 Task: Look for Airbnb options in Sierpc, Poland from 21st December, 2023 to 24th December, 2023 for 1 adult. Place can be private room with 1  bedroom having 1 bed and 1 bathroom. Property type can be flat. Amenities needed are: wifi, washing machine.
Action: Mouse moved to (590, 116)
Screenshot: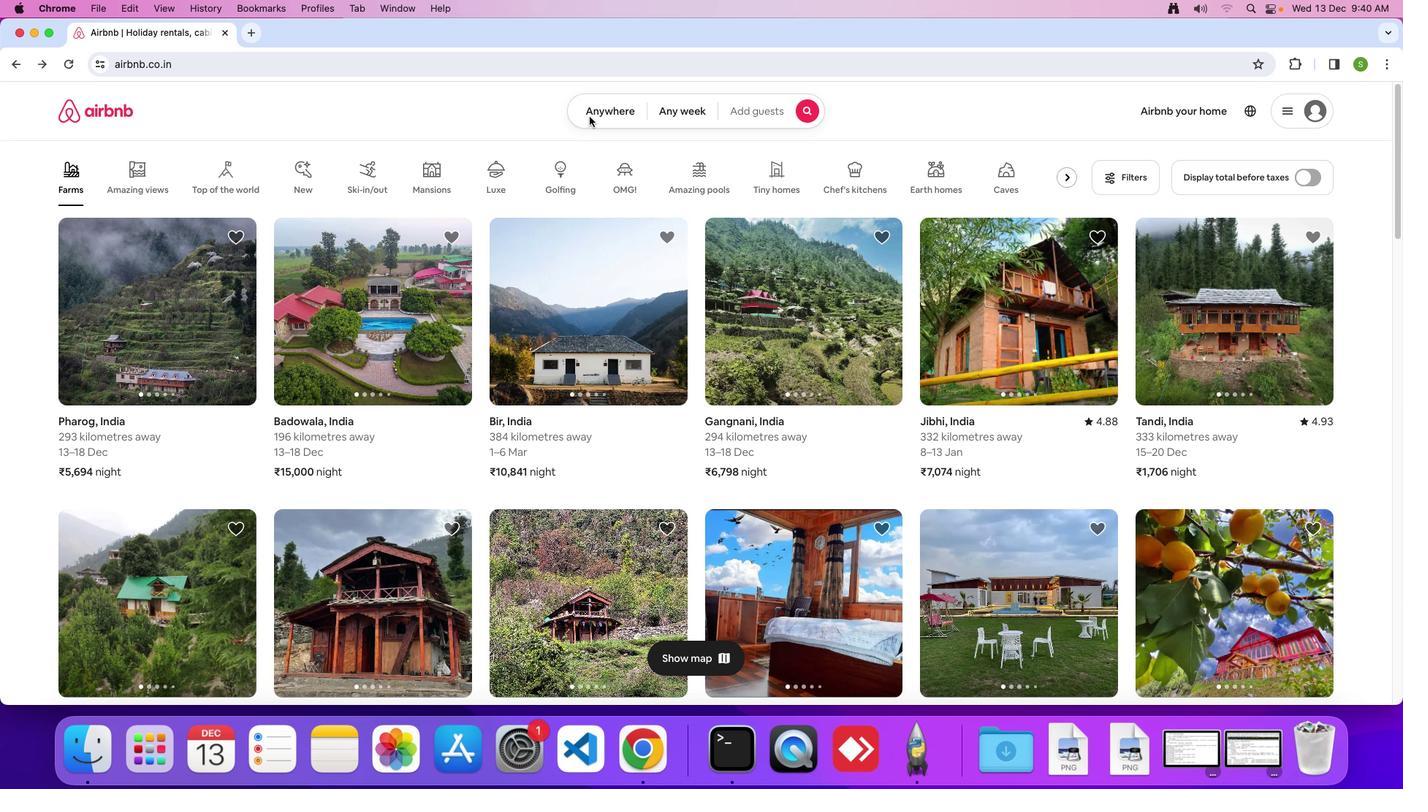 
Action: Mouse pressed left at (590, 116)
Screenshot: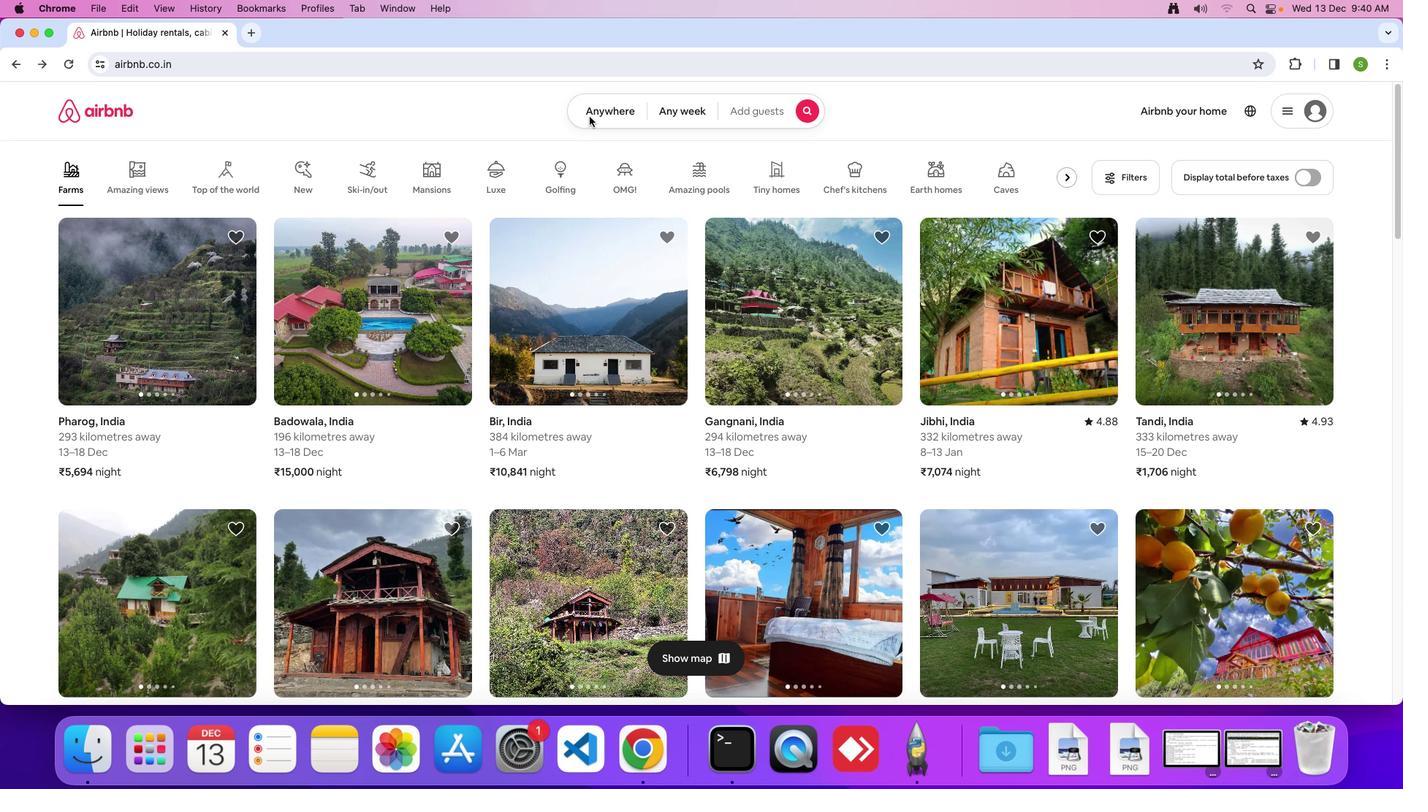
Action: Mouse moved to (590, 116)
Screenshot: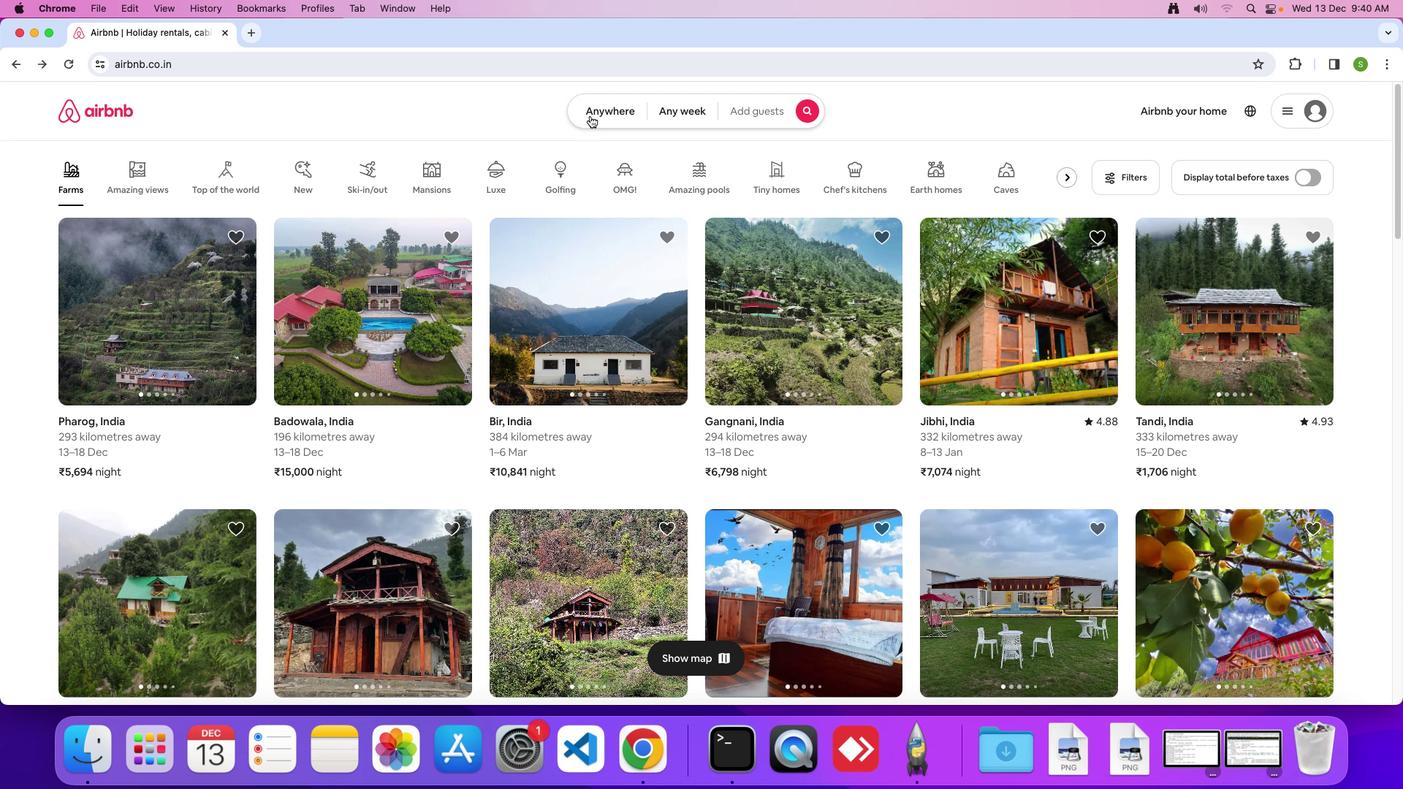 
Action: Mouse pressed left at (590, 116)
Screenshot: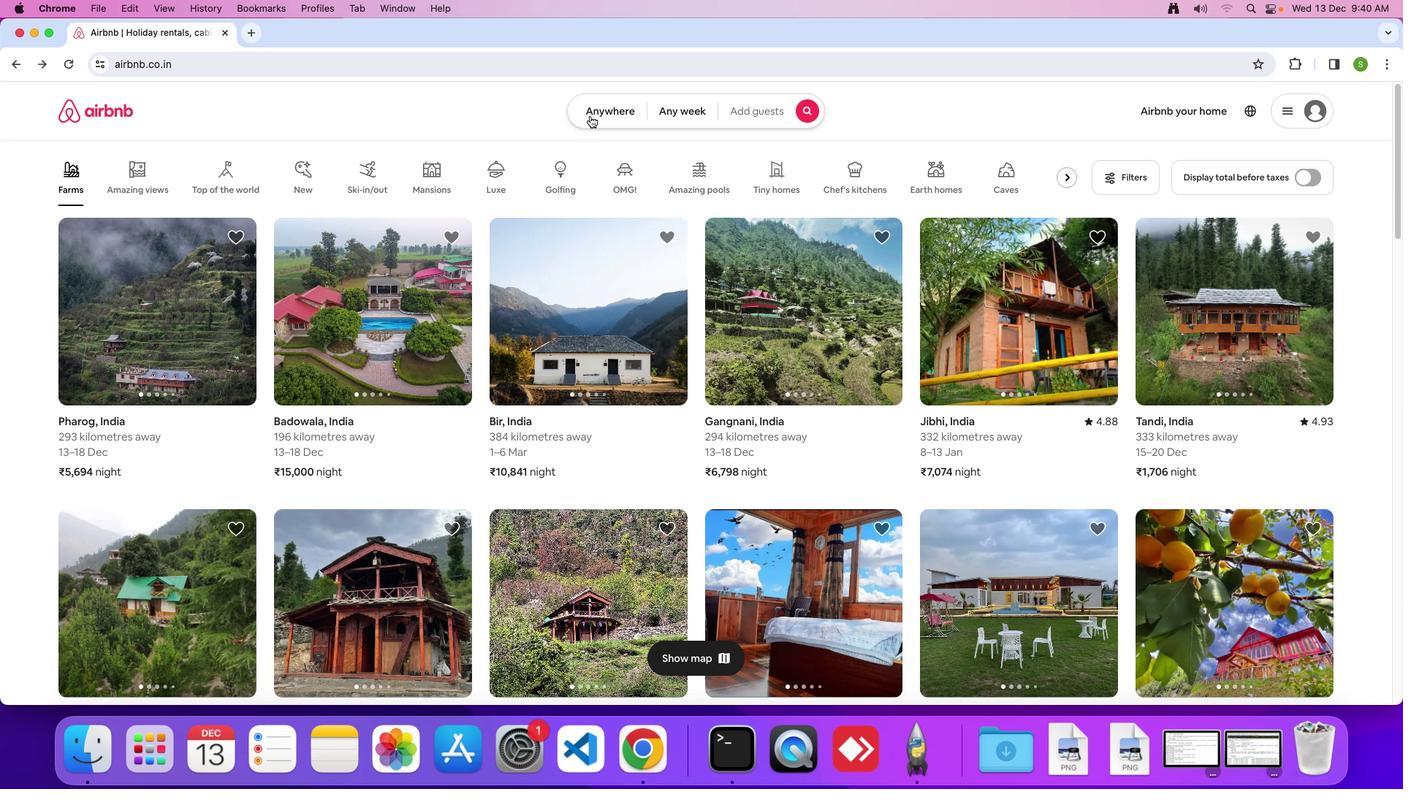 
Action: Mouse moved to (511, 168)
Screenshot: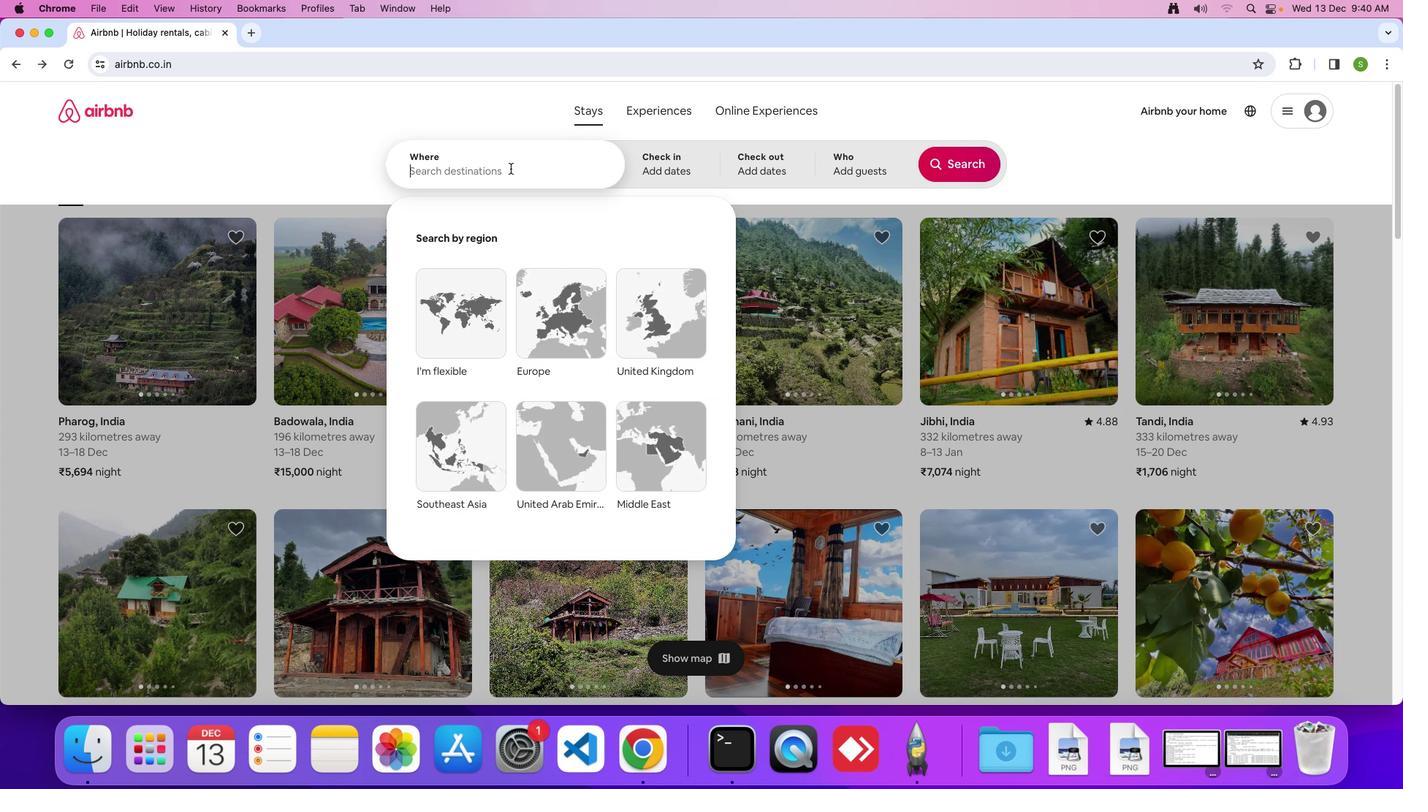 
Action: Mouse pressed left at (511, 168)
Screenshot: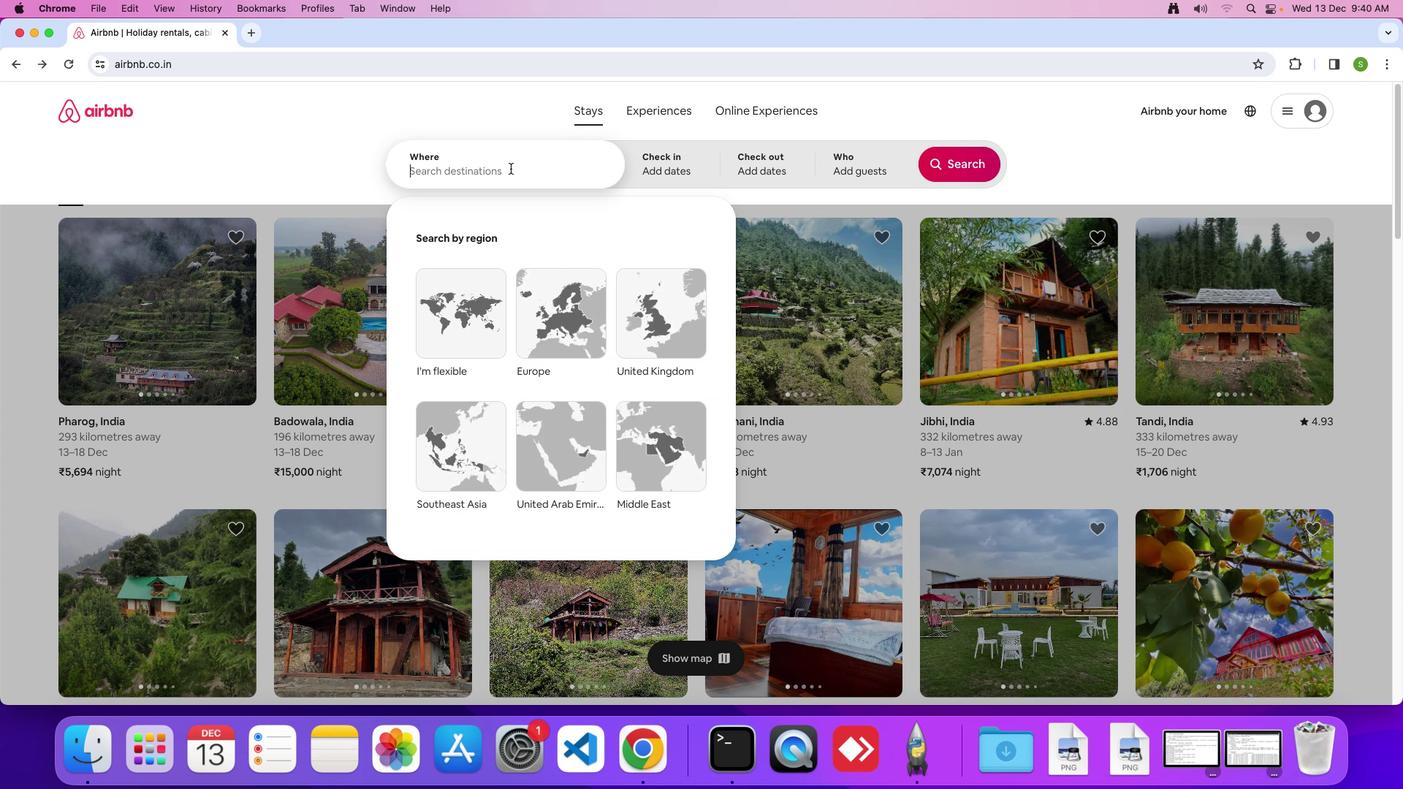 
Action: Key pressed 'S'Key.caps_lock'i''e''r''p''c'','Key.spaceKey.shift'P''o''l''a''n''d'Key.enter
Screenshot: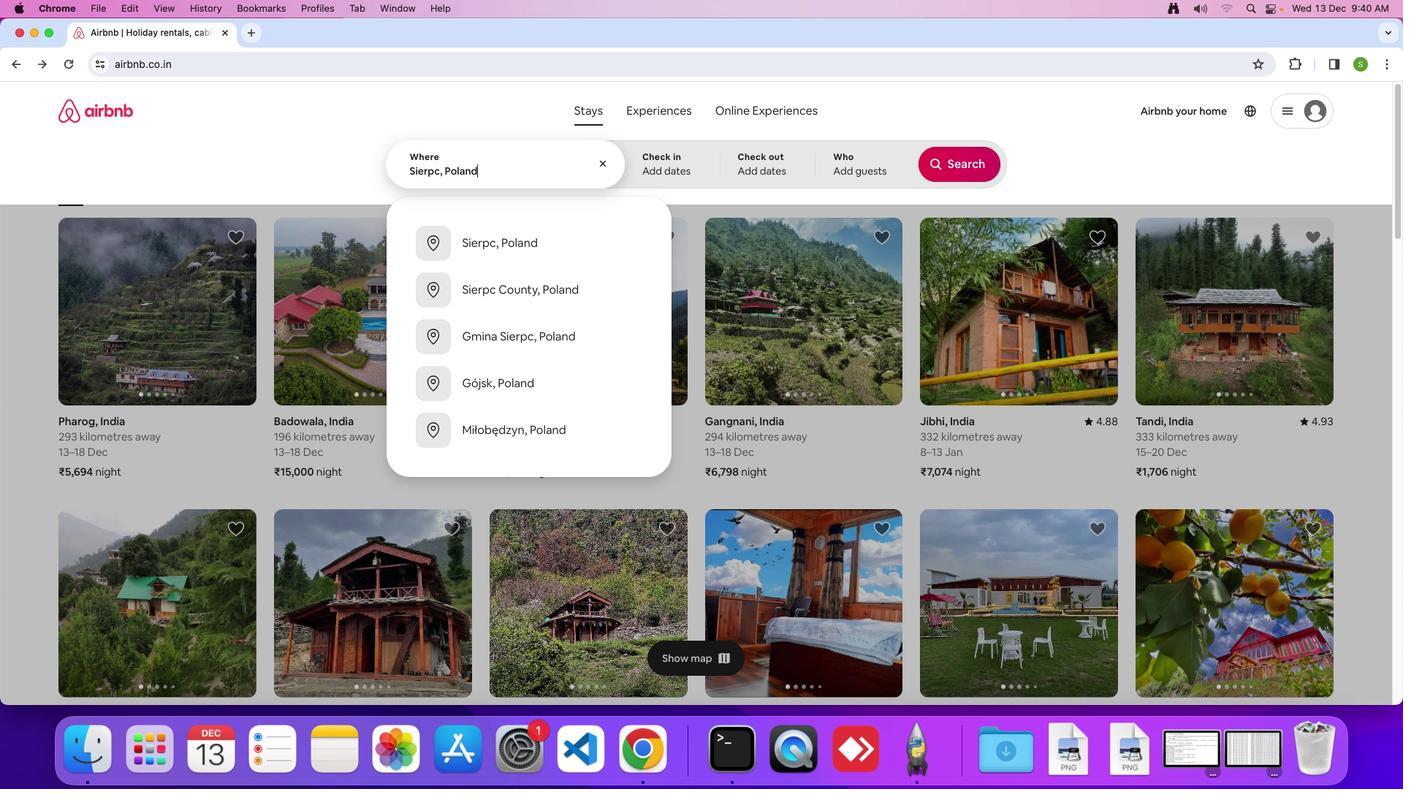 
Action: Mouse moved to (584, 454)
Screenshot: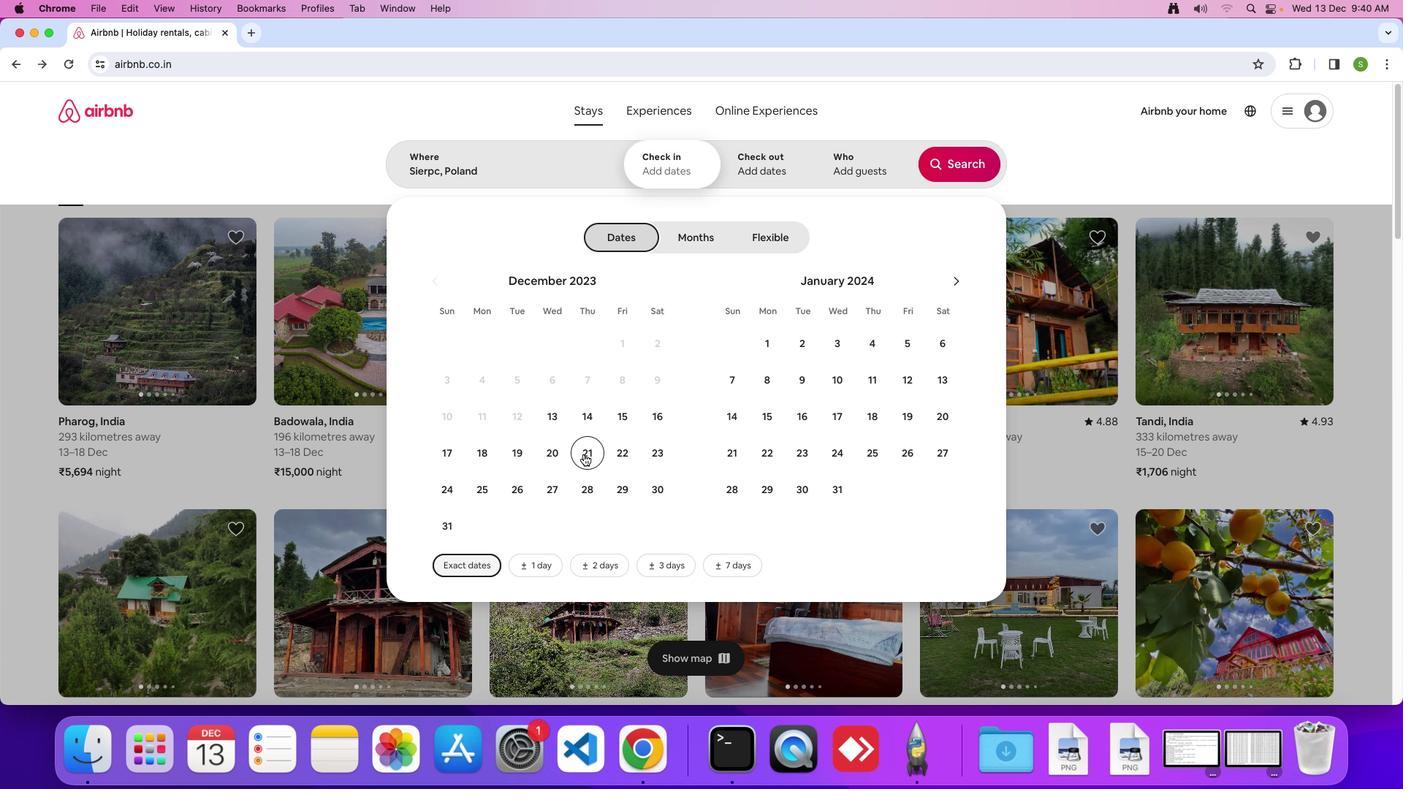 
Action: Mouse pressed left at (584, 454)
Screenshot: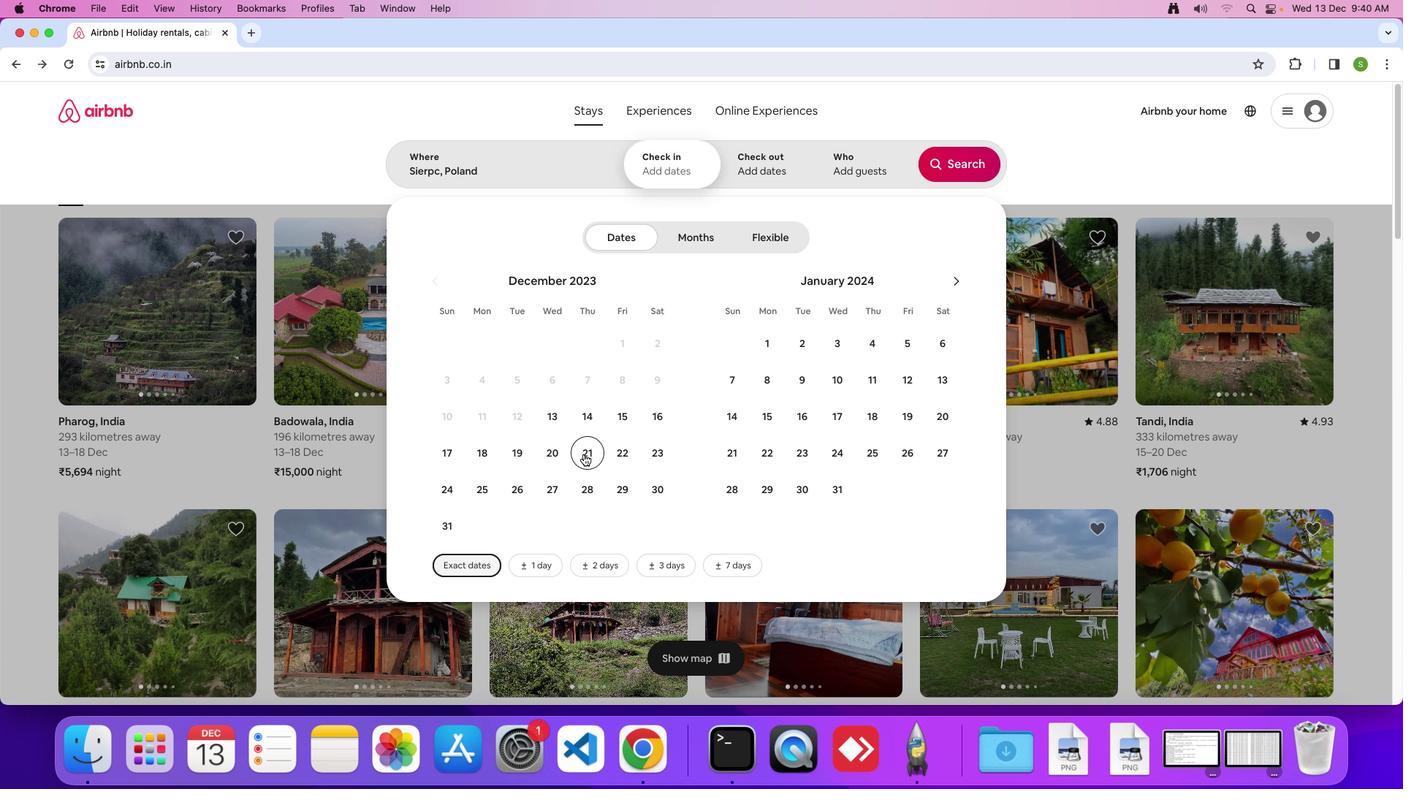 
Action: Mouse moved to (444, 489)
Screenshot: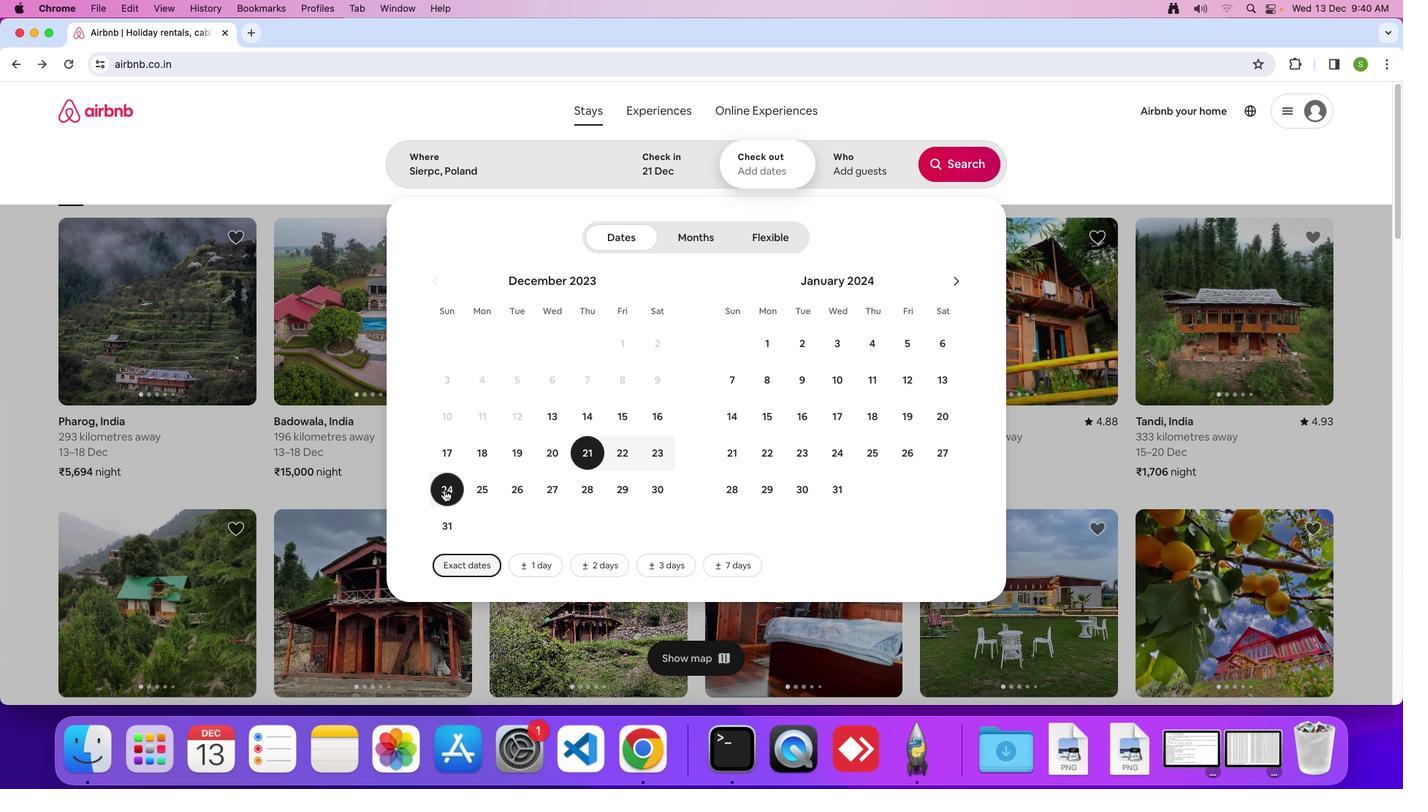 
Action: Mouse pressed left at (444, 489)
Screenshot: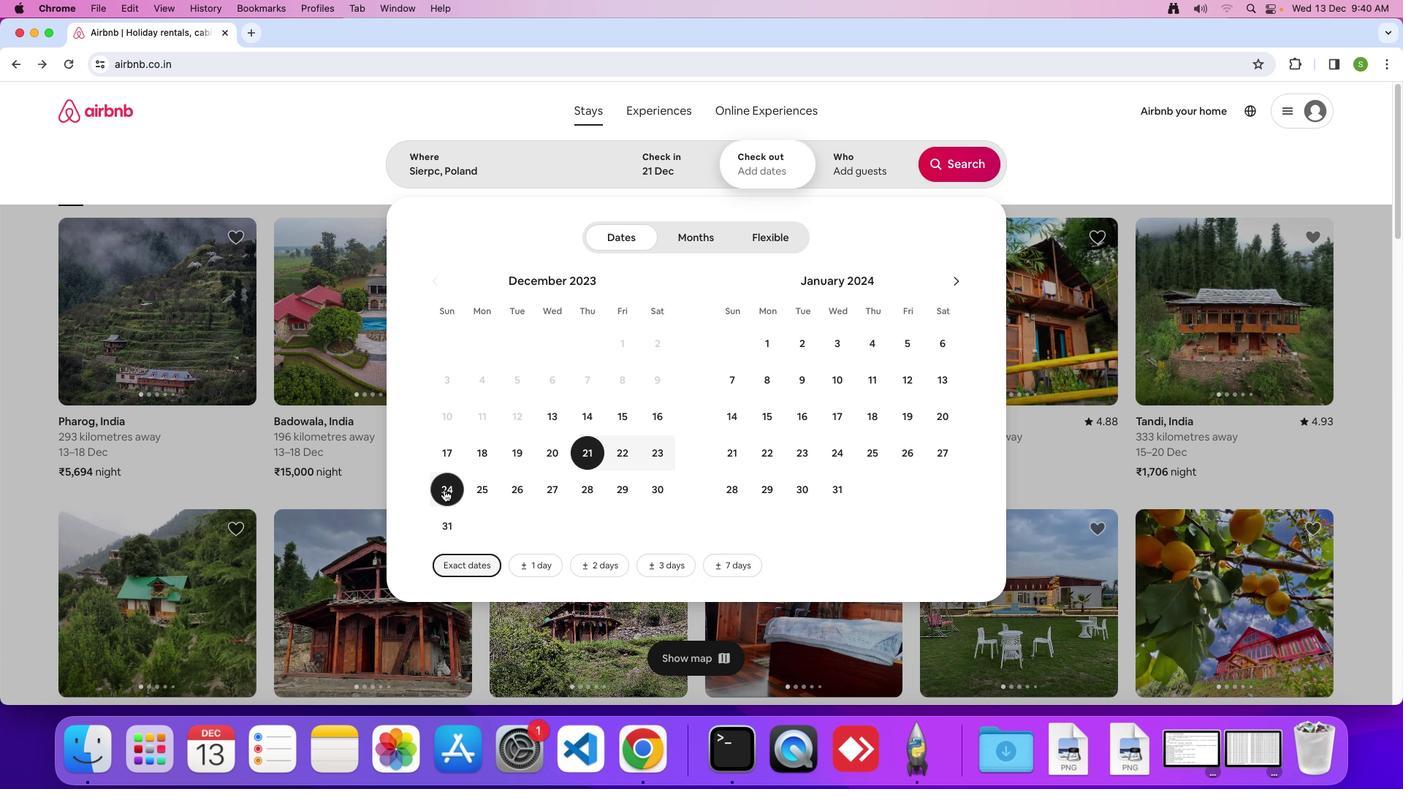 
Action: Mouse moved to (844, 167)
Screenshot: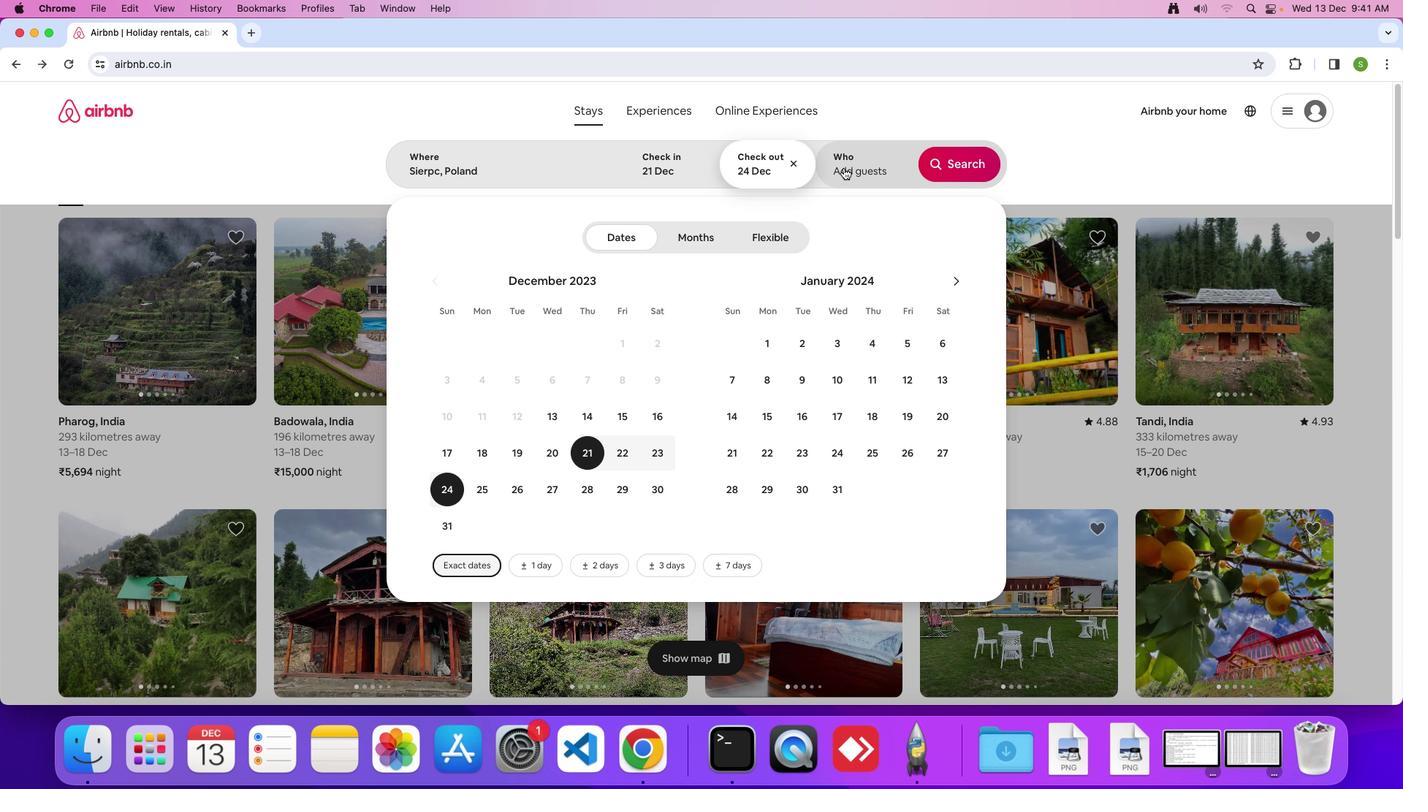 
Action: Mouse pressed left at (844, 167)
Screenshot: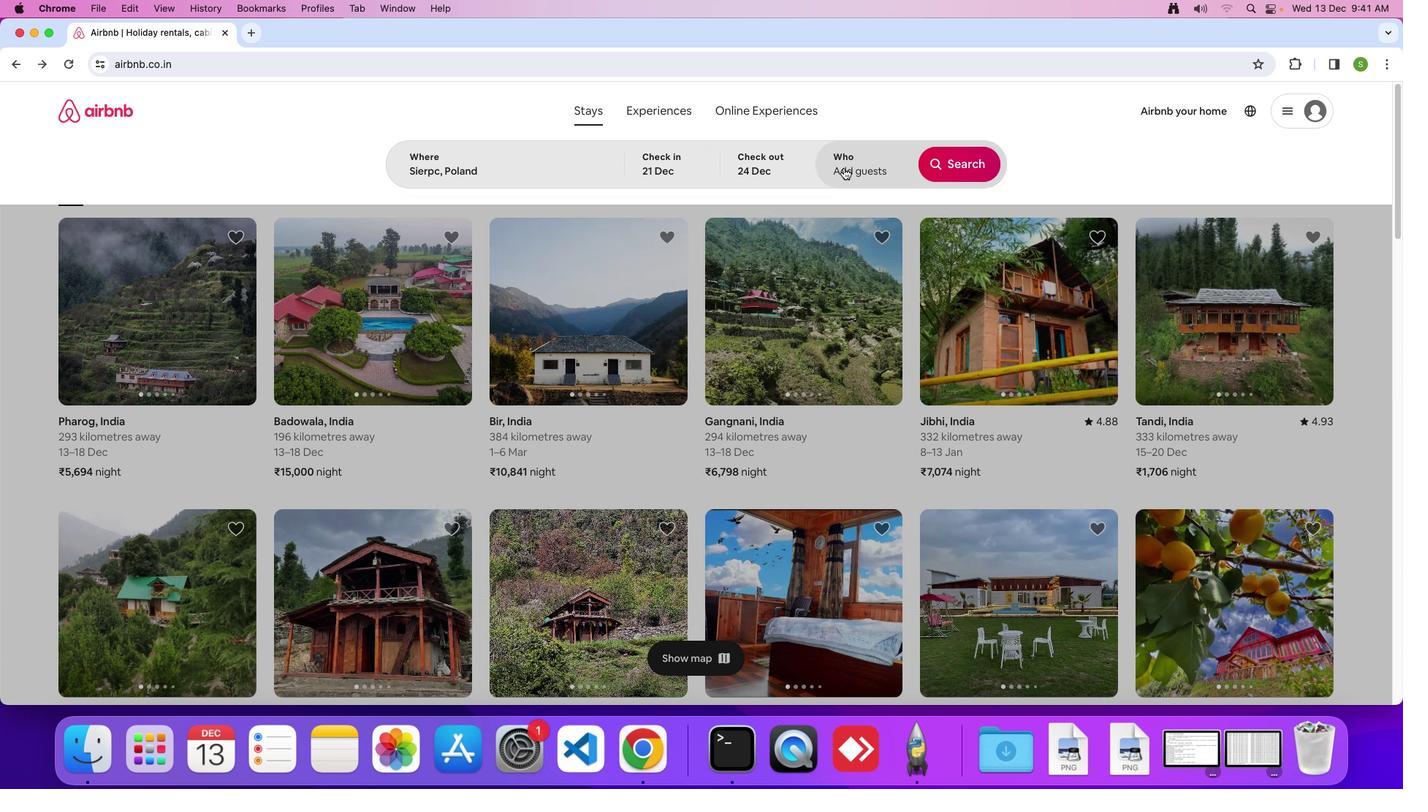 
Action: Mouse moved to (964, 241)
Screenshot: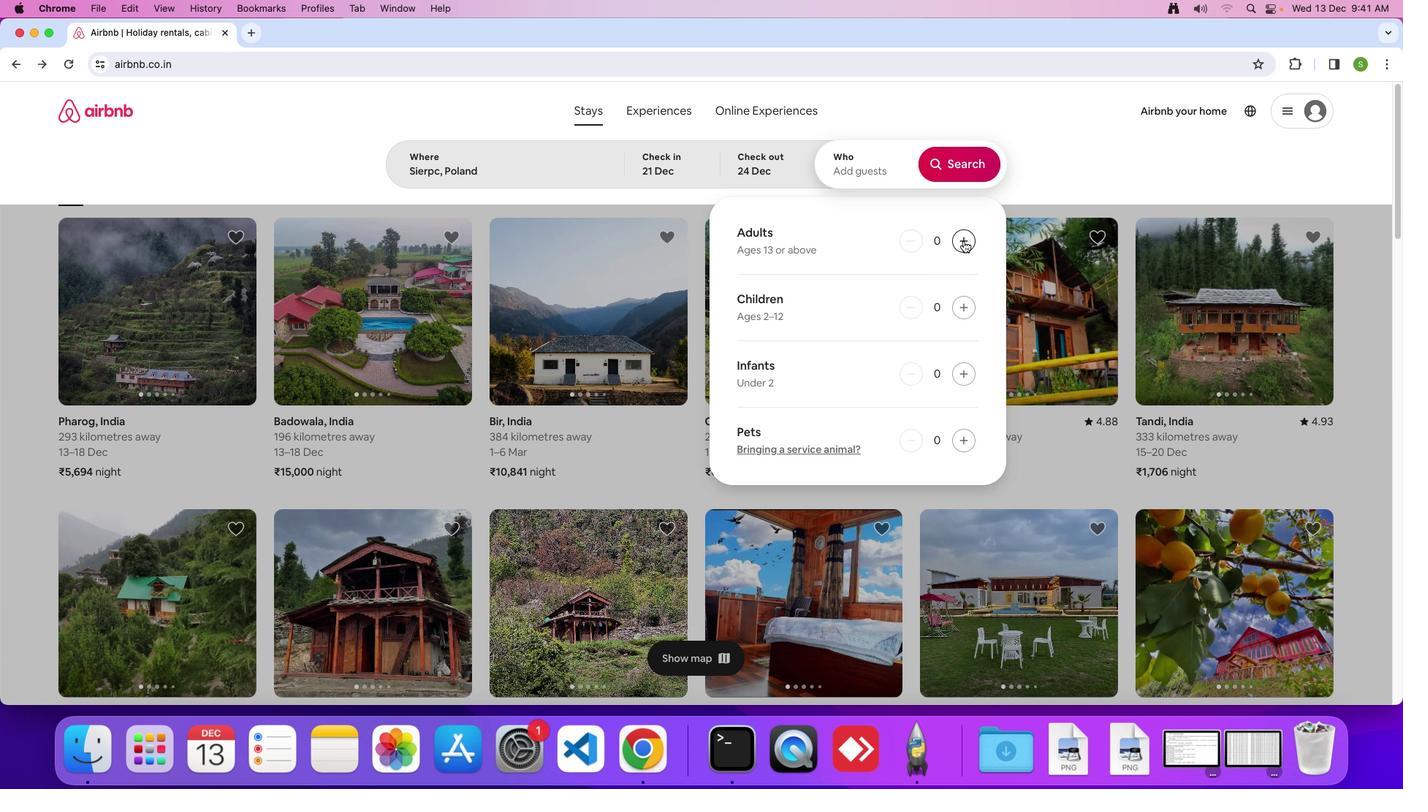 
Action: Mouse pressed left at (964, 241)
Screenshot: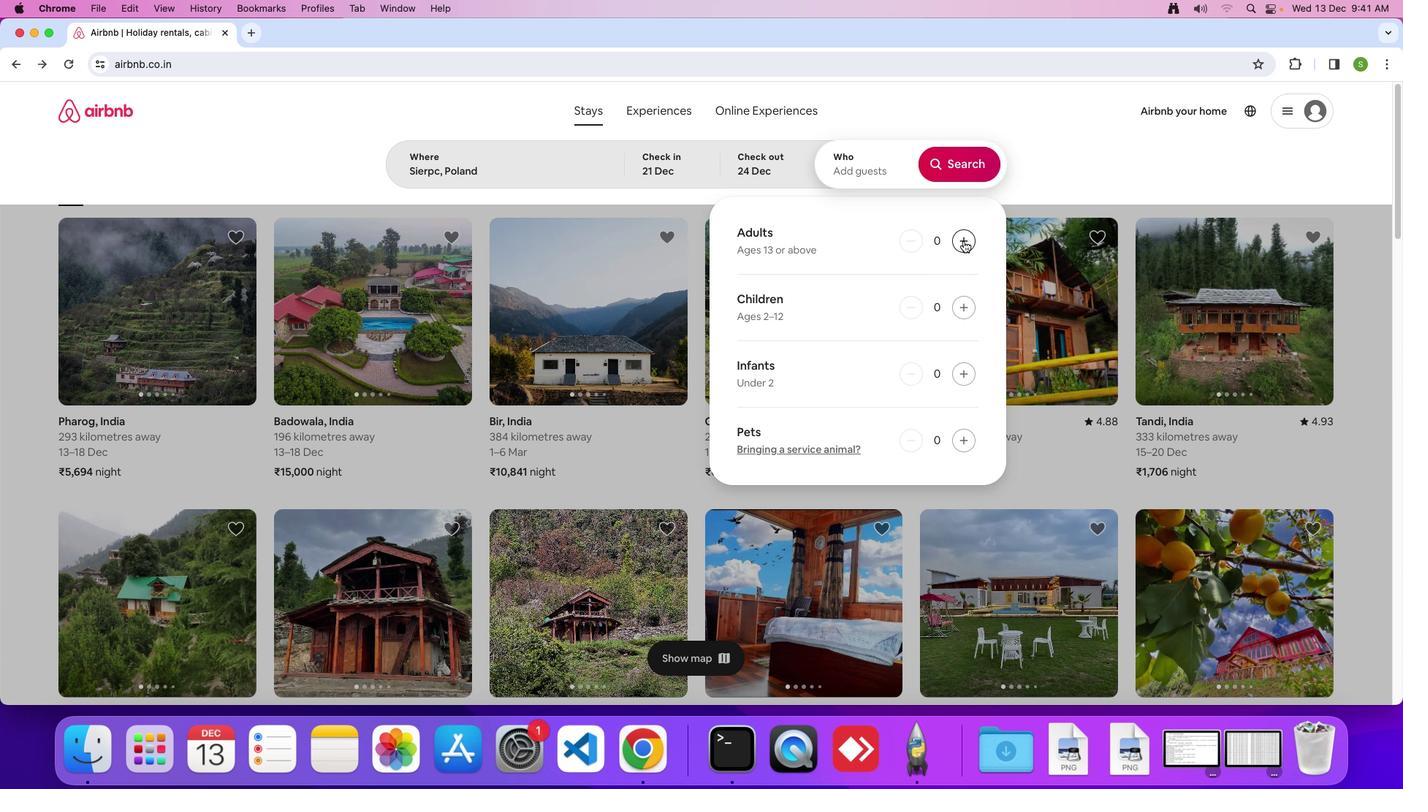 
Action: Mouse moved to (951, 161)
Screenshot: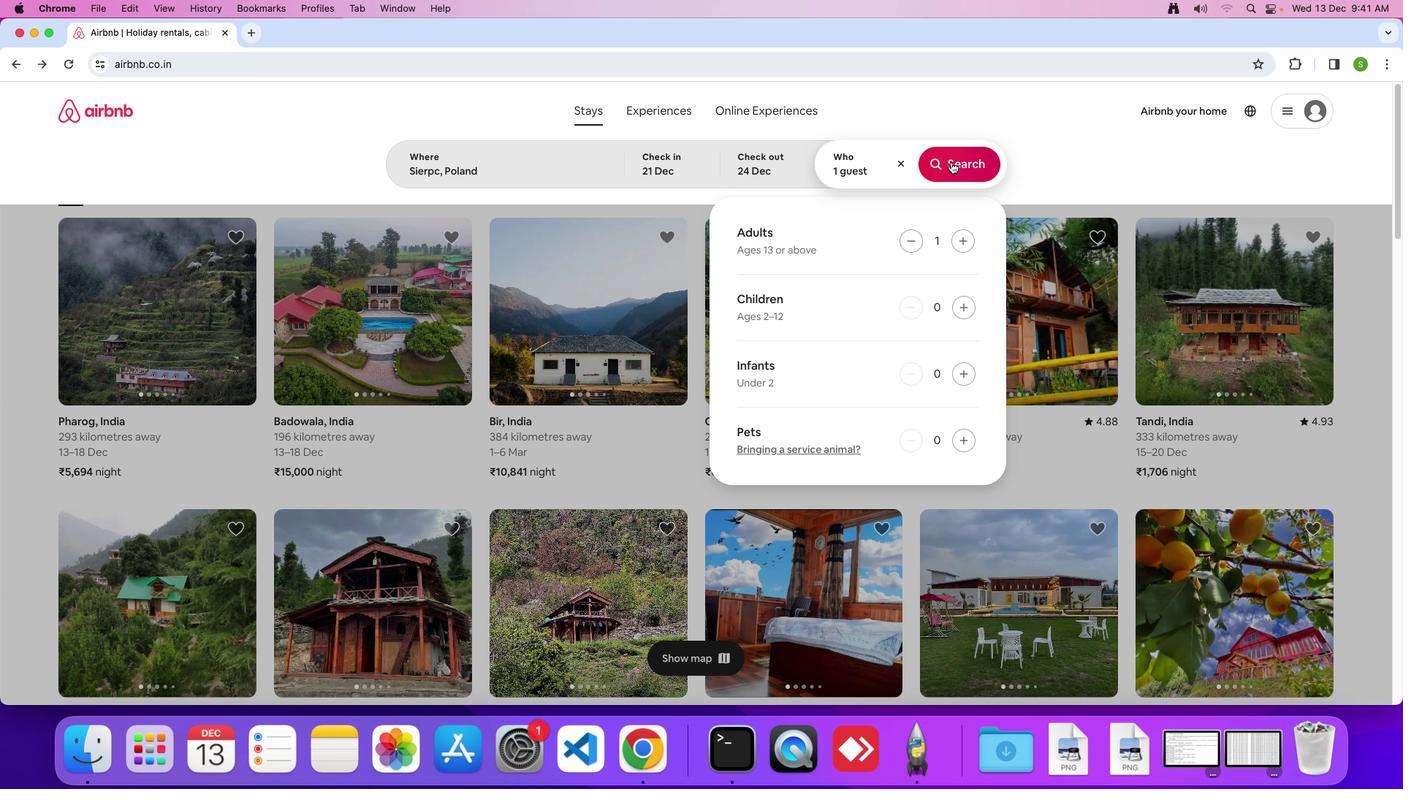 
Action: Mouse pressed left at (951, 161)
Screenshot: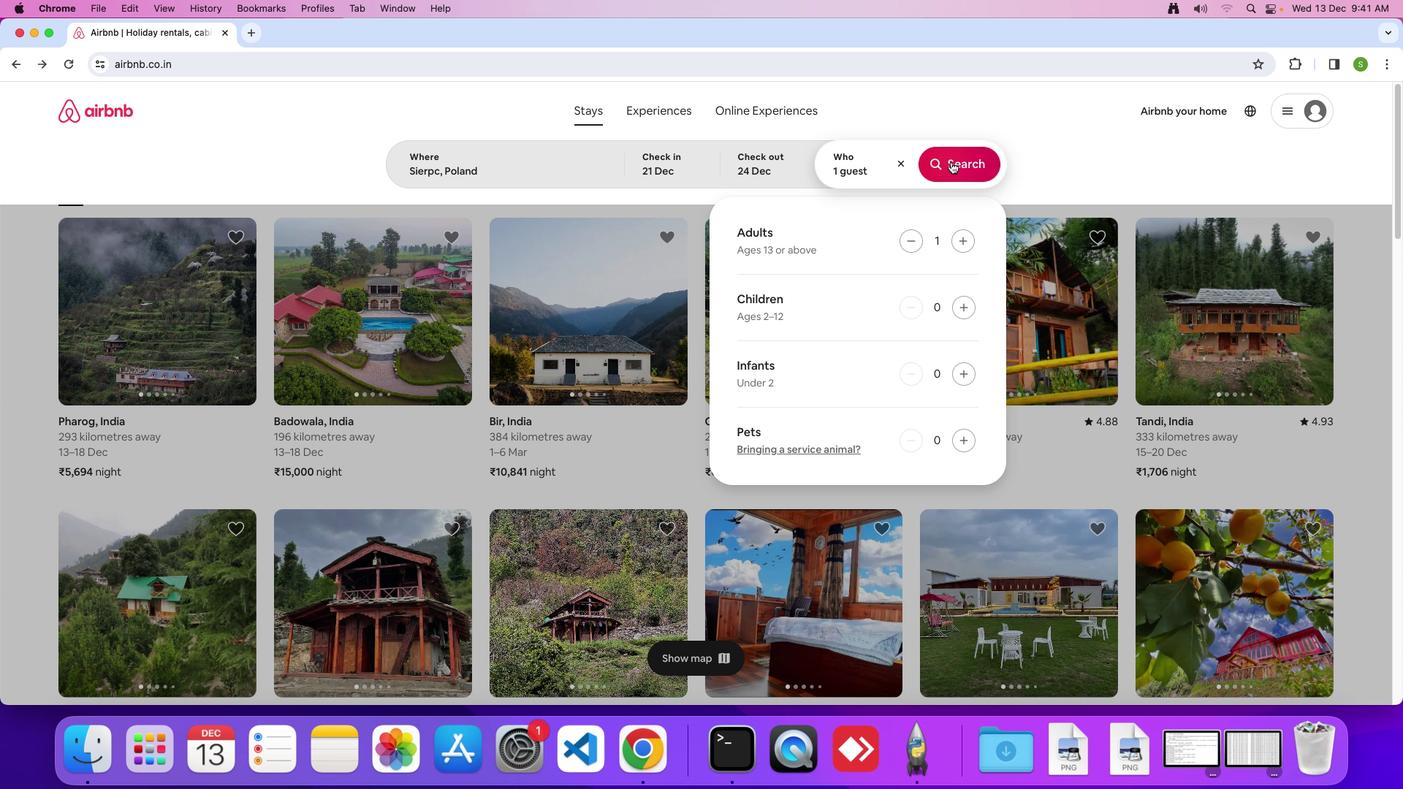 
Action: Mouse moved to (1153, 168)
Screenshot: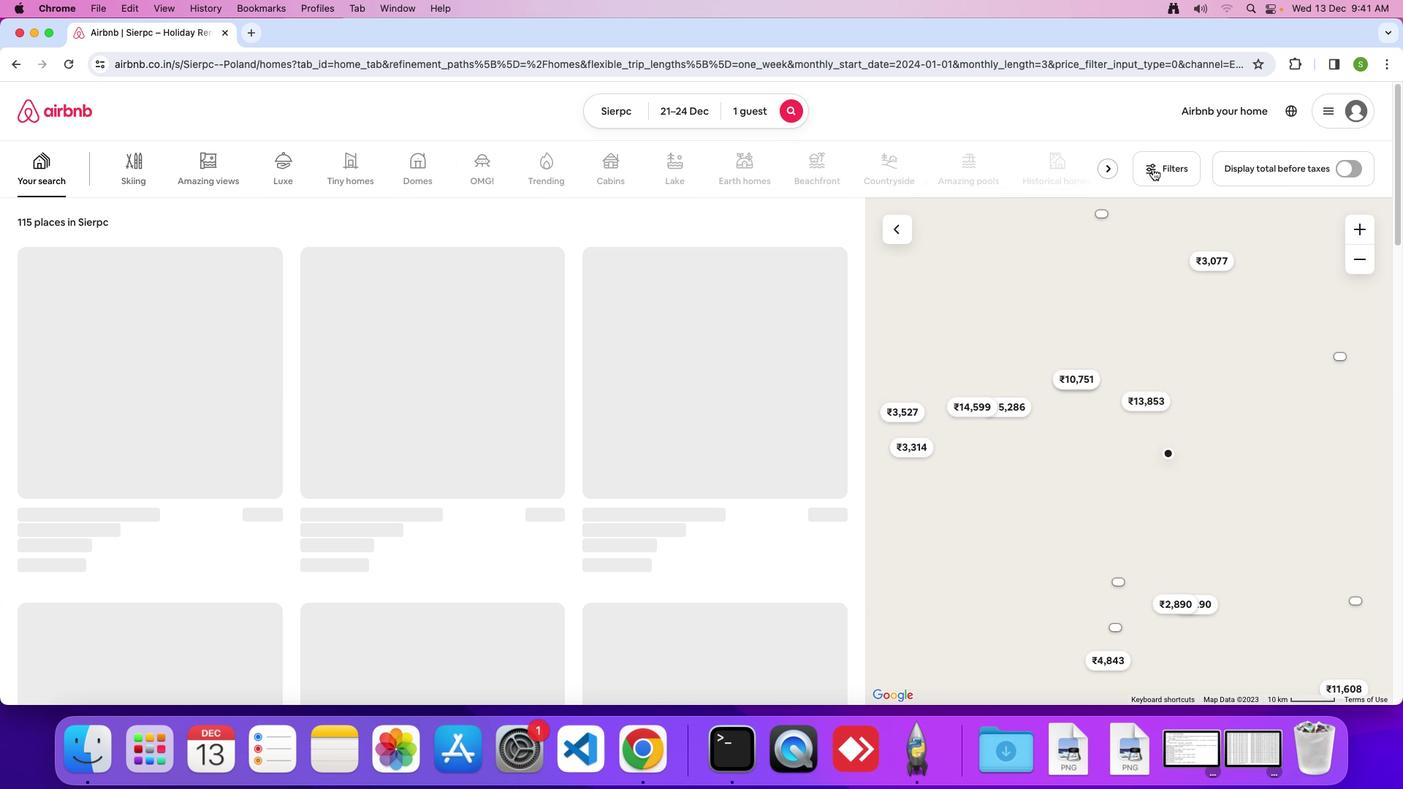 
Action: Mouse pressed left at (1153, 168)
Screenshot: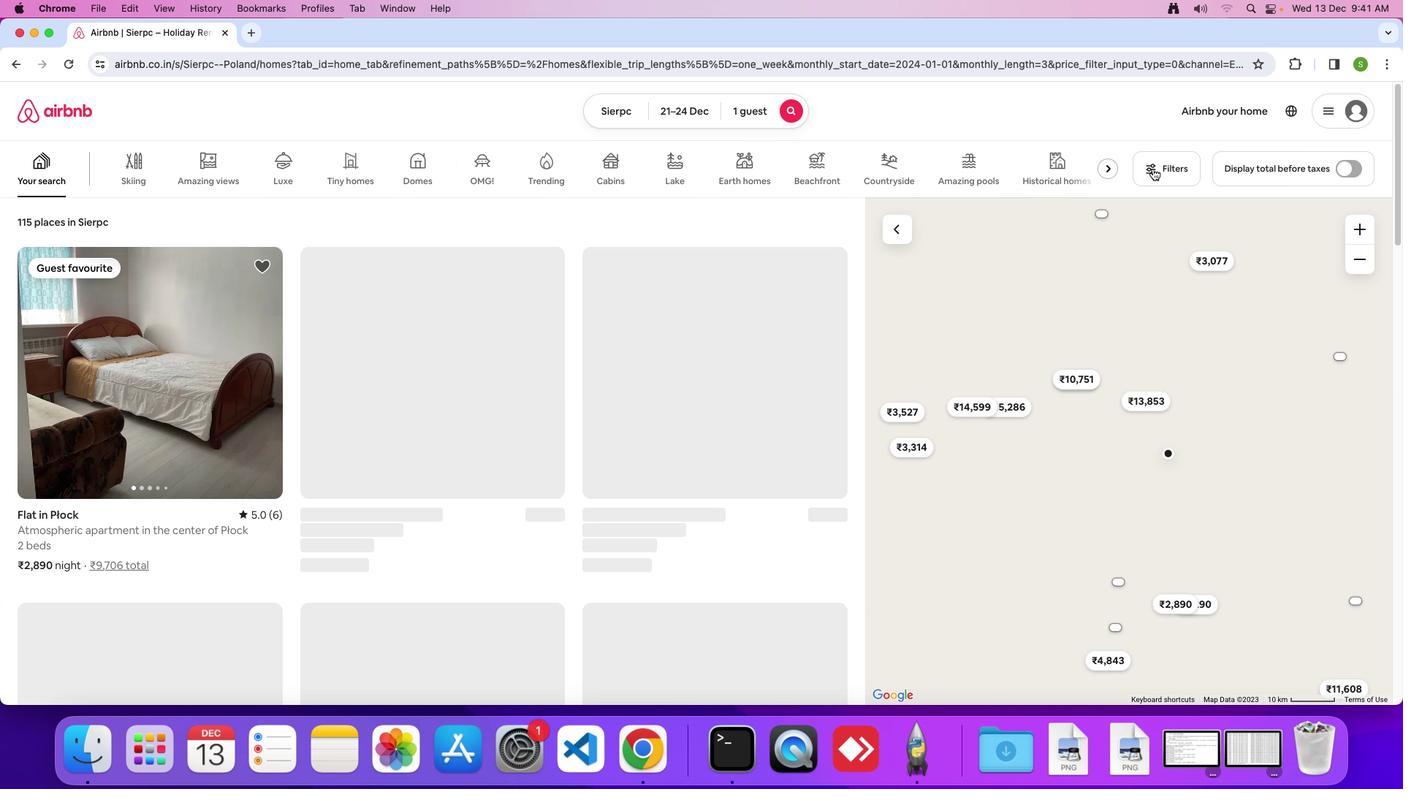 
Action: Mouse moved to (693, 491)
Screenshot: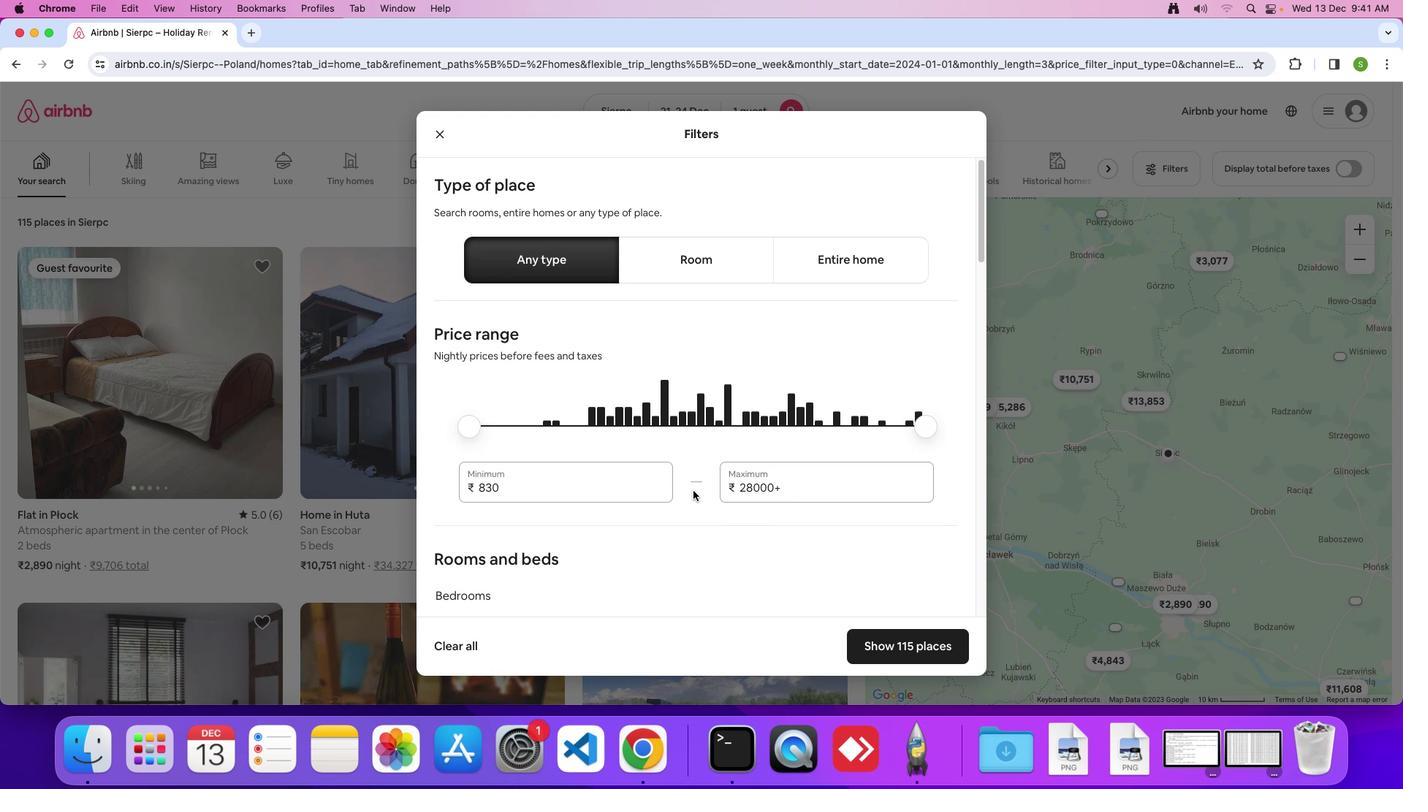 
Action: Mouse scrolled (693, 491) with delta (0, 0)
Screenshot: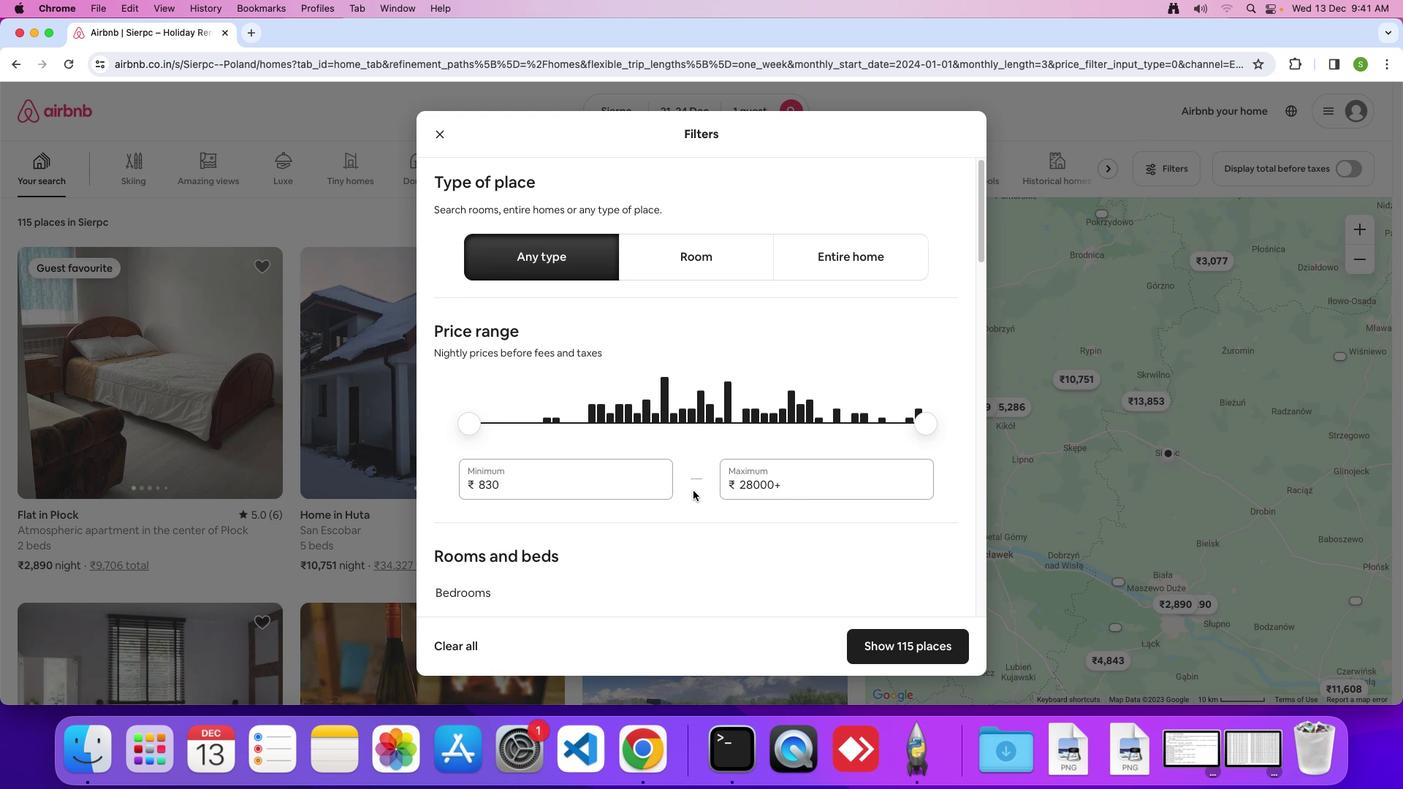 
Action: Mouse scrolled (693, 491) with delta (0, 0)
Screenshot: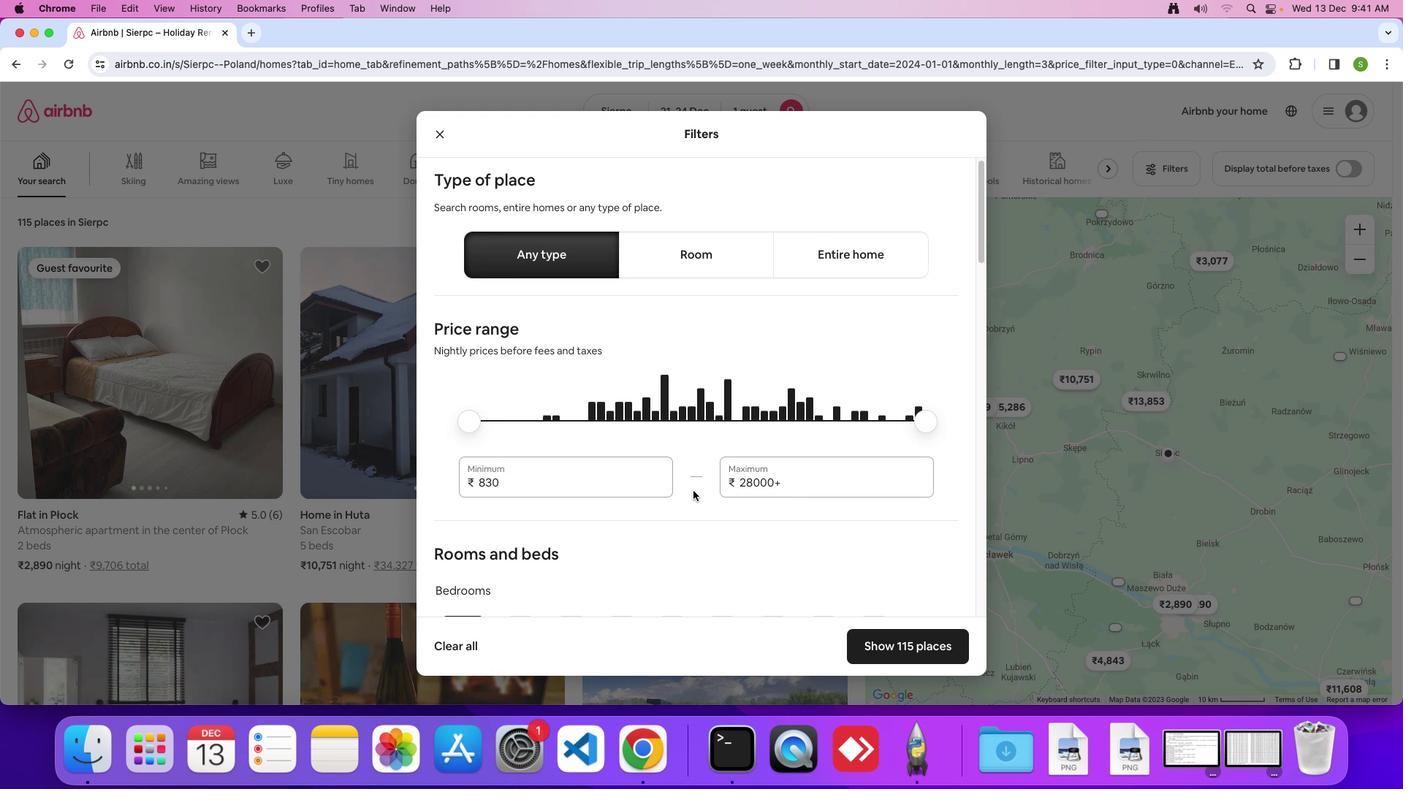 
Action: Mouse scrolled (693, 491) with delta (0, 0)
Screenshot: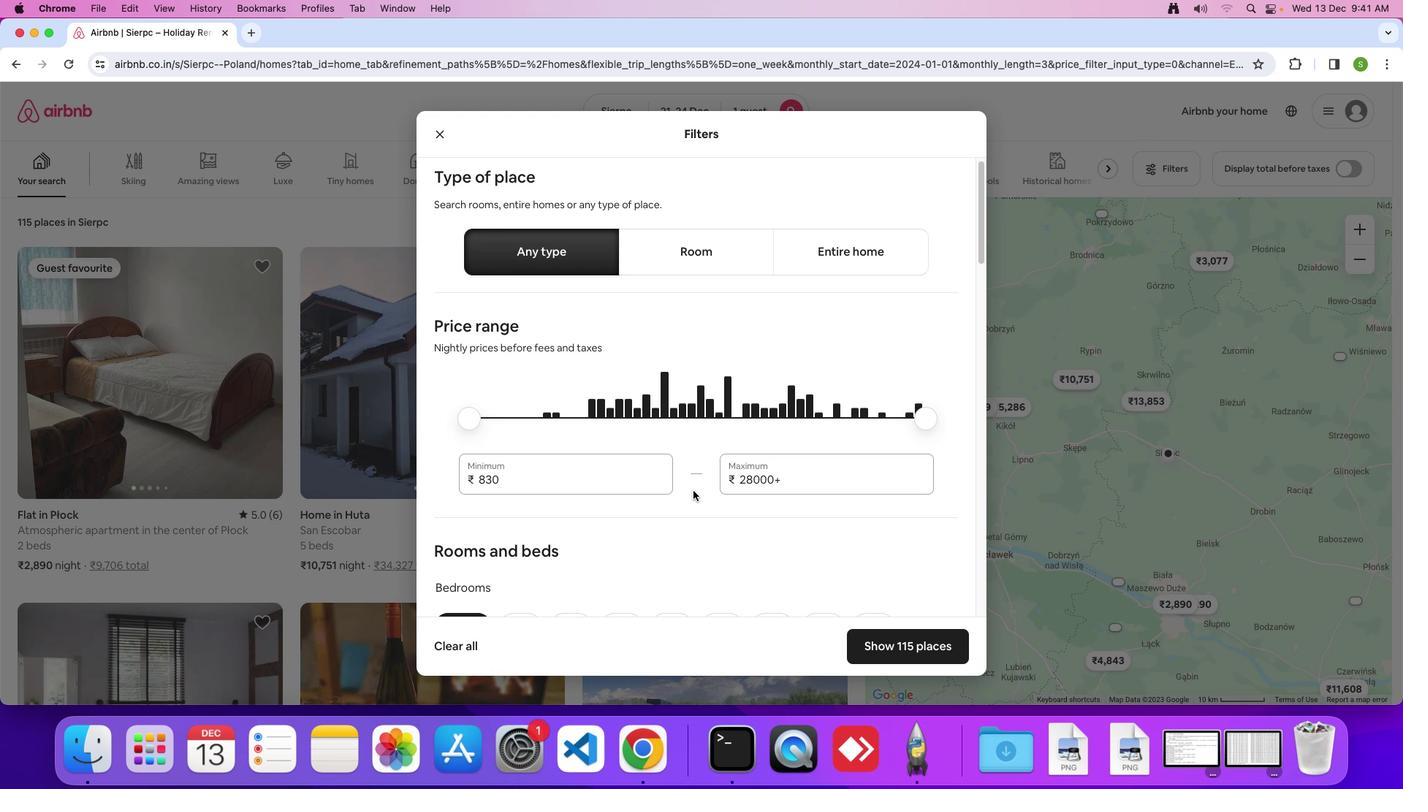 
Action: Mouse scrolled (693, 491) with delta (0, 0)
Screenshot: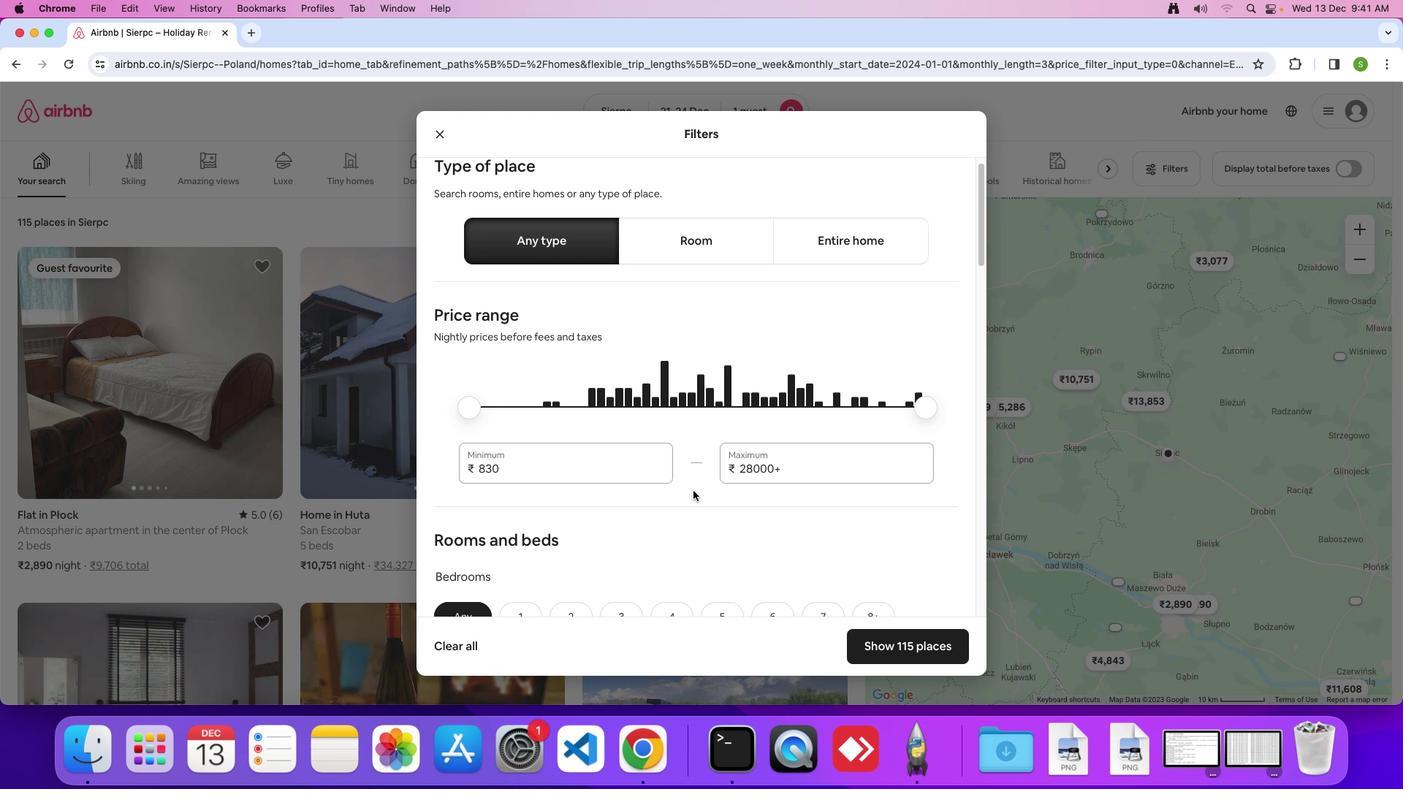 
Action: Mouse scrolled (693, 491) with delta (0, 0)
Screenshot: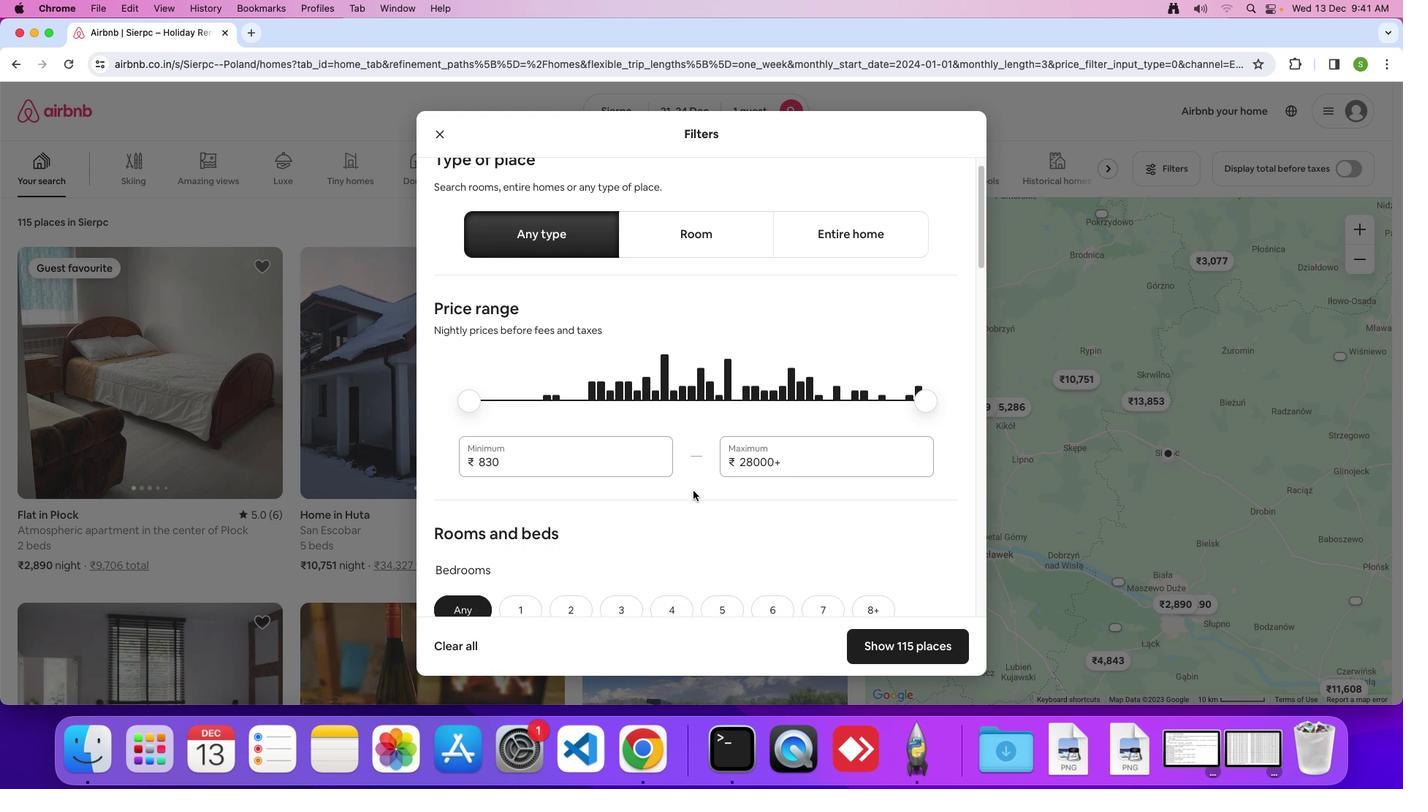 
Action: Mouse scrolled (693, 491) with delta (0, 0)
Screenshot: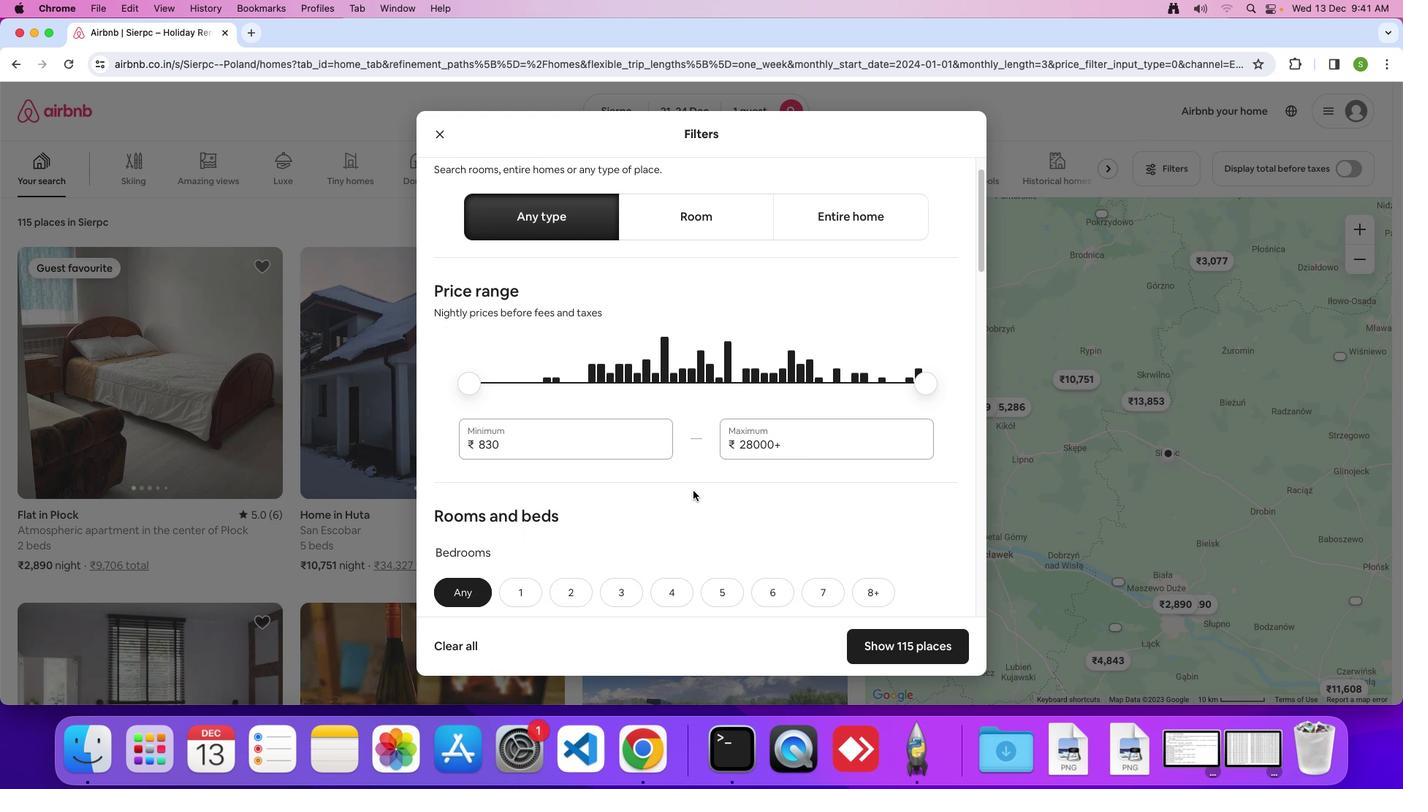 
Action: Mouse scrolled (693, 491) with delta (0, 0)
Screenshot: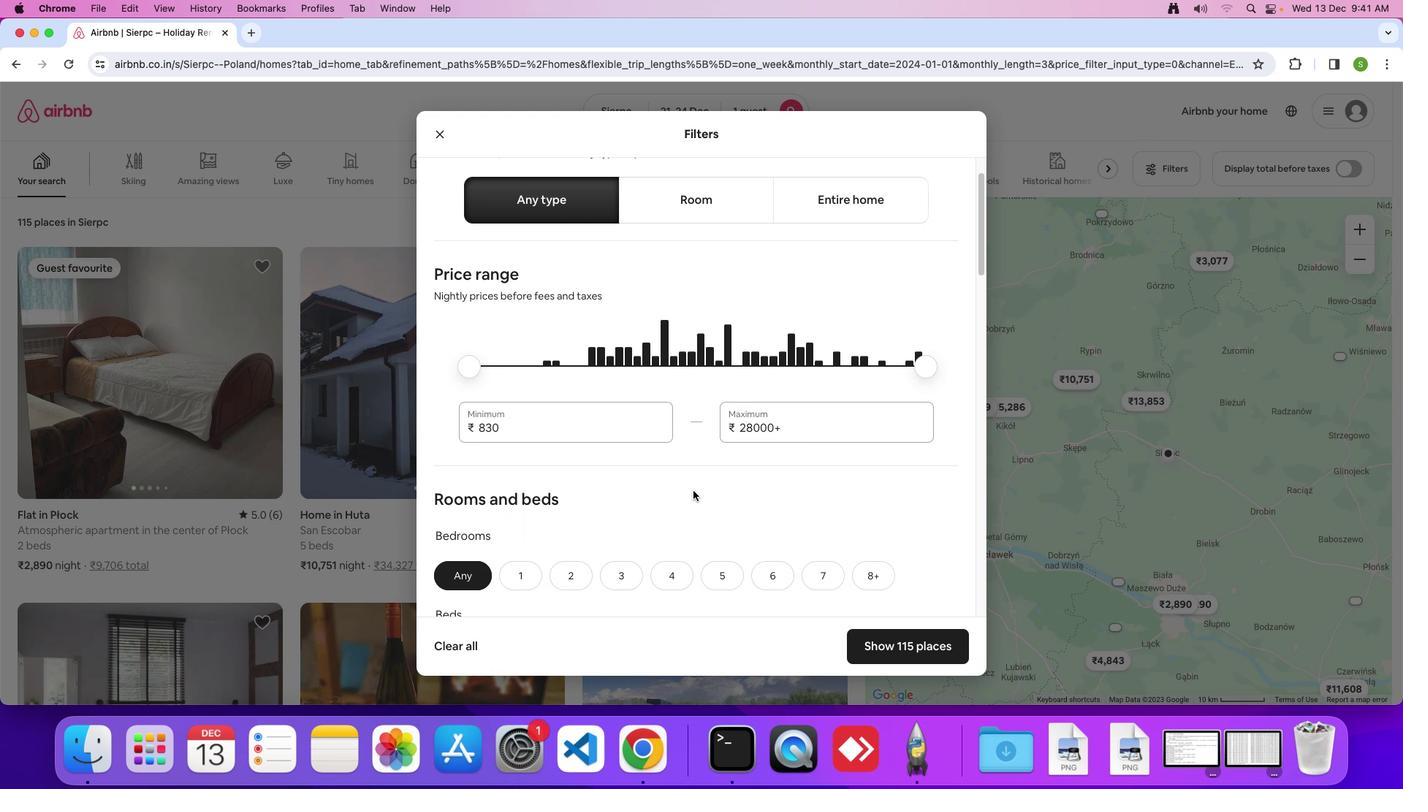 
Action: Mouse scrolled (693, 491) with delta (0, 0)
Screenshot: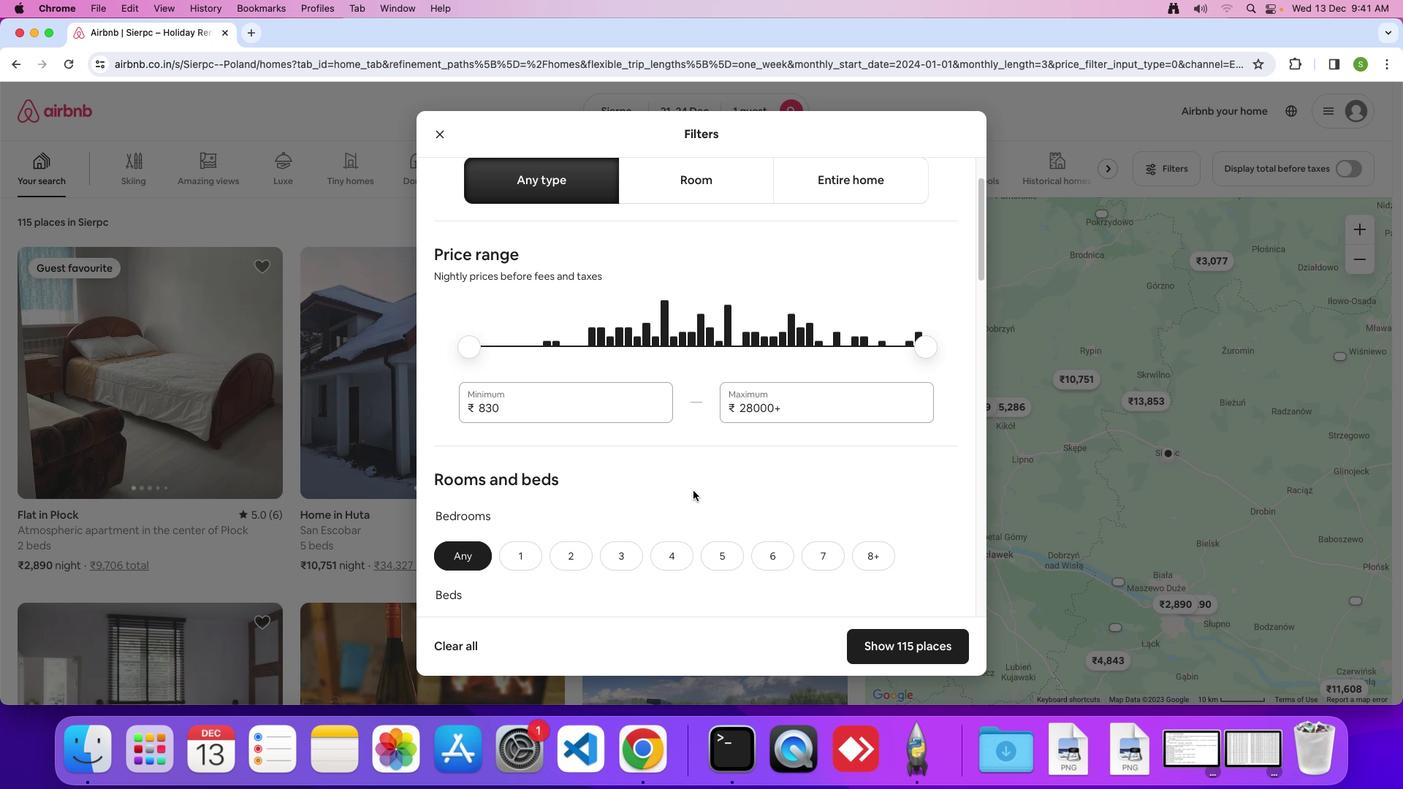 
Action: Mouse scrolled (693, 491) with delta (0, 0)
Screenshot: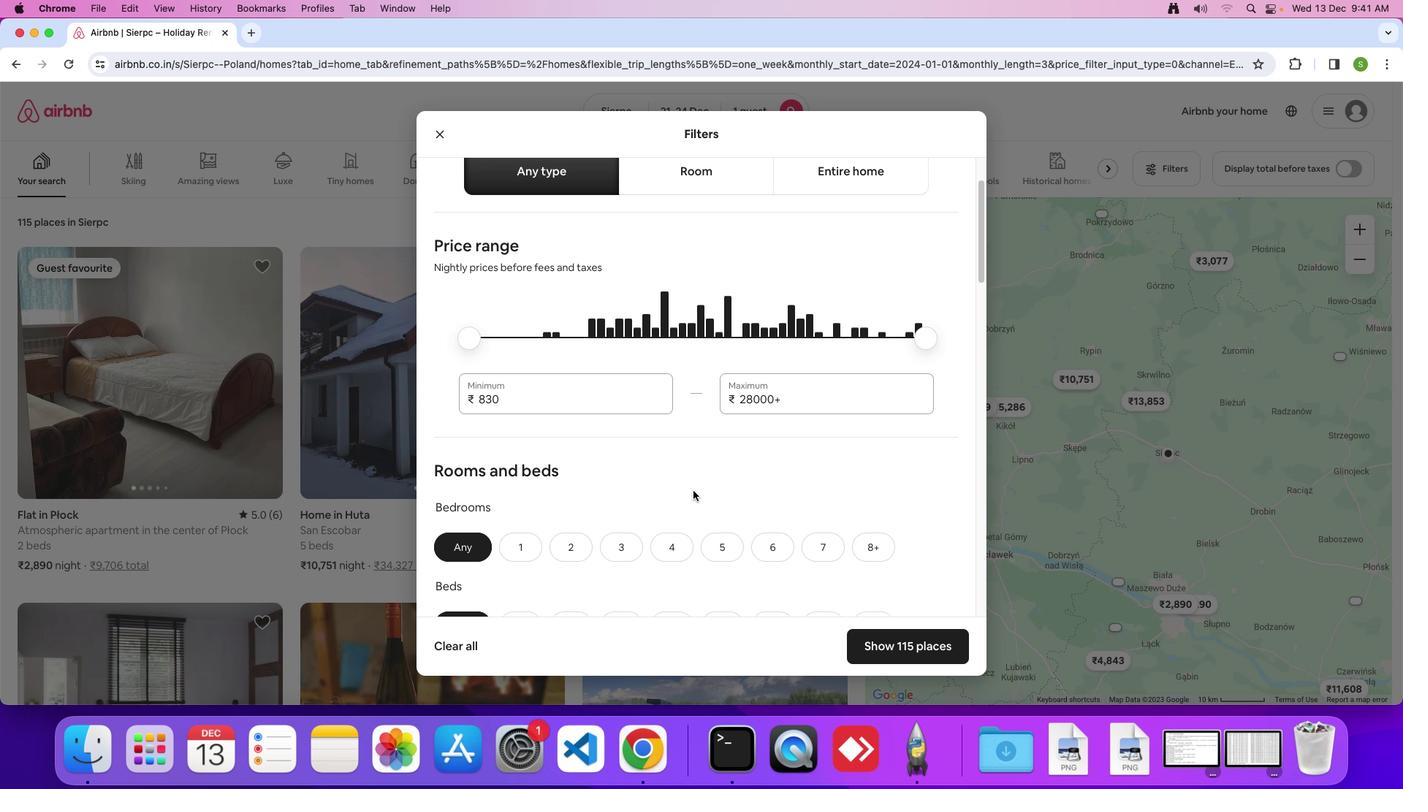 
Action: Mouse scrolled (693, 491) with delta (0, 0)
Screenshot: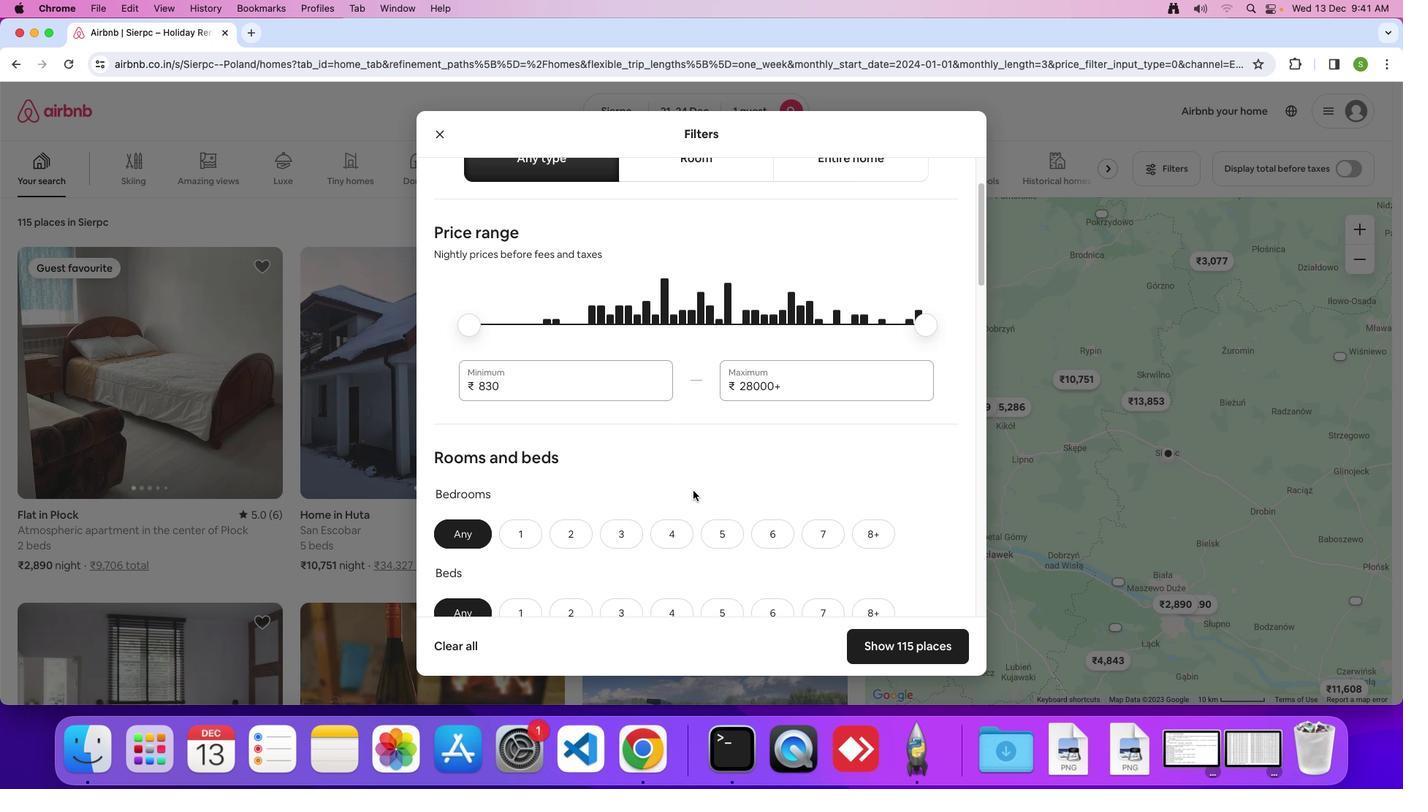 
Action: Mouse scrolled (693, 491) with delta (0, 0)
Screenshot: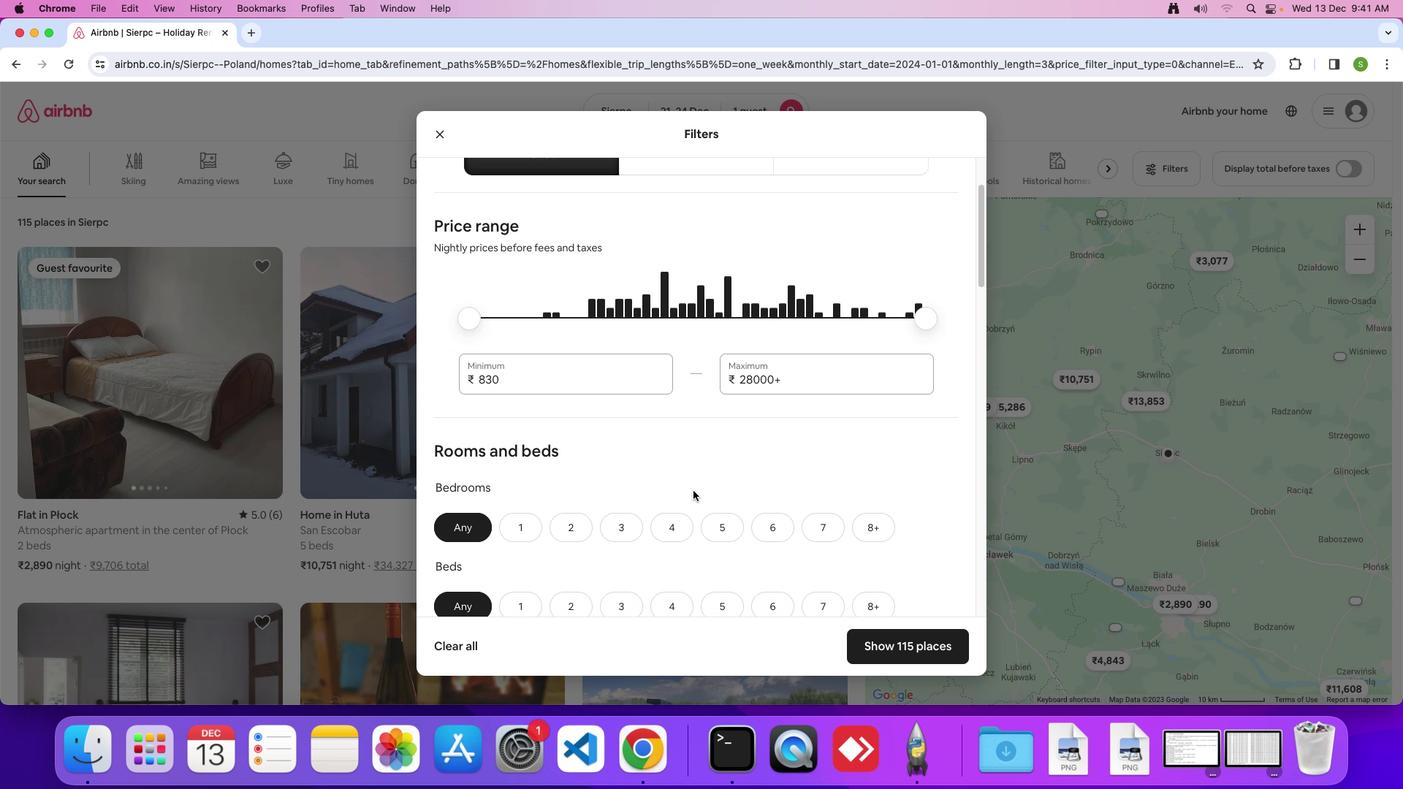 
Action: Mouse scrolled (693, 491) with delta (0, 0)
Screenshot: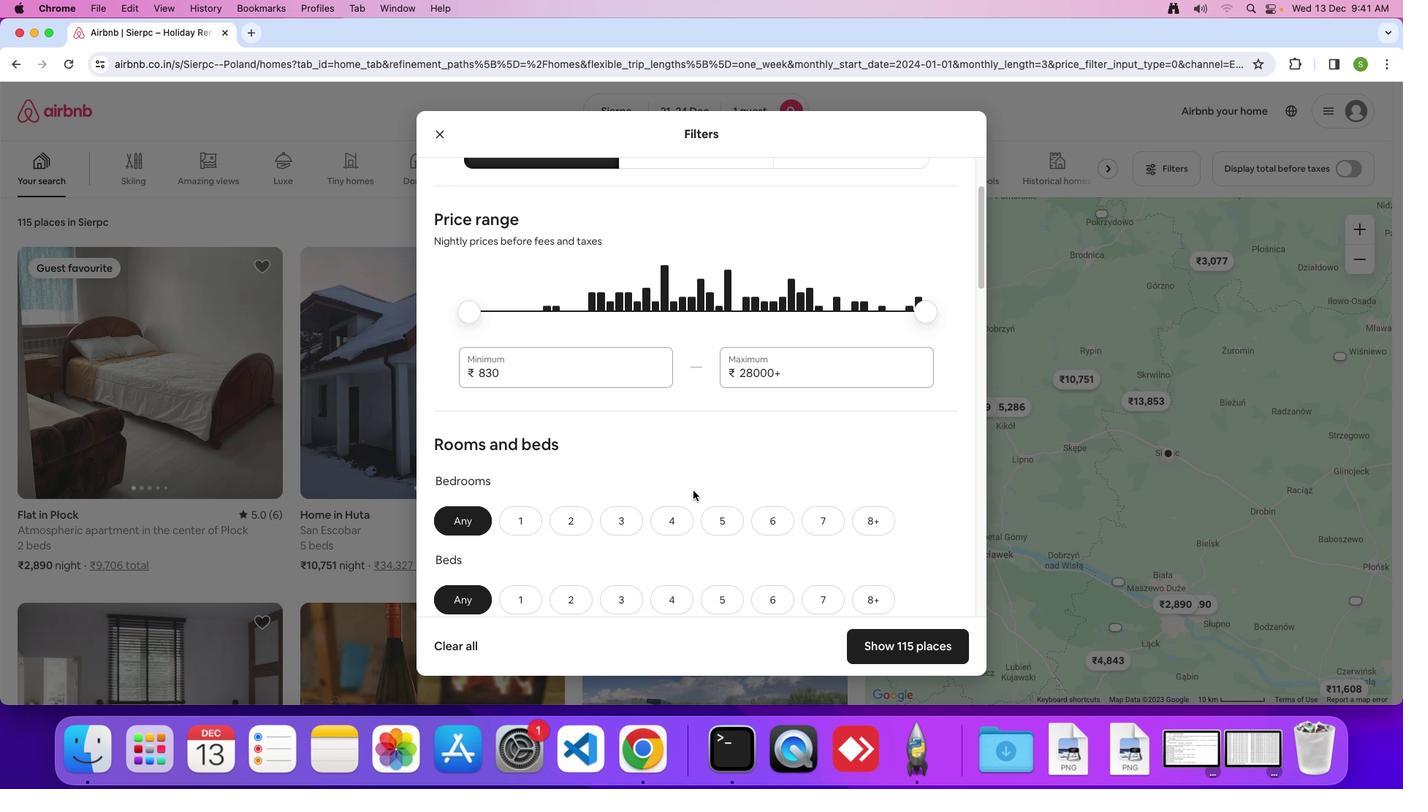 
Action: Mouse scrolled (693, 491) with delta (0, 0)
Screenshot: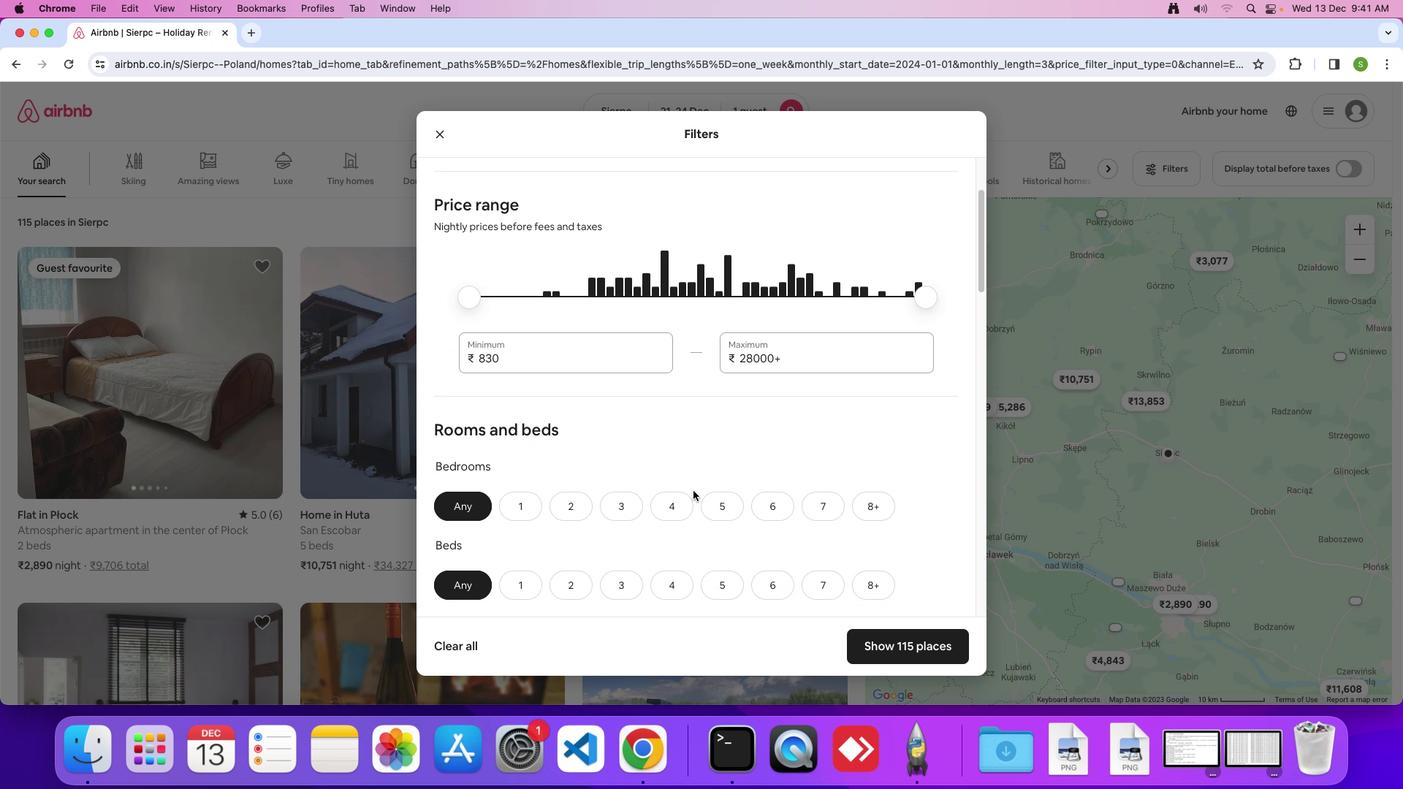 
Action: Mouse scrolled (693, 491) with delta (0, 0)
Screenshot: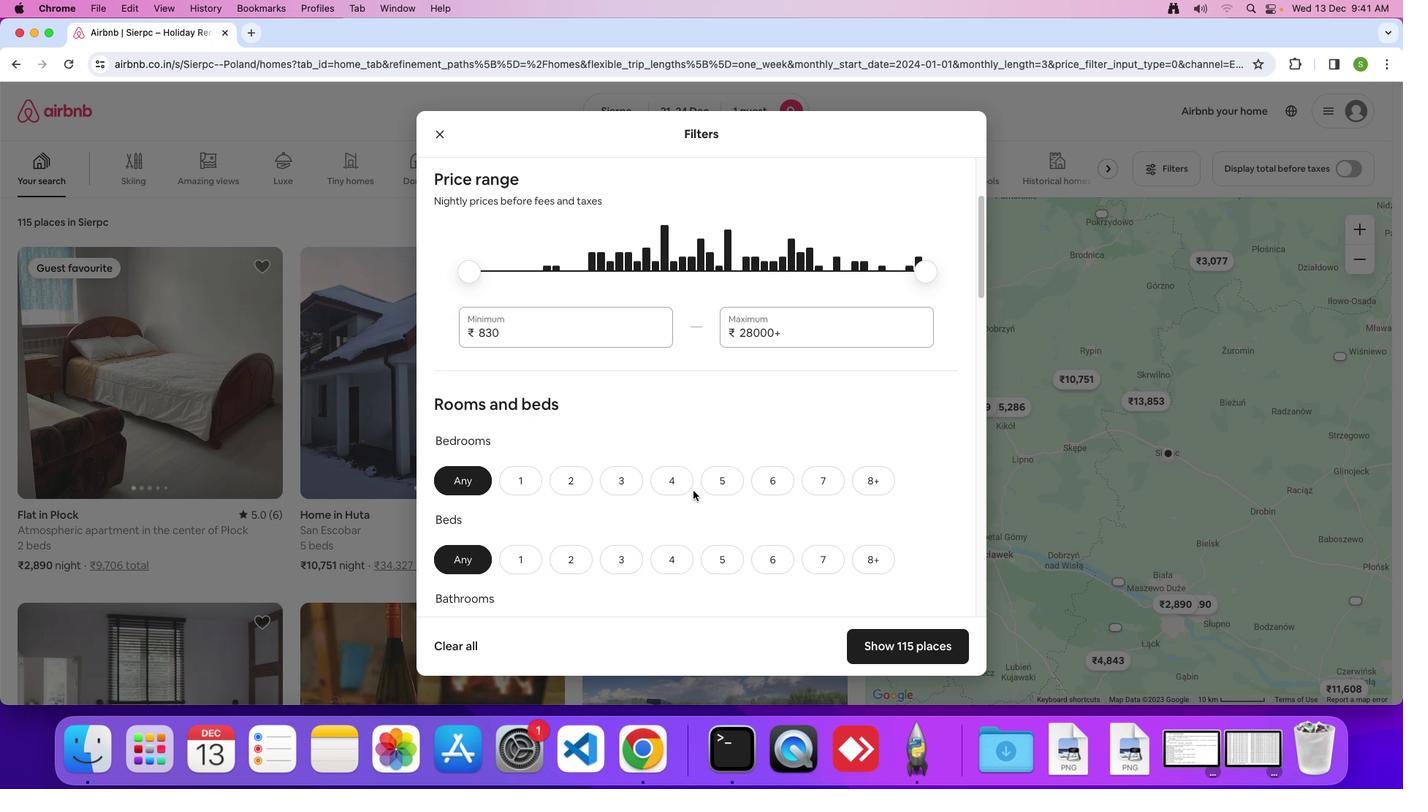 
Action: Mouse scrolled (693, 491) with delta (0, 0)
Screenshot: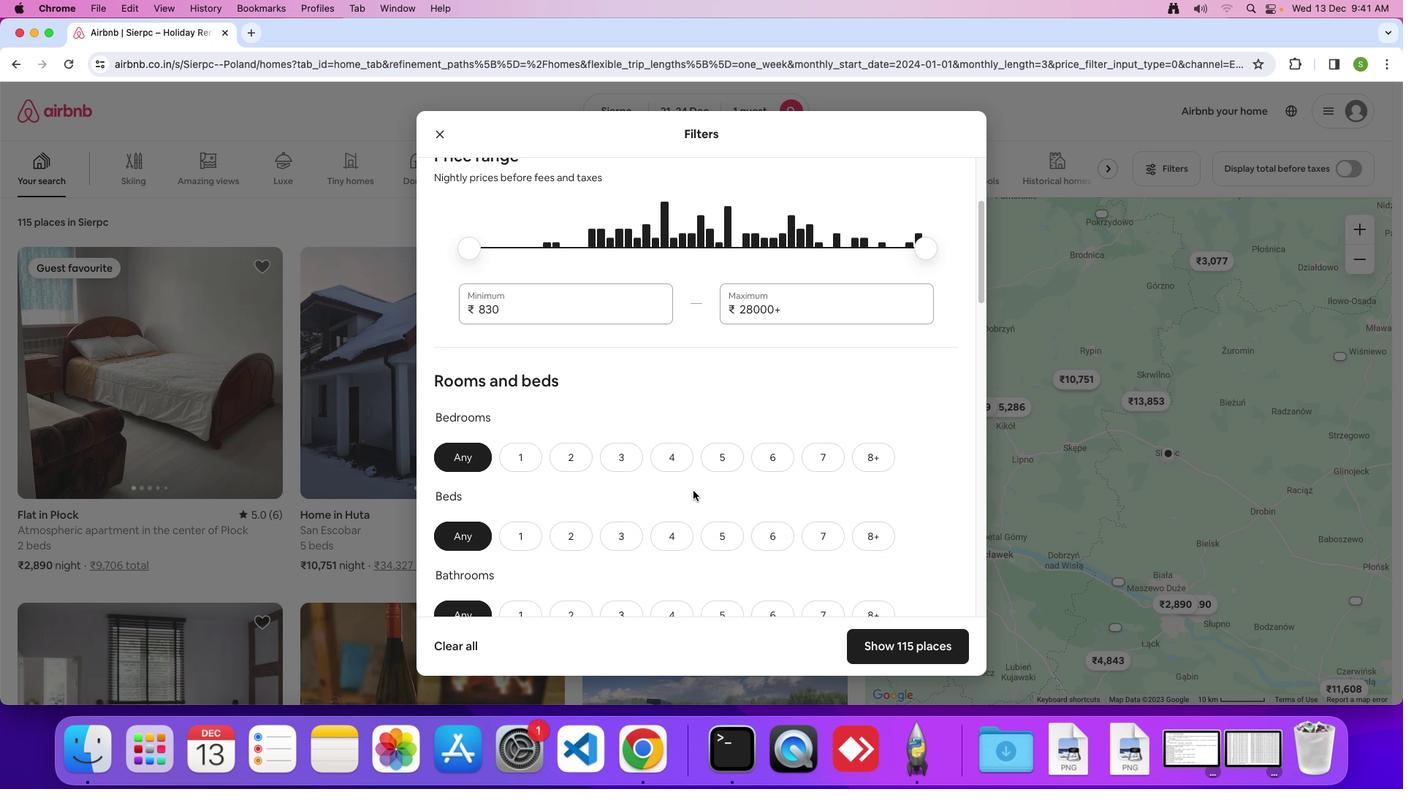 
Action: Mouse scrolled (693, 491) with delta (0, 0)
Screenshot: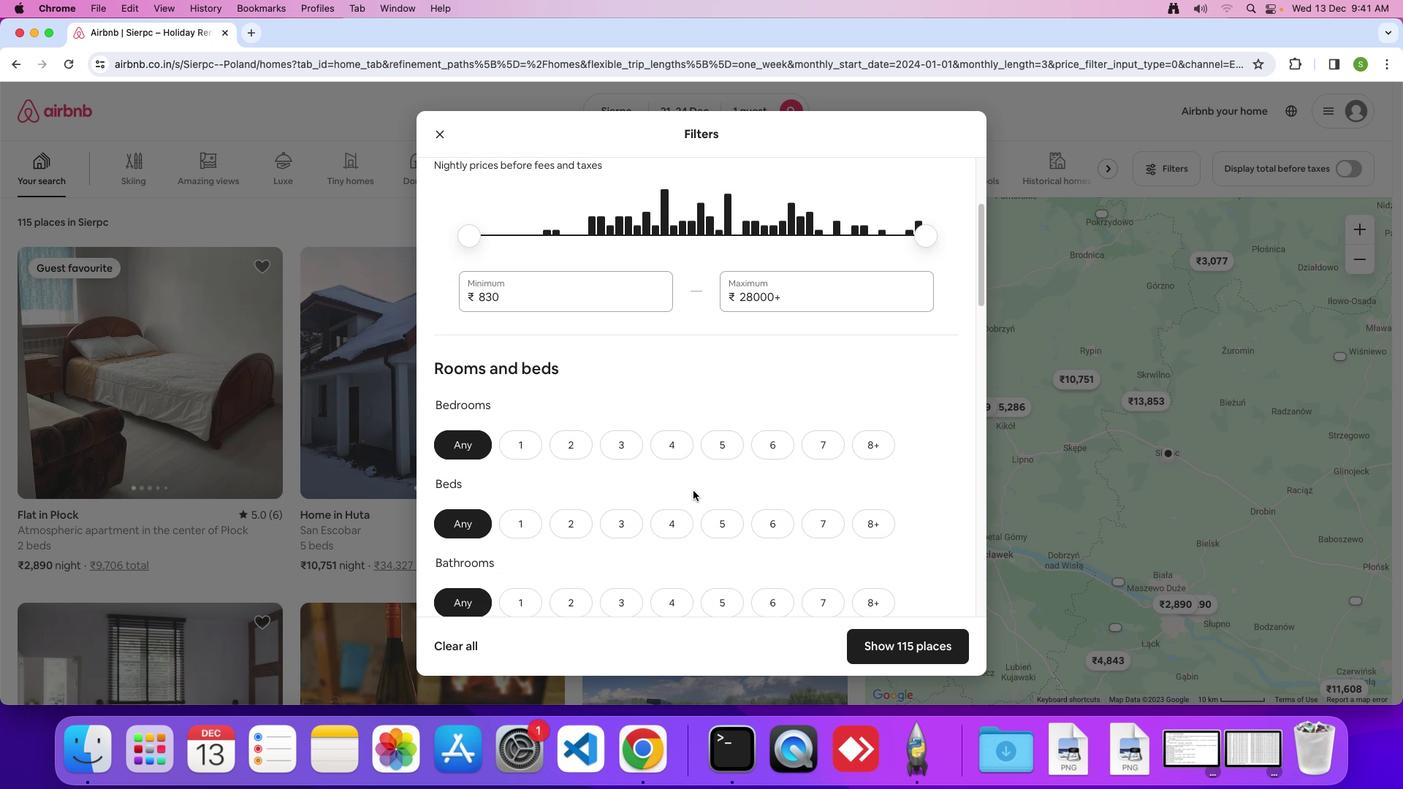 
Action: Mouse scrolled (693, 491) with delta (0, 0)
Screenshot: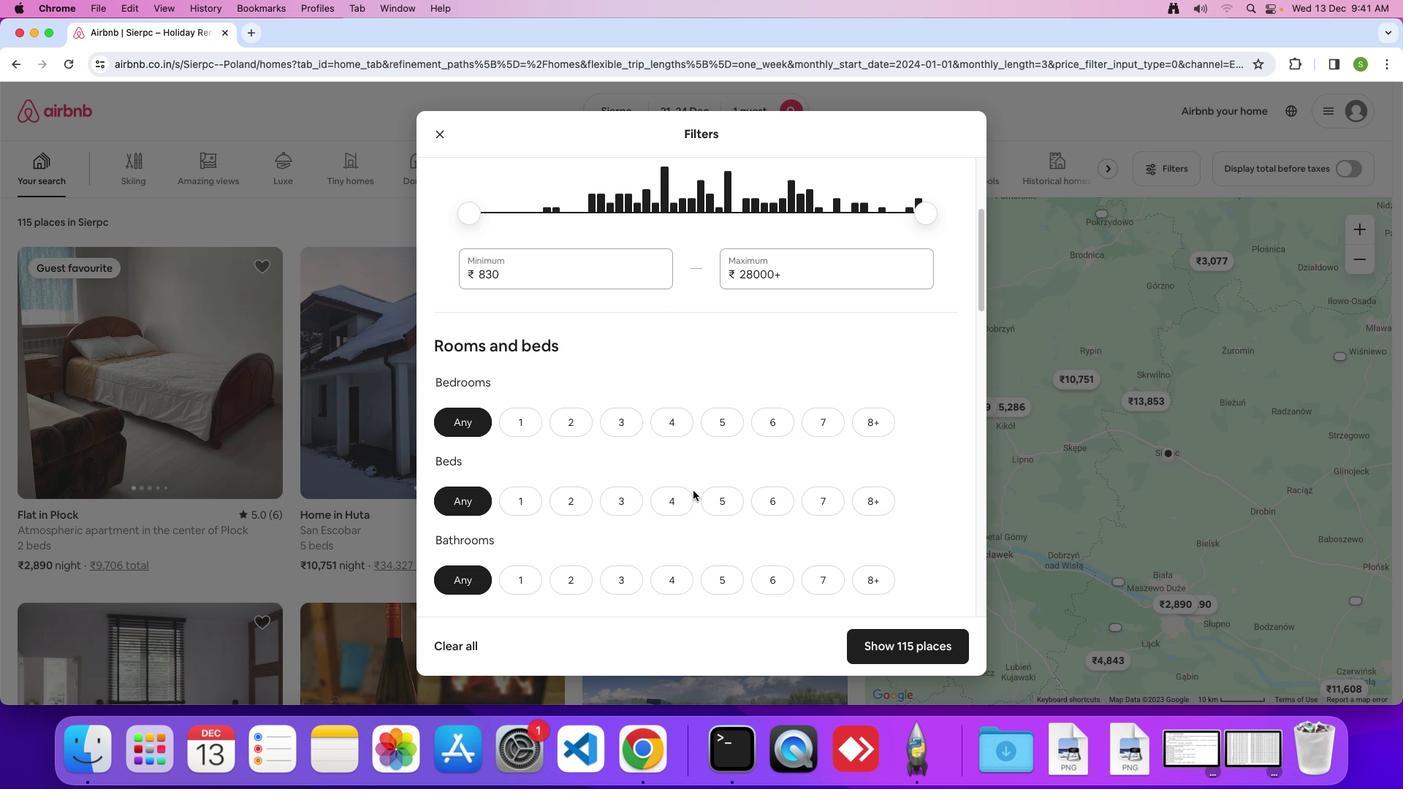 
Action: Mouse scrolled (693, 491) with delta (0, 0)
Screenshot: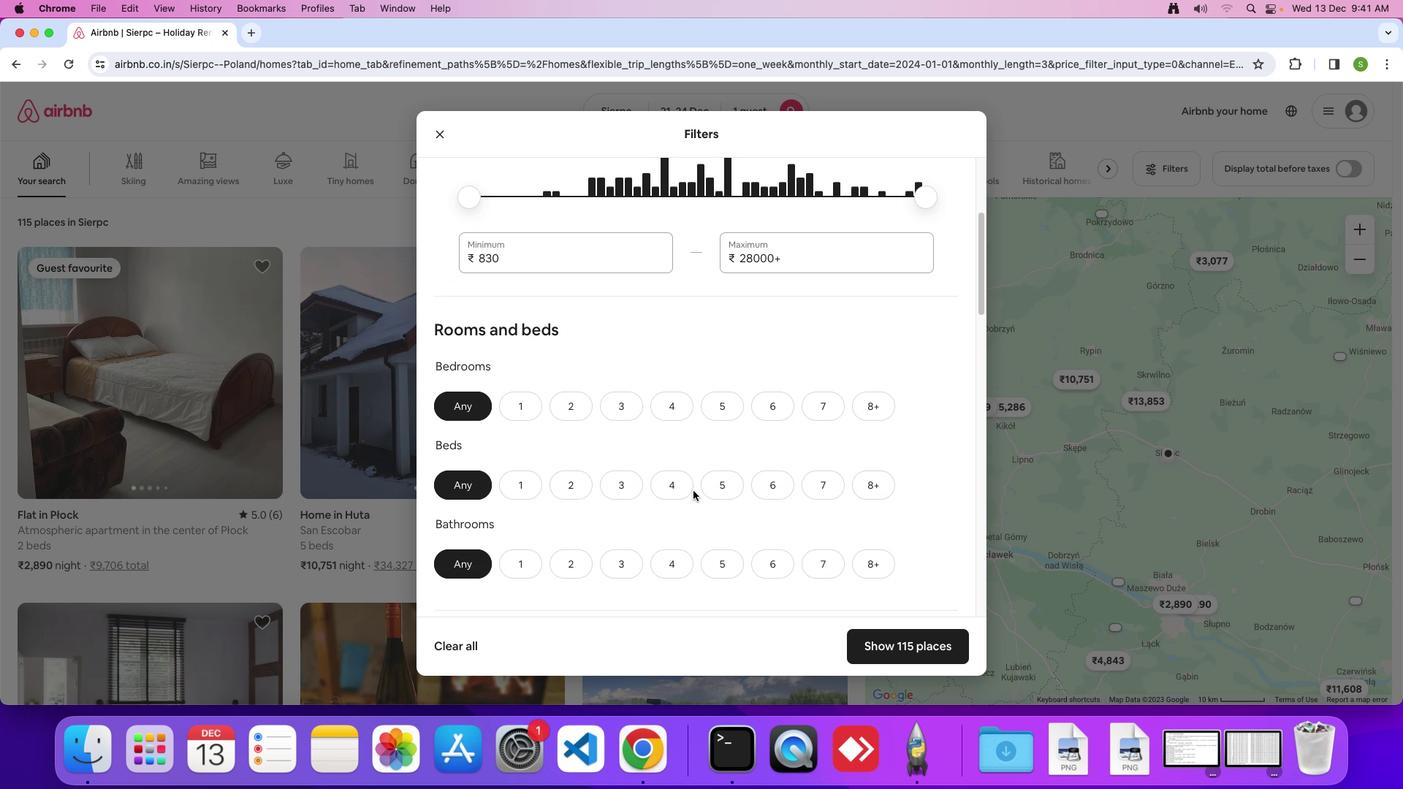 
Action: Mouse scrolled (693, 491) with delta (0, -1)
Screenshot: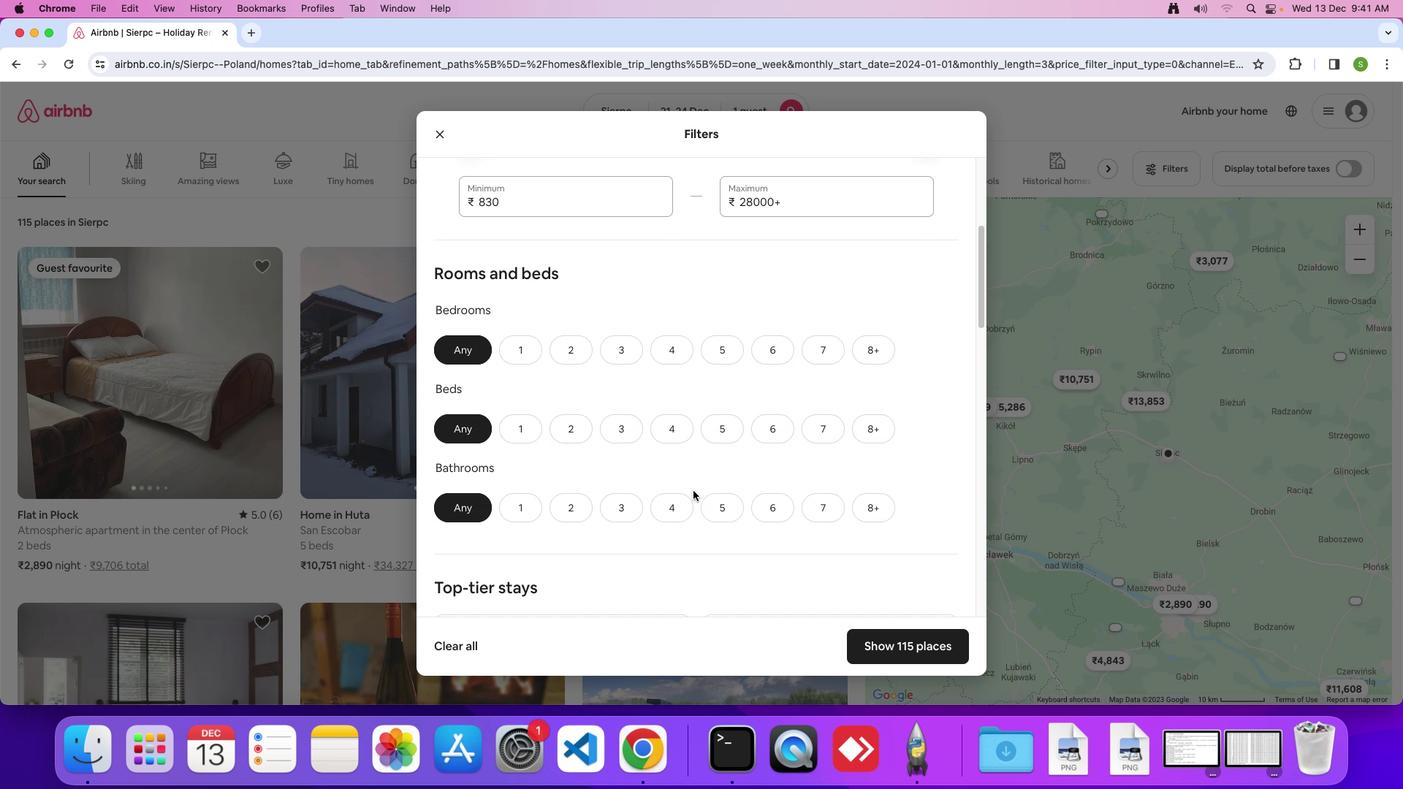 
Action: Mouse moved to (522, 336)
Screenshot: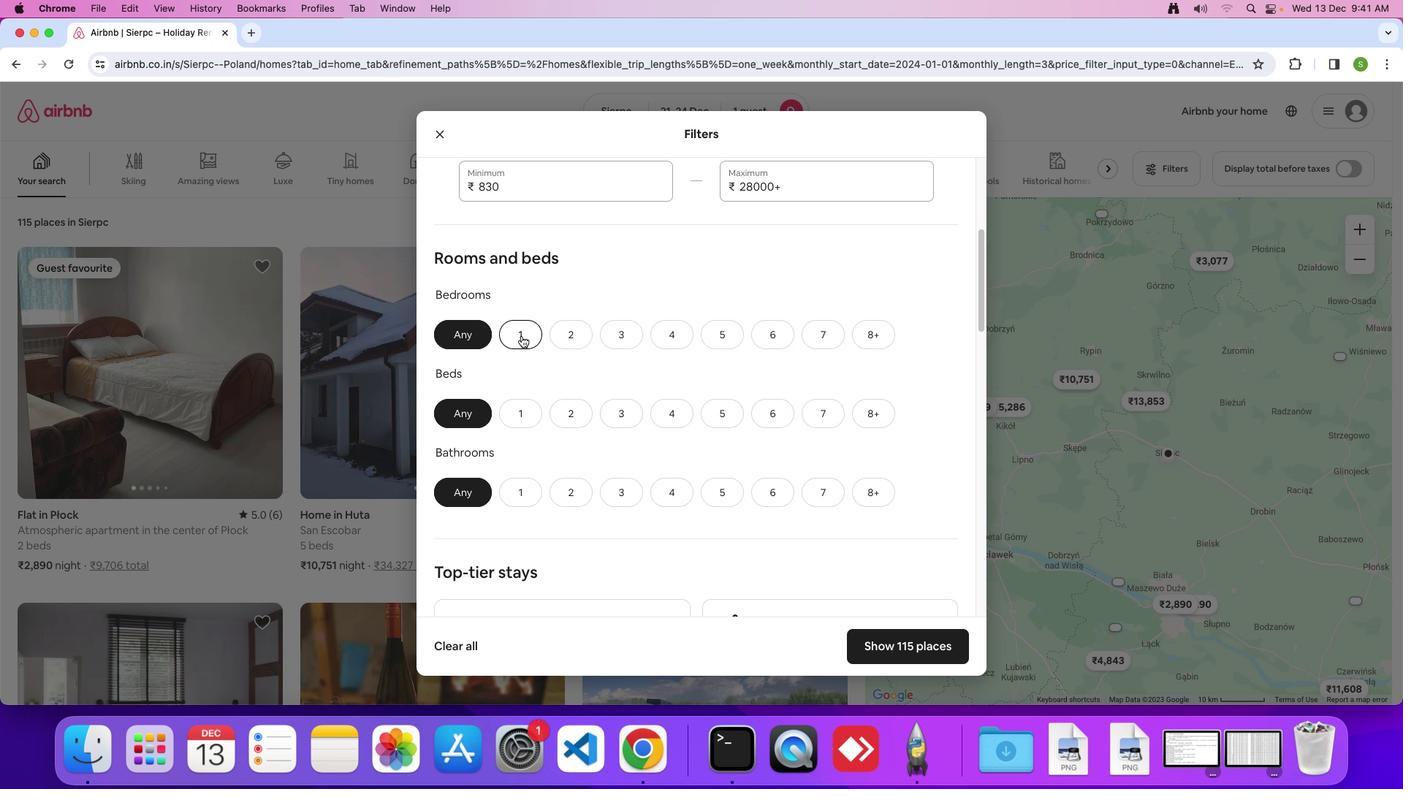 
Action: Mouse pressed left at (522, 336)
Screenshot: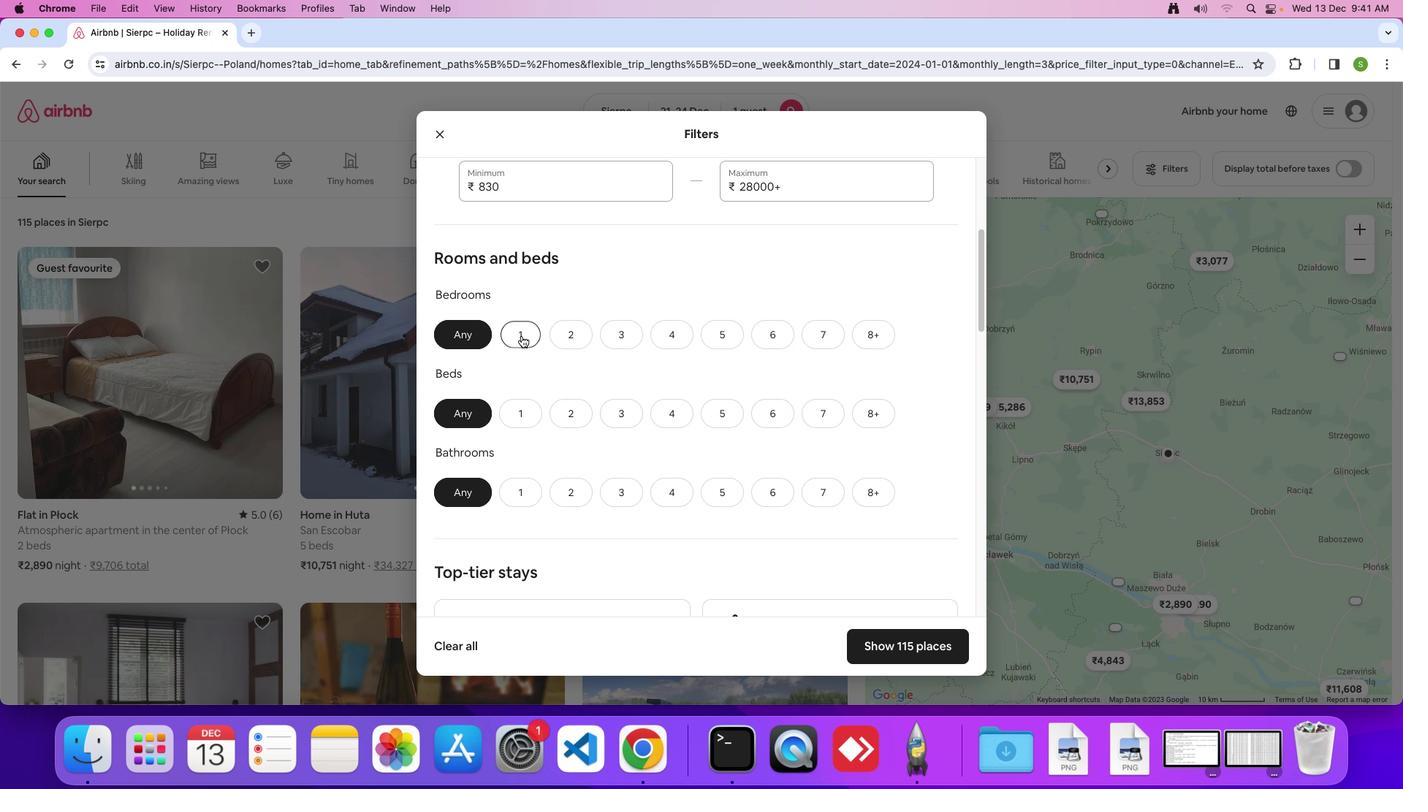 
Action: Mouse moved to (522, 408)
Screenshot: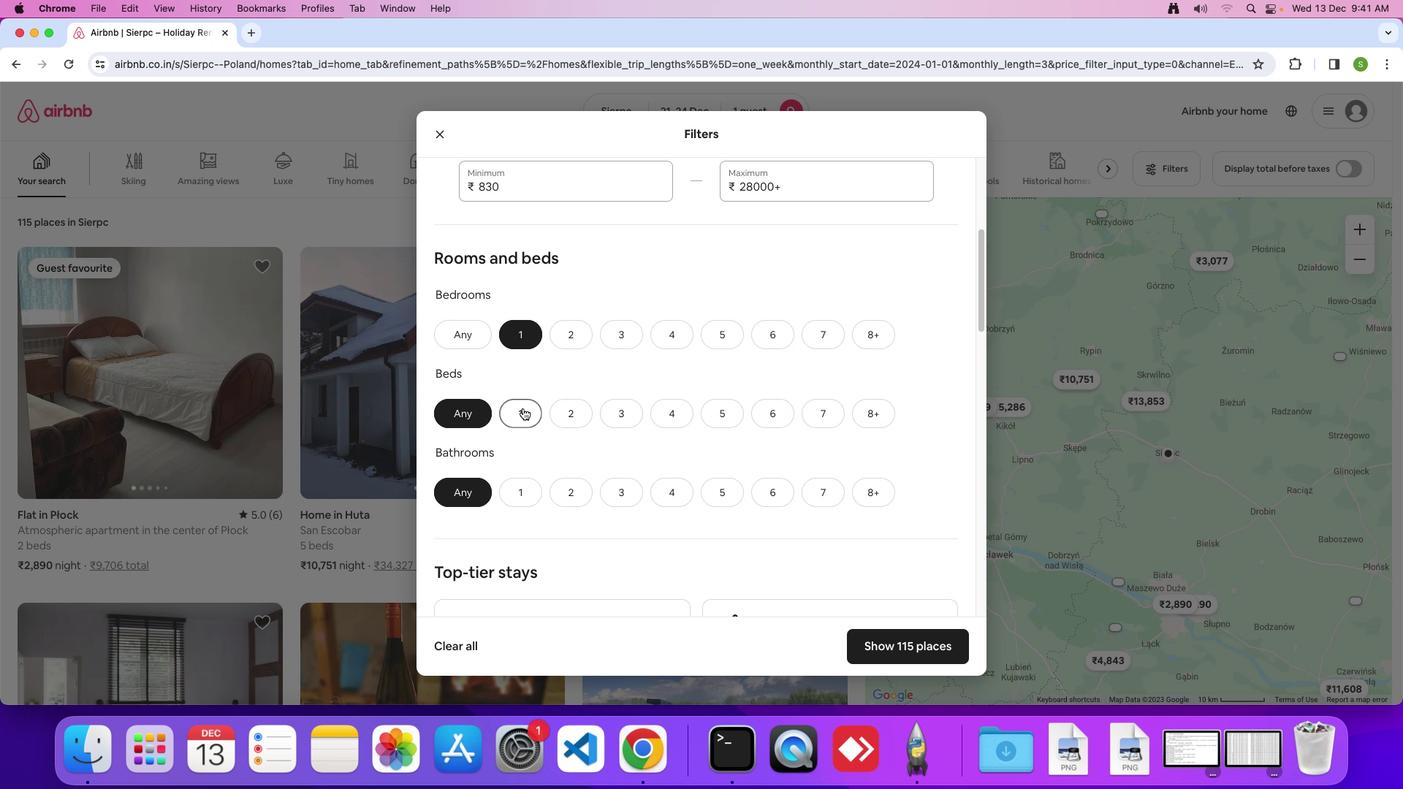 
Action: Mouse pressed left at (522, 408)
Screenshot: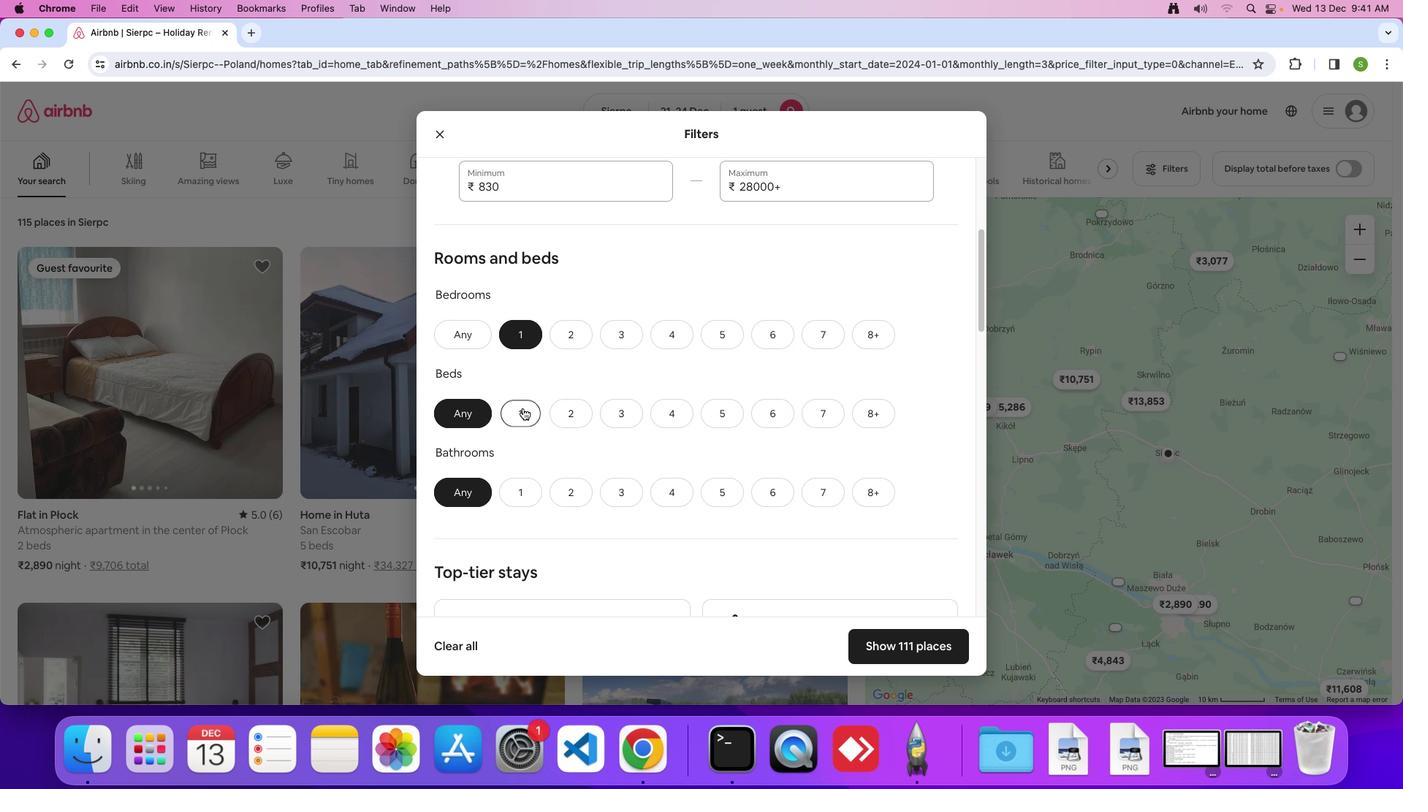
Action: Mouse moved to (526, 485)
Screenshot: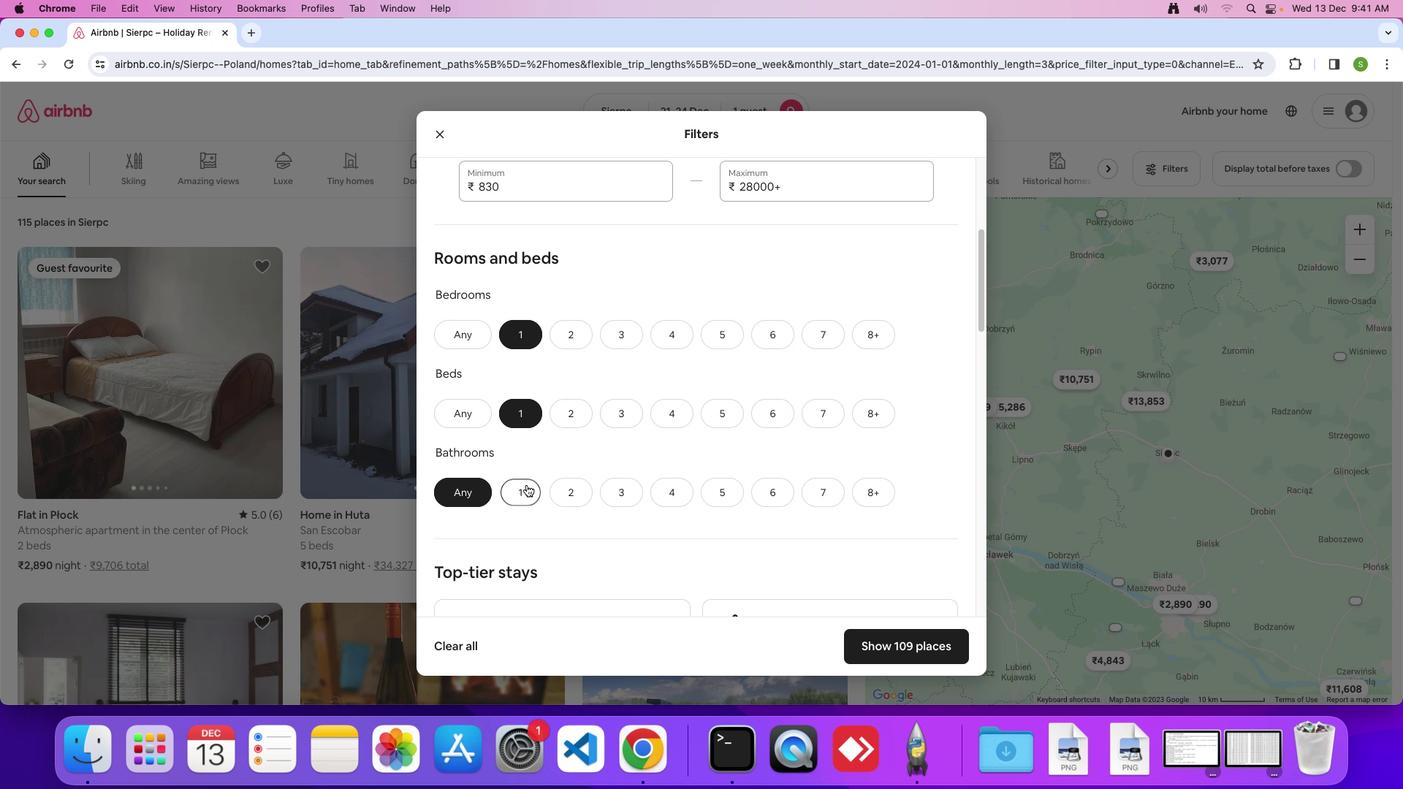 
Action: Mouse pressed left at (526, 485)
Screenshot: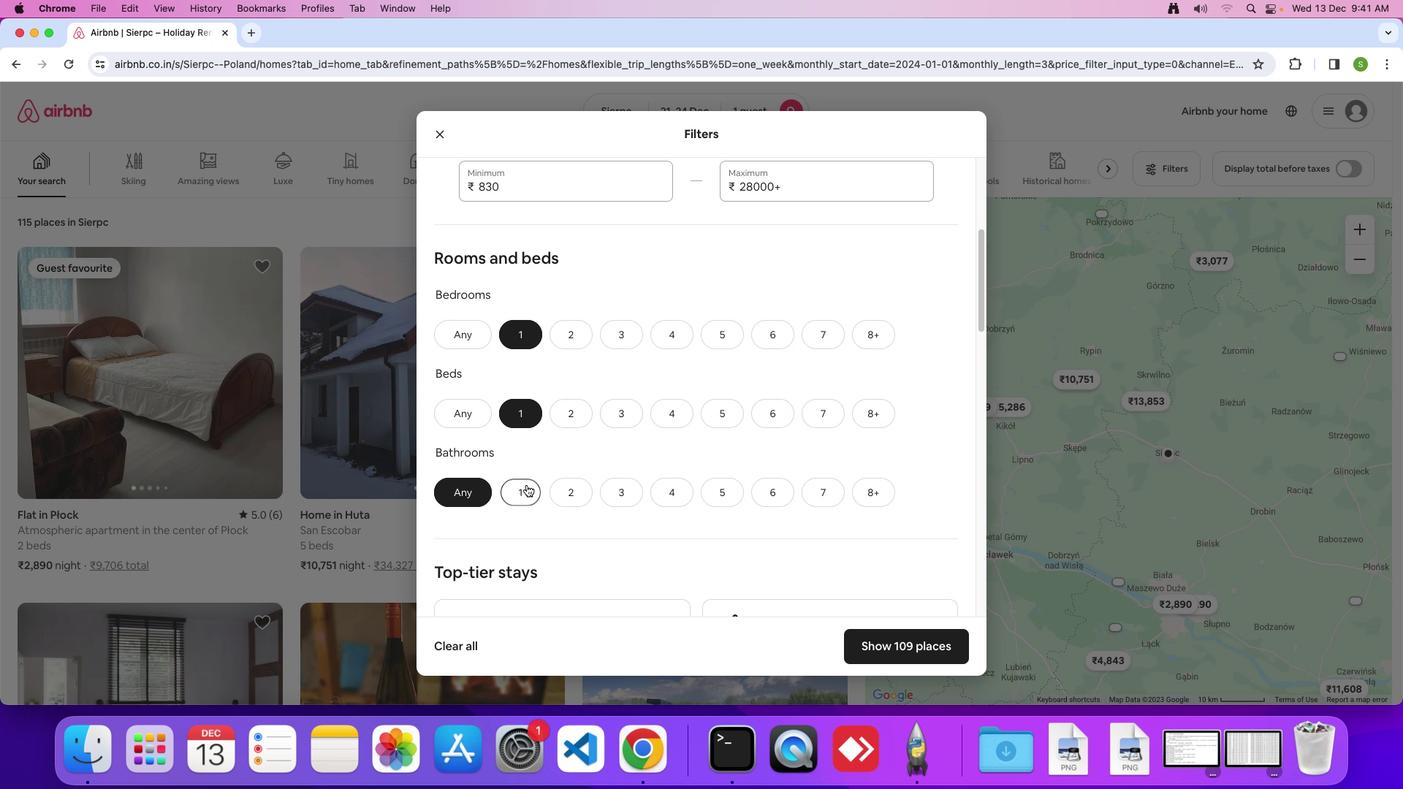
Action: Mouse moved to (598, 468)
Screenshot: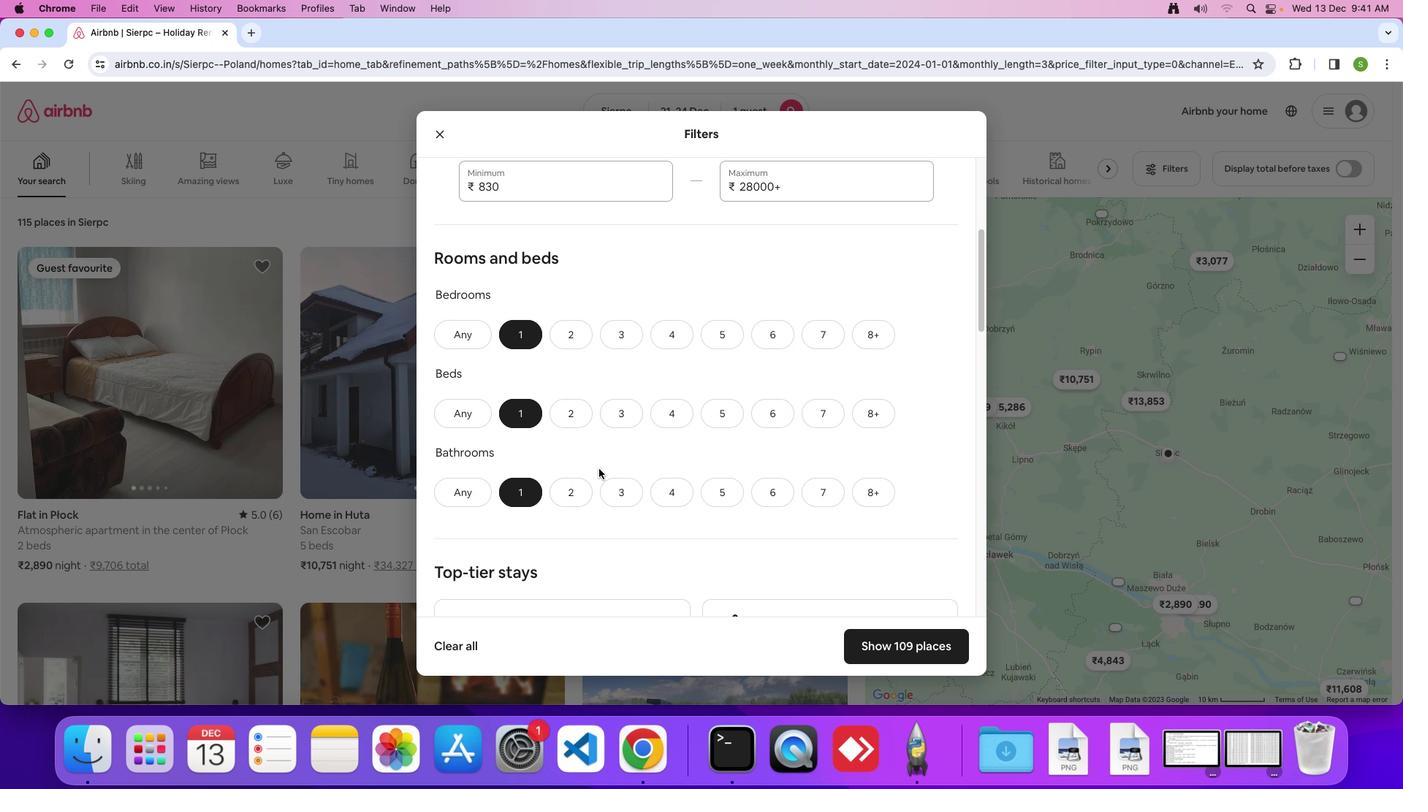 
Action: Mouse scrolled (598, 468) with delta (0, 0)
Screenshot: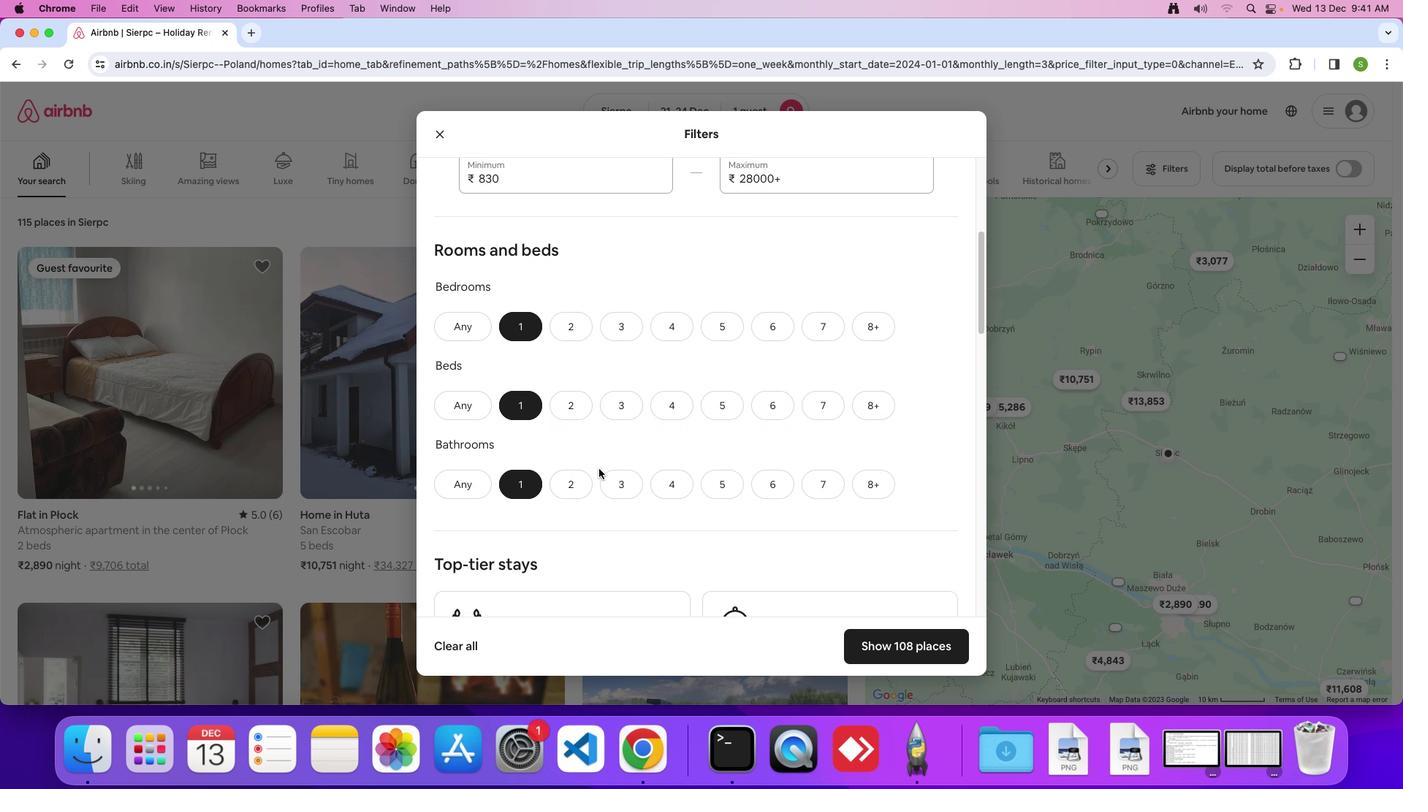 
Action: Mouse scrolled (598, 468) with delta (0, 0)
Screenshot: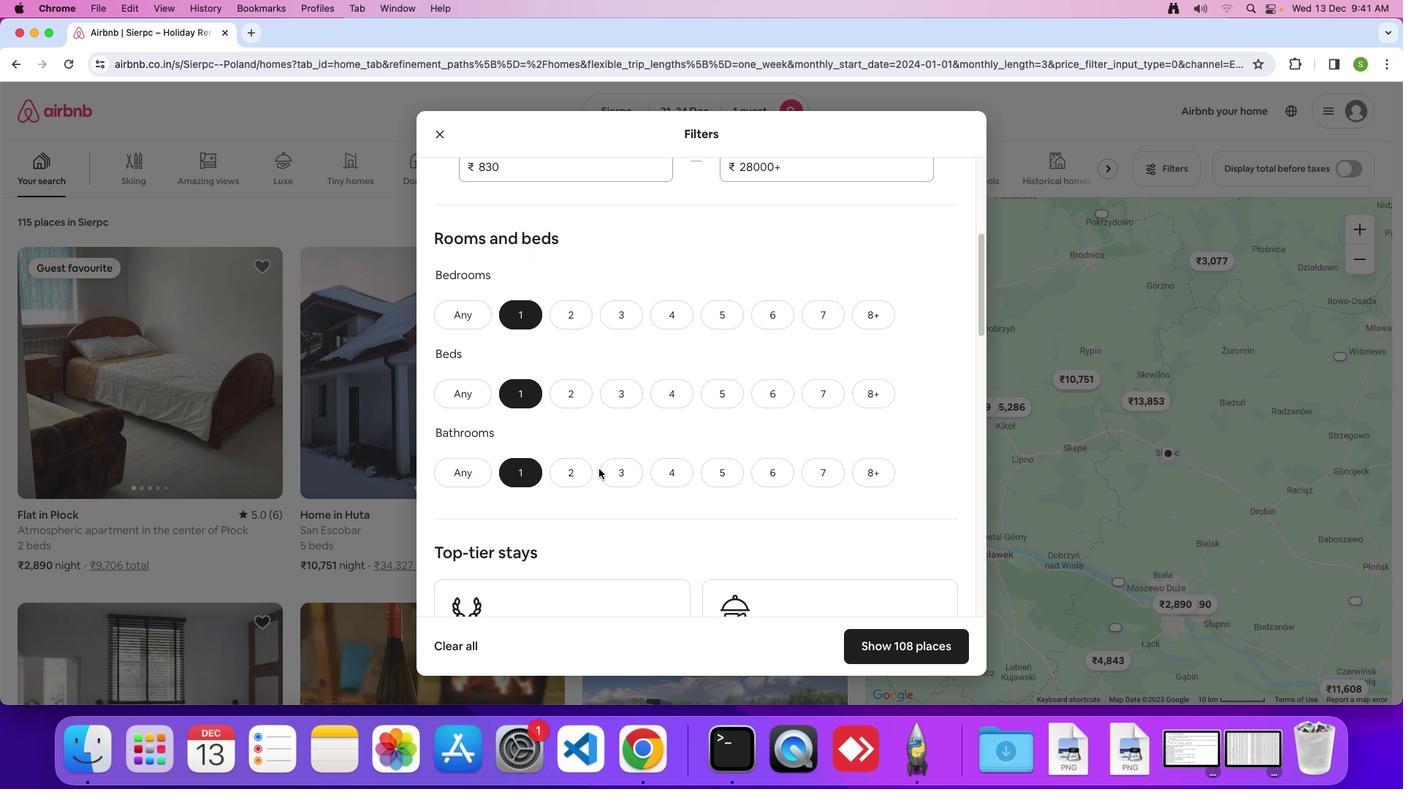 
Action: Mouse scrolled (598, 468) with delta (0, 0)
Screenshot: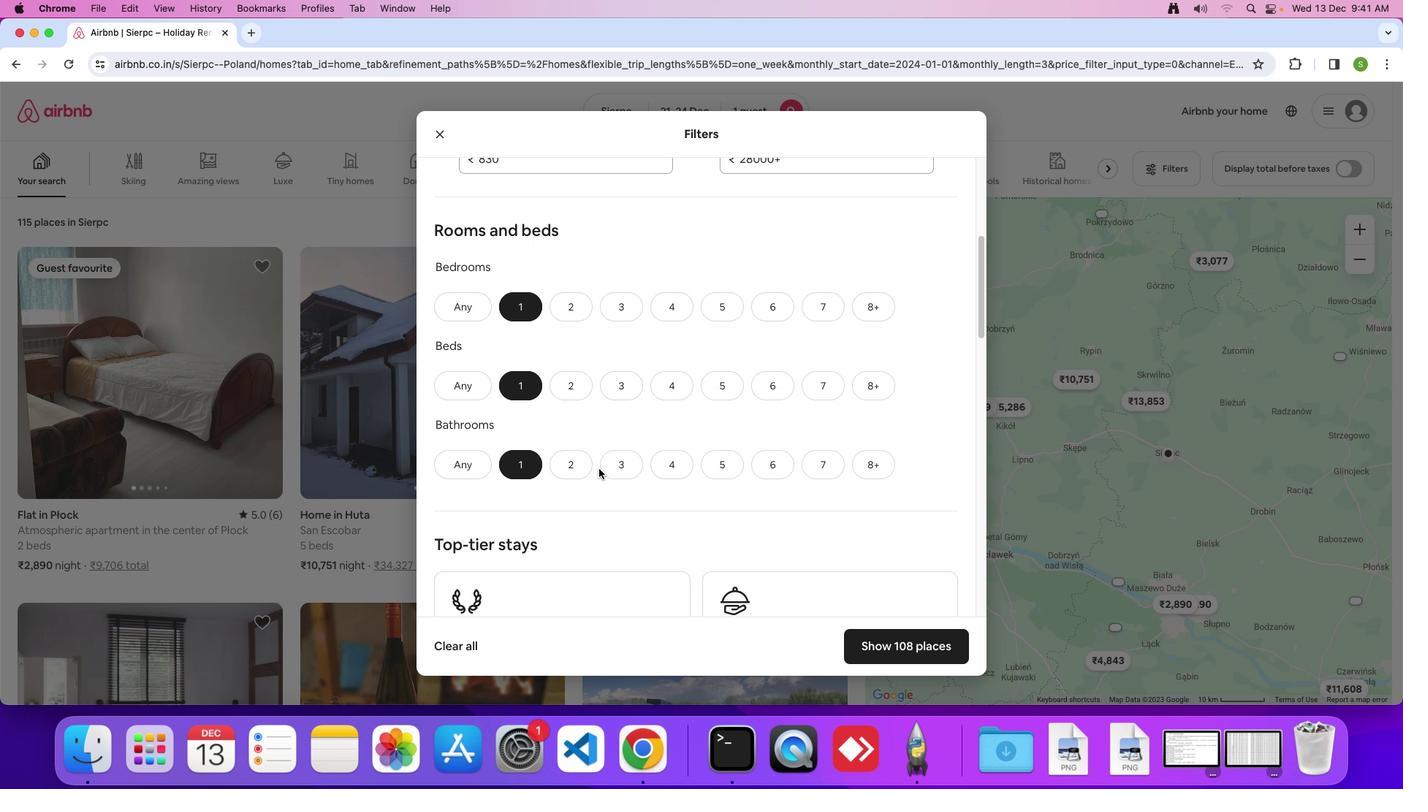 
Action: Mouse scrolled (598, 468) with delta (0, 0)
Screenshot: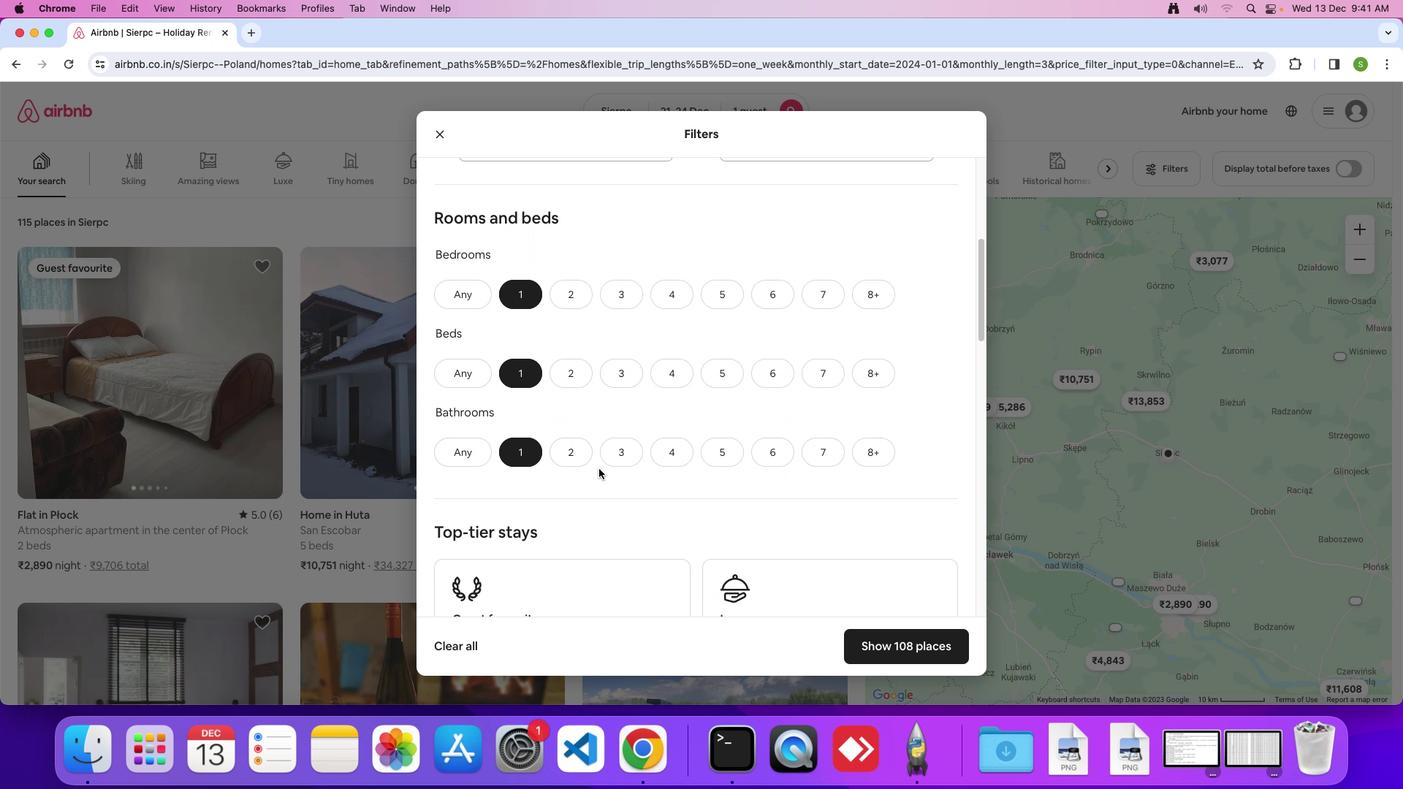 
Action: Mouse scrolled (598, 468) with delta (0, 0)
Screenshot: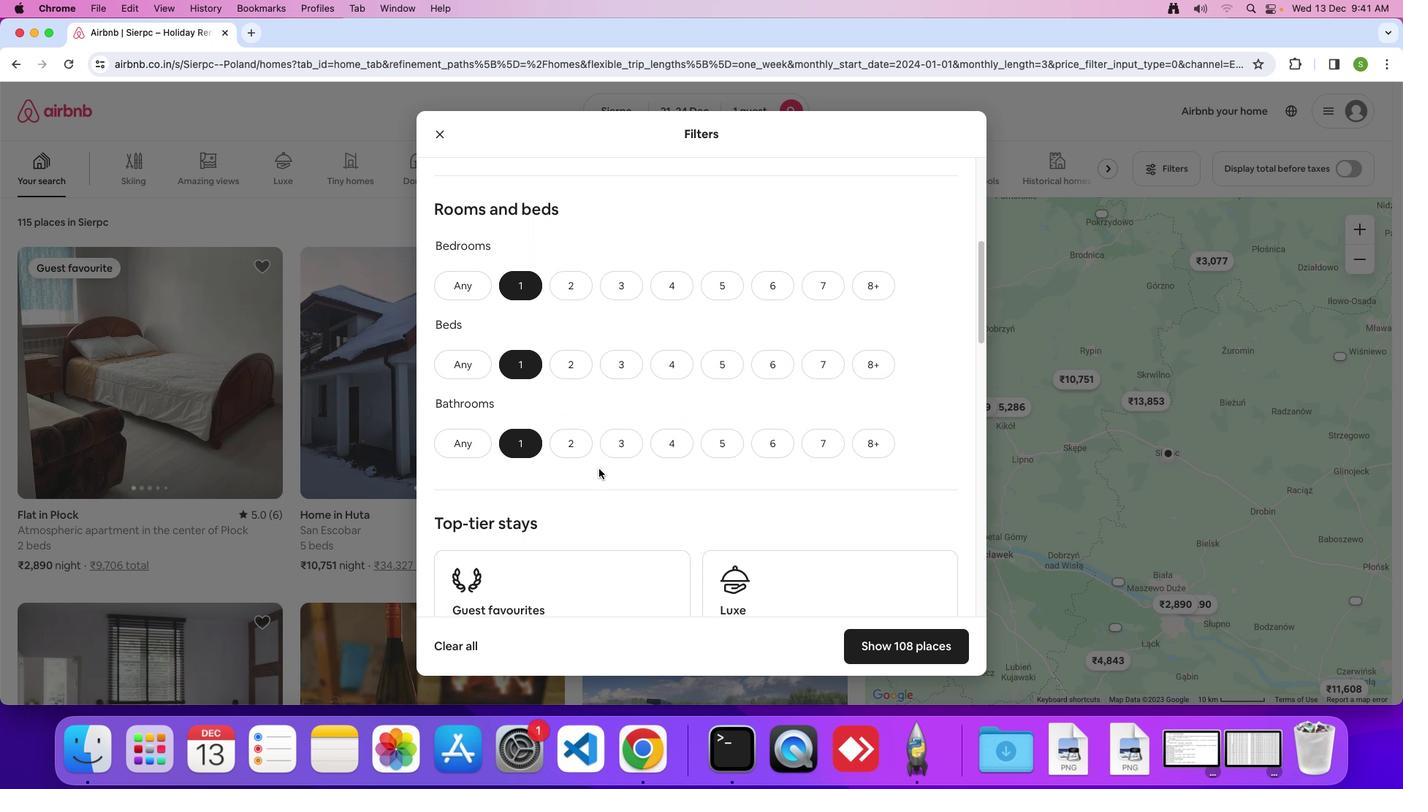
Action: Mouse scrolled (598, 468) with delta (0, 0)
Screenshot: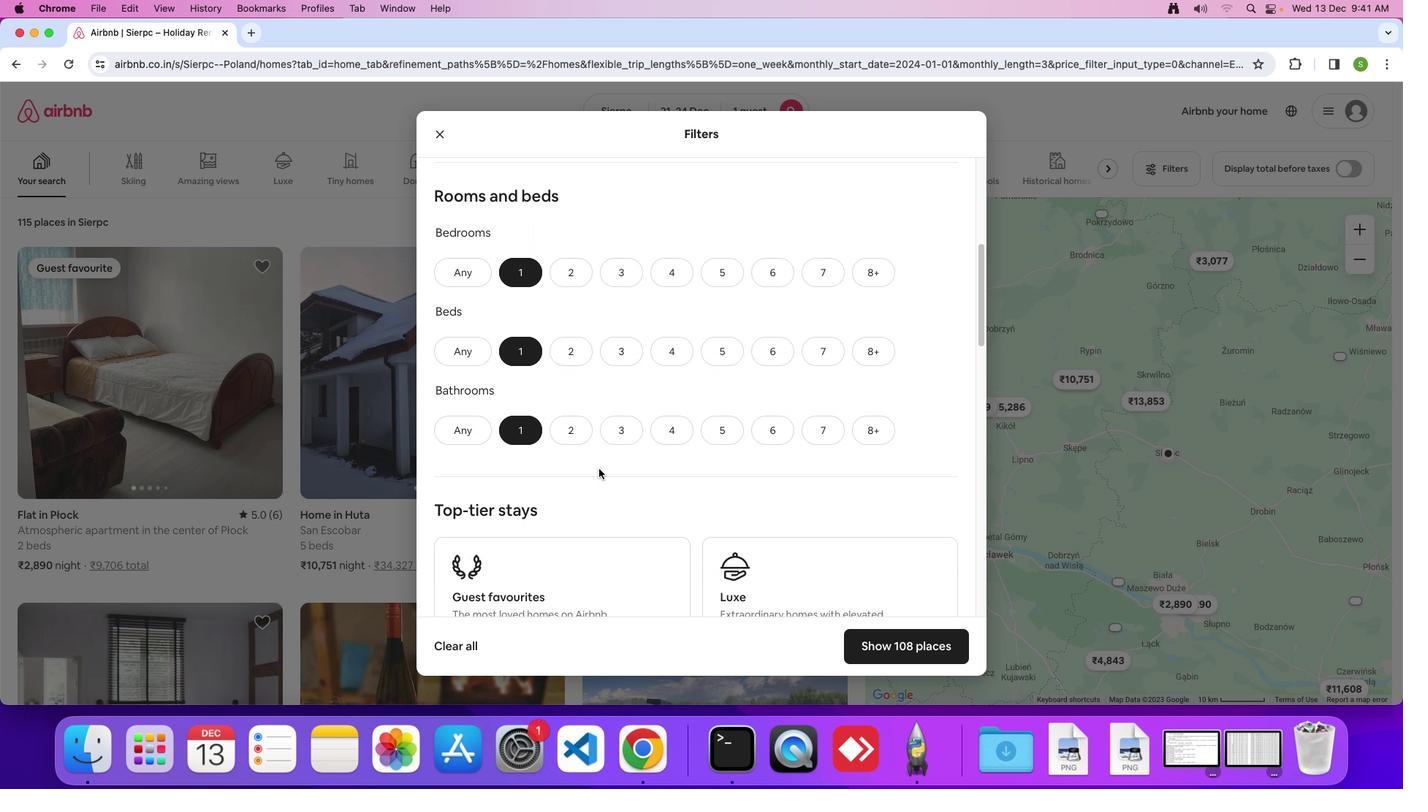 
Action: Mouse scrolled (598, 468) with delta (0, 0)
Screenshot: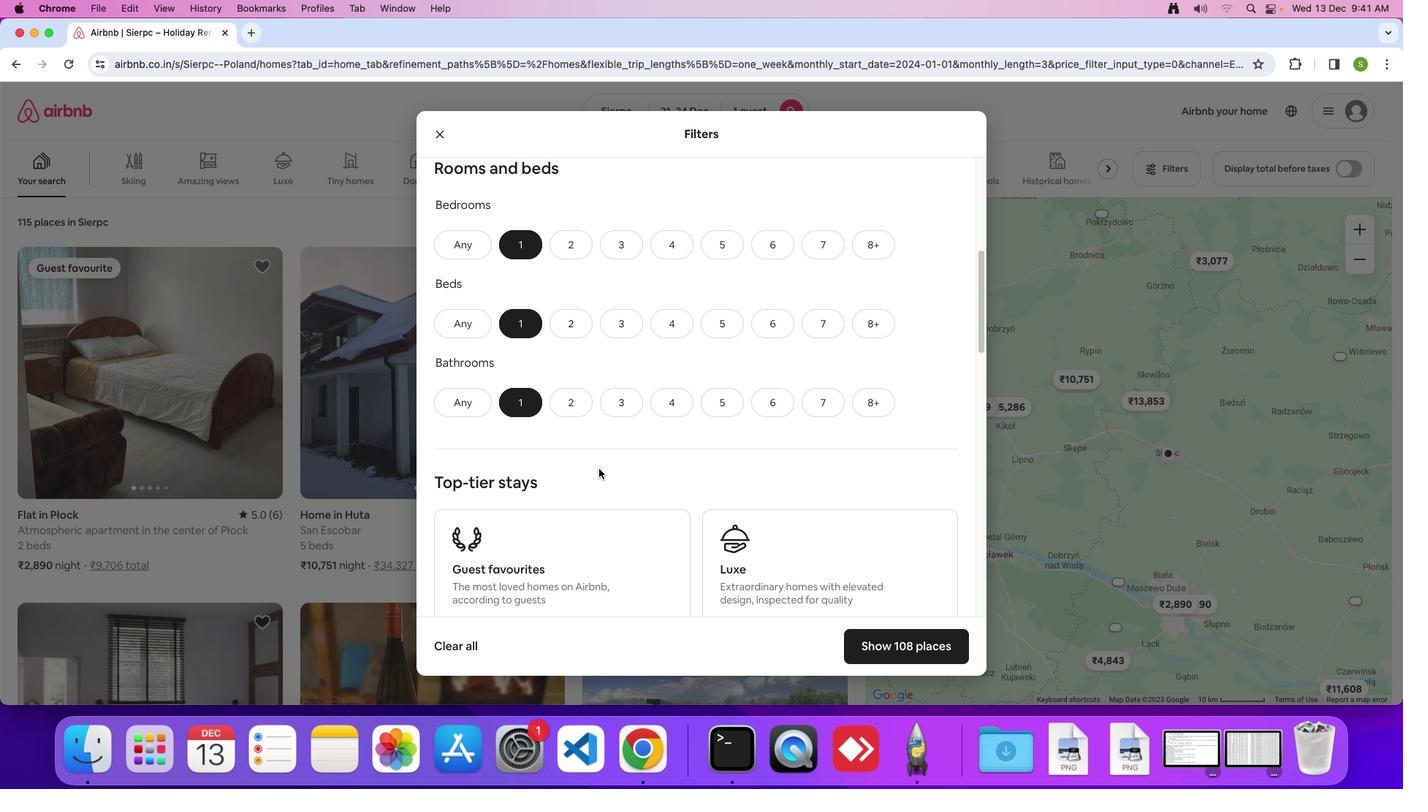 
Action: Mouse scrolled (598, 468) with delta (0, 0)
Screenshot: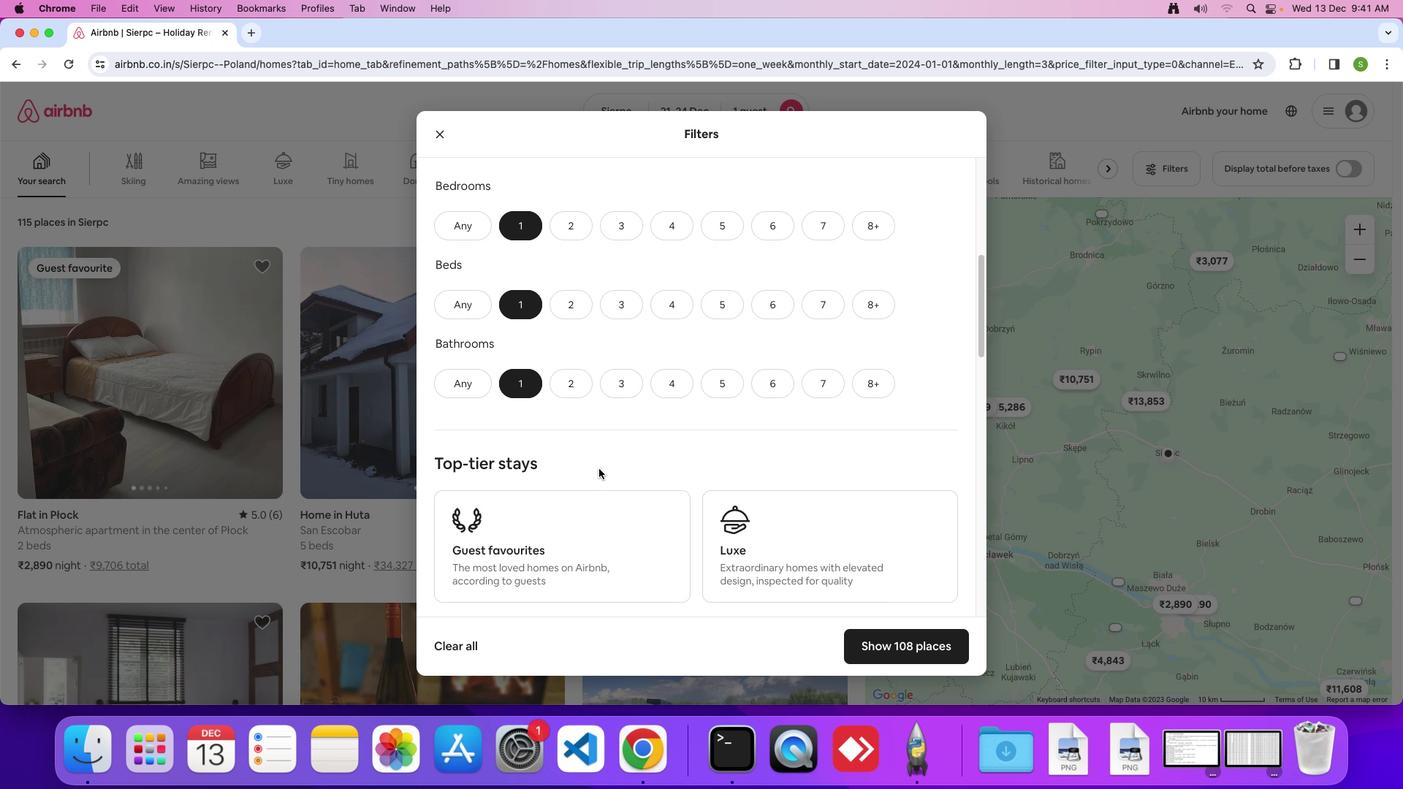 
Action: Mouse scrolled (598, 468) with delta (0, -1)
Screenshot: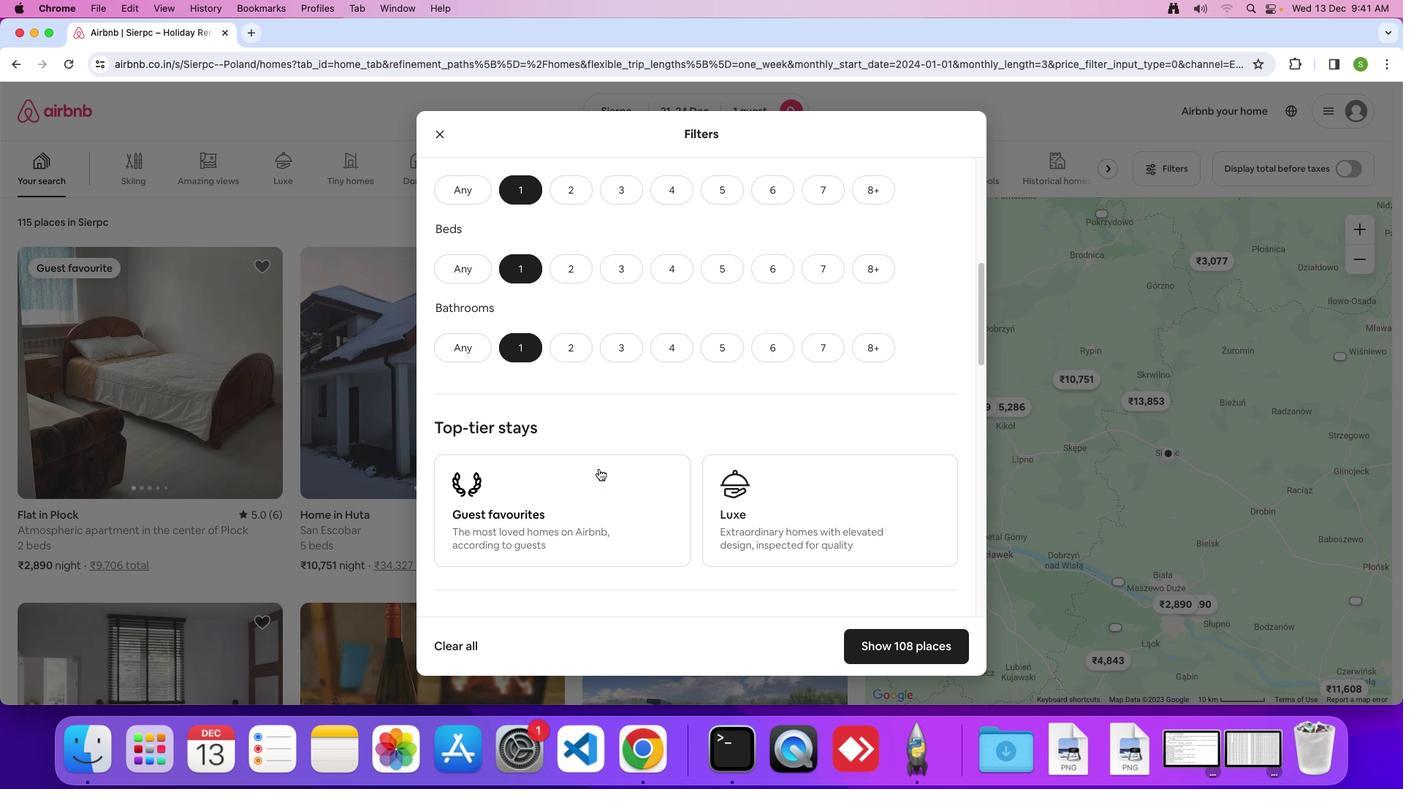 
Action: Mouse moved to (598, 468)
Screenshot: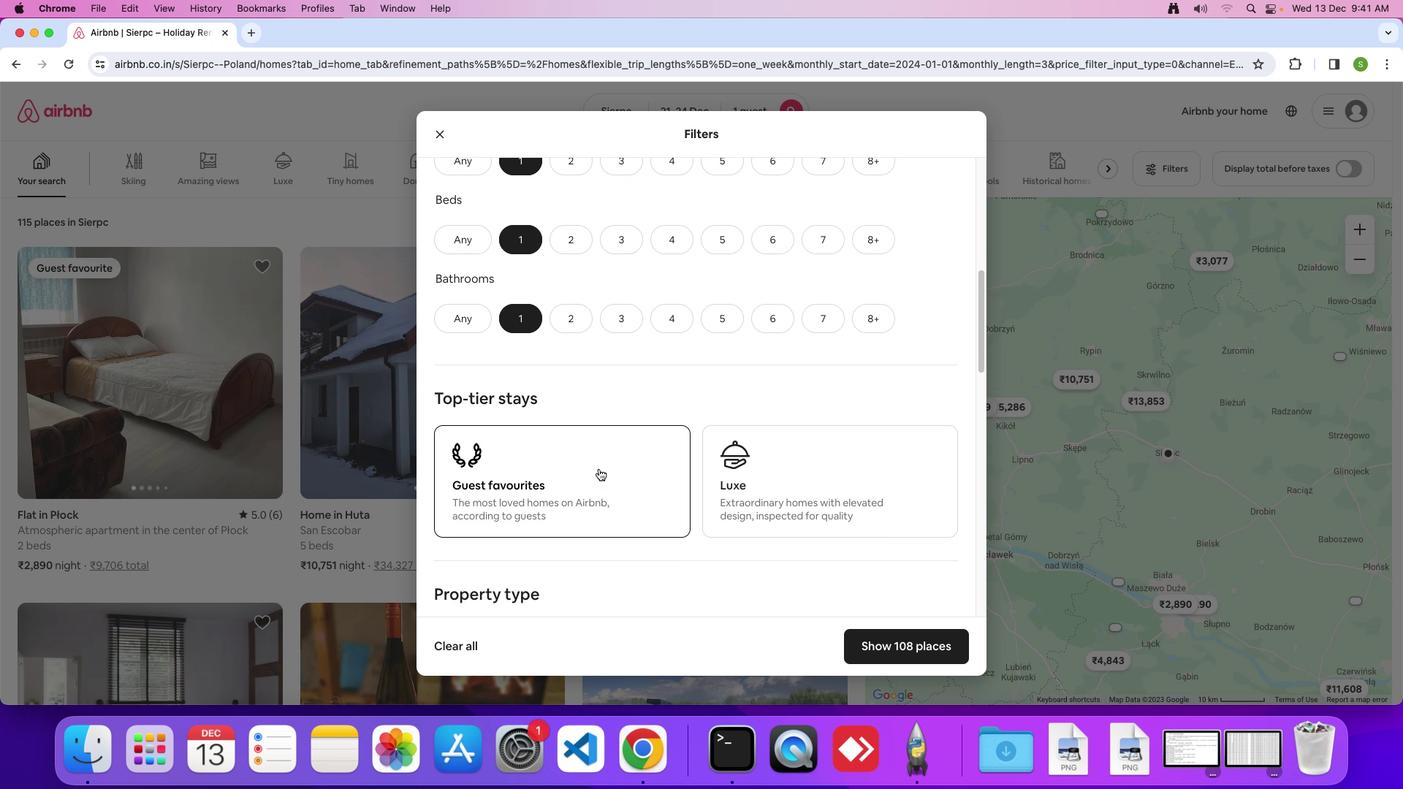 
Action: Mouse scrolled (598, 468) with delta (0, 0)
Screenshot: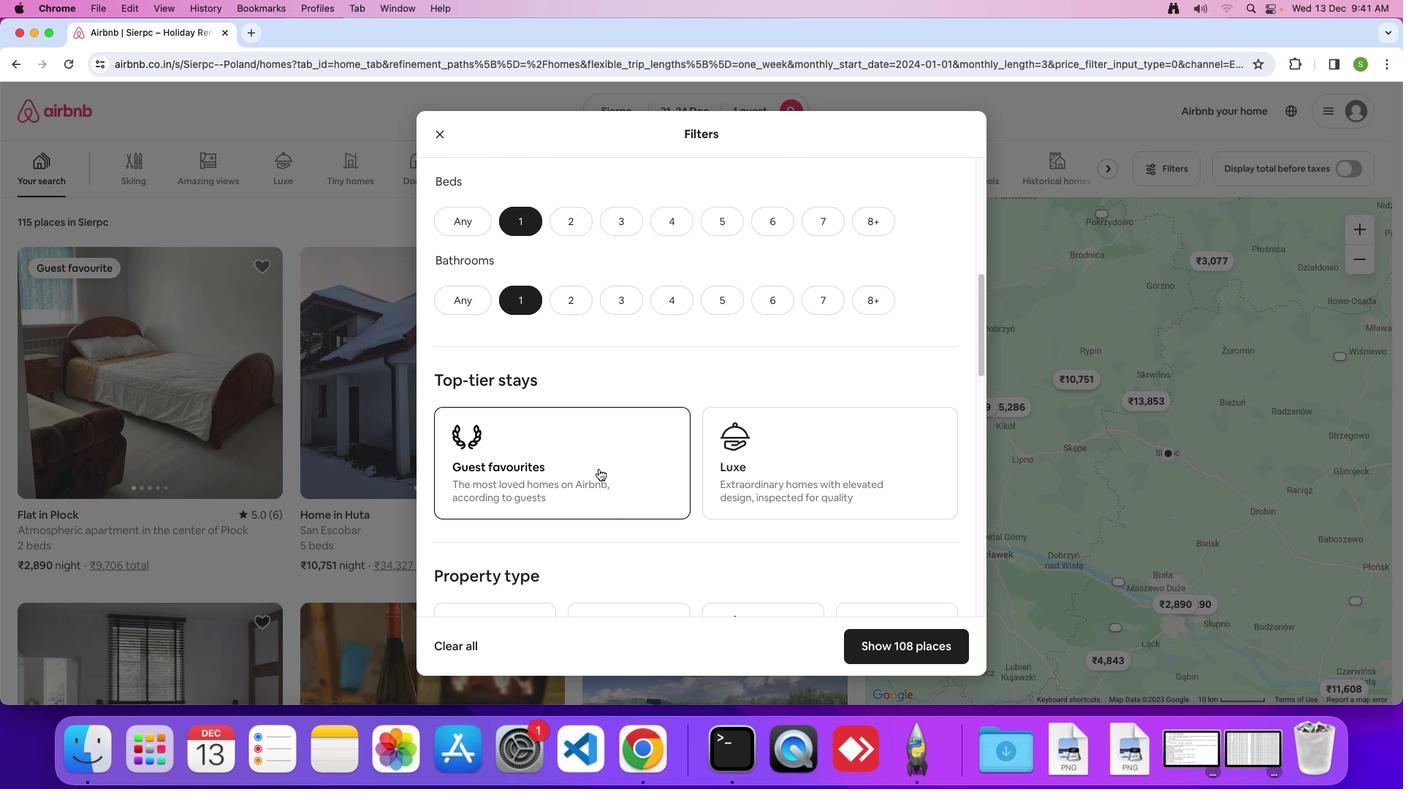 
Action: Mouse scrolled (598, 468) with delta (0, 0)
Screenshot: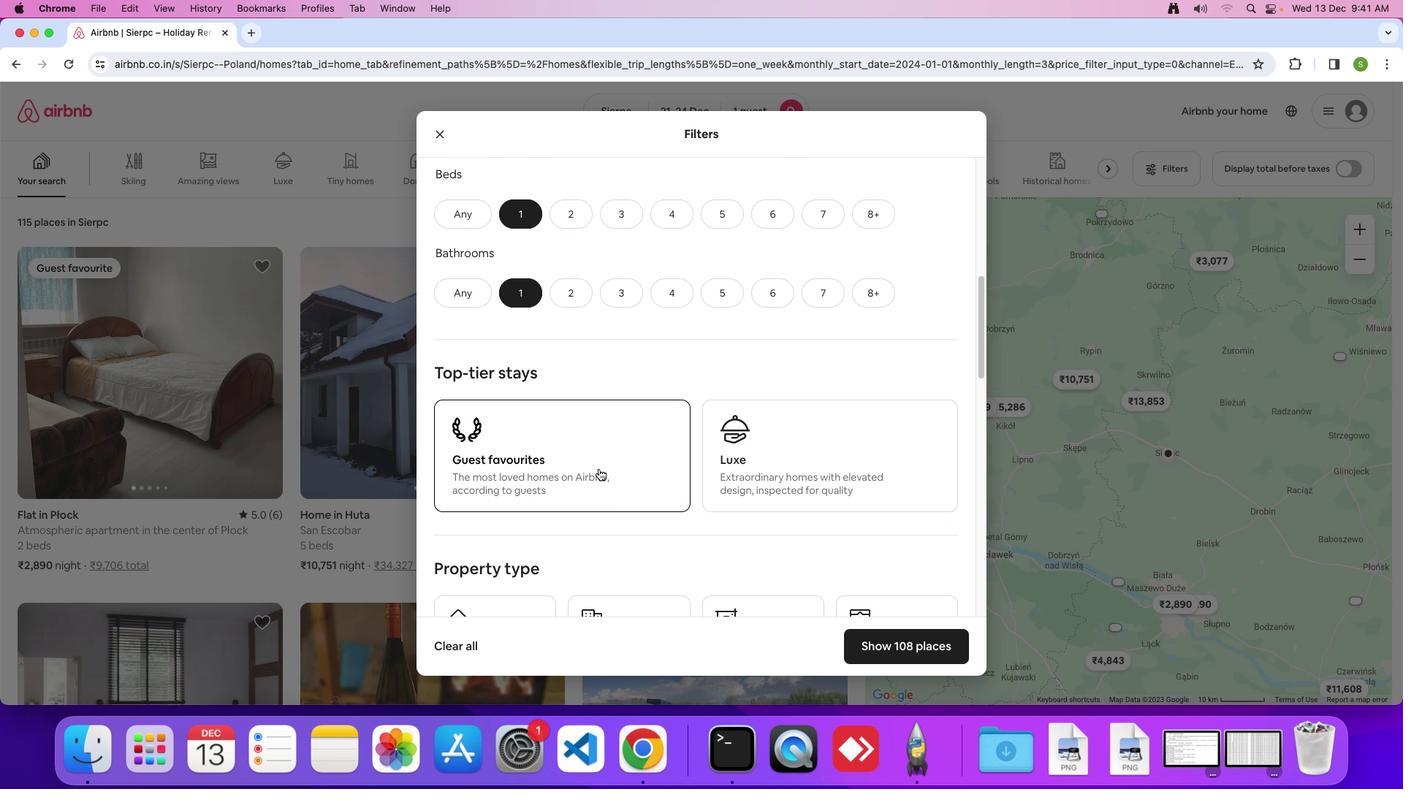 
Action: Mouse scrolled (598, 468) with delta (0, 0)
Screenshot: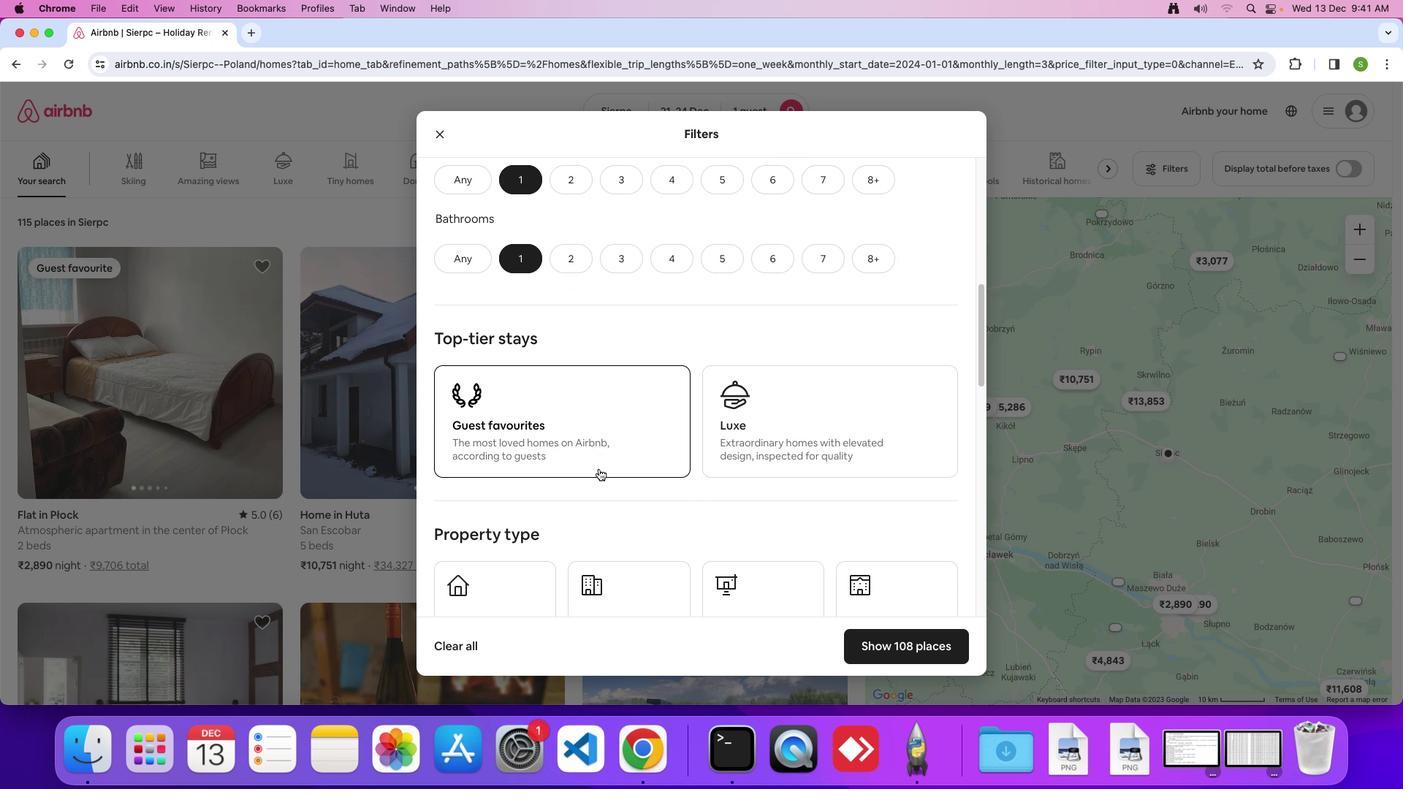 
Action: Mouse scrolled (598, 468) with delta (0, 0)
Screenshot: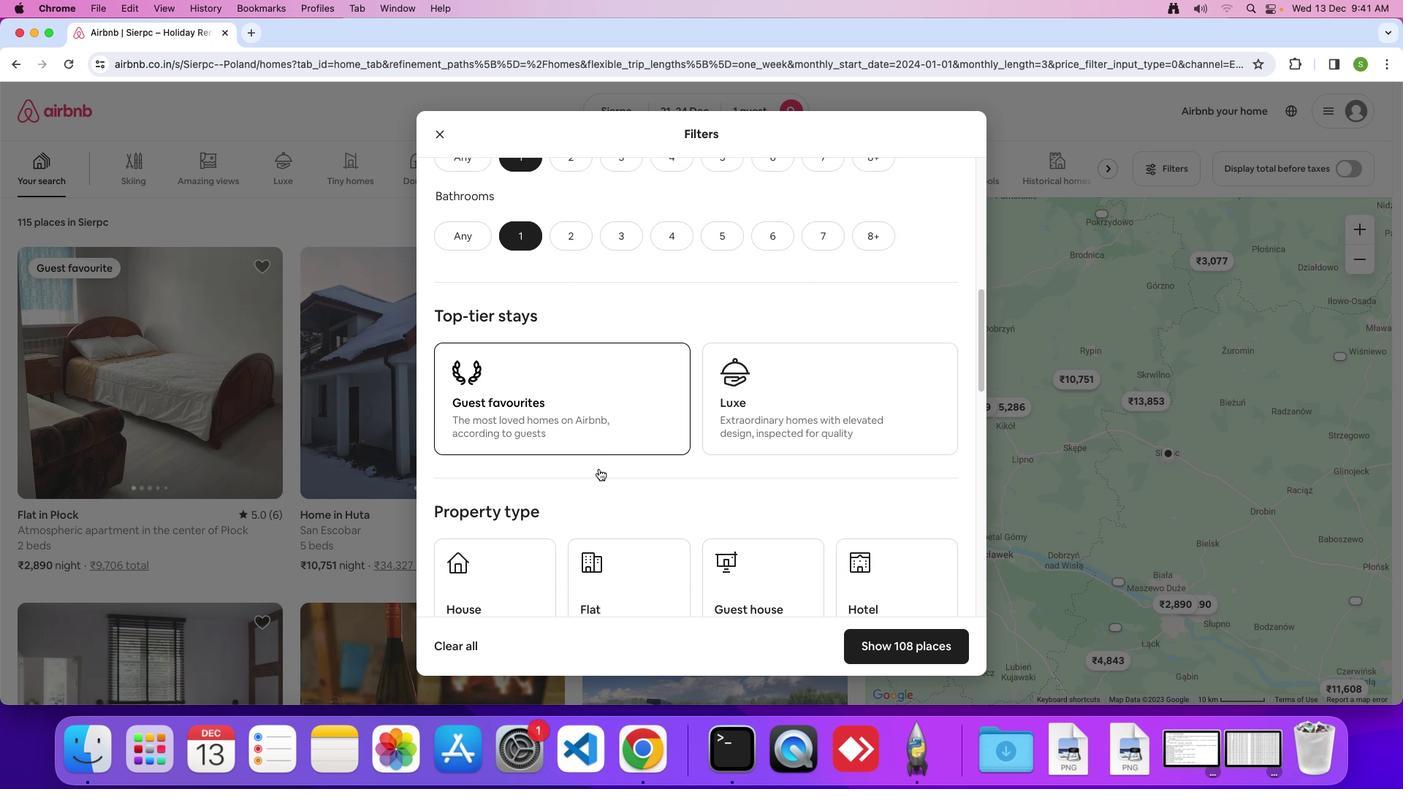 
Action: Mouse scrolled (598, 468) with delta (0, -1)
Screenshot: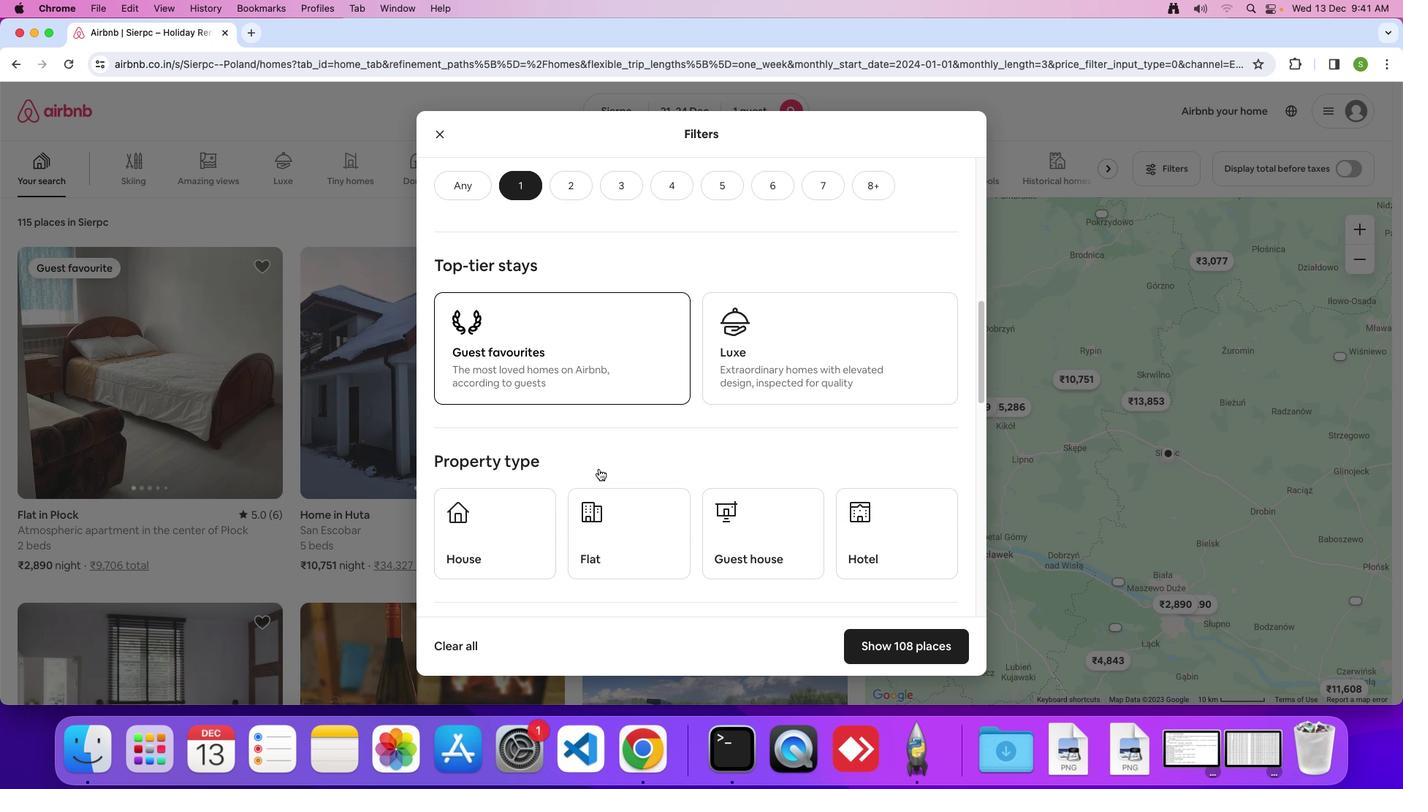 
Action: Mouse scrolled (598, 468) with delta (0, 0)
Screenshot: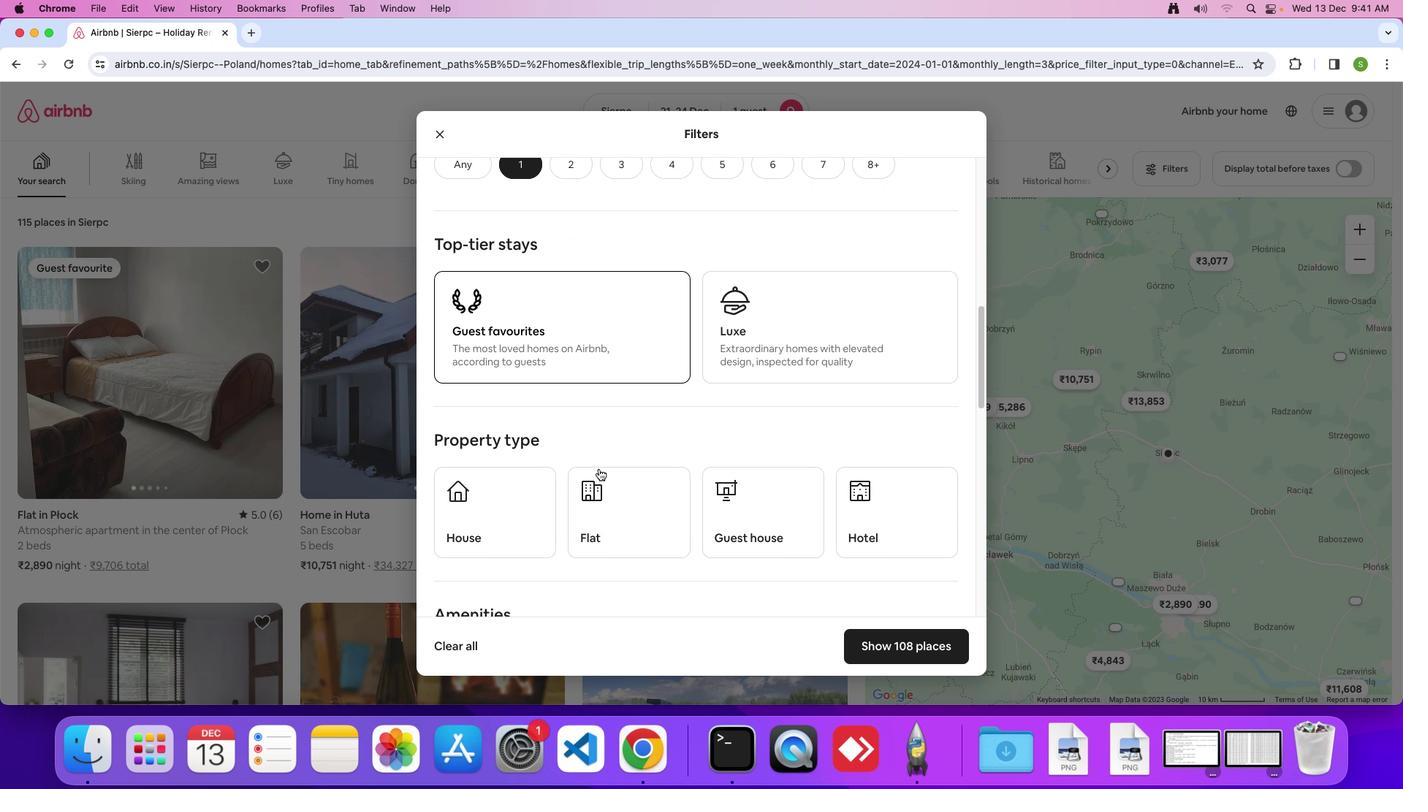 
Action: Mouse scrolled (598, 468) with delta (0, 0)
Screenshot: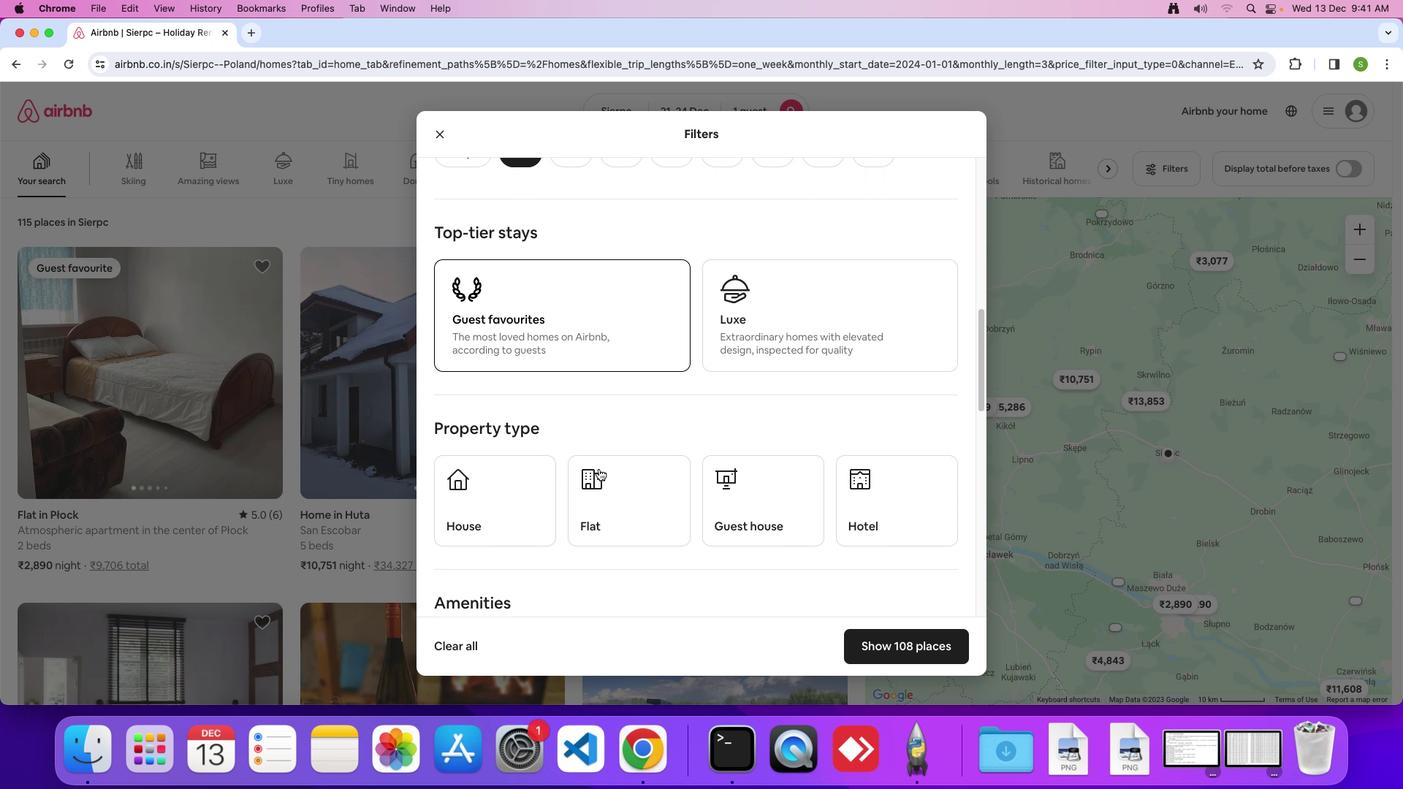 
Action: Mouse moved to (593, 488)
Screenshot: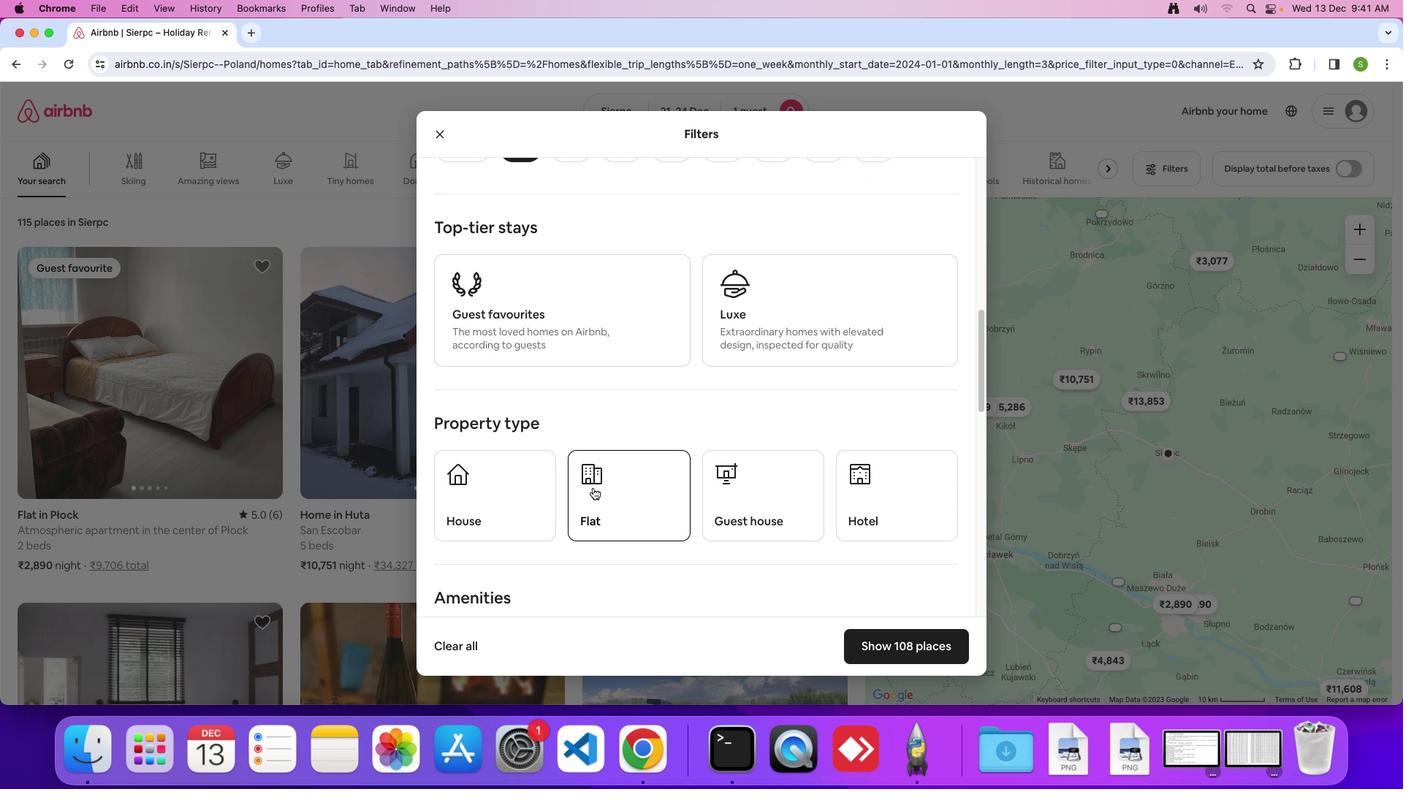 
Action: Mouse pressed left at (593, 488)
Screenshot: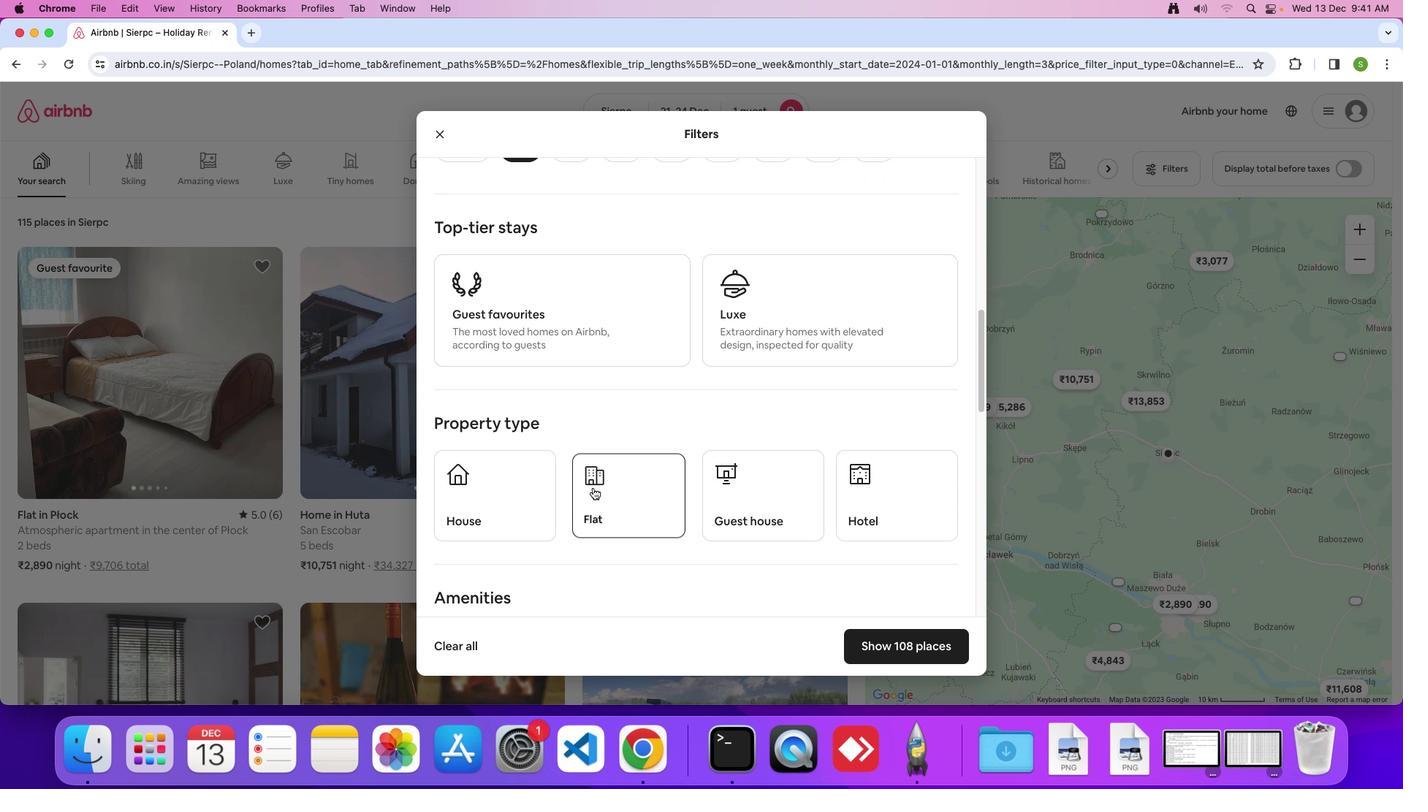 
Action: Mouse moved to (615, 495)
Screenshot: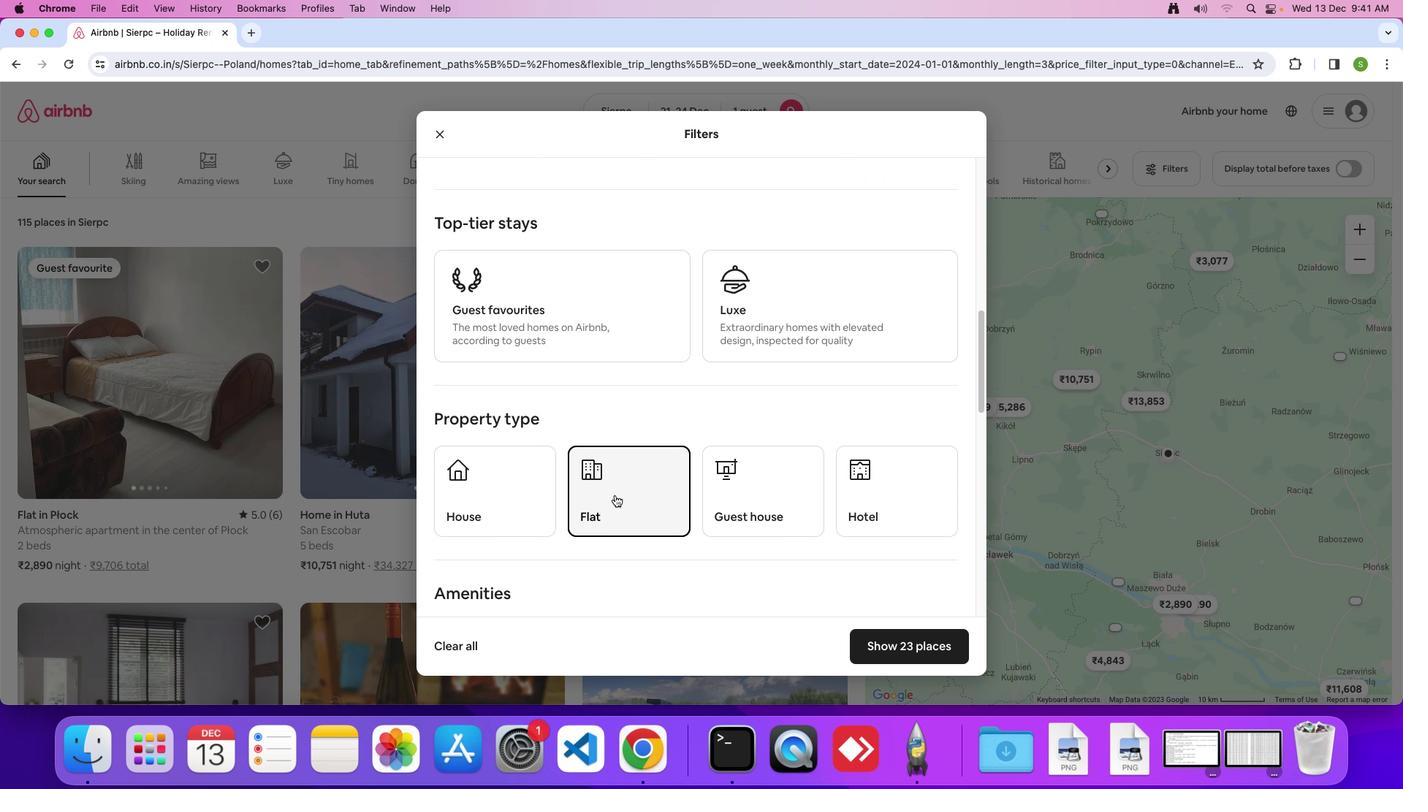 
Action: Mouse scrolled (615, 495) with delta (0, 0)
Screenshot: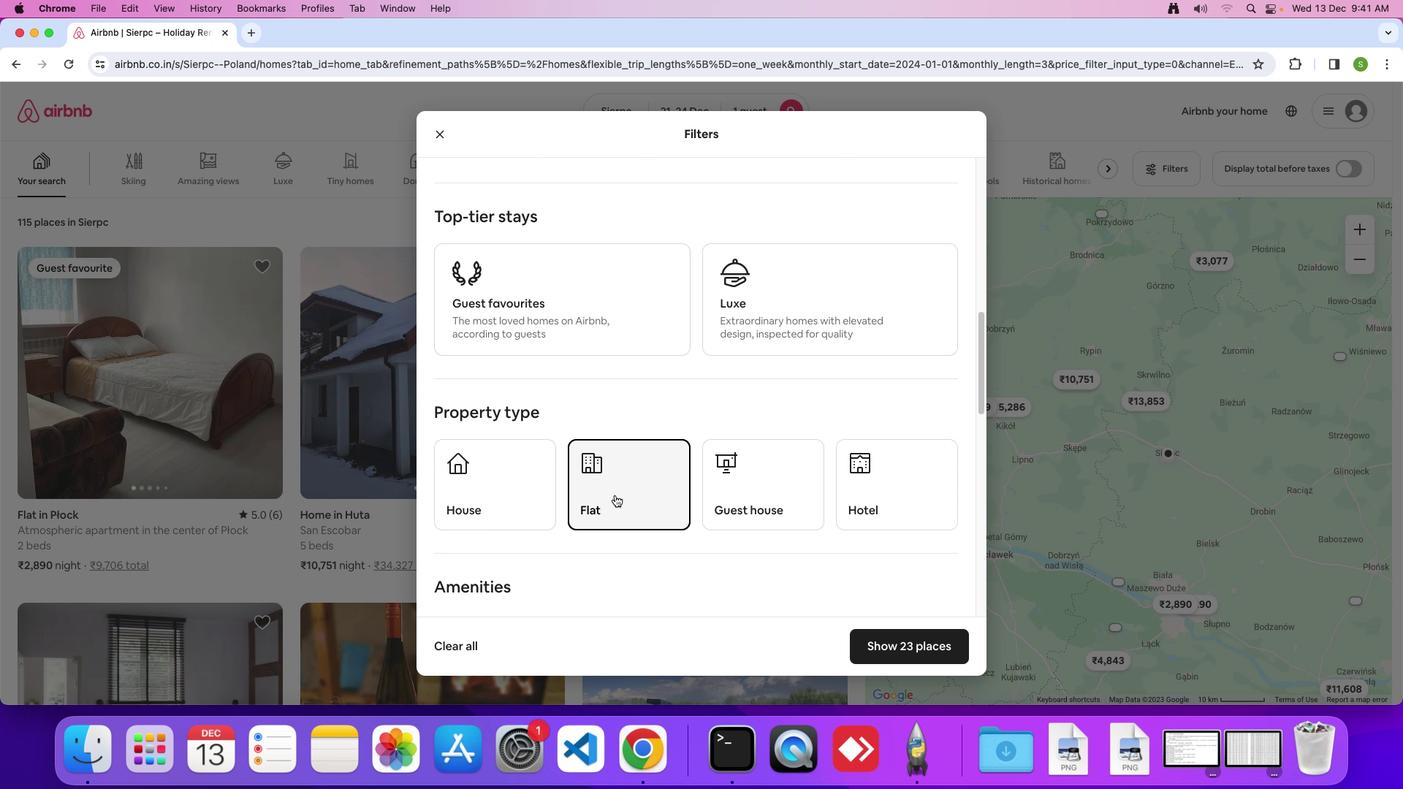 
Action: Mouse scrolled (615, 495) with delta (0, 0)
Screenshot: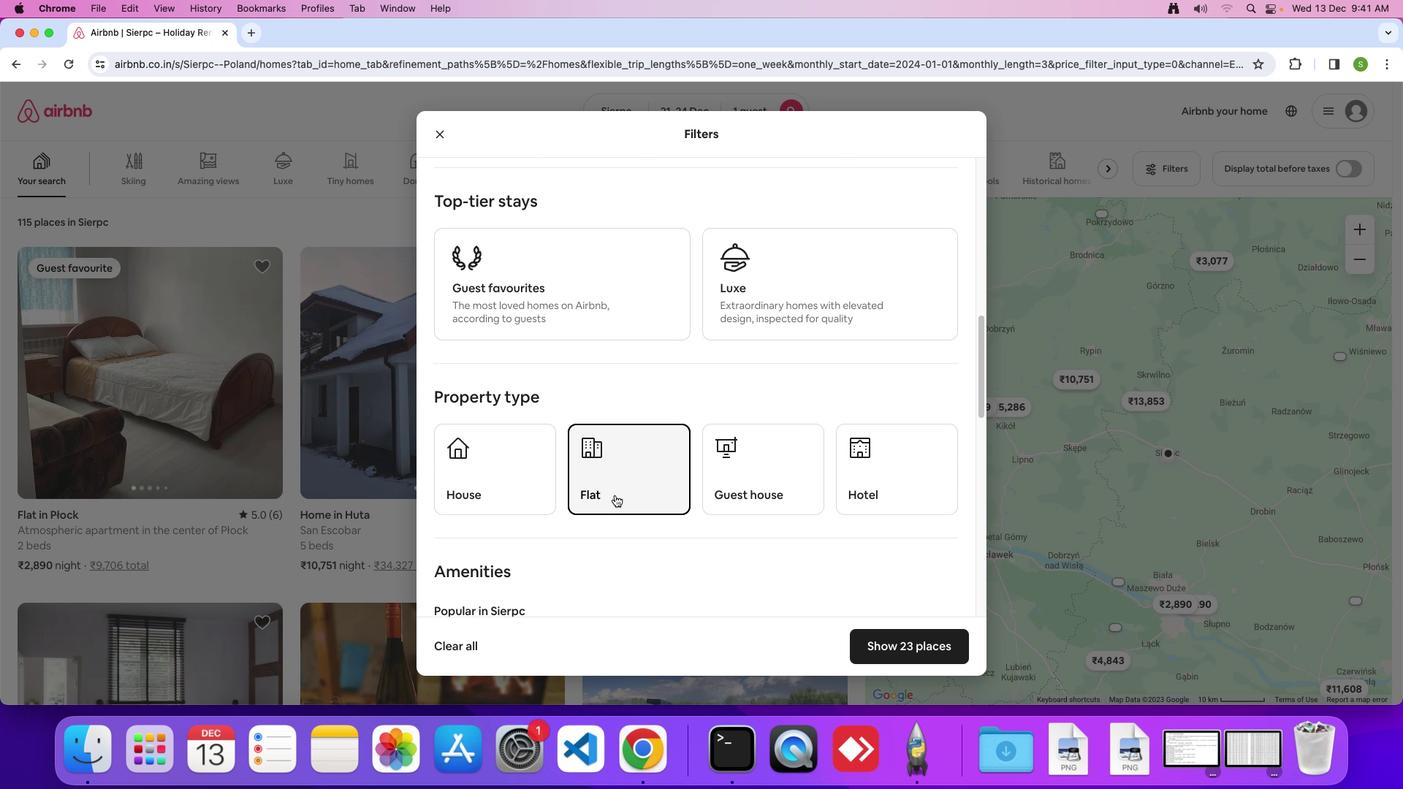 
Action: Mouse scrolled (615, 495) with delta (0, 0)
Screenshot: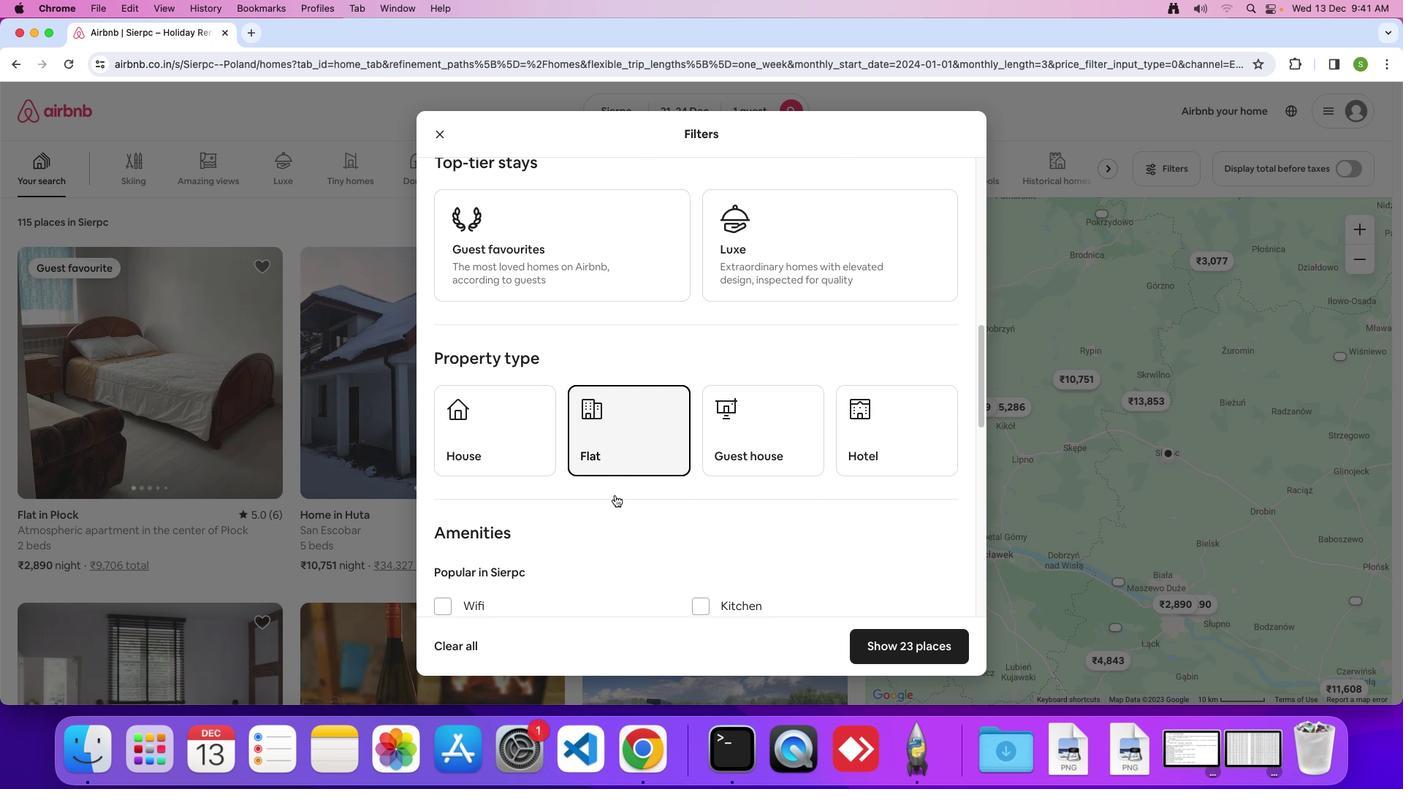 
Action: Mouse scrolled (615, 495) with delta (0, 0)
Screenshot: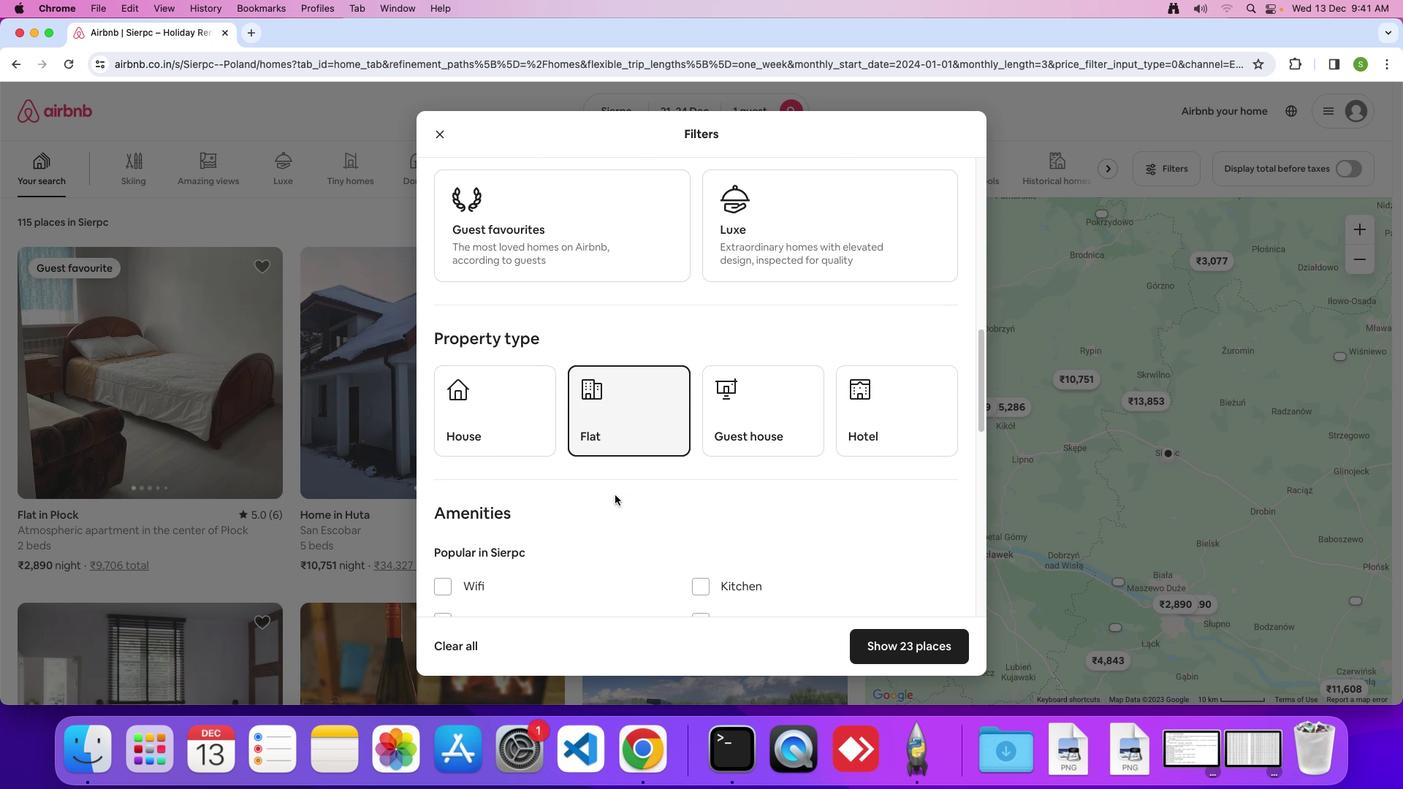 
Action: Mouse scrolled (615, 495) with delta (0, 0)
Screenshot: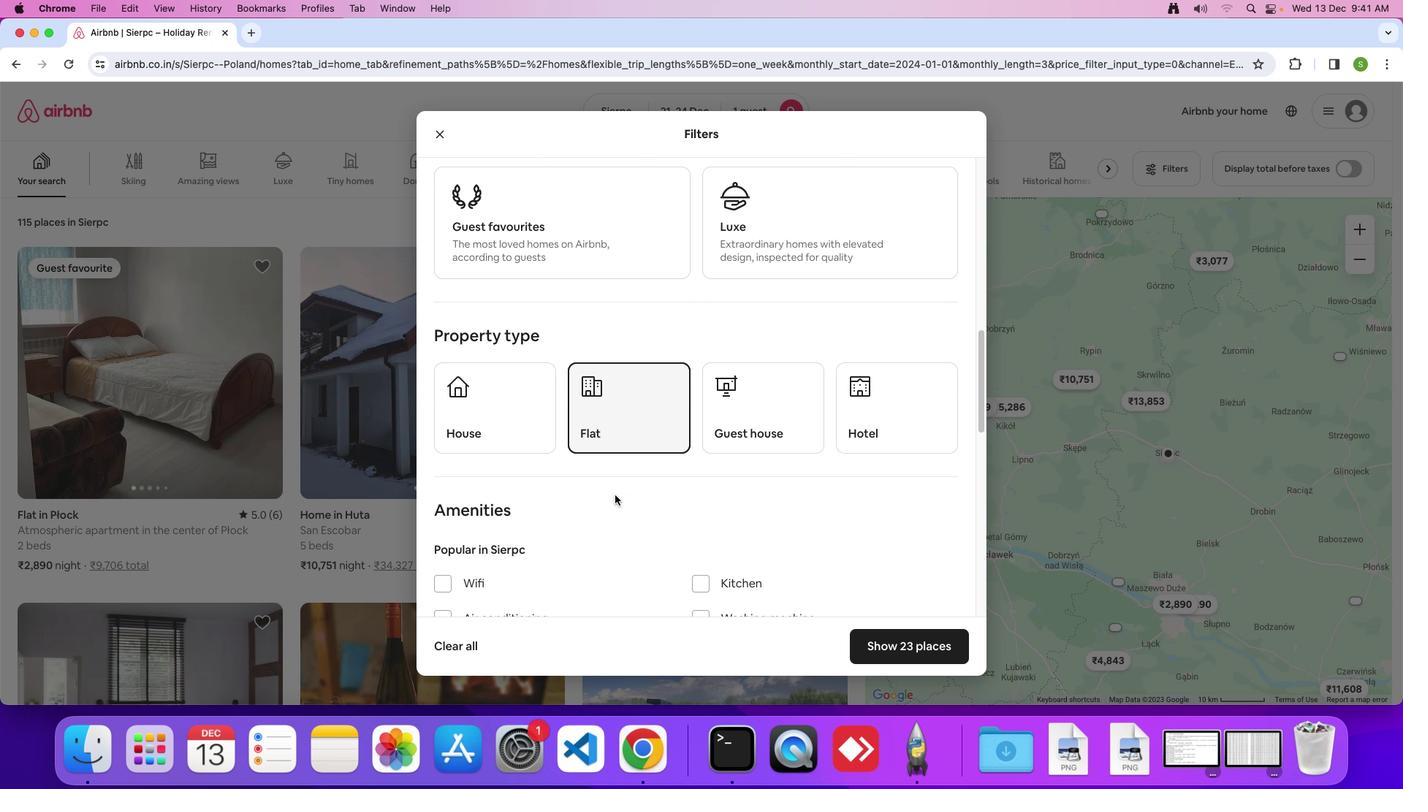 
Action: Mouse scrolled (615, 495) with delta (0, 0)
Screenshot: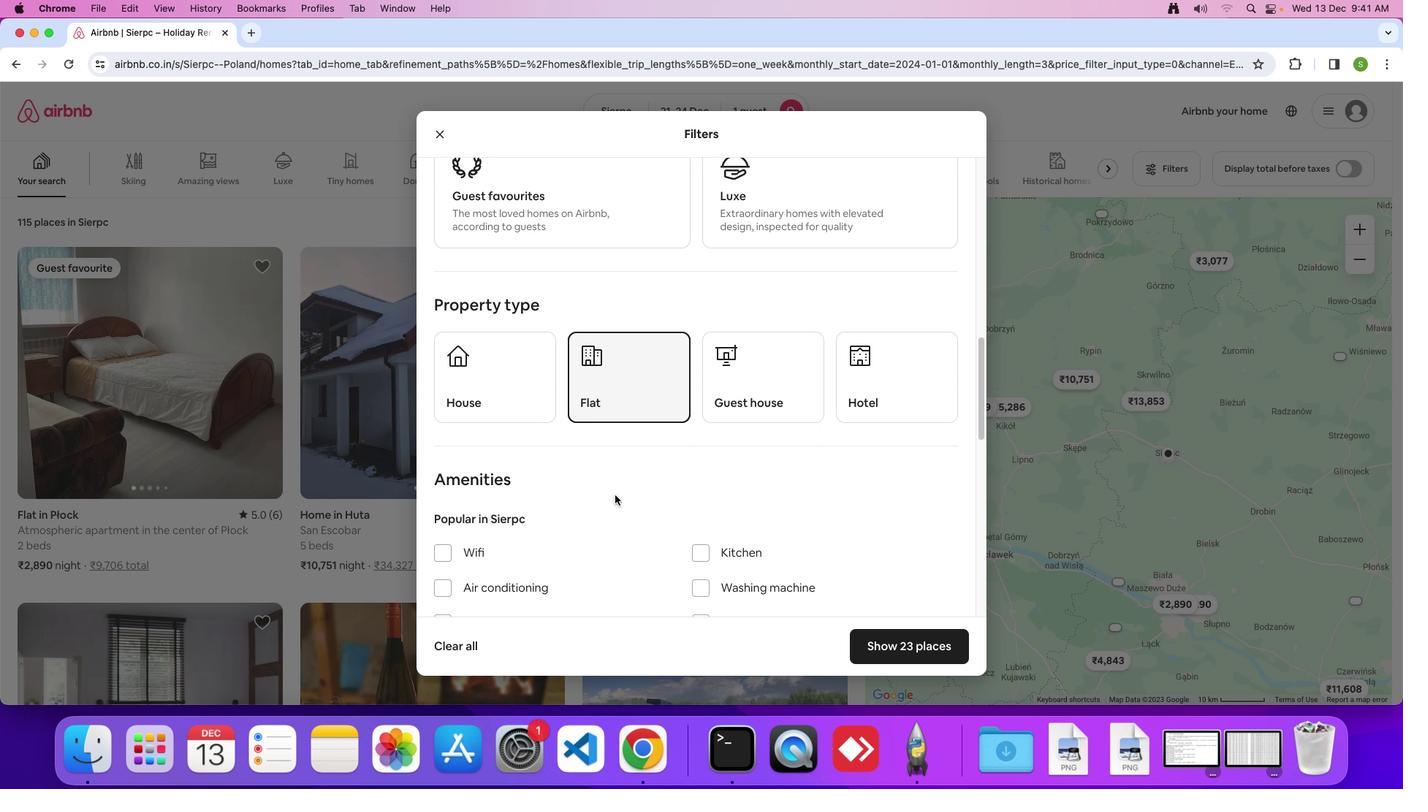 
Action: Mouse scrolled (615, 495) with delta (0, 0)
Screenshot: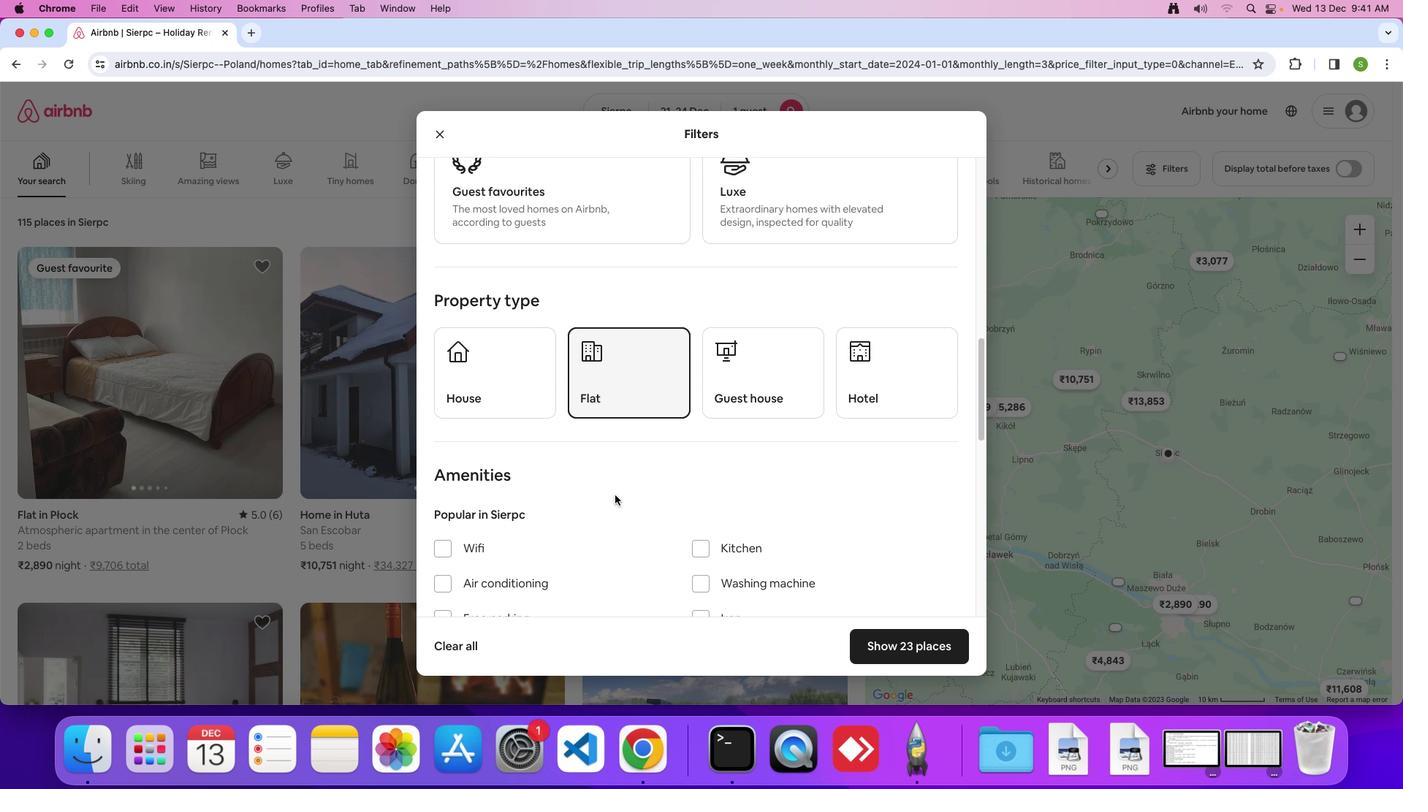 
Action: Mouse scrolled (615, 495) with delta (0, 0)
Screenshot: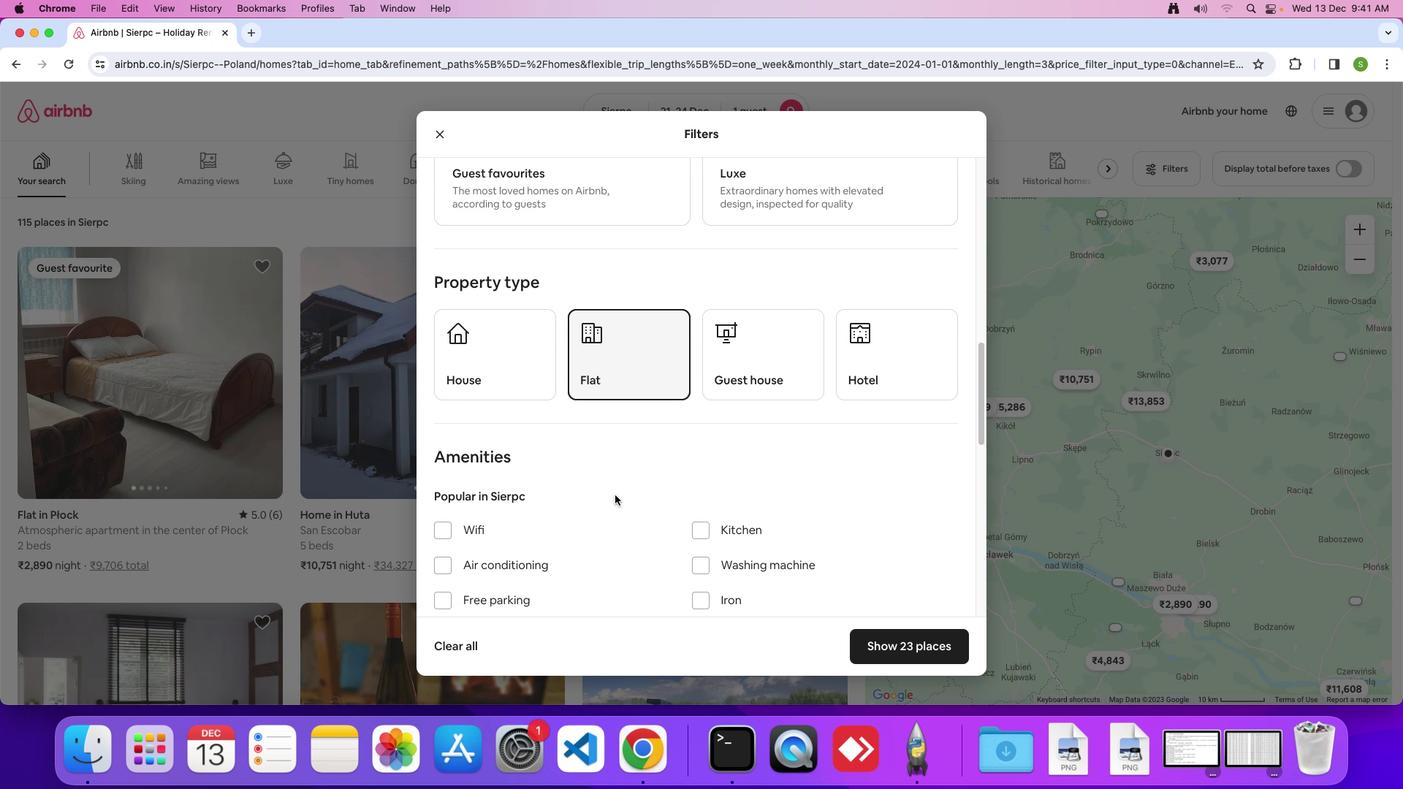 
Action: Mouse scrolled (615, 495) with delta (0, 0)
Screenshot: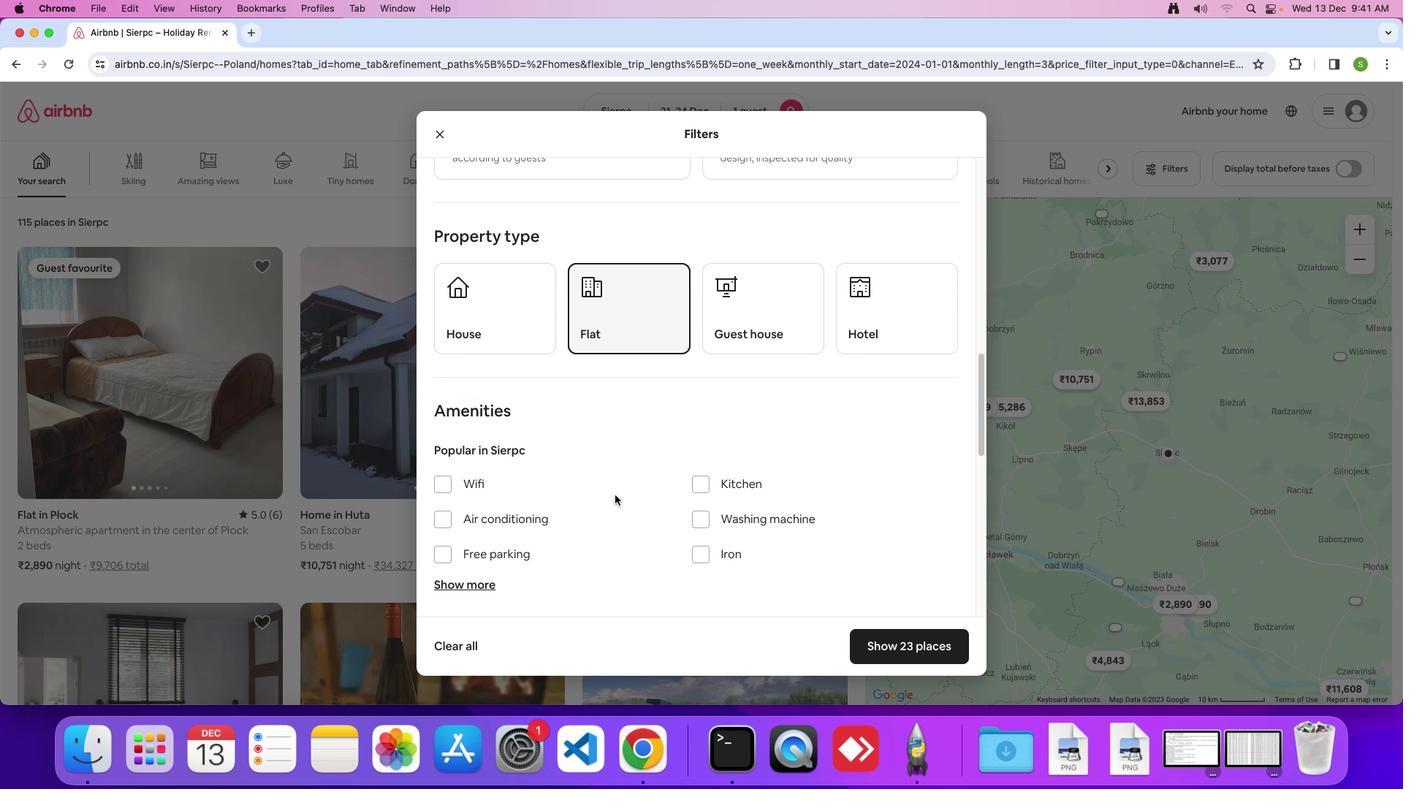 
Action: Mouse scrolled (615, 495) with delta (0, -1)
Screenshot: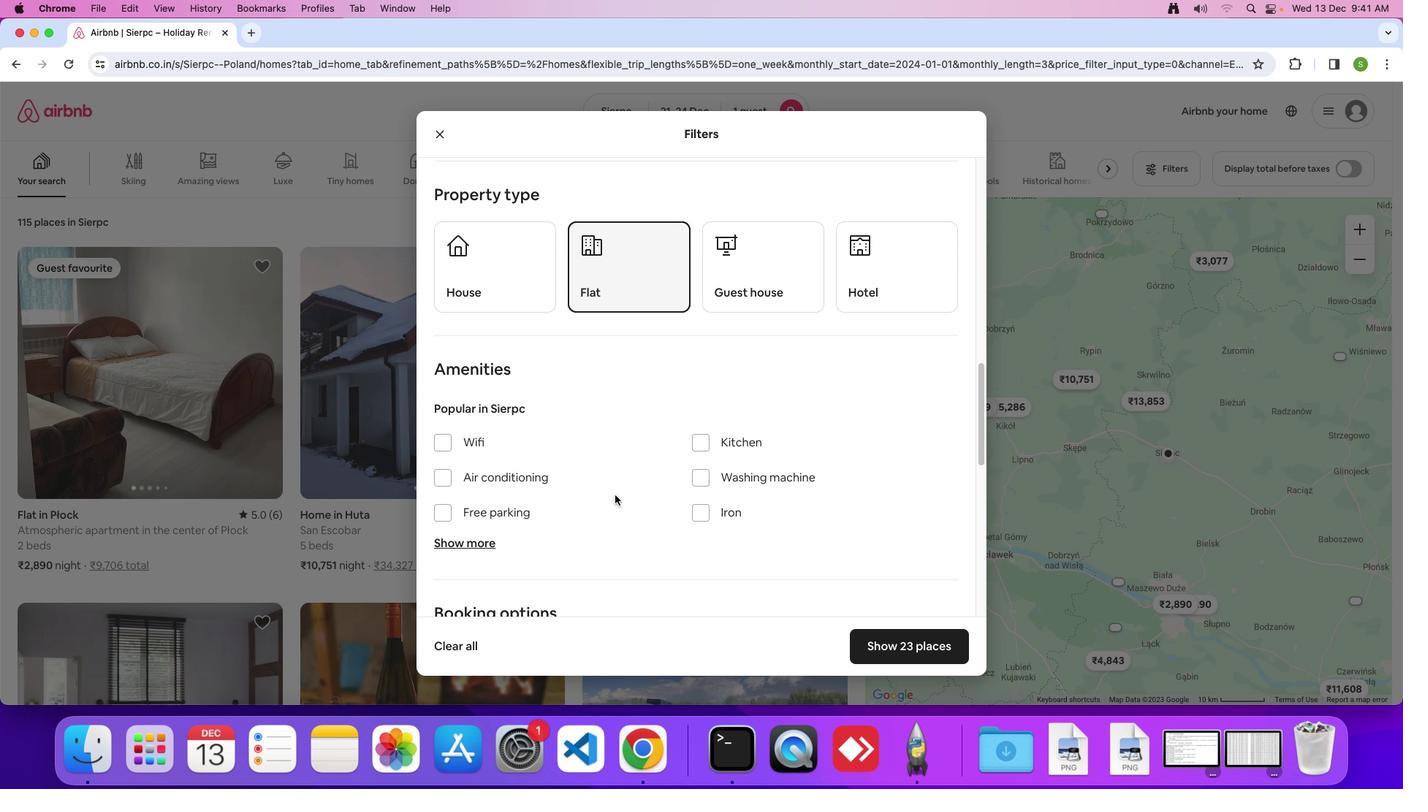 
Action: Mouse scrolled (615, 495) with delta (0, 0)
Screenshot: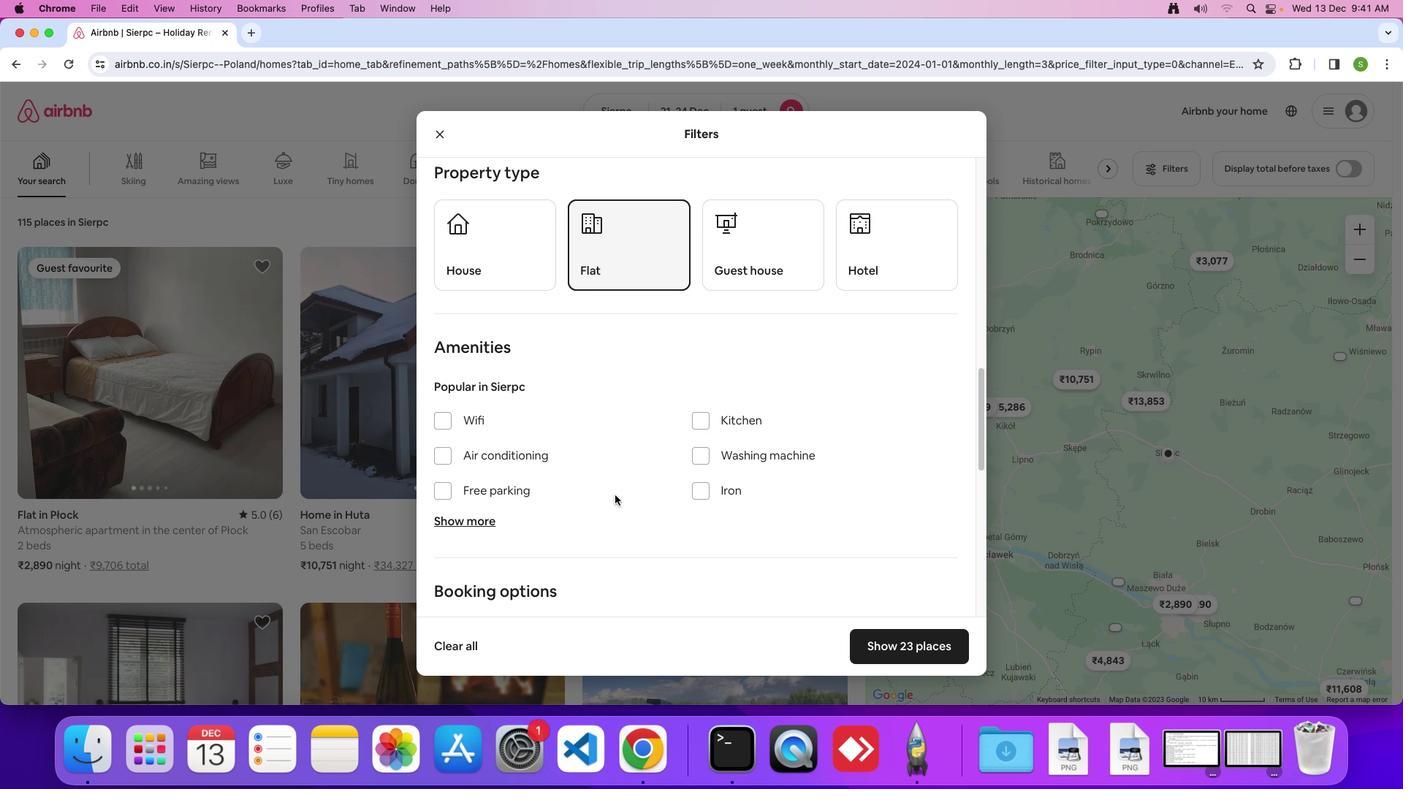 
Action: Mouse scrolled (615, 495) with delta (0, 0)
Screenshot: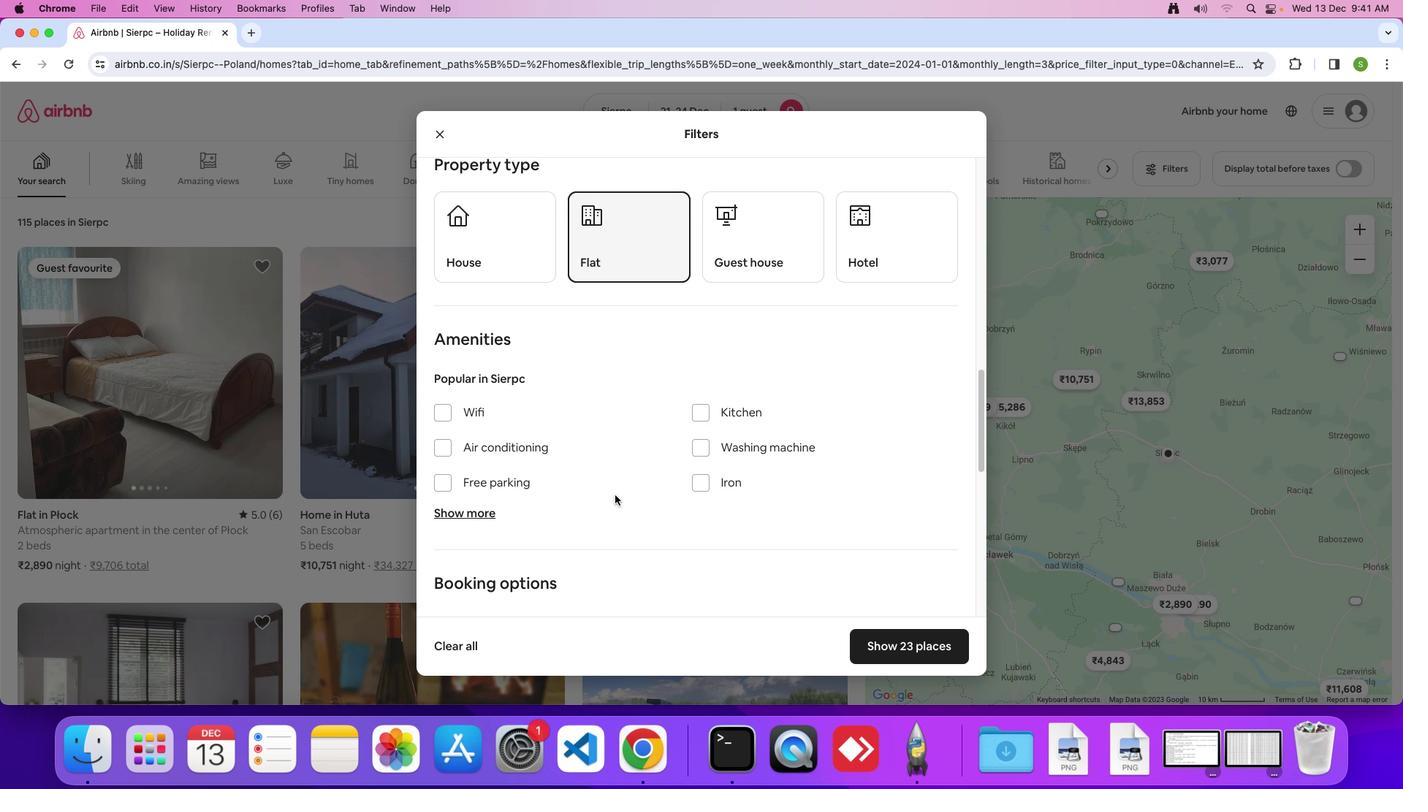 
Action: Mouse moved to (710, 441)
Screenshot: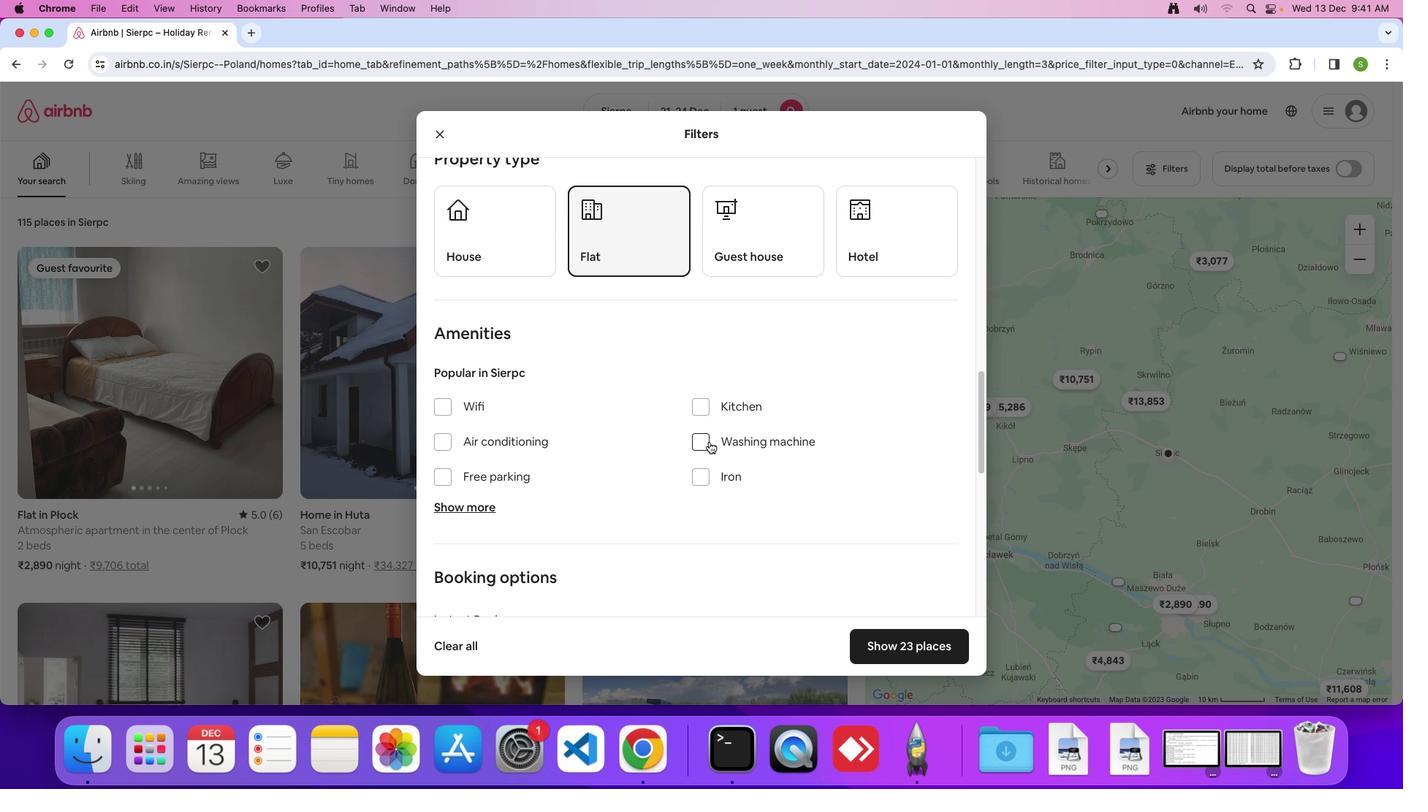 
Action: Mouse pressed left at (710, 441)
Screenshot: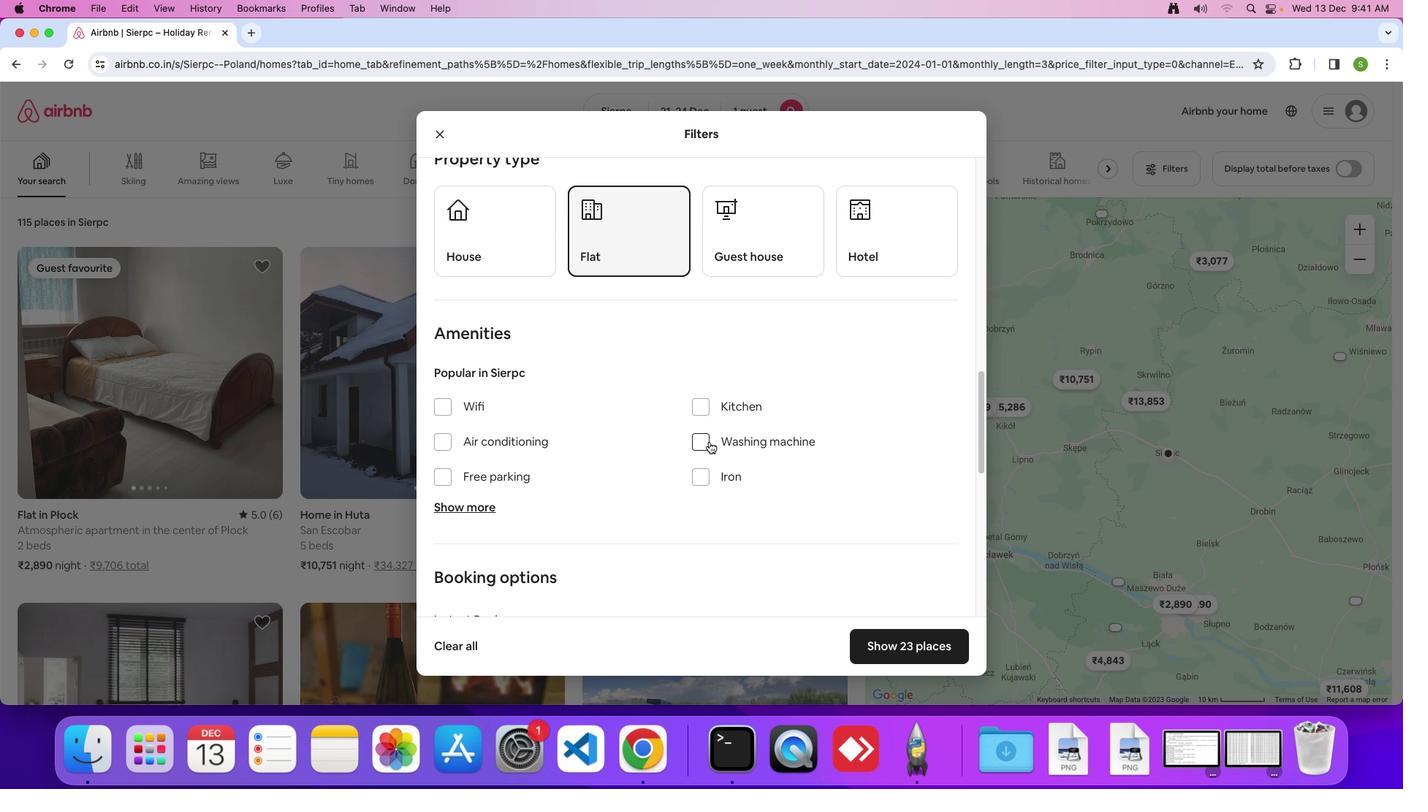
Action: Mouse moved to (451, 407)
Screenshot: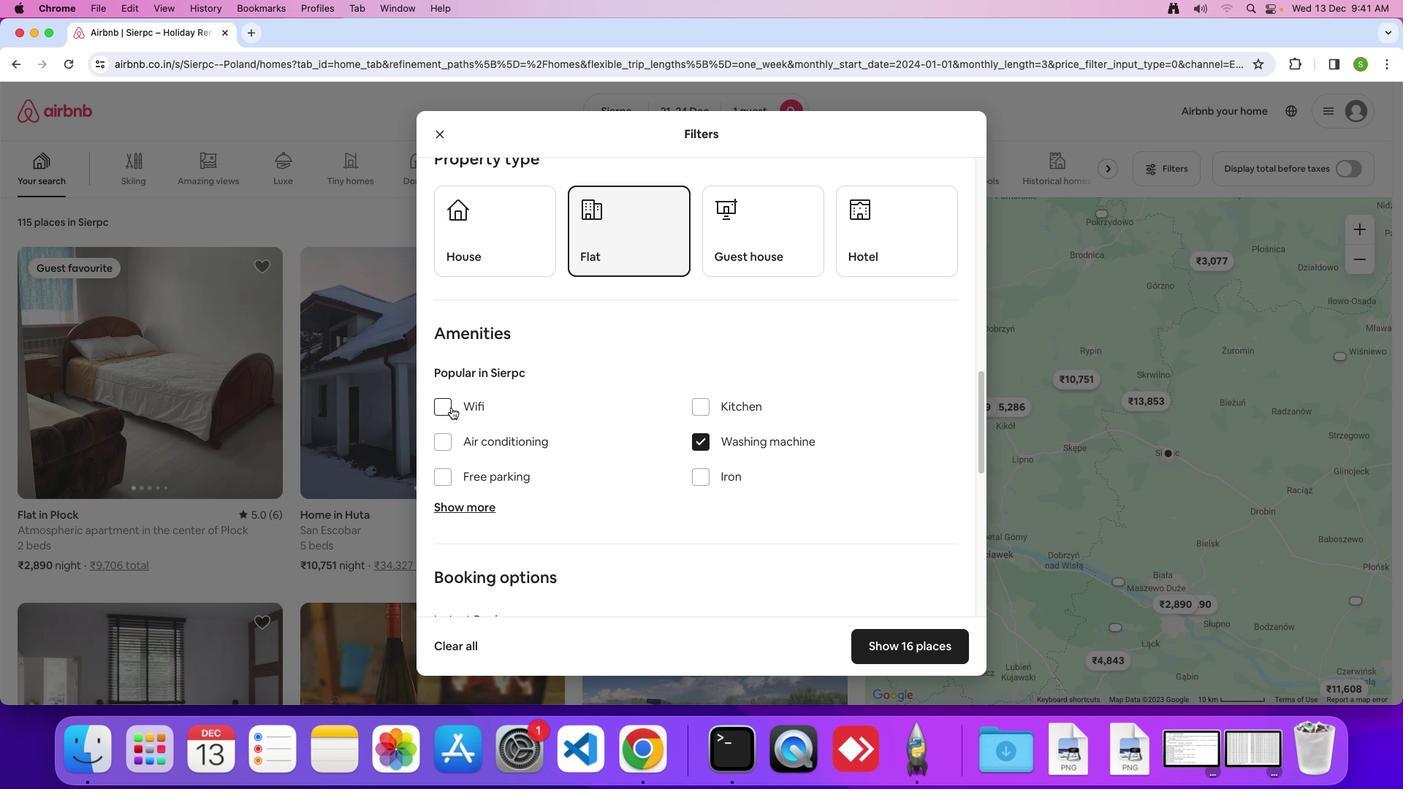 
Action: Mouse pressed left at (451, 407)
Screenshot: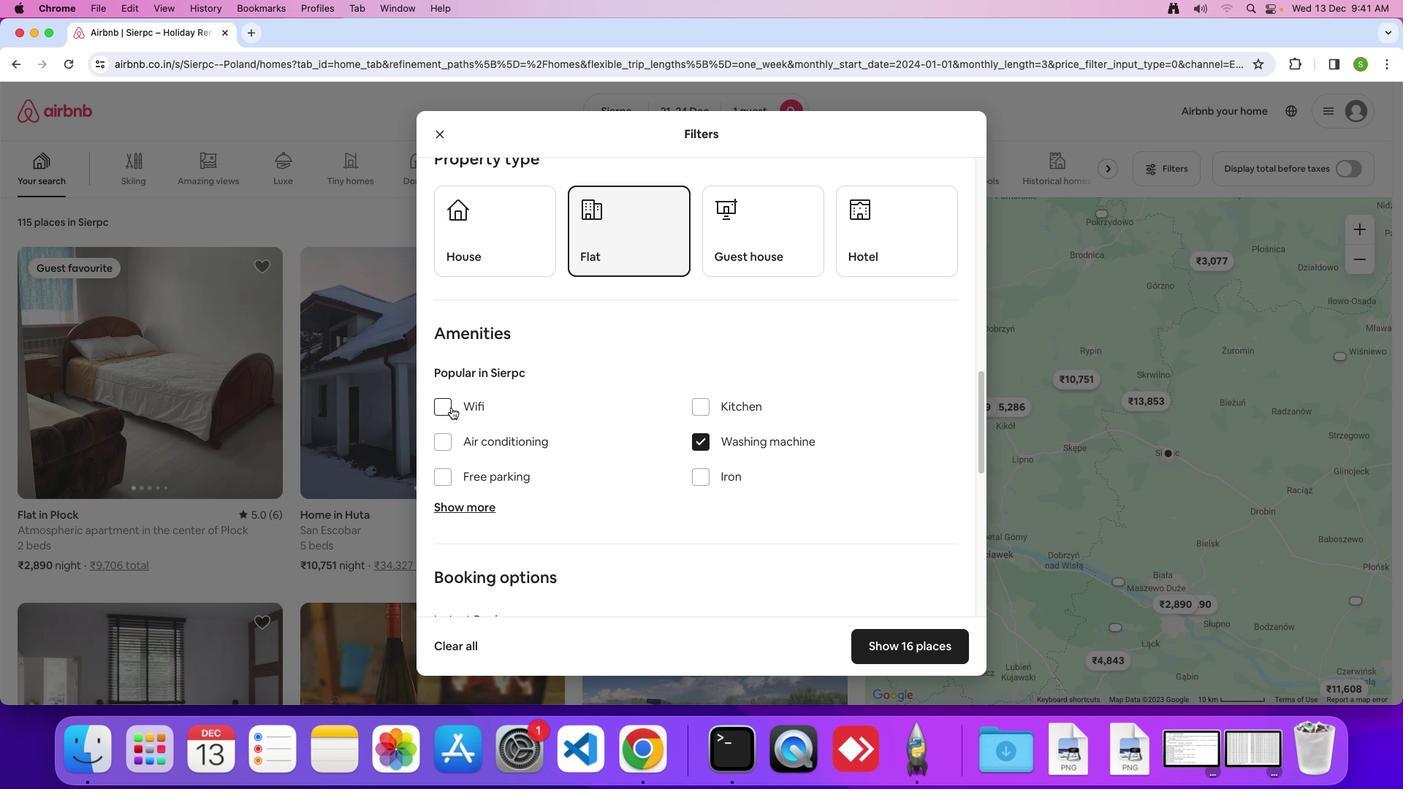
Action: Mouse moved to (657, 467)
Screenshot: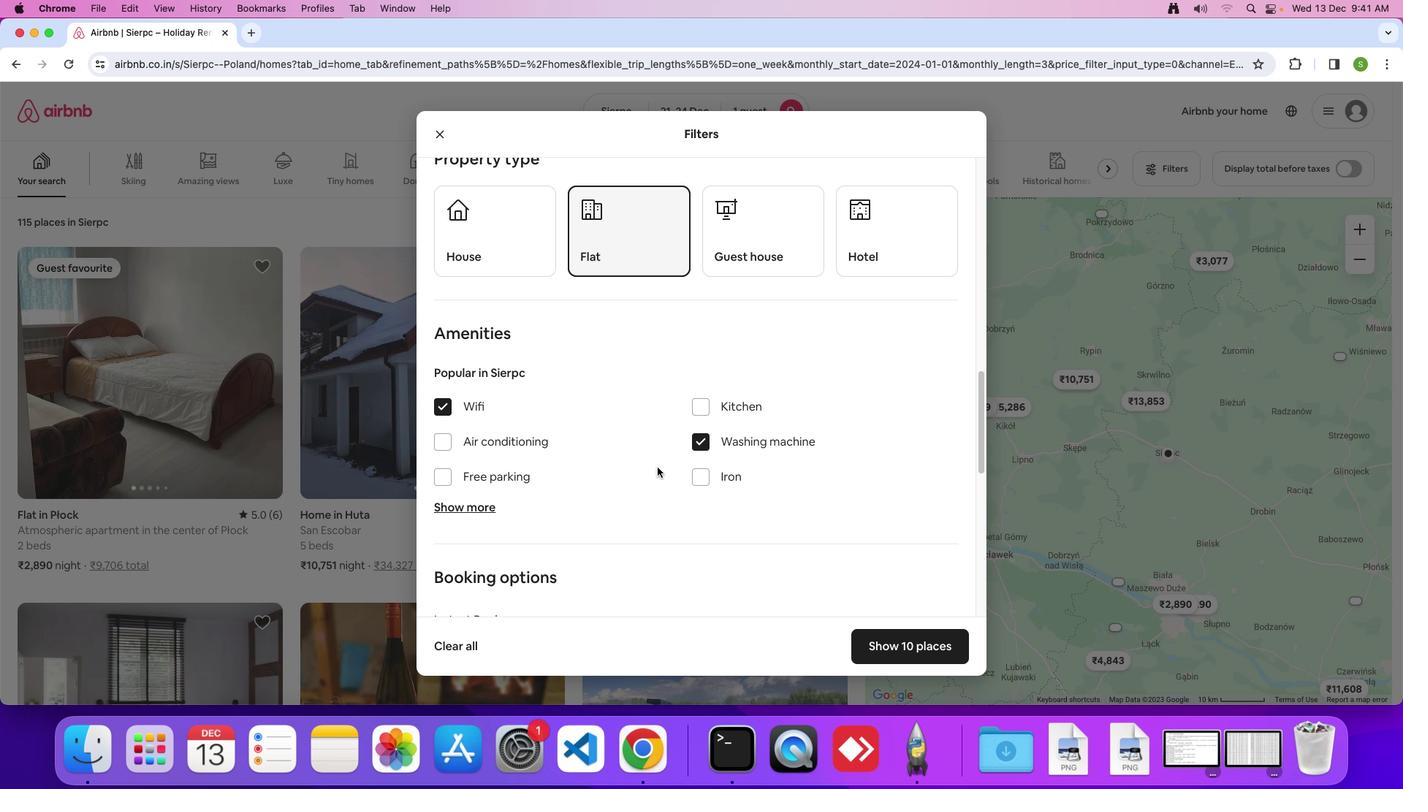 
Action: Mouse scrolled (657, 467) with delta (0, 0)
Screenshot: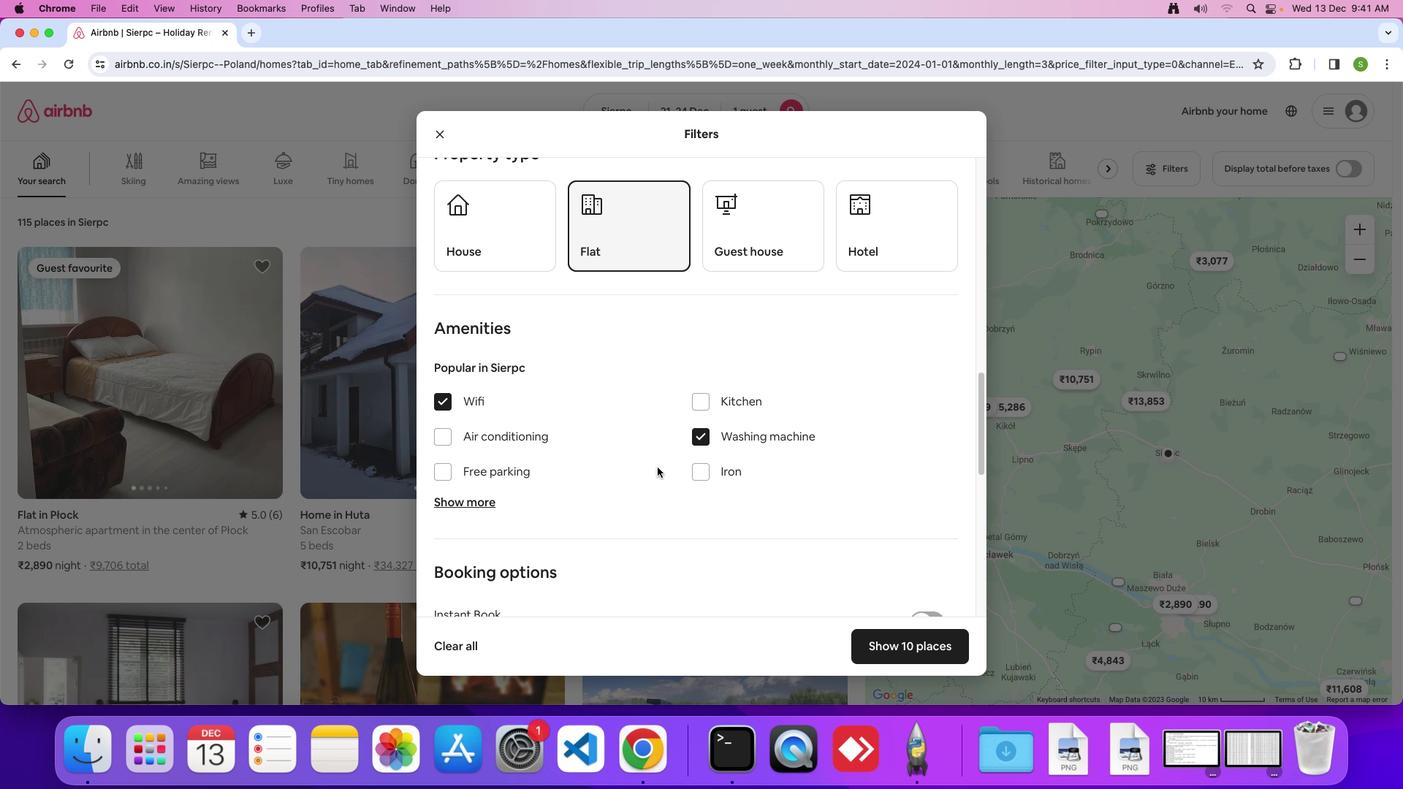 
Action: Mouse scrolled (657, 467) with delta (0, 0)
Screenshot: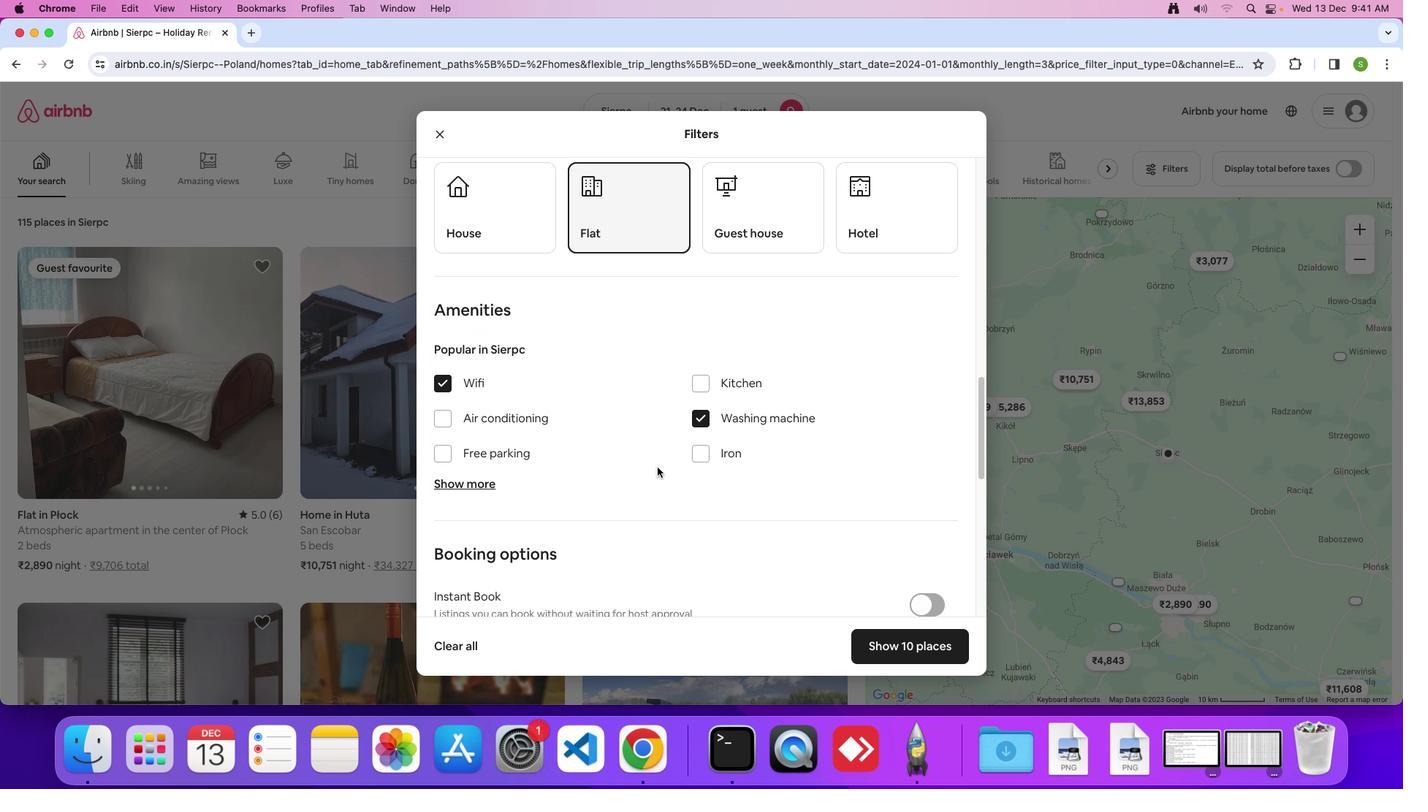 
Action: Mouse scrolled (657, 467) with delta (0, 0)
Screenshot: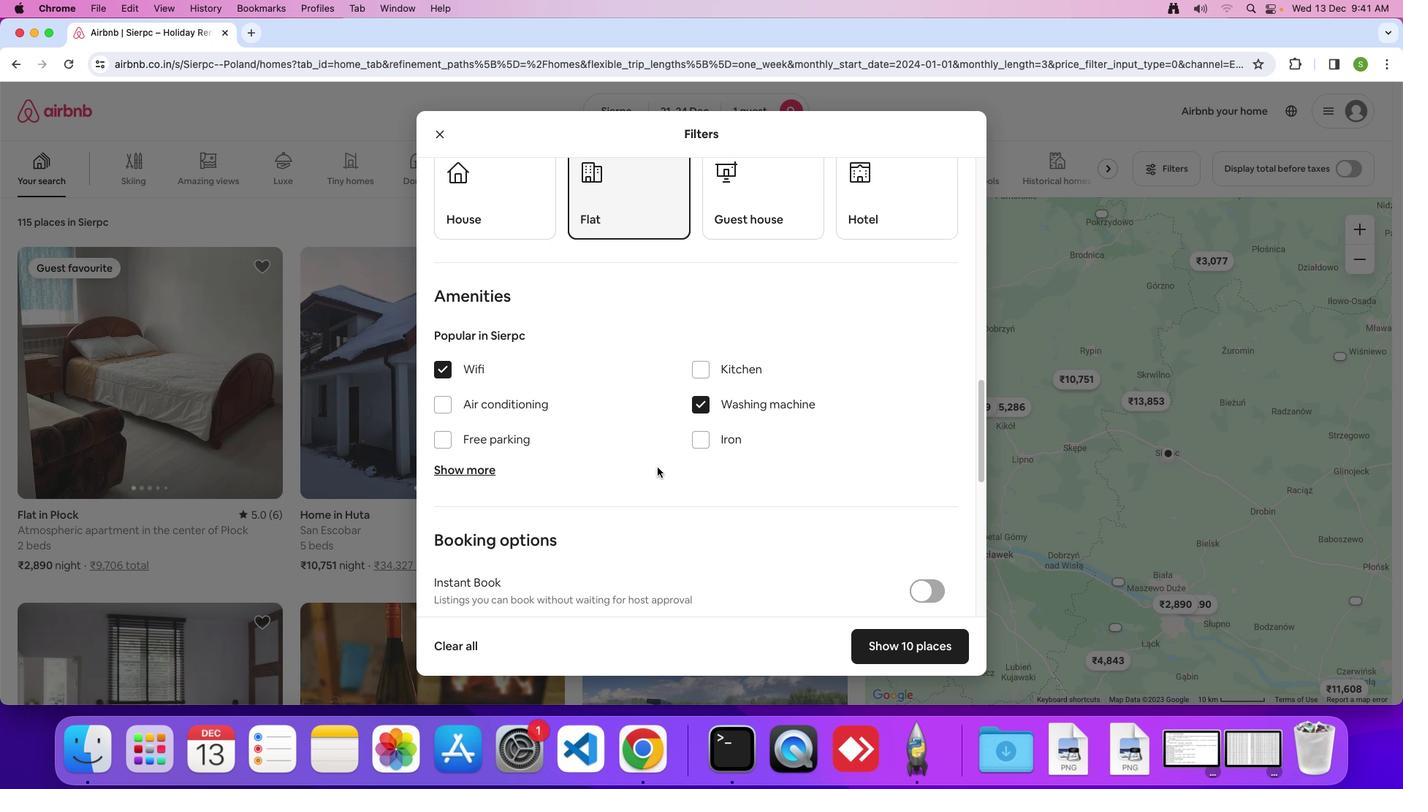 
Action: Mouse scrolled (657, 467) with delta (0, 0)
Screenshot: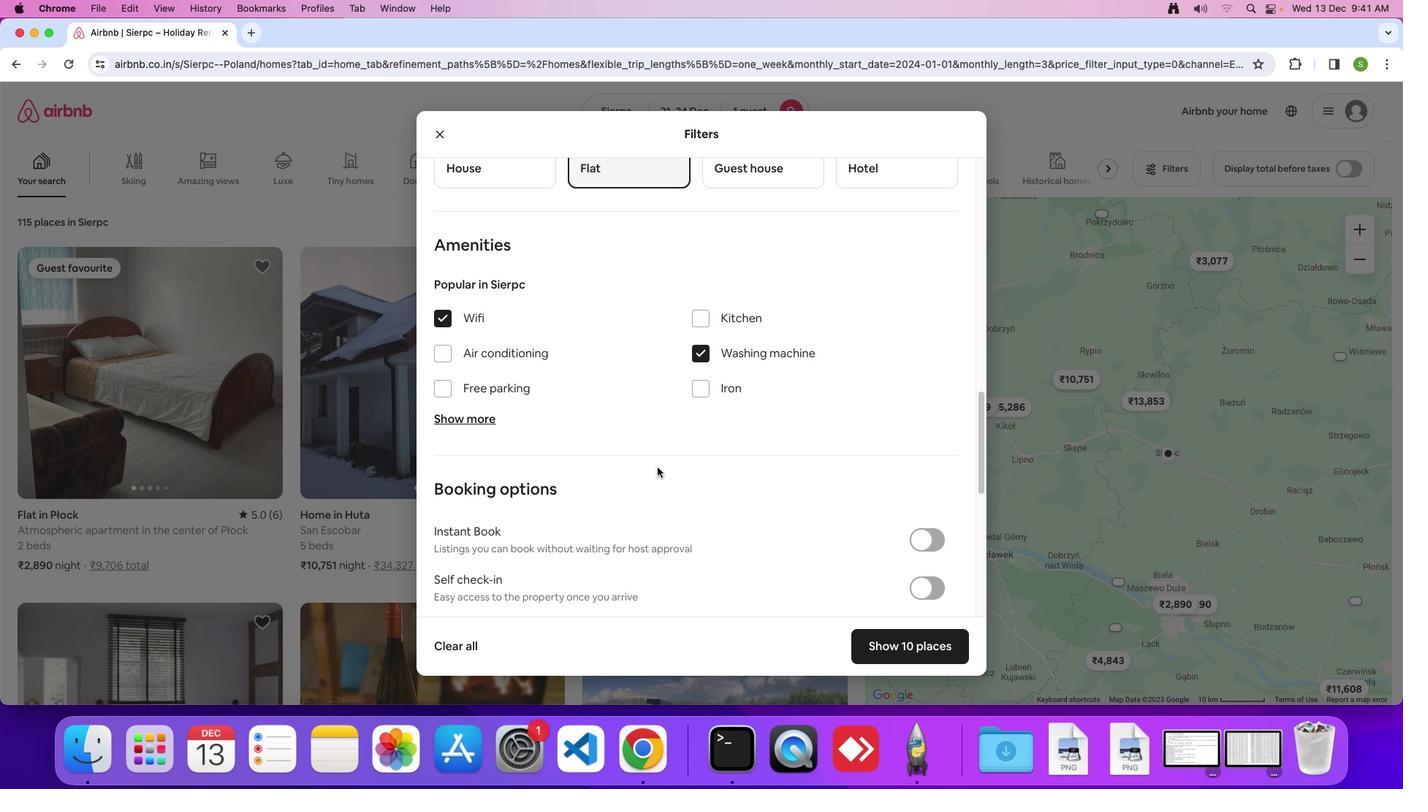 
Action: Mouse scrolled (657, 467) with delta (0, -2)
Screenshot: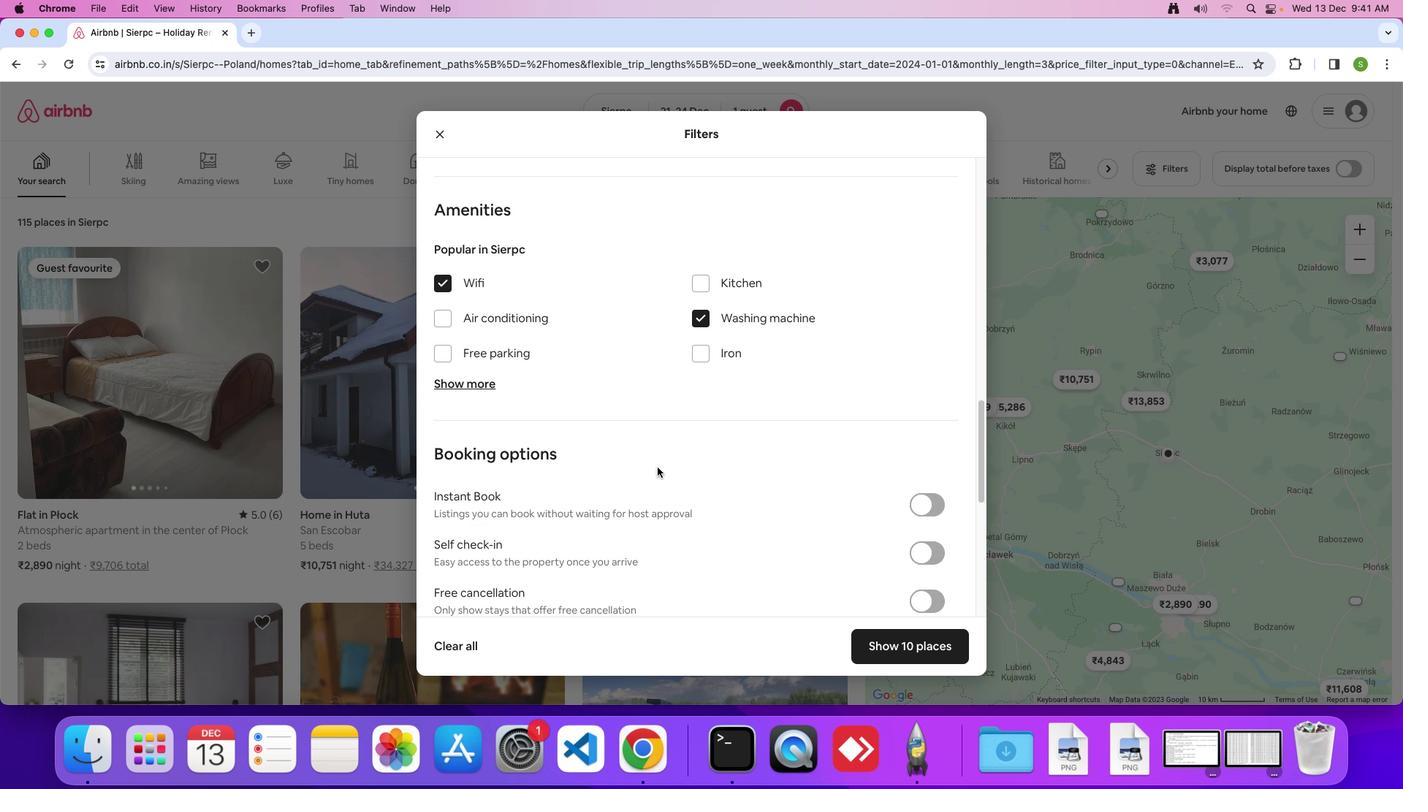 
Action: Mouse scrolled (657, 467) with delta (0, 0)
Screenshot: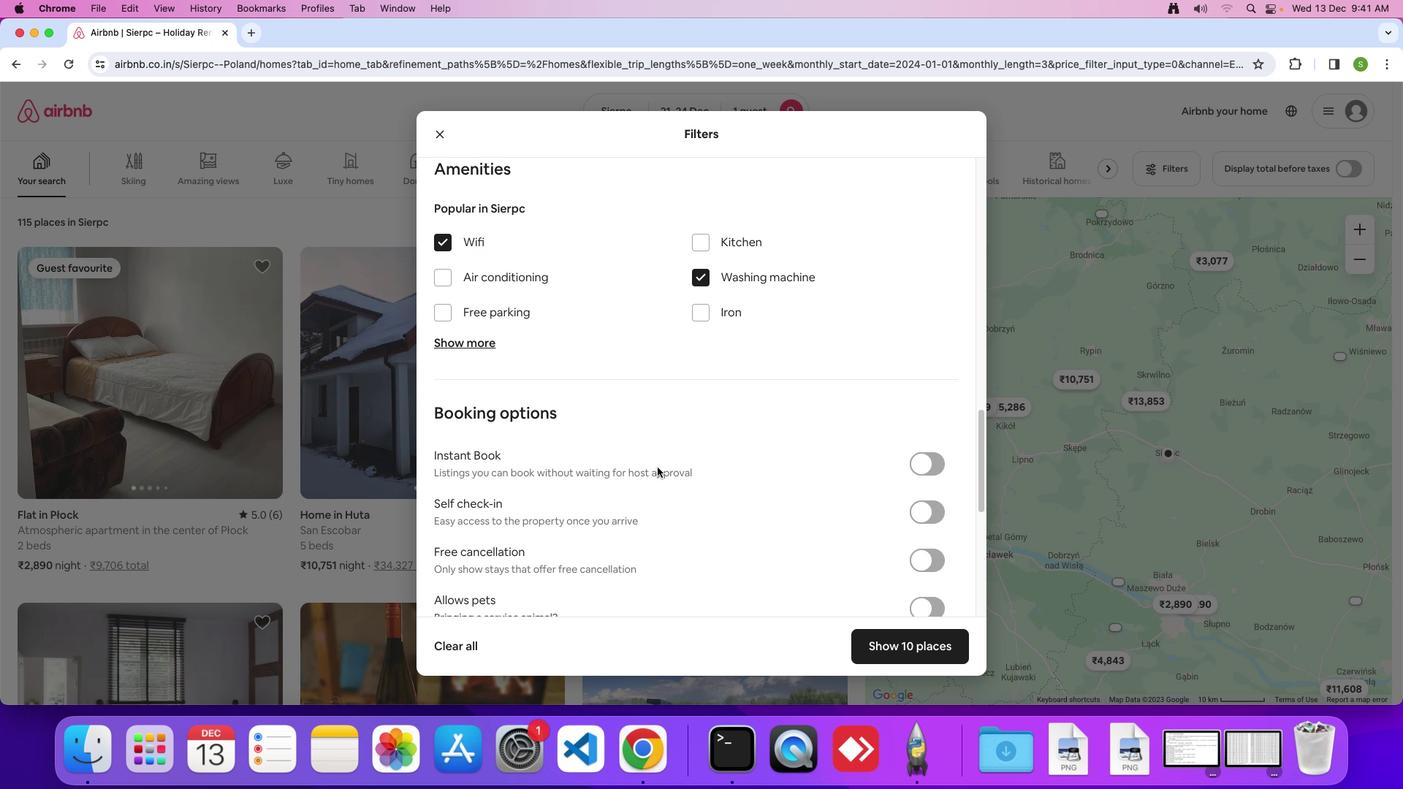 
Action: Mouse scrolled (657, 467) with delta (0, 0)
Screenshot: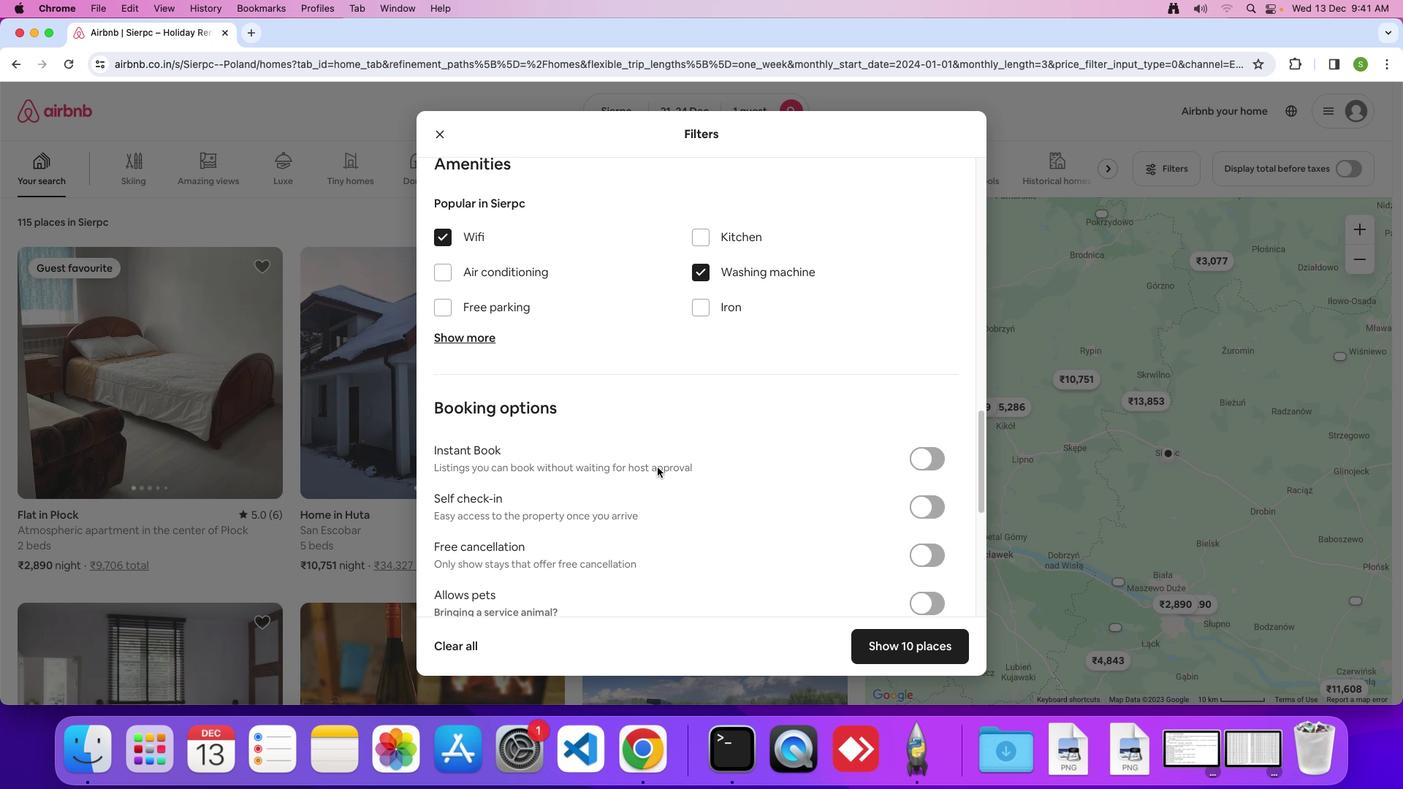 
Action: Mouse scrolled (657, 467) with delta (0, 0)
Screenshot: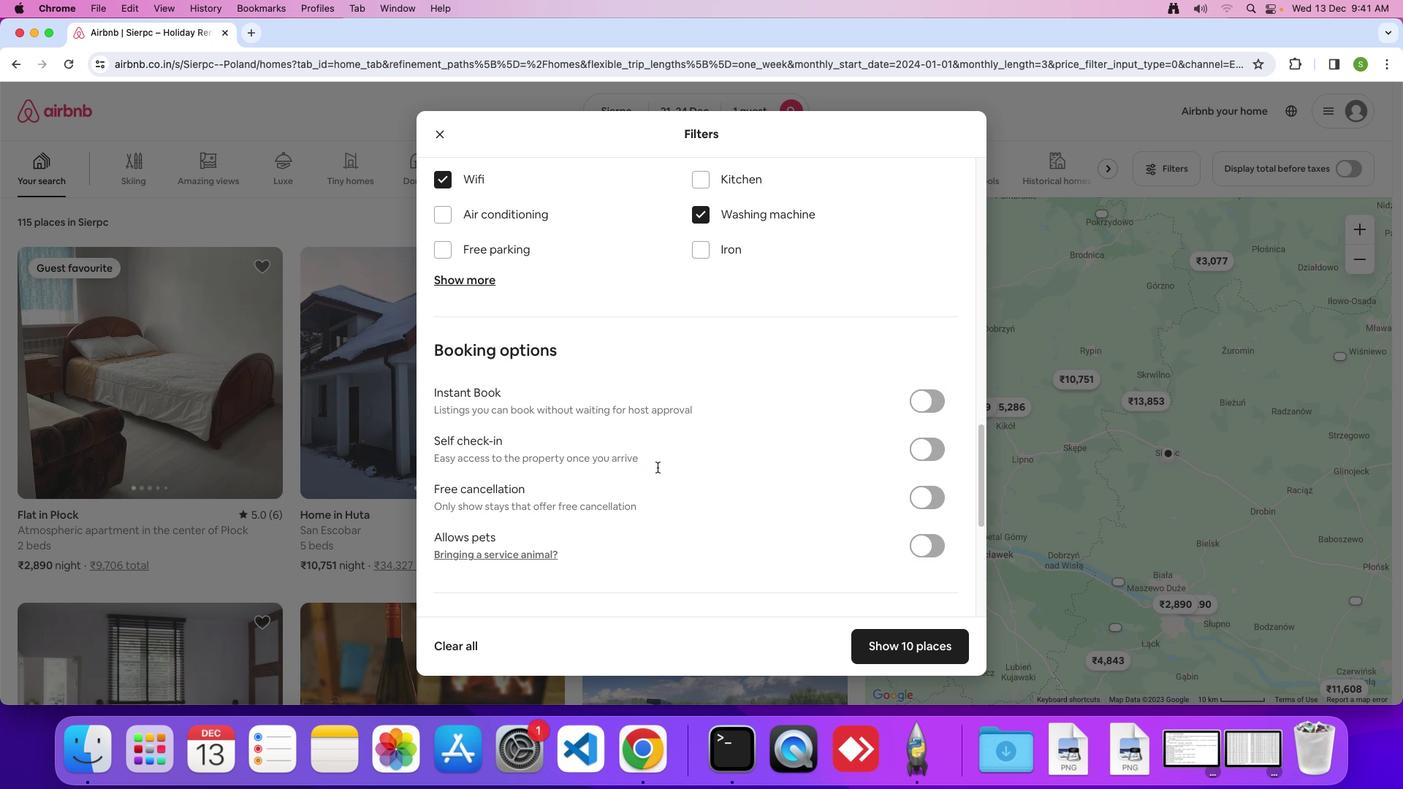 
Action: Mouse scrolled (657, 467) with delta (0, 0)
Screenshot: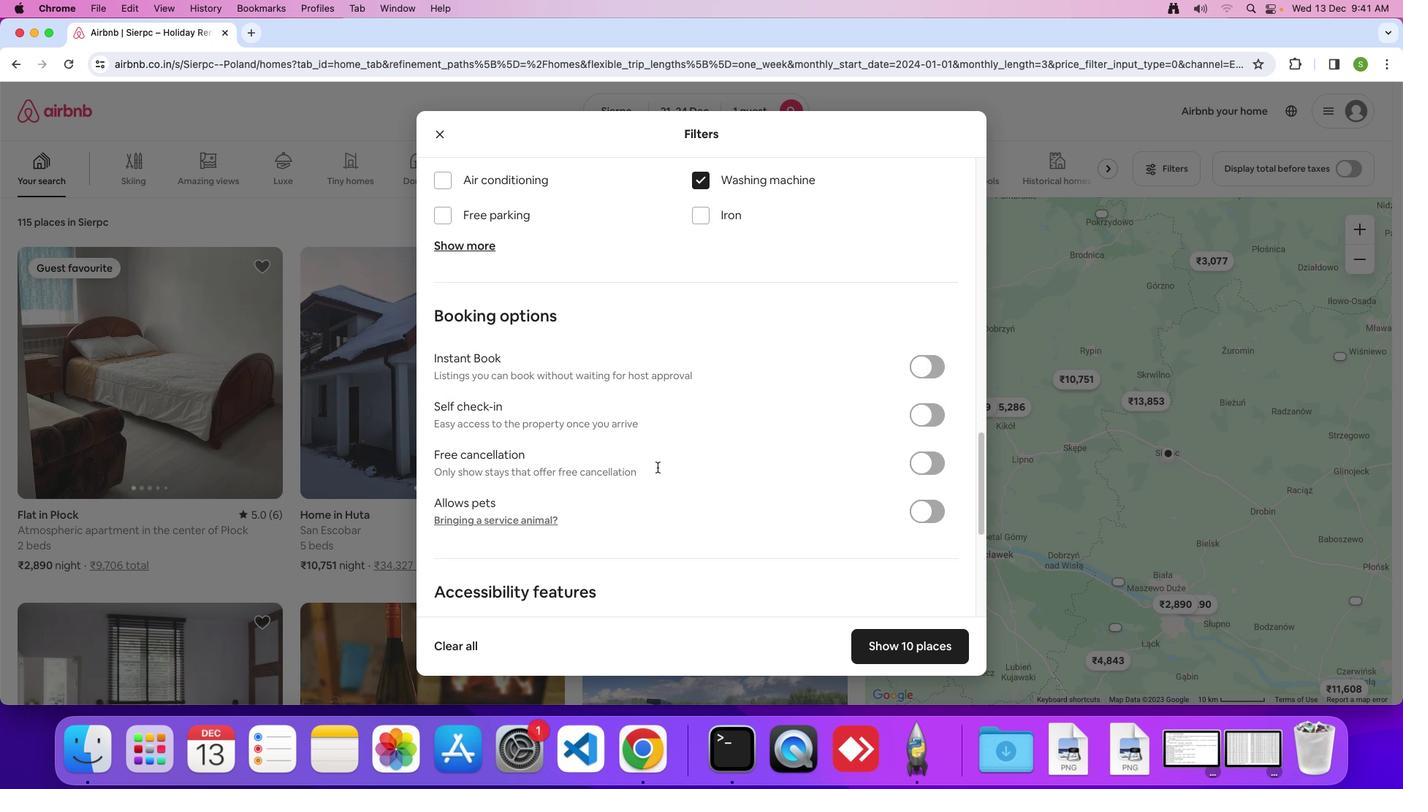 
Action: Mouse scrolled (657, 467) with delta (0, -2)
Screenshot: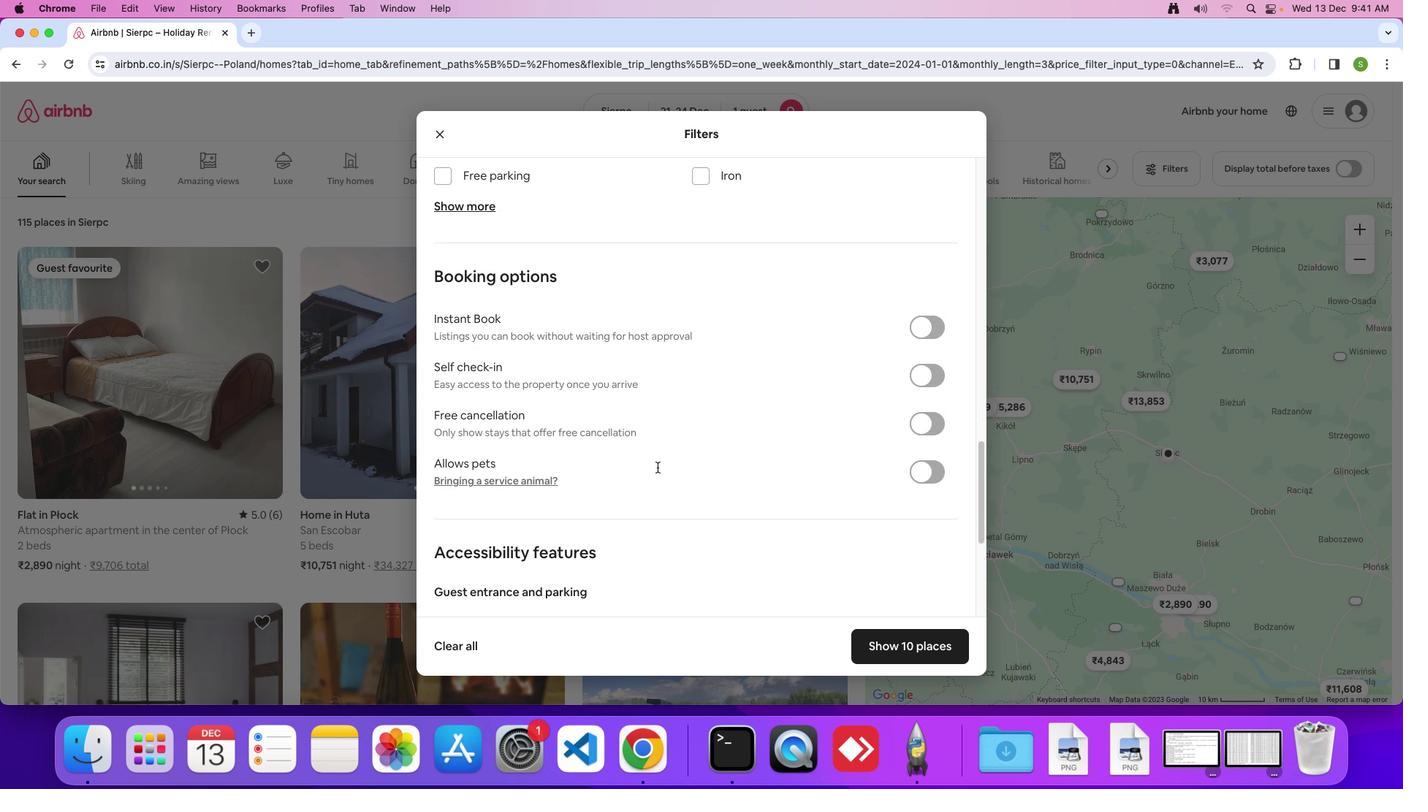 
Action: Mouse scrolled (657, 467) with delta (0, 0)
Screenshot: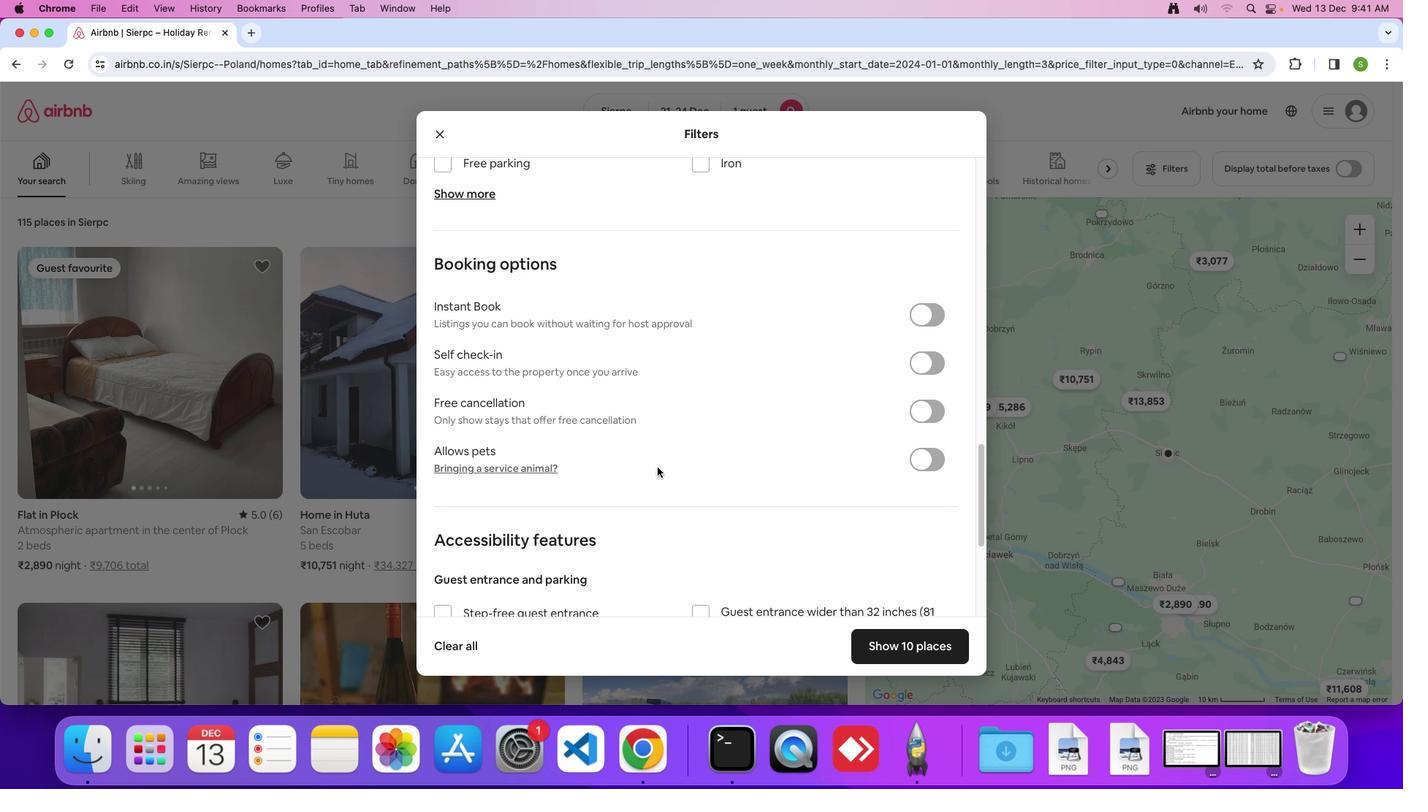 
Action: Mouse scrolled (657, 467) with delta (0, 0)
Screenshot: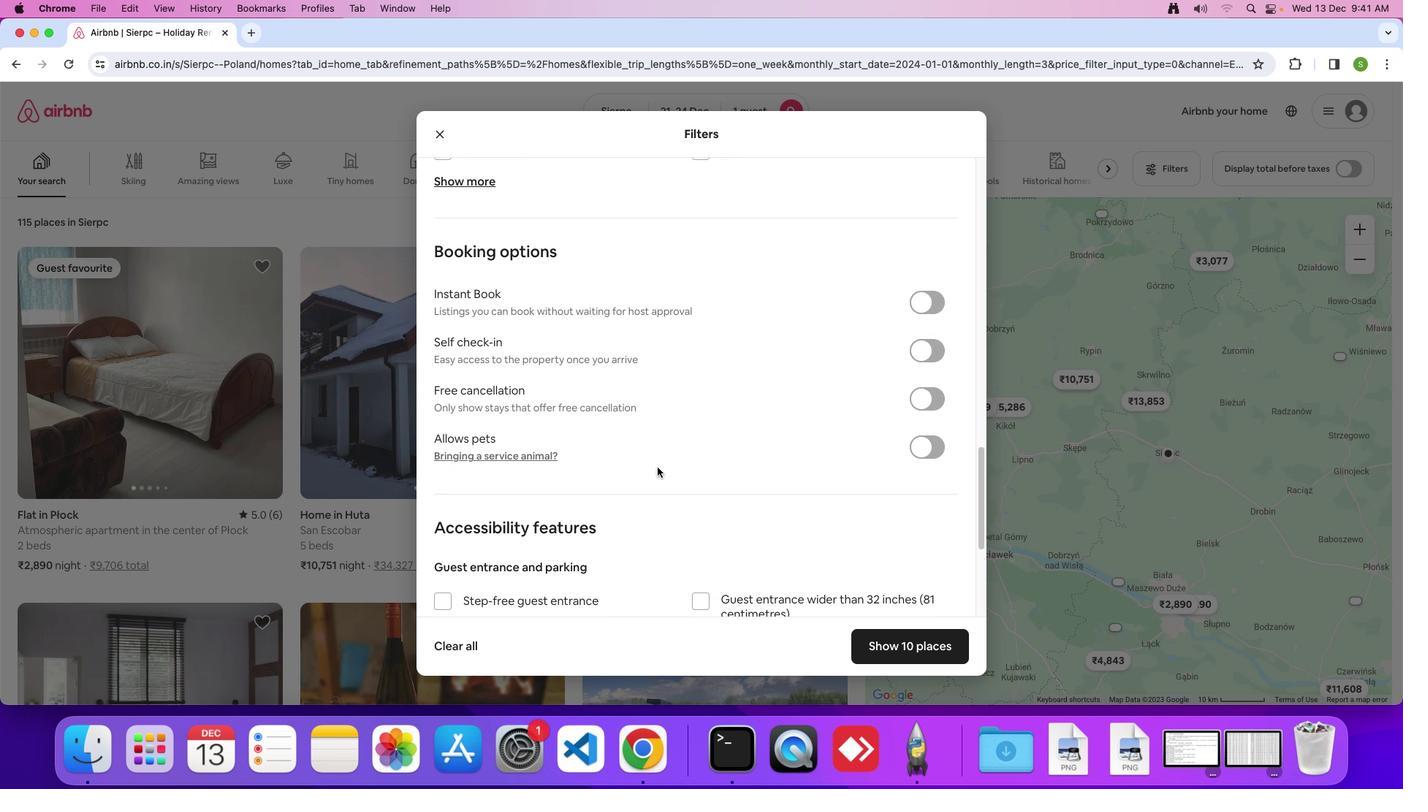 
Action: Mouse scrolled (657, 467) with delta (0, 0)
Screenshot: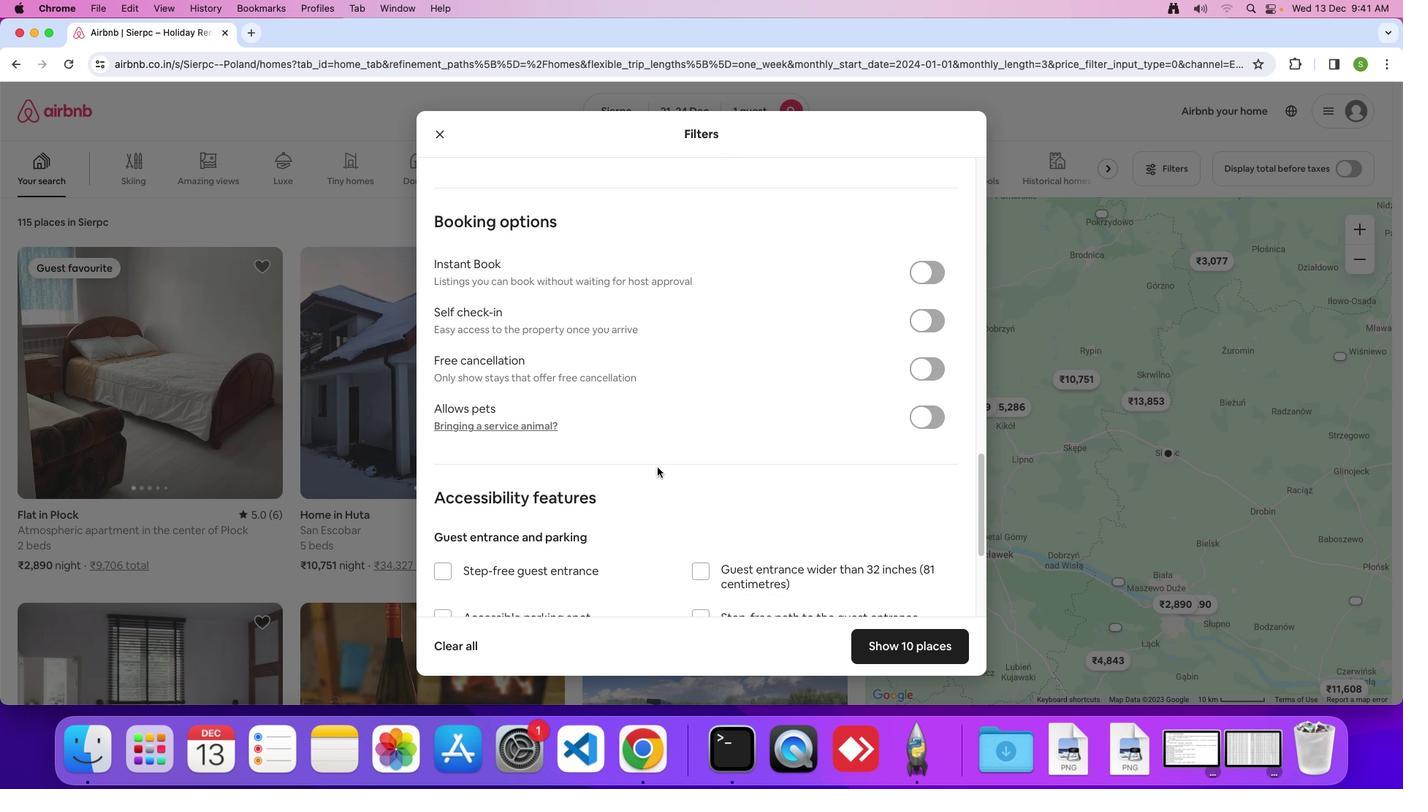 
Action: Mouse scrolled (657, 467) with delta (0, 0)
Screenshot: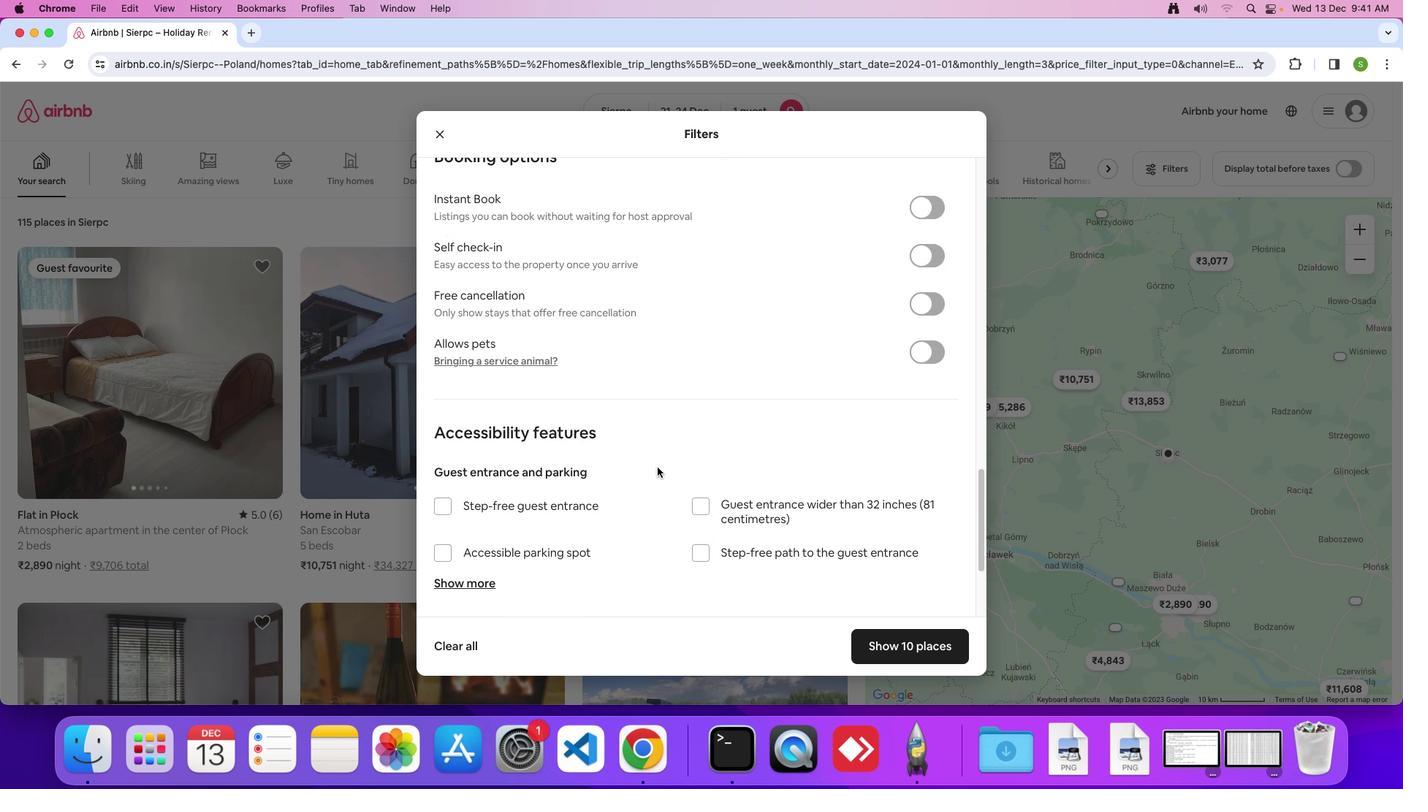 
Action: Mouse scrolled (657, 467) with delta (0, -2)
Screenshot: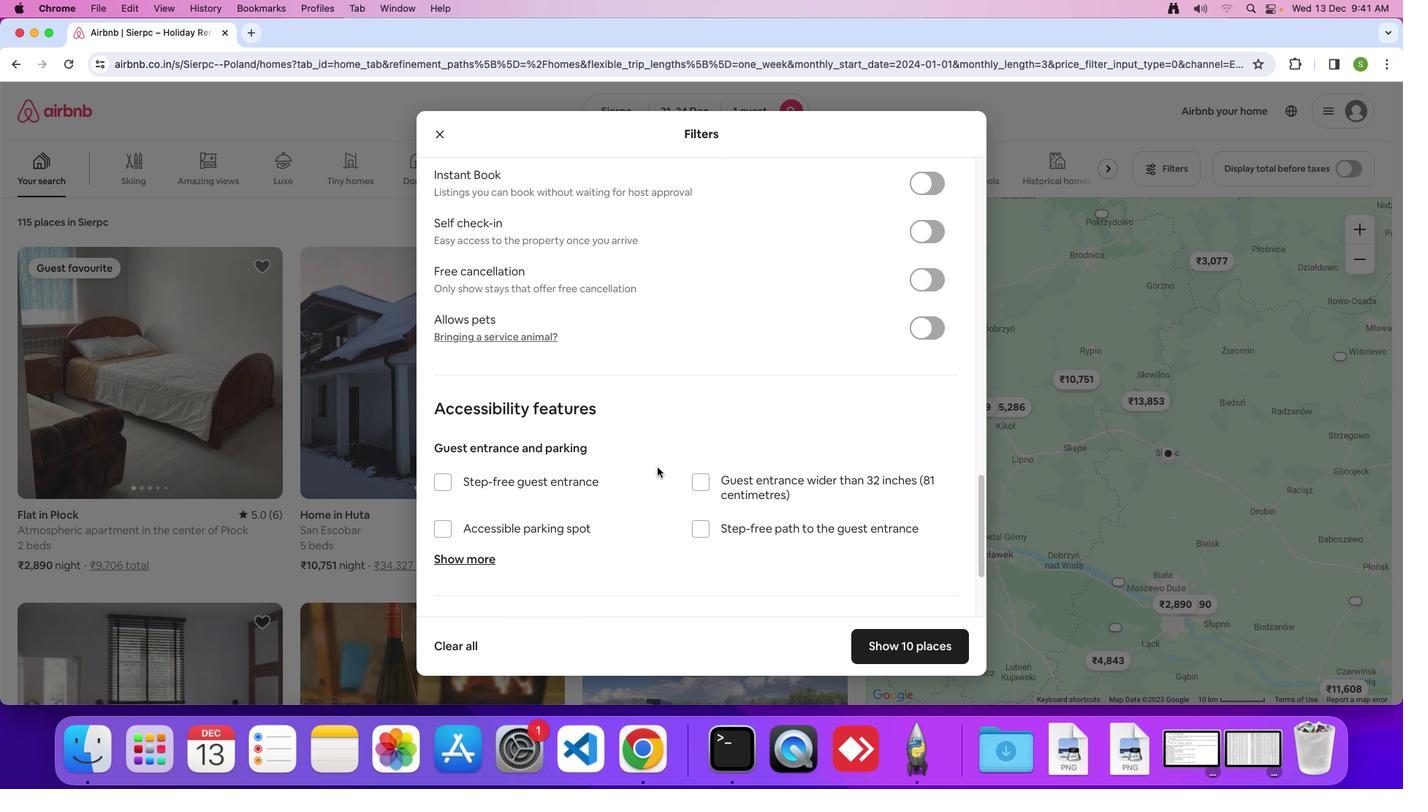
Action: Mouse moved to (671, 399)
Screenshot: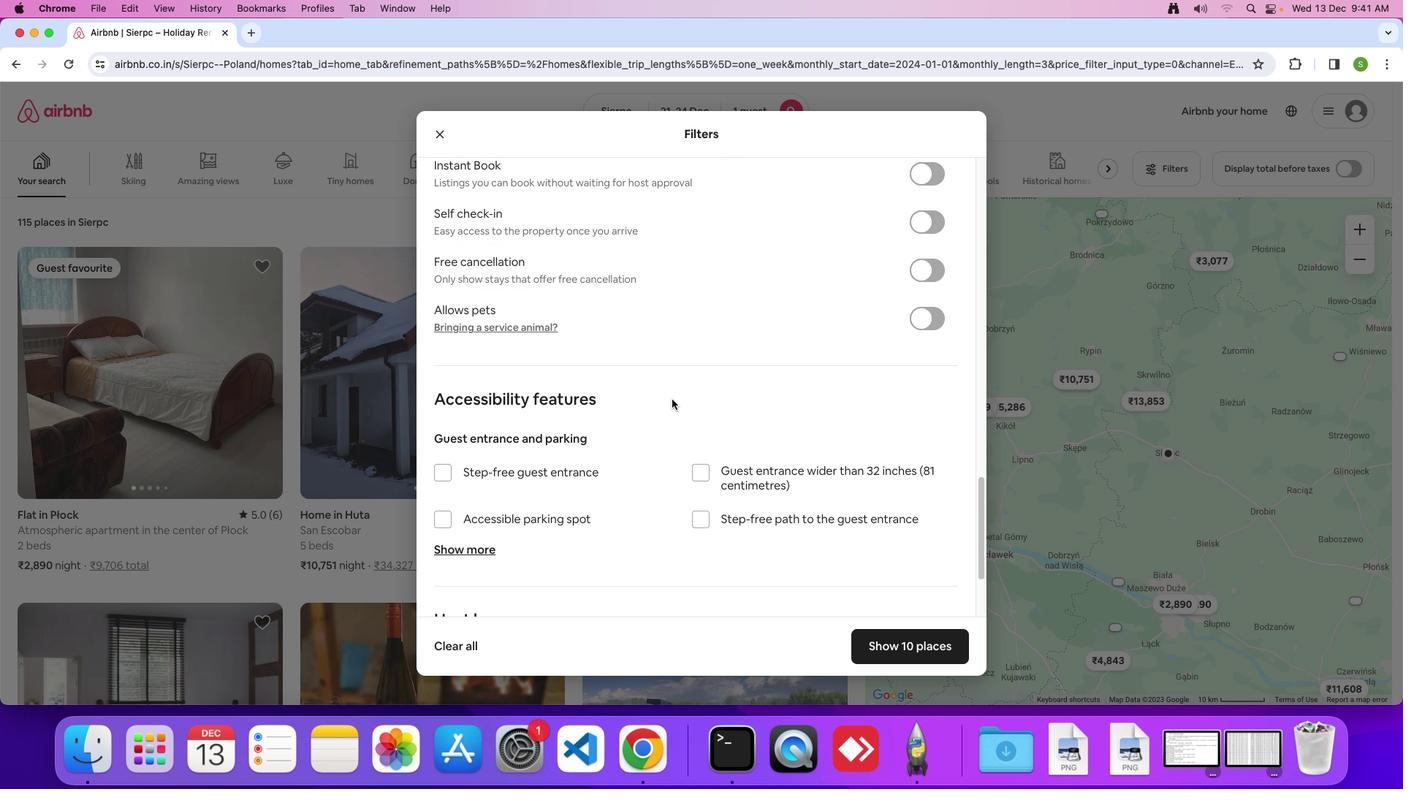 
Action: Mouse scrolled (671, 399) with delta (0, 0)
Screenshot: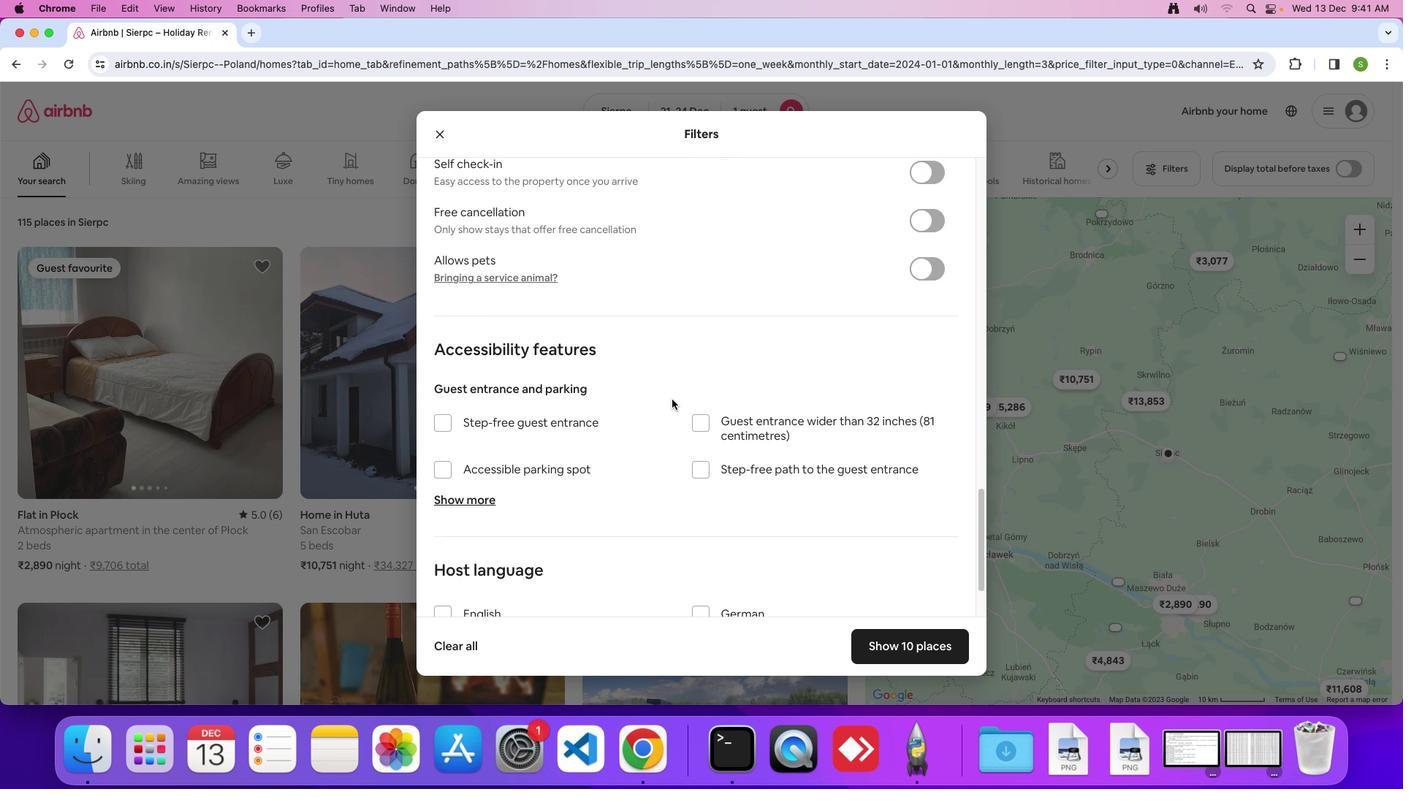 
Action: Mouse scrolled (671, 399) with delta (0, 0)
Screenshot: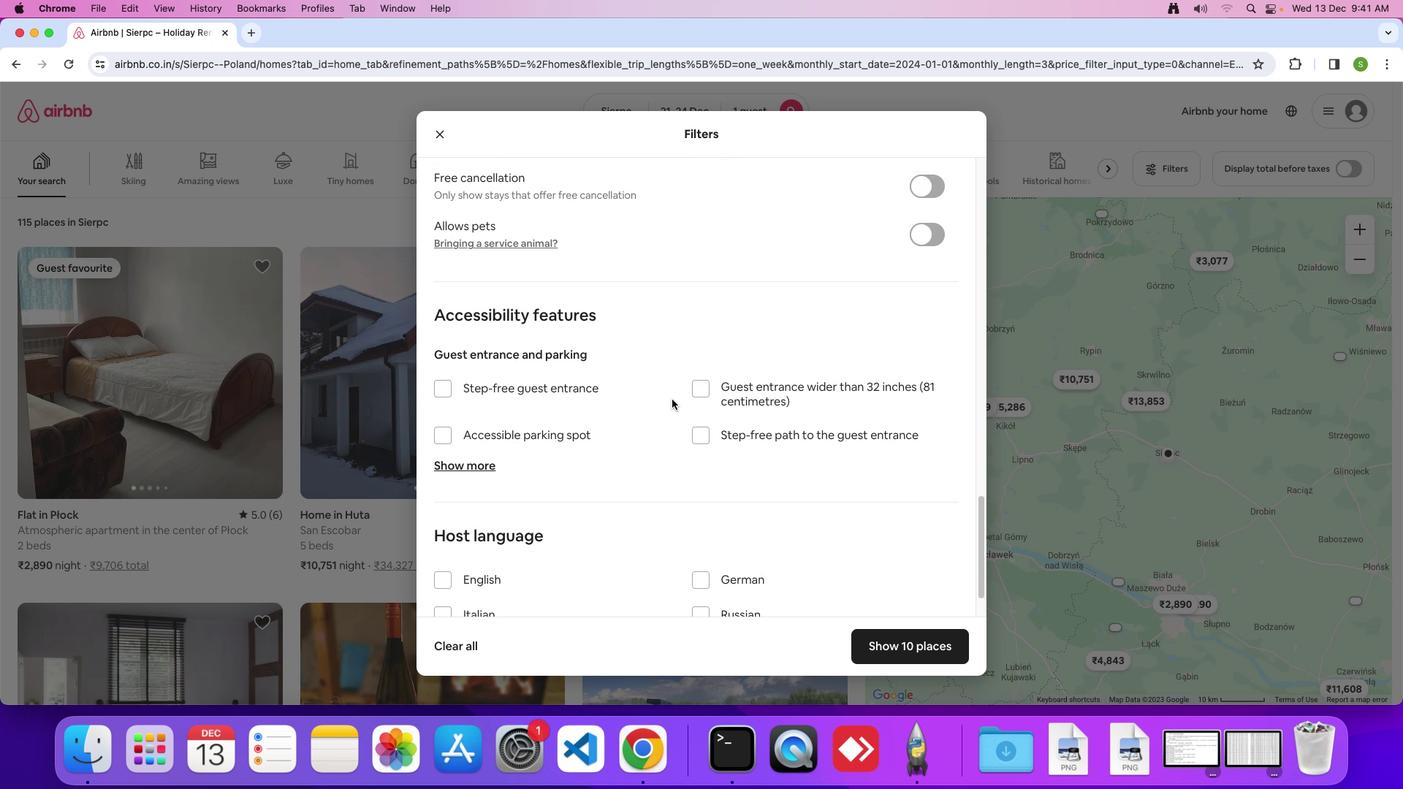 
Action: Mouse scrolled (671, 399) with delta (0, -2)
Screenshot: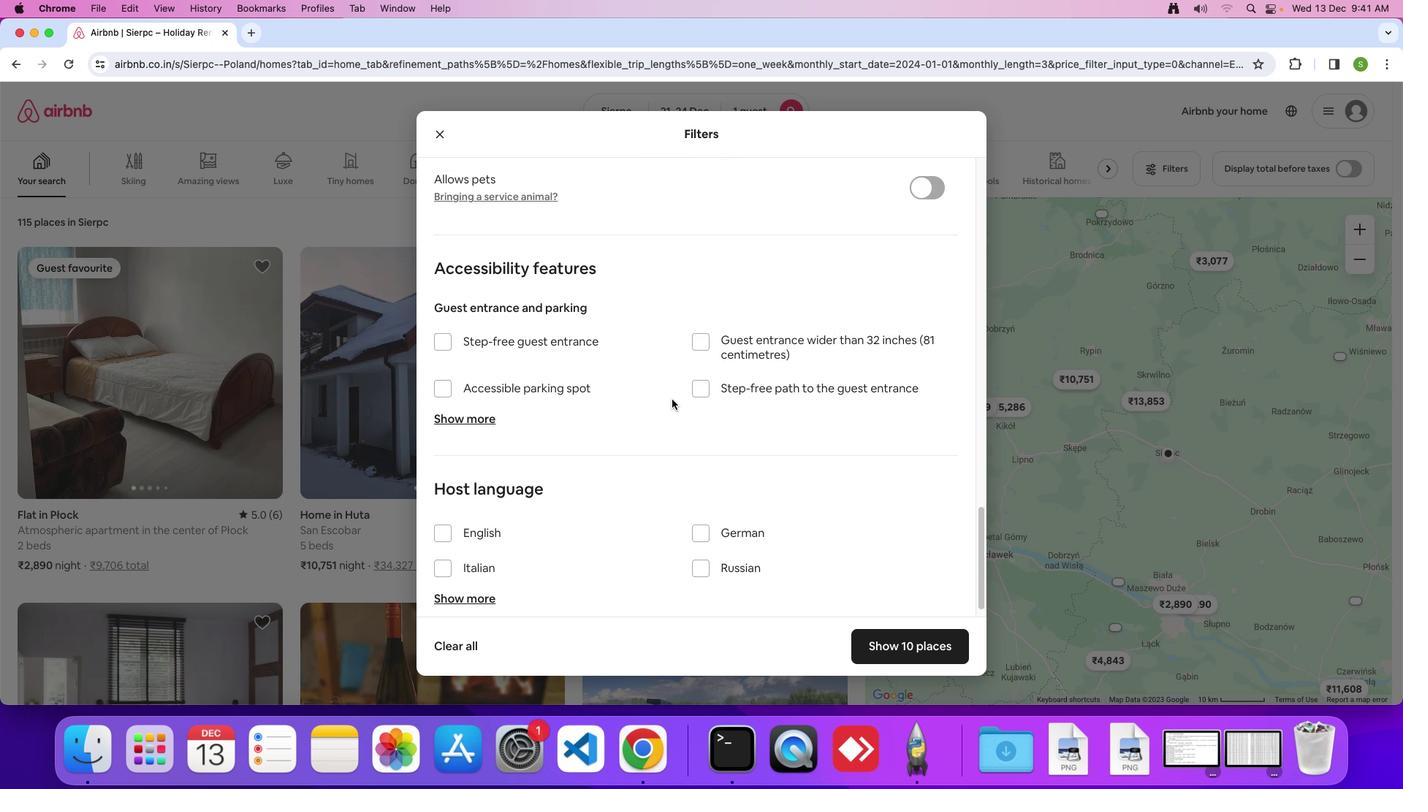 
Action: Mouse scrolled (671, 399) with delta (0, 0)
Screenshot: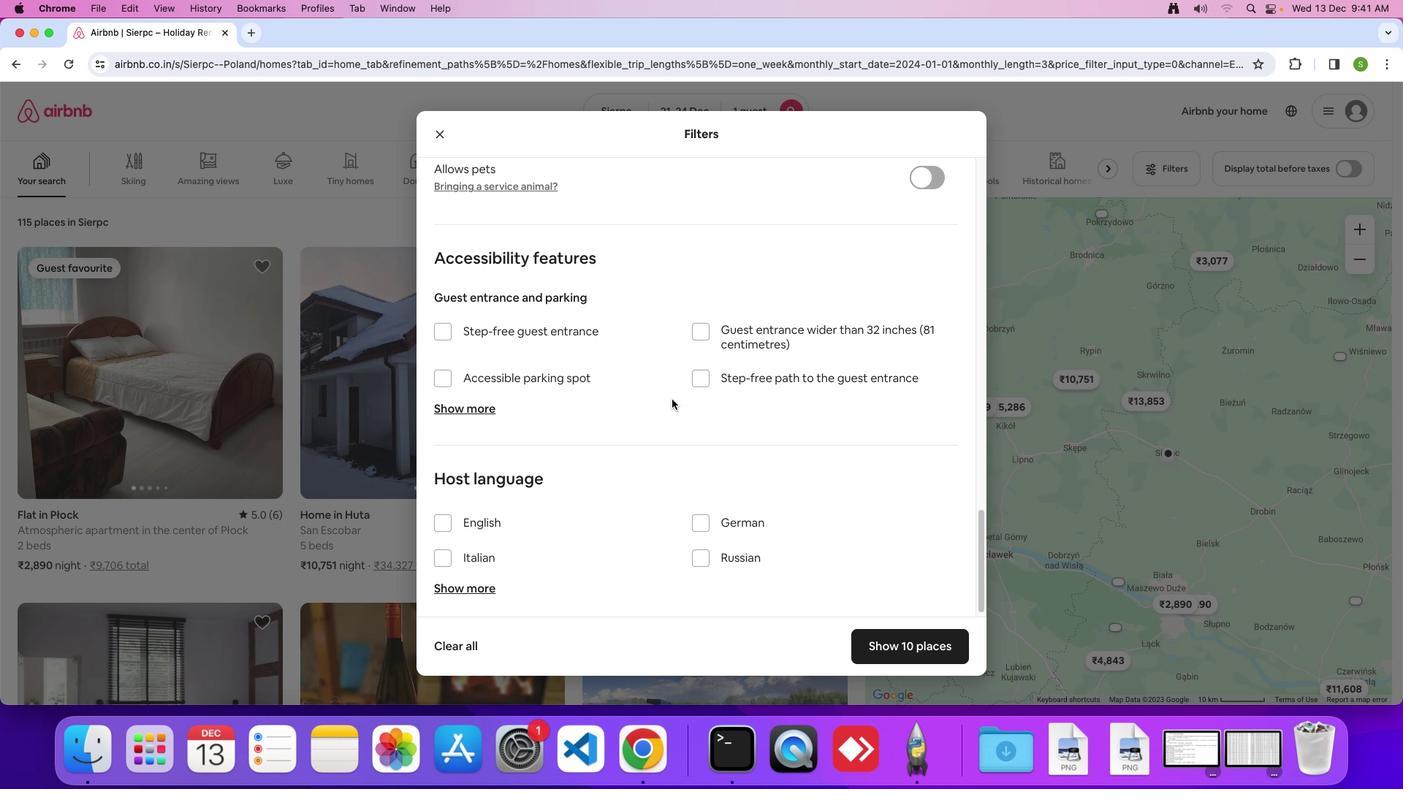 
Action: Mouse scrolled (671, 399) with delta (0, 0)
Screenshot: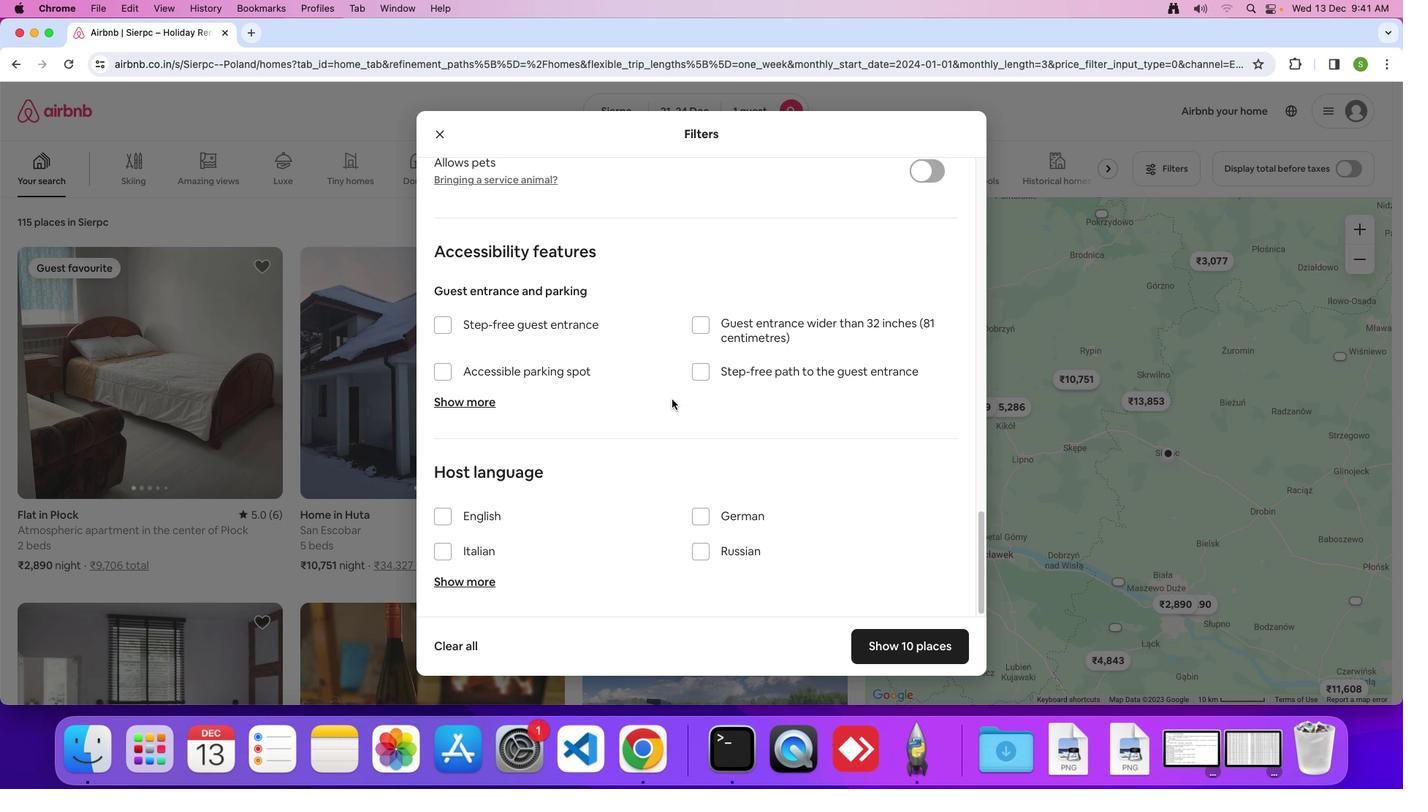 
Action: Mouse scrolled (671, 399) with delta (0, -1)
Screenshot: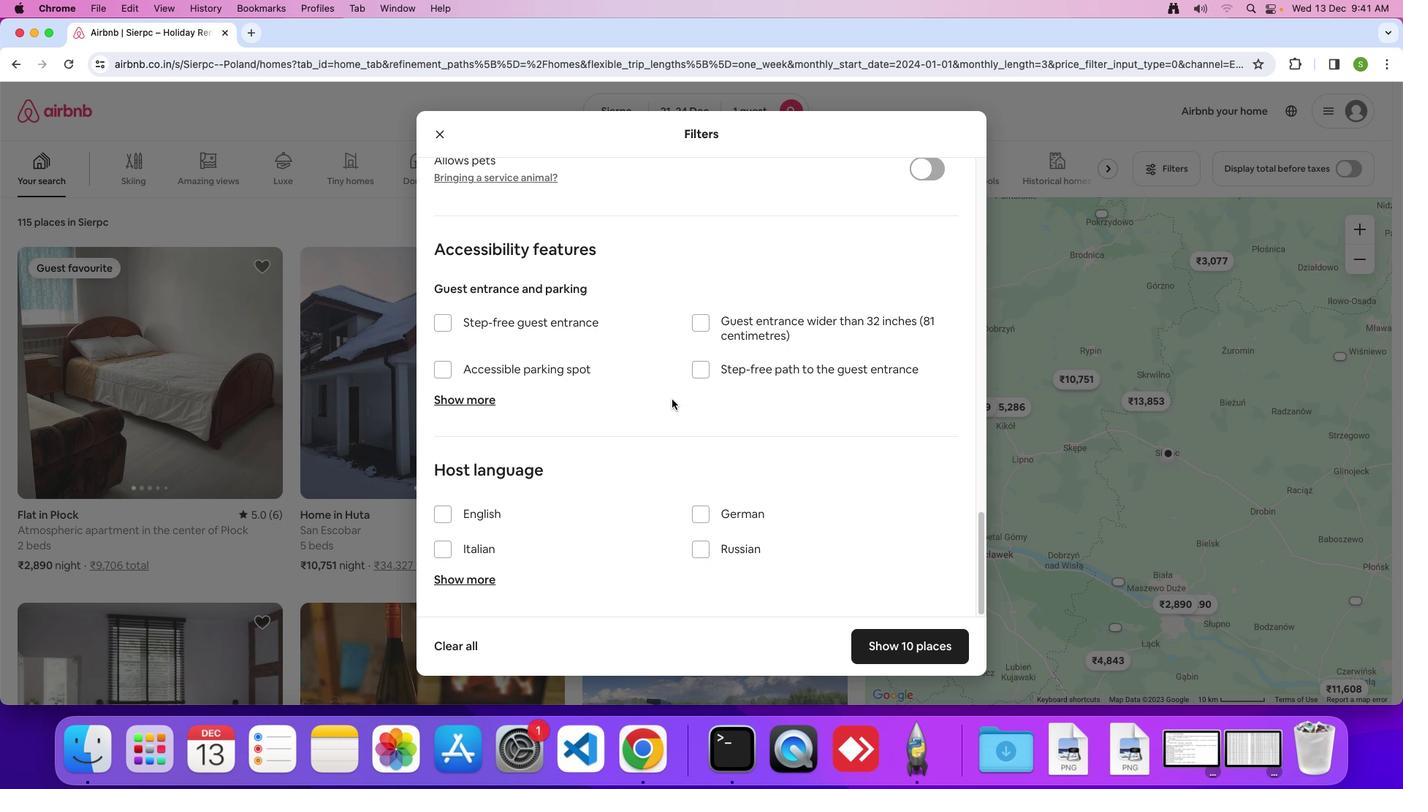 
Action: Mouse scrolled (671, 399) with delta (0, 0)
Screenshot: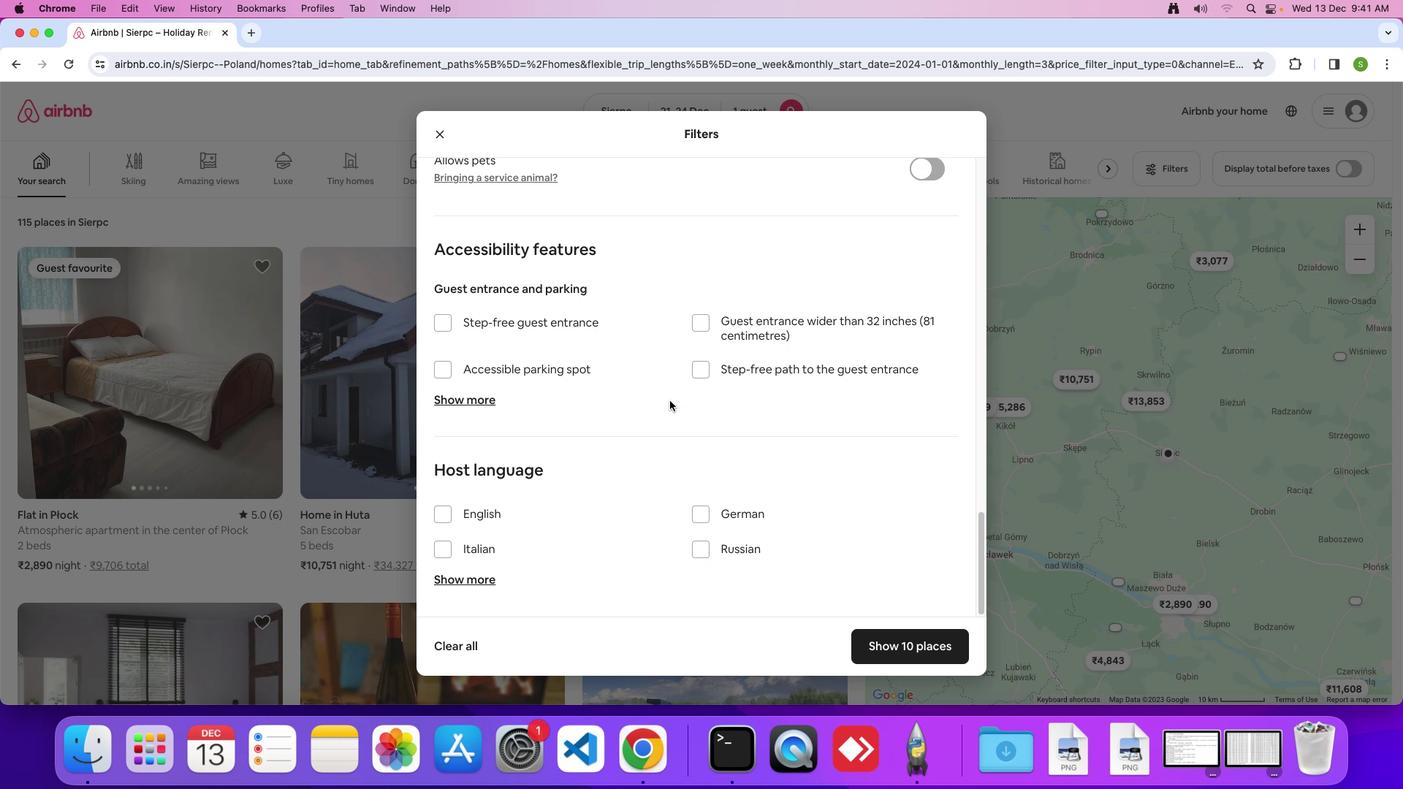 
Action: Mouse scrolled (671, 399) with delta (0, 0)
Screenshot: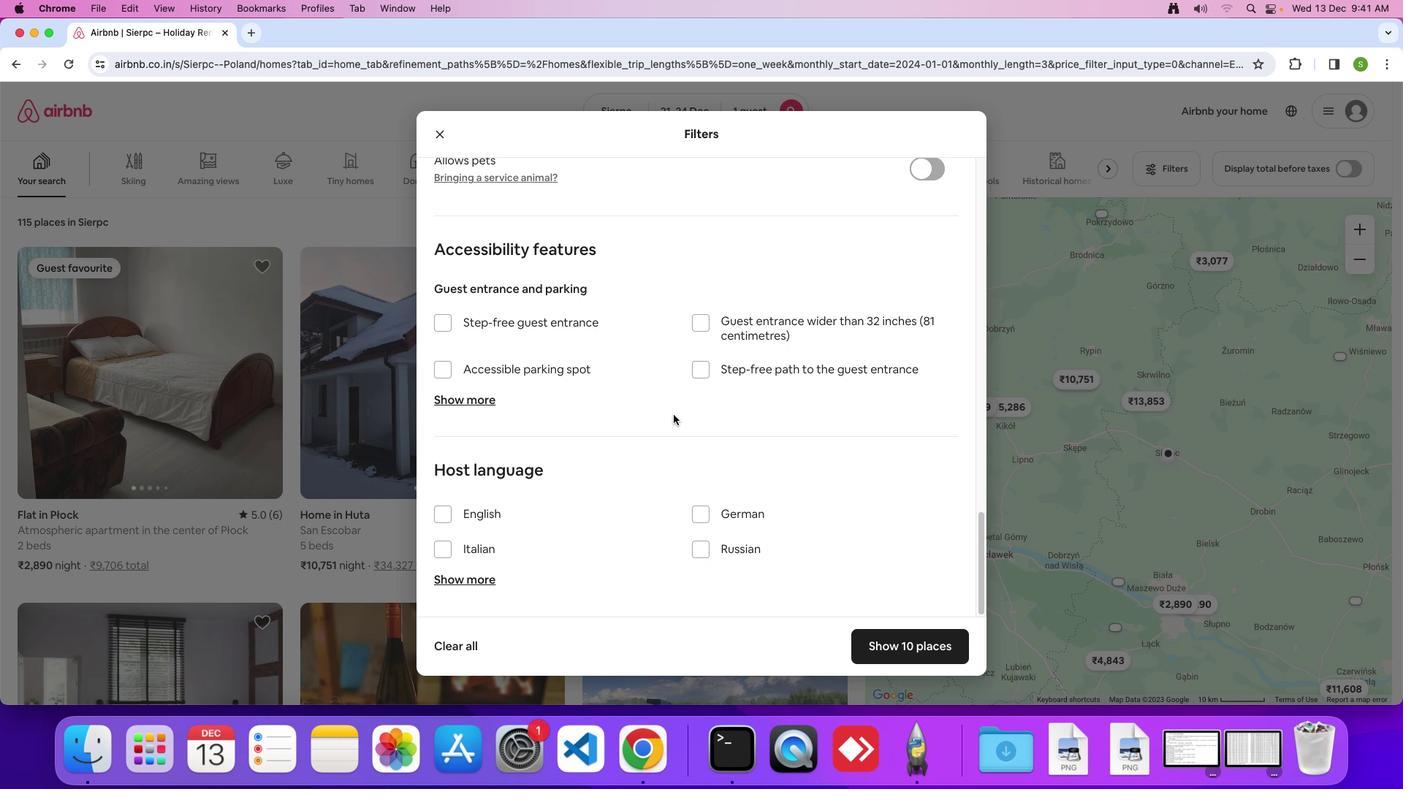 
Action: Mouse moved to (895, 640)
Screenshot: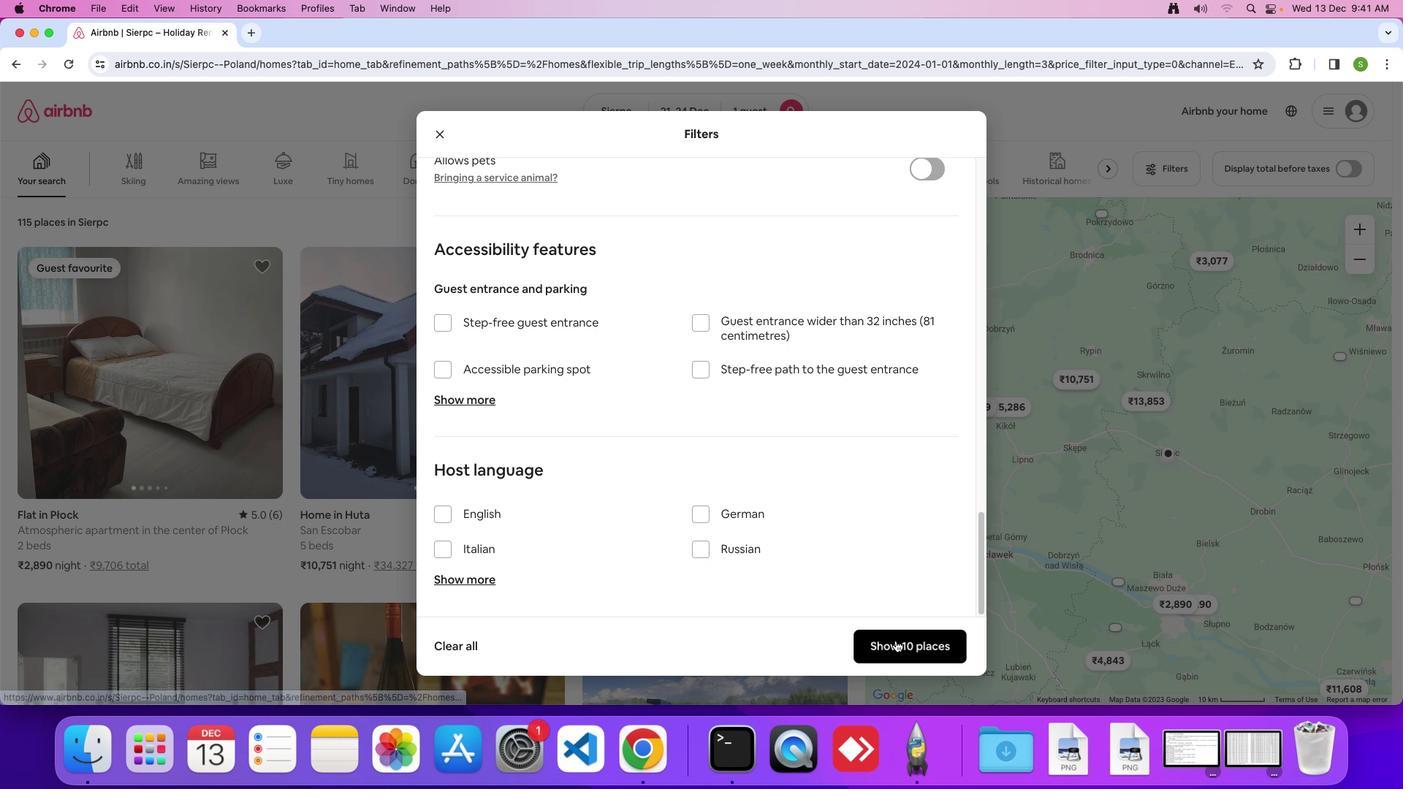
Action: Mouse pressed left at (895, 640)
Screenshot: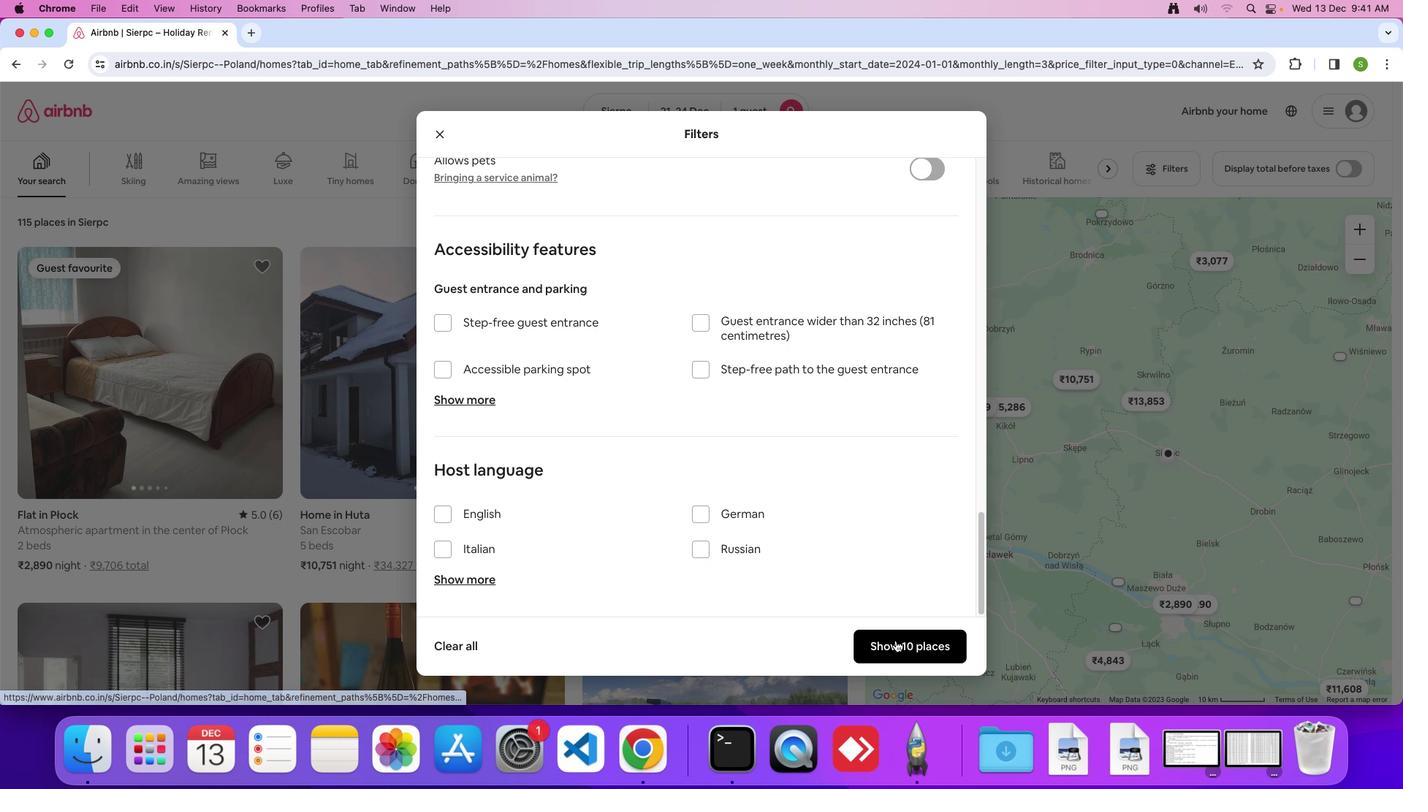 
Action: Mouse moved to (204, 334)
Screenshot: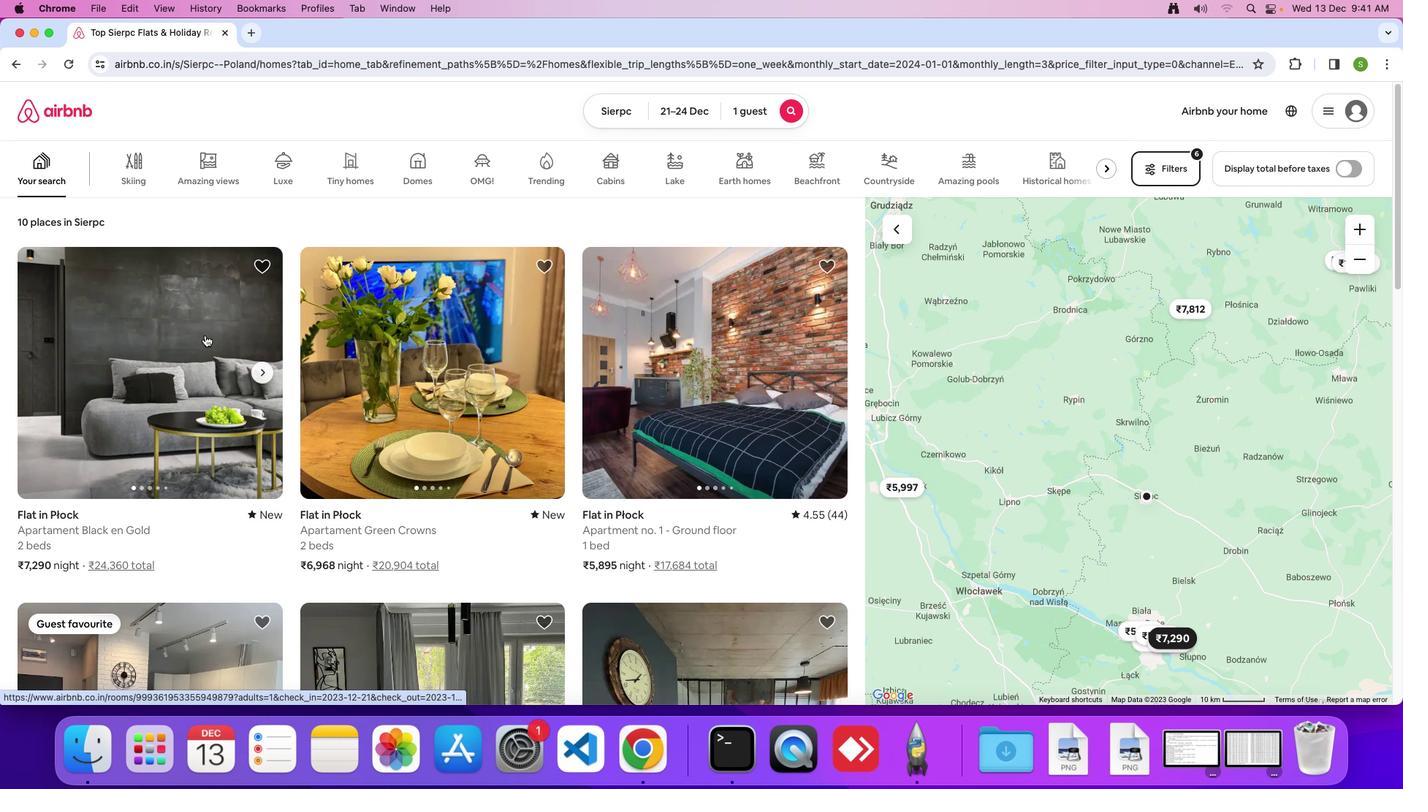 
Action: Mouse pressed left at (204, 334)
Screenshot: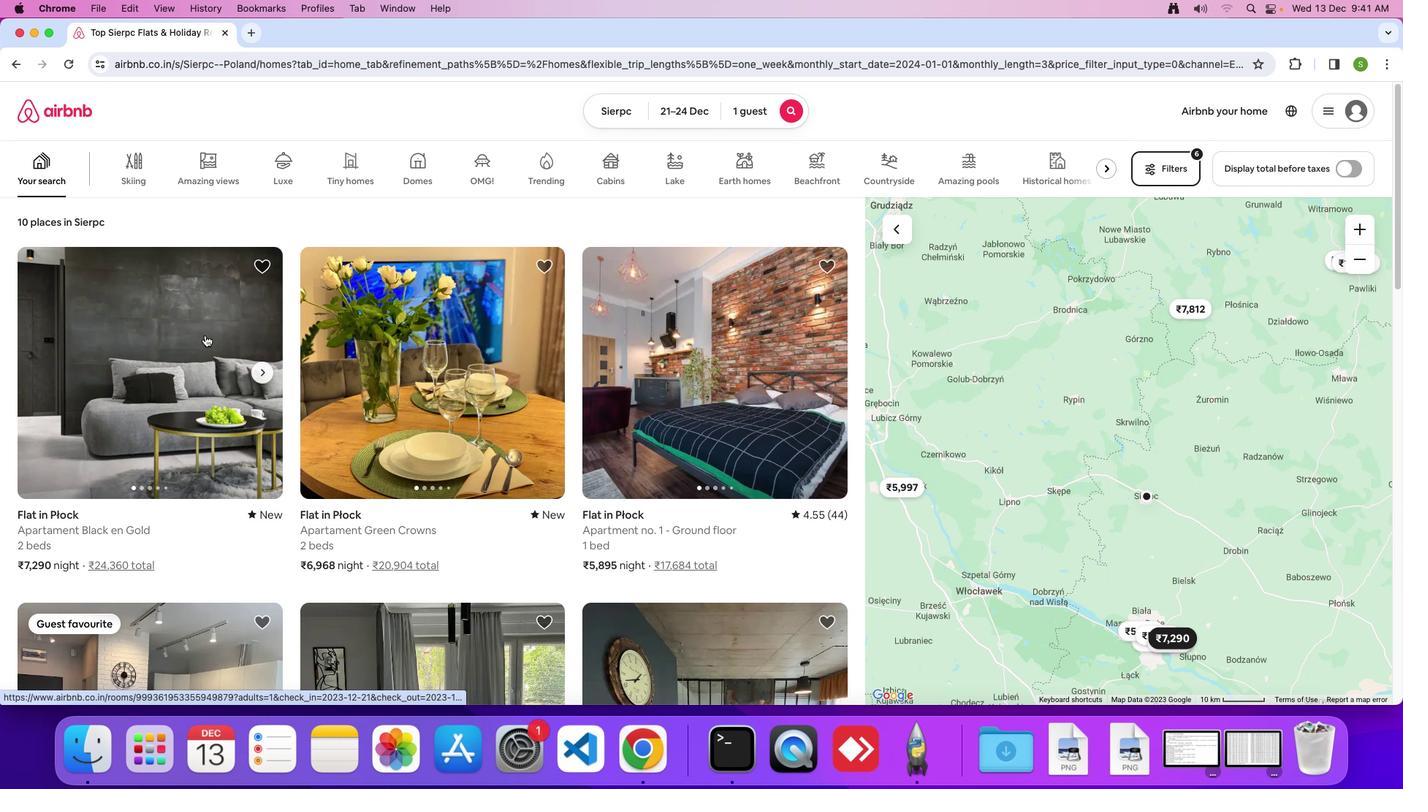 
Action: Mouse moved to (542, 368)
Screenshot: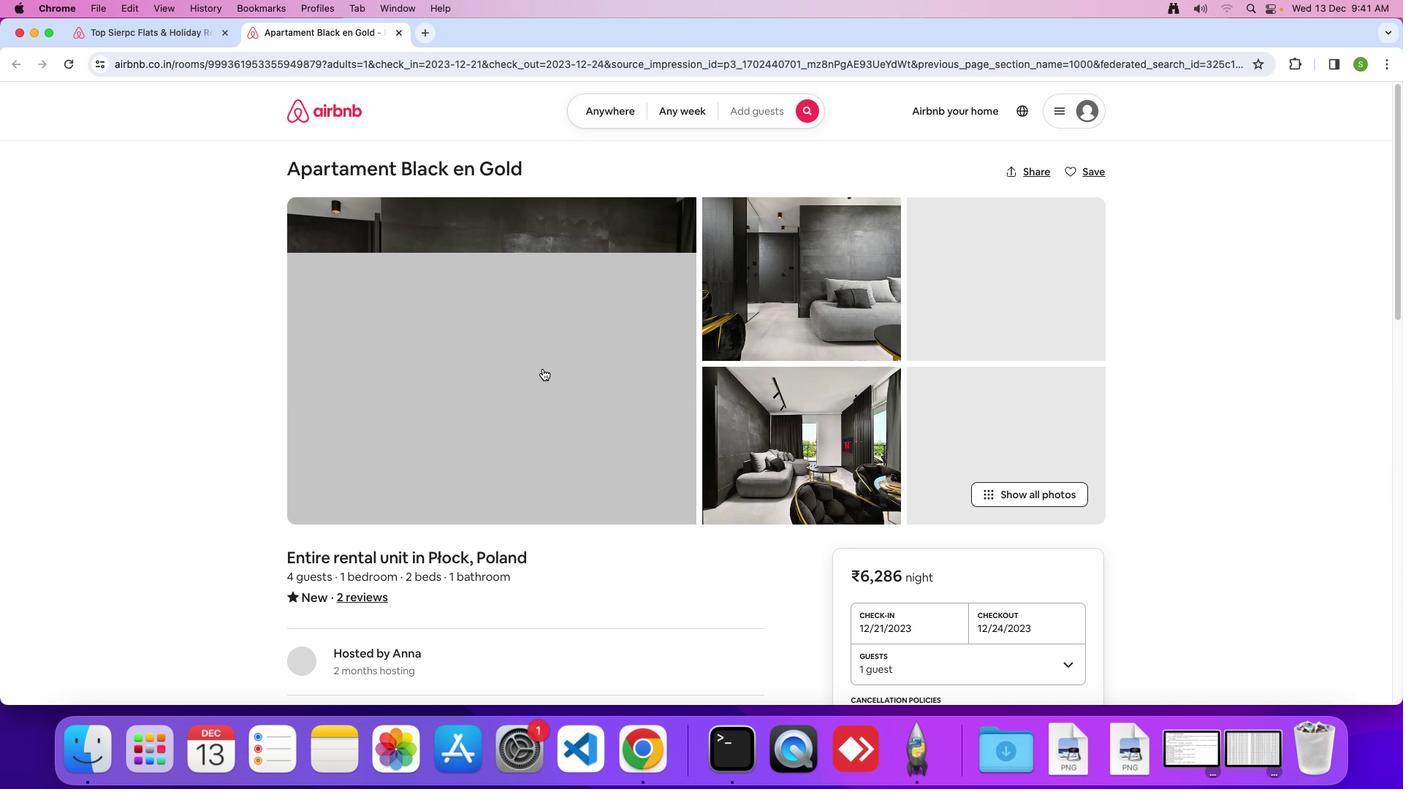 
Action: Mouse pressed left at (542, 368)
Screenshot: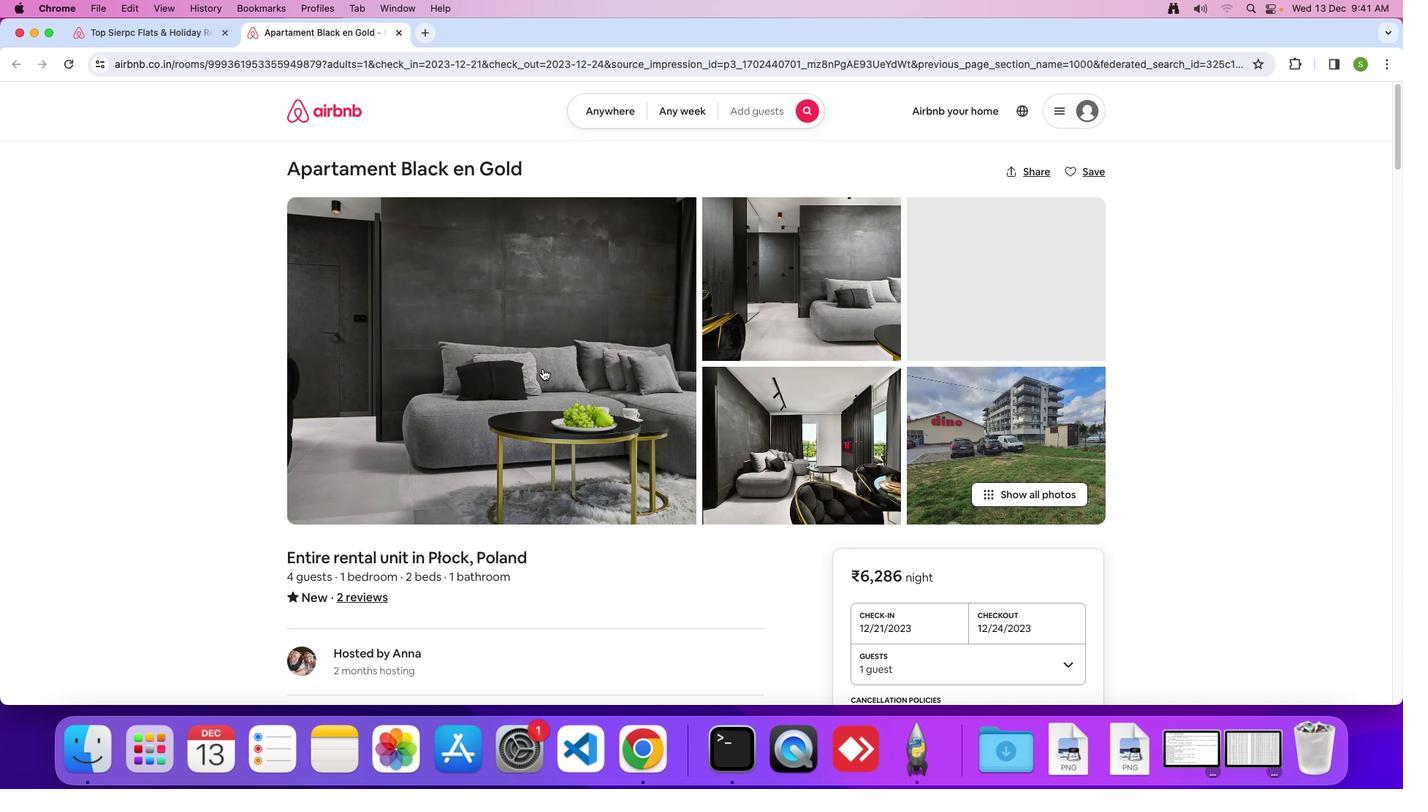 
Action: Mouse moved to (691, 502)
Screenshot: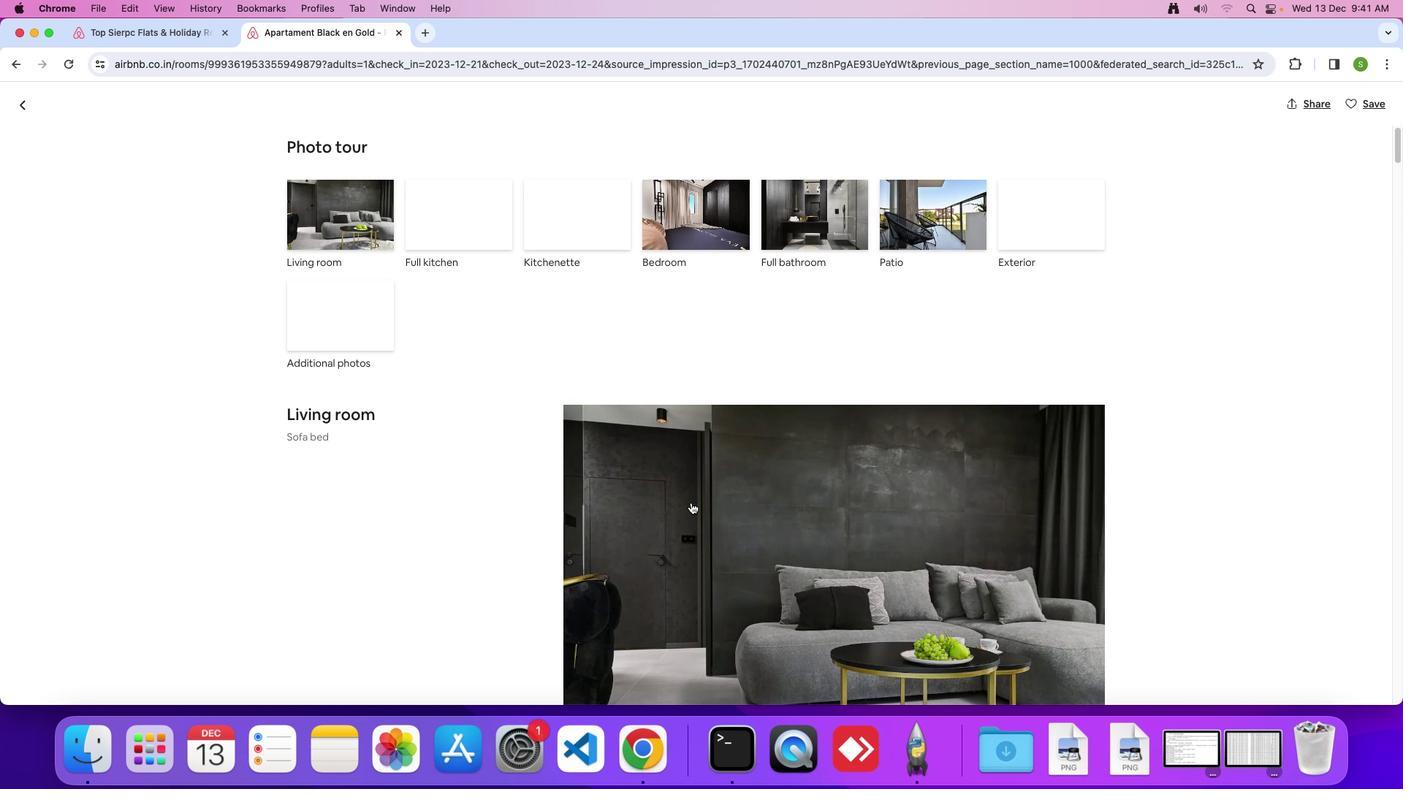 
Action: Mouse scrolled (691, 502) with delta (0, 0)
Screenshot: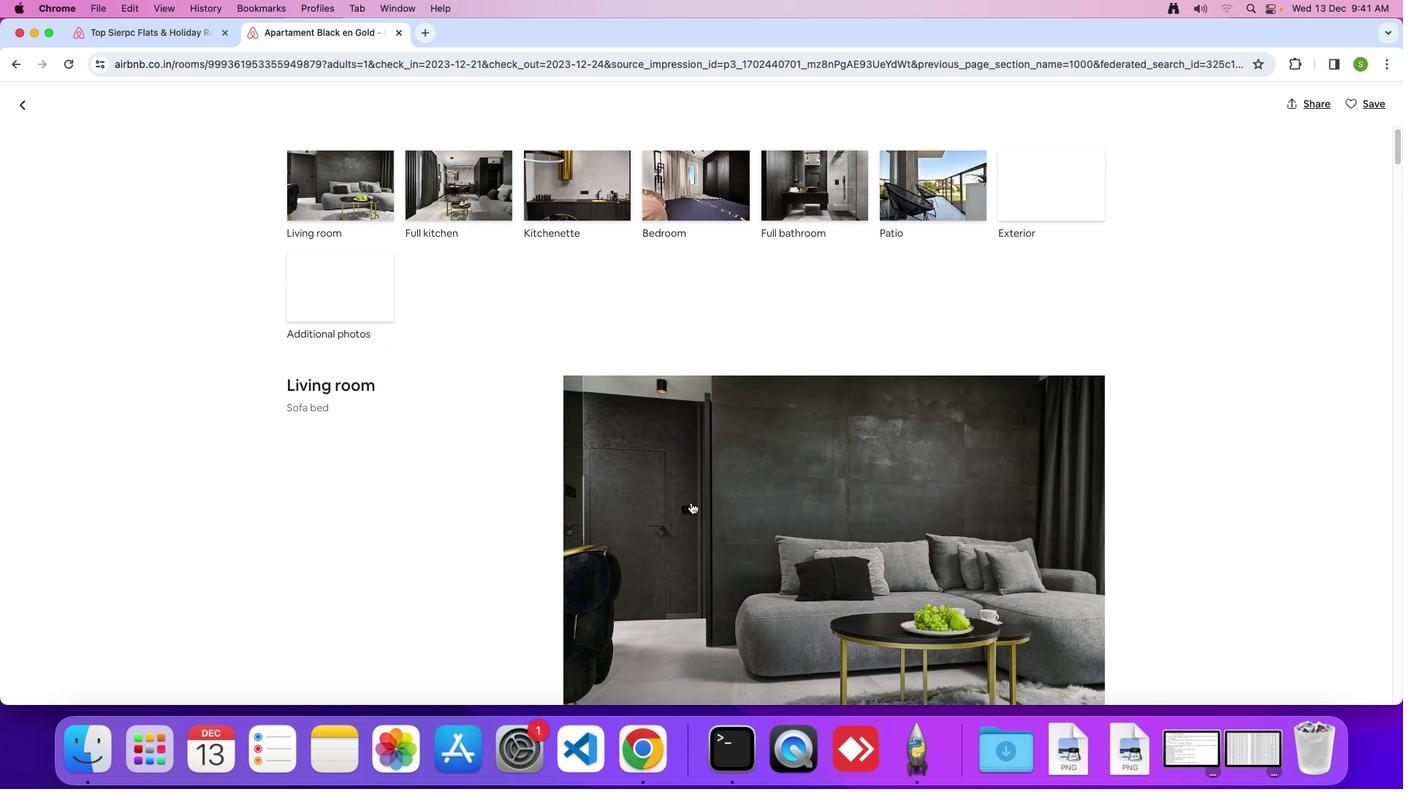 
Action: Mouse scrolled (691, 502) with delta (0, 0)
Screenshot: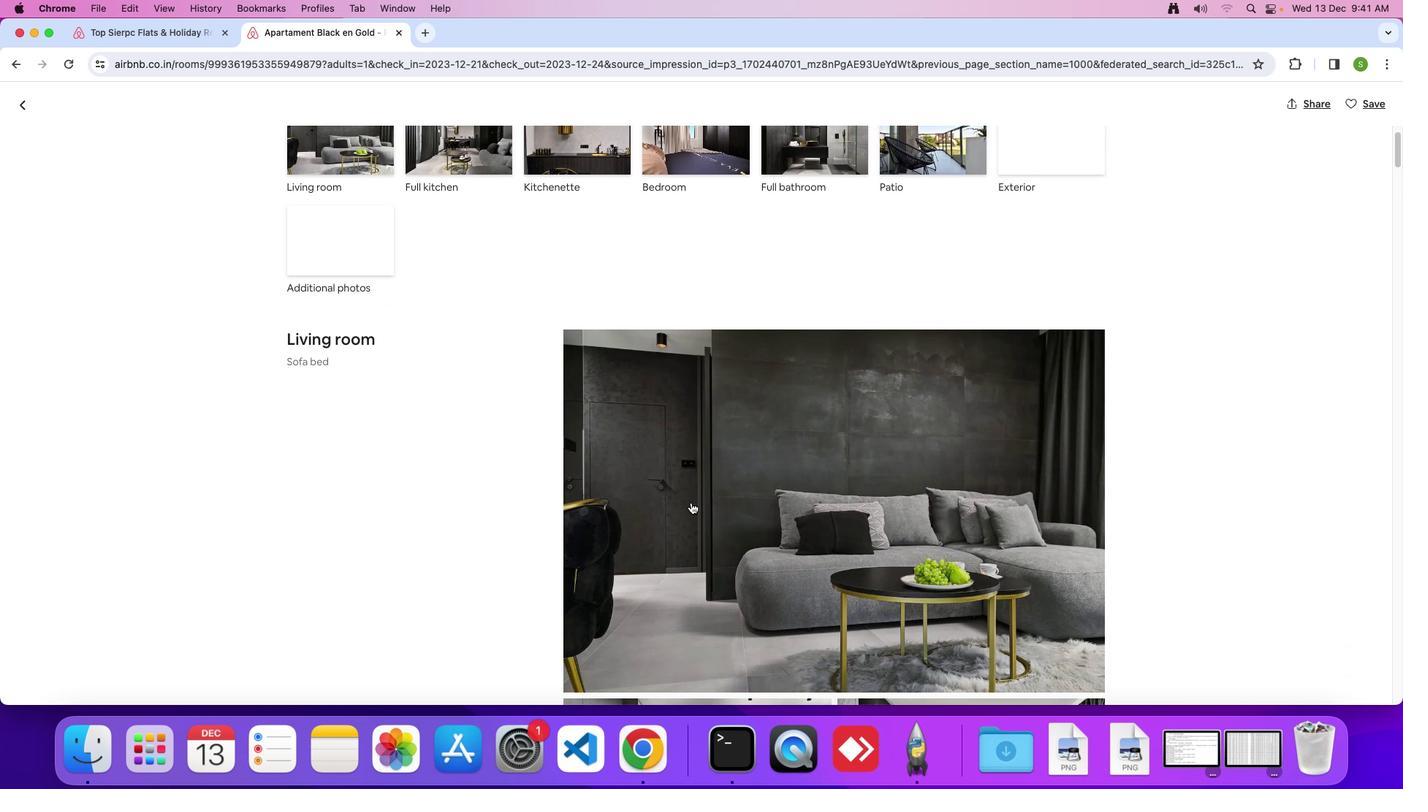 
Action: Mouse scrolled (691, 502) with delta (0, -2)
Screenshot: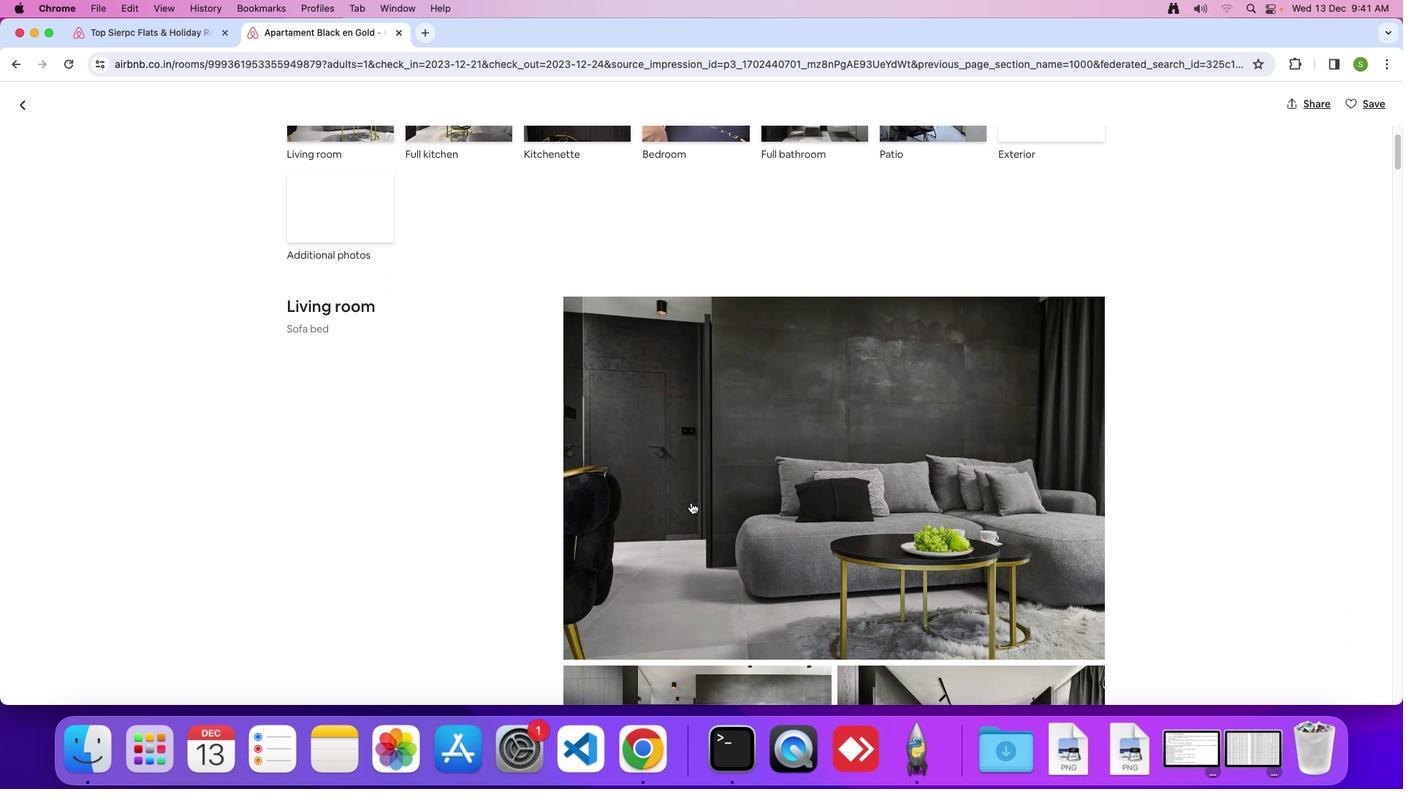 
Action: Mouse scrolled (691, 502) with delta (0, 0)
Screenshot: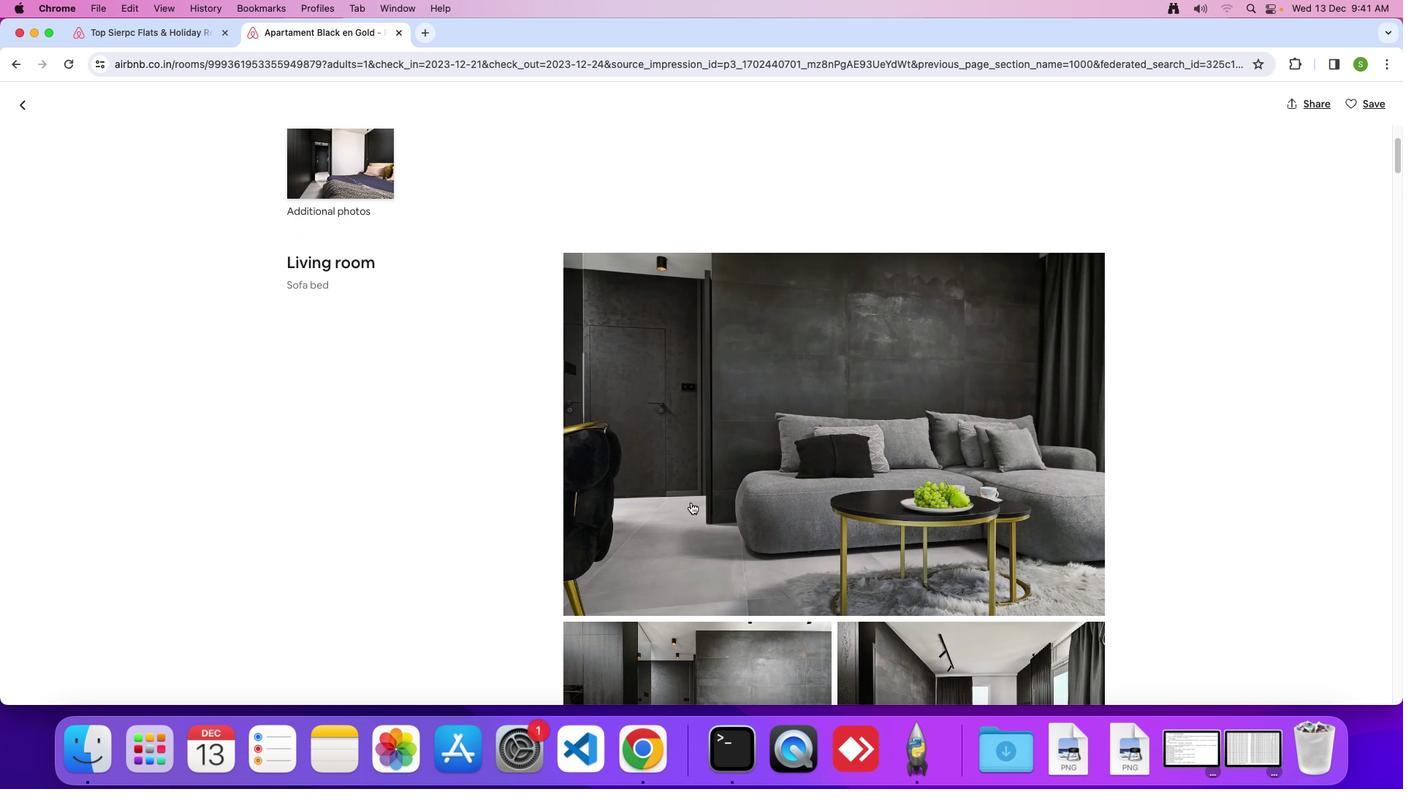 
Action: Mouse scrolled (691, 502) with delta (0, 0)
Screenshot: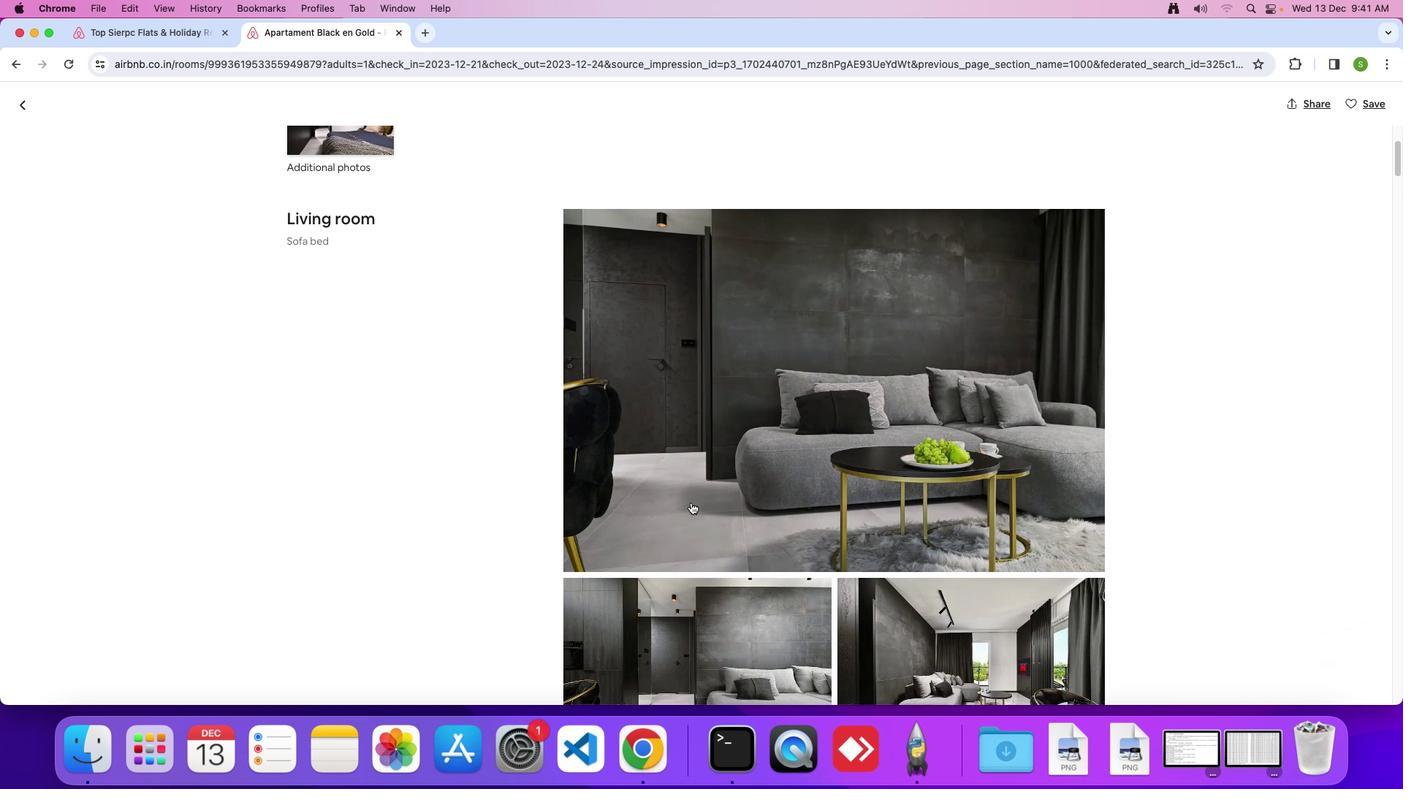 
Action: Mouse scrolled (691, 502) with delta (0, -1)
Screenshot: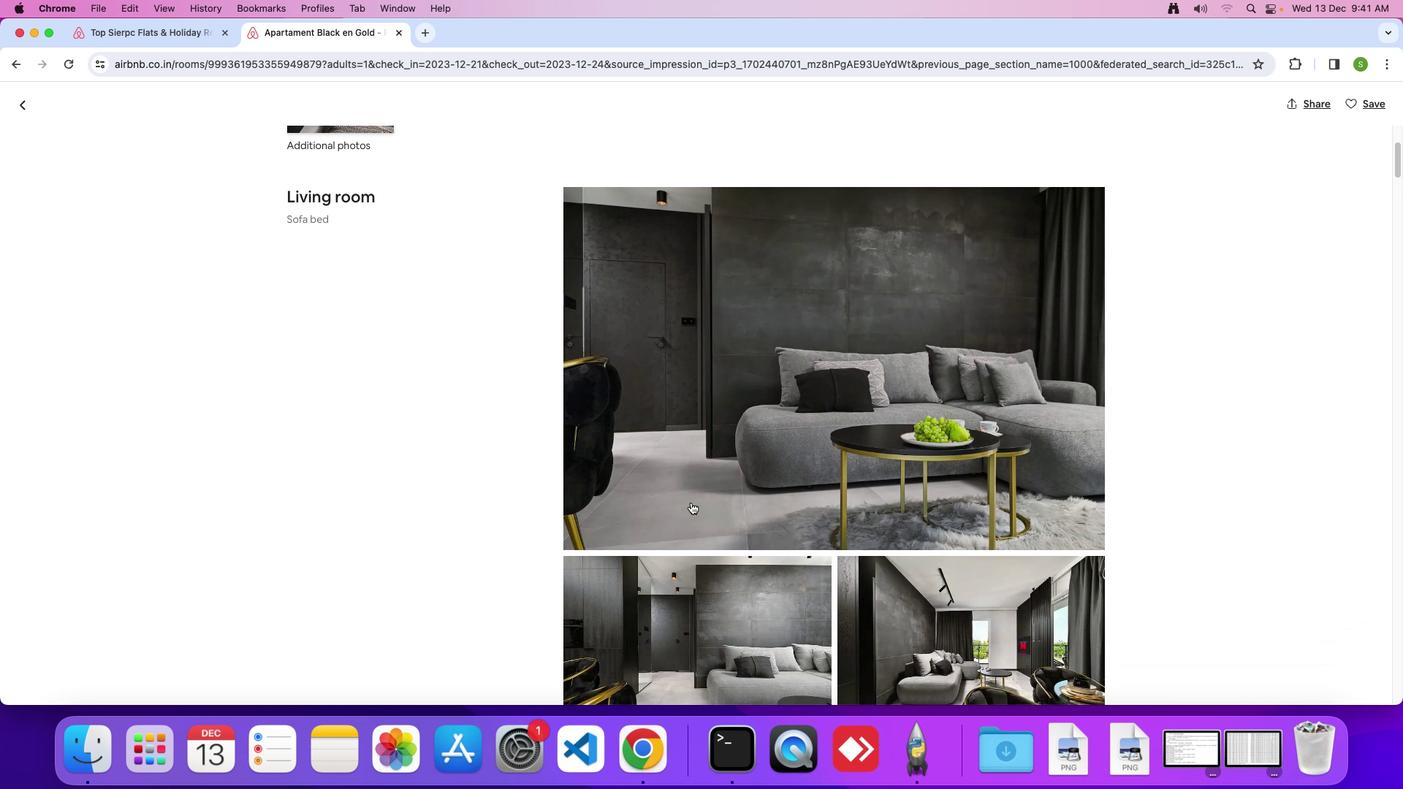 
Action: Mouse scrolled (691, 502) with delta (0, 0)
Screenshot: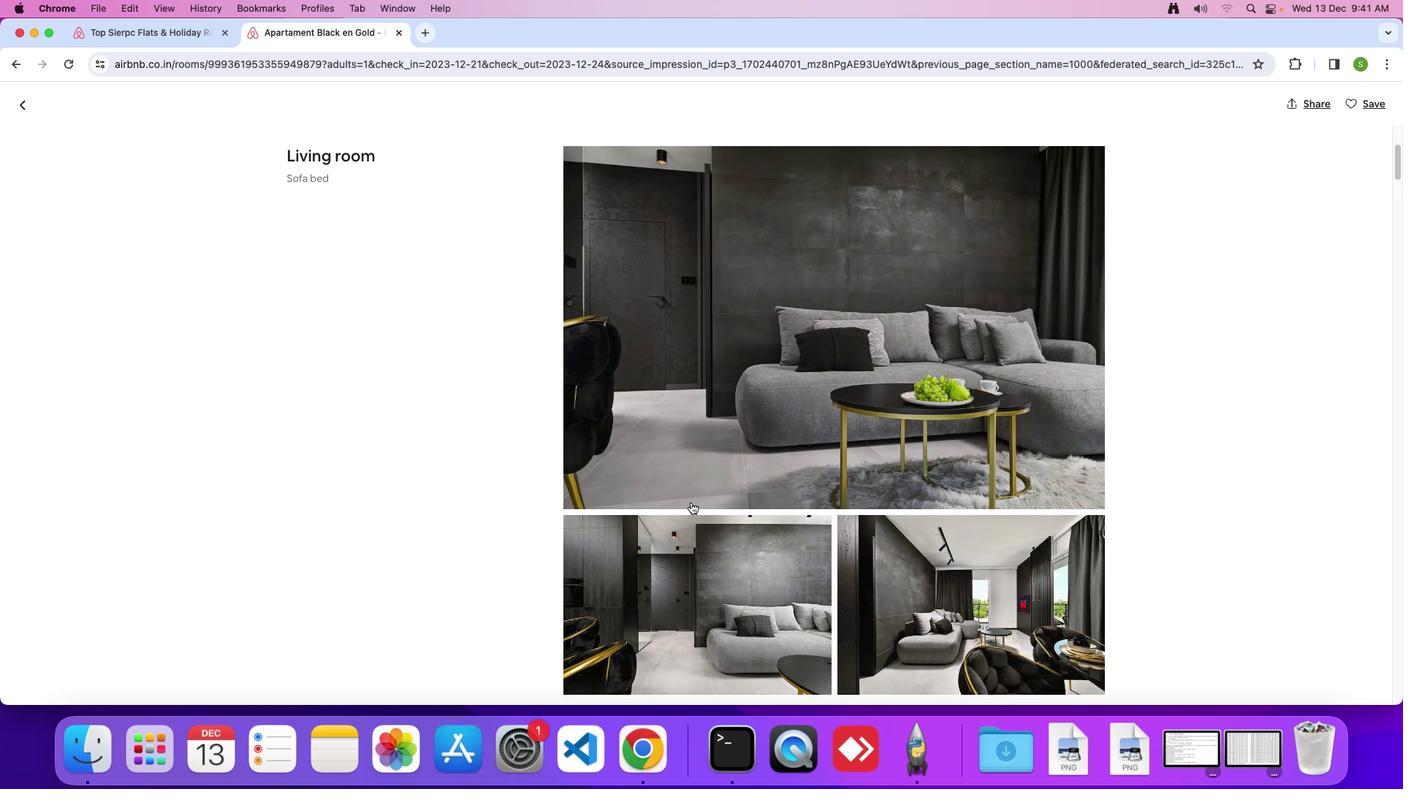 
Action: Mouse scrolled (691, 502) with delta (0, 0)
Screenshot: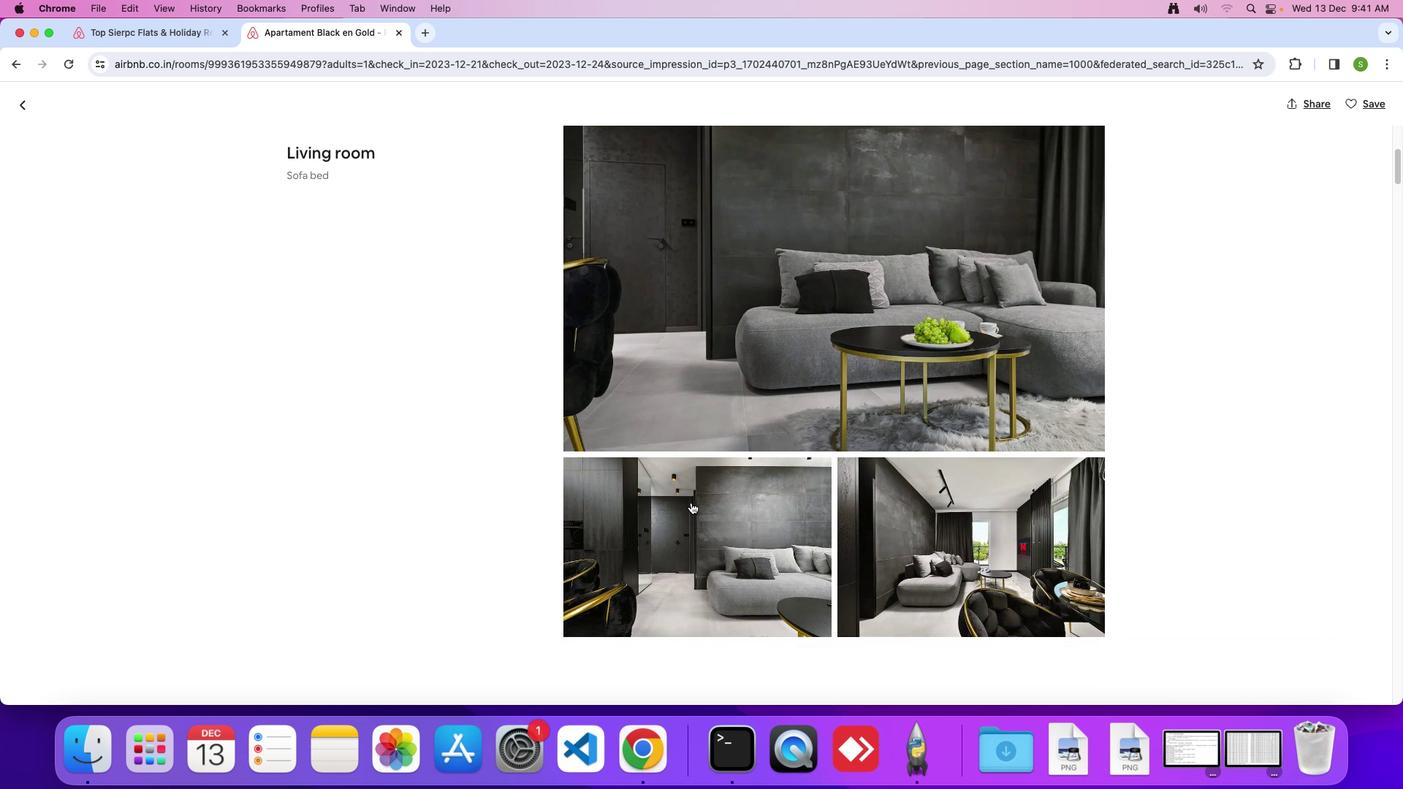 
Action: Mouse scrolled (691, 502) with delta (0, -2)
Screenshot: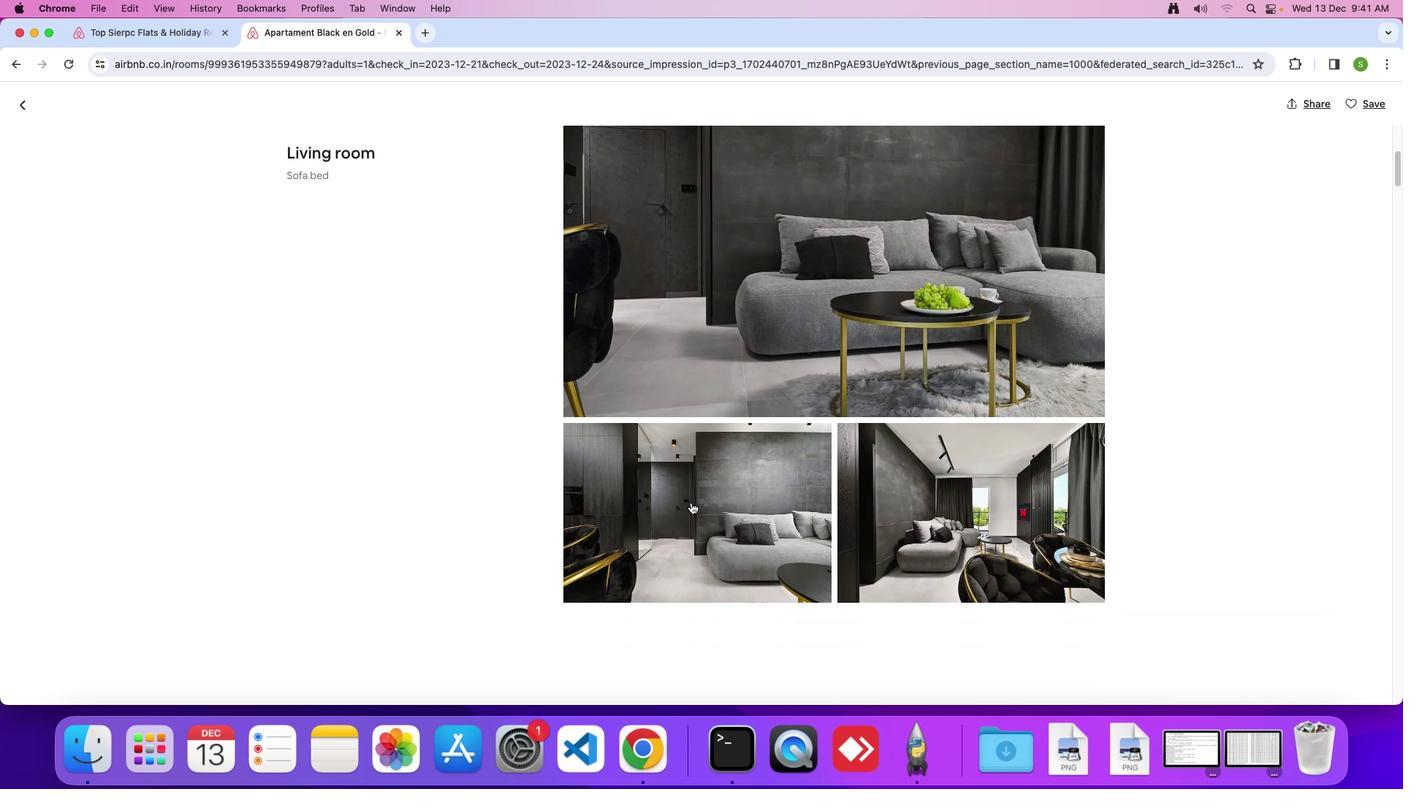 
Action: Mouse scrolled (691, 502) with delta (0, 0)
Screenshot: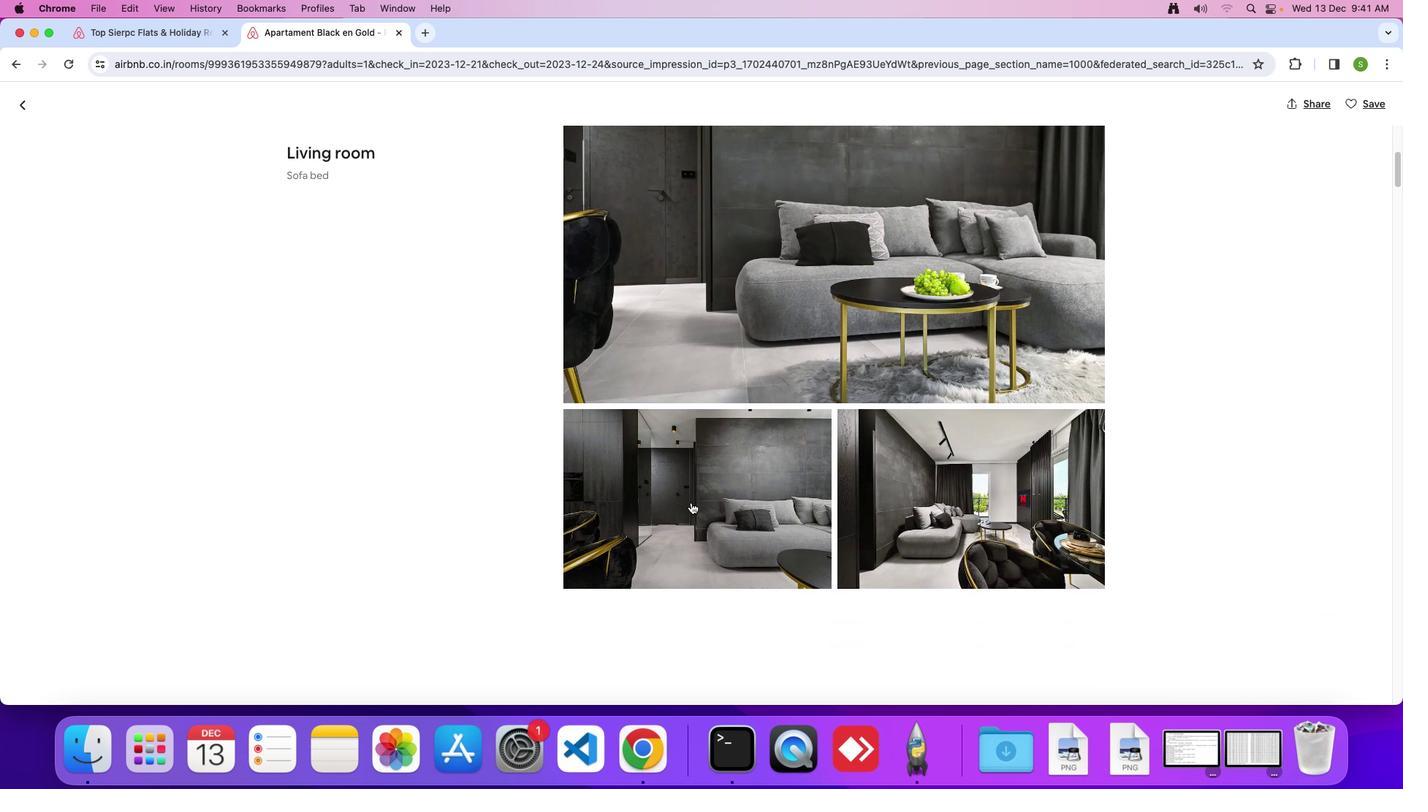 
Action: Mouse scrolled (691, 502) with delta (0, 0)
Screenshot: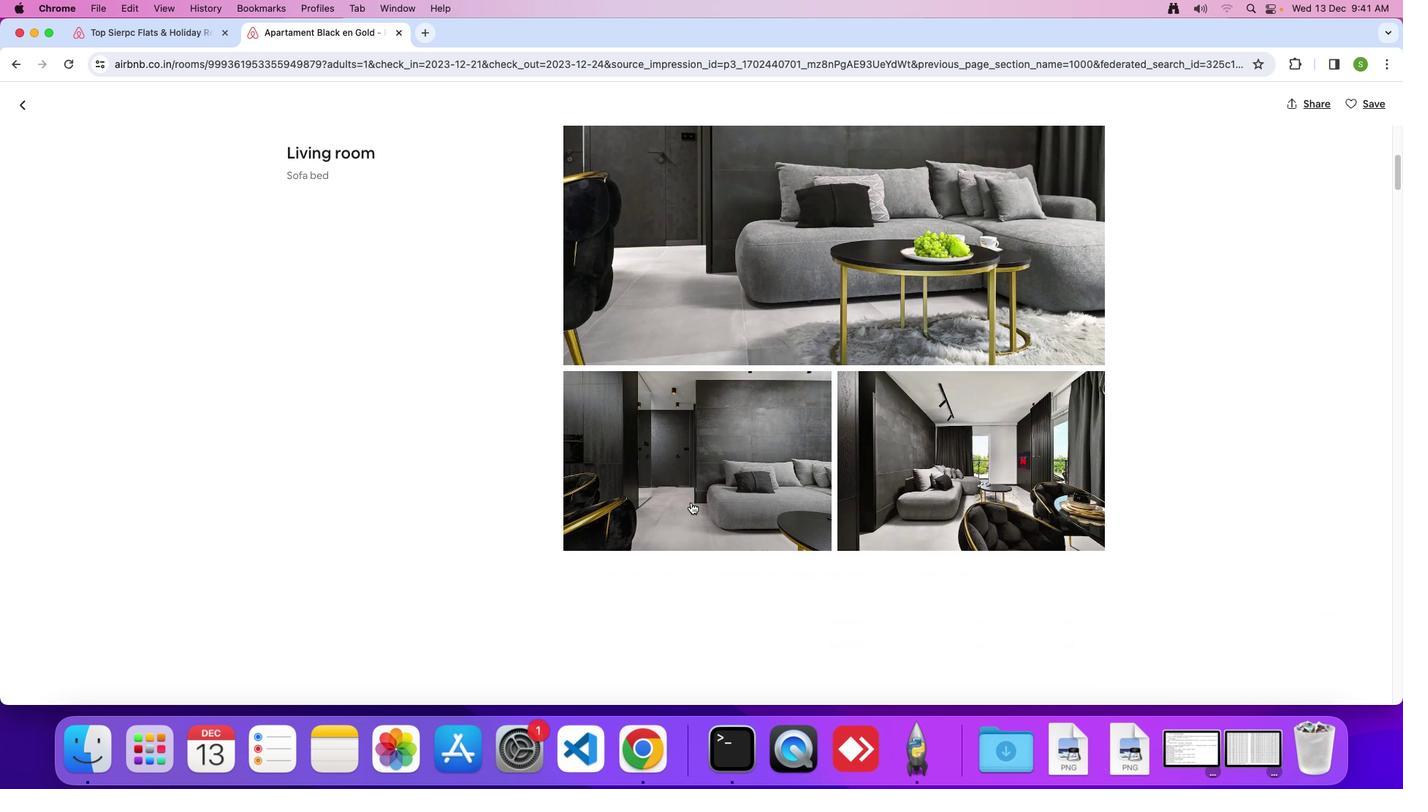 
Action: Mouse scrolled (691, 502) with delta (0, -1)
Screenshot: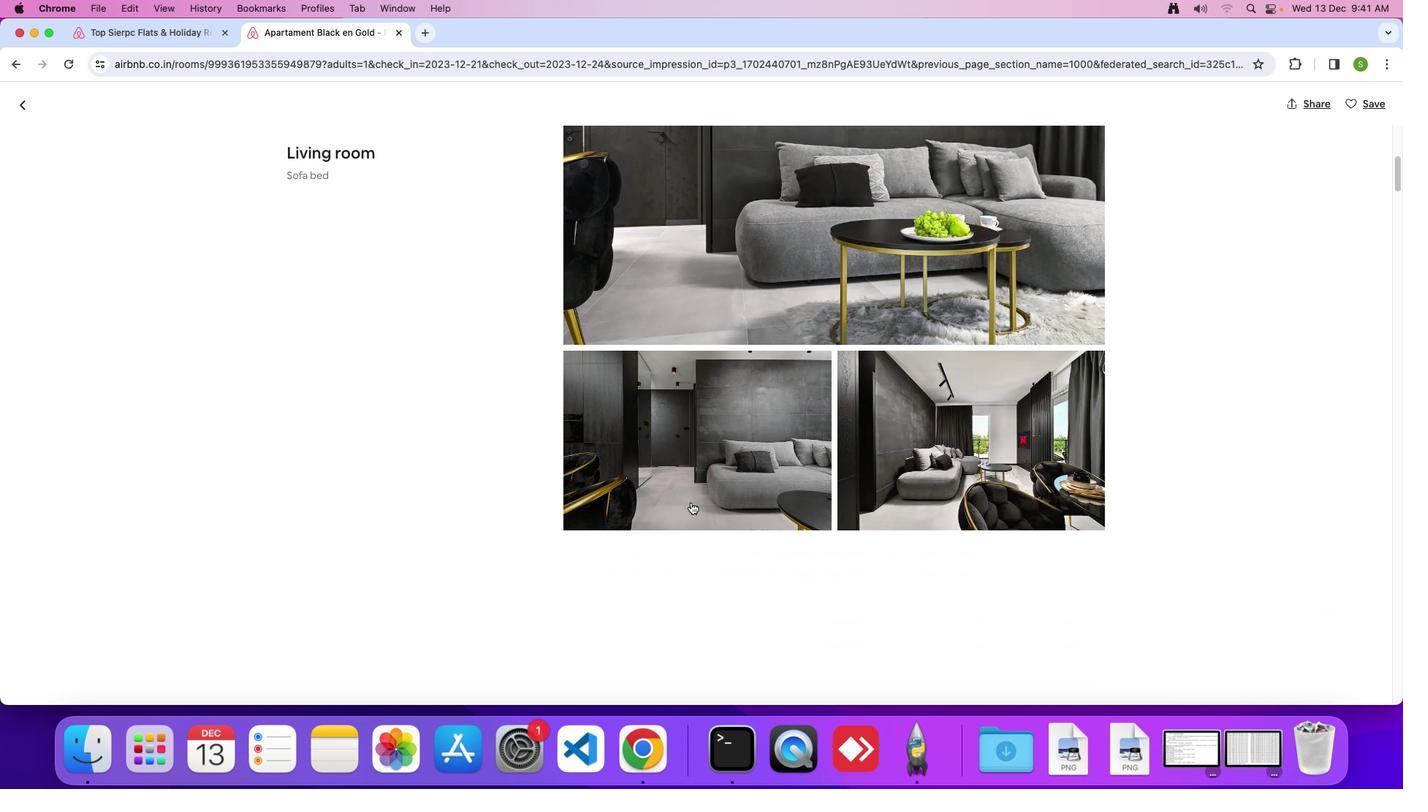 
Action: Mouse scrolled (691, 502) with delta (0, 0)
Screenshot: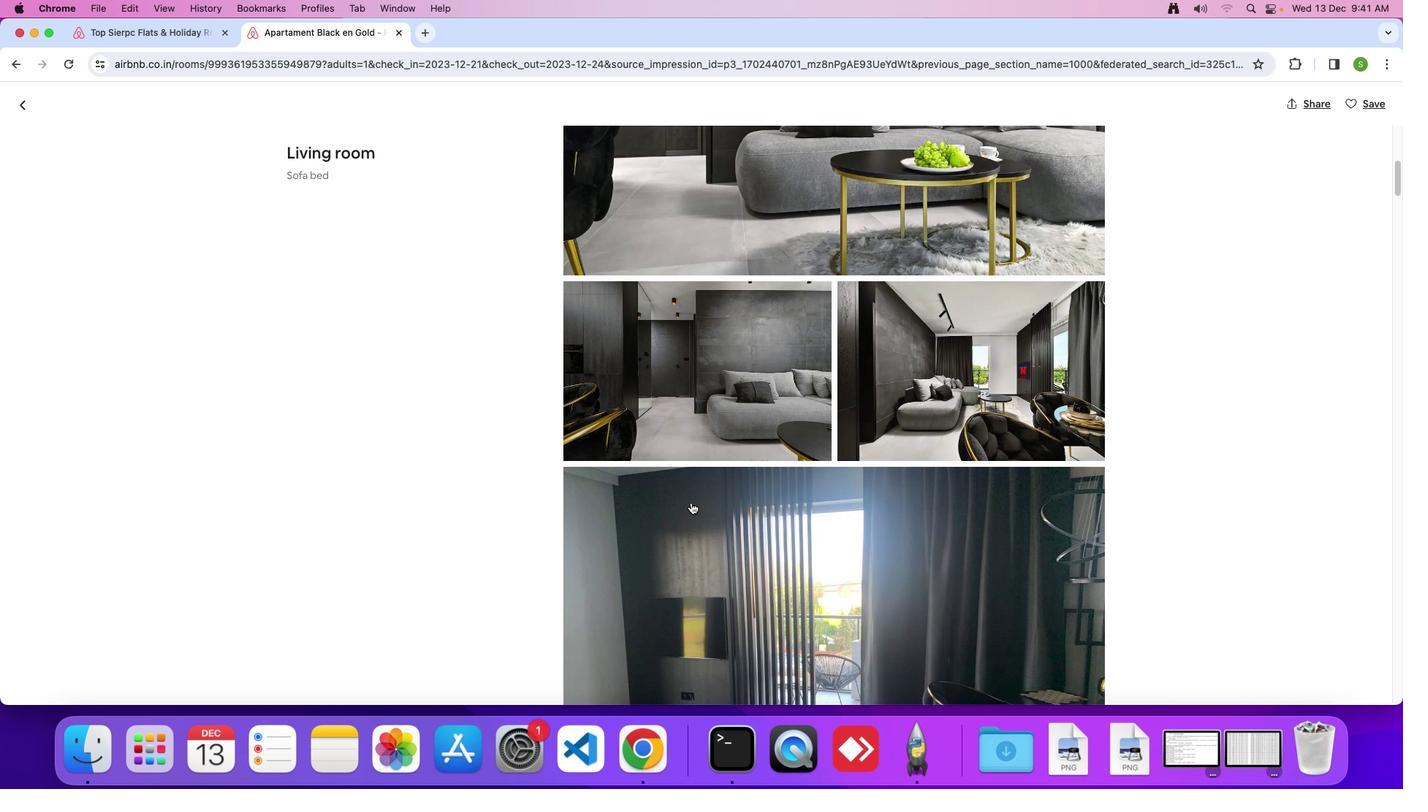
Action: Mouse scrolled (691, 502) with delta (0, 0)
Screenshot: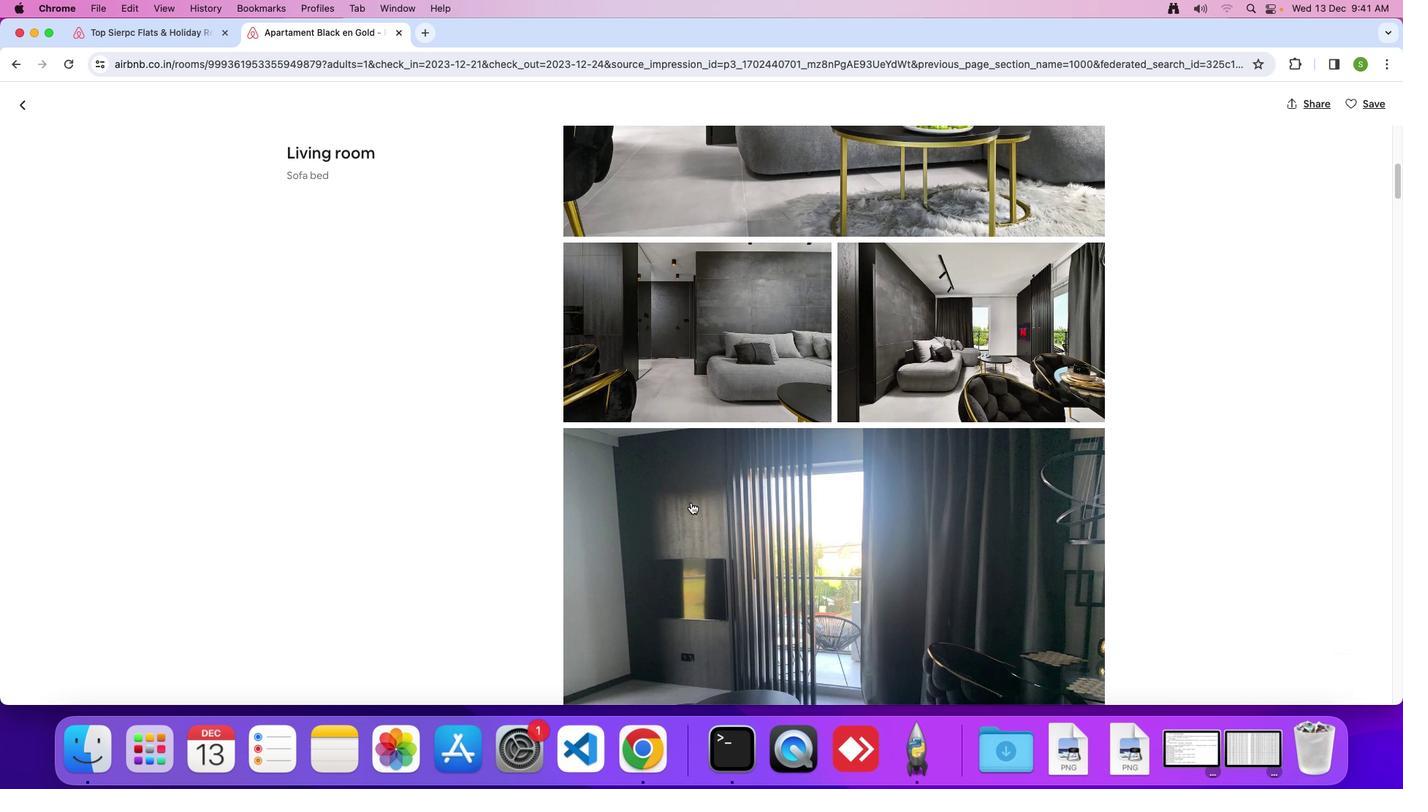 
Action: Mouse scrolled (691, 502) with delta (0, -2)
Screenshot: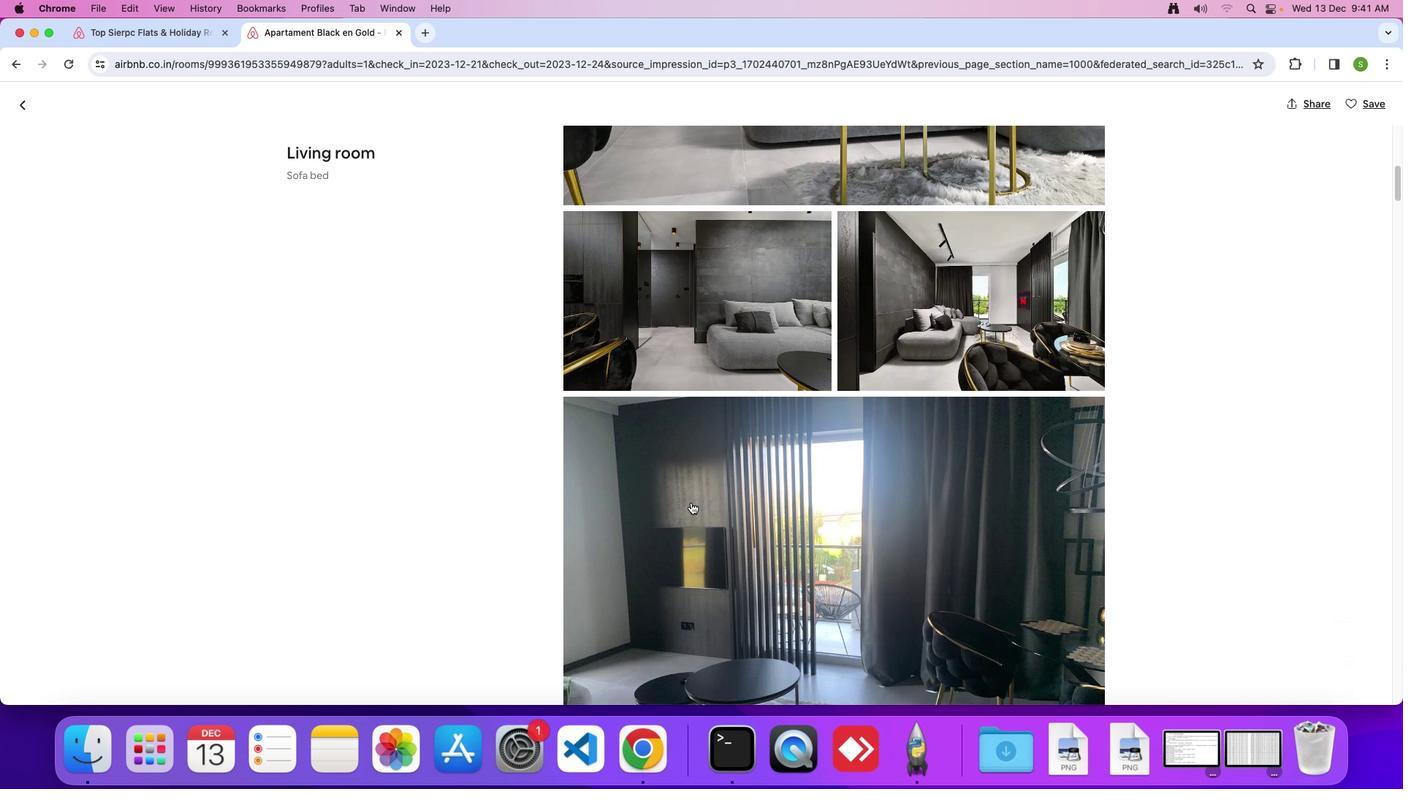 
Action: Mouse scrolled (691, 502) with delta (0, 0)
Screenshot: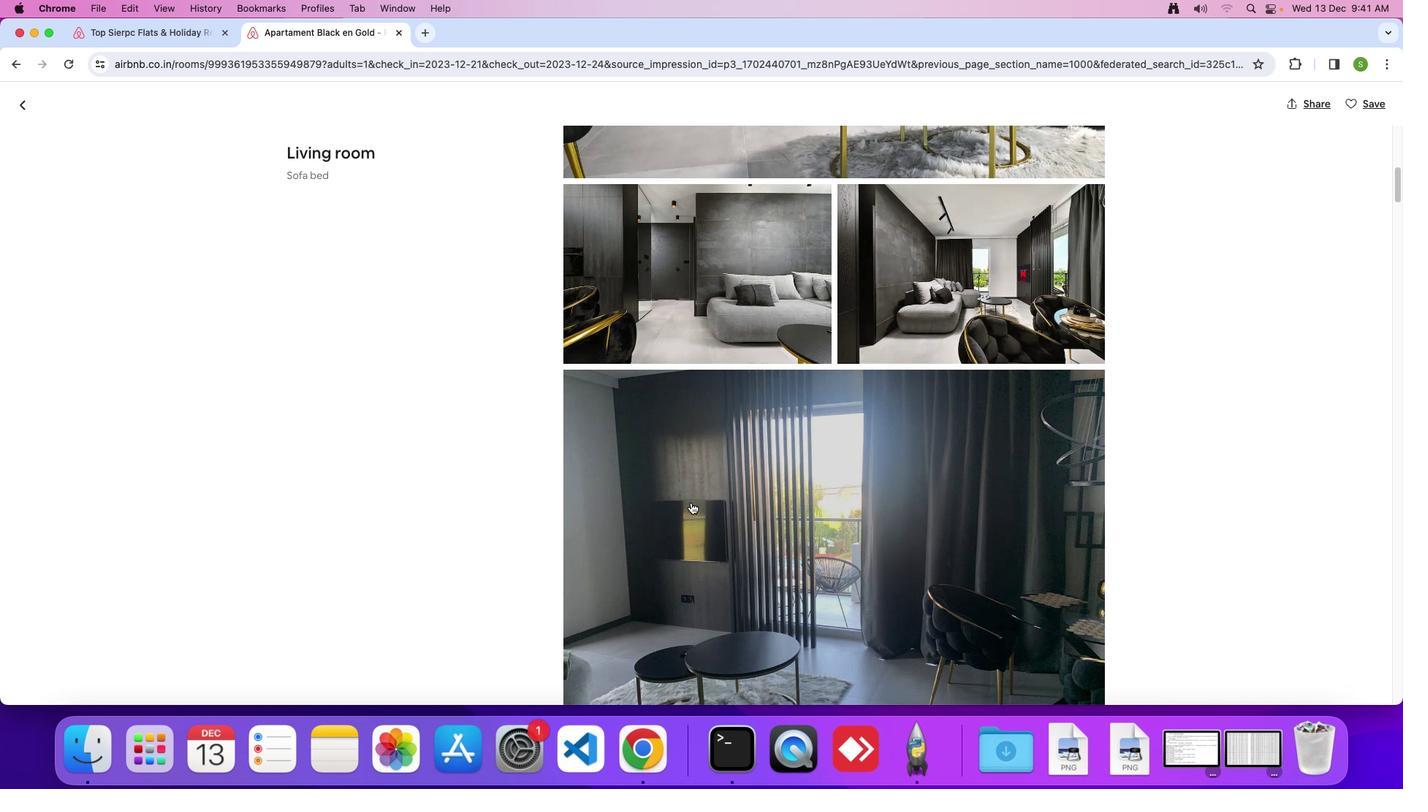 
Action: Mouse scrolled (691, 502) with delta (0, 0)
Screenshot: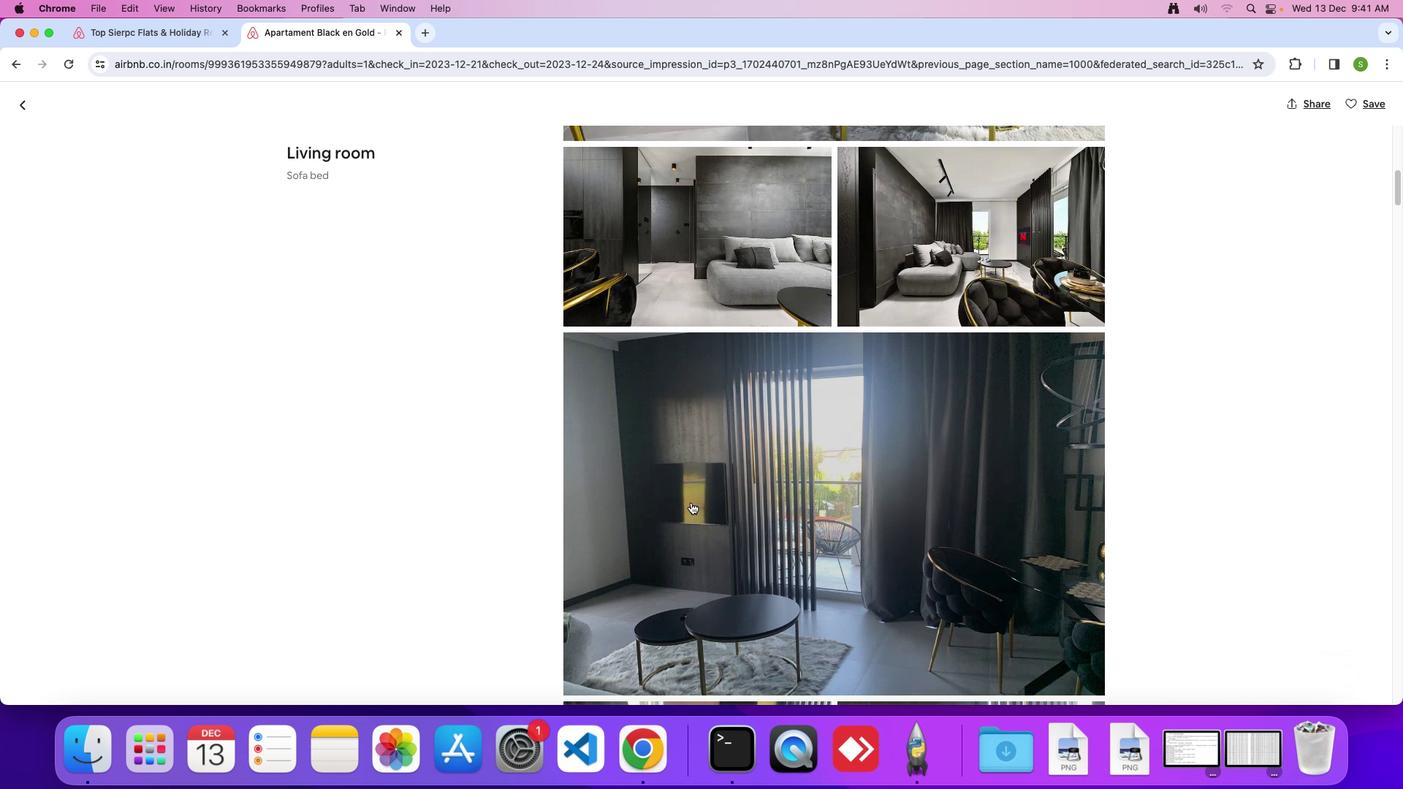 
Action: Mouse scrolled (691, 502) with delta (0, -1)
Screenshot: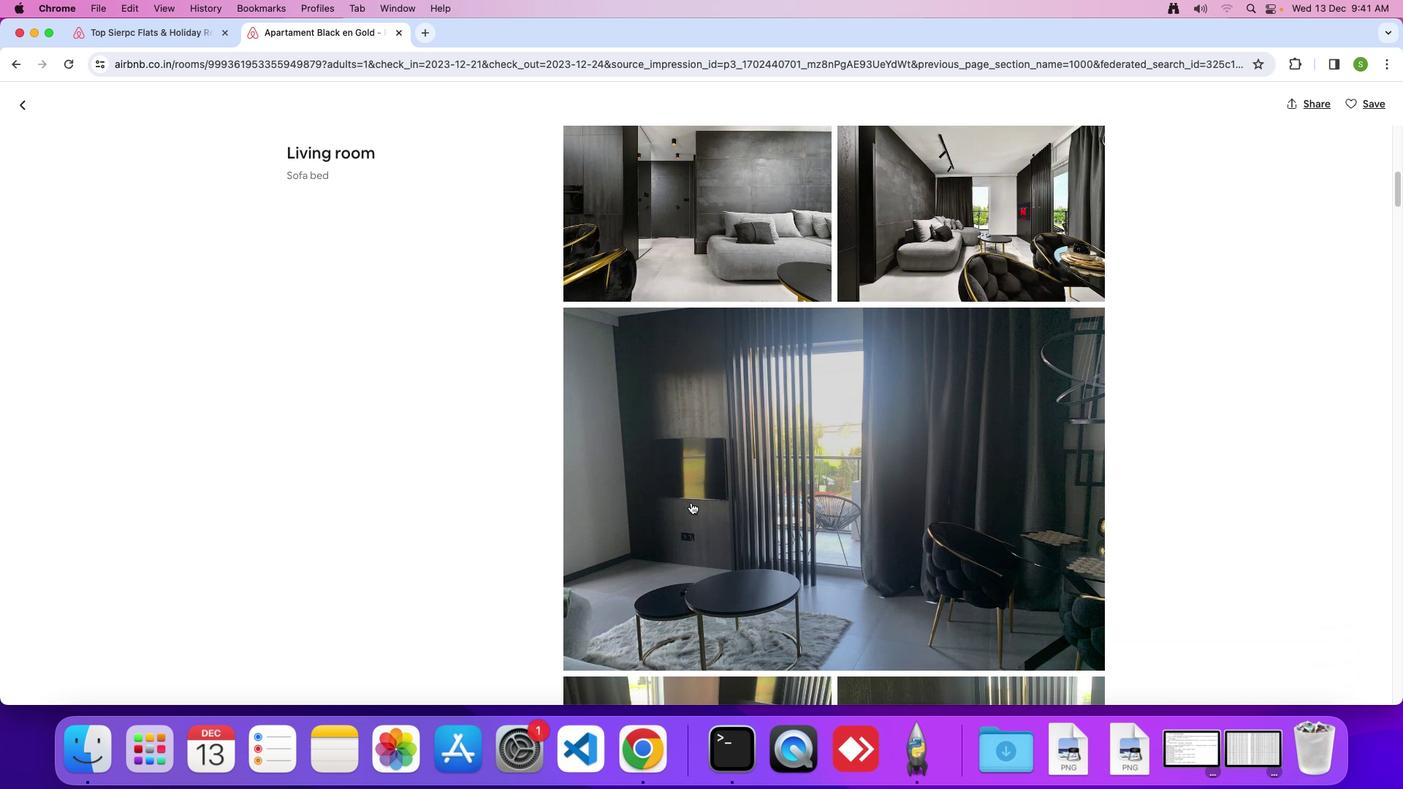 
Action: Mouse scrolled (691, 502) with delta (0, 0)
Screenshot: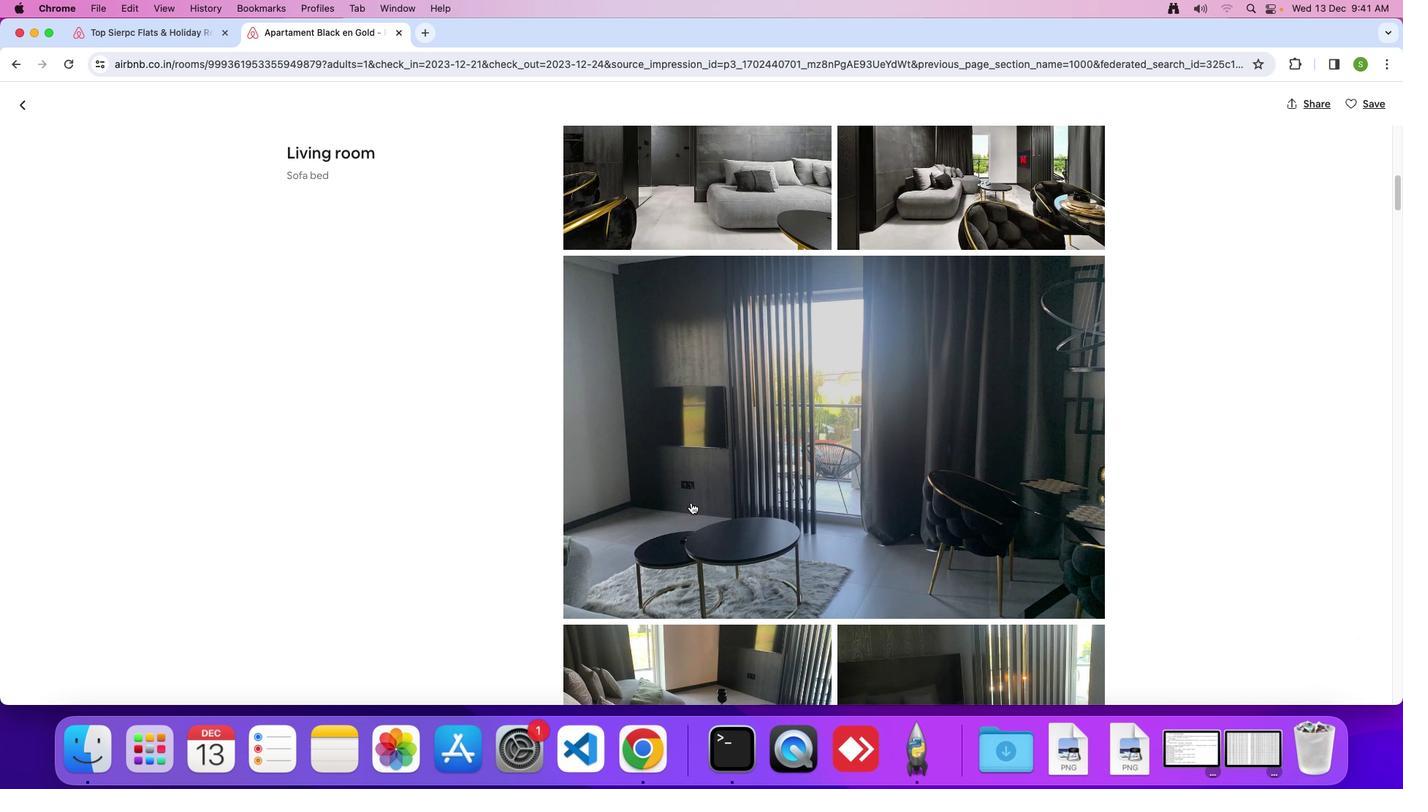 
Action: Mouse scrolled (691, 502) with delta (0, 0)
Screenshot: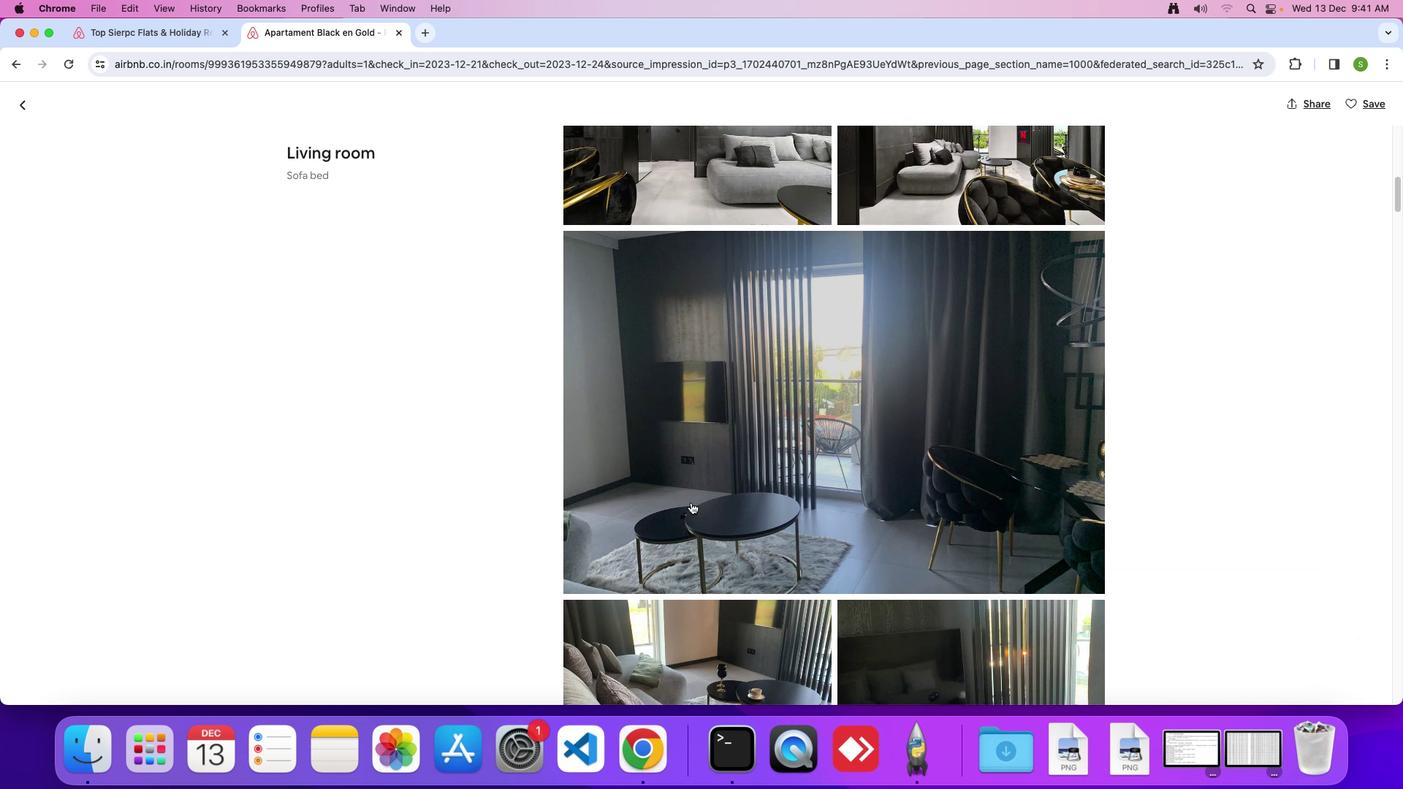 
Action: Mouse scrolled (691, 502) with delta (0, -2)
Screenshot: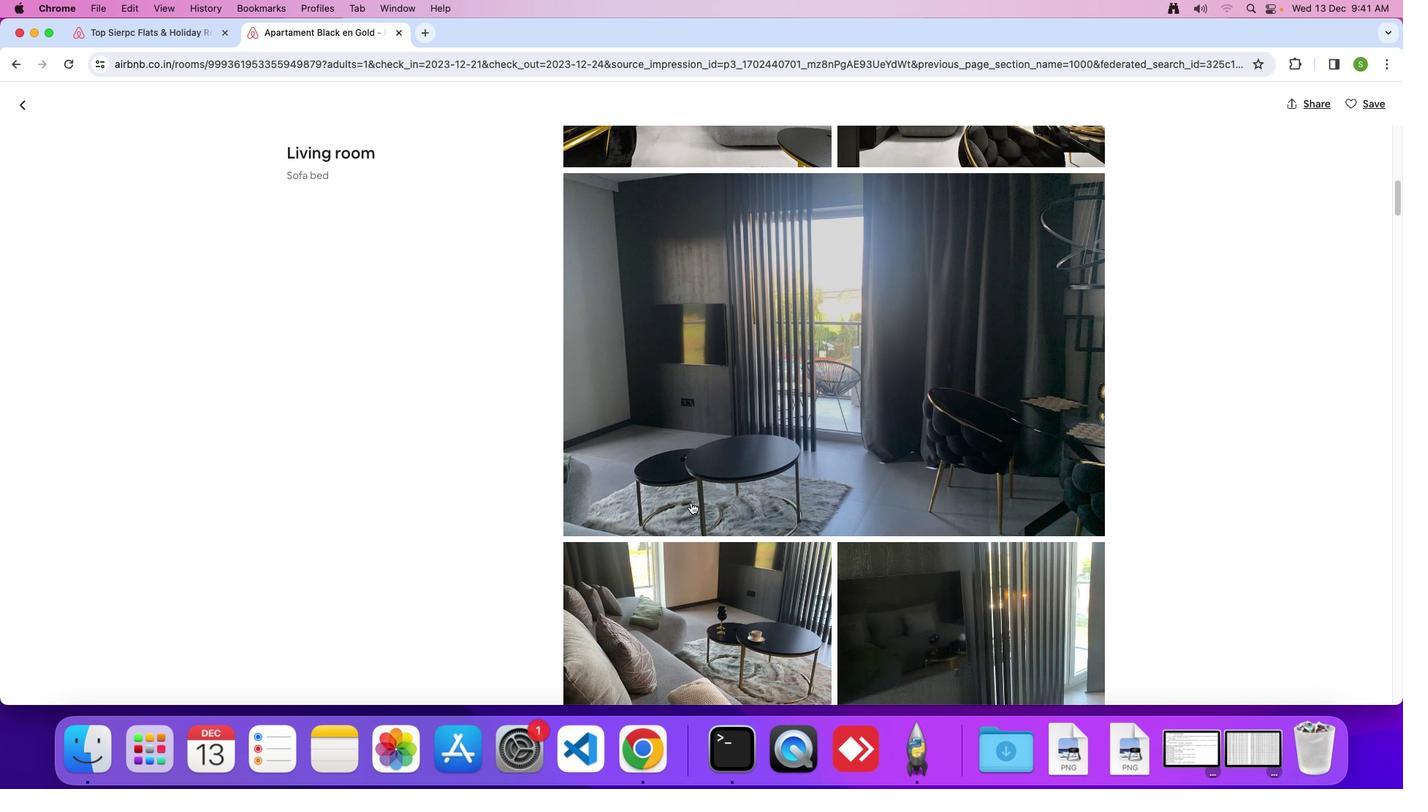 
Action: Mouse scrolled (691, 502) with delta (0, 0)
Screenshot: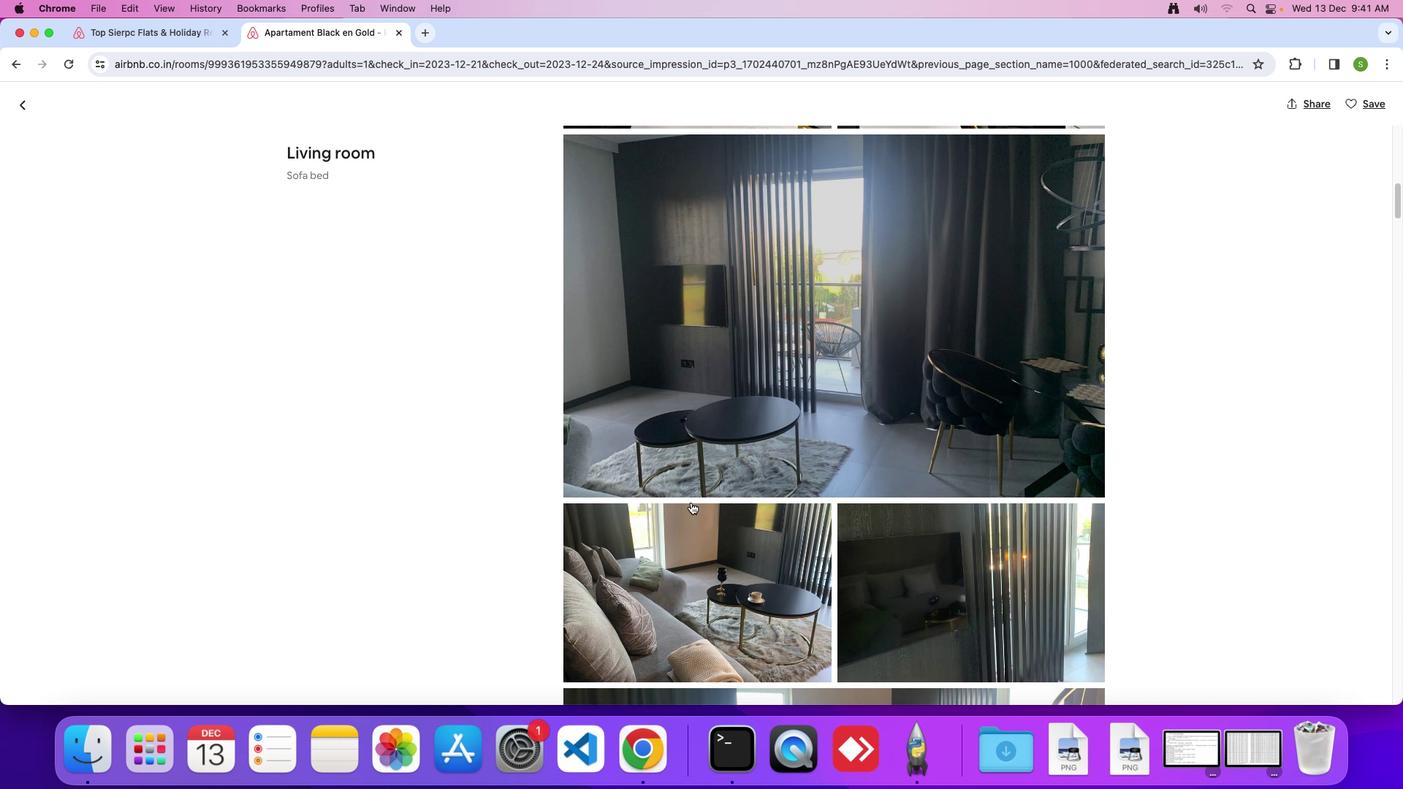 
Action: Mouse scrolled (691, 502) with delta (0, 0)
Screenshot: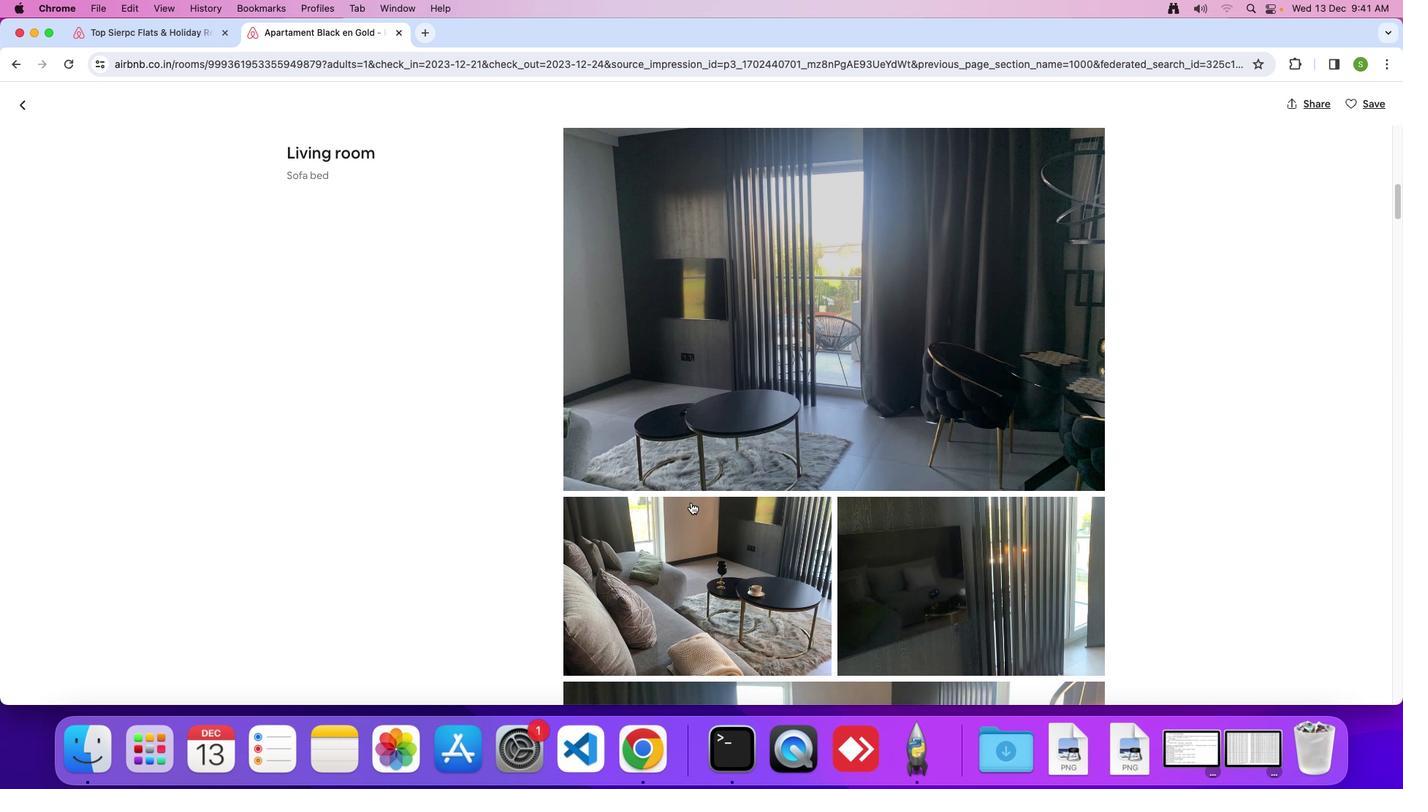 
Action: Mouse scrolled (691, 502) with delta (0, 0)
Screenshot: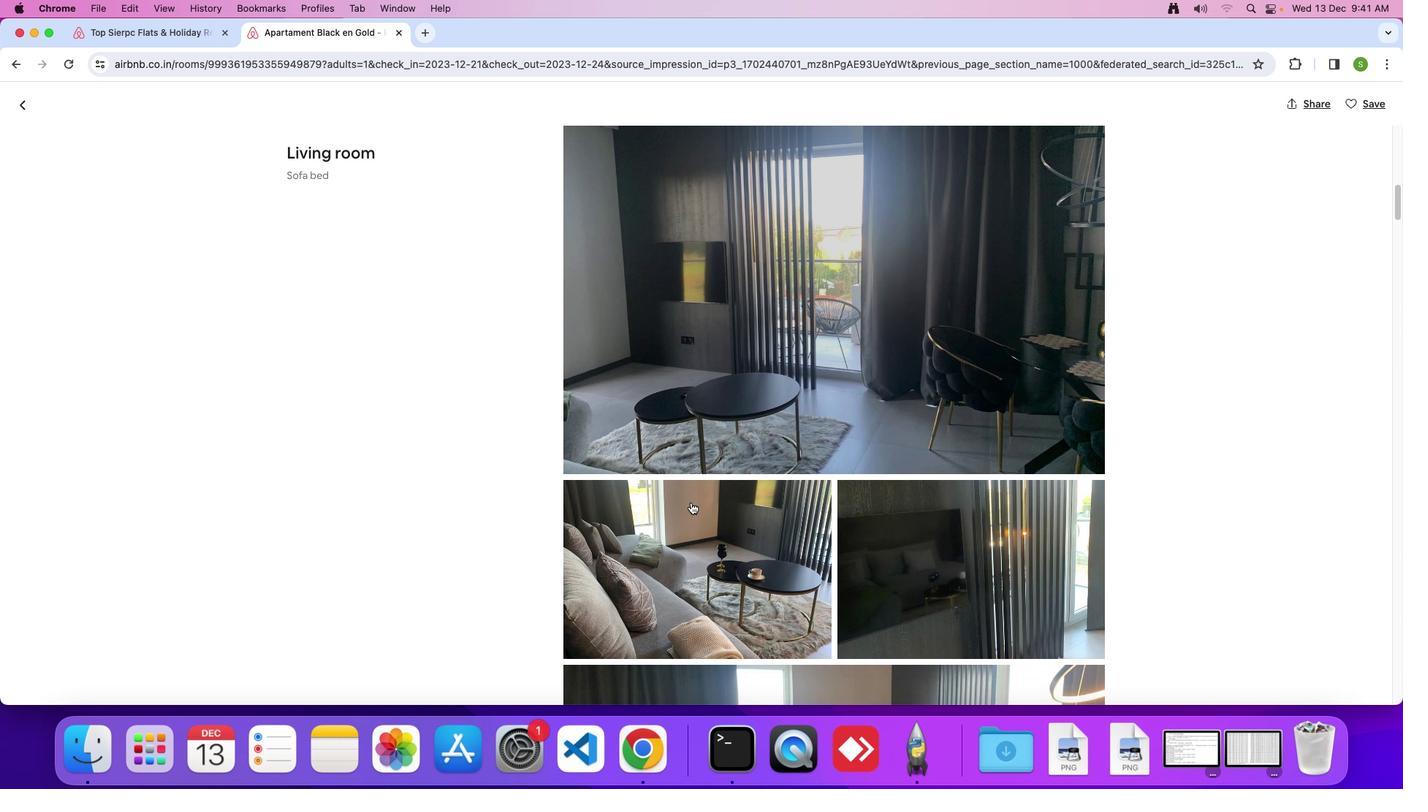 
Action: Mouse scrolled (691, 502) with delta (0, 0)
Screenshot: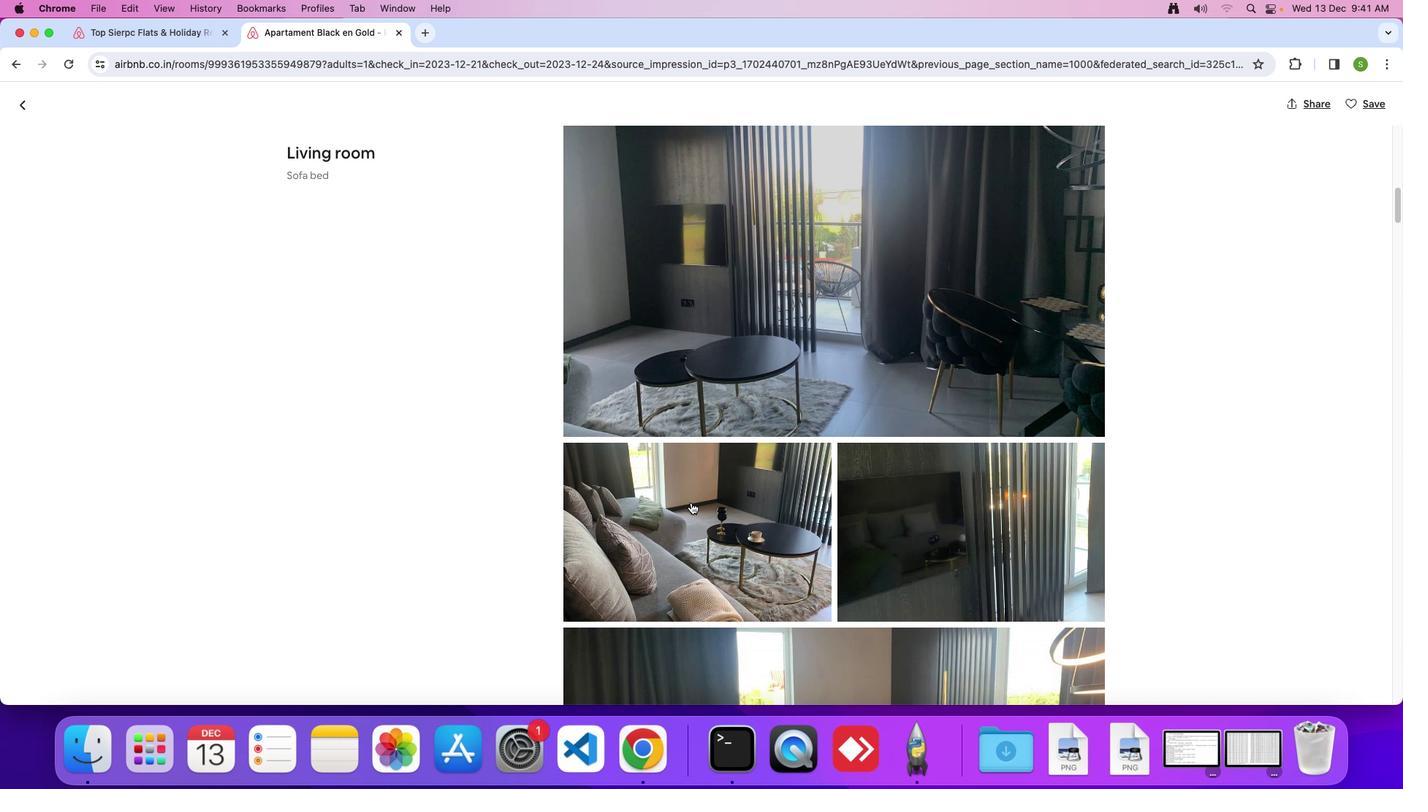 
Action: Mouse scrolled (691, 502) with delta (0, -2)
Screenshot: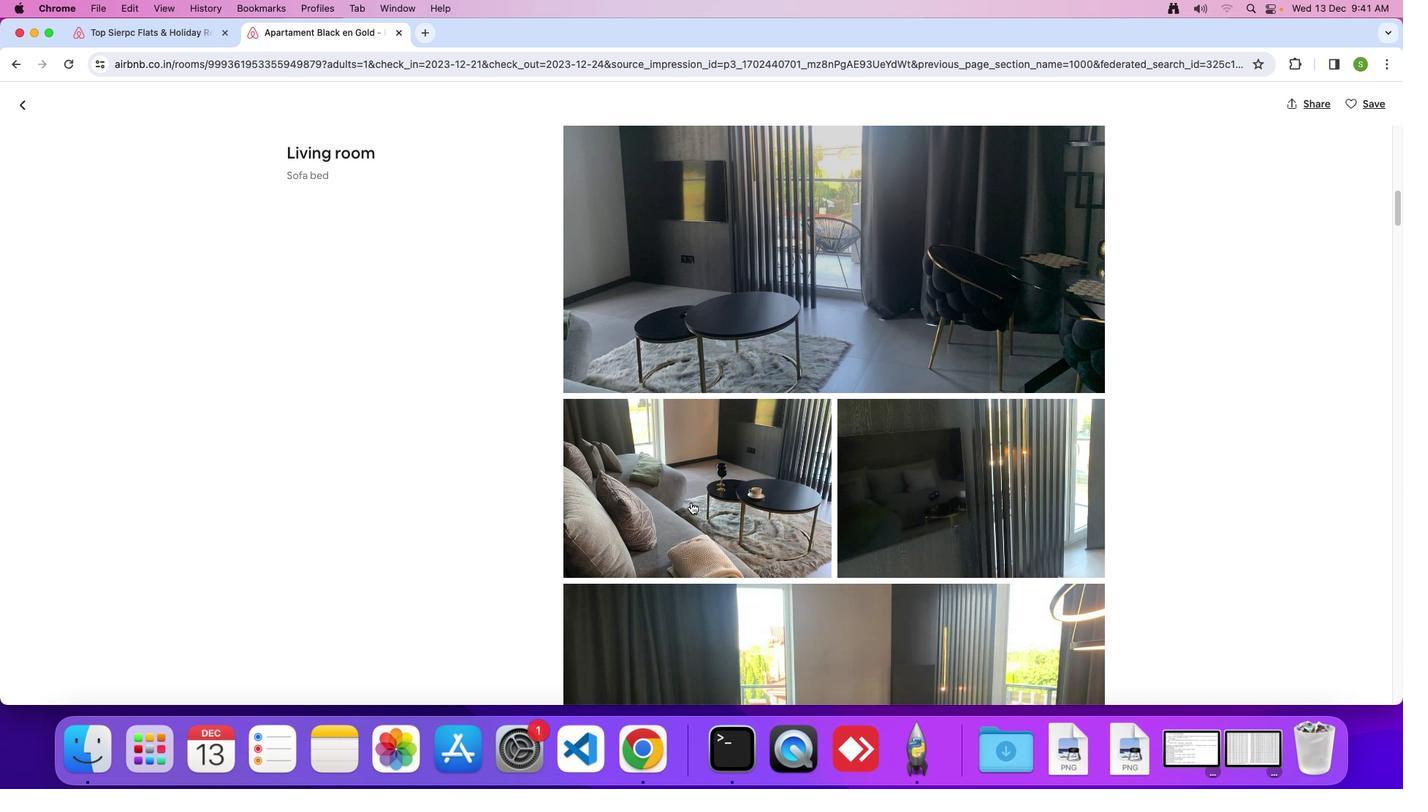 
Action: Mouse scrolled (691, 502) with delta (0, 0)
Screenshot: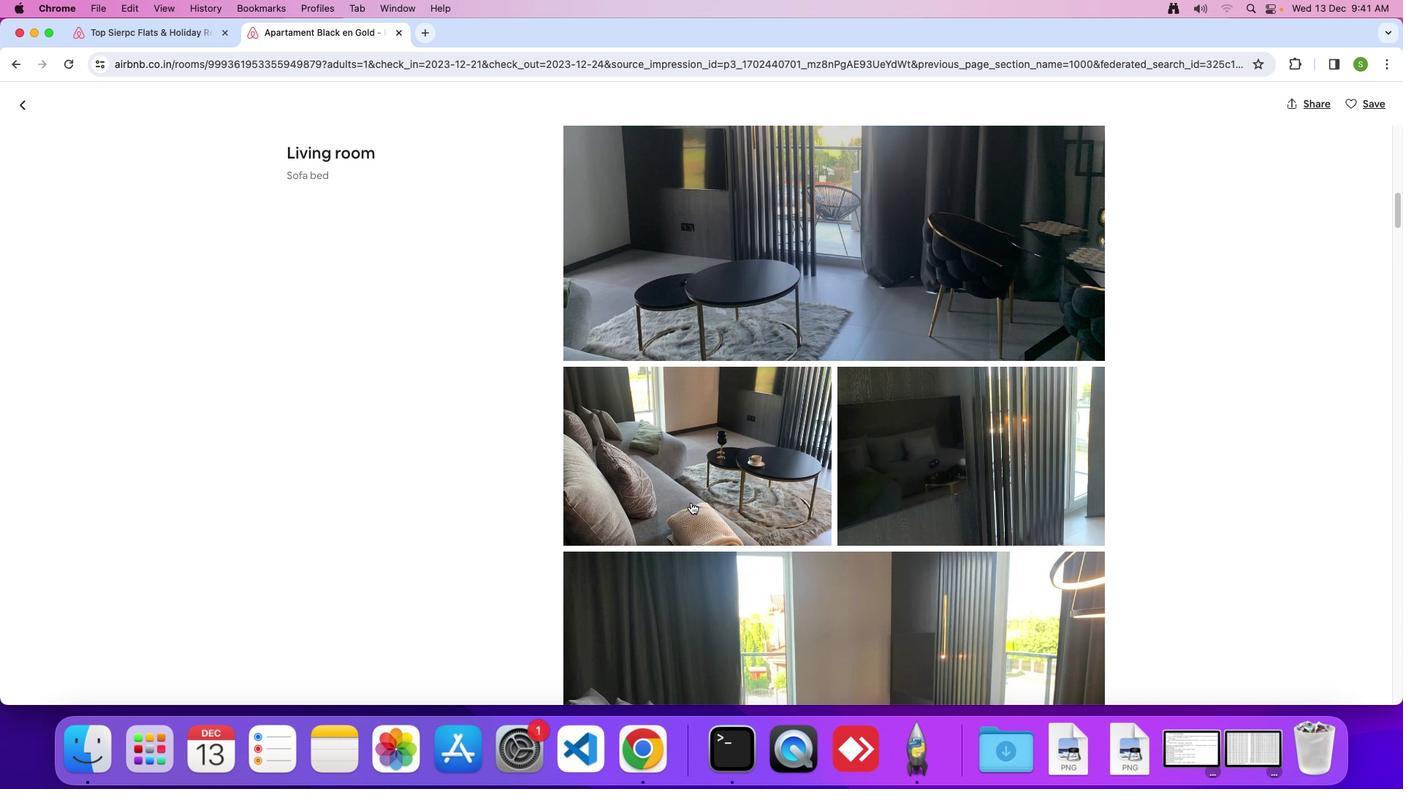 
Action: Mouse scrolled (691, 502) with delta (0, 0)
Screenshot: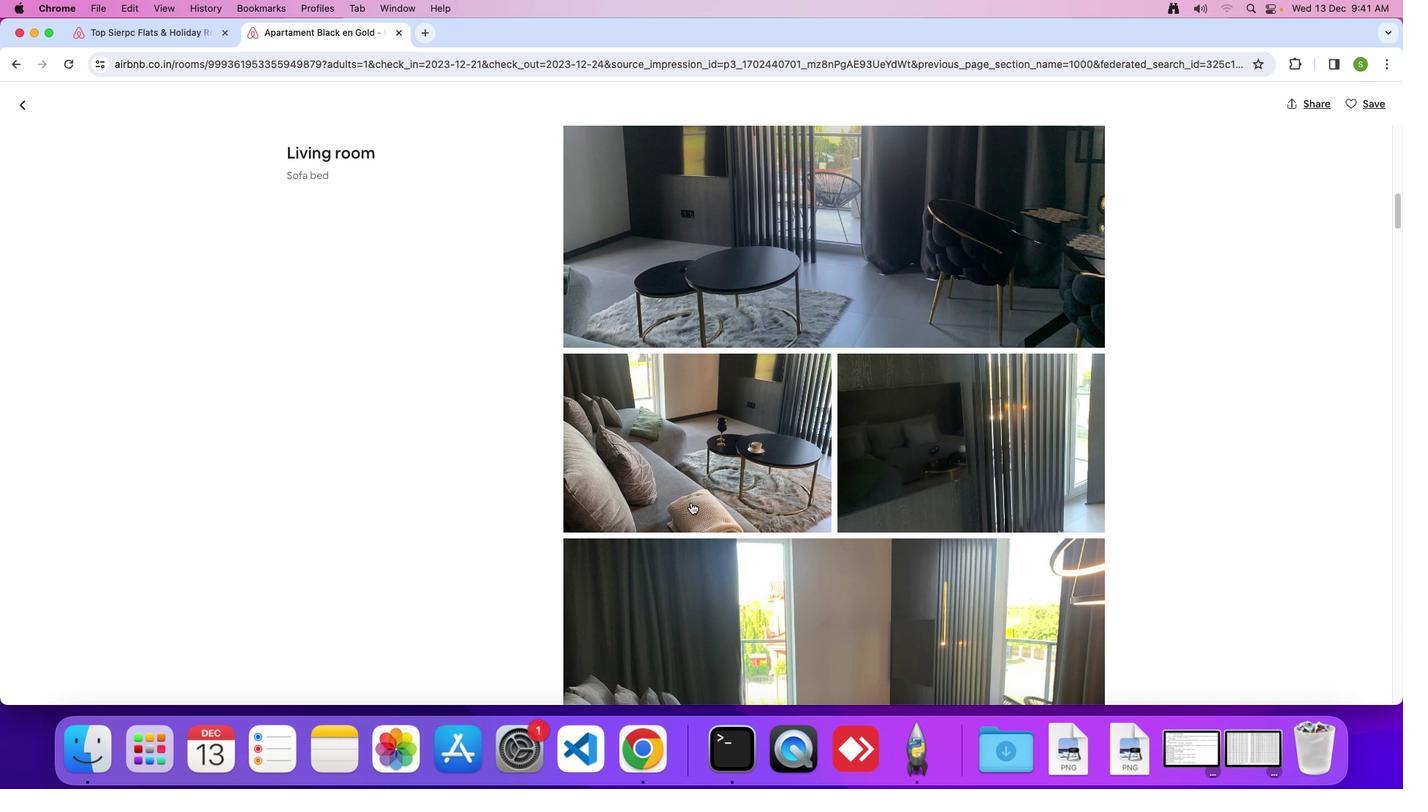 
Action: Mouse scrolled (691, 502) with delta (0, 0)
Screenshot: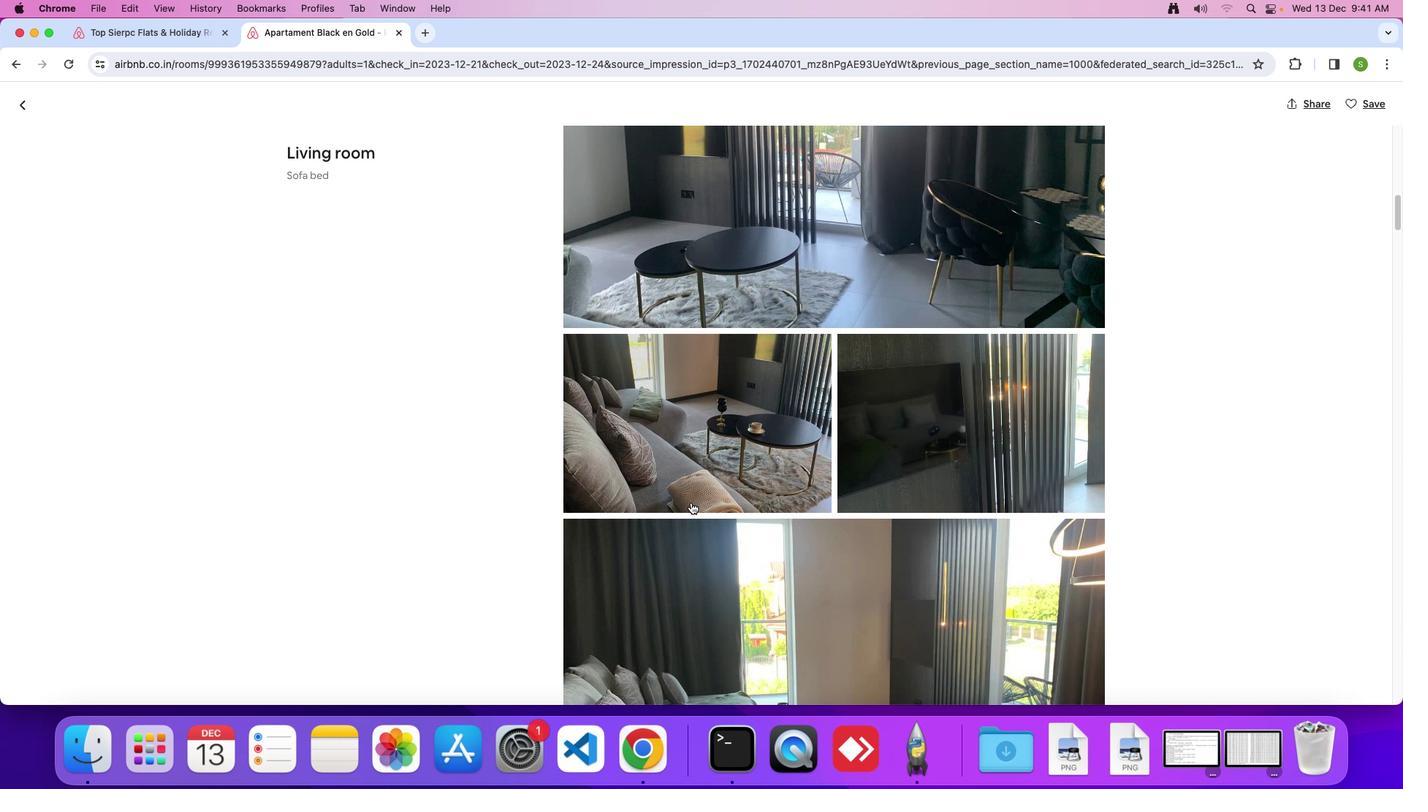 
Action: Mouse scrolled (691, 502) with delta (0, 0)
Screenshot: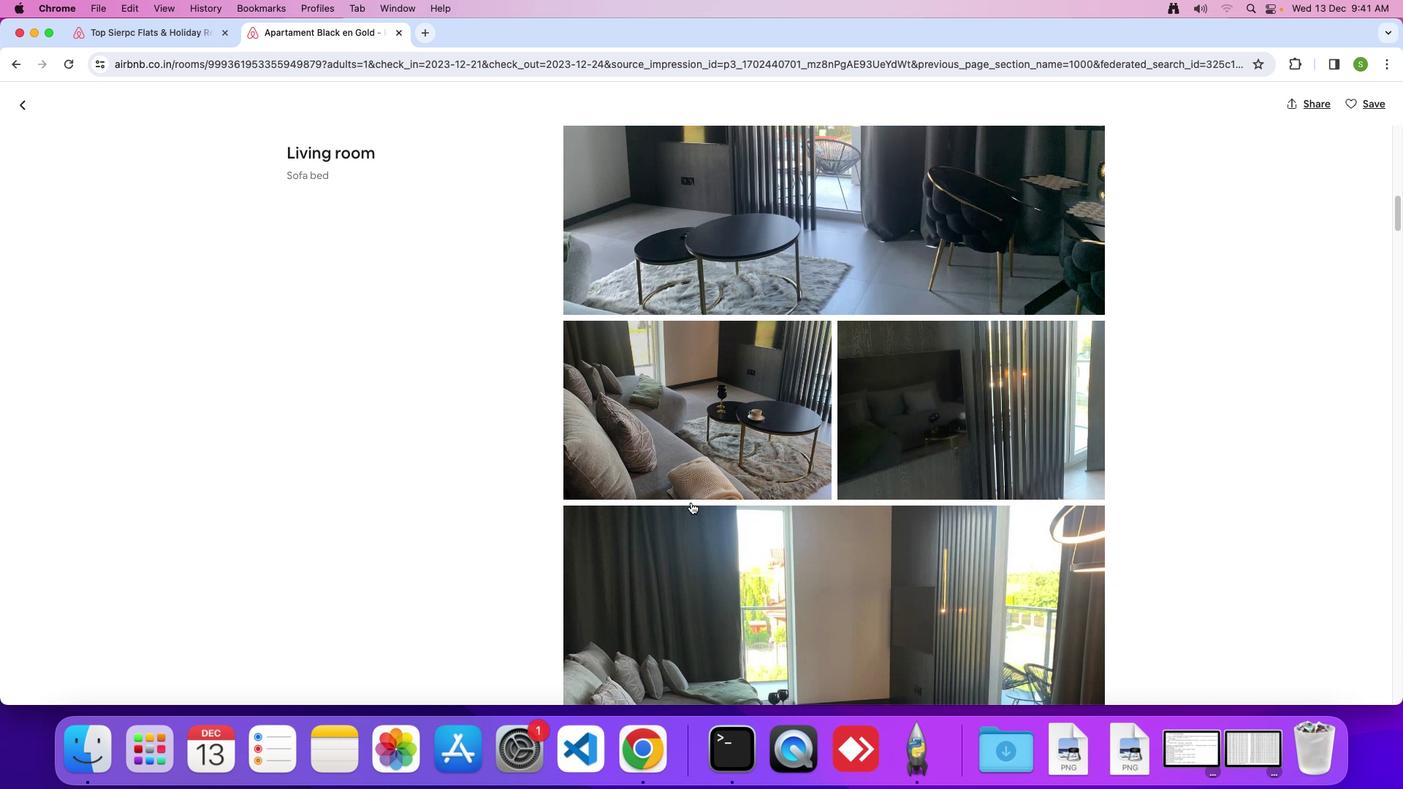
Action: Mouse scrolled (691, 502) with delta (0, 0)
Screenshot: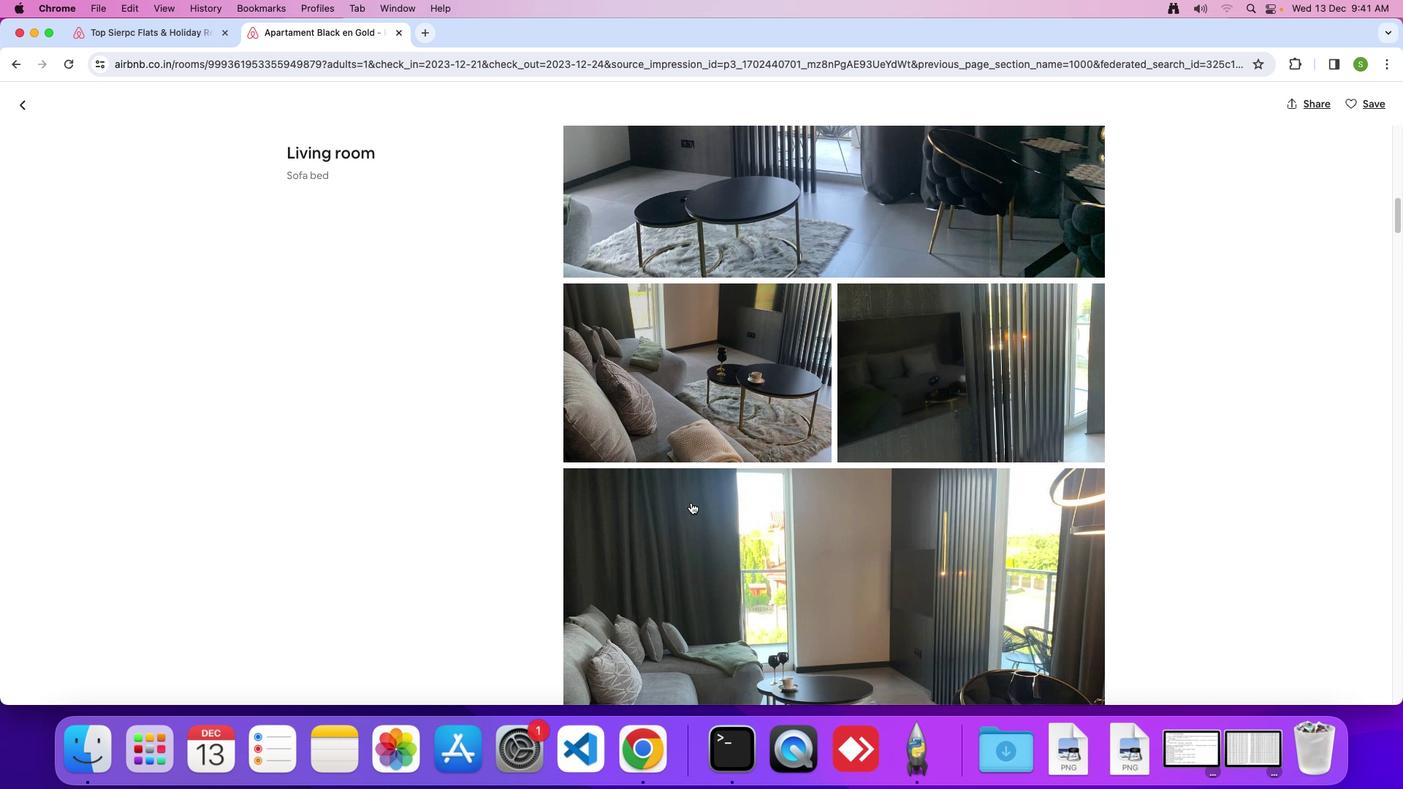
Action: Mouse scrolled (691, 502) with delta (0, 0)
Screenshot: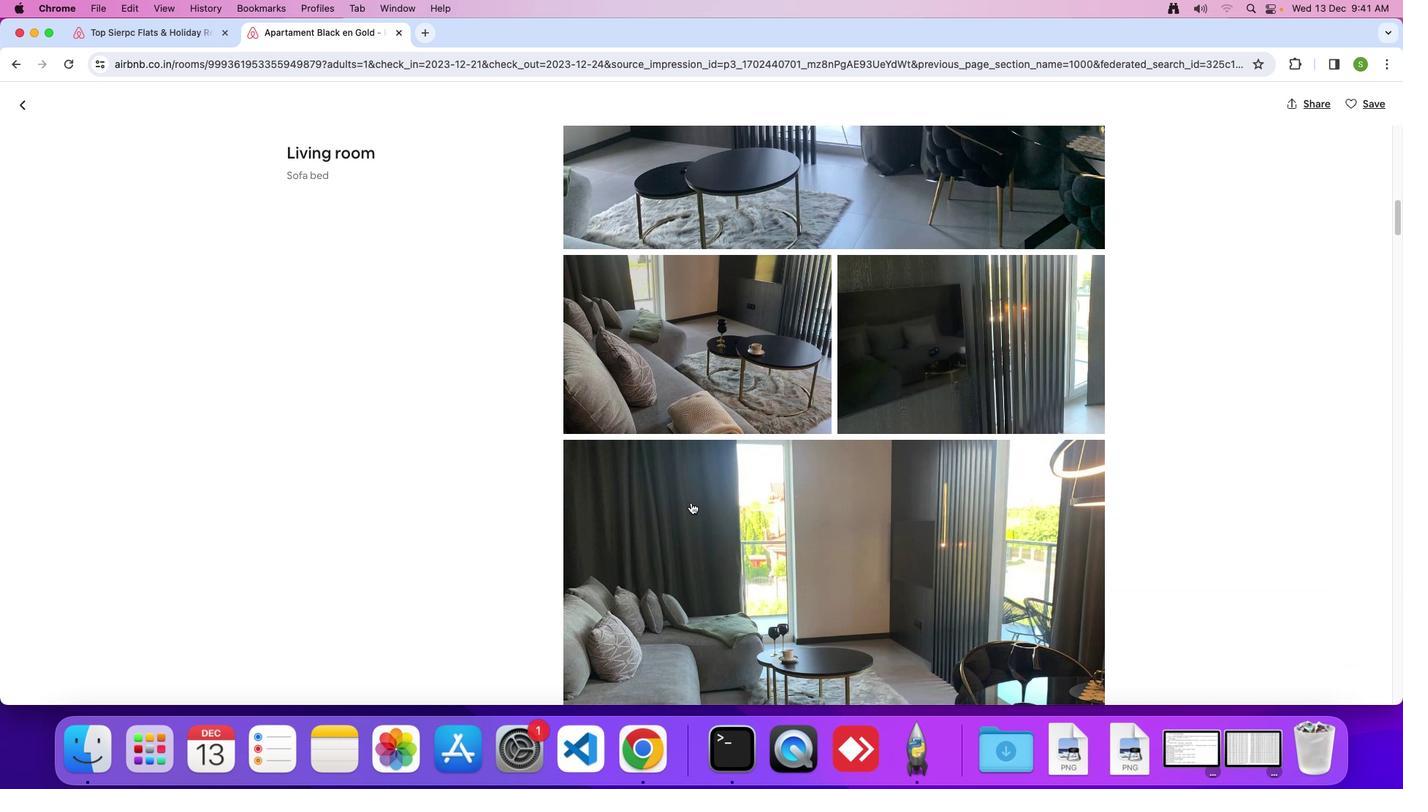 
Action: Mouse scrolled (691, 502) with delta (0, -2)
Screenshot: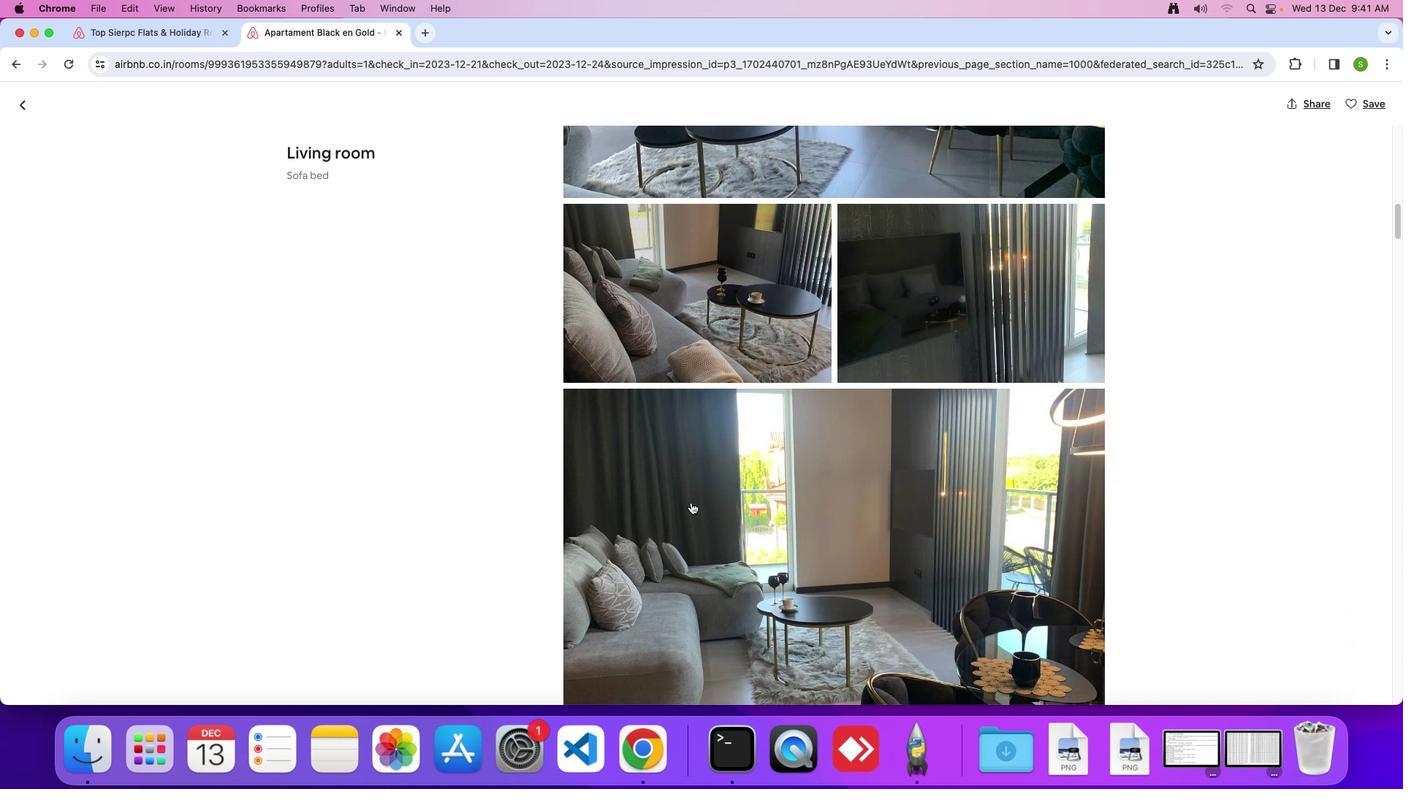
Action: Mouse scrolled (691, 502) with delta (0, 0)
Screenshot: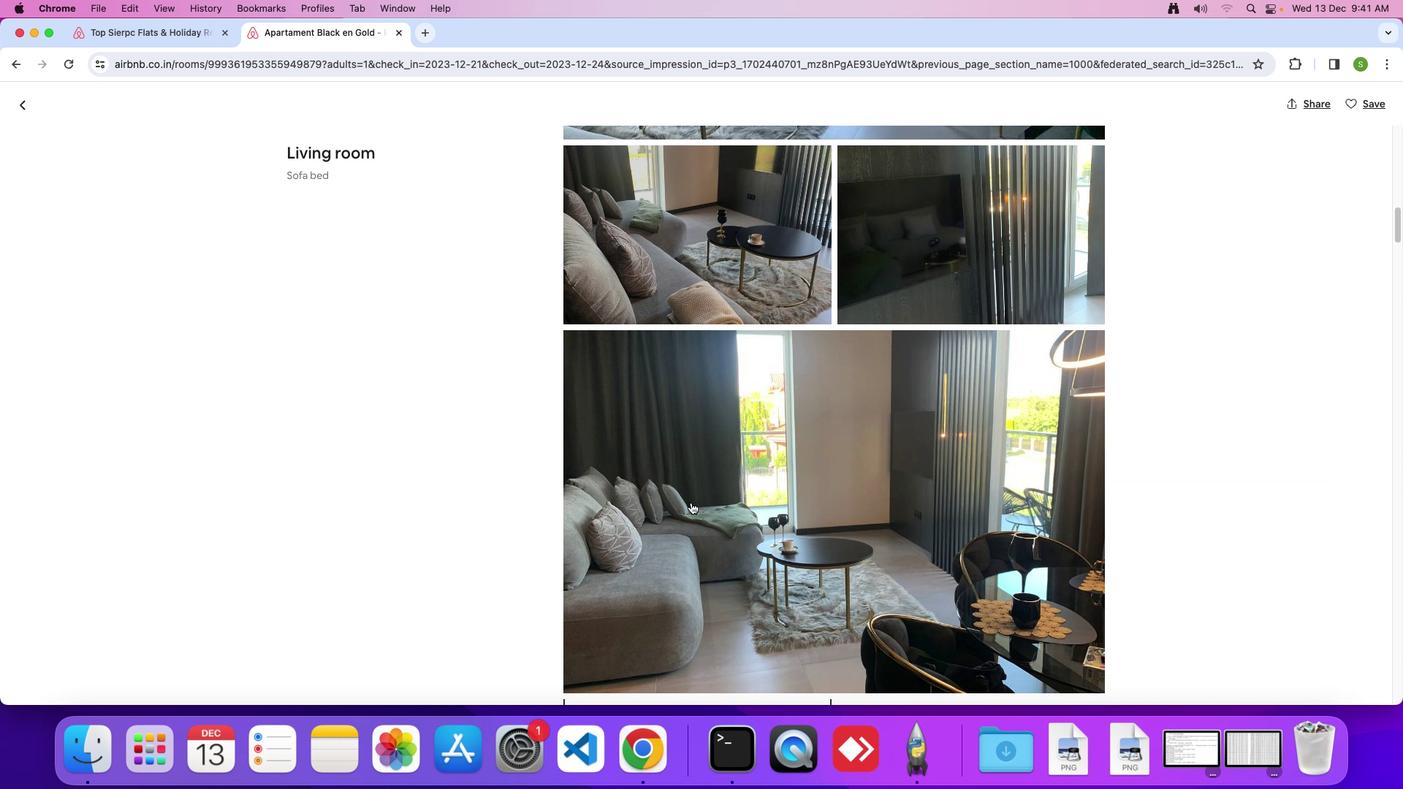
Action: Mouse scrolled (691, 502) with delta (0, 0)
Screenshot: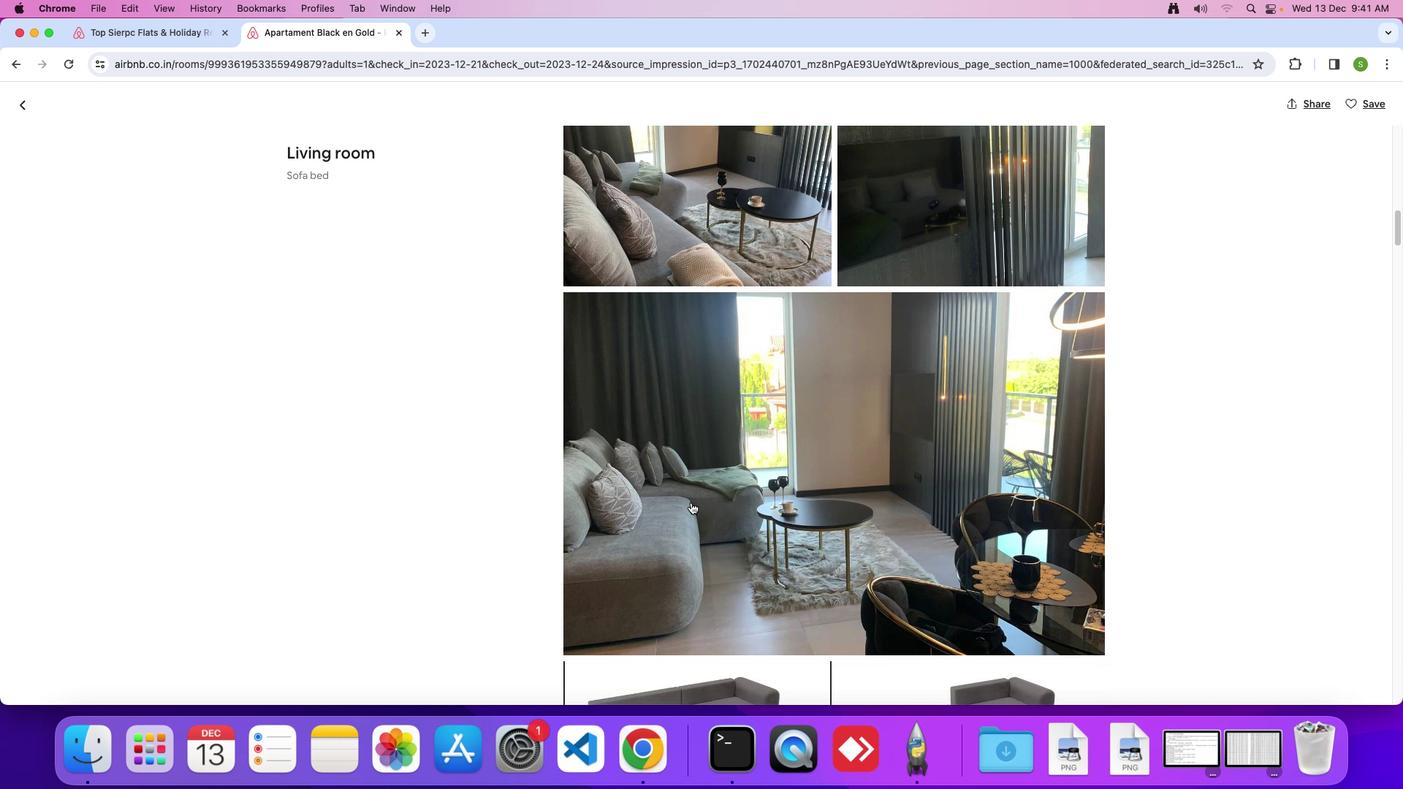 
Action: Mouse scrolled (691, 502) with delta (0, -2)
Screenshot: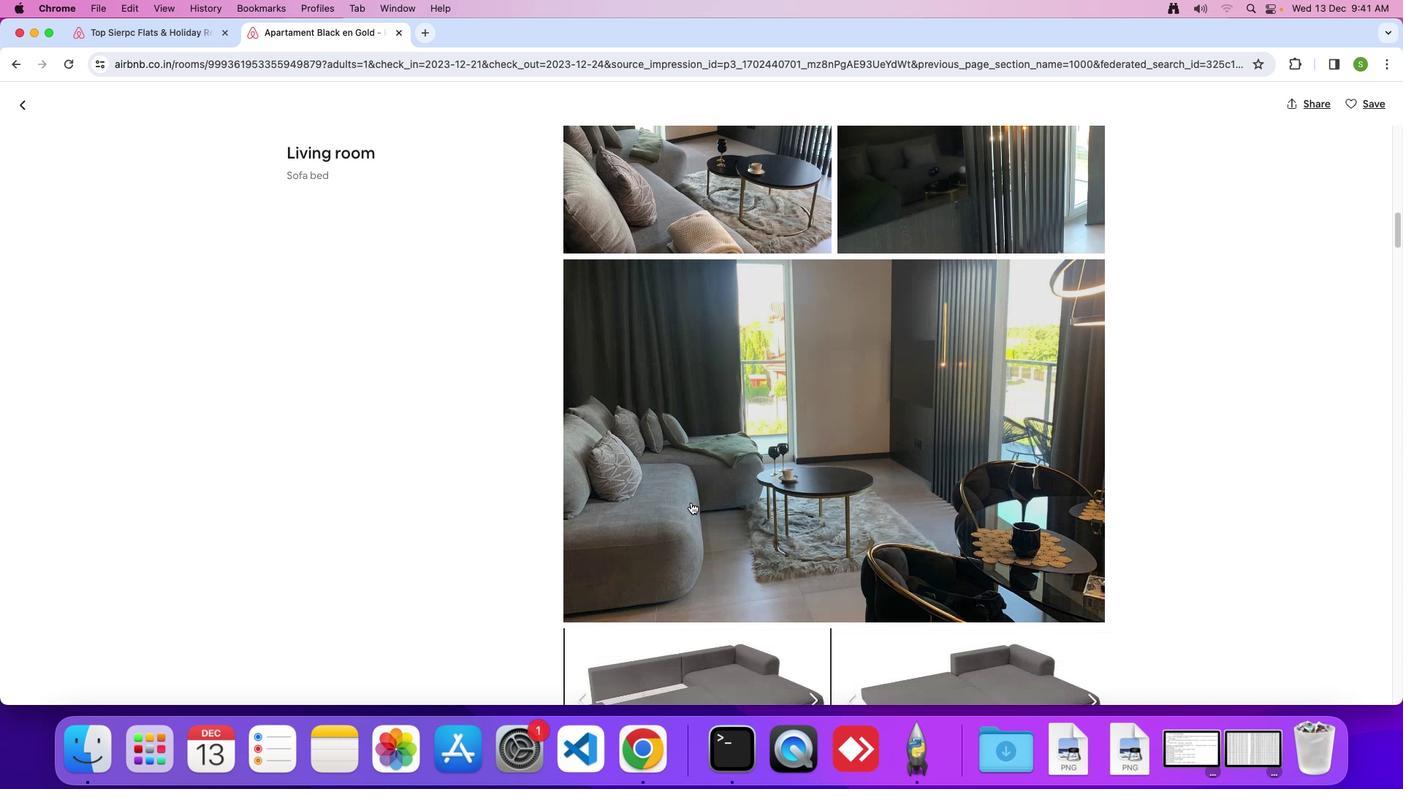 
Action: Mouse scrolled (691, 502) with delta (0, 0)
Screenshot: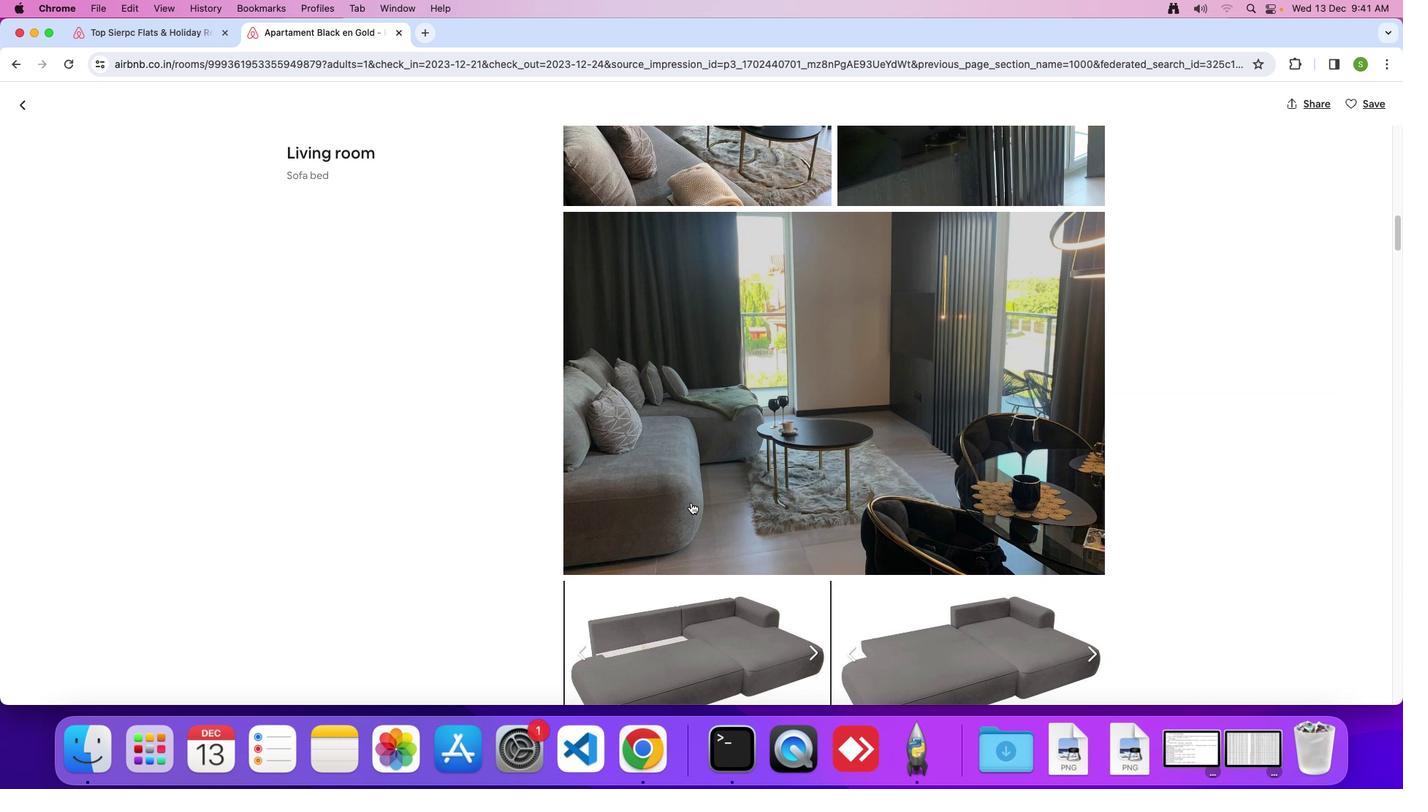 
Action: Mouse scrolled (691, 502) with delta (0, 0)
Screenshot: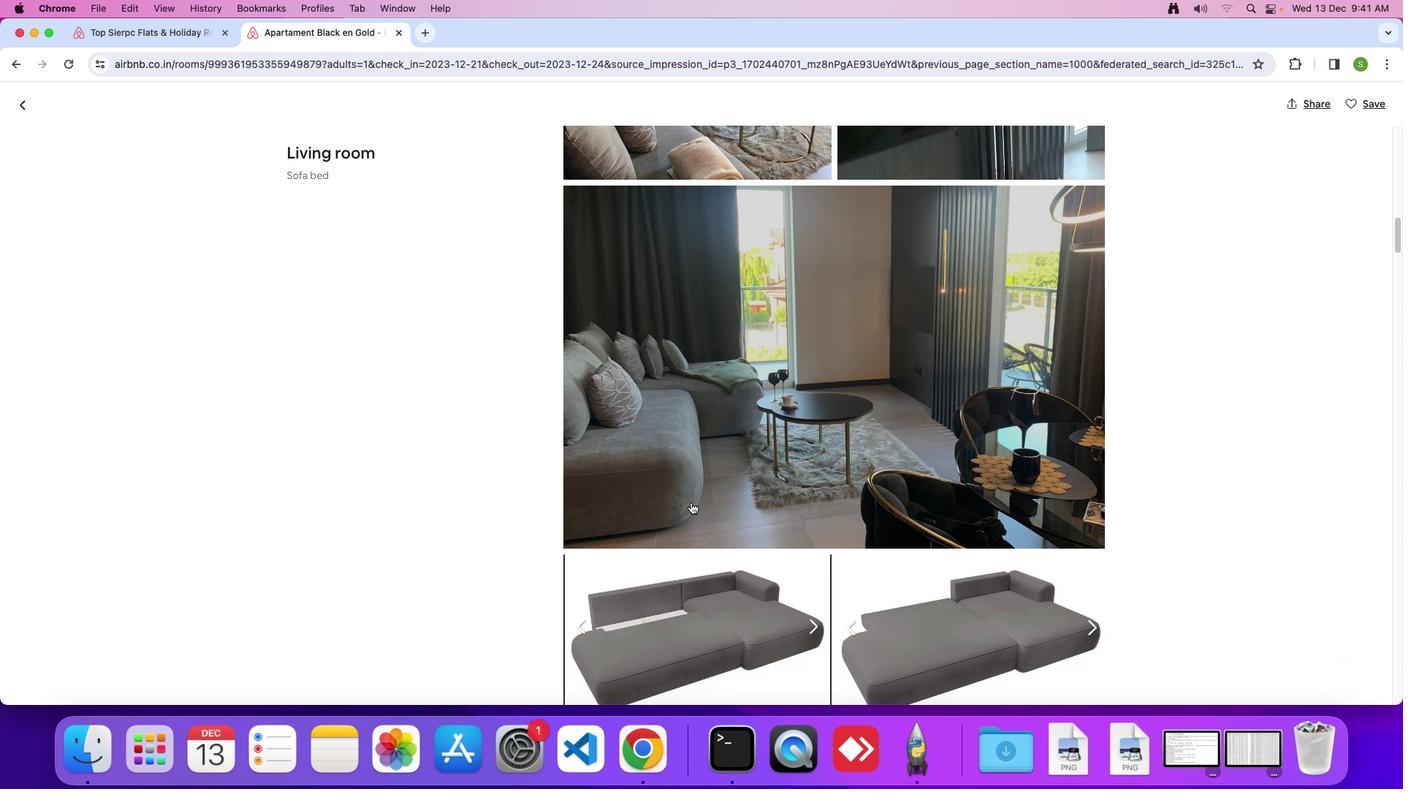 
Action: Mouse scrolled (691, 502) with delta (0, -2)
Screenshot: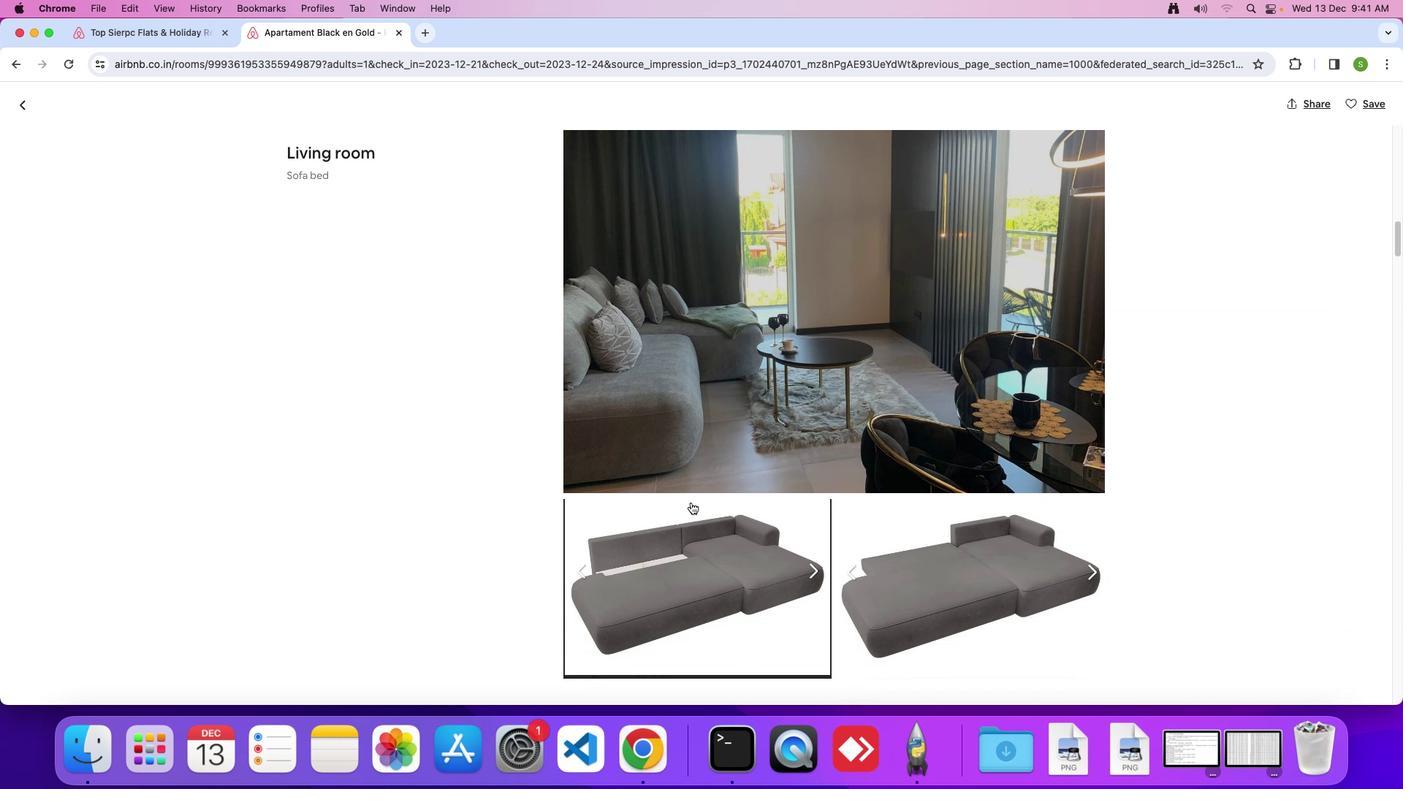 
Action: Mouse scrolled (691, 502) with delta (0, 0)
Screenshot: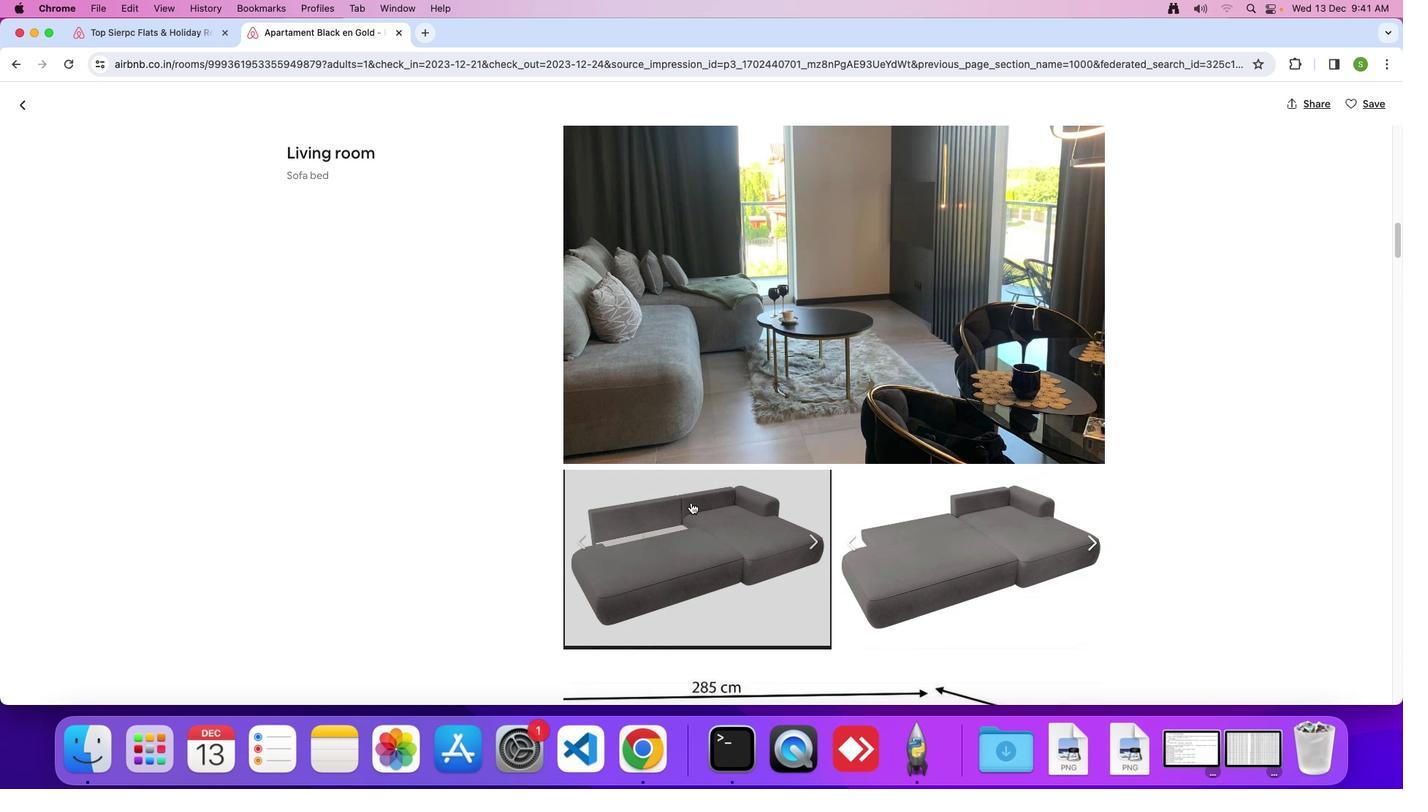 
Action: Mouse scrolled (691, 502) with delta (0, 0)
Screenshot: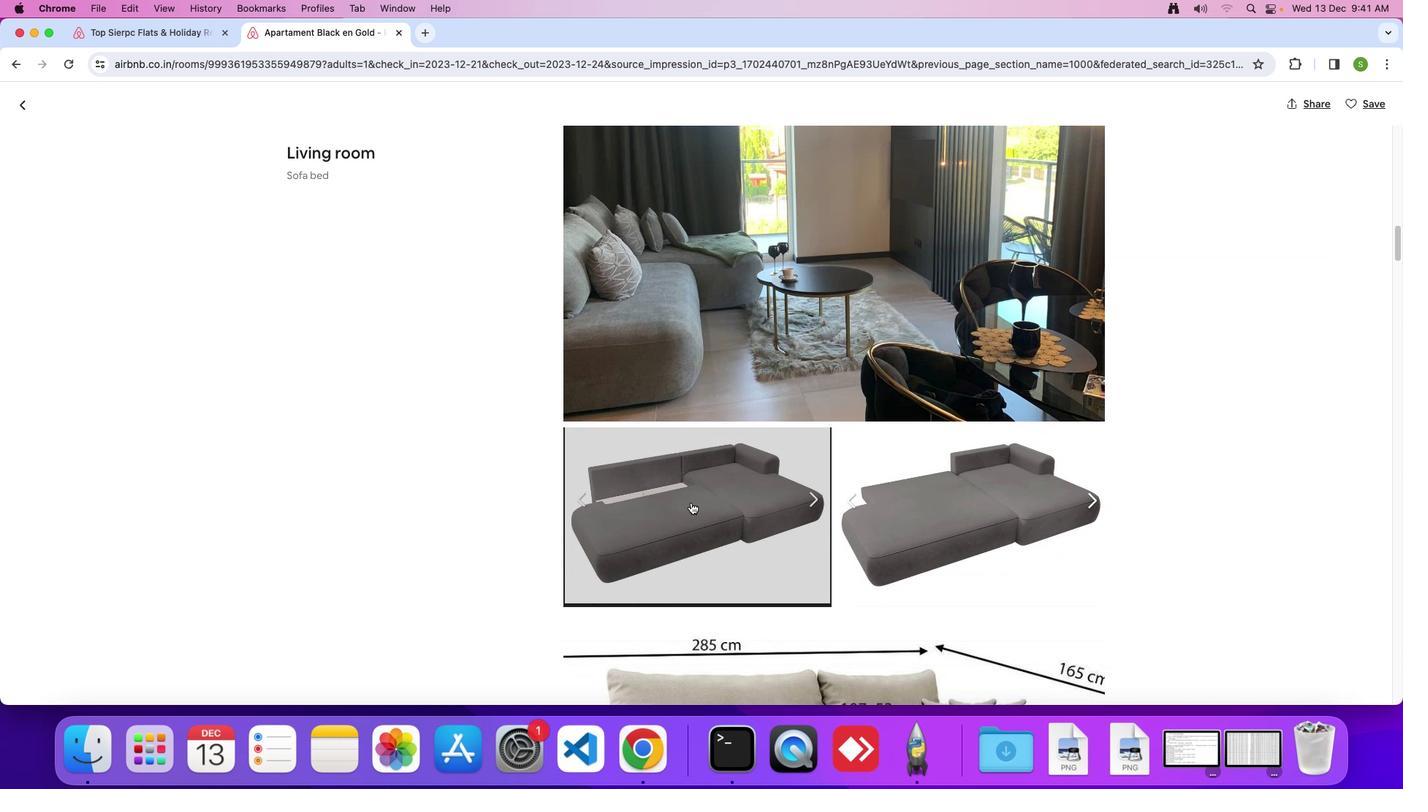 
Action: Mouse scrolled (691, 502) with delta (0, -1)
Screenshot: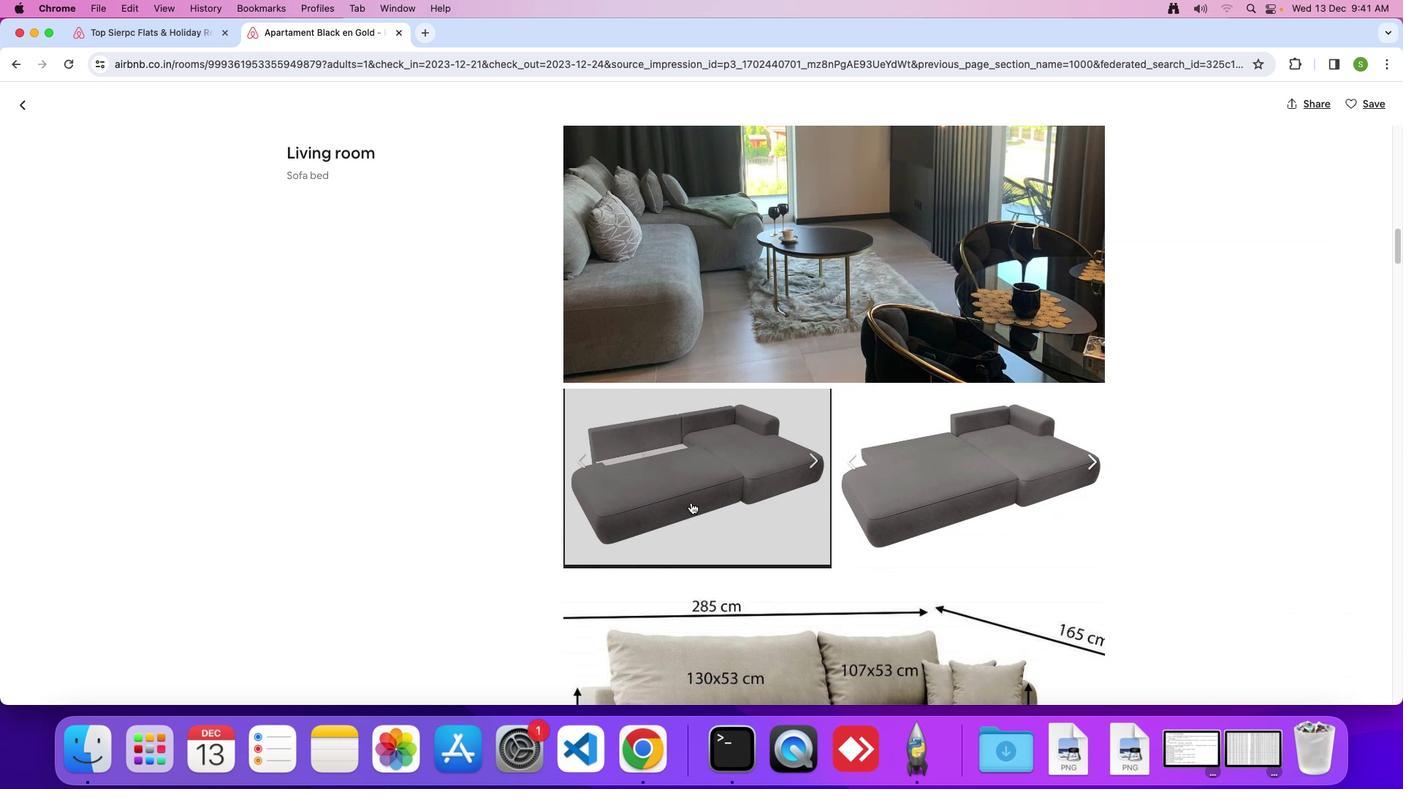 
Action: Mouse scrolled (691, 502) with delta (0, 0)
Screenshot: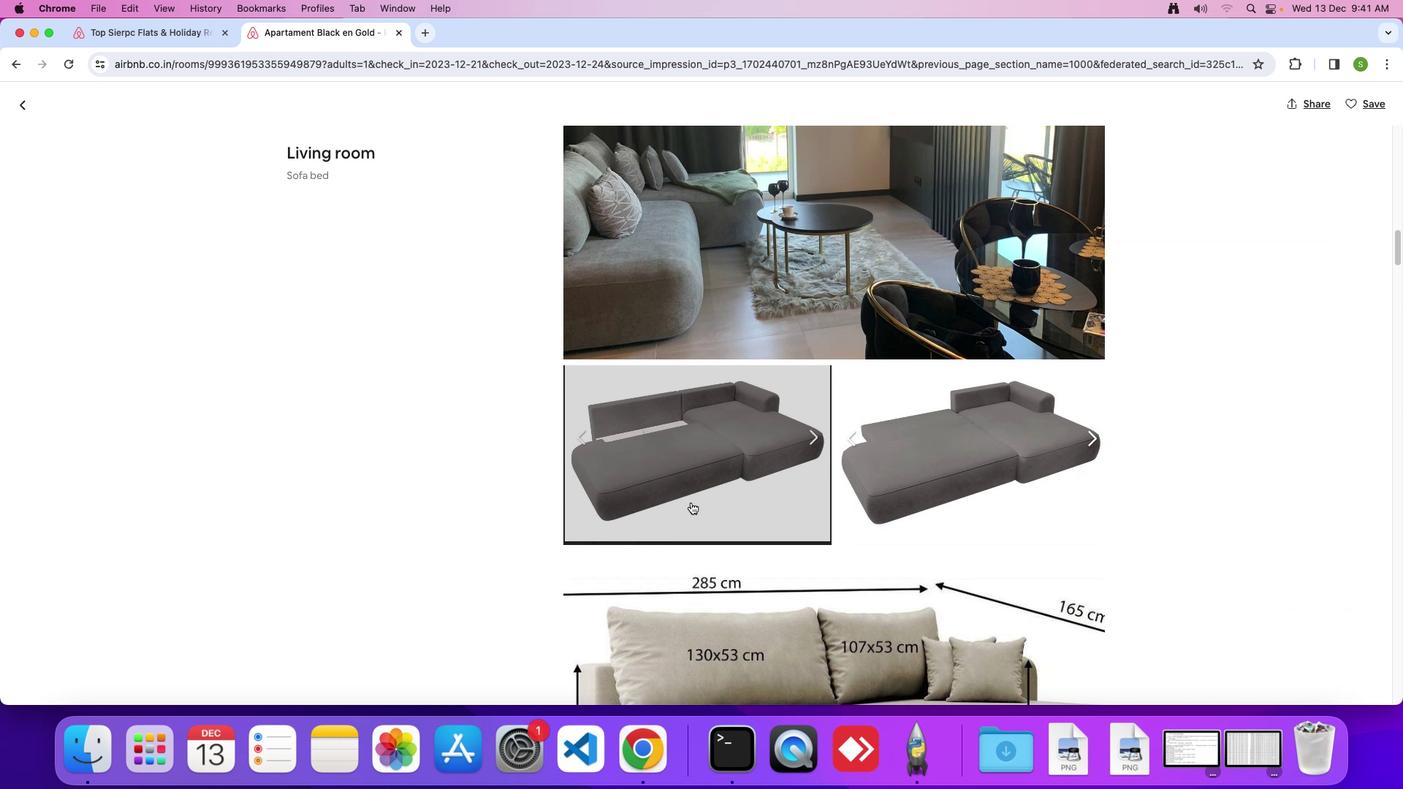 
Action: Mouse scrolled (691, 502) with delta (0, 0)
Screenshot: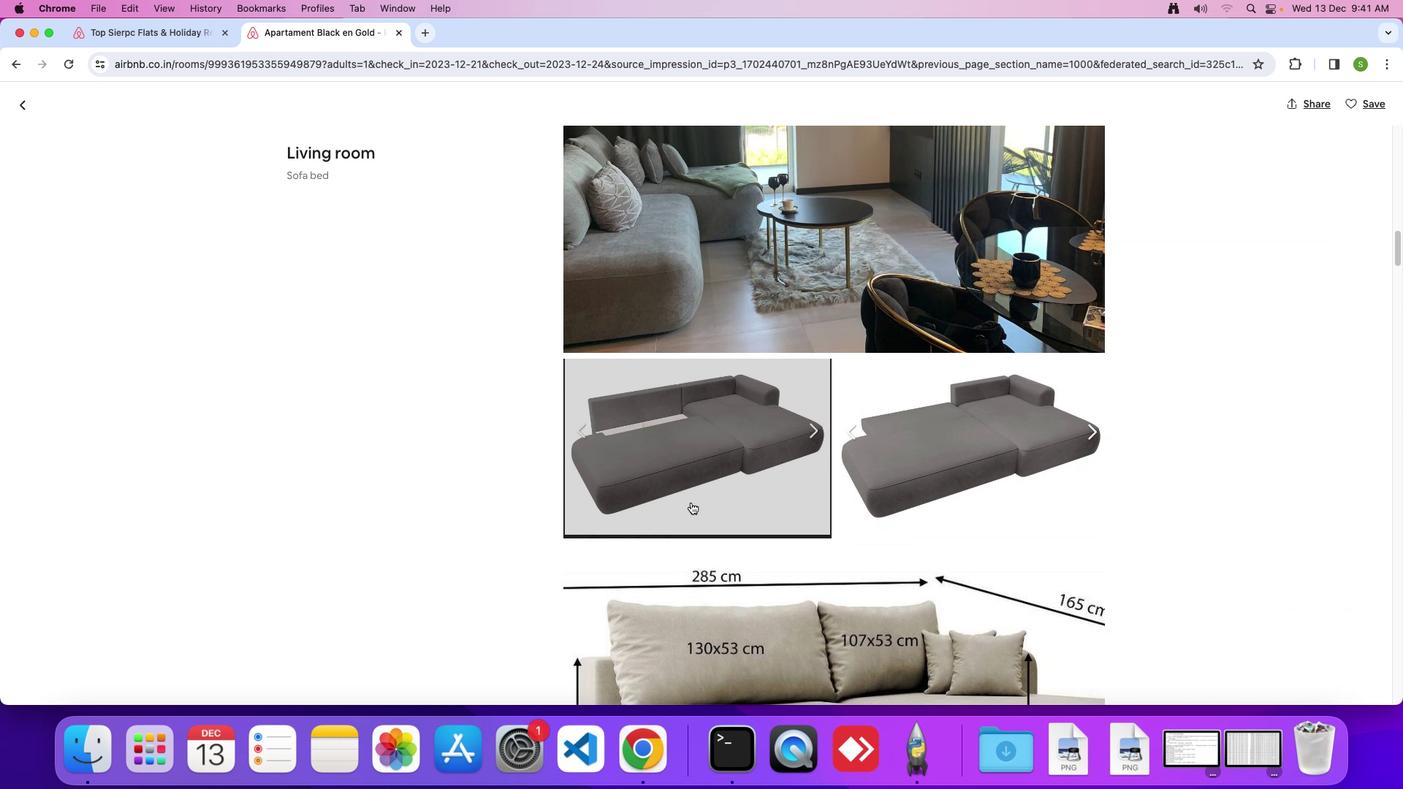 
Action: Mouse scrolled (691, 502) with delta (0, 0)
Screenshot: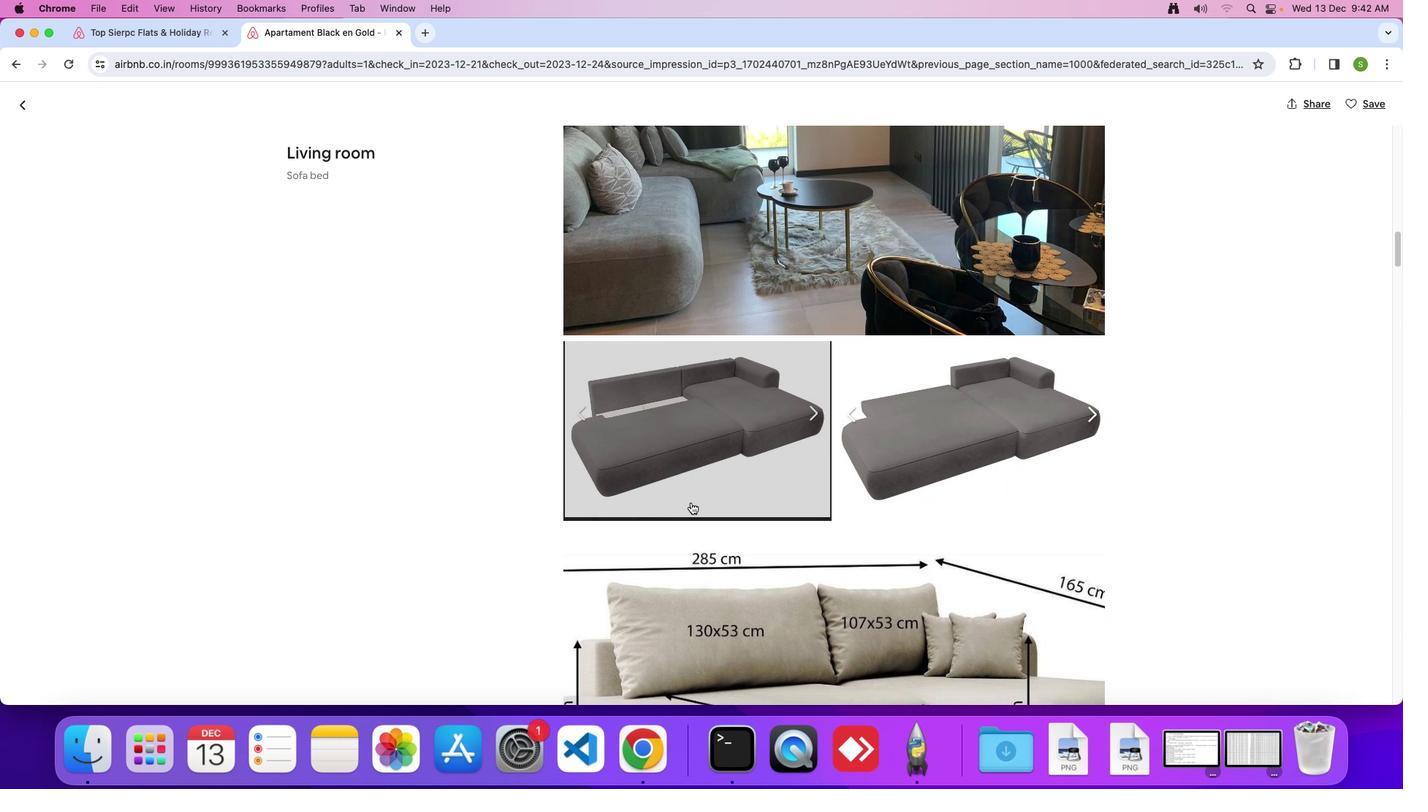 
Action: Mouse scrolled (691, 502) with delta (0, 0)
Screenshot: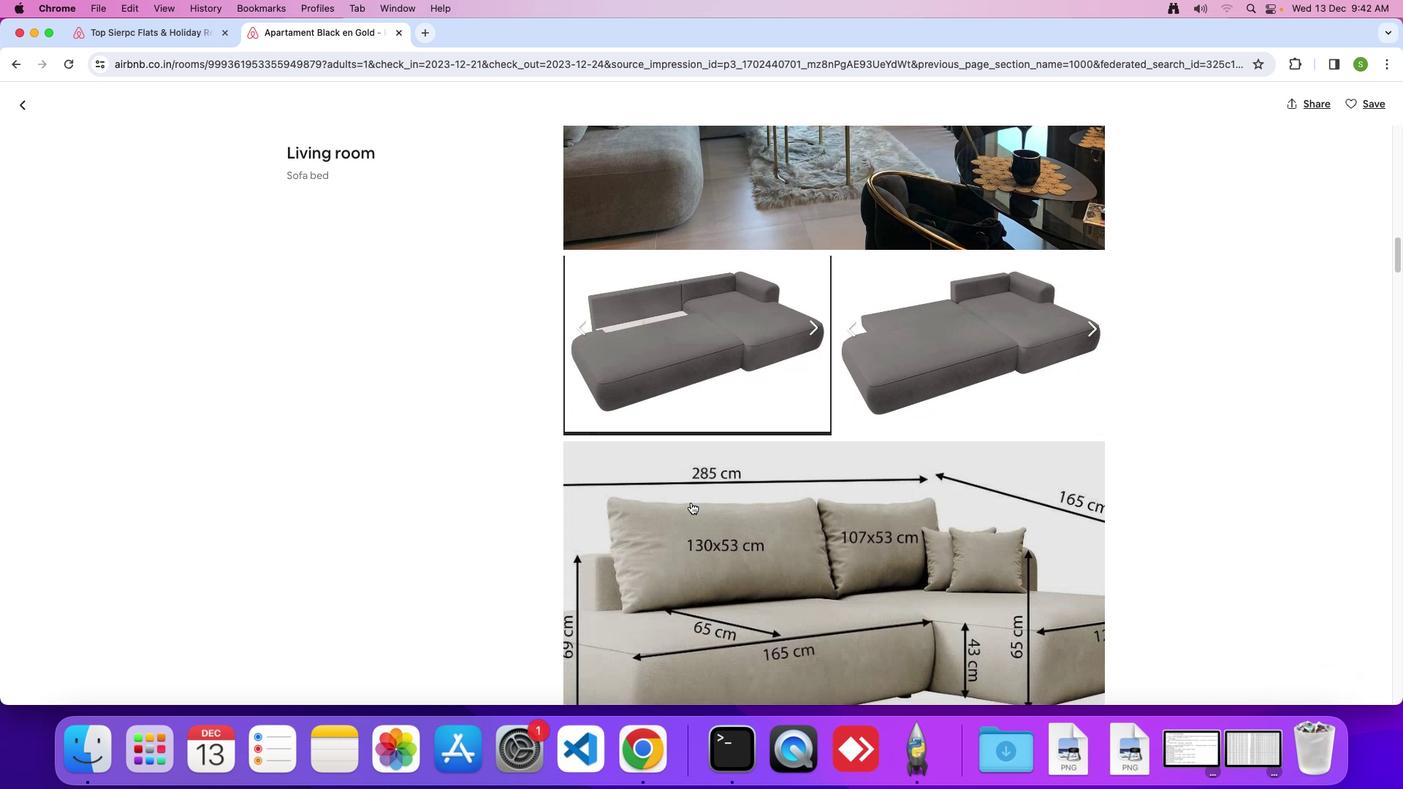 
Action: Mouse scrolled (691, 502) with delta (0, -2)
Screenshot: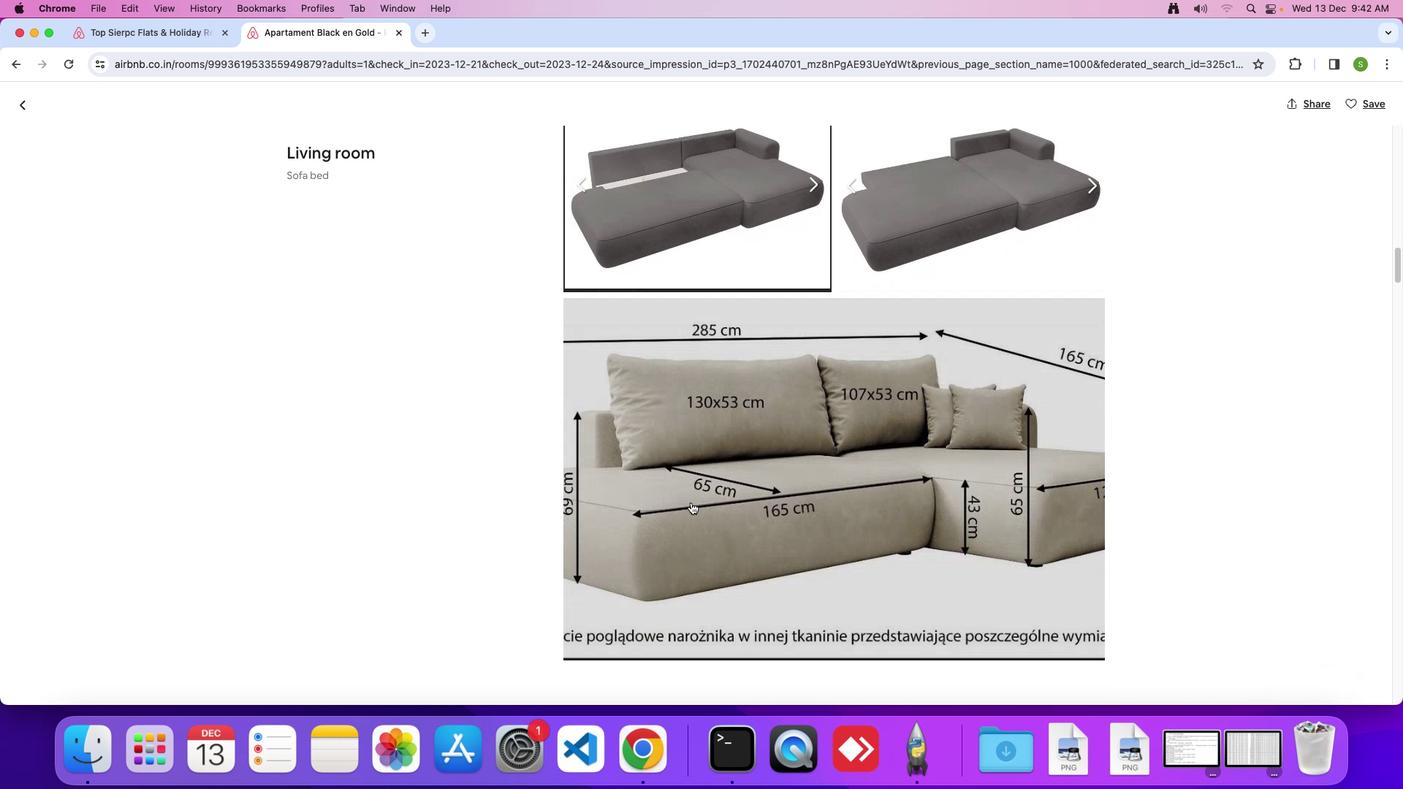 
Action: Mouse scrolled (691, 502) with delta (0, -2)
Screenshot: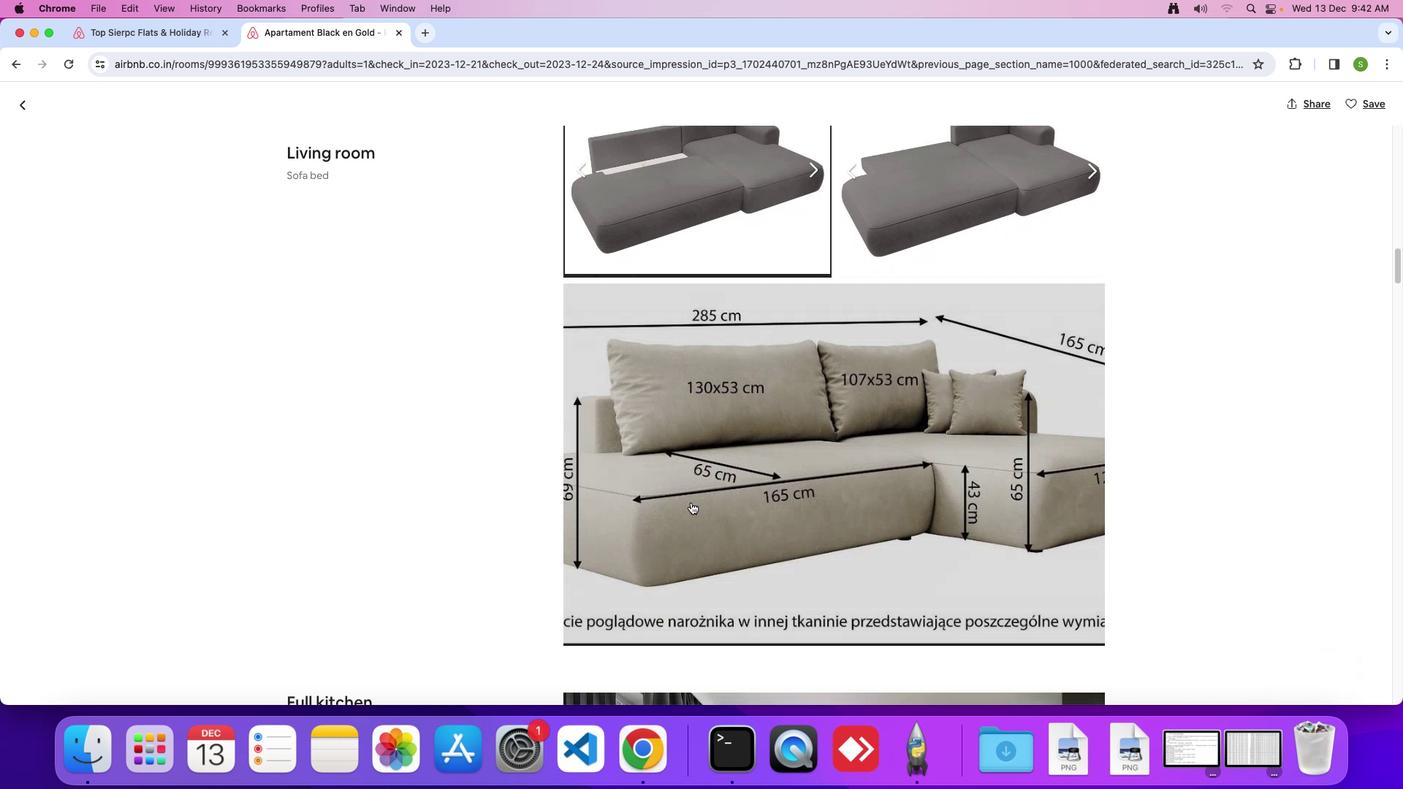 
Action: Mouse scrolled (691, 502) with delta (0, 0)
Screenshot: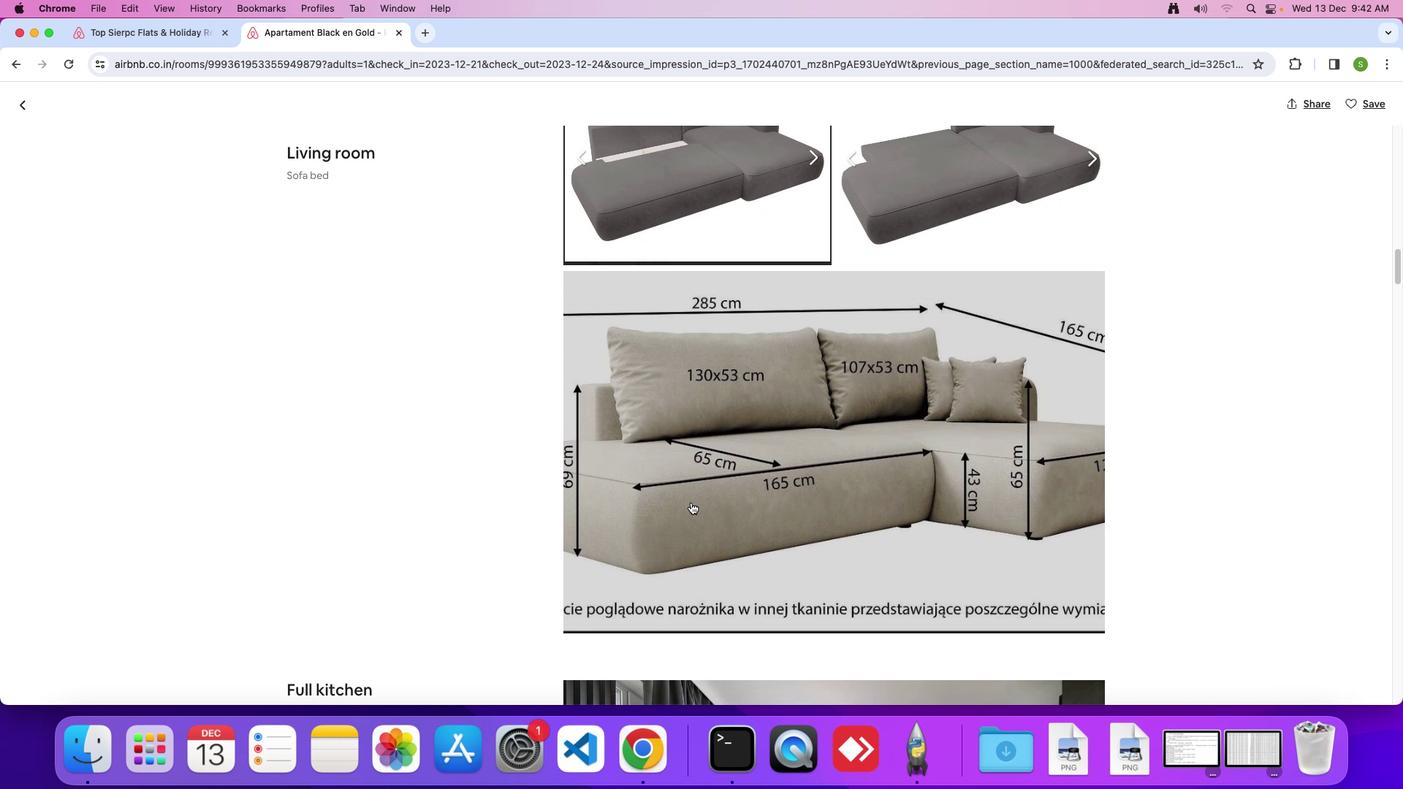 
Action: Mouse scrolled (691, 502) with delta (0, 0)
Screenshot: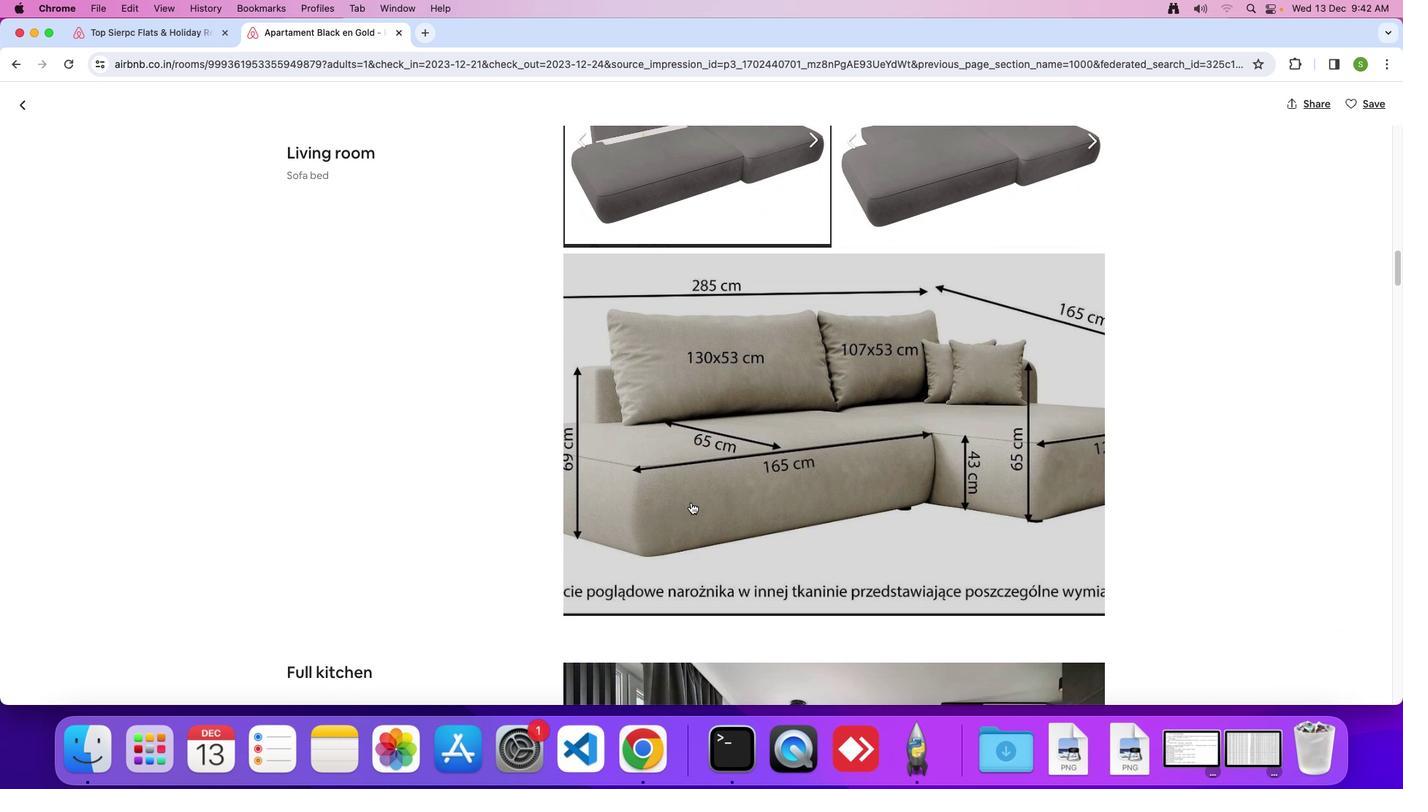 
Action: Mouse scrolled (691, 502) with delta (0, 0)
Screenshot: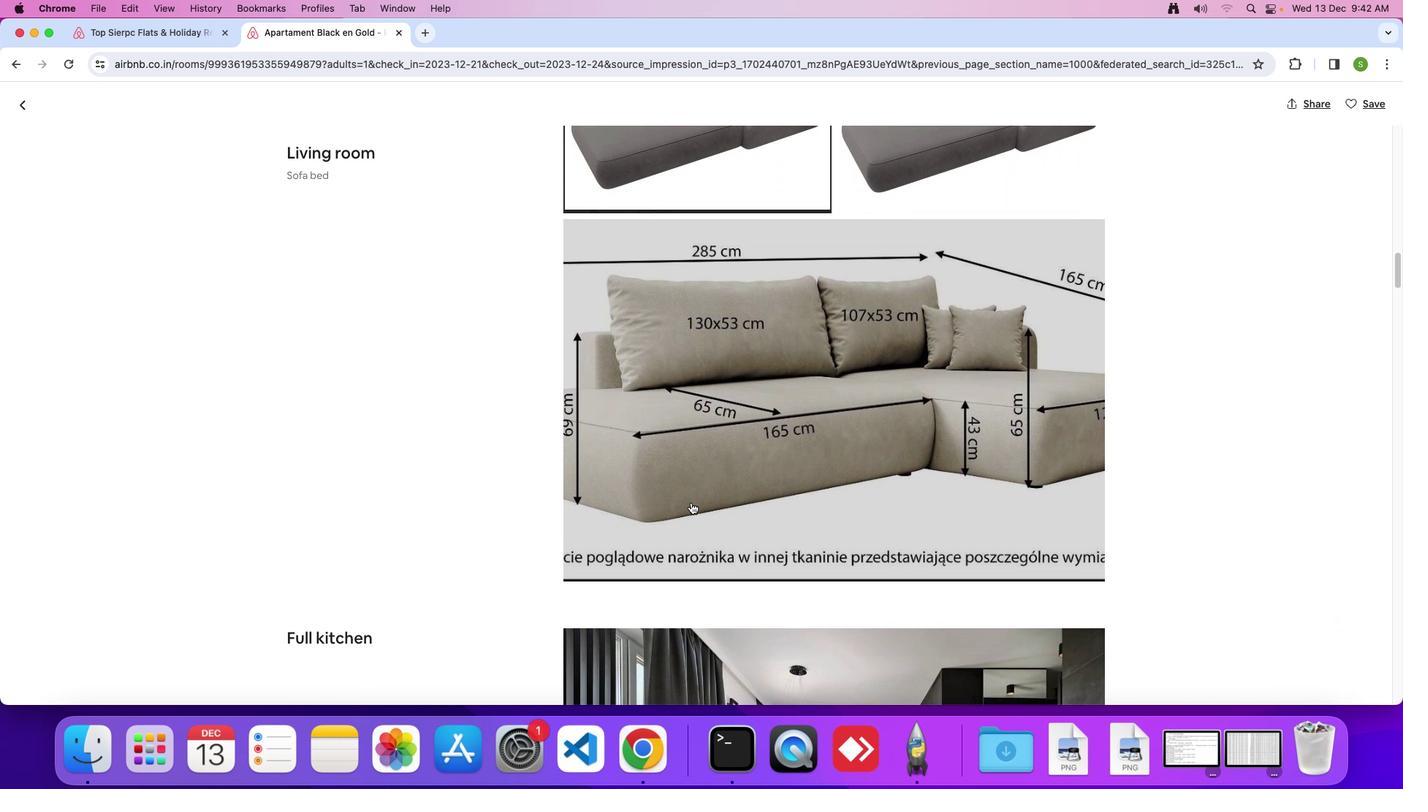 
Action: Mouse scrolled (691, 502) with delta (0, 0)
Screenshot: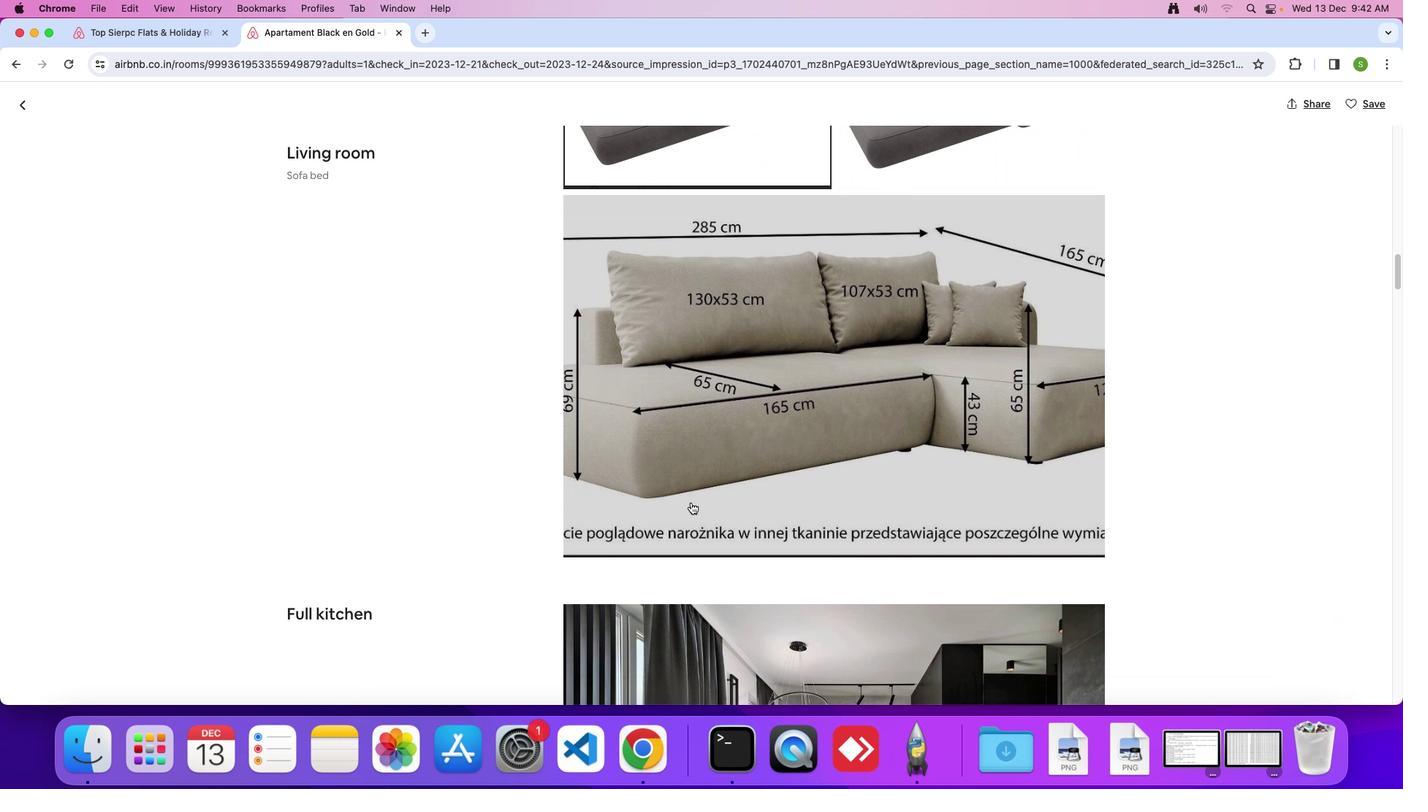 
Action: Mouse scrolled (691, 502) with delta (0, 0)
Screenshot: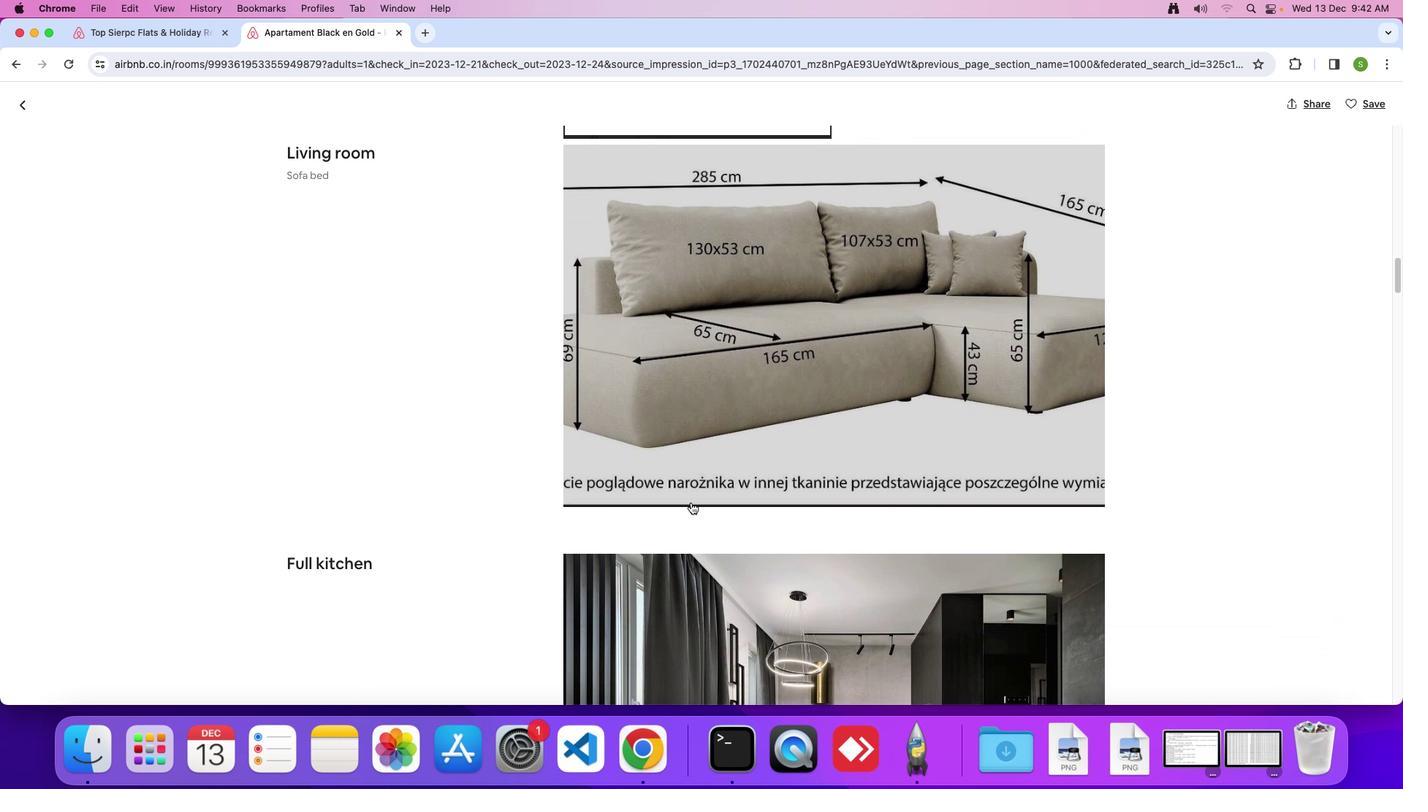 
Action: Mouse scrolled (691, 502) with delta (0, -1)
Screenshot: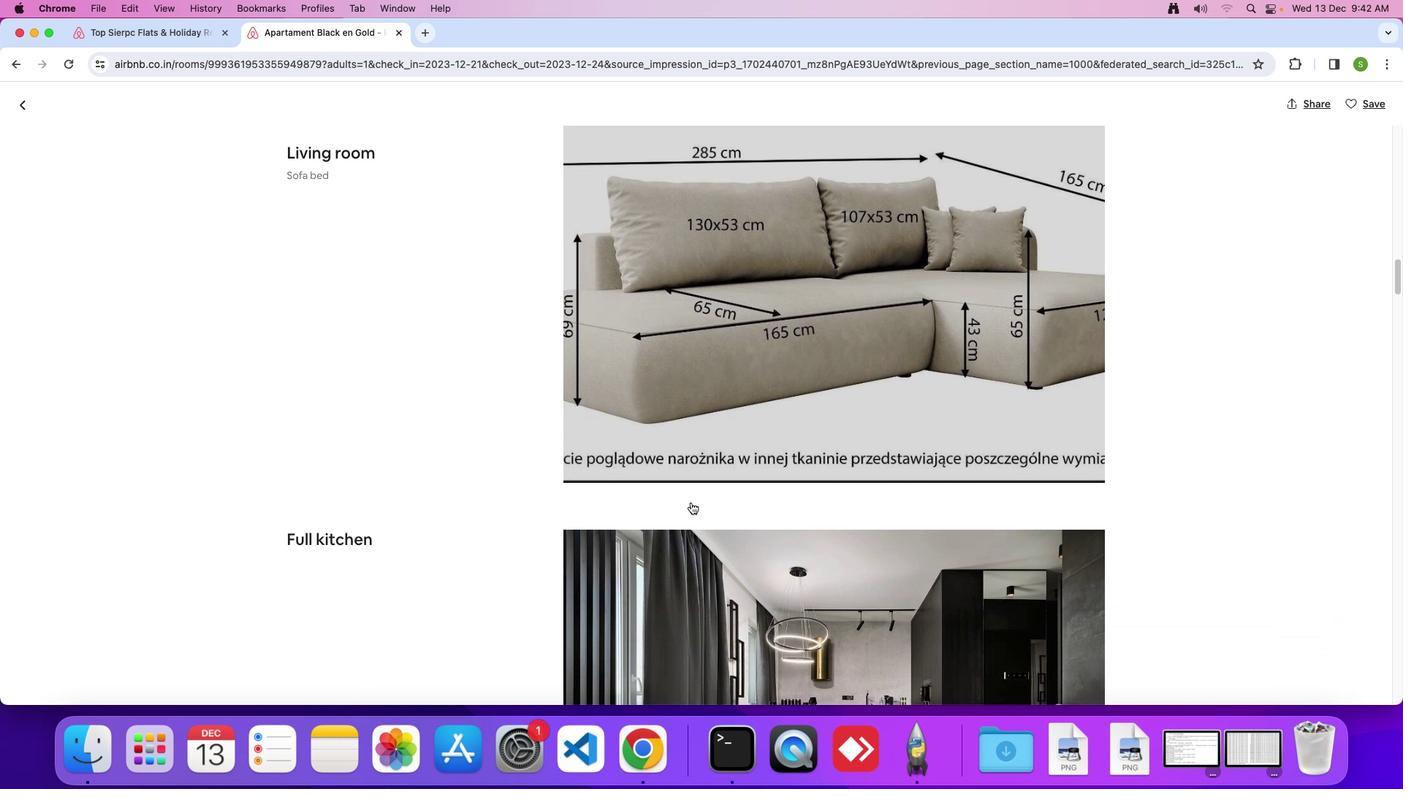 
Action: Mouse scrolled (691, 502) with delta (0, 0)
Screenshot: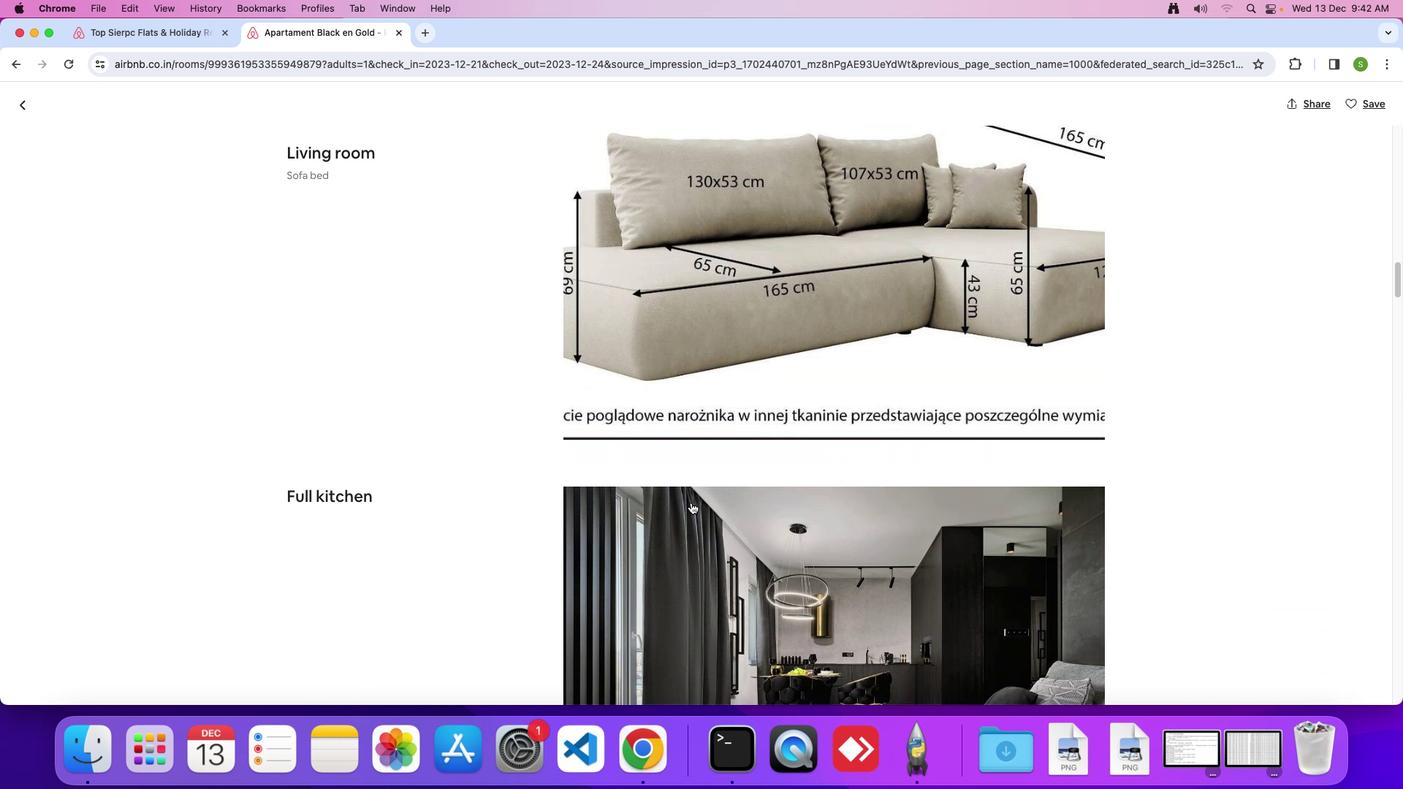 
Action: Mouse scrolled (691, 502) with delta (0, 0)
Screenshot: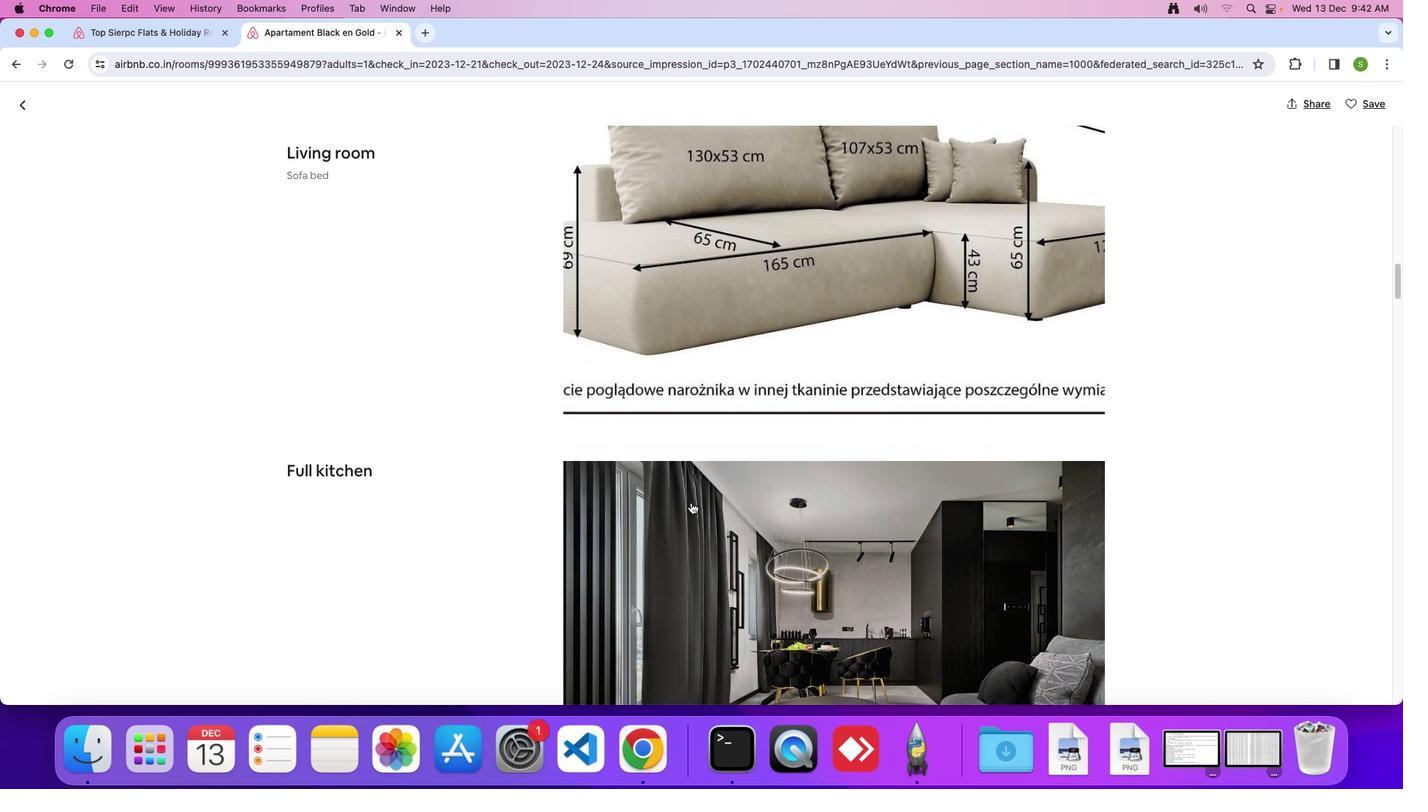
Action: Mouse scrolled (691, 502) with delta (0, -1)
Screenshot: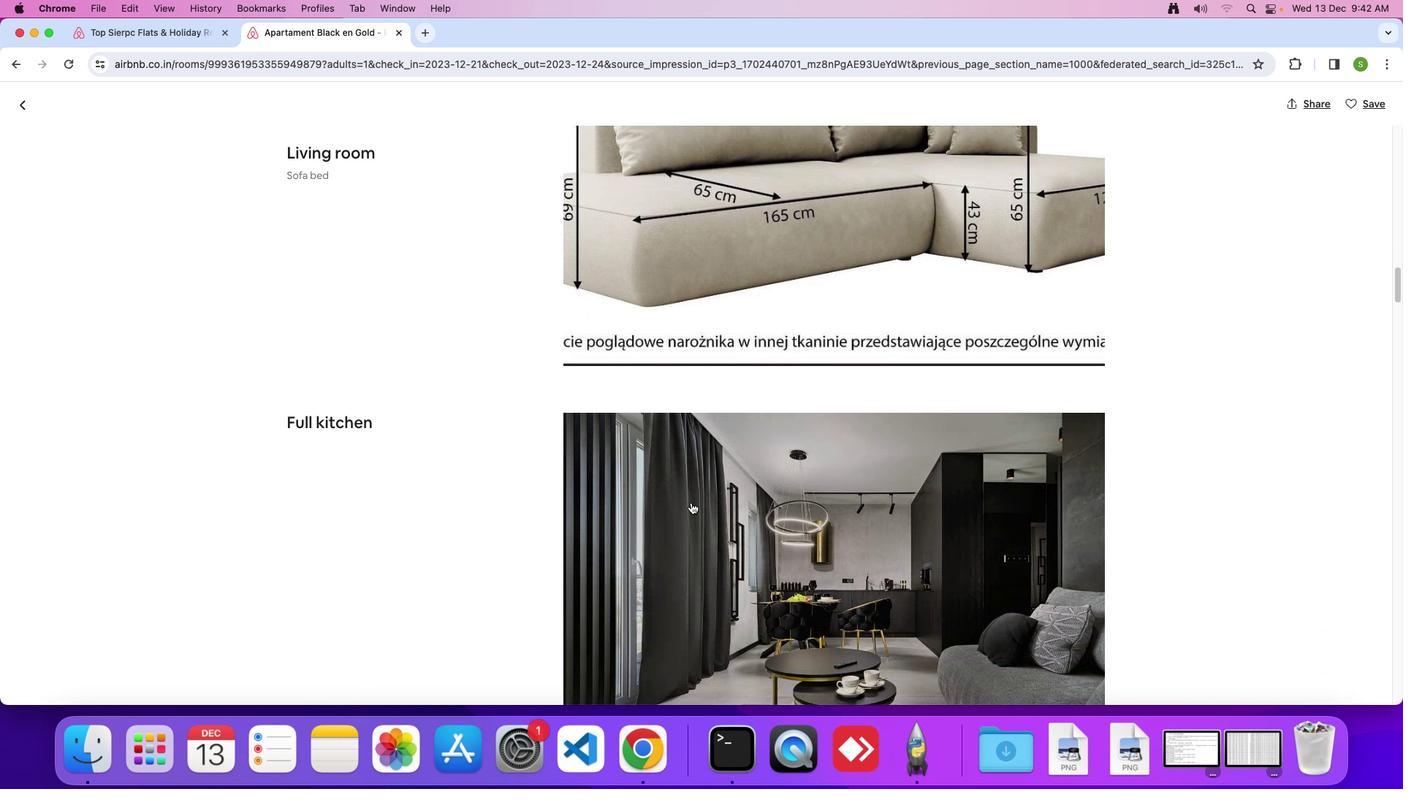 
Action: Mouse scrolled (691, 502) with delta (0, 0)
Screenshot: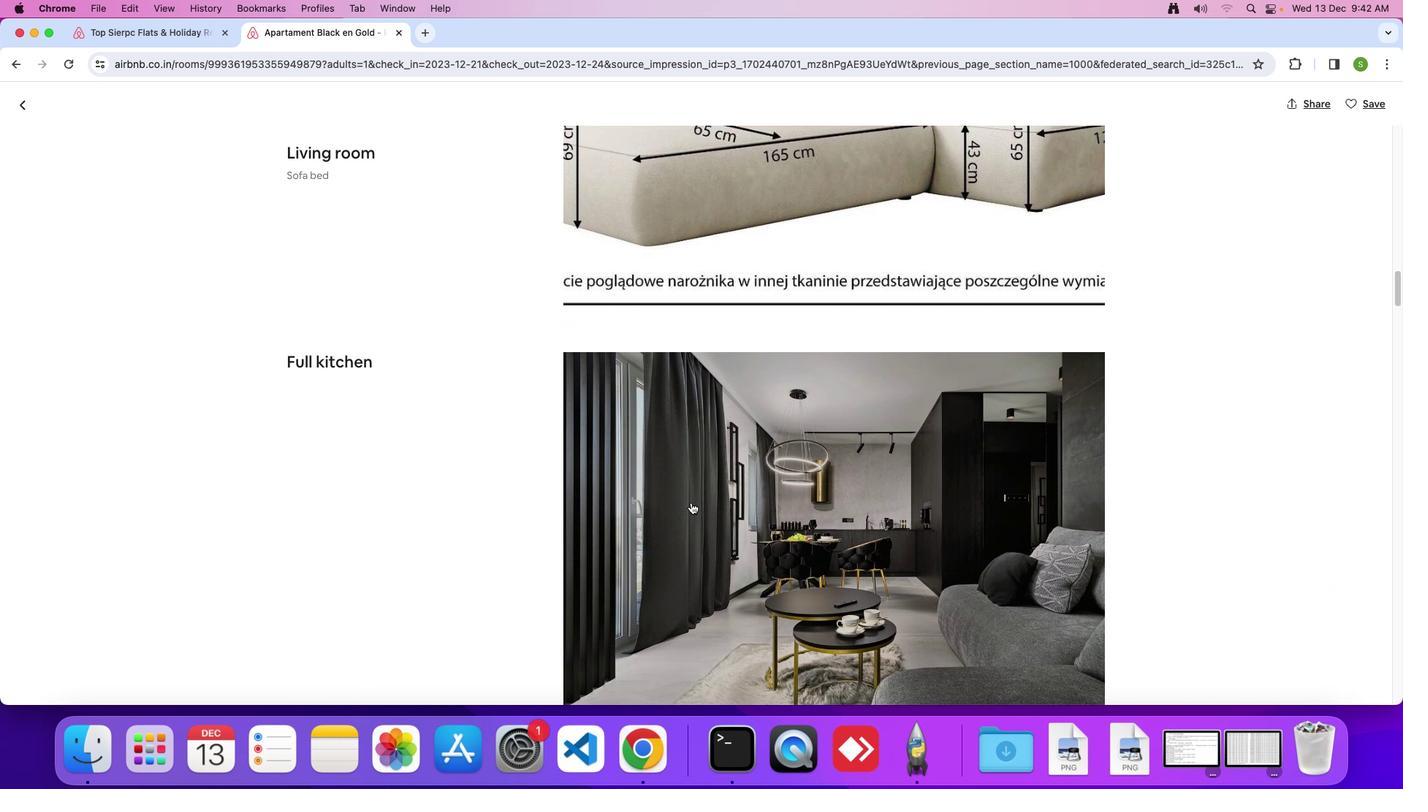 
Action: Mouse scrolled (691, 502) with delta (0, 0)
Screenshot: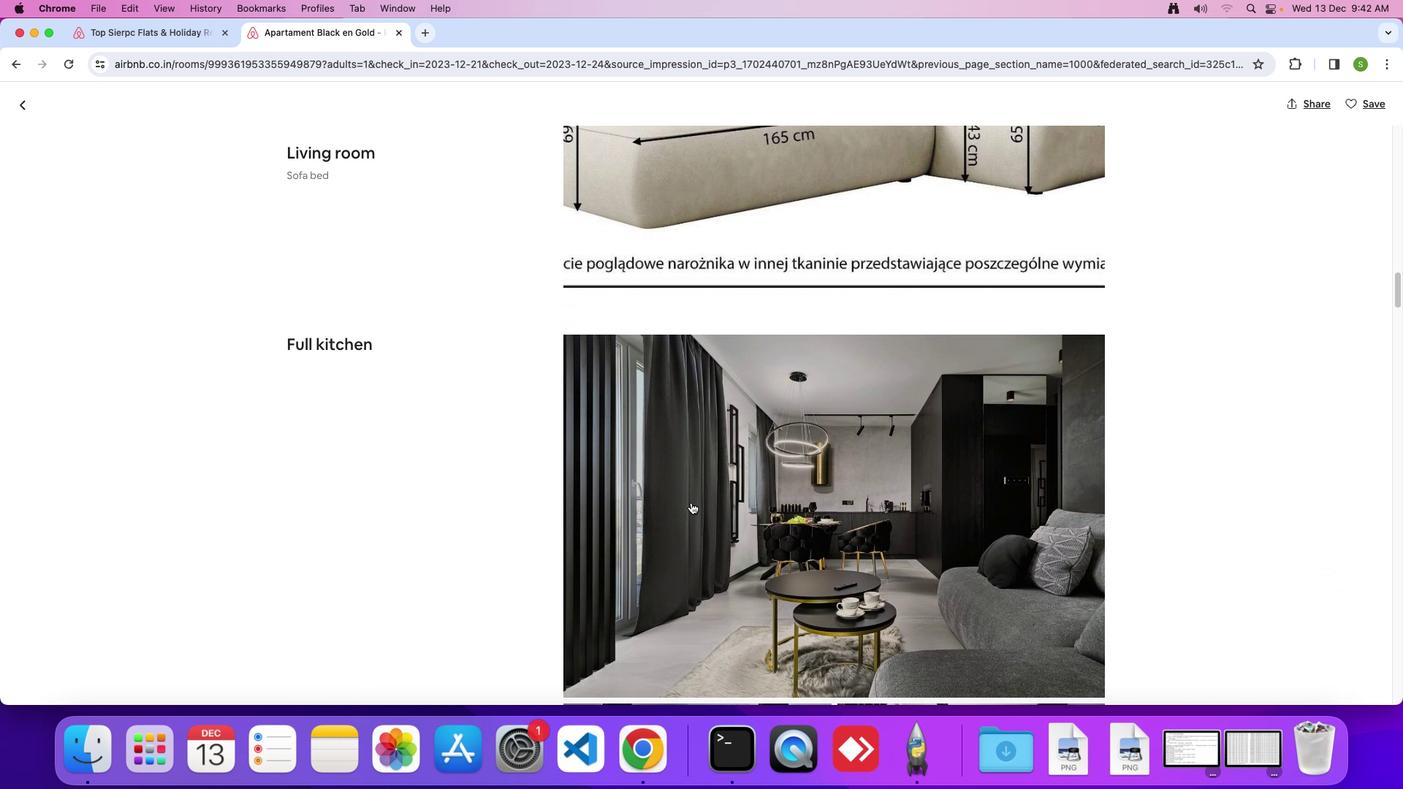 
Action: Mouse scrolled (691, 502) with delta (0, -2)
Screenshot: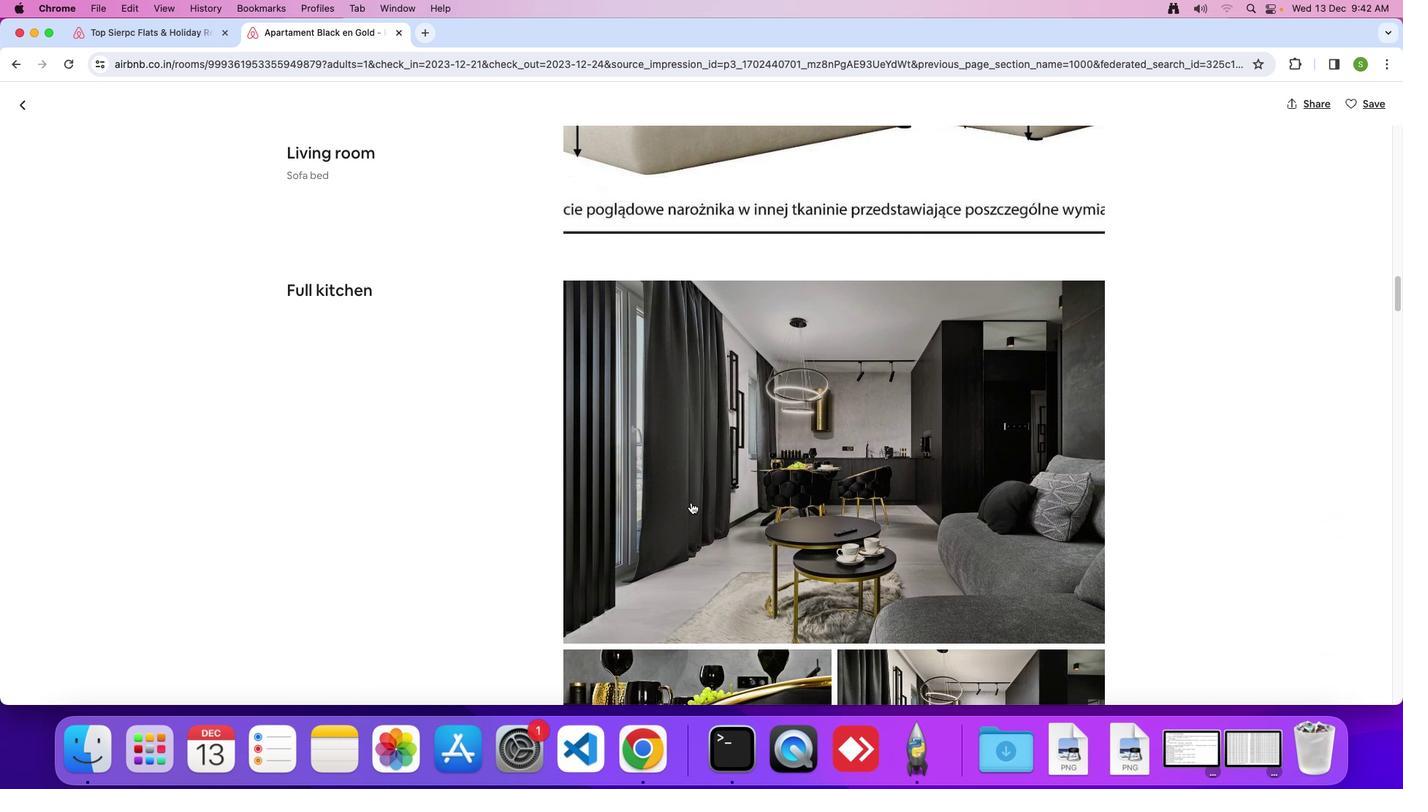 
Action: Mouse scrolled (691, 502) with delta (0, 0)
Screenshot: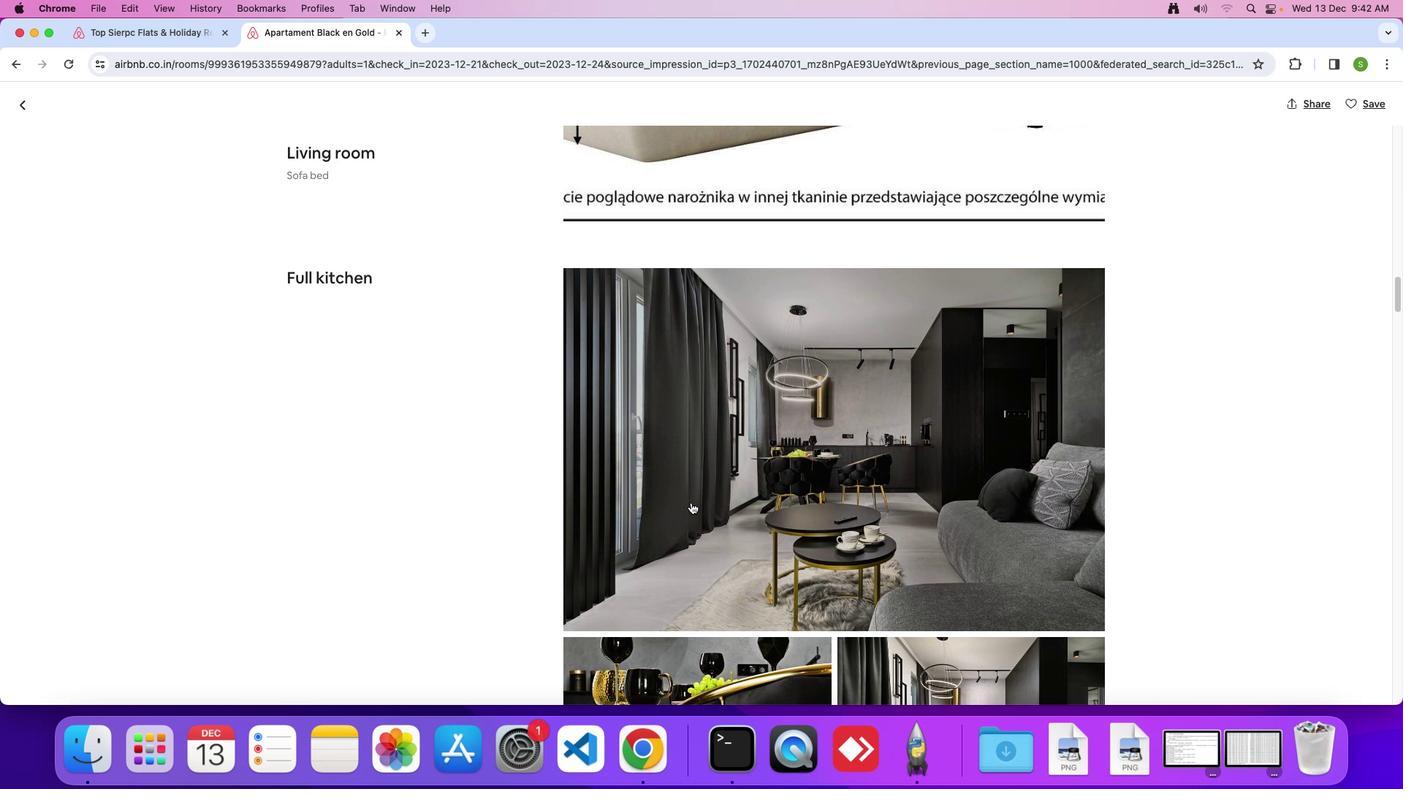 
Action: Mouse scrolled (691, 502) with delta (0, 0)
Screenshot: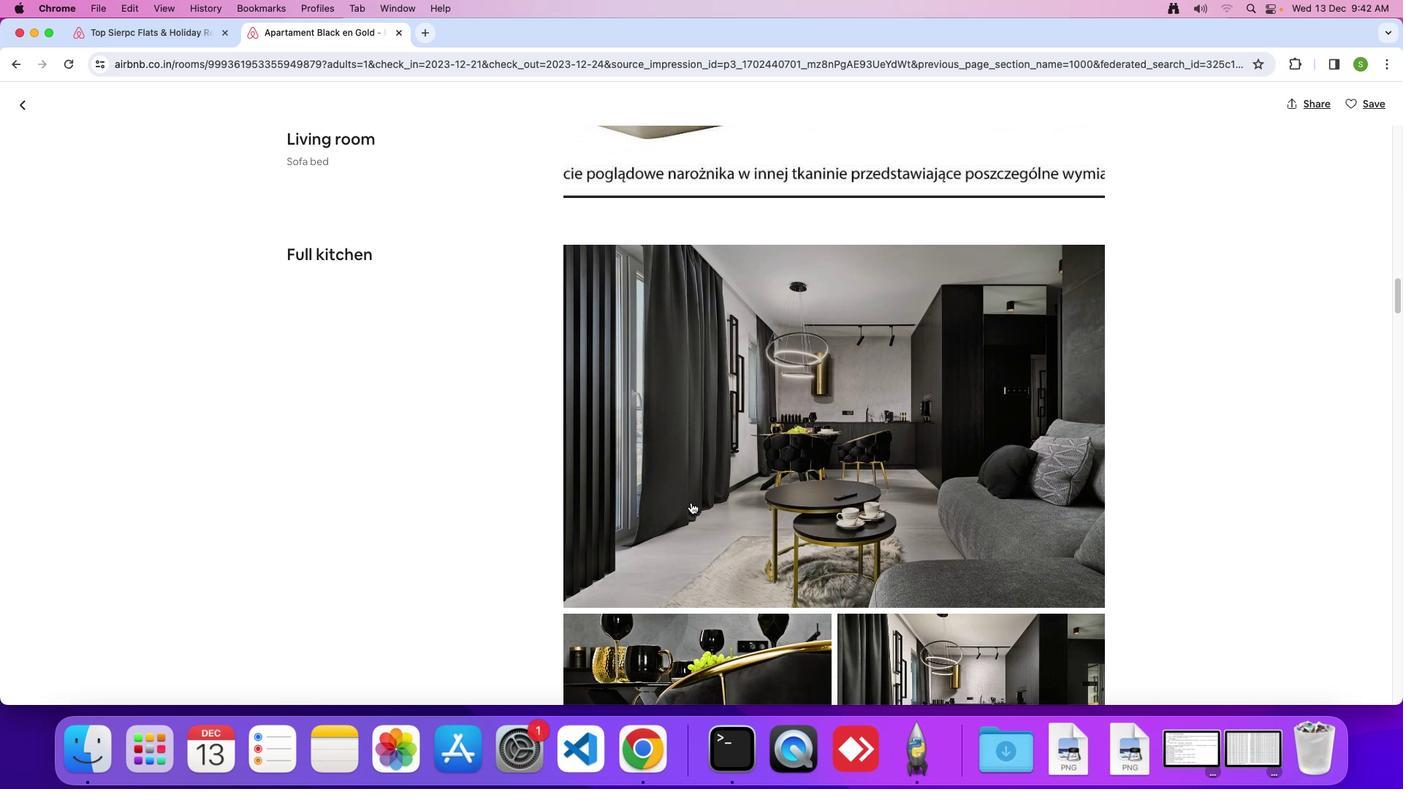
Action: Mouse scrolled (691, 502) with delta (0, -1)
Screenshot: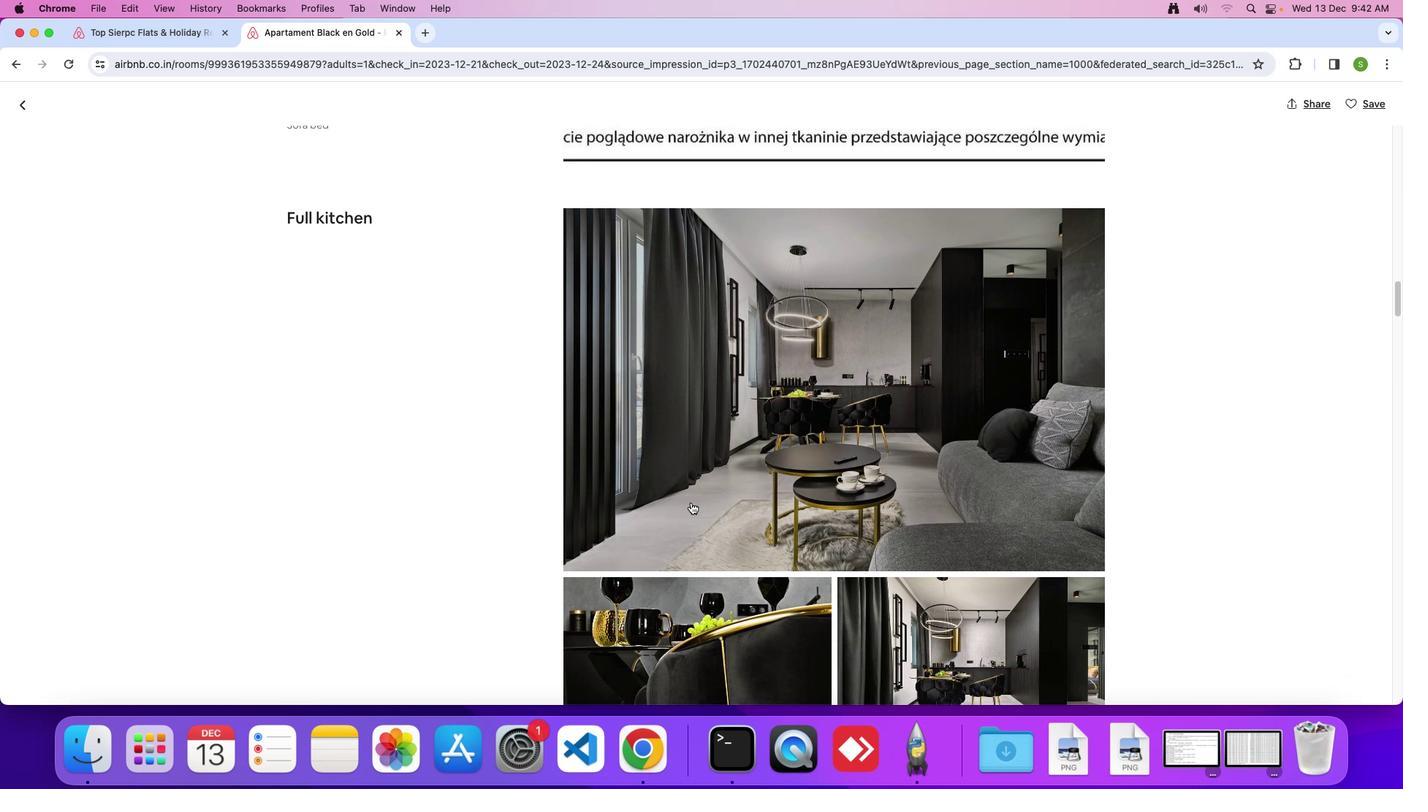 
Action: Mouse scrolled (691, 502) with delta (0, 0)
Screenshot: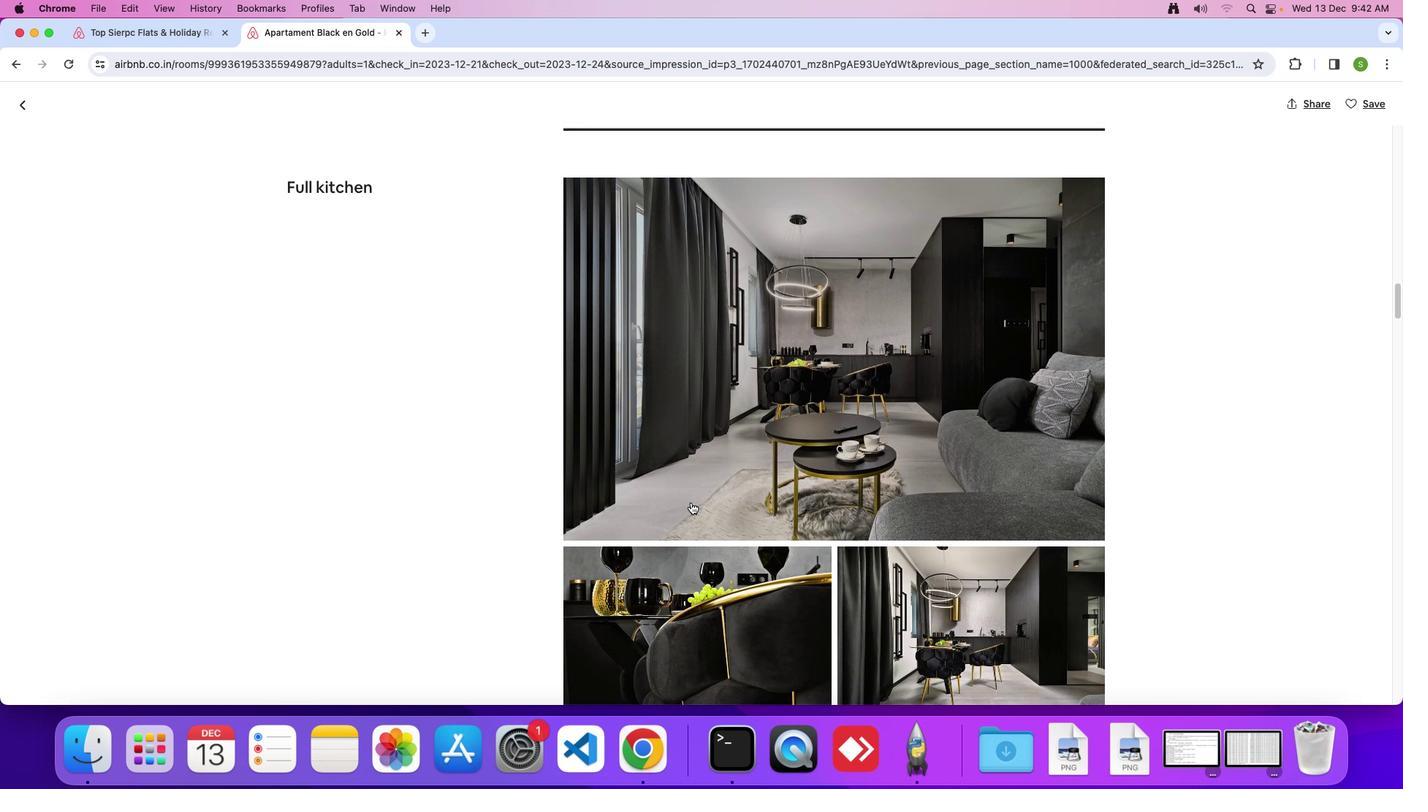
Action: Mouse scrolled (691, 502) with delta (0, 0)
Screenshot: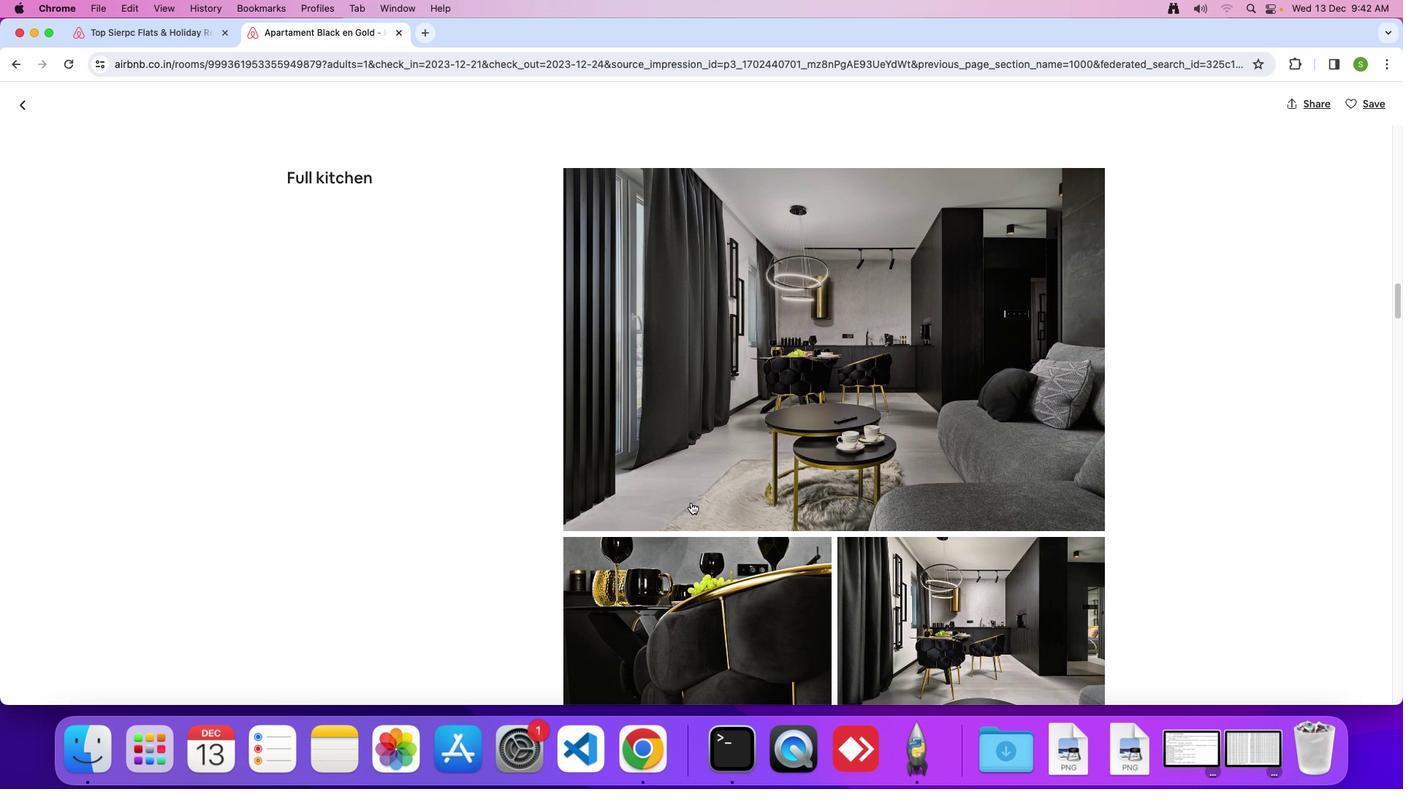 
Action: Mouse scrolled (691, 502) with delta (0, 0)
Screenshot: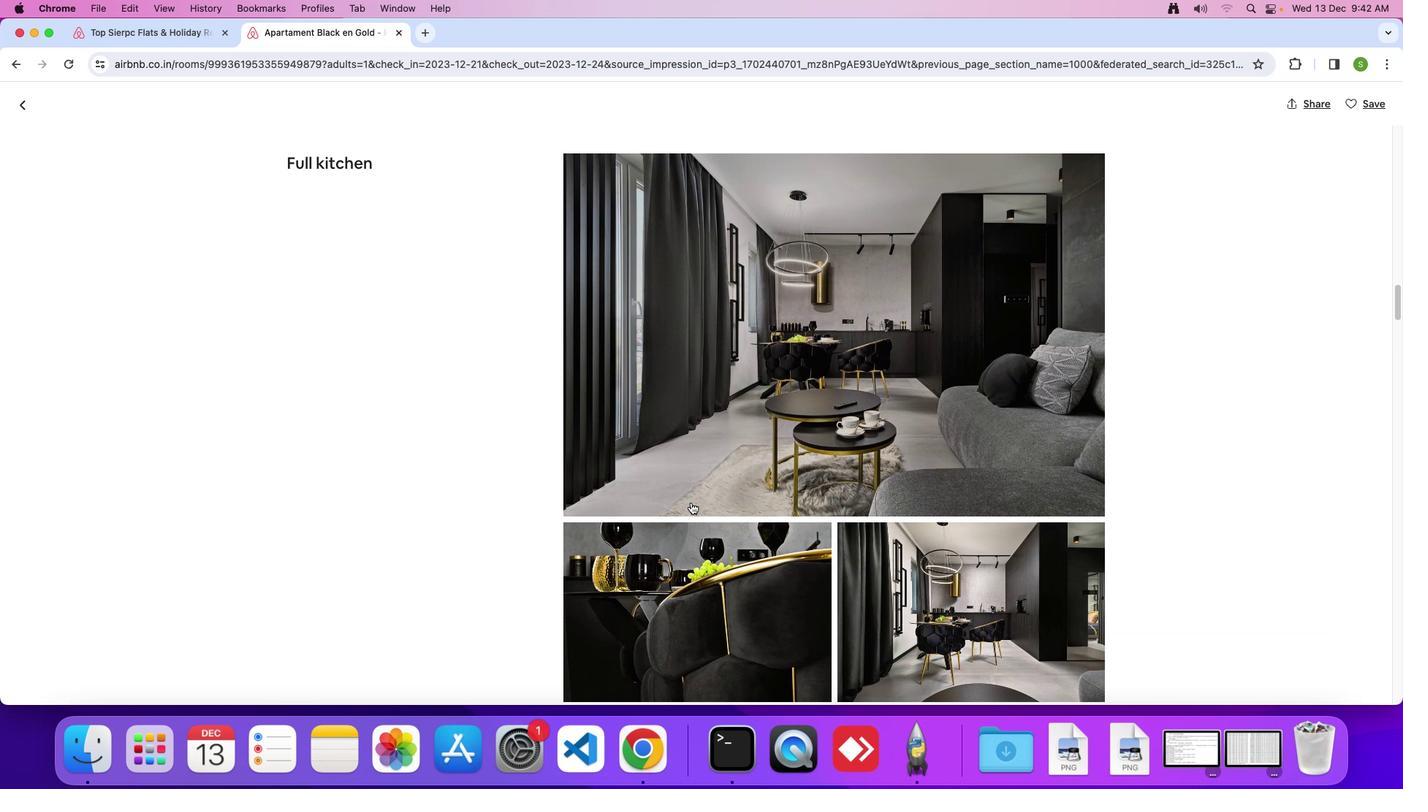 
Action: Mouse scrolled (691, 502) with delta (0, 0)
Screenshot: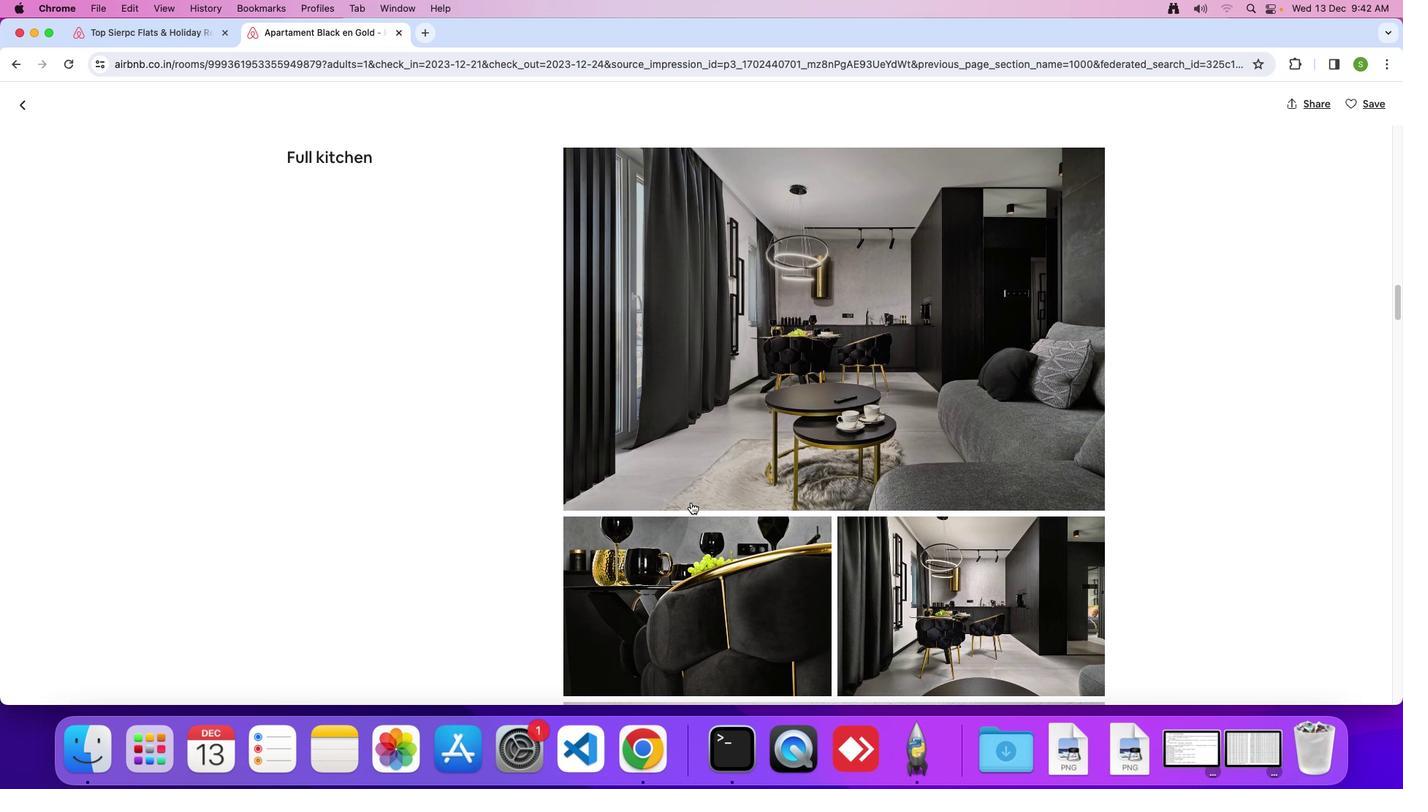 
Action: Mouse scrolled (691, 502) with delta (0, 0)
Screenshot: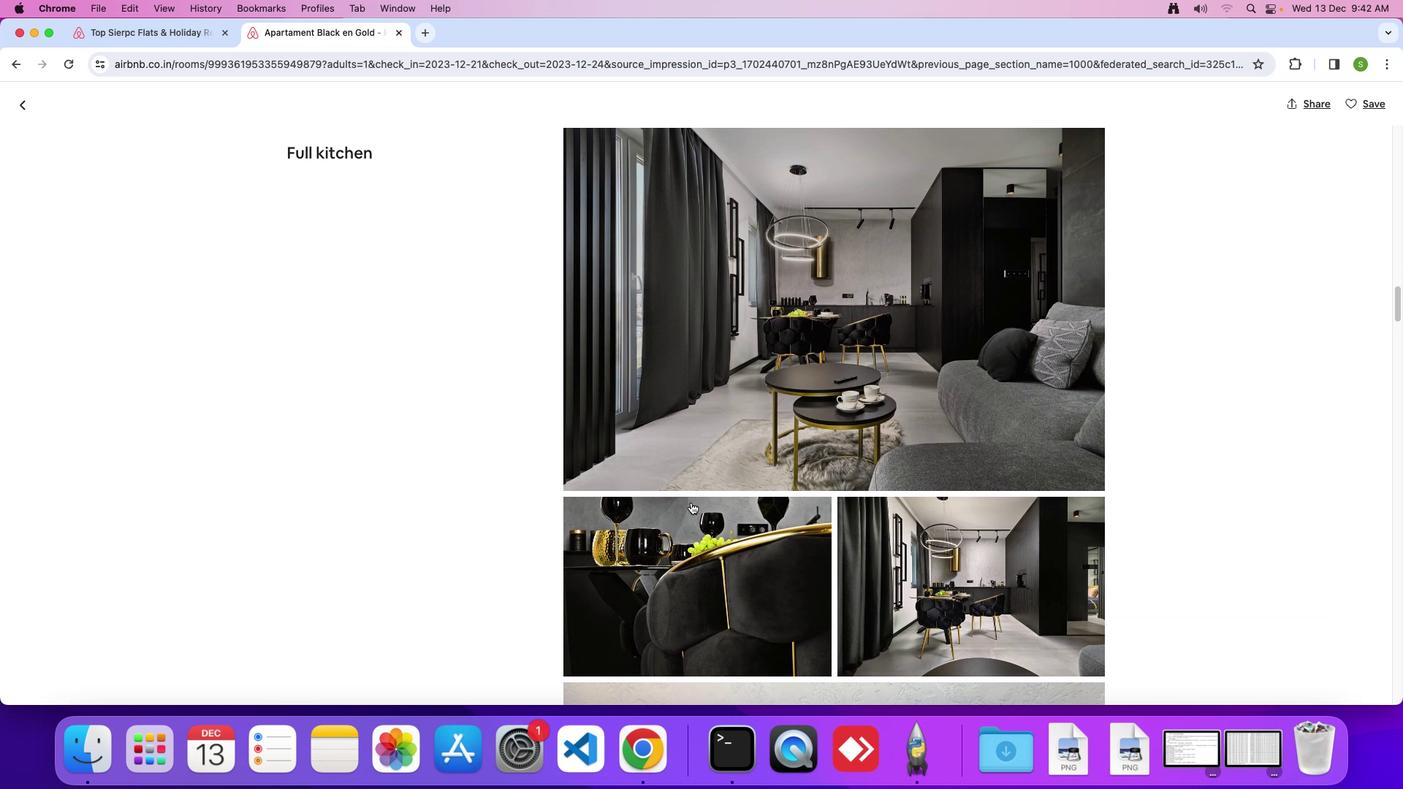 
Action: Mouse scrolled (691, 502) with delta (0, 0)
Screenshot: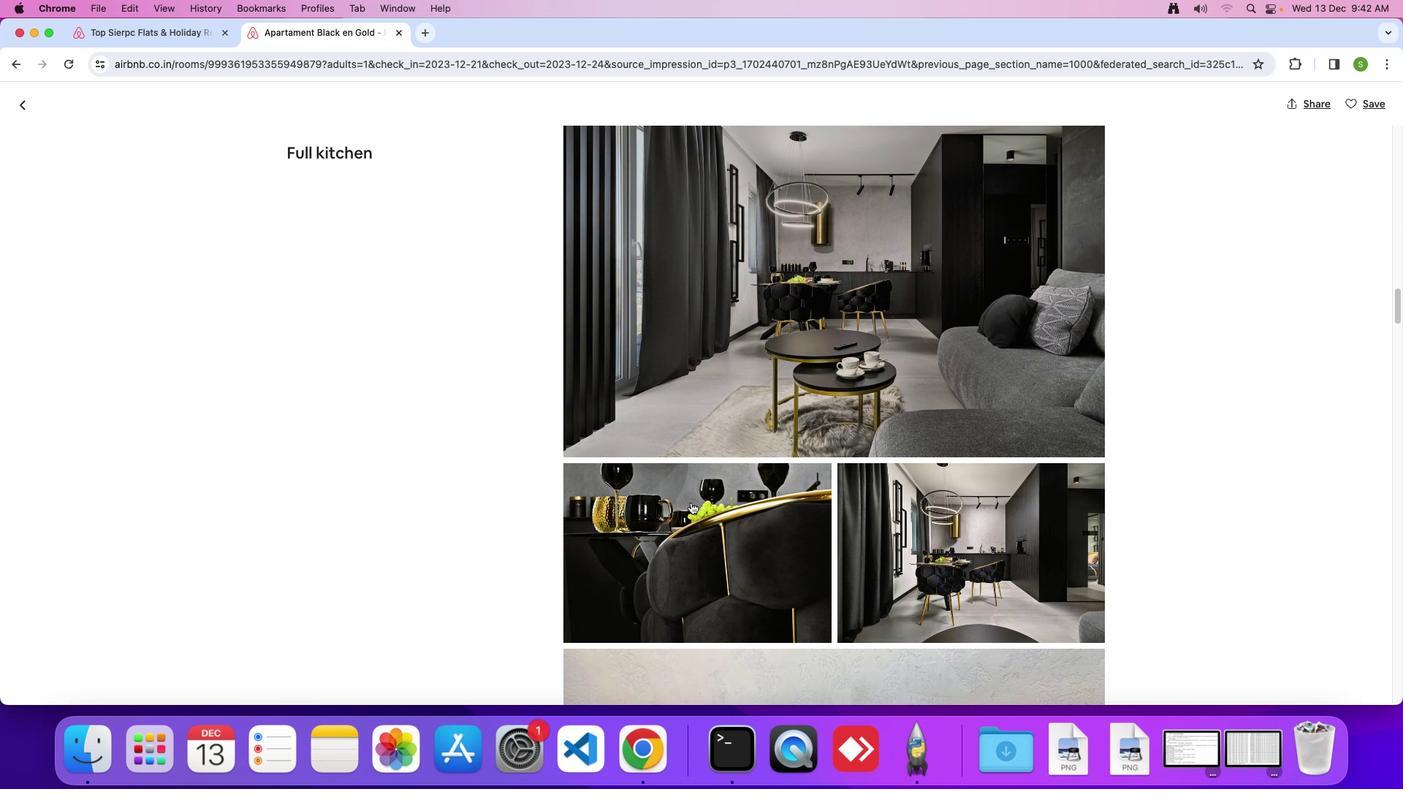 
Action: Mouse scrolled (691, 502) with delta (0, -1)
Screenshot: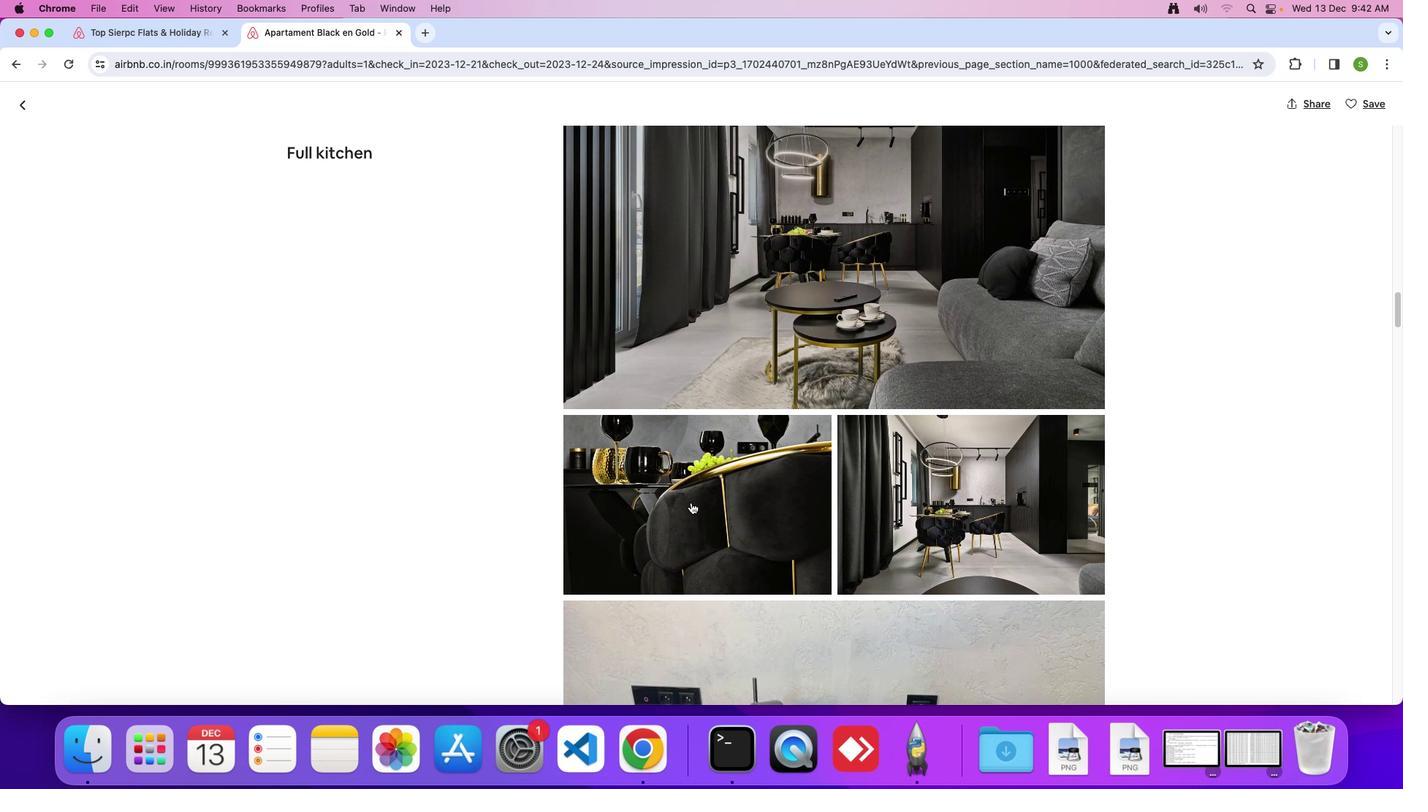 
Action: Mouse scrolled (691, 502) with delta (0, 0)
Screenshot: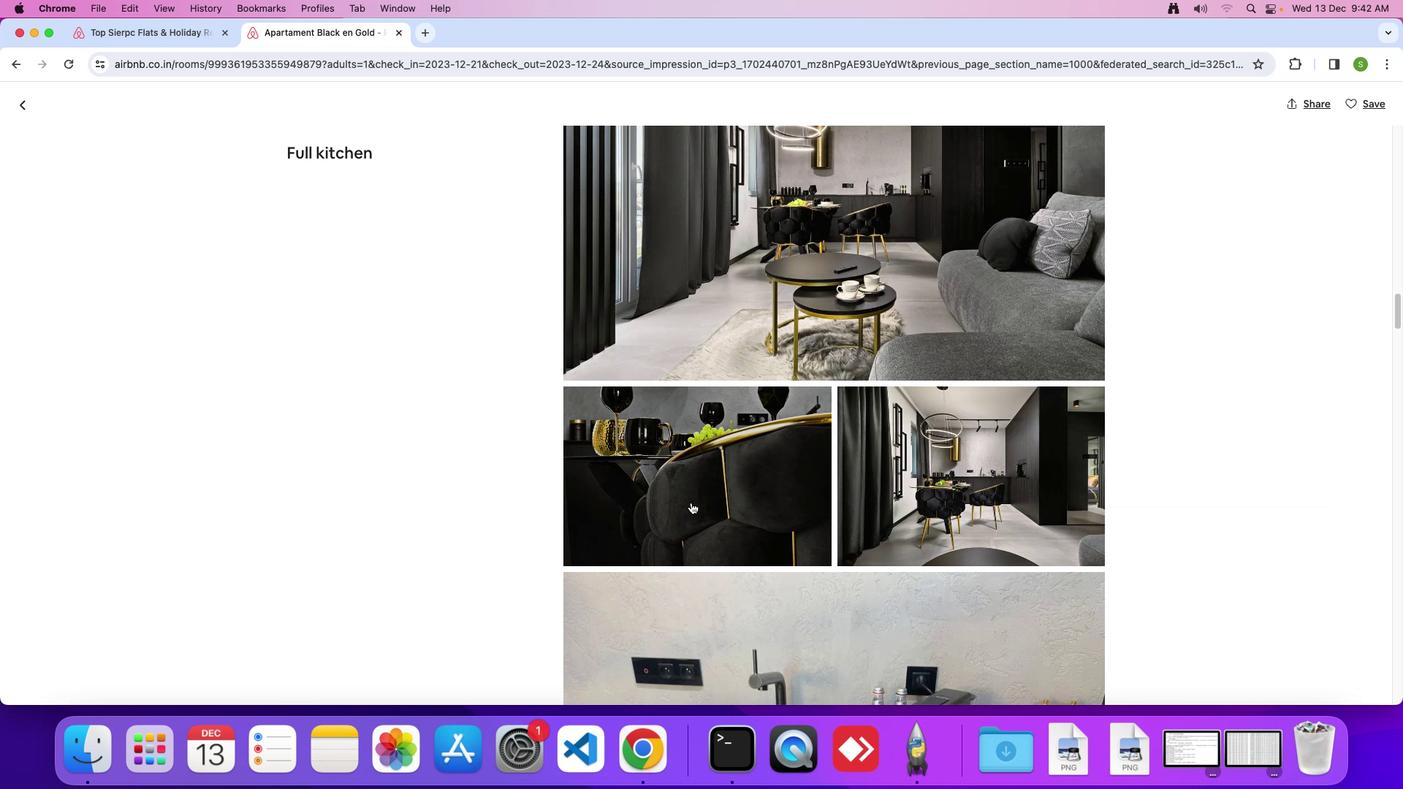 
Action: Mouse scrolled (691, 502) with delta (0, 0)
Screenshot: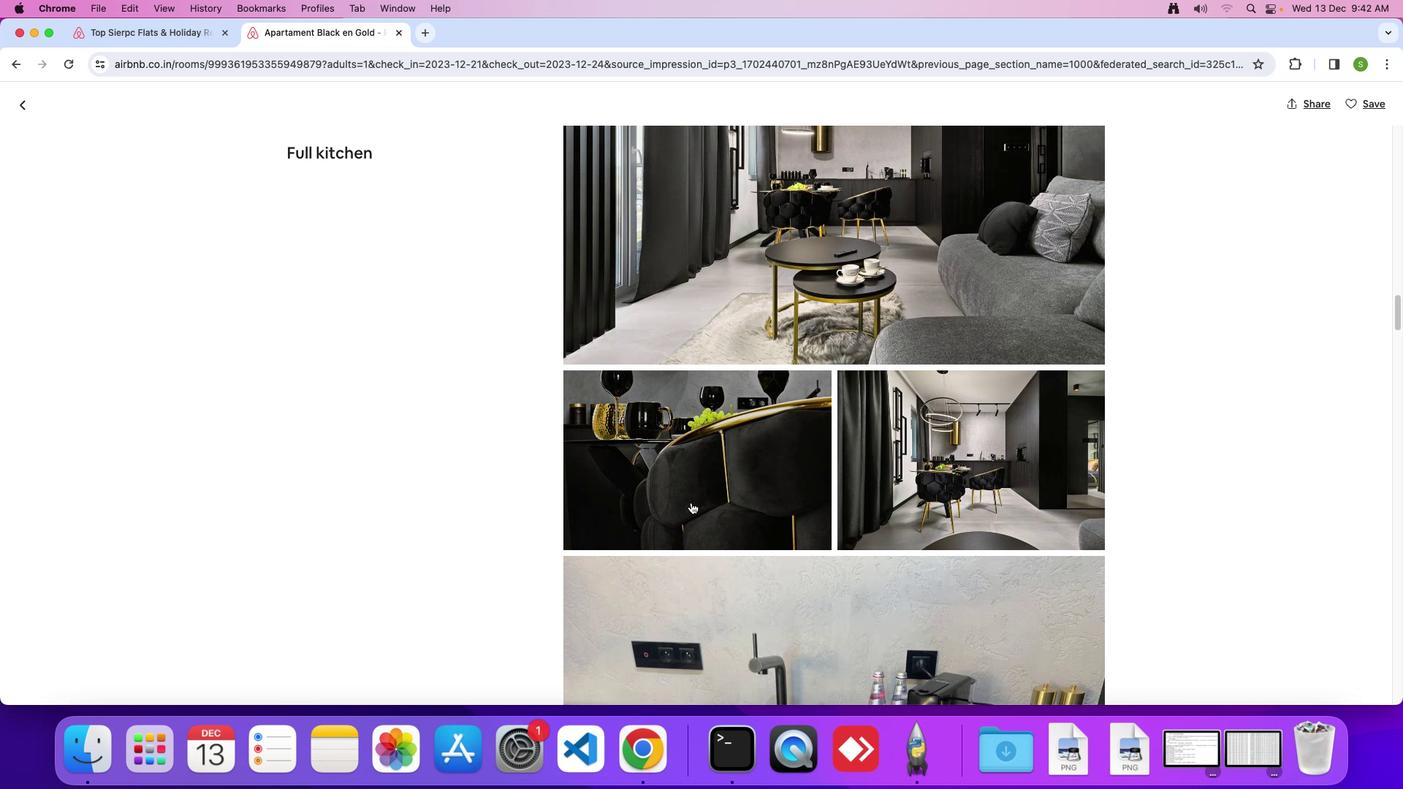 
Action: Mouse scrolled (691, 502) with delta (0, -1)
Screenshot: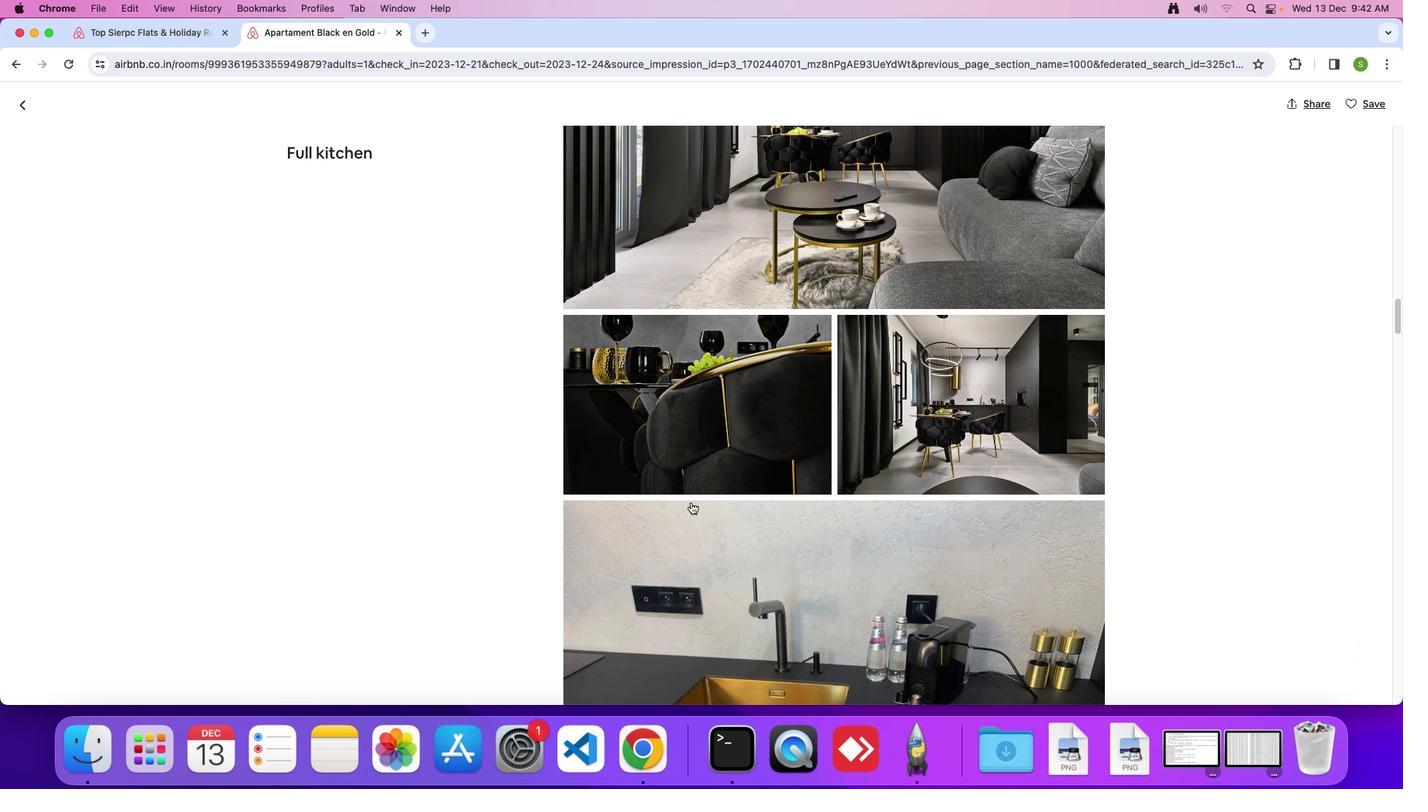 
Action: Mouse scrolled (691, 502) with delta (0, 0)
Screenshot: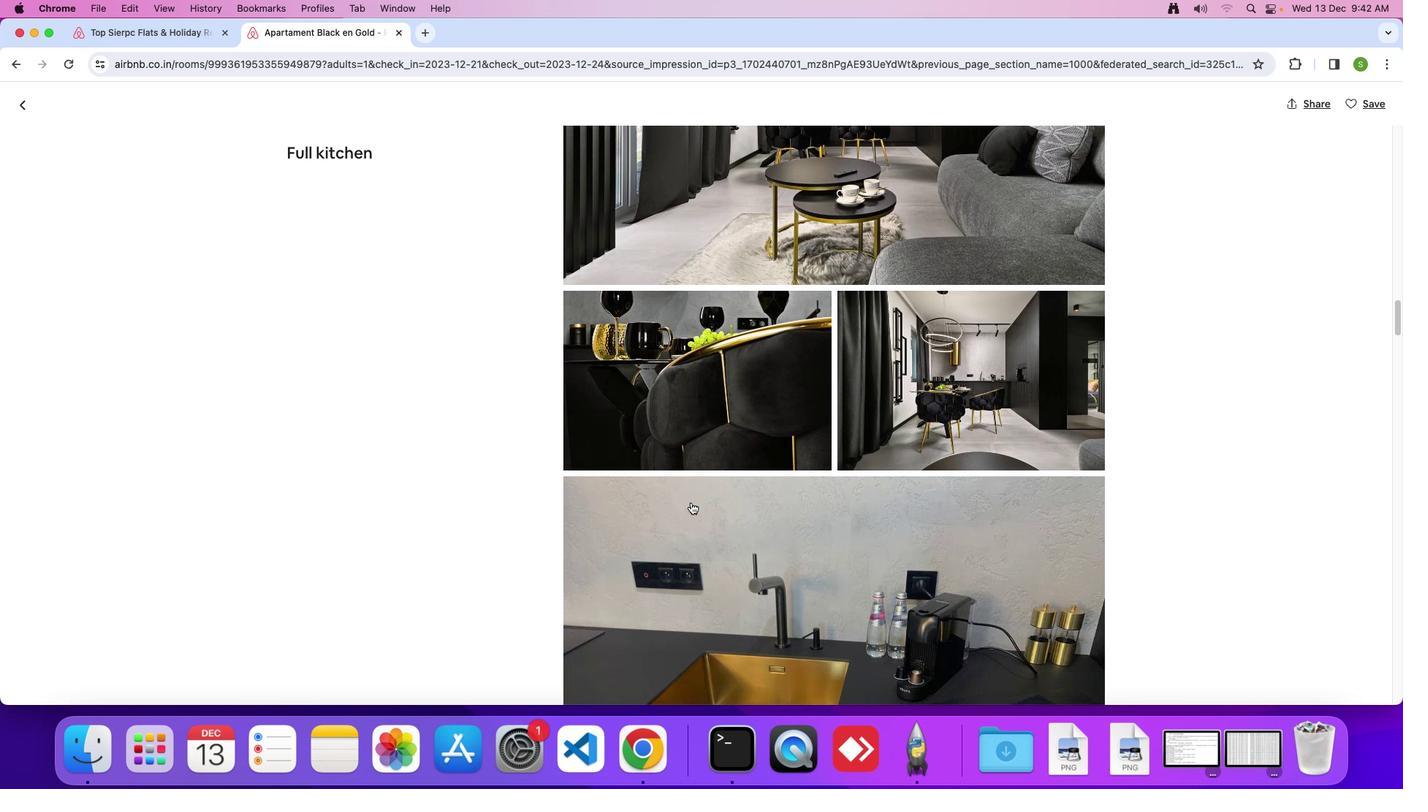 
Action: Mouse scrolled (691, 502) with delta (0, 0)
Screenshot: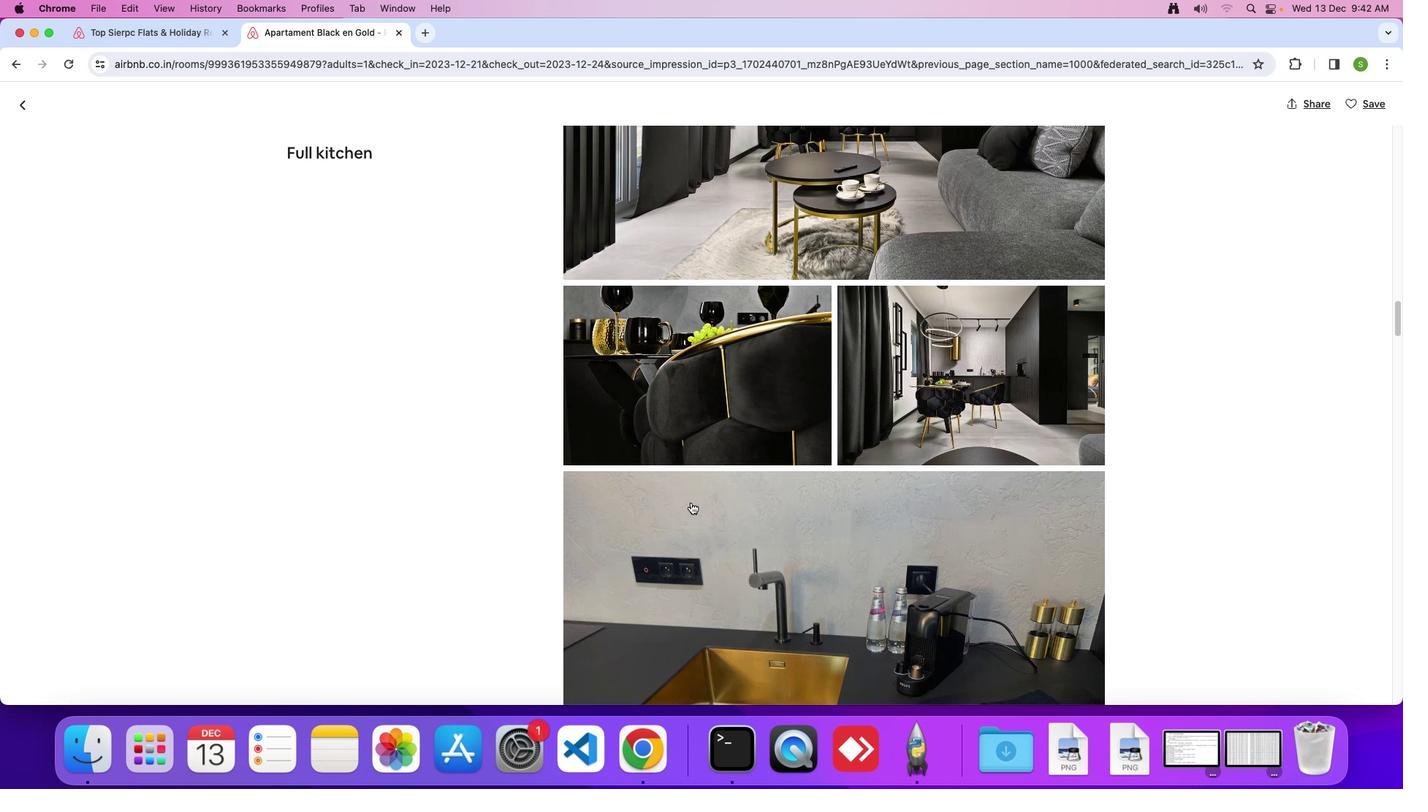 
Action: Mouse scrolled (691, 502) with delta (0, 0)
Screenshot: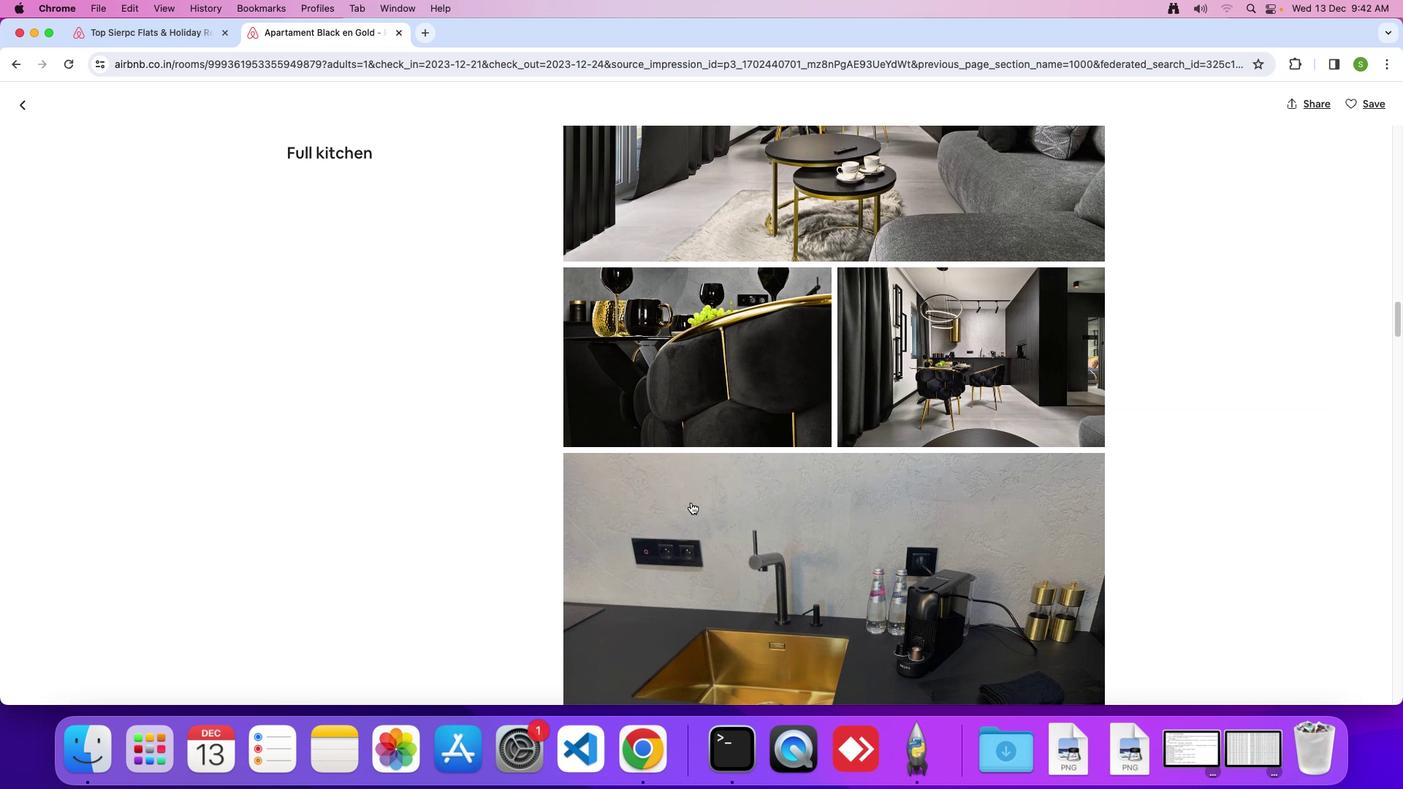 
Action: Mouse scrolled (691, 502) with delta (0, 0)
Screenshot: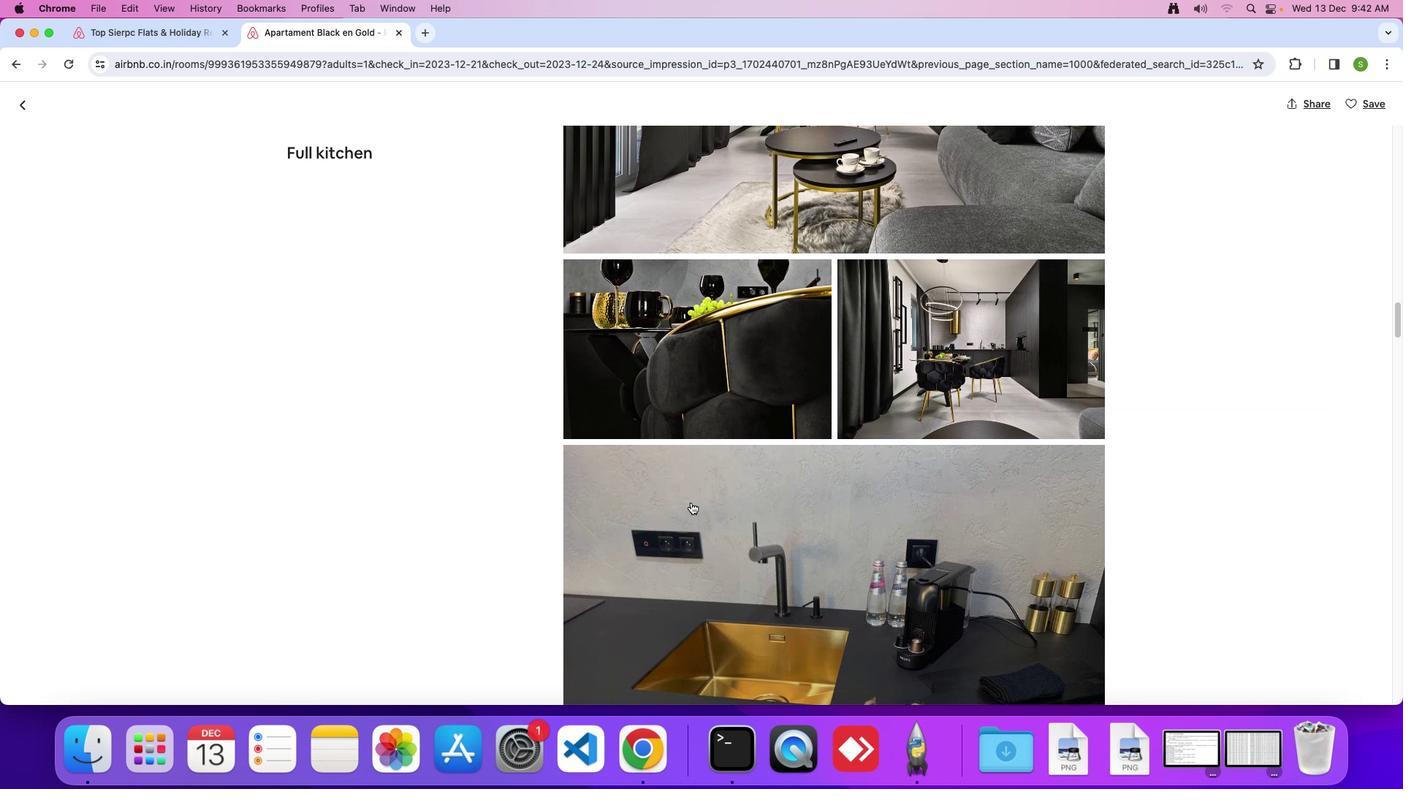 
Action: Mouse scrolled (691, 502) with delta (0, 0)
Screenshot: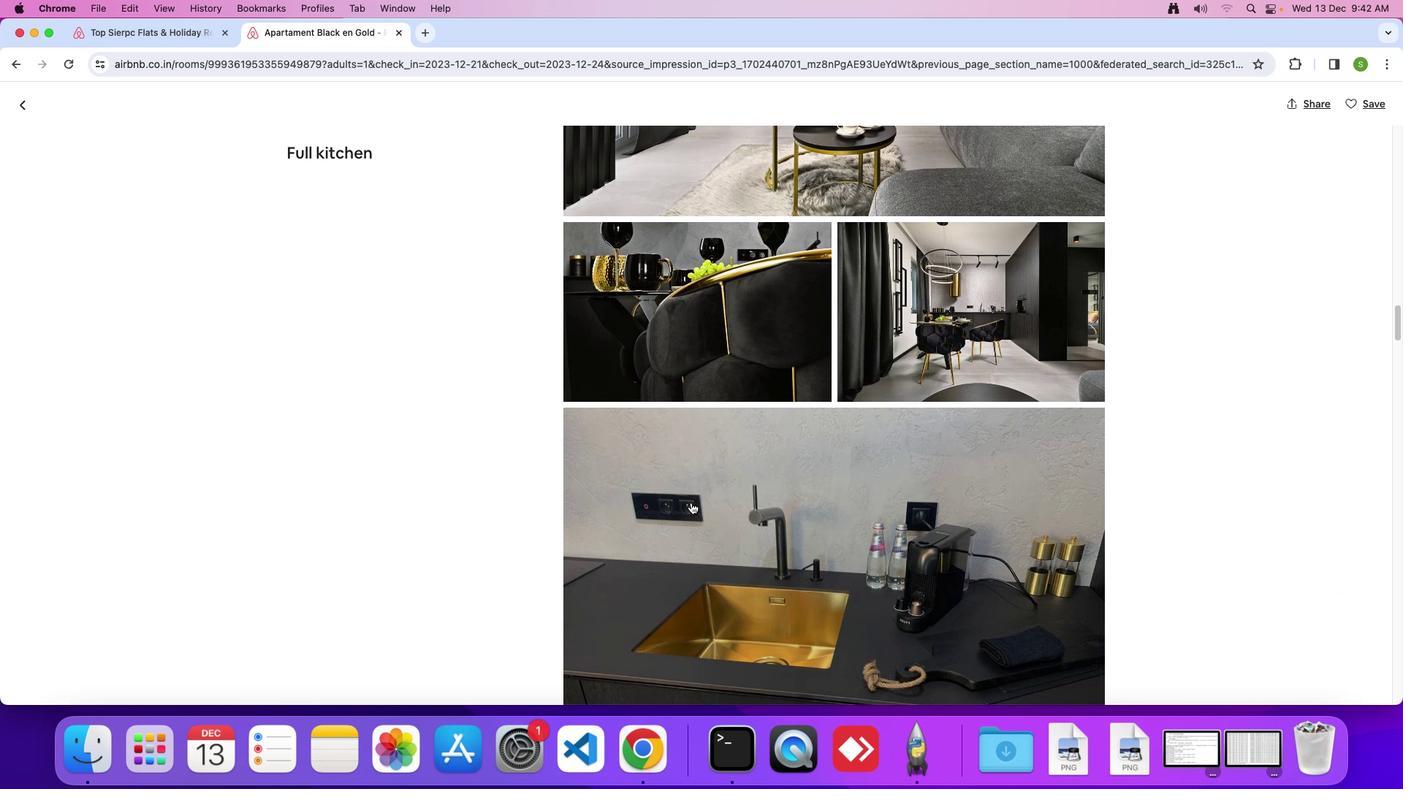 
Action: Mouse scrolled (691, 502) with delta (0, 0)
Screenshot: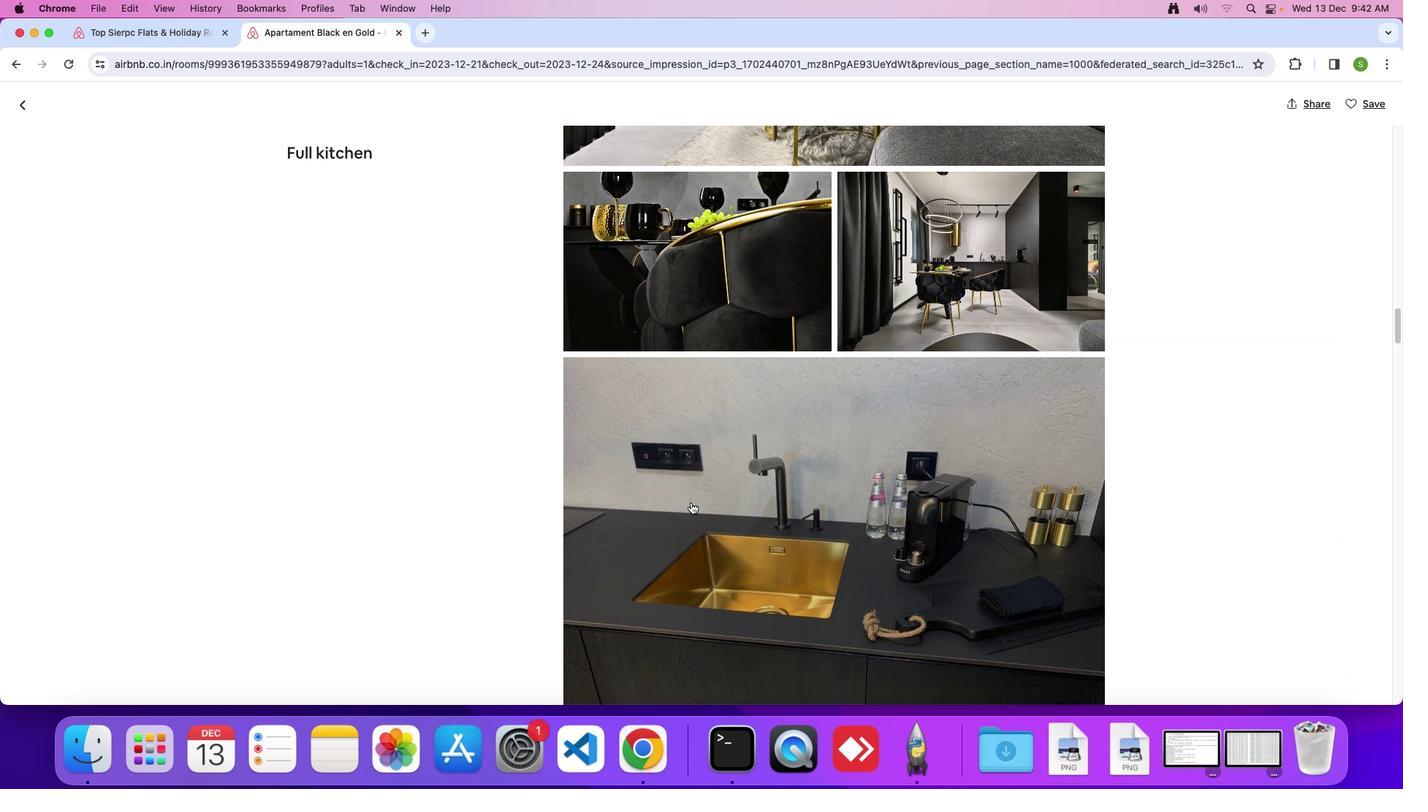 
Action: Mouse scrolled (691, 502) with delta (0, -2)
Screenshot: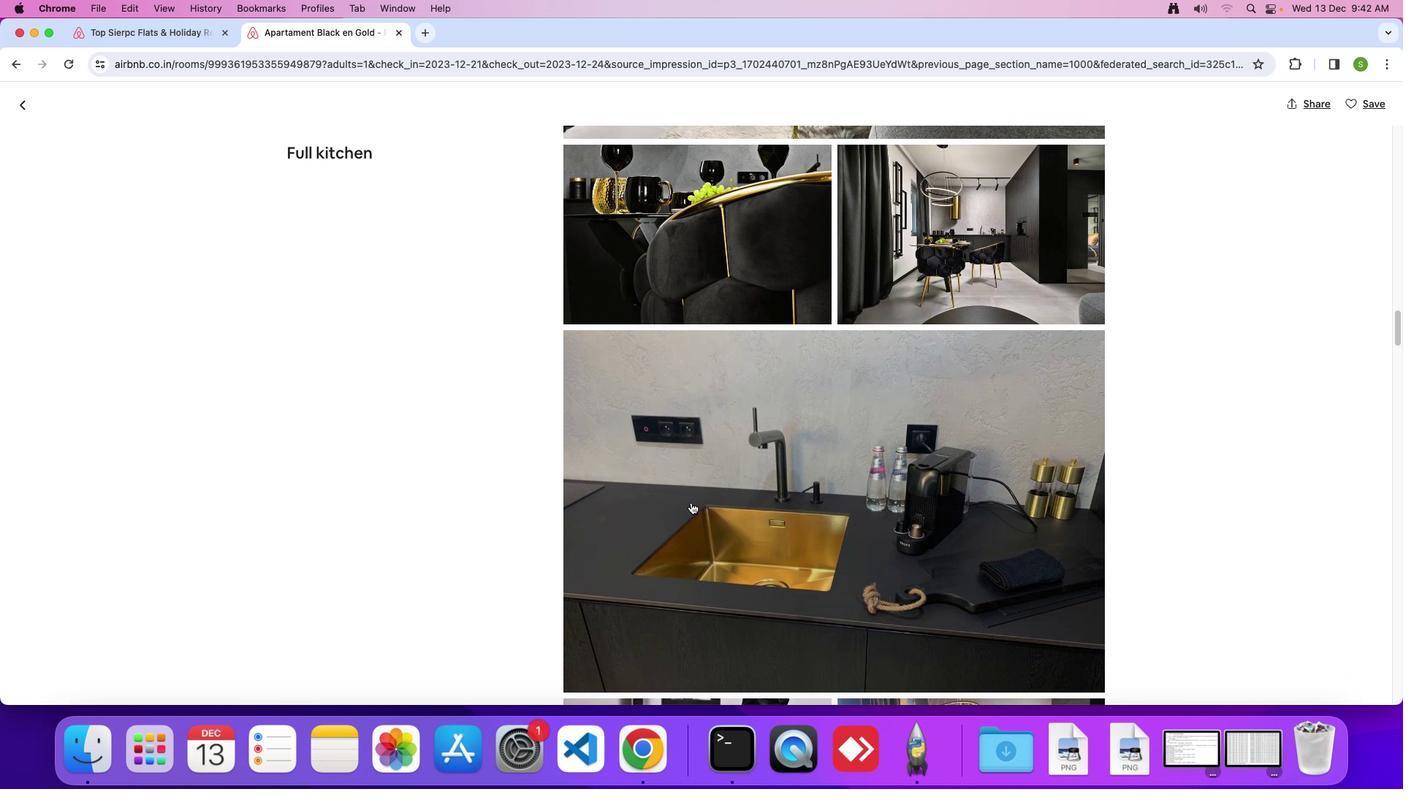
Action: Mouse scrolled (691, 502) with delta (0, 0)
Screenshot: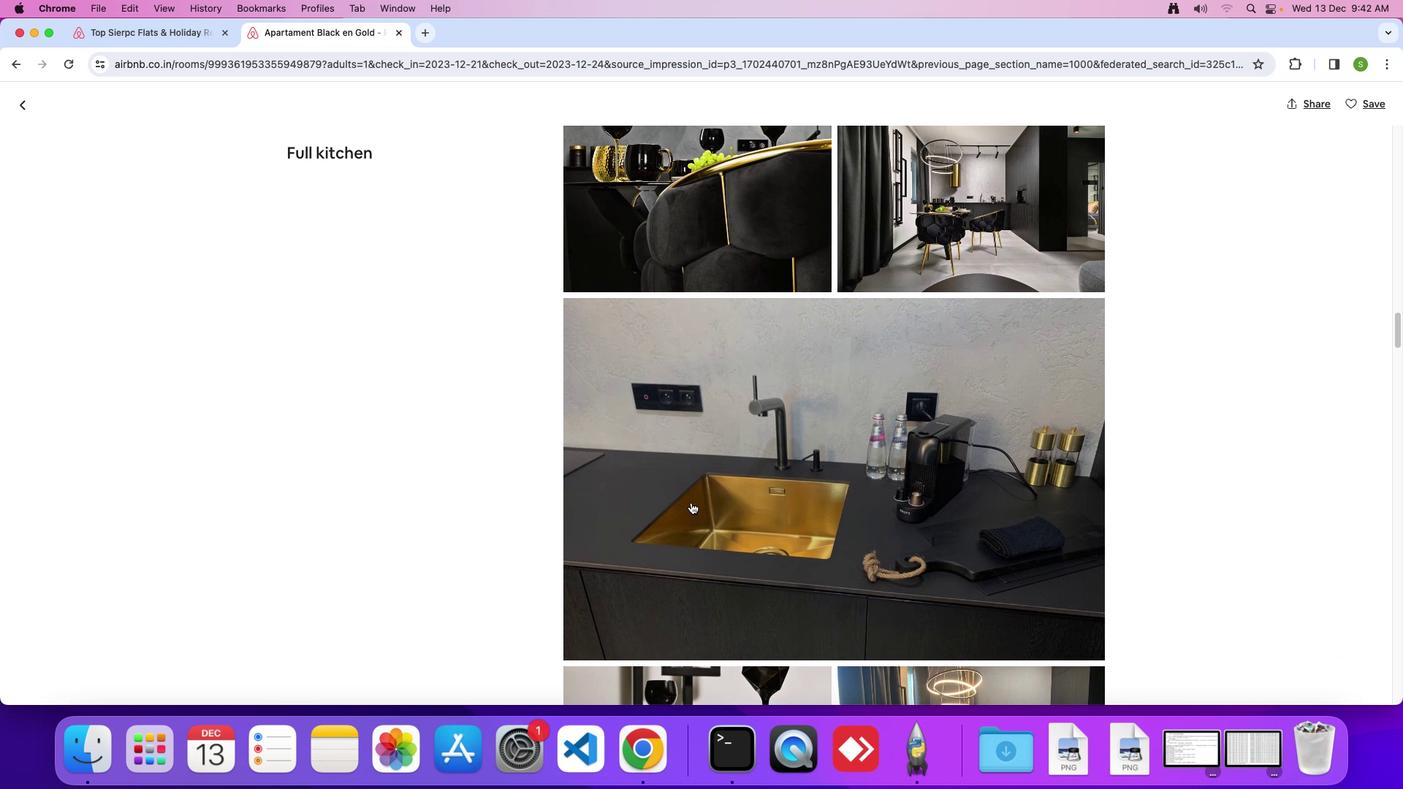 
Action: Mouse scrolled (691, 502) with delta (0, 0)
Screenshot: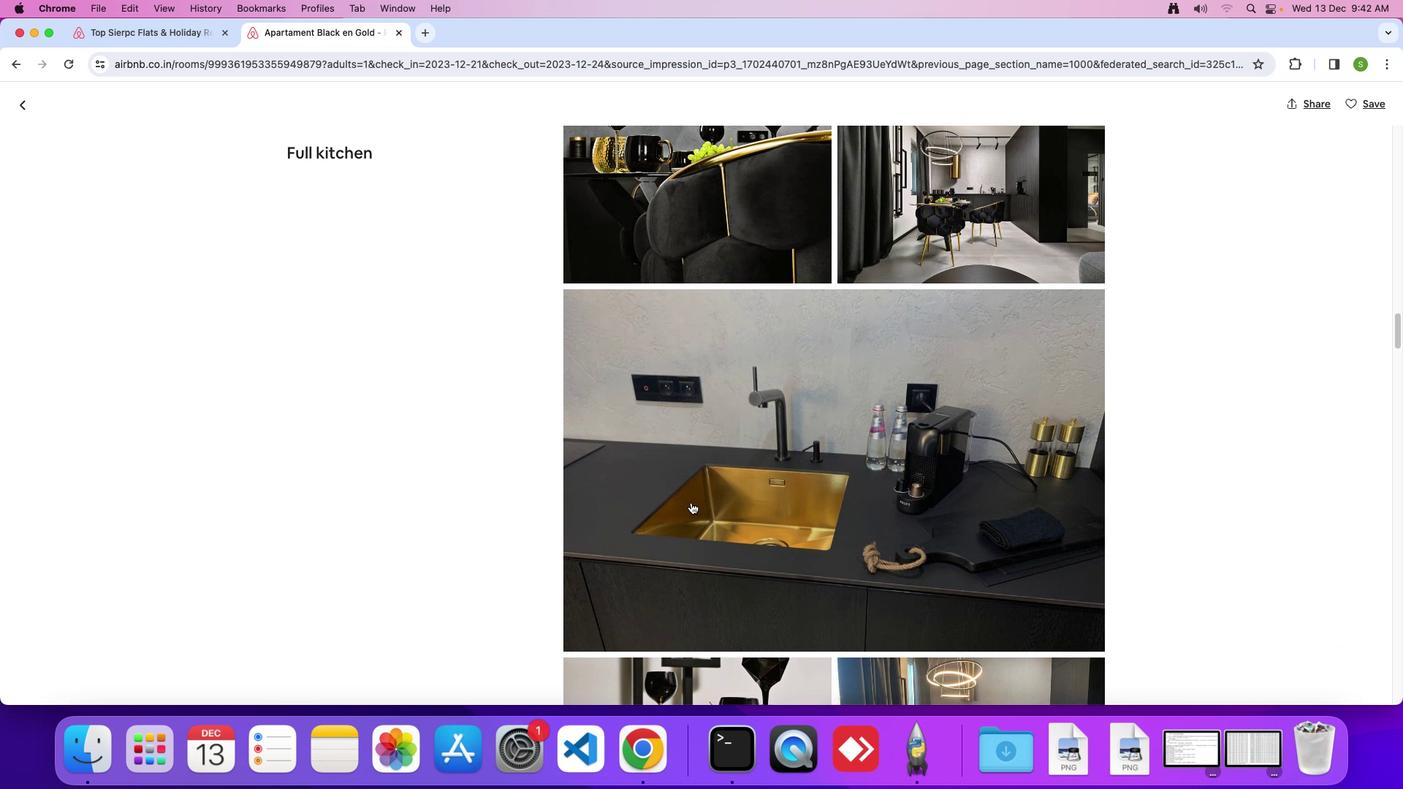 
Action: Mouse scrolled (691, 502) with delta (0, 0)
Screenshot: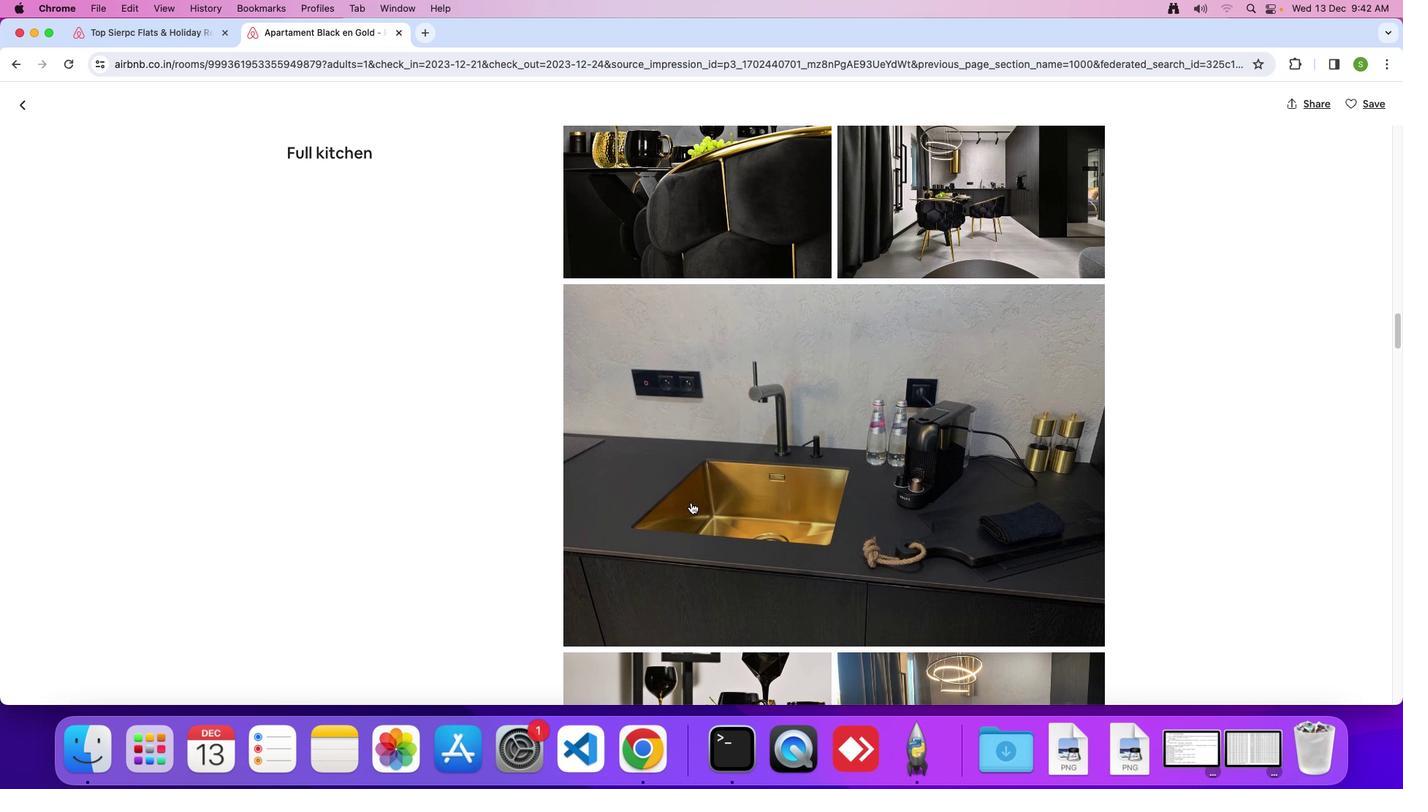 
Action: Mouse scrolled (691, 502) with delta (0, 0)
Screenshot: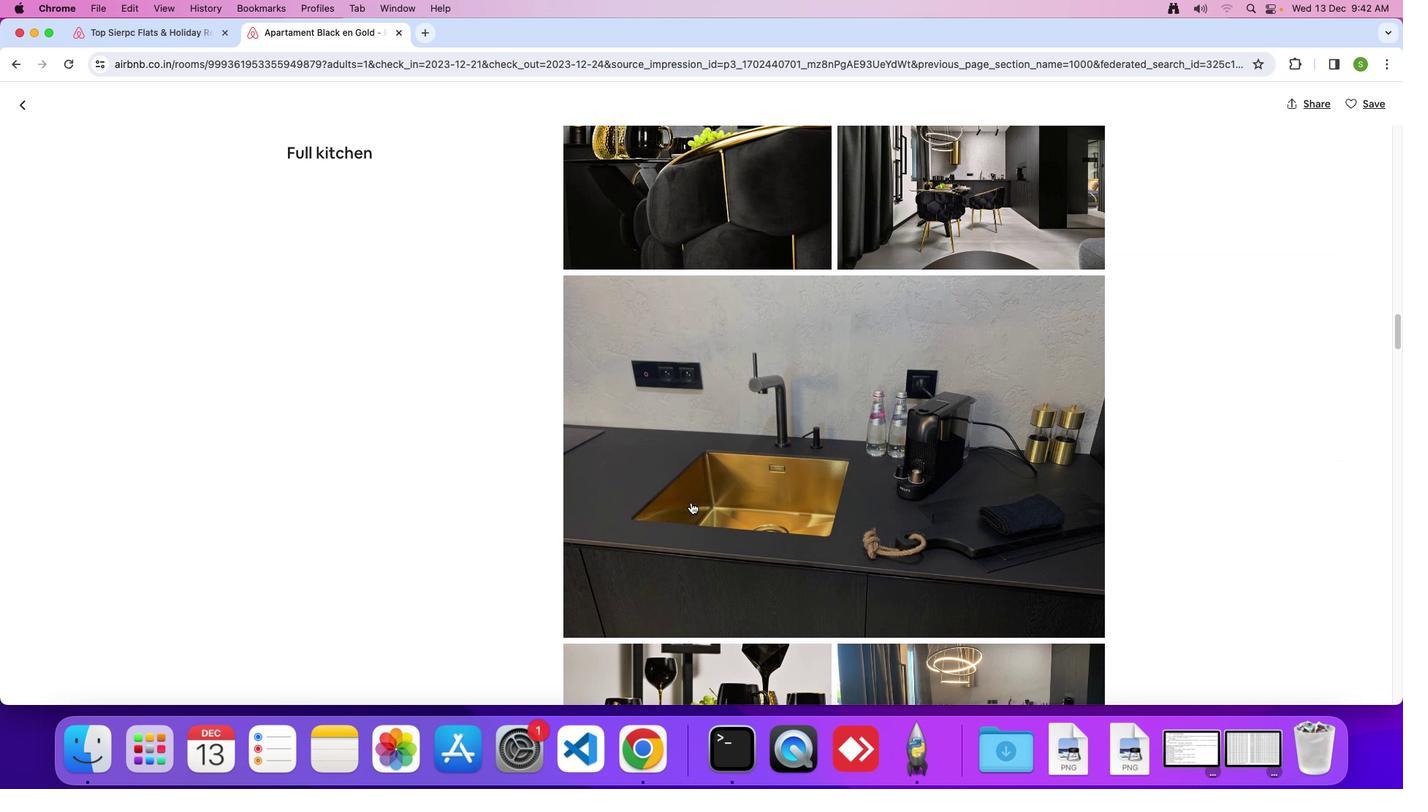 
Action: Mouse scrolled (691, 502) with delta (0, 0)
Screenshot: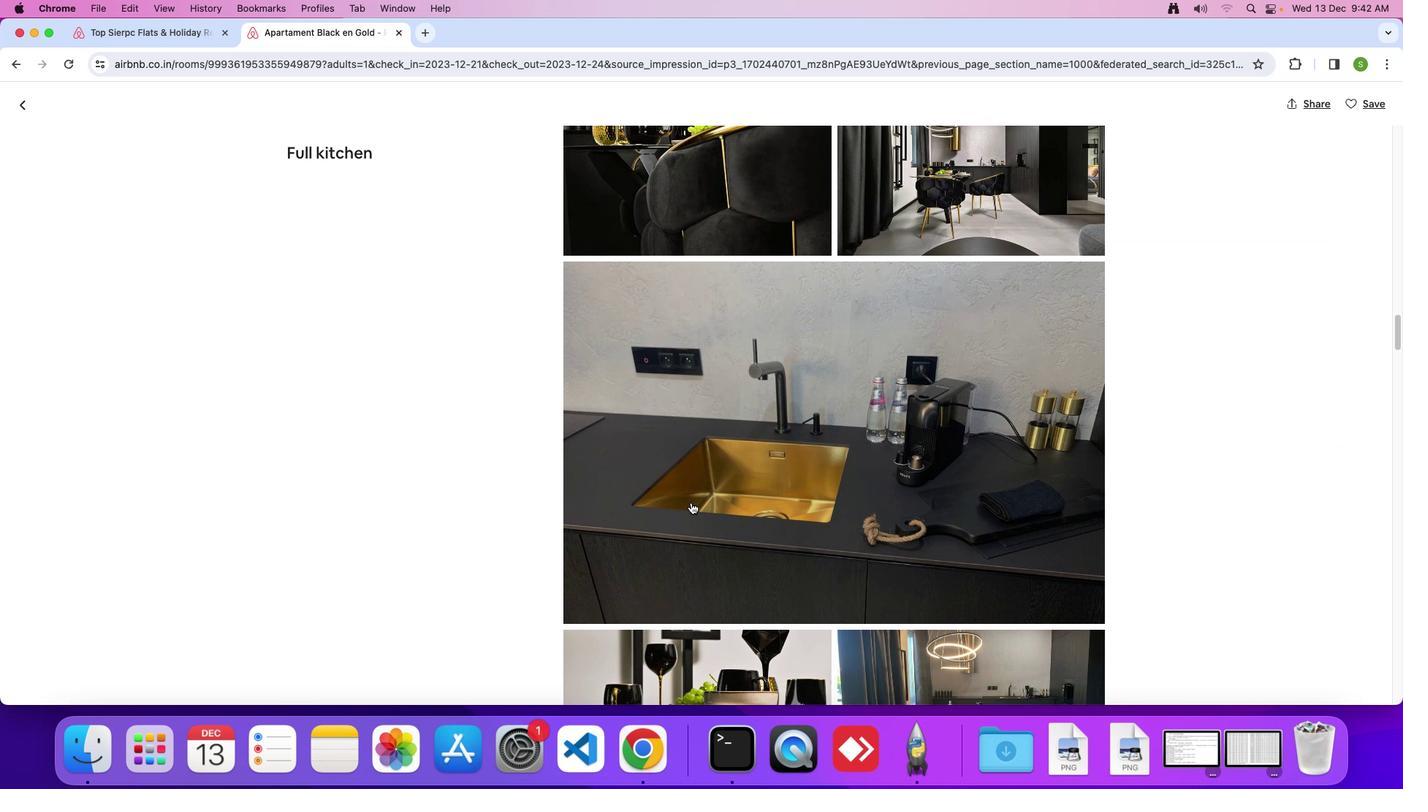 
Action: Mouse scrolled (691, 502) with delta (0, 0)
Screenshot: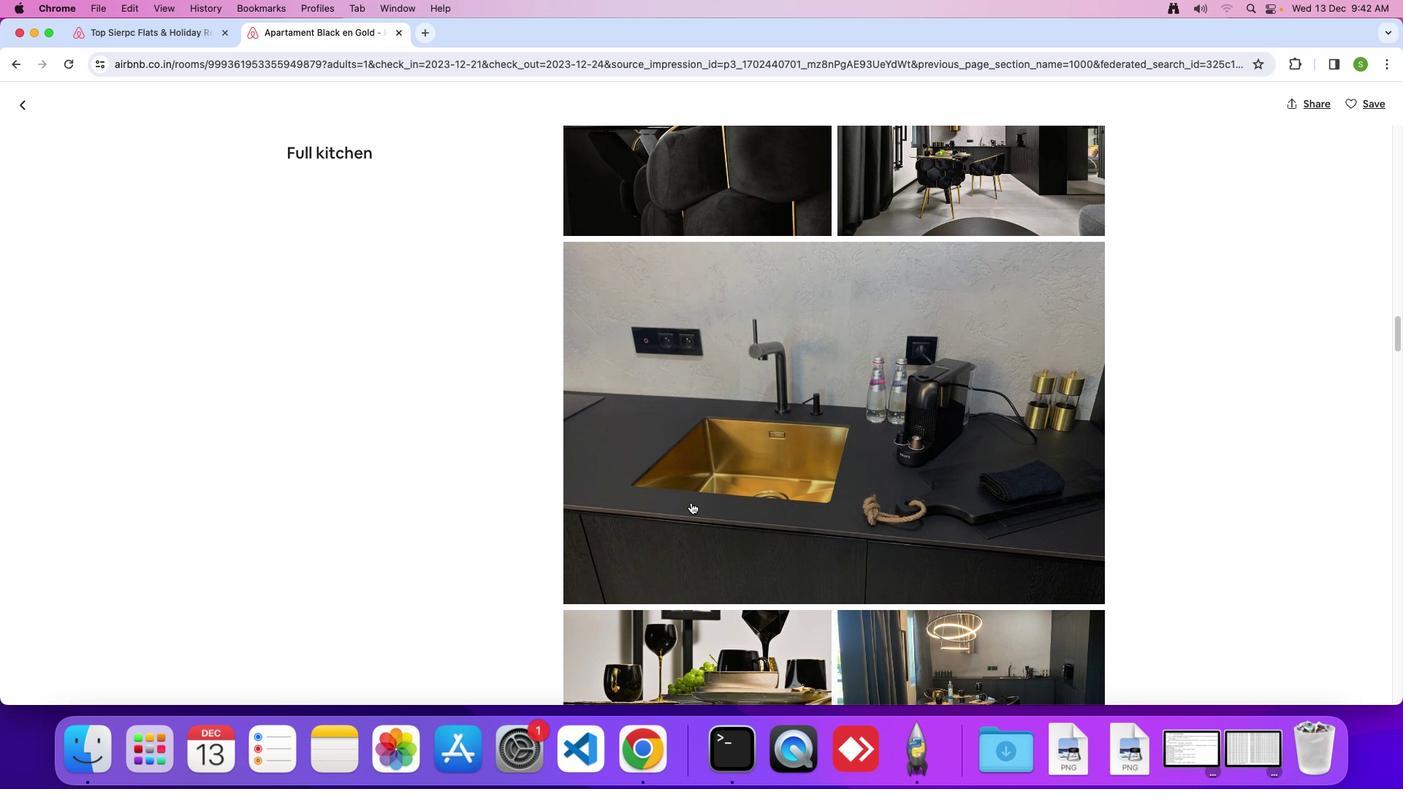 
Action: Mouse scrolled (691, 502) with delta (0, 0)
Screenshot: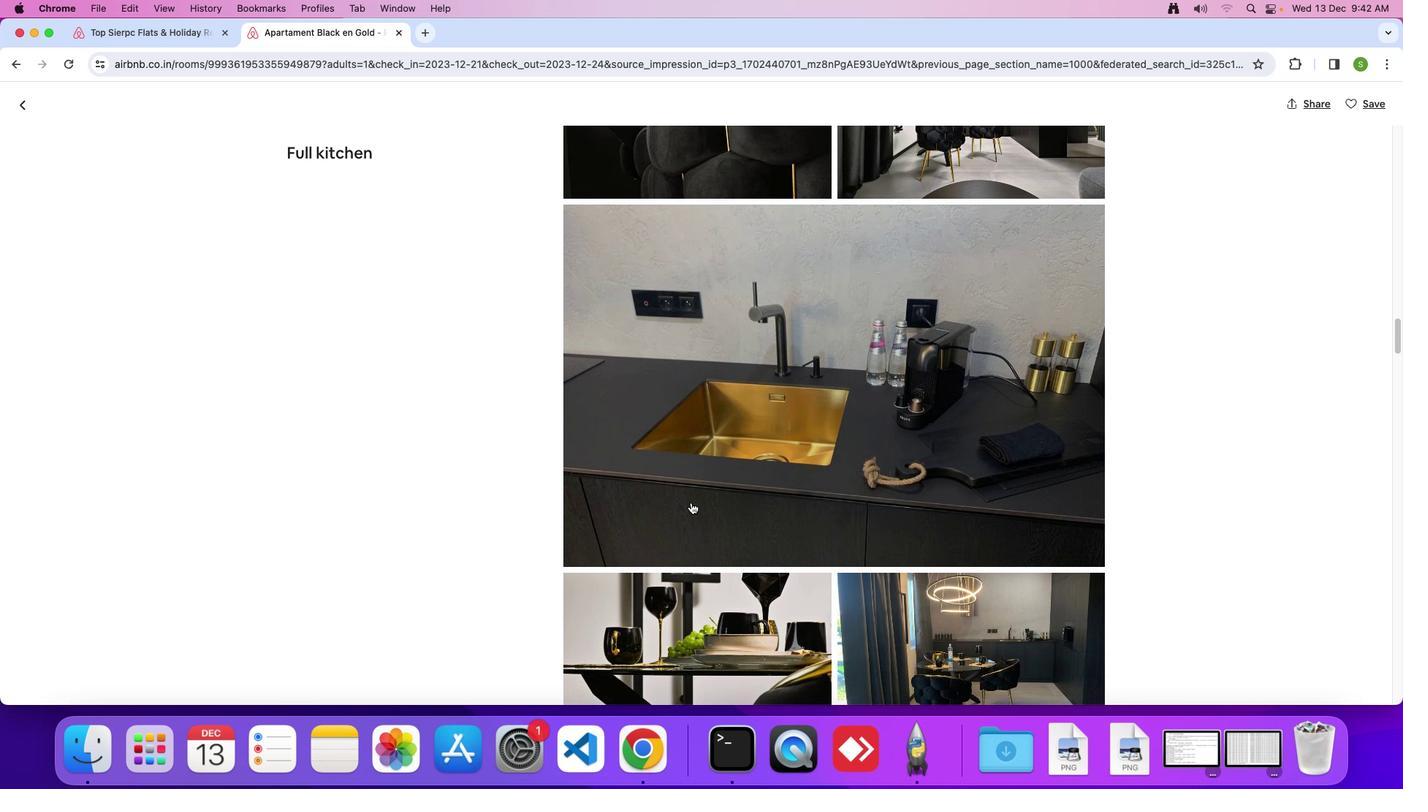 
Action: Mouse scrolled (691, 502) with delta (0, -1)
Screenshot: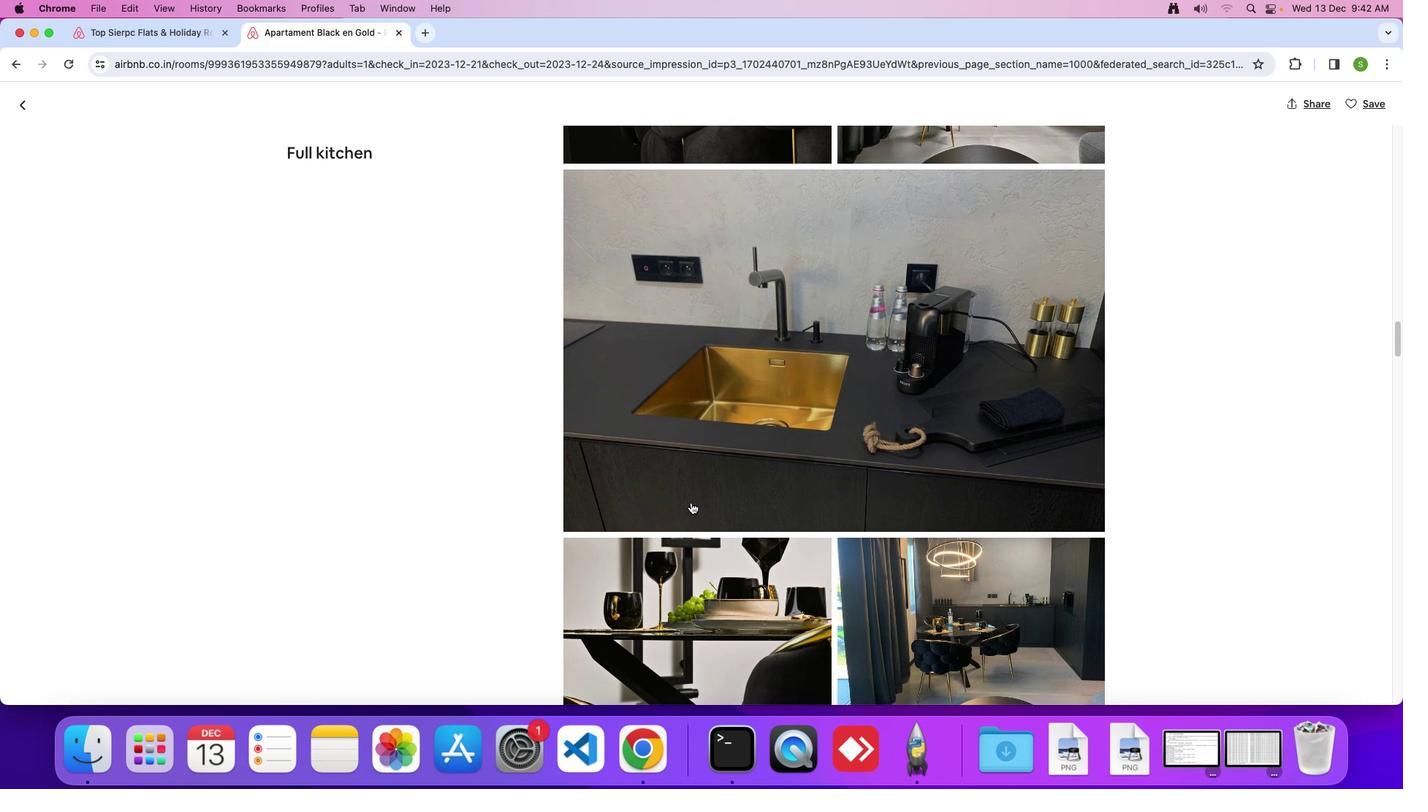 
Action: Mouse scrolled (691, 502) with delta (0, 0)
Screenshot: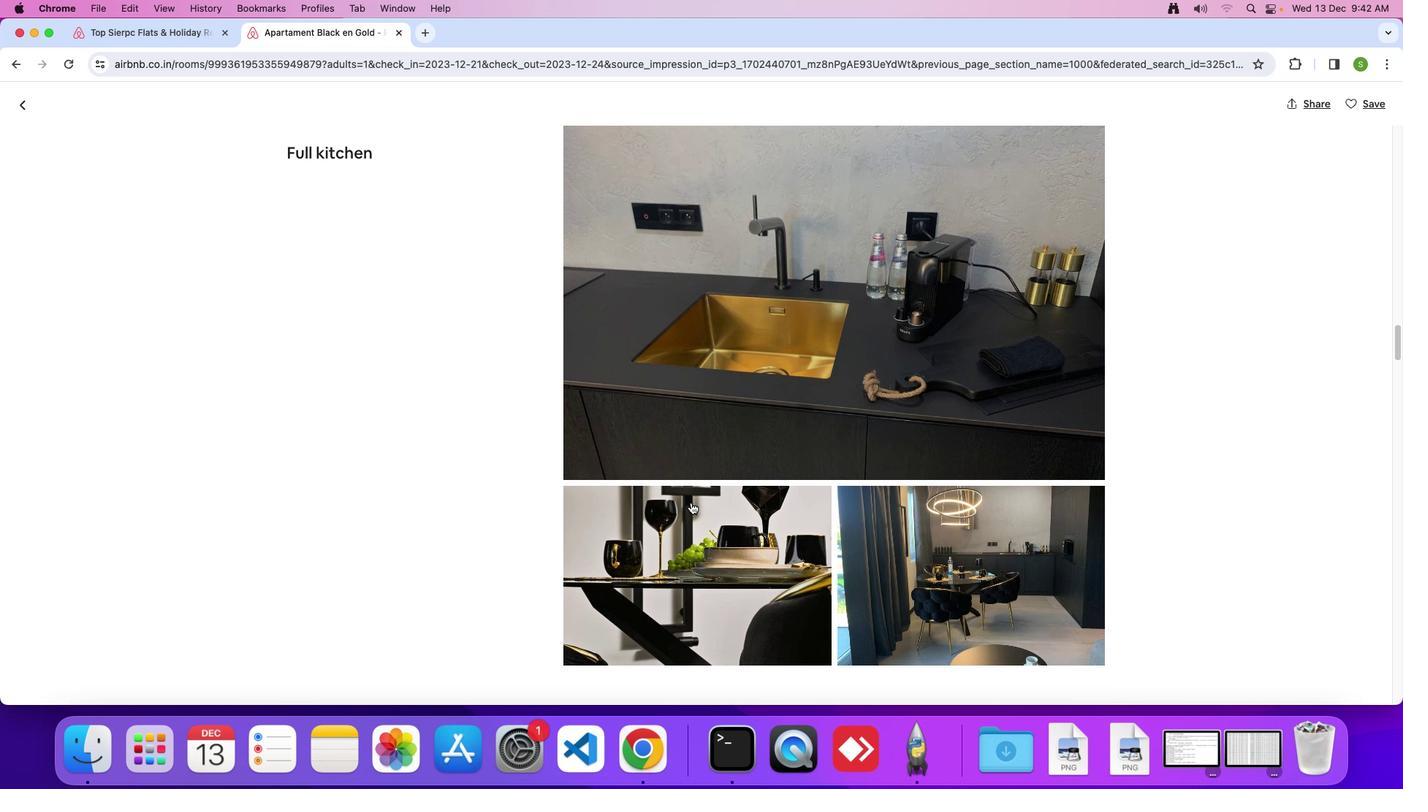 
Action: Mouse scrolled (691, 502) with delta (0, 0)
Screenshot: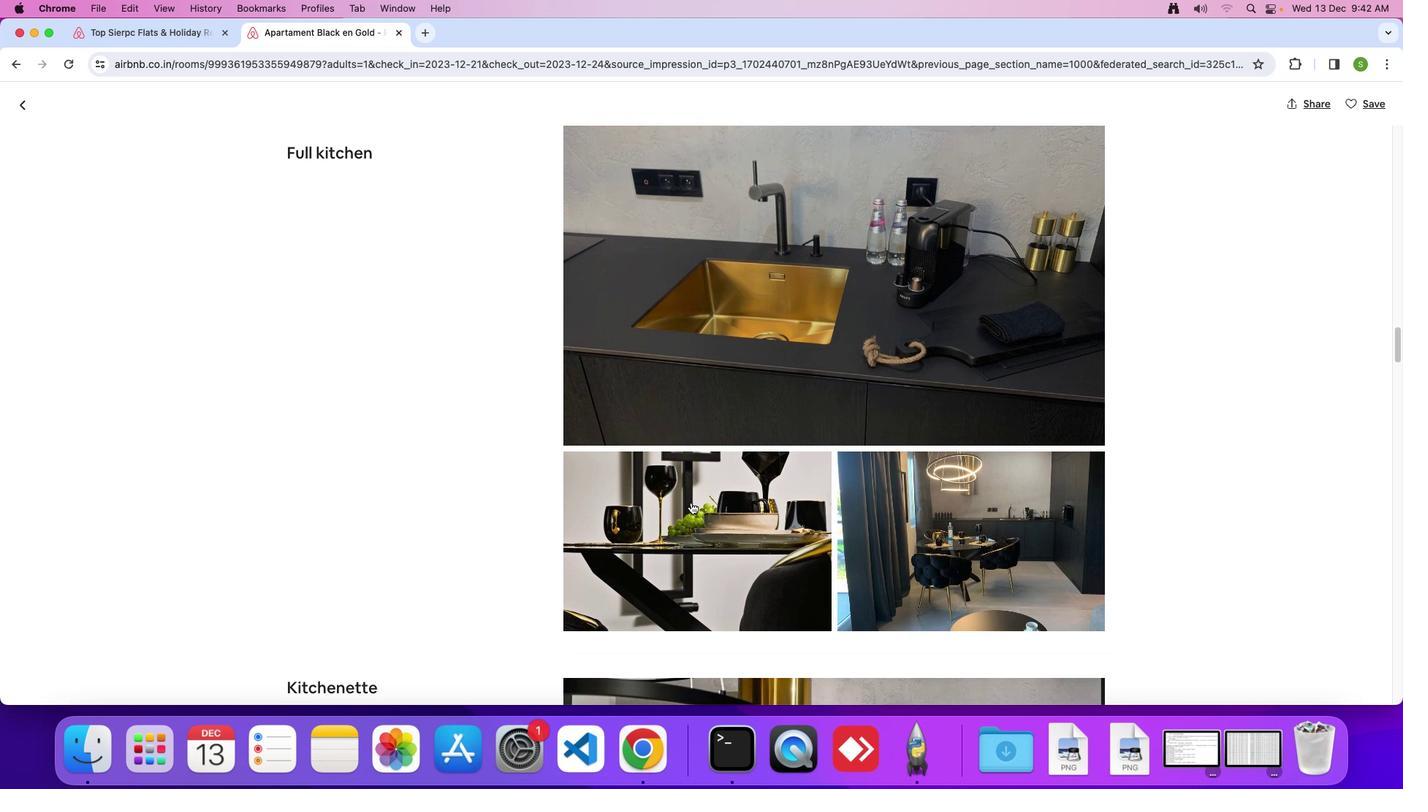 
Action: Mouse scrolled (691, 502) with delta (0, -2)
Screenshot: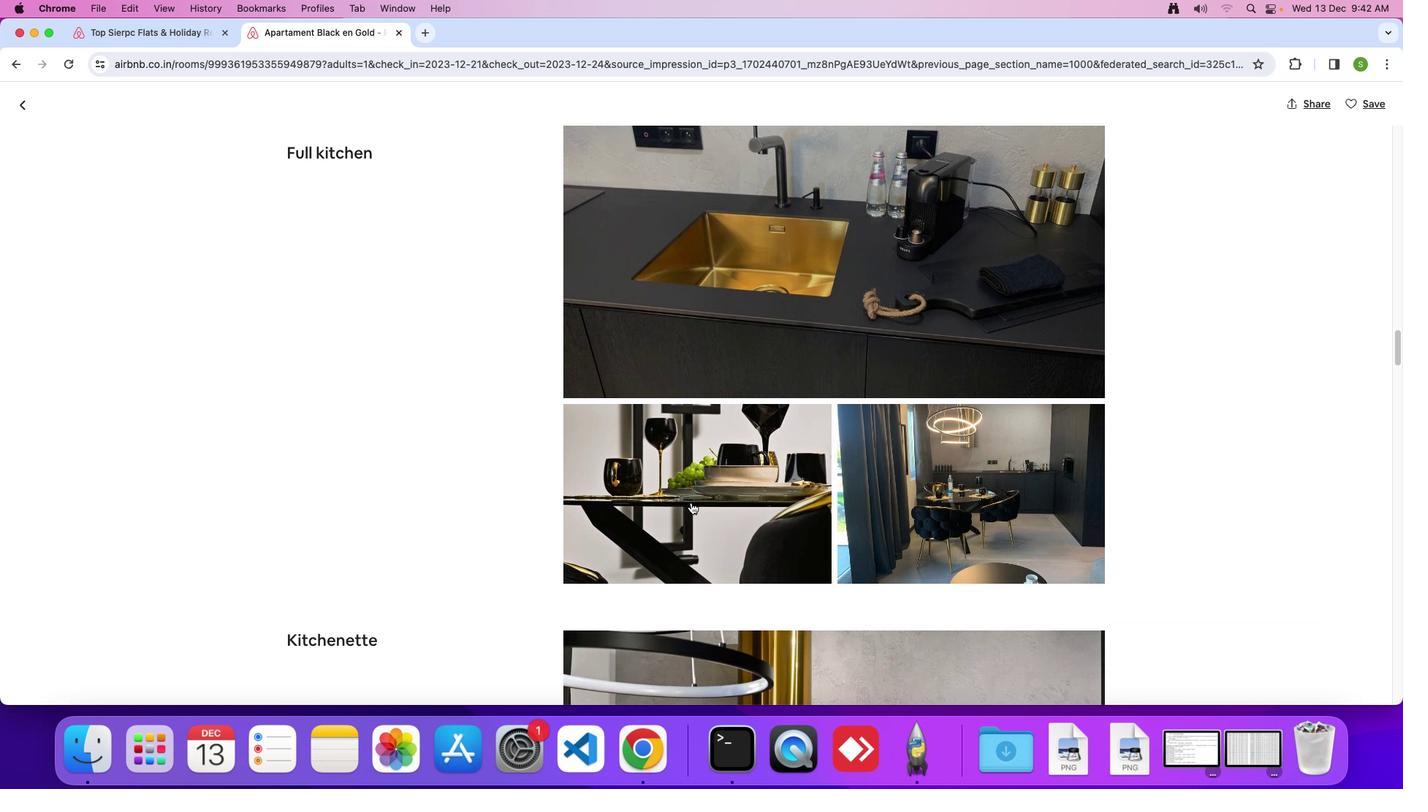 
Action: Mouse scrolled (691, 502) with delta (0, 0)
Screenshot: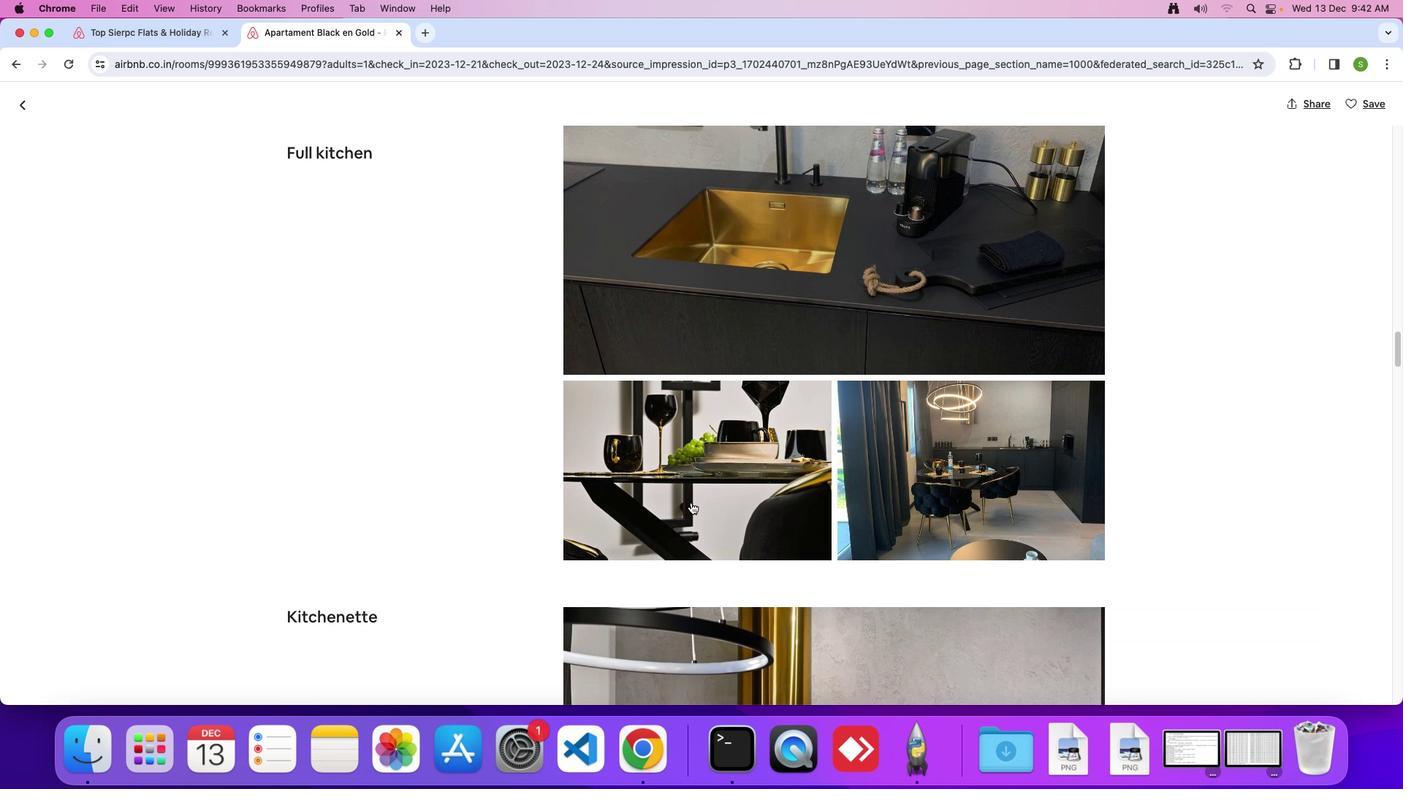 
Action: Mouse scrolled (691, 502) with delta (0, 0)
Screenshot: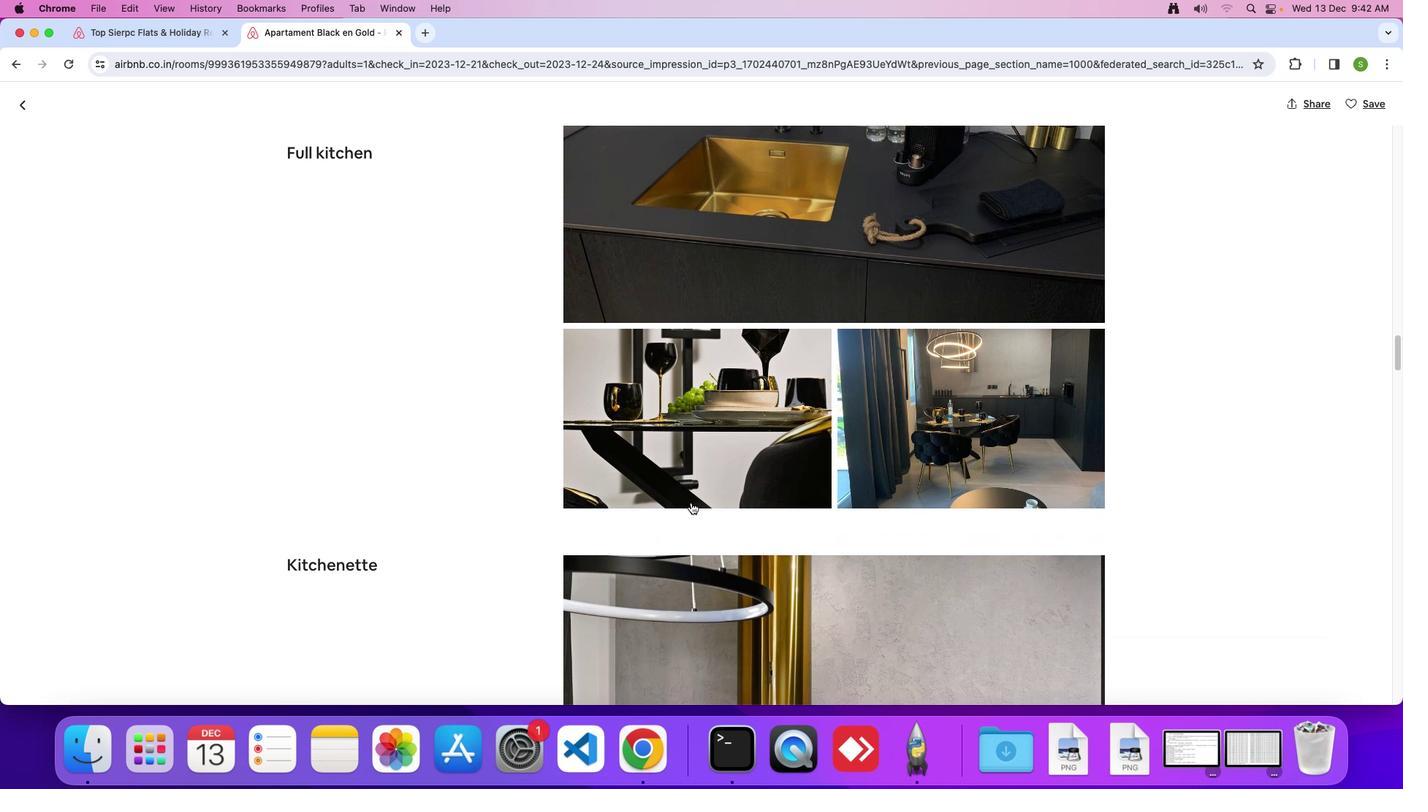 
Action: Mouse scrolled (691, 502) with delta (0, -1)
Screenshot: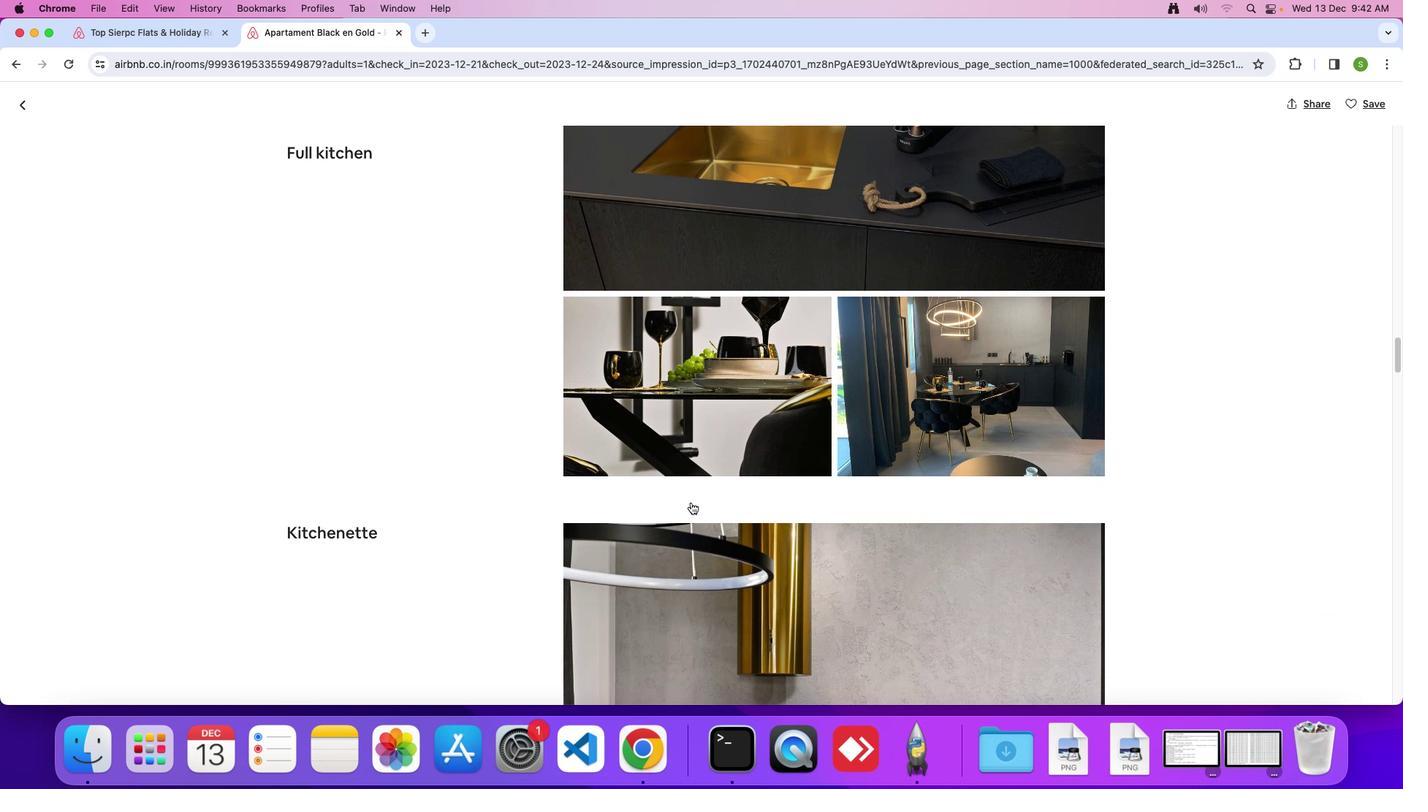 
Action: Mouse scrolled (691, 502) with delta (0, 0)
Screenshot: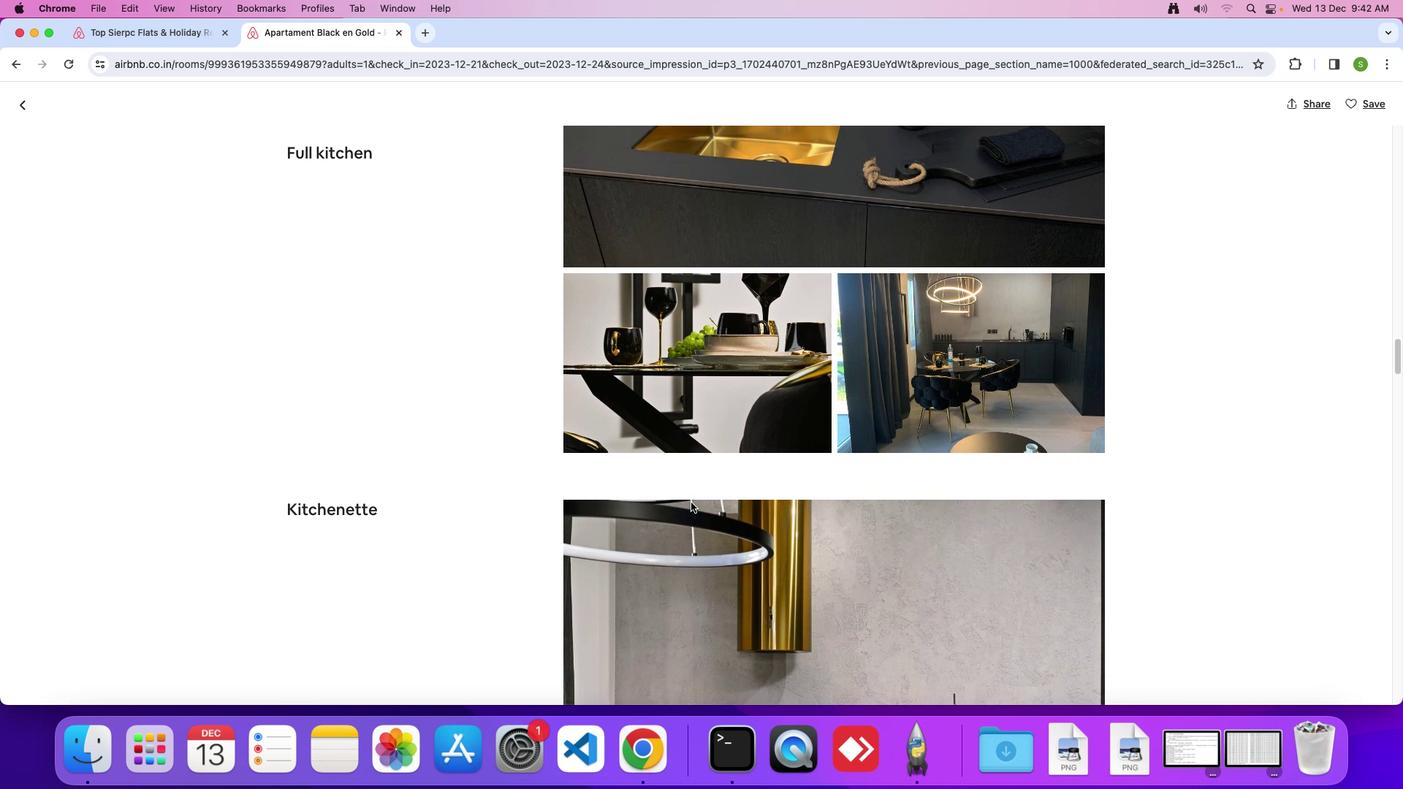 
Action: Mouse scrolled (691, 502) with delta (0, 0)
Screenshot: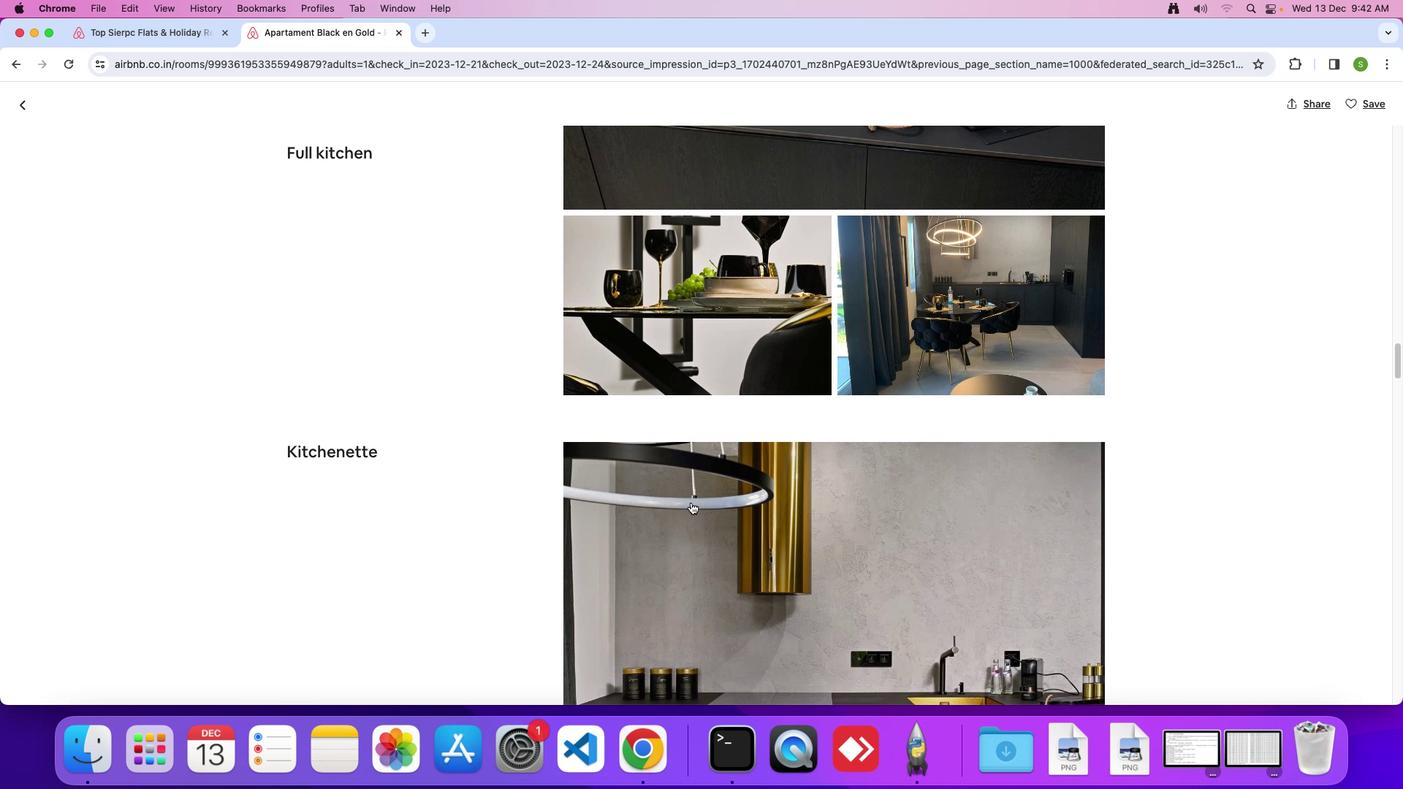 
Action: Mouse scrolled (691, 502) with delta (0, -2)
Screenshot: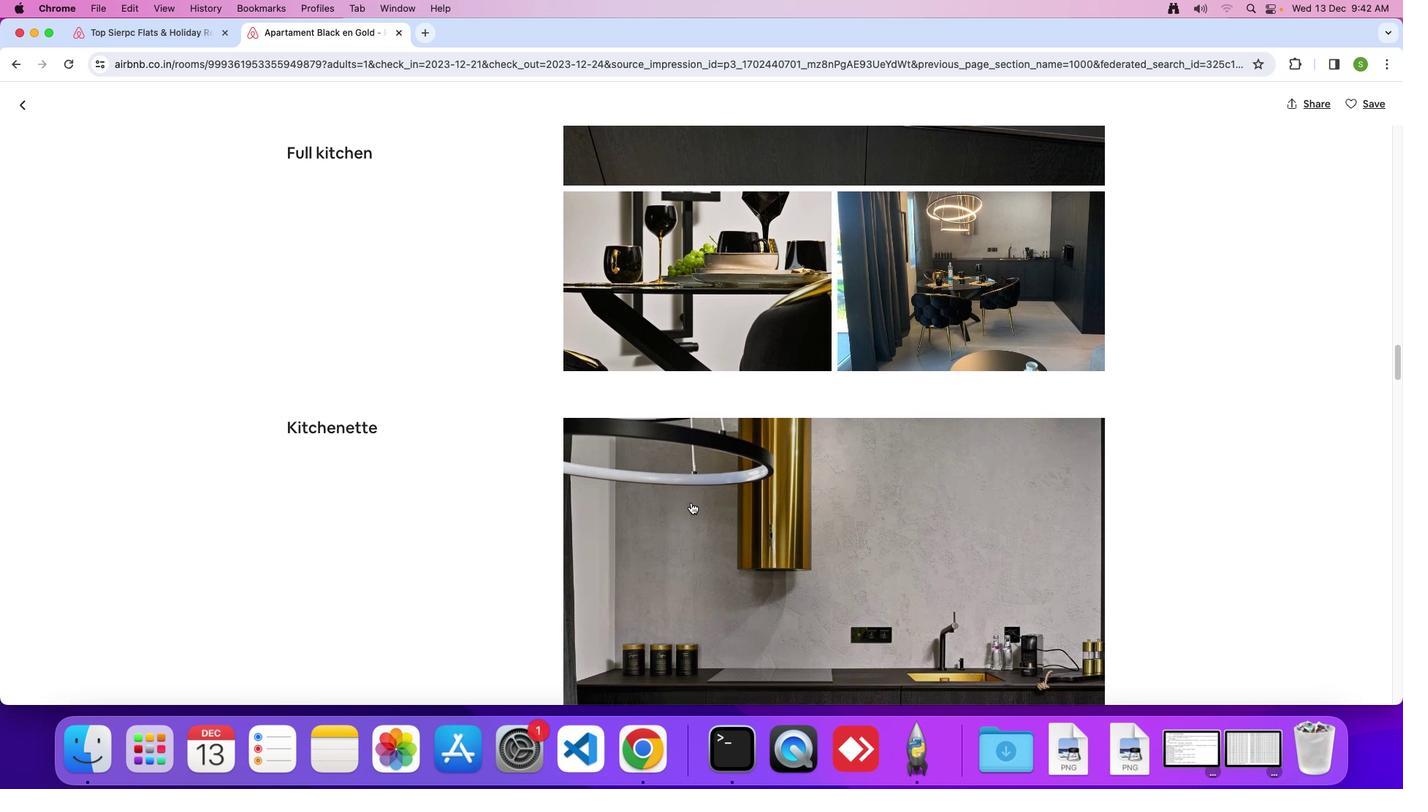 
Action: Mouse scrolled (691, 502) with delta (0, 0)
Screenshot: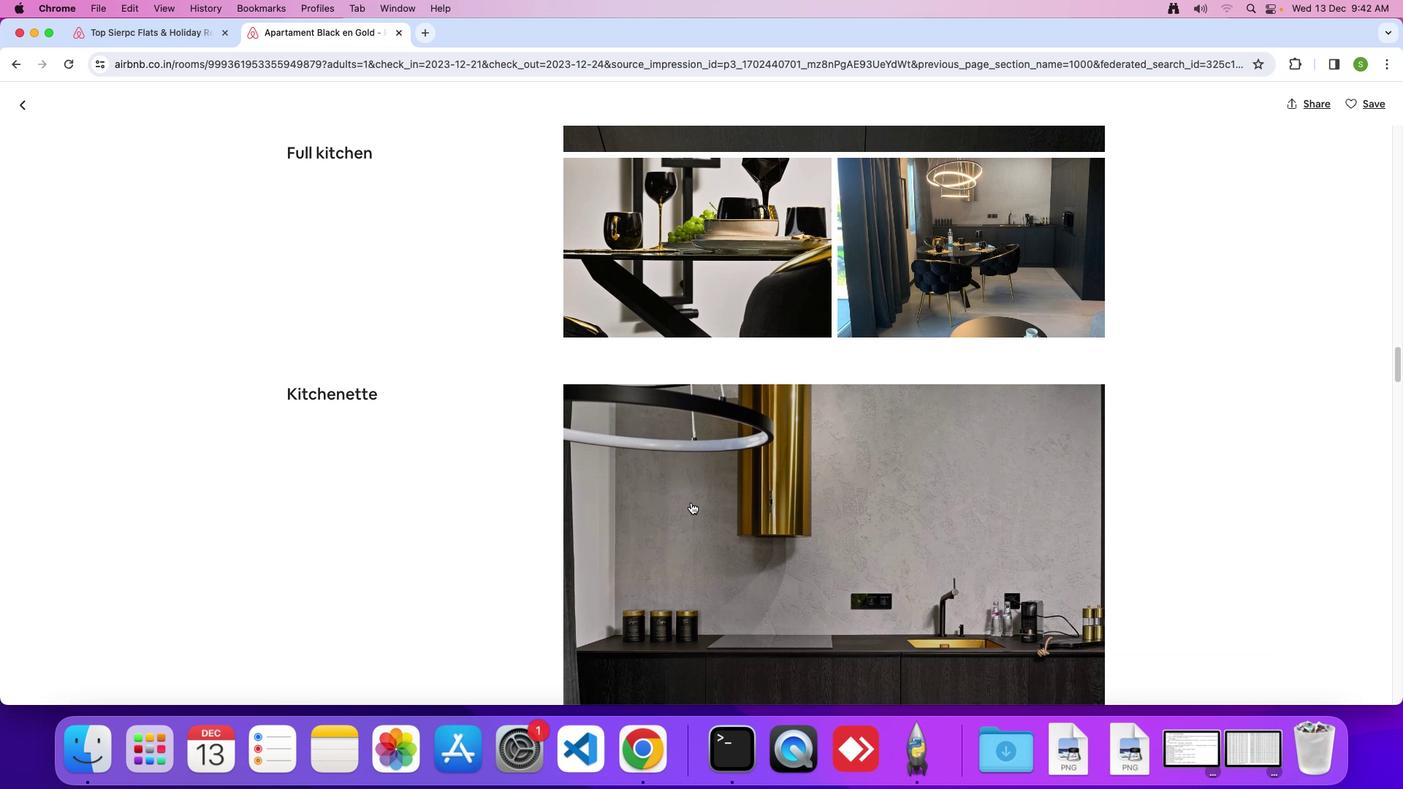 
Action: Mouse scrolled (691, 502) with delta (0, 0)
Screenshot: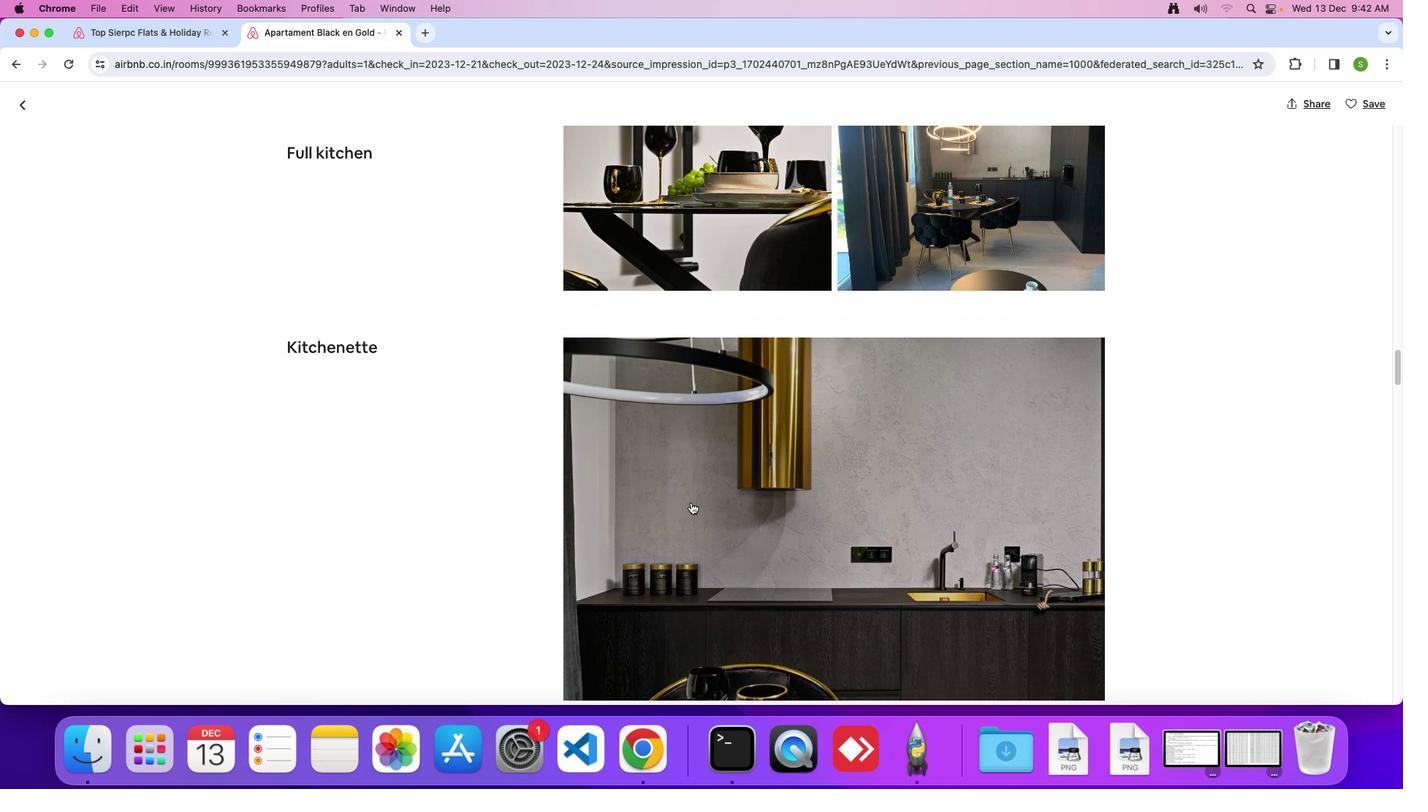 
Action: Mouse scrolled (691, 502) with delta (0, -1)
Screenshot: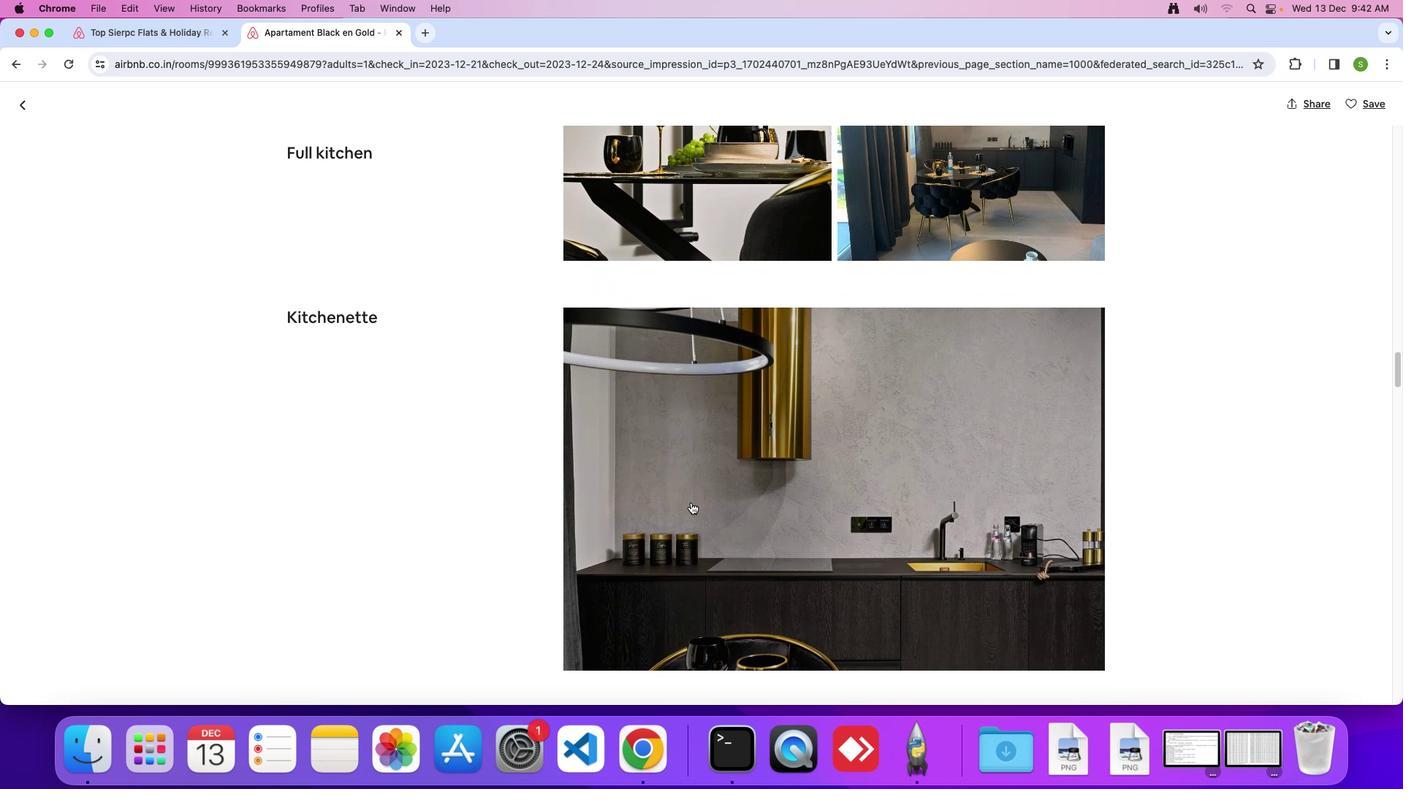 
Action: Mouse scrolled (691, 502) with delta (0, 0)
Screenshot: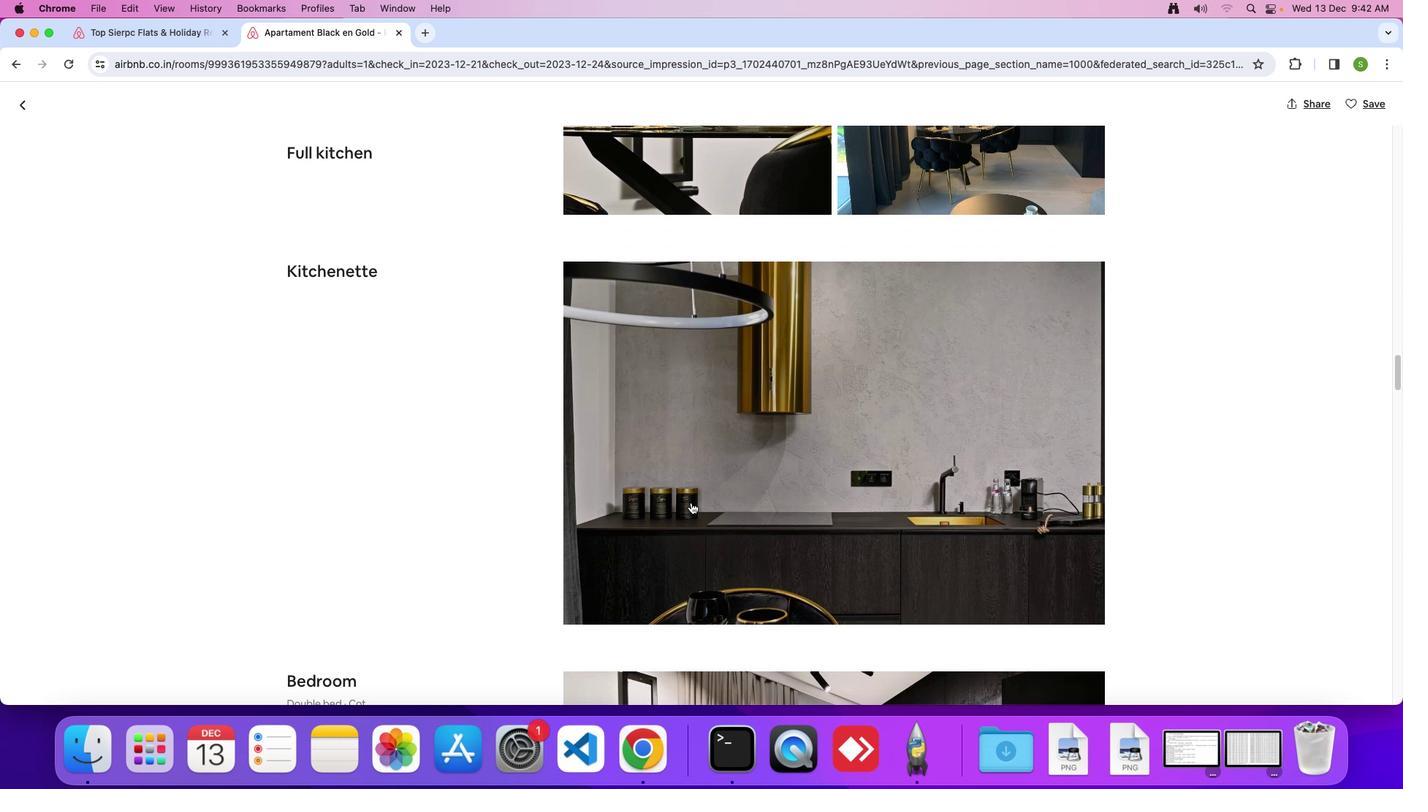 
Action: Mouse scrolled (691, 502) with delta (0, 0)
Screenshot: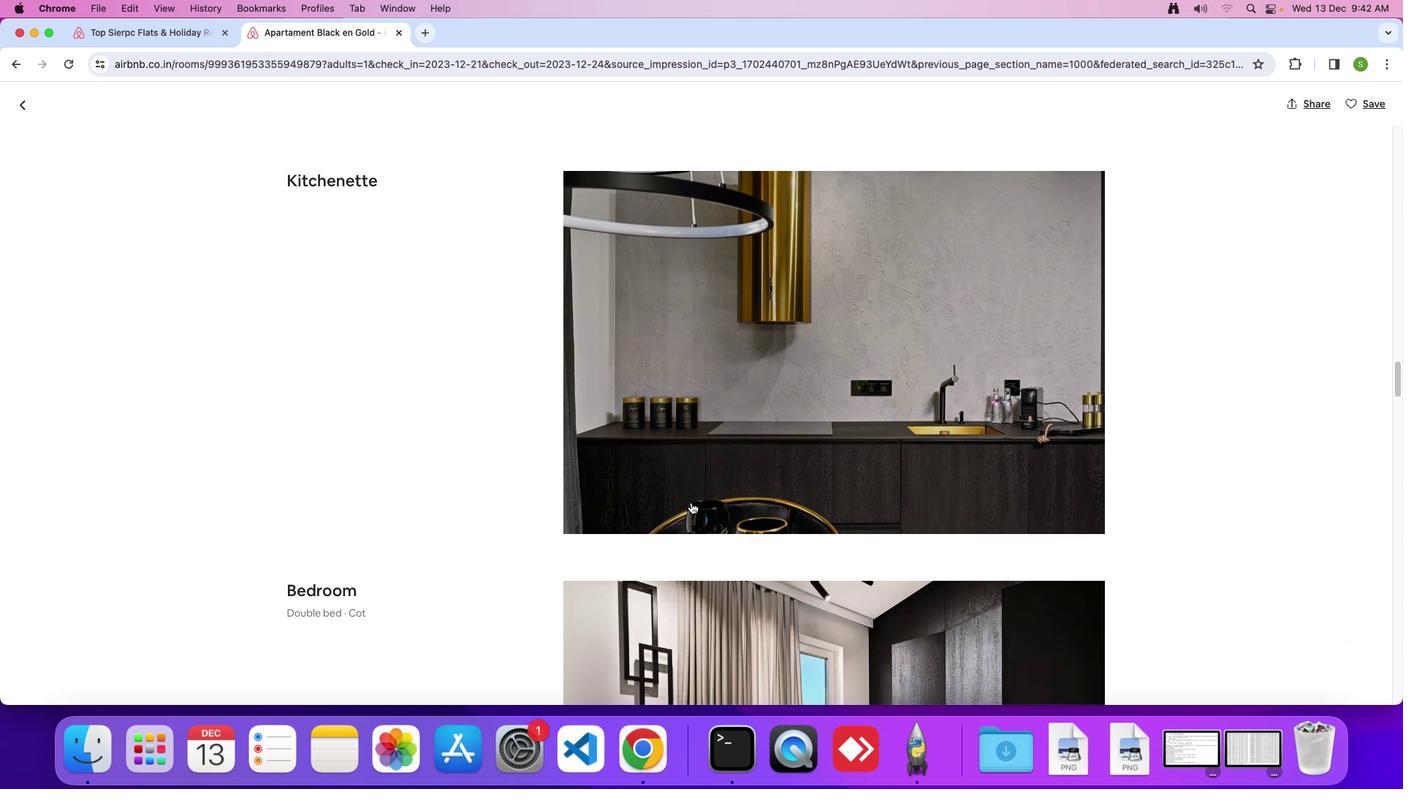 
Action: Mouse scrolled (691, 502) with delta (0, -2)
Screenshot: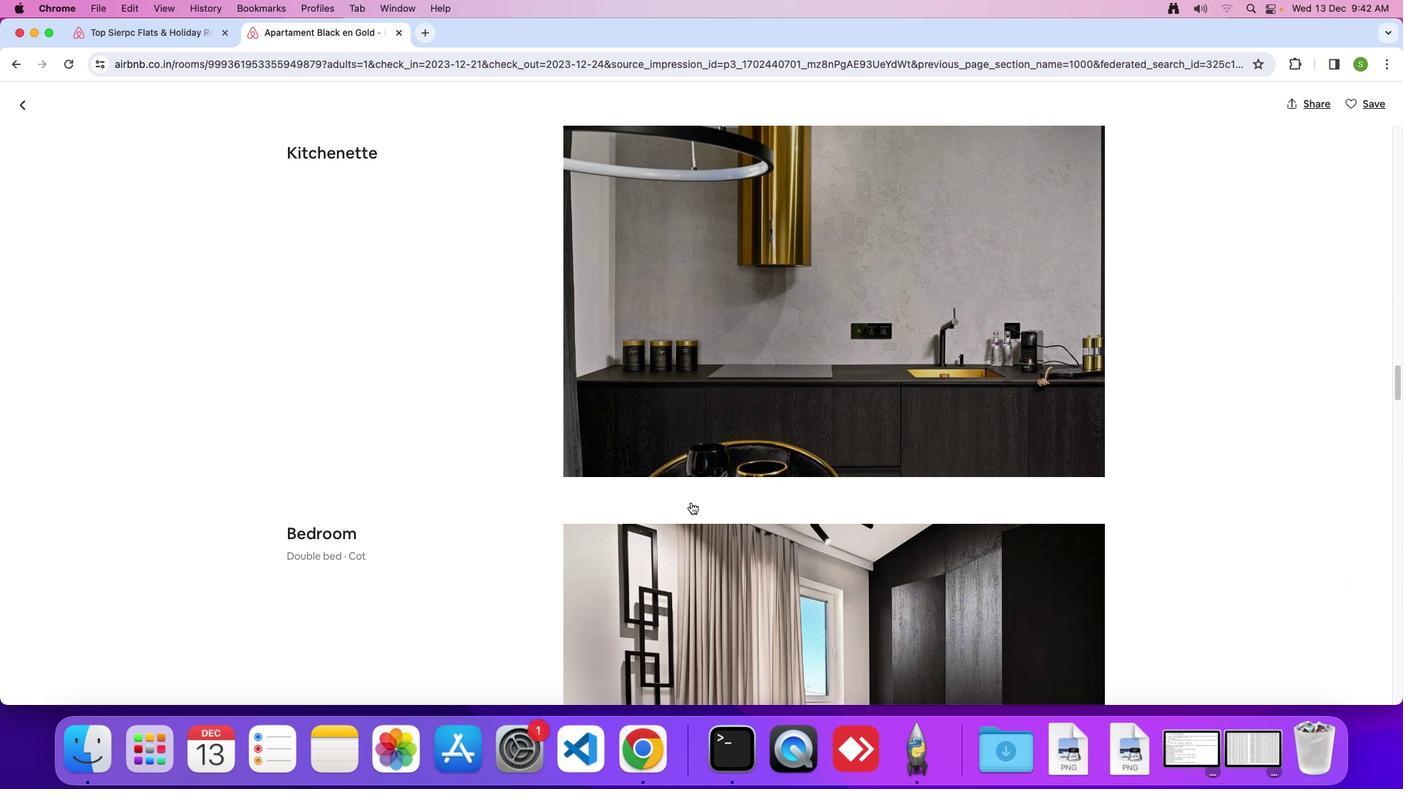 
Action: Mouse scrolled (691, 502) with delta (0, -2)
Screenshot: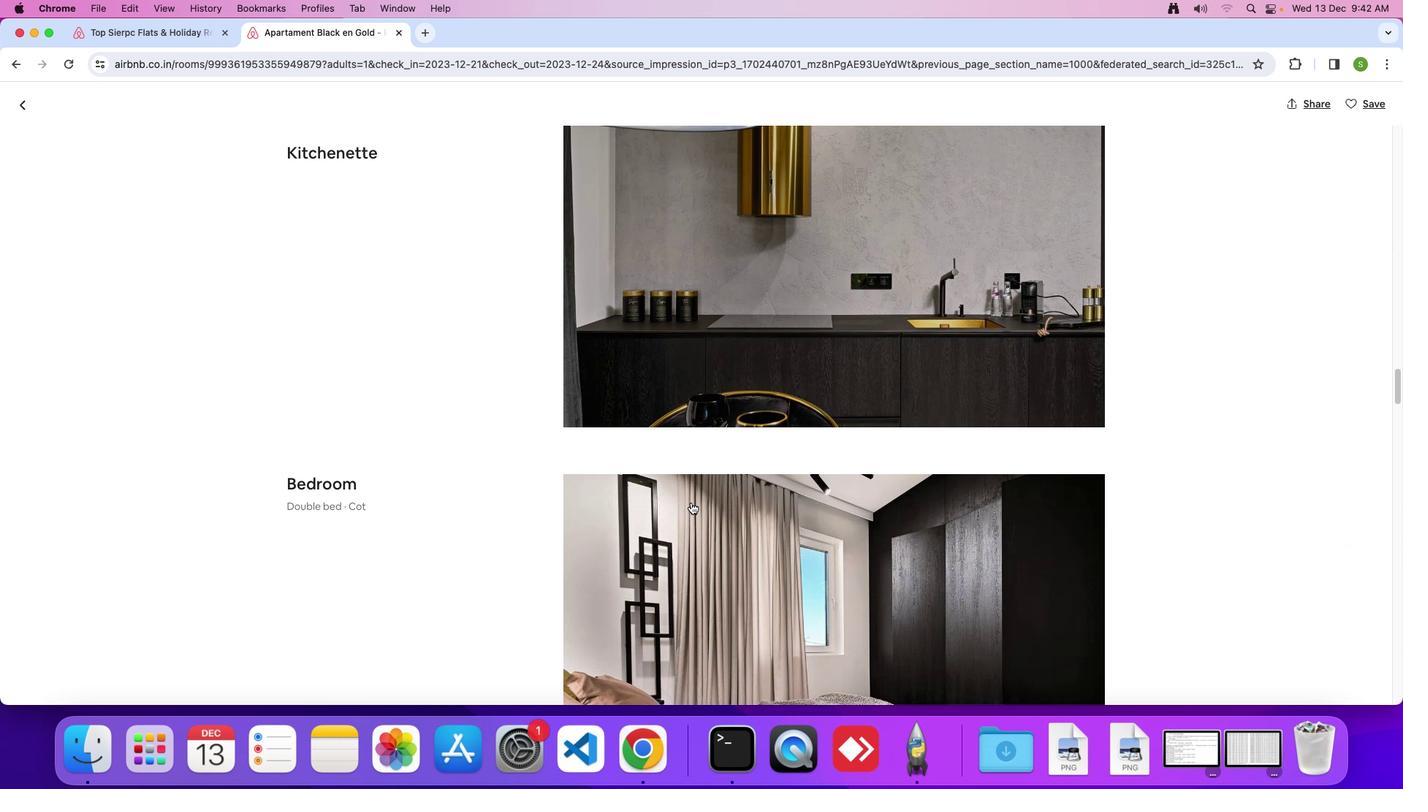 
Action: Mouse scrolled (691, 502) with delta (0, 0)
Screenshot: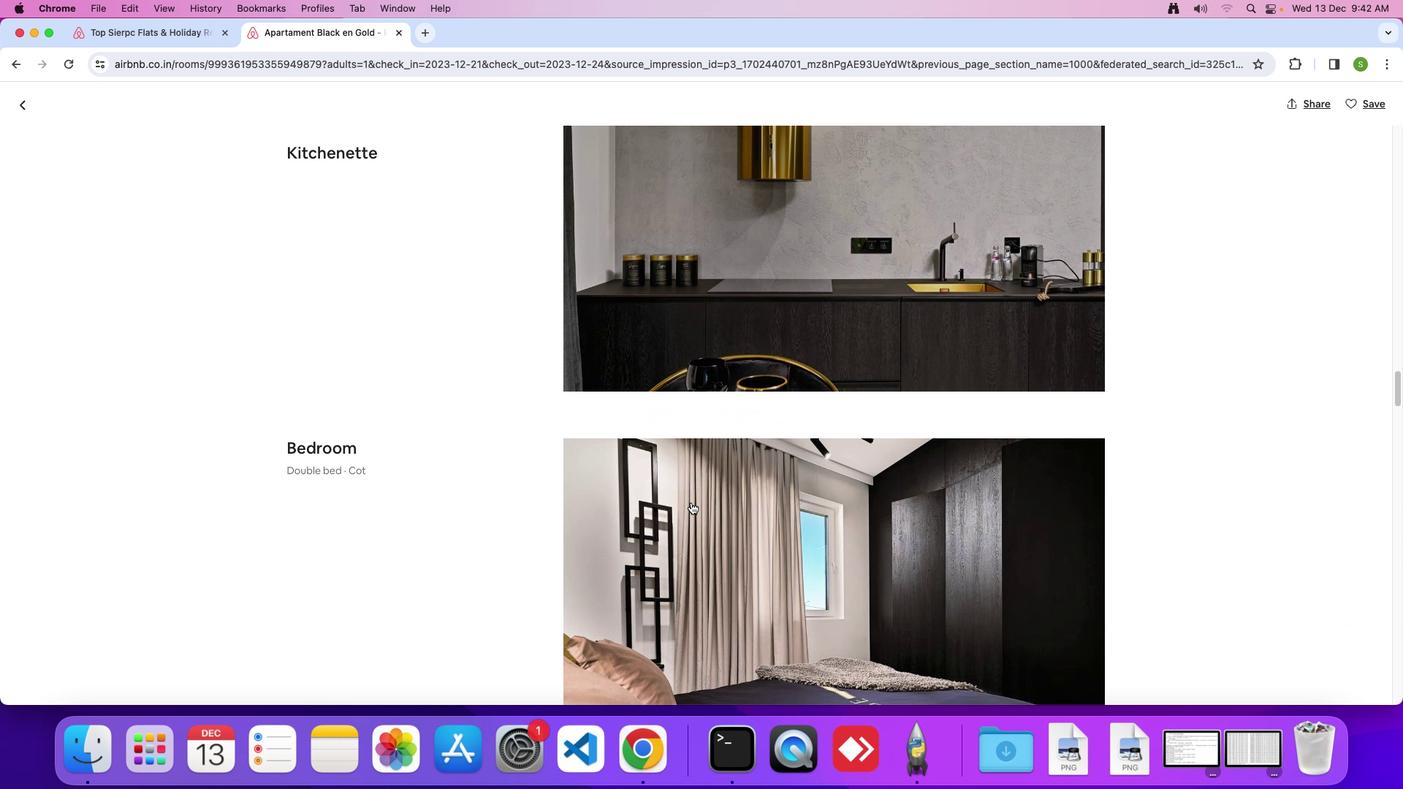 
Action: Mouse scrolled (691, 502) with delta (0, 0)
Screenshot: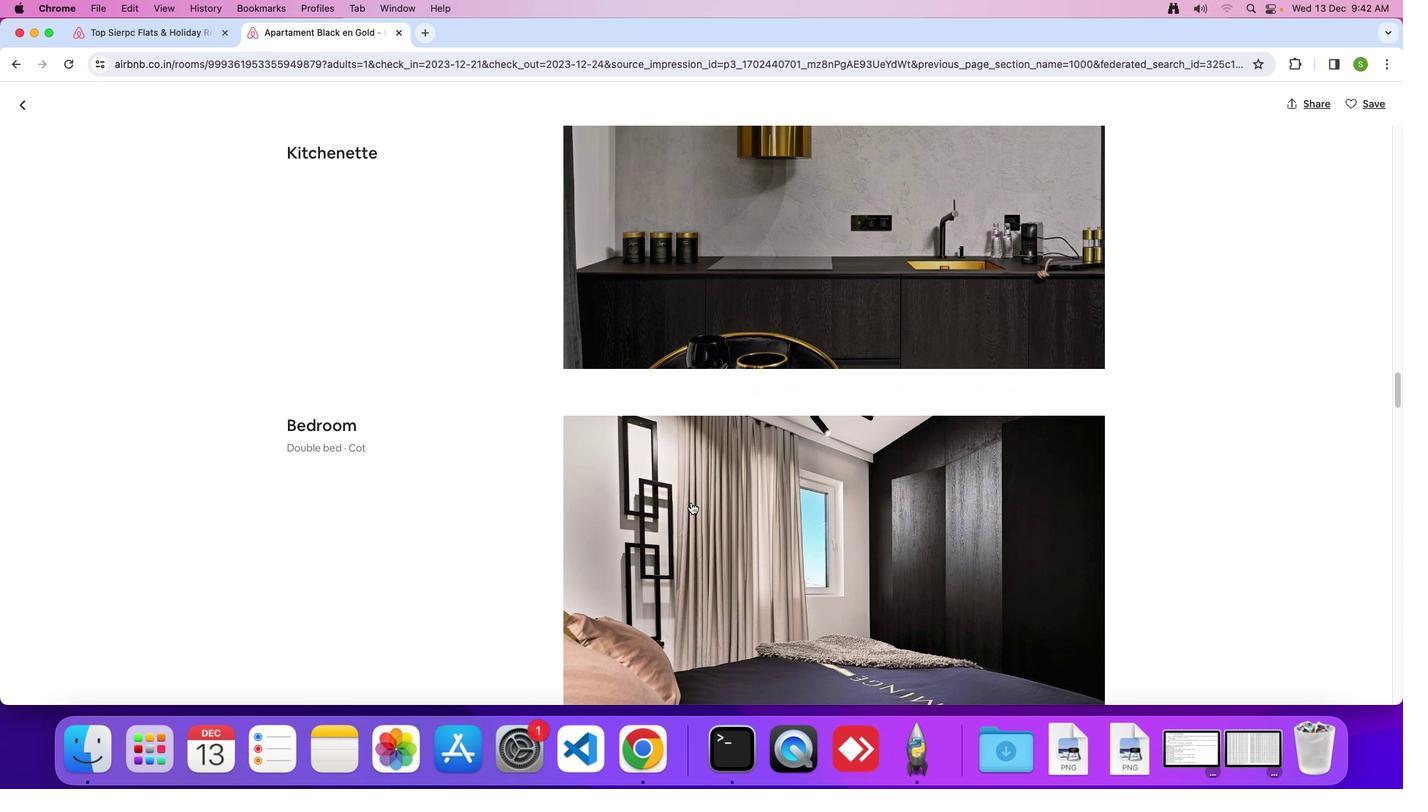 
Action: Mouse scrolled (691, 502) with delta (0, -1)
Screenshot: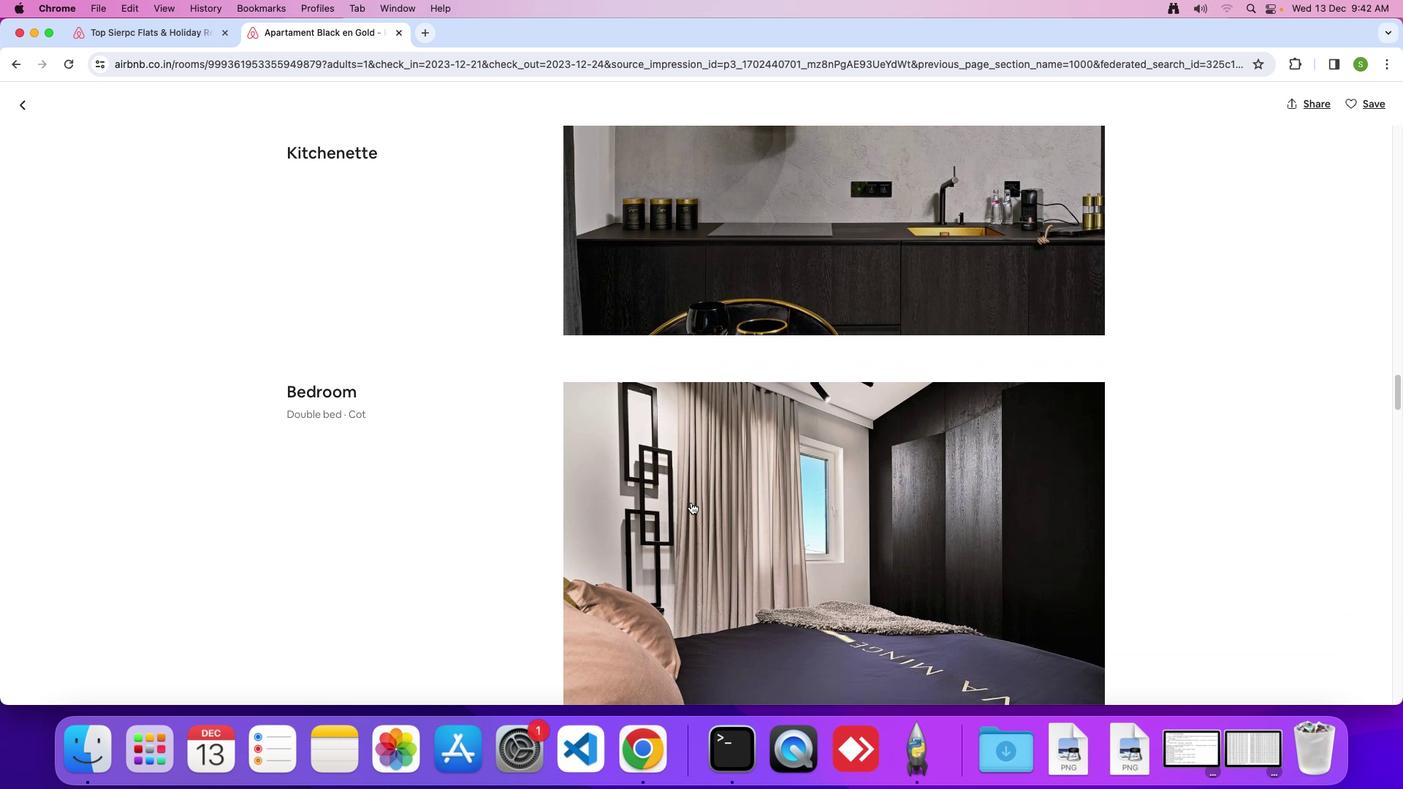 
Action: Mouse scrolled (691, 502) with delta (0, 0)
Screenshot: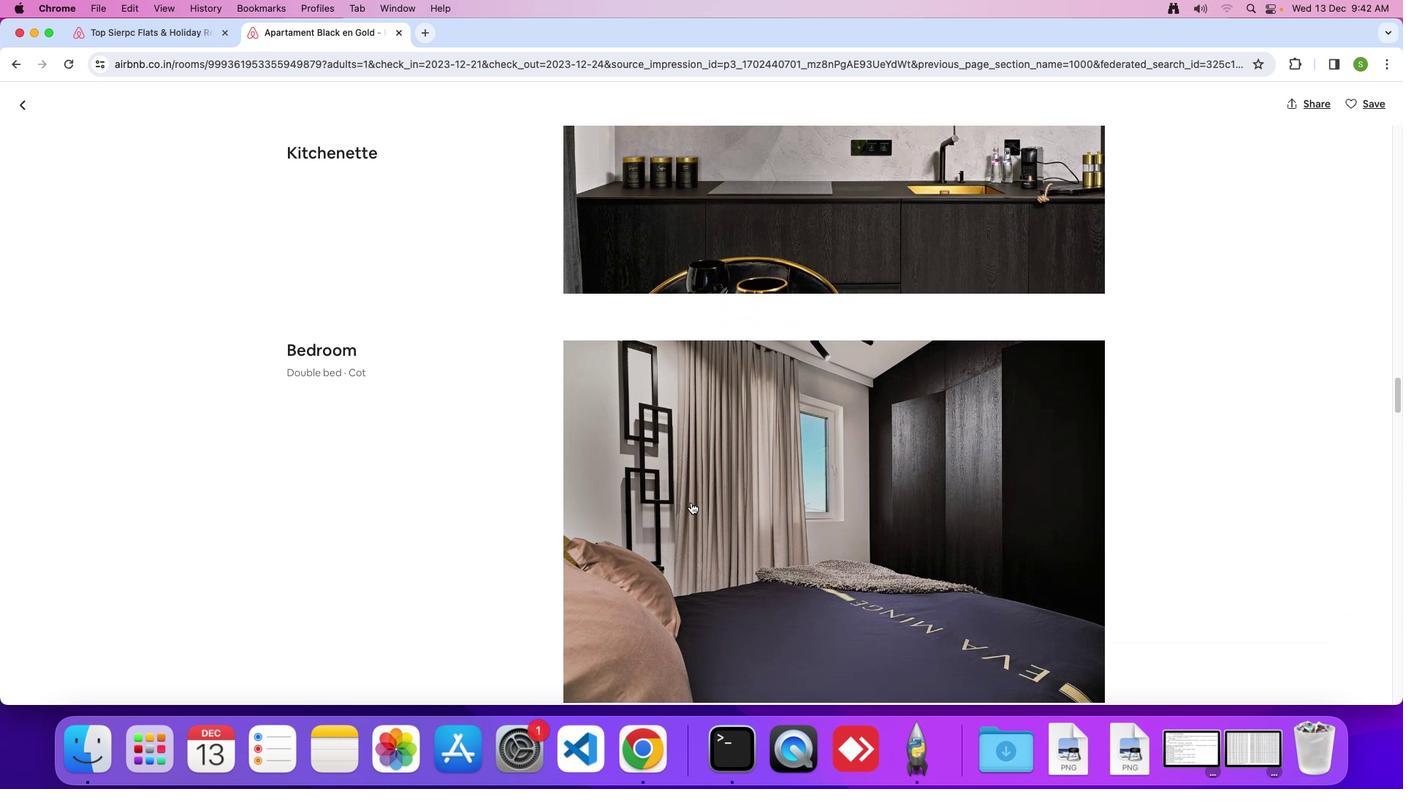 
Action: Mouse scrolled (691, 502) with delta (0, 0)
Screenshot: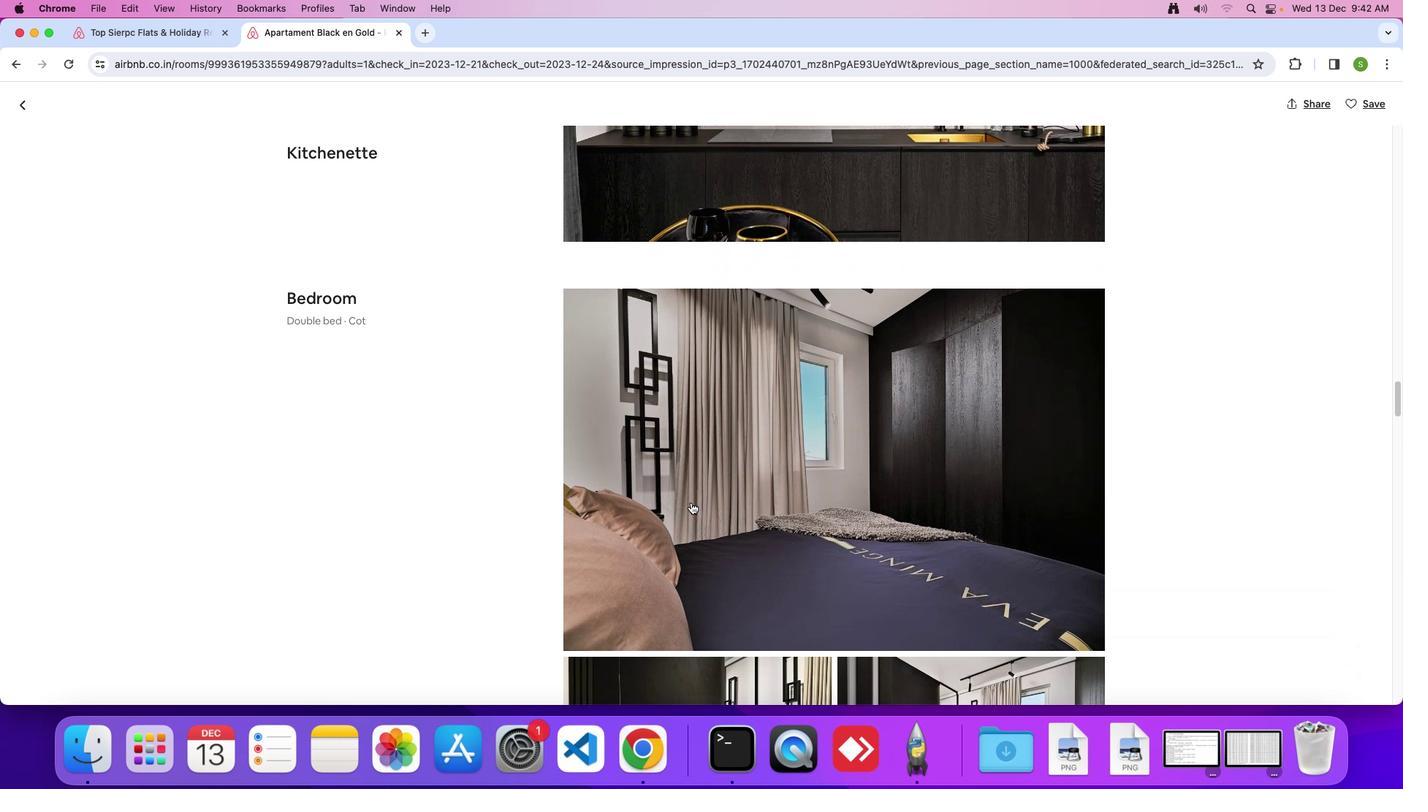 
Action: Mouse scrolled (691, 502) with delta (0, -1)
Screenshot: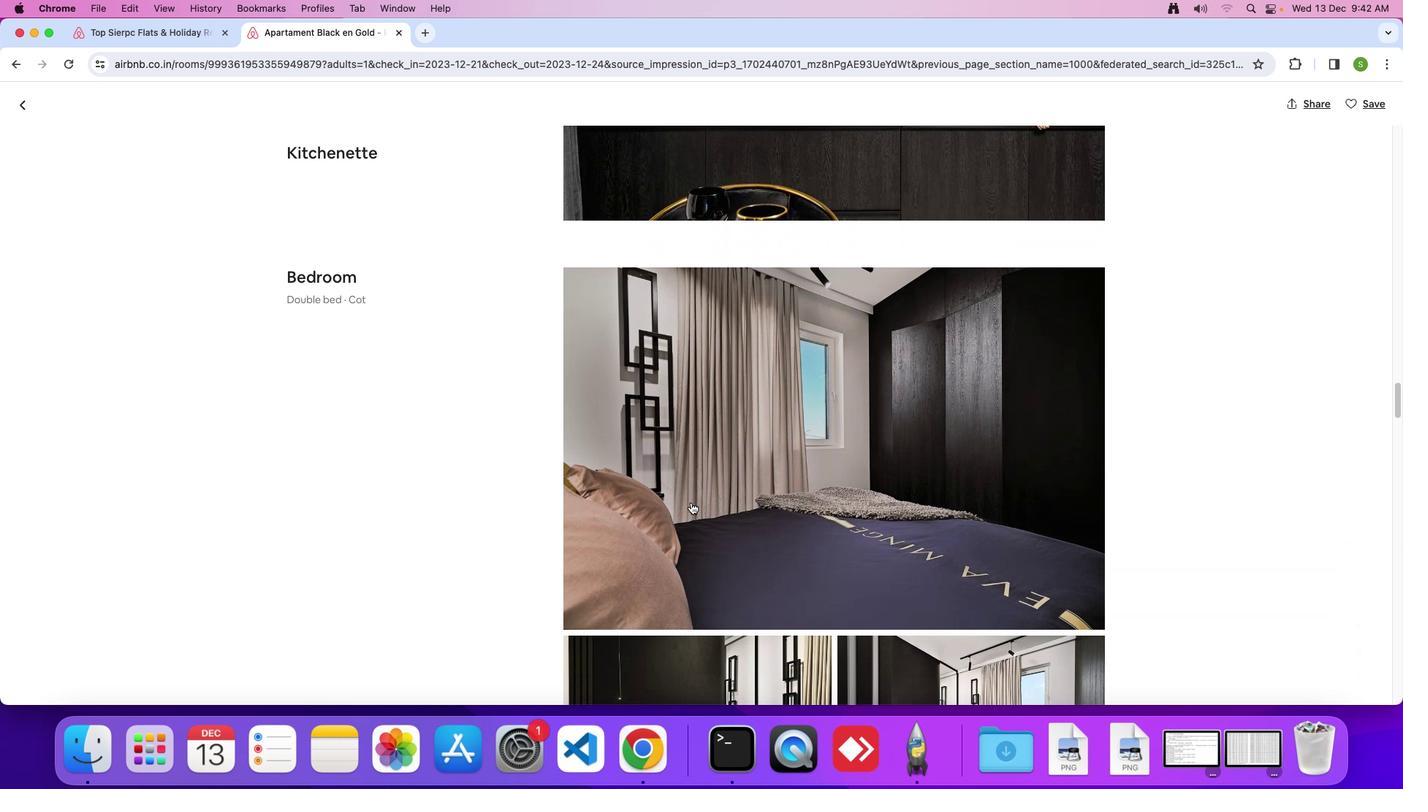
Action: Mouse scrolled (691, 502) with delta (0, 0)
Screenshot: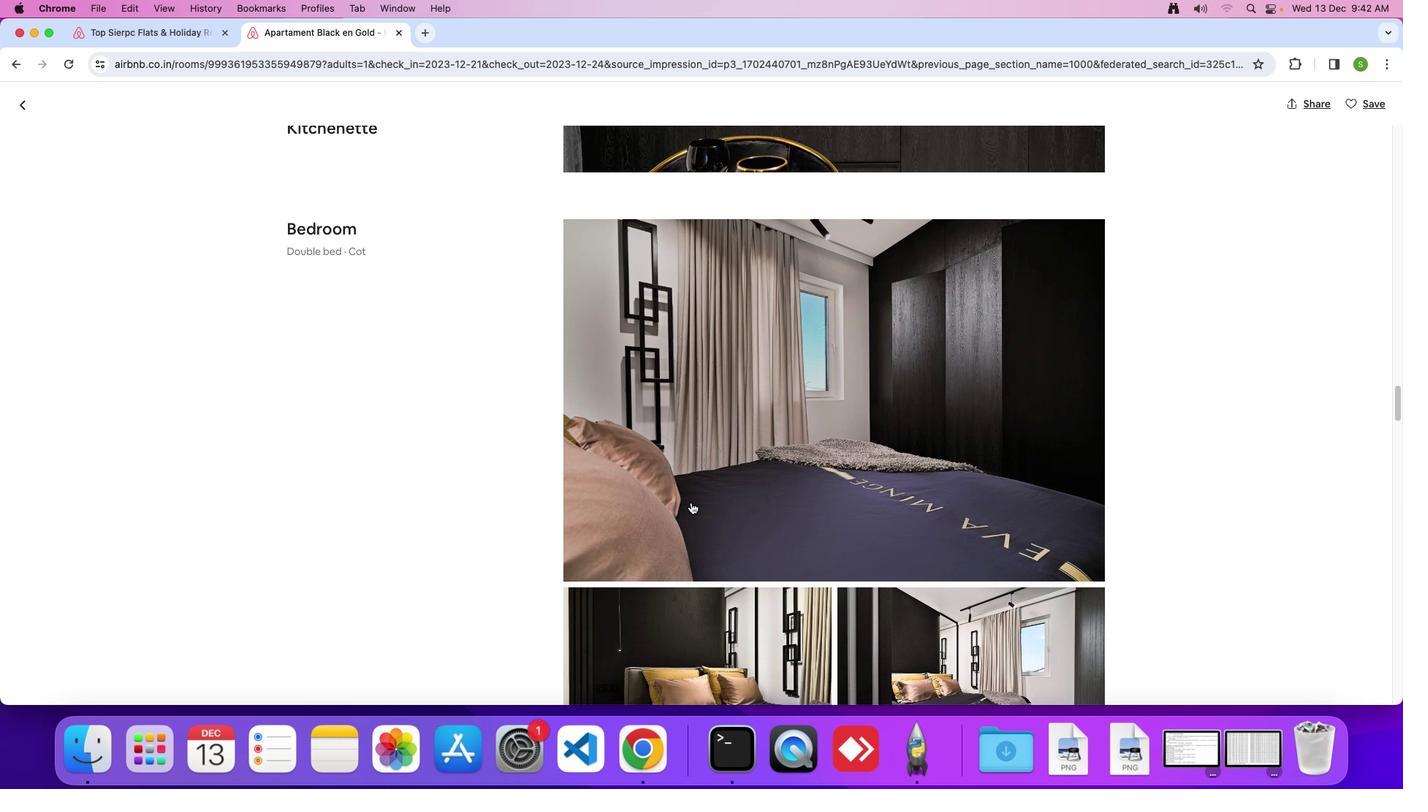 
Action: Mouse scrolled (691, 502) with delta (0, 0)
Screenshot: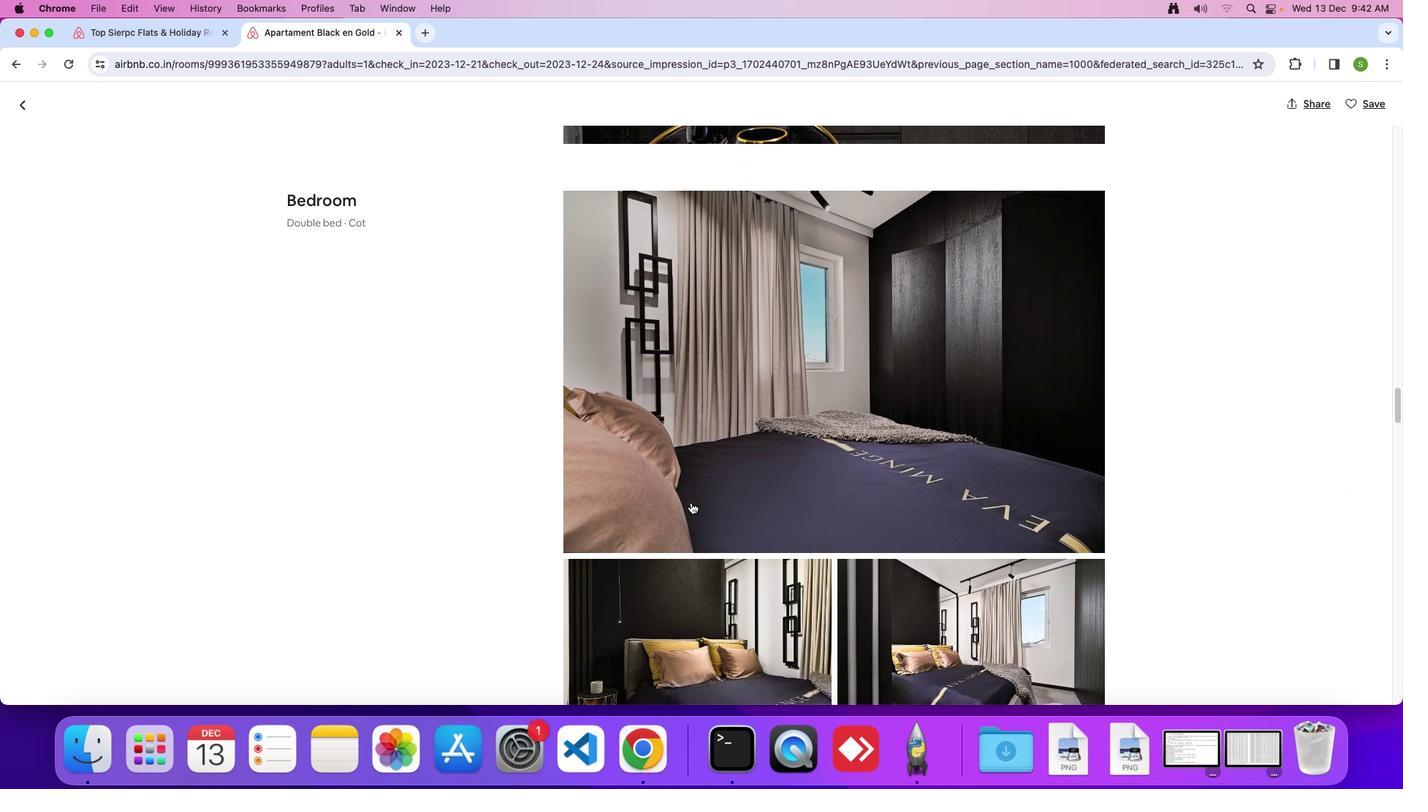 
Action: Mouse scrolled (691, 502) with delta (0, -2)
Screenshot: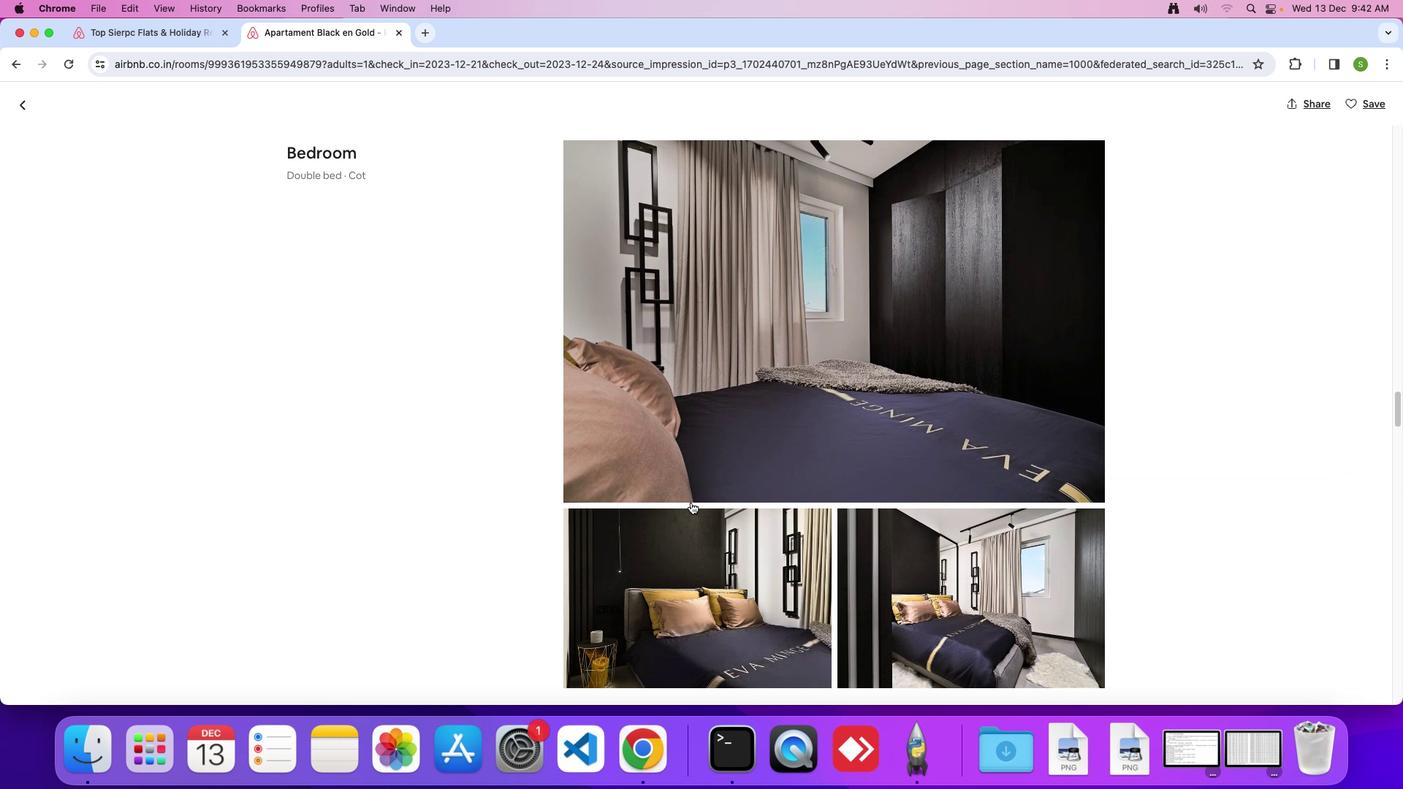 
Action: Mouse scrolled (691, 502) with delta (0, 0)
Screenshot: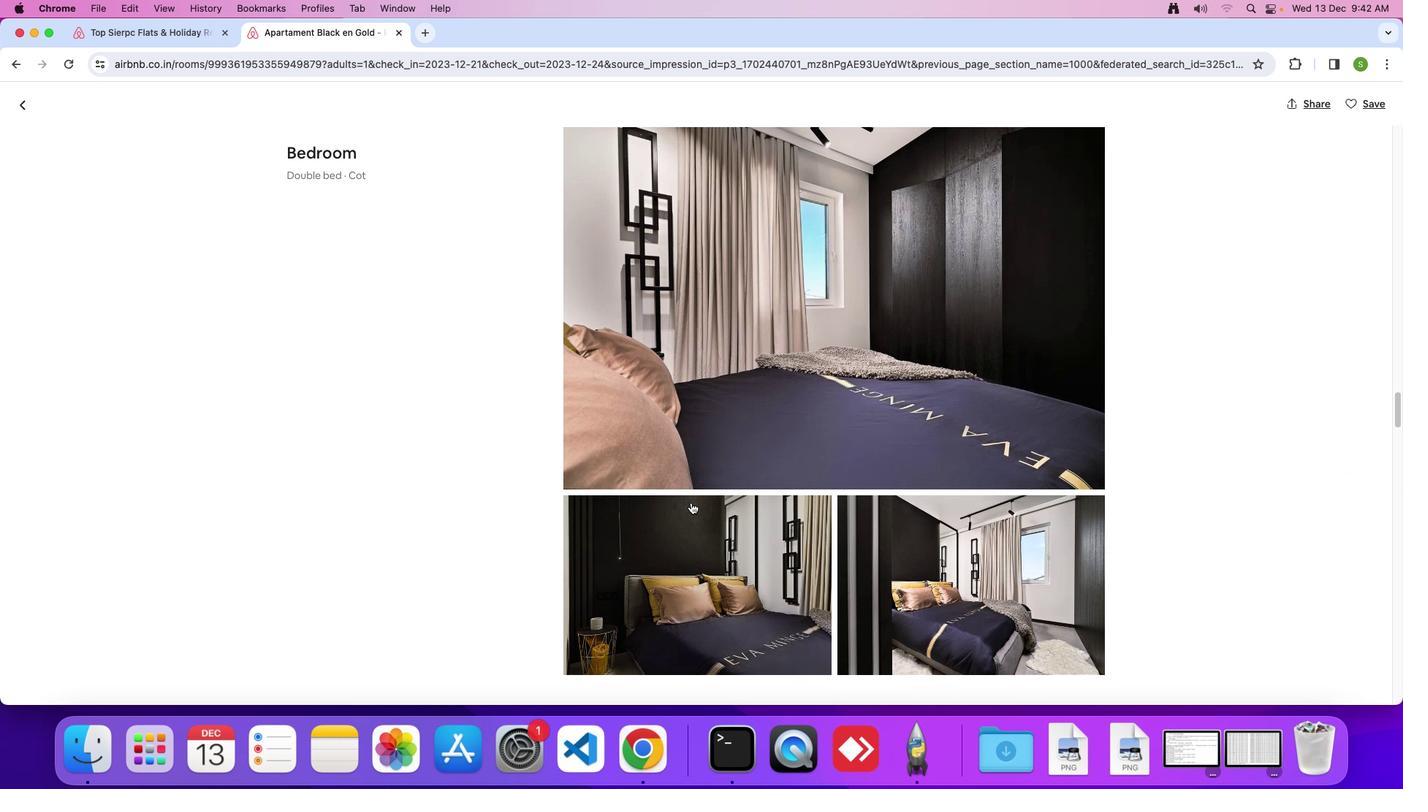 
Action: Mouse scrolled (691, 502) with delta (0, 0)
Screenshot: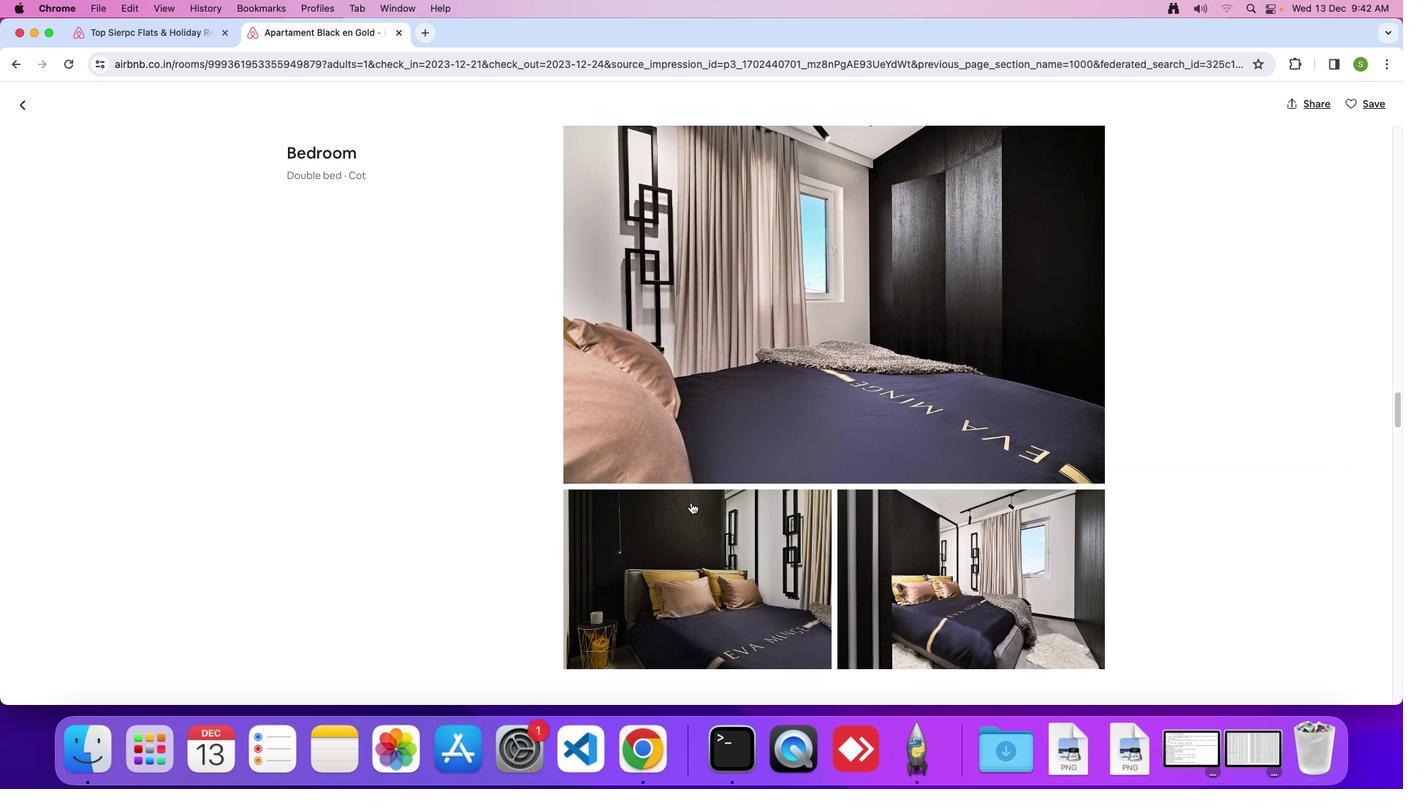
Action: Mouse scrolled (691, 502) with delta (0, 0)
Screenshot: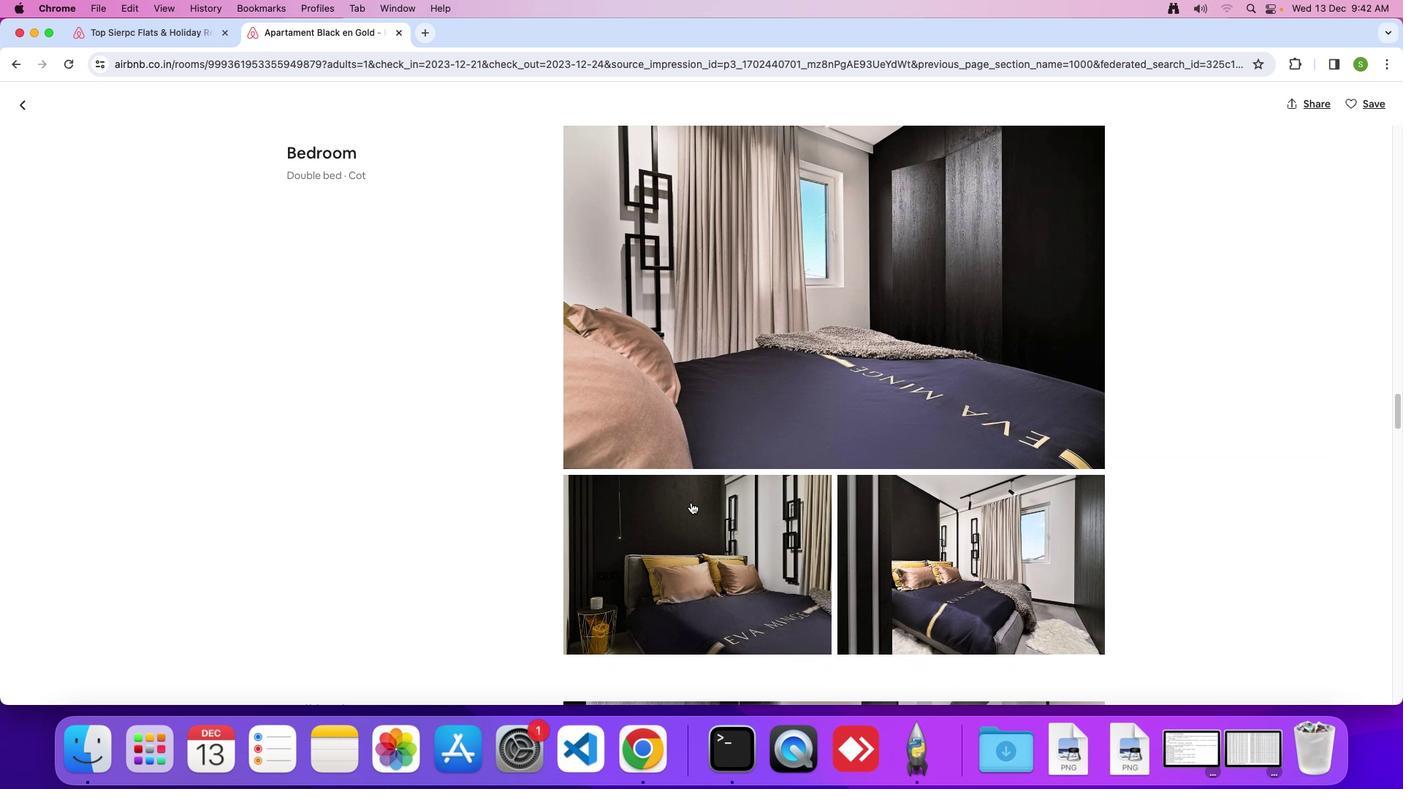 
Action: Mouse scrolled (691, 502) with delta (0, 0)
Screenshot: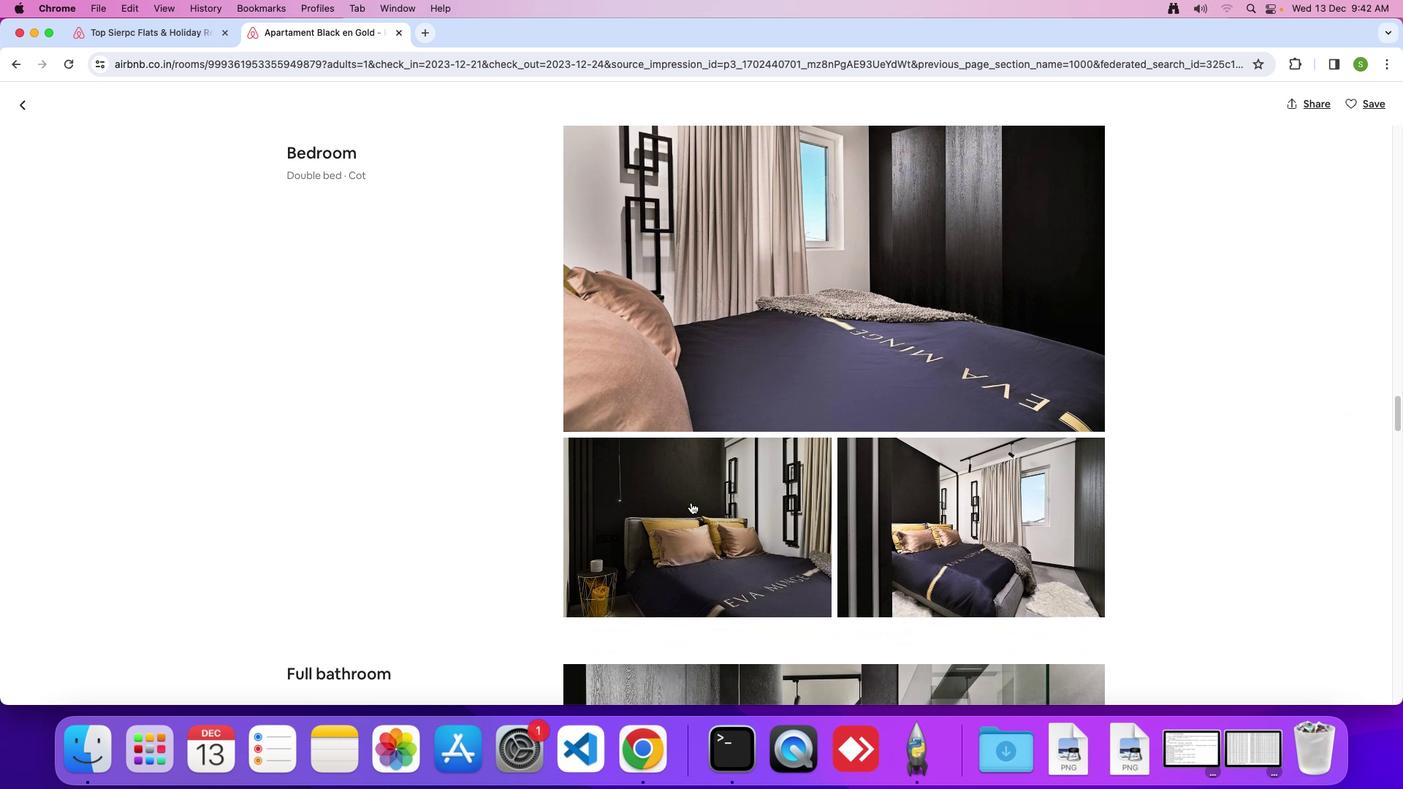 
Action: Mouse scrolled (691, 502) with delta (0, -1)
Screenshot: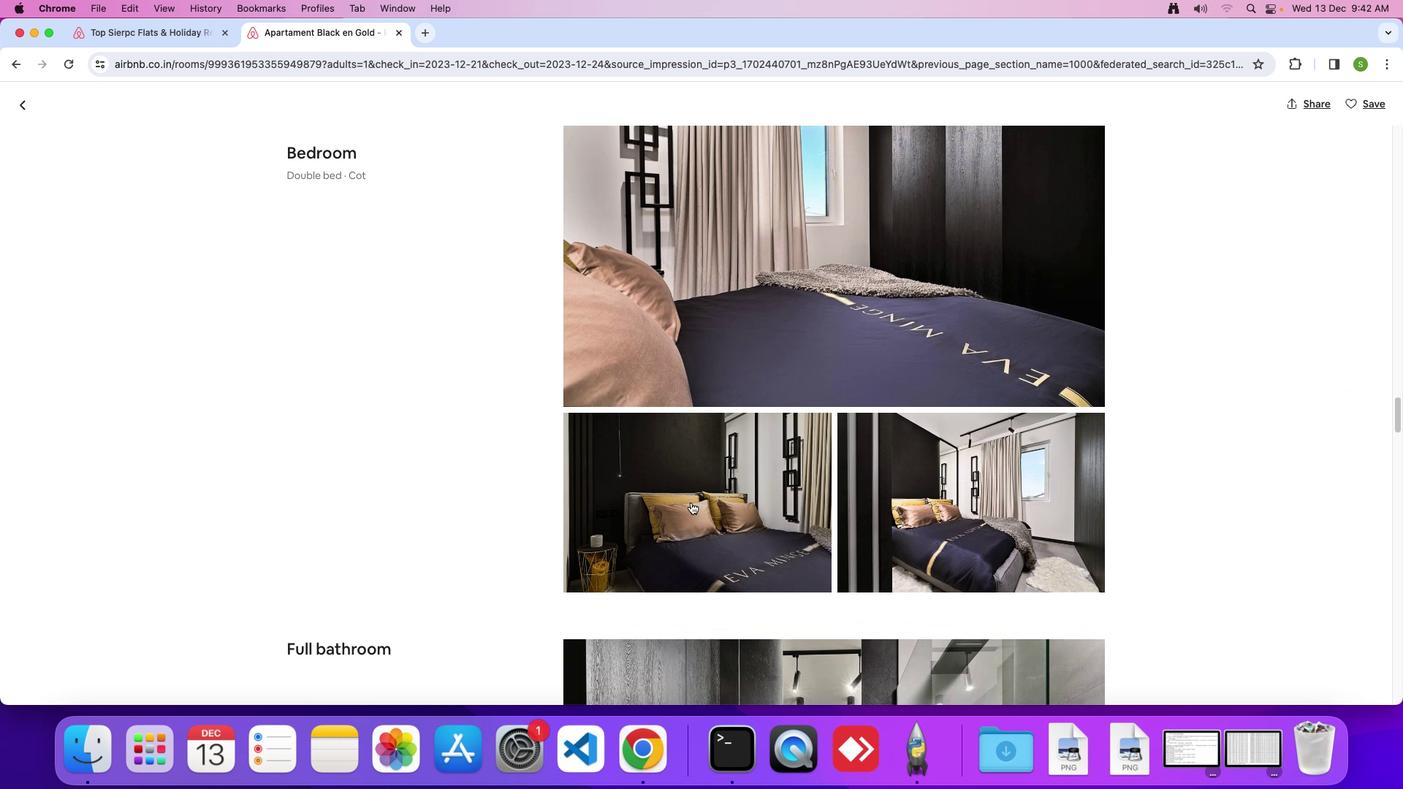 
Action: Mouse scrolled (691, 502) with delta (0, 0)
Screenshot: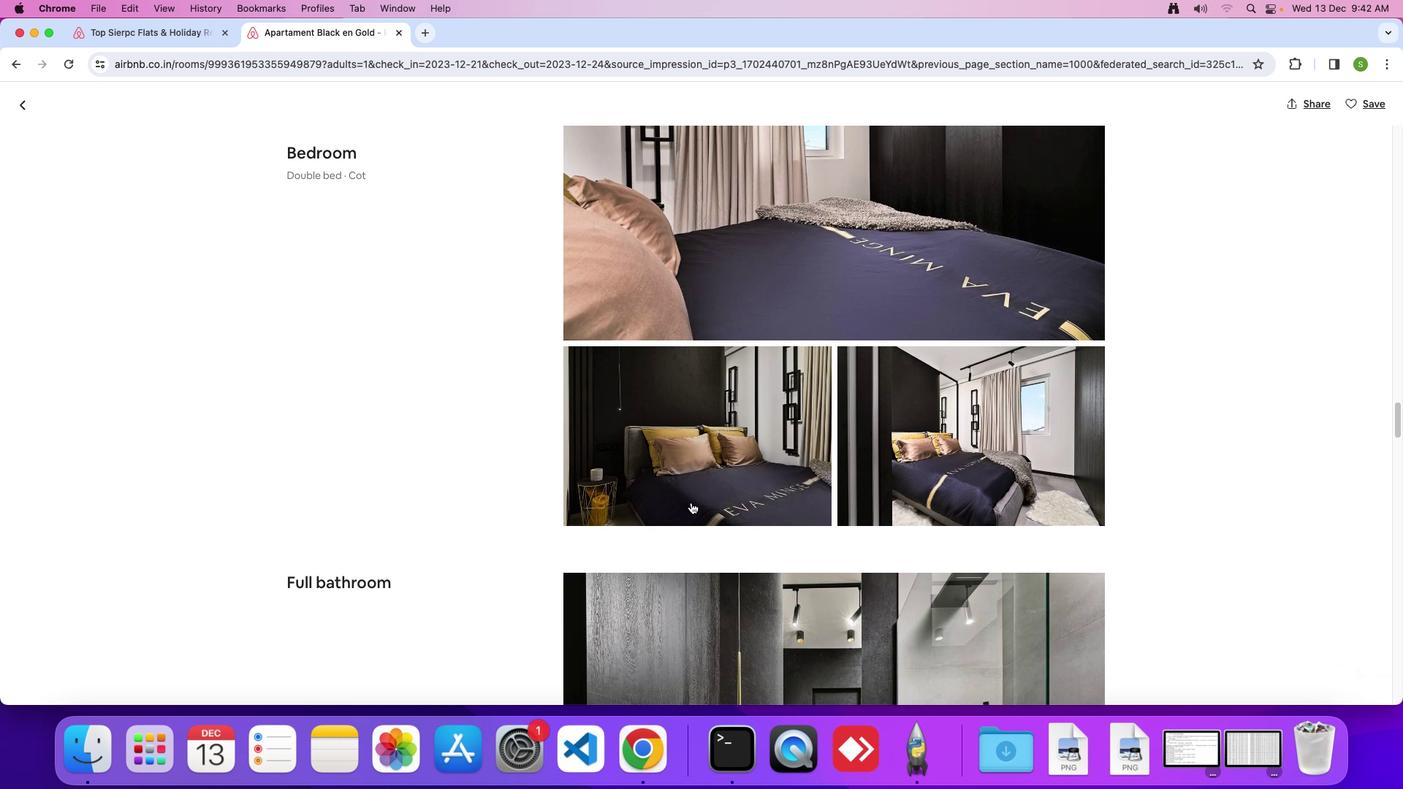 
Action: Mouse scrolled (691, 502) with delta (0, 0)
Screenshot: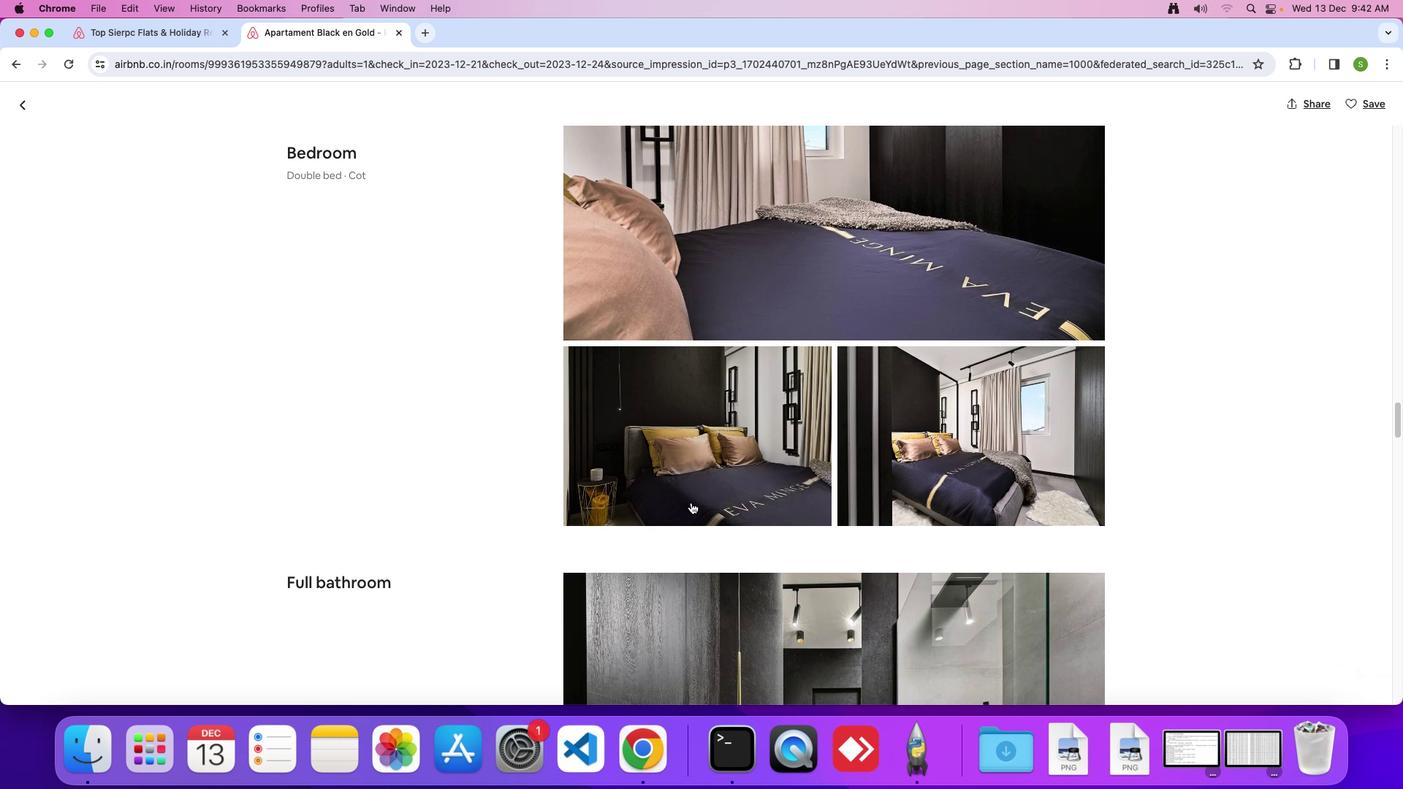 
Action: Mouse scrolled (691, 502) with delta (0, -2)
Screenshot: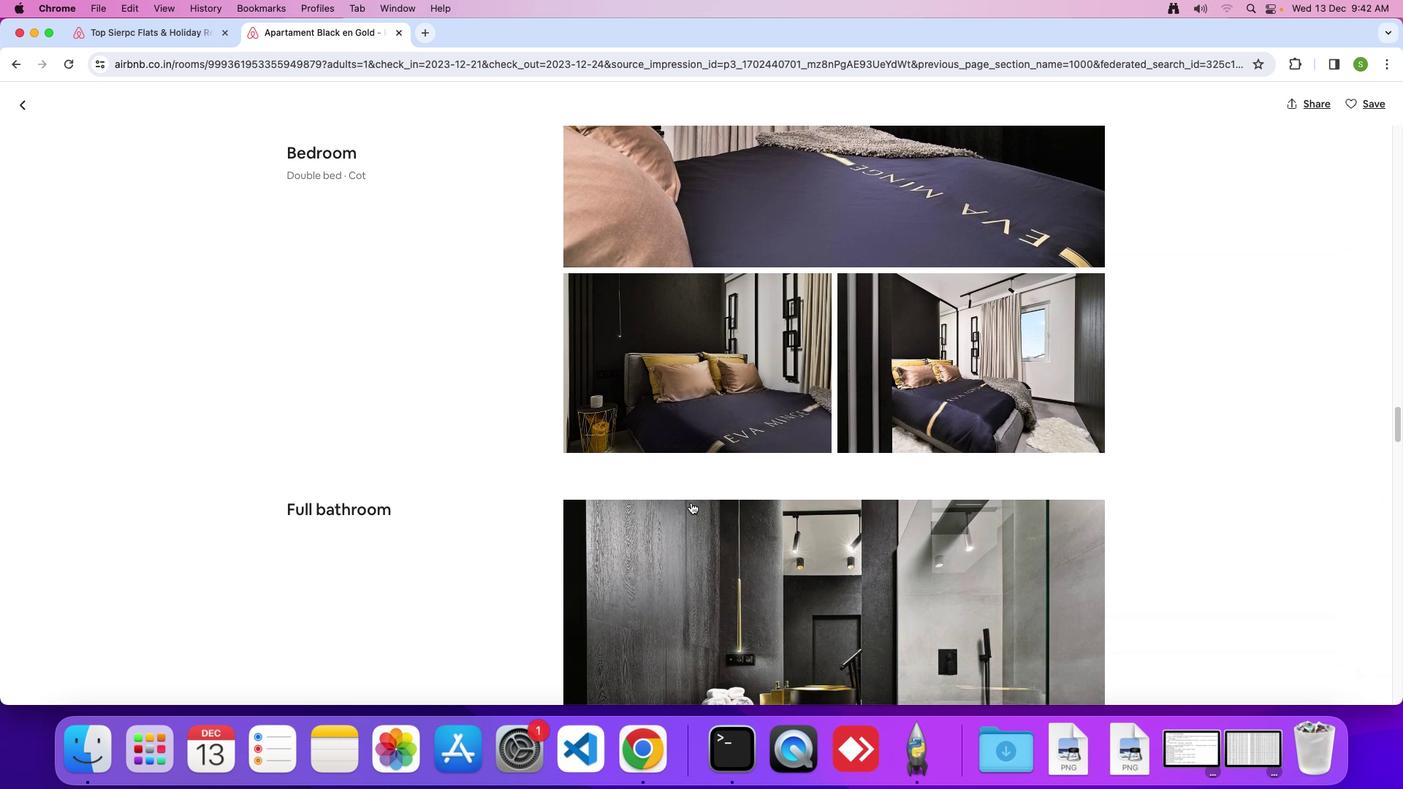 
Action: Mouse scrolled (691, 502) with delta (0, 0)
Screenshot: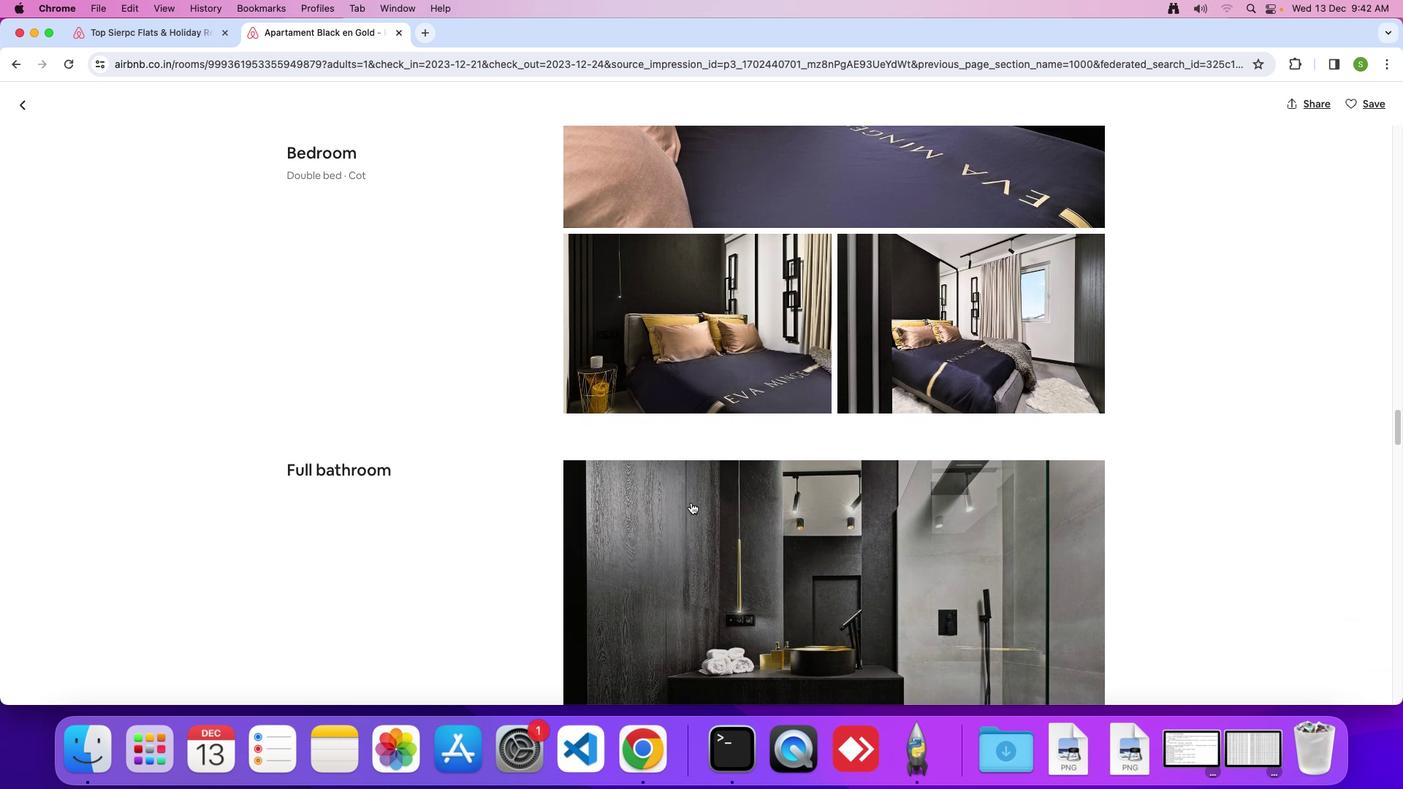 
Action: Mouse scrolled (691, 502) with delta (0, 0)
Screenshot: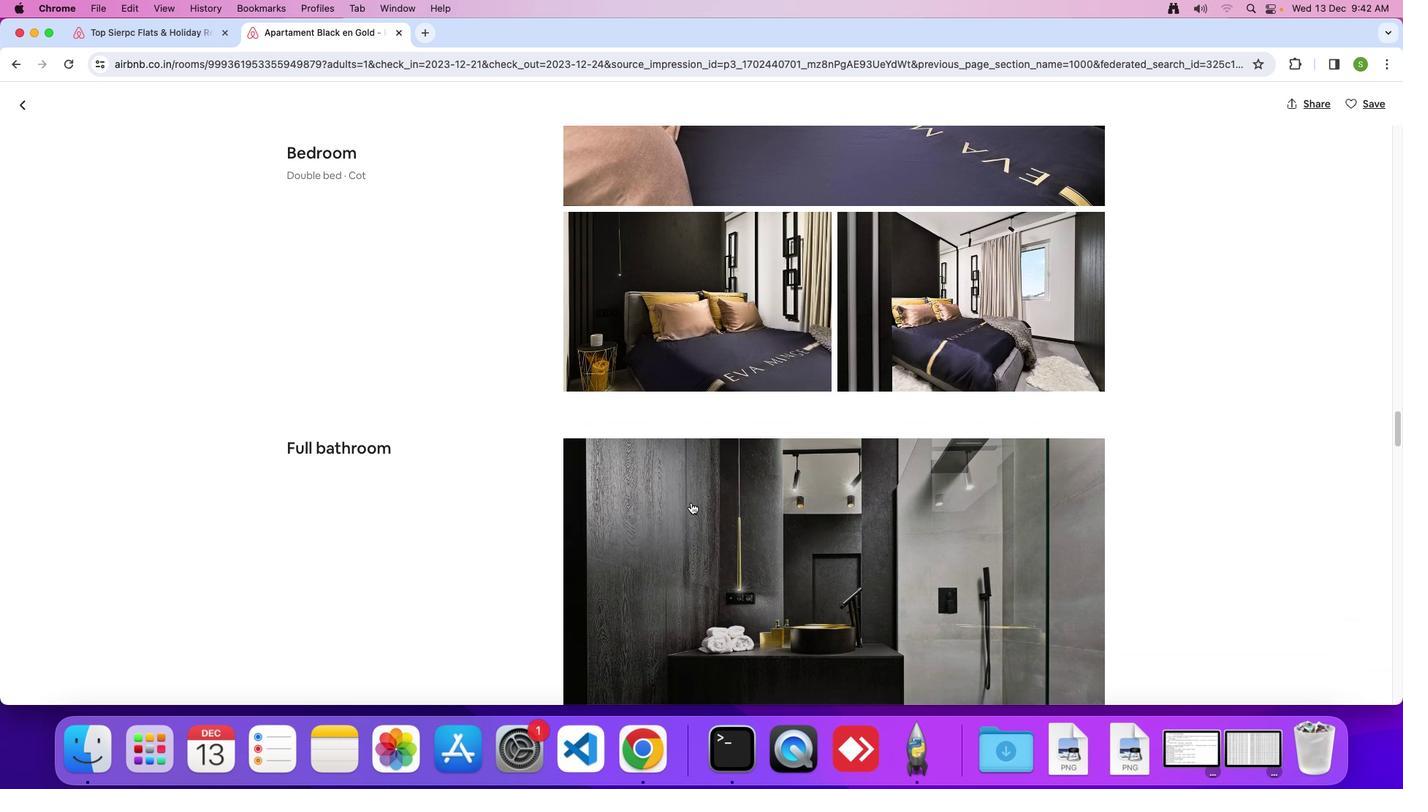 
Action: Mouse scrolled (691, 502) with delta (0, -2)
Screenshot: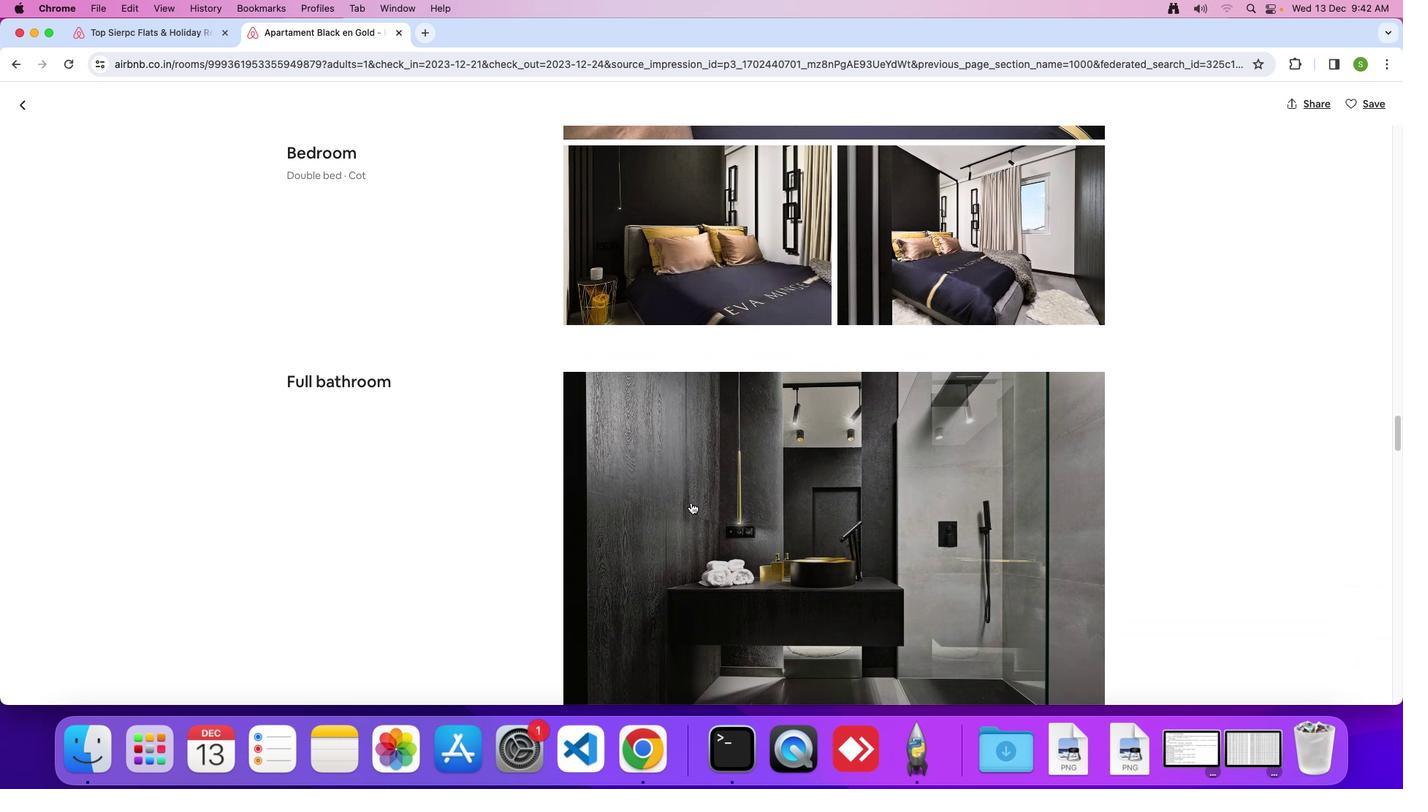 
Action: Mouse scrolled (691, 502) with delta (0, 0)
Screenshot: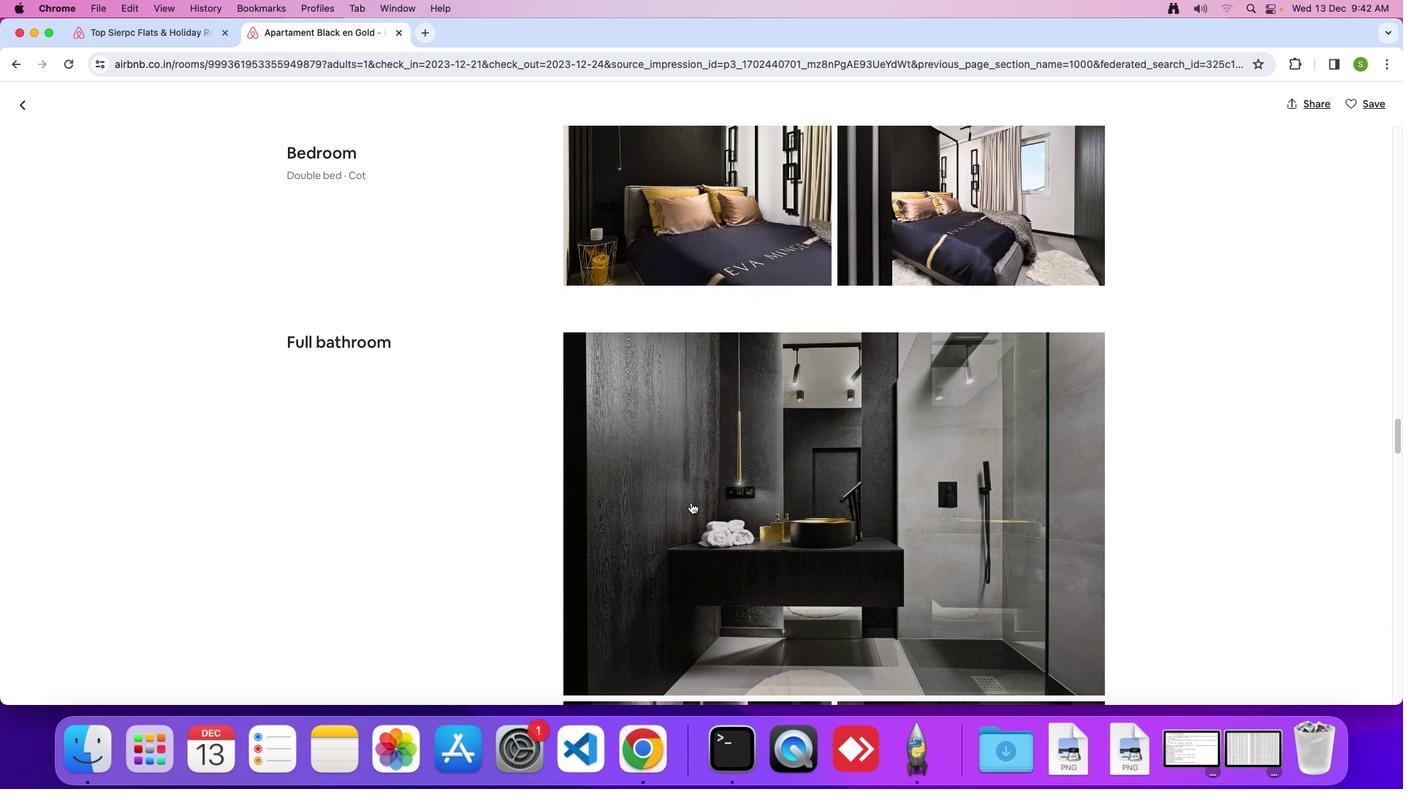 
Action: Mouse scrolled (691, 502) with delta (0, 0)
Screenshot: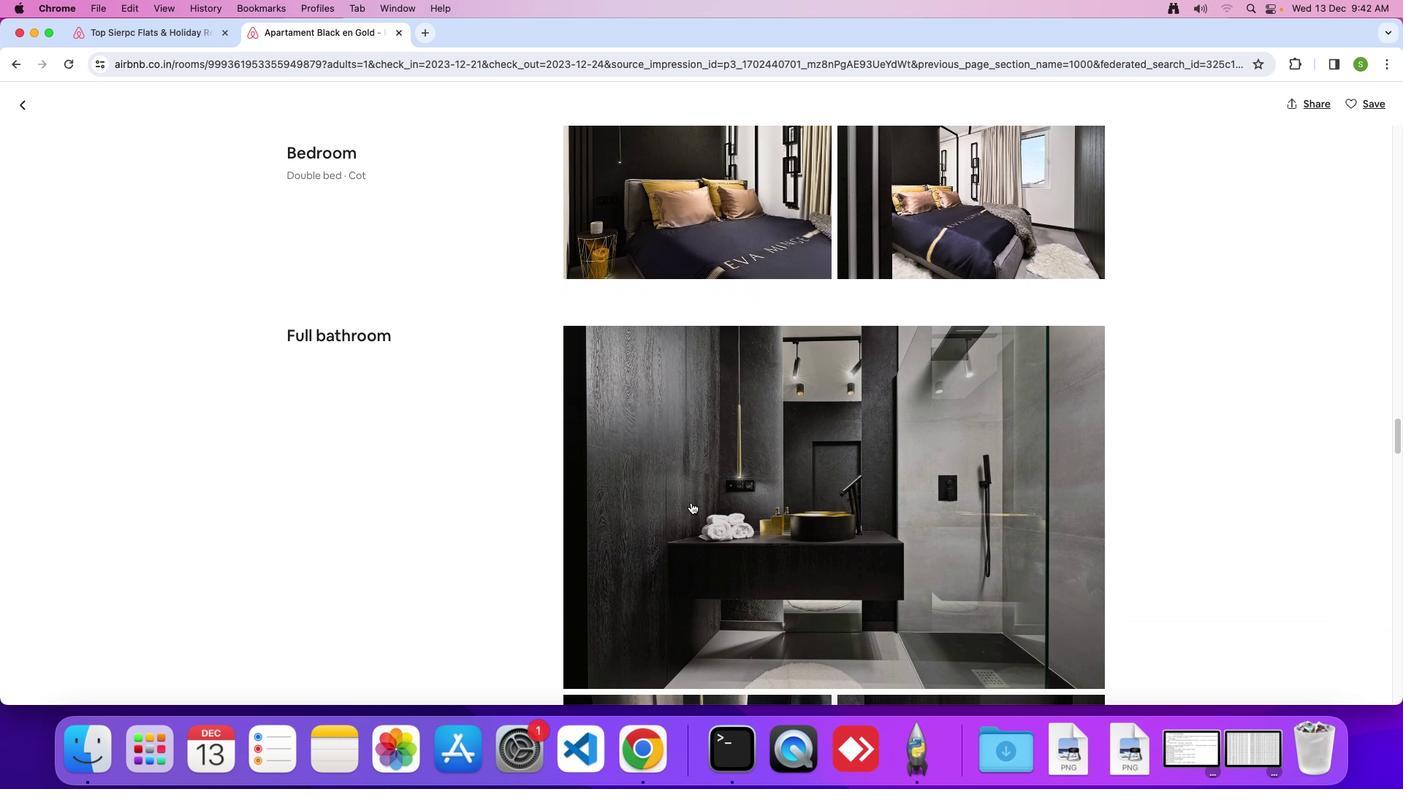 
Action: Mouse scrolled (691, 502) with delta (0, 0)
Screenshot: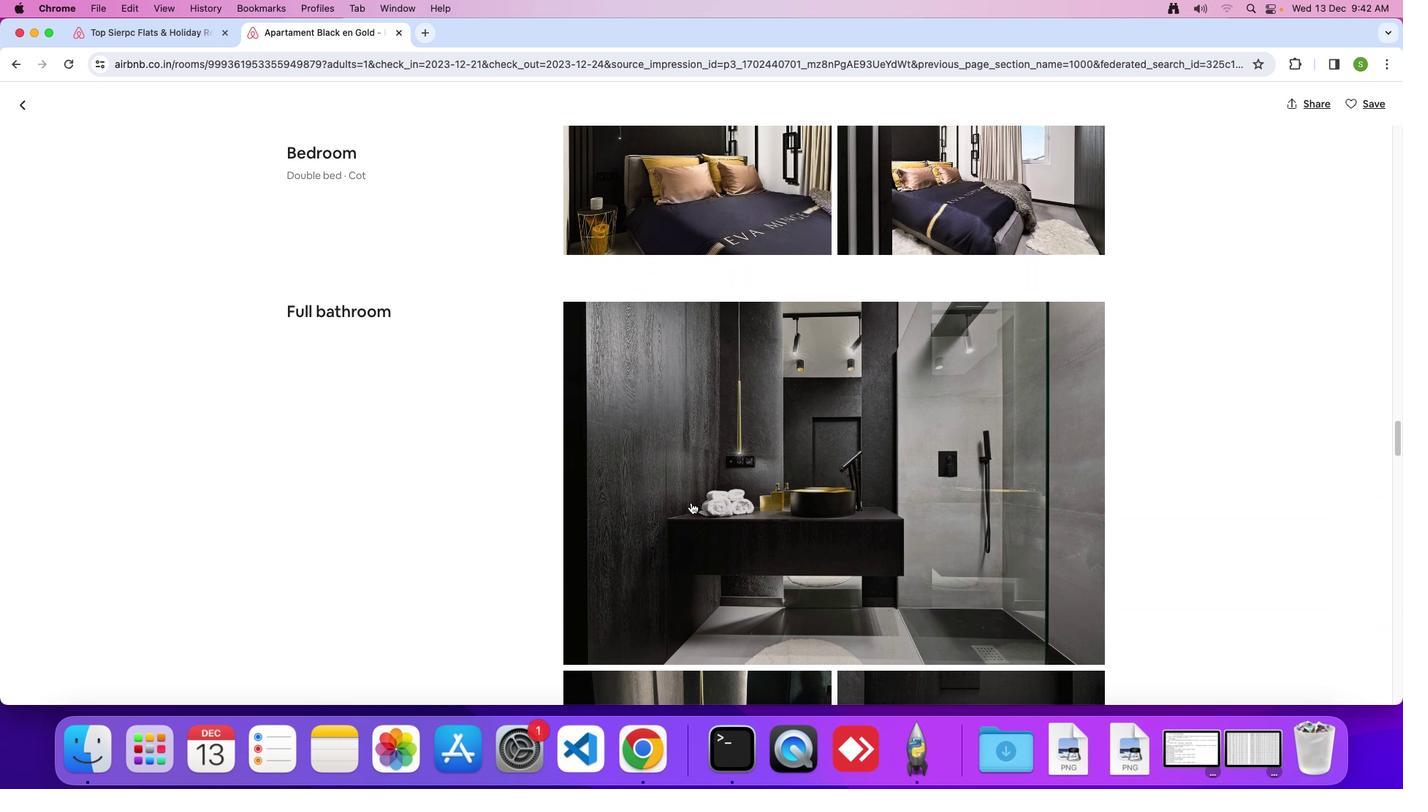 
Action: Mouse scrolled (691, 502) with delta (0, 0)
Screenshot: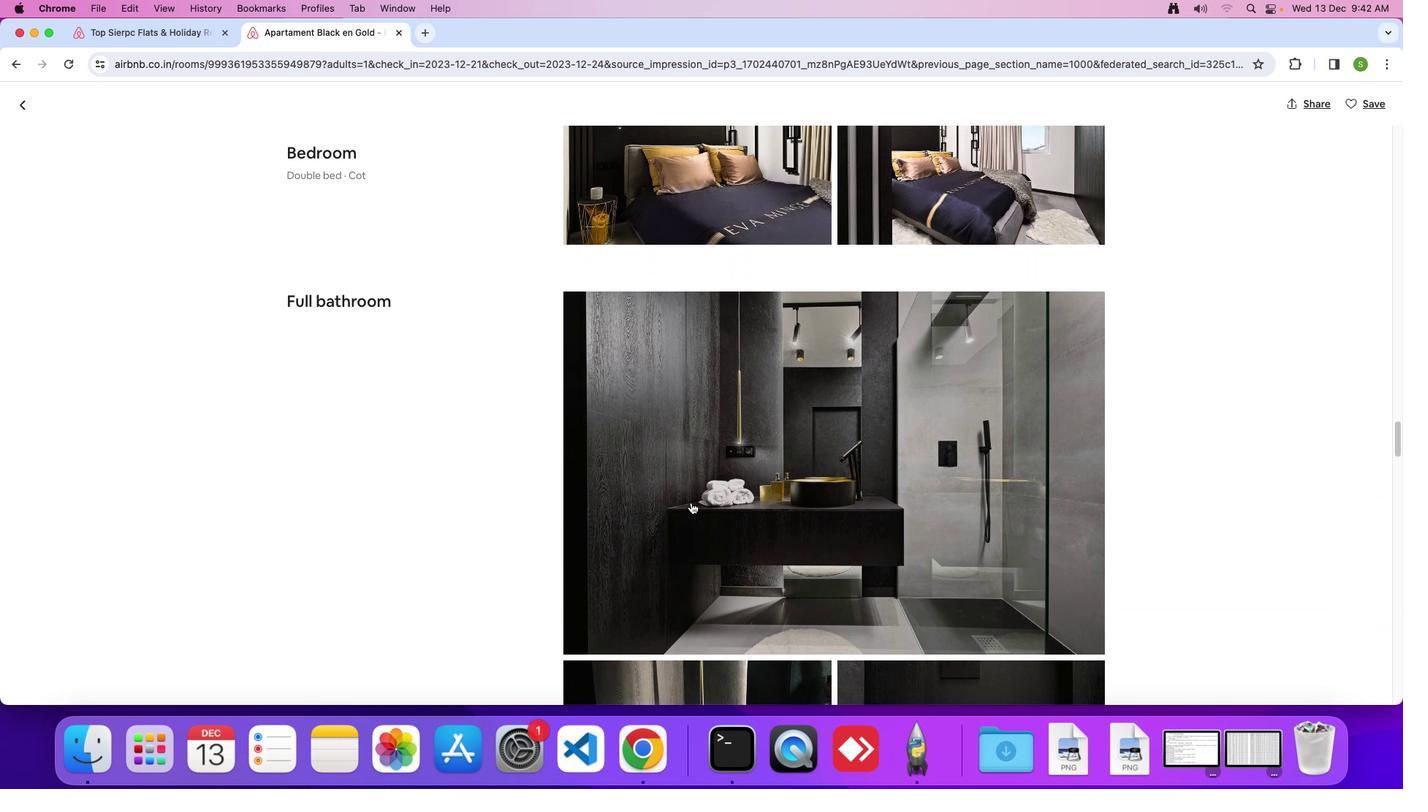 
Action: Mouse scrolled (691, 502) with delta (0, 0)
Screenshot: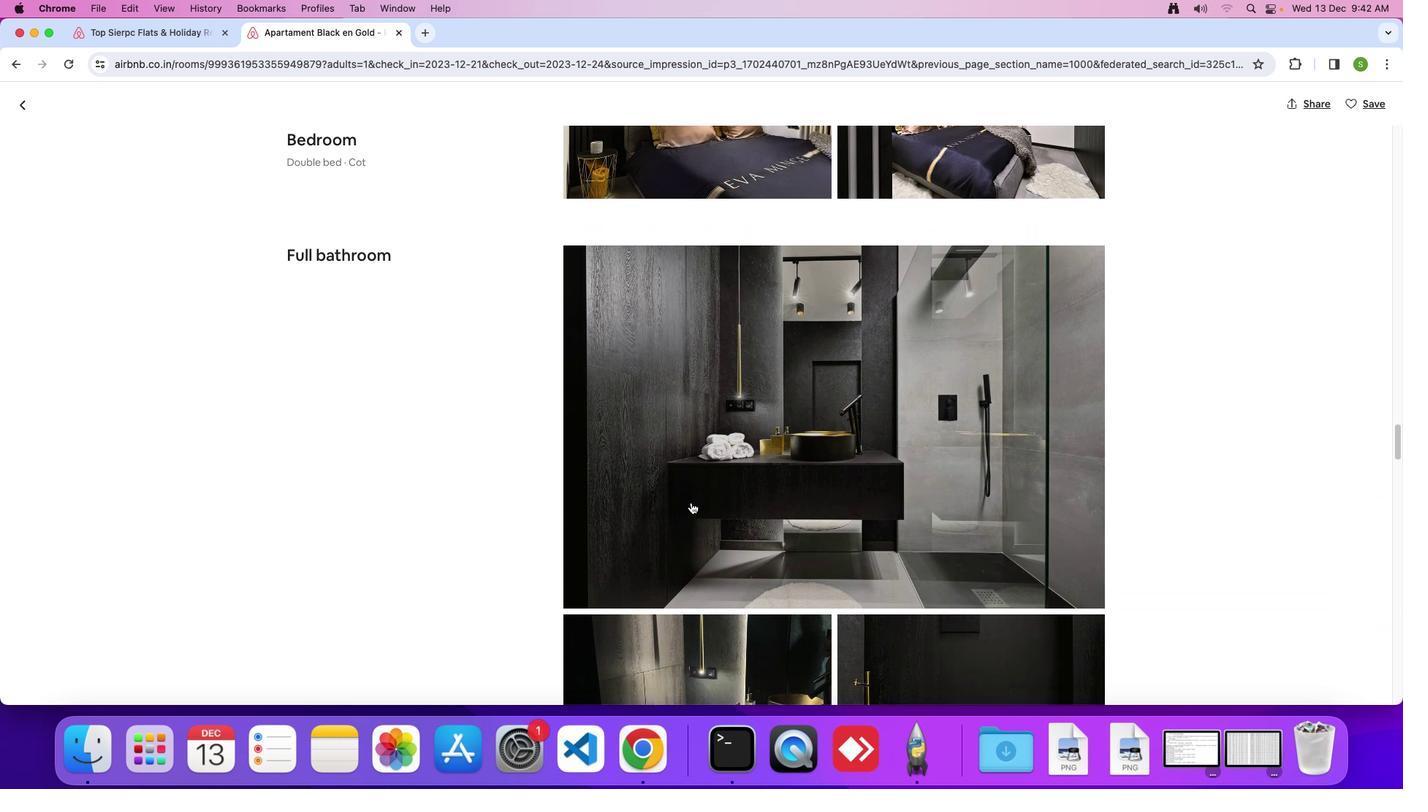 
Action: Mouse scrolled (691, 502) with delta (0, 0)
Screenshot: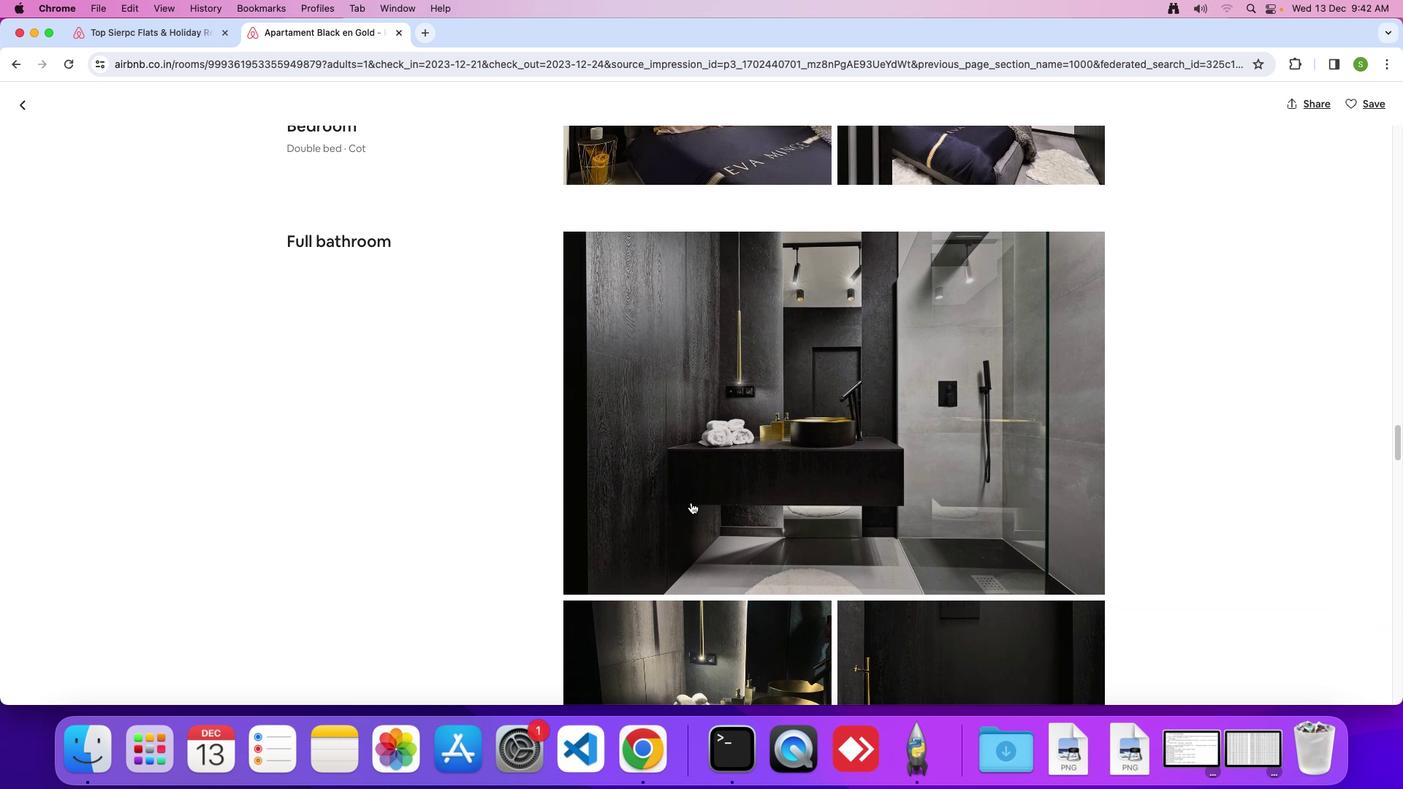 
Action: Mouse scrolled (691, 502) with delta (0, 0)
Screenshot: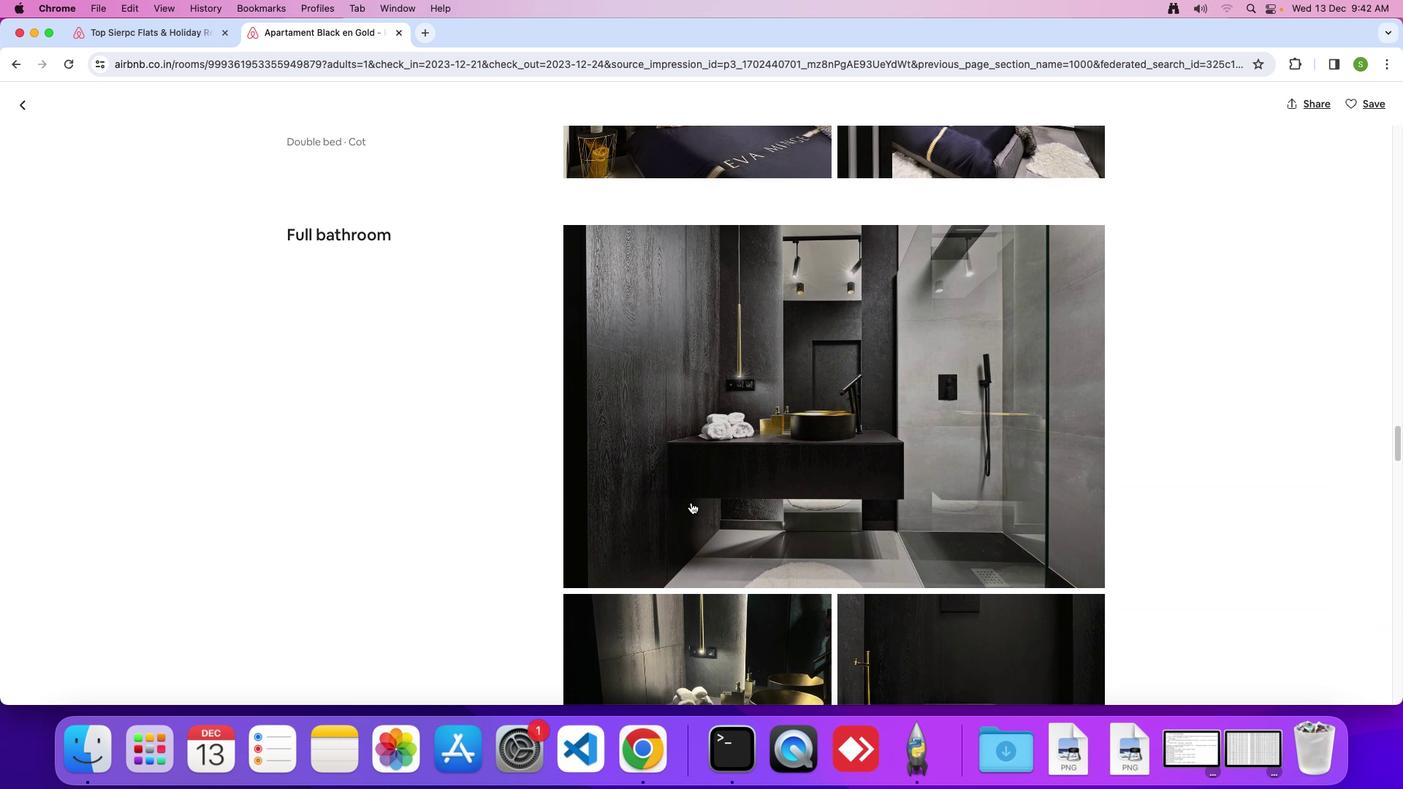 
Action: Mouse scrolled (691, 502) with delta (0, 0)
Screenshot: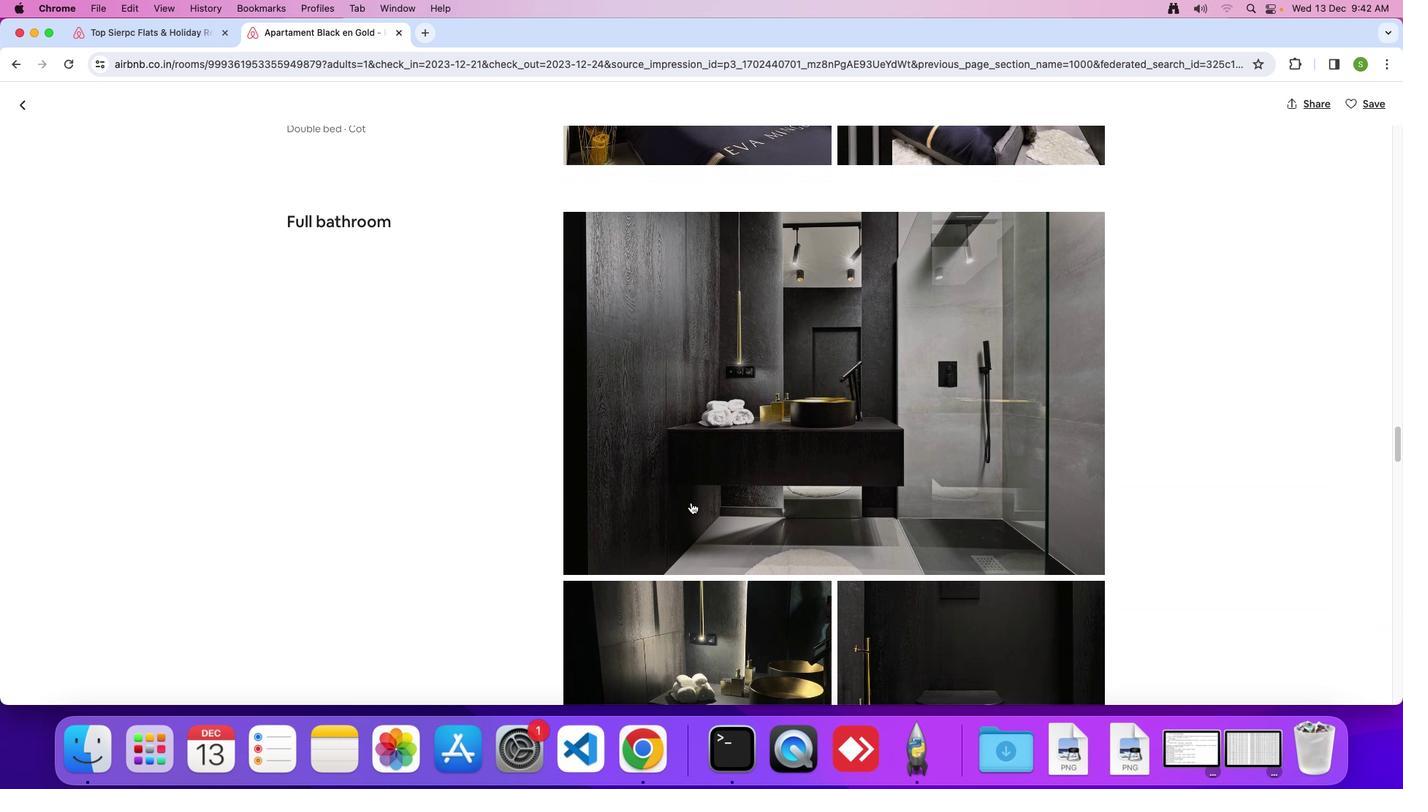 
Action: Mouse scrolled (691, 502) with delta (0, 0)
Screenshot: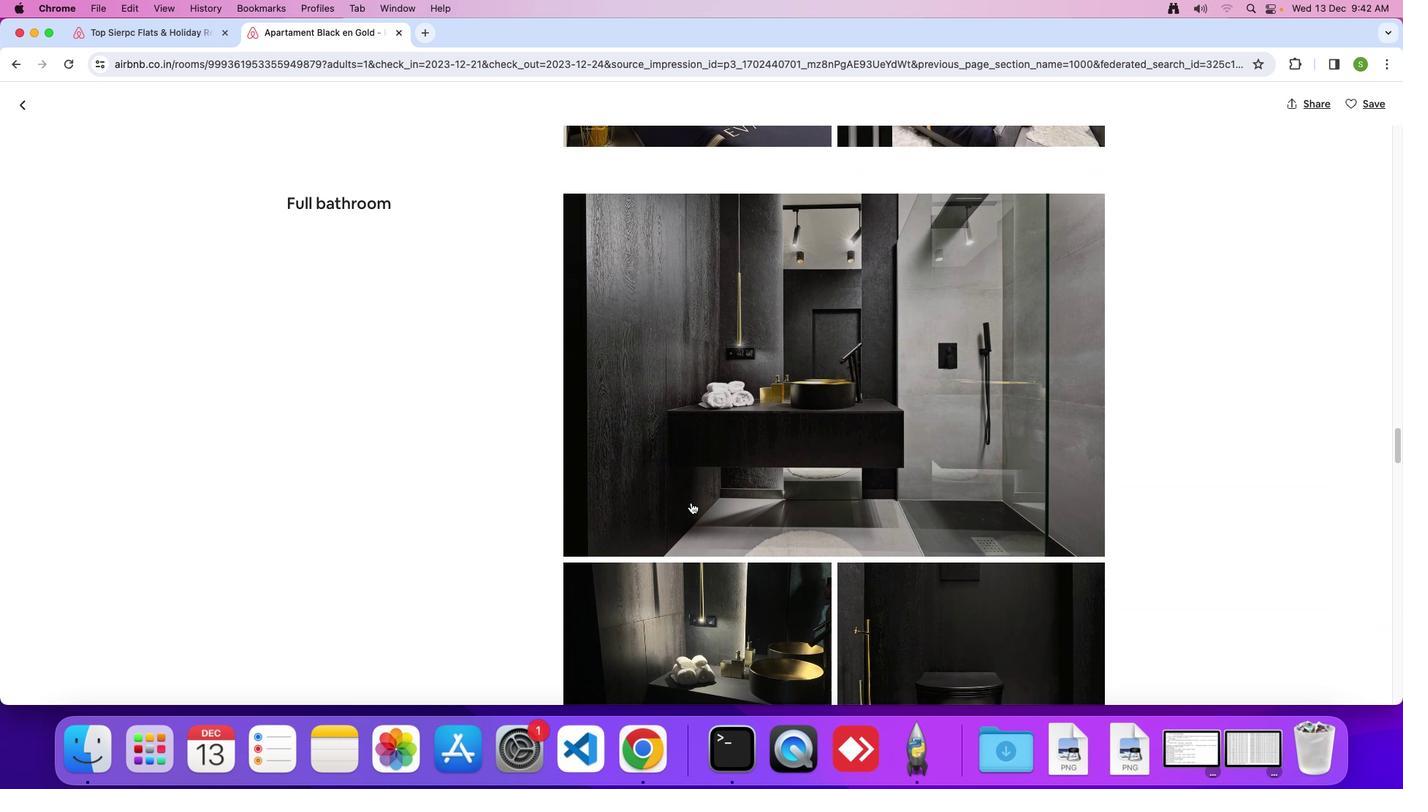 
Action: Mouse scrolled (691, 502) with delta (0, 0)
Screenshot: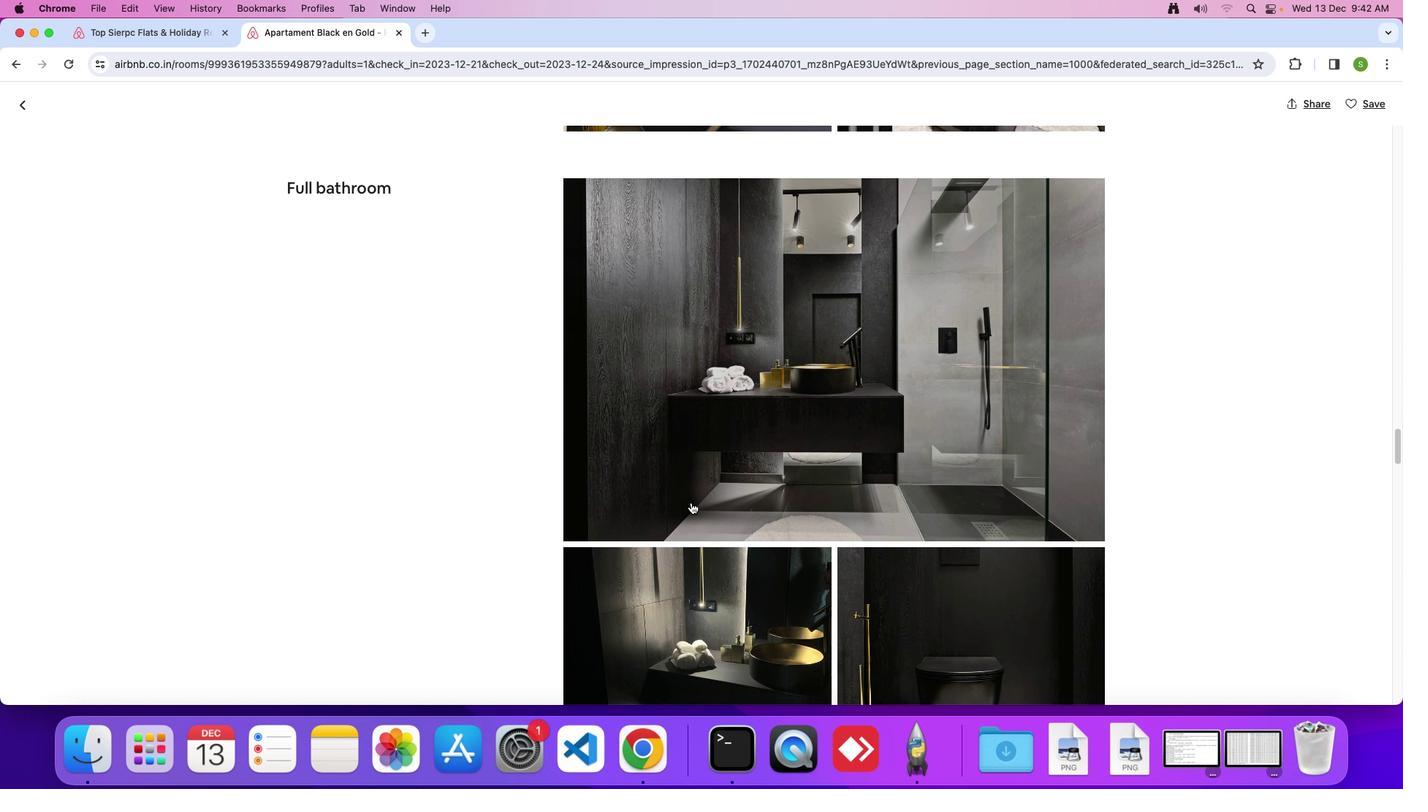 
Action: Mouse scrolled (691, 502) with delta (0, 0)
Screenshot: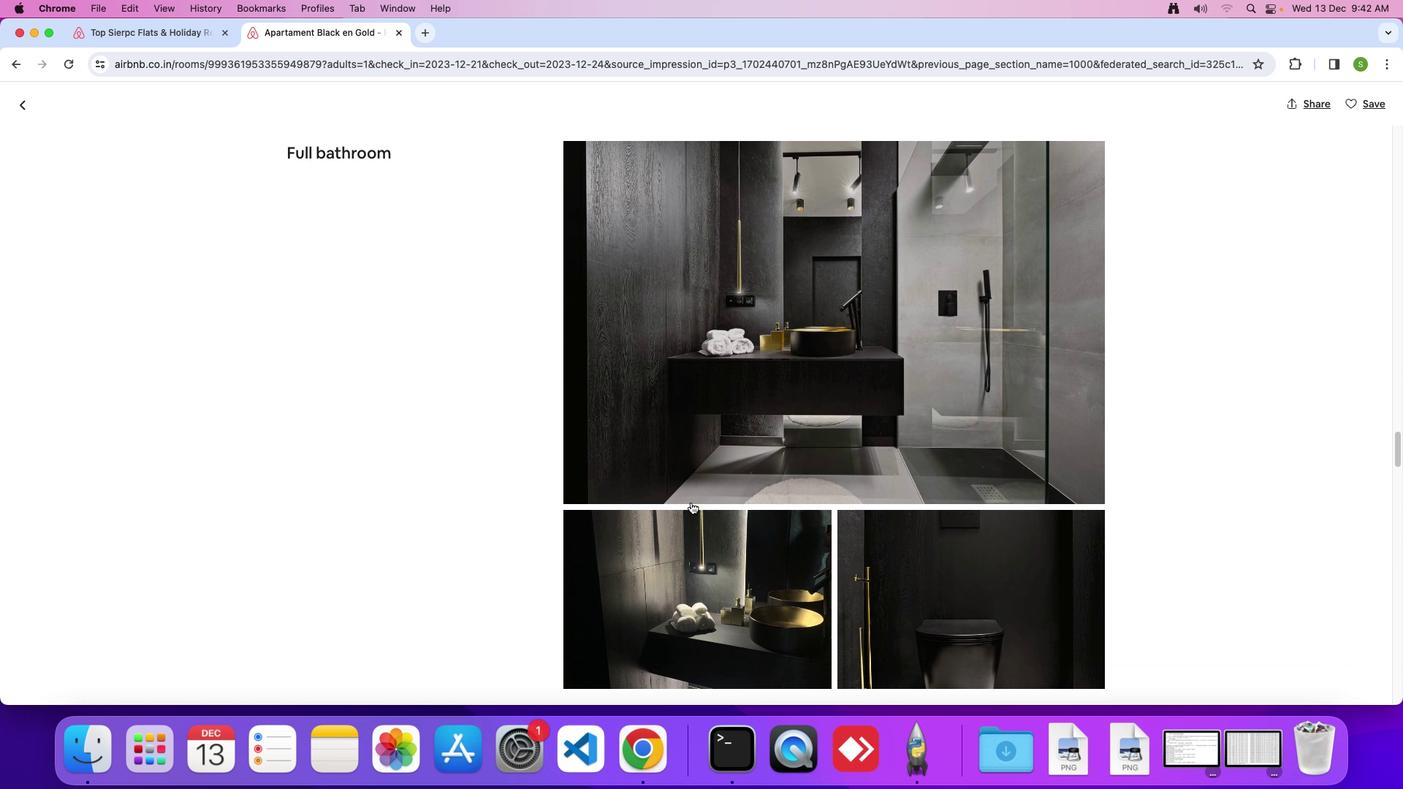 
Action: Mouse scrolled (691, 502) with delta (0, 0)
